 Task: Family Christmas newsletter red modern-color-block.
Action: Mouse pressed left at (341, 173)
Screenshot: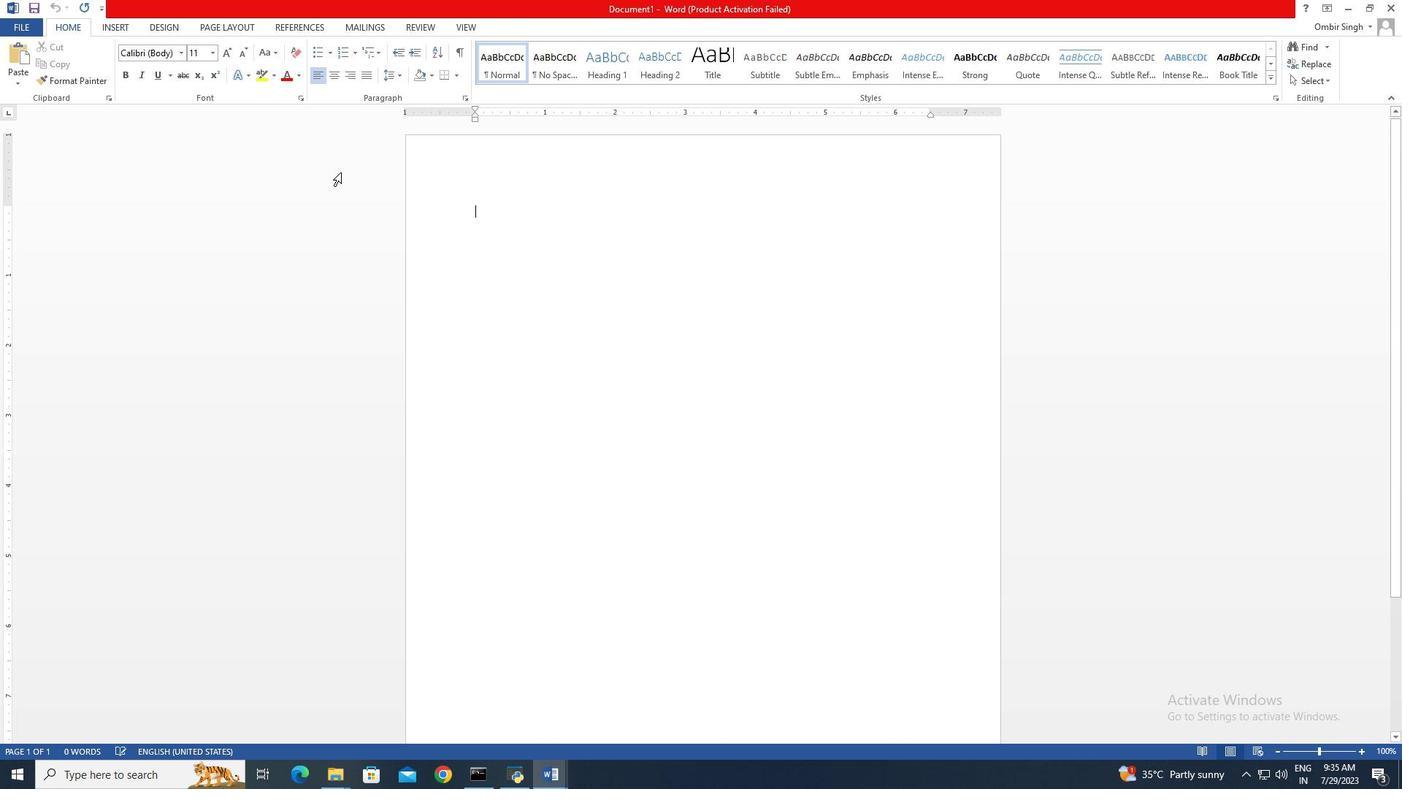 
Action: Mouse moved to (108, 26)
Screenshot: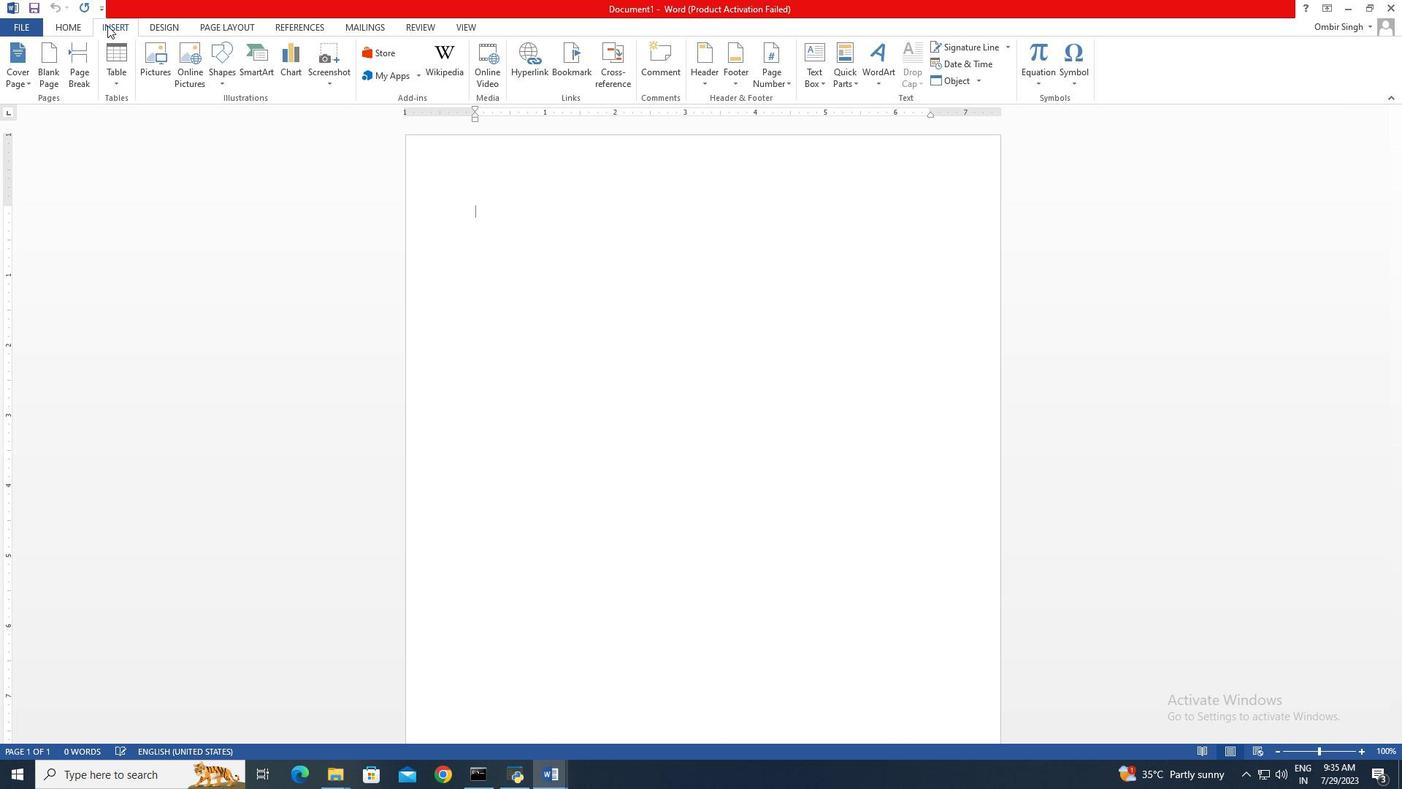 
Action: Mouse pressed left at (108, 26)
Screenshot: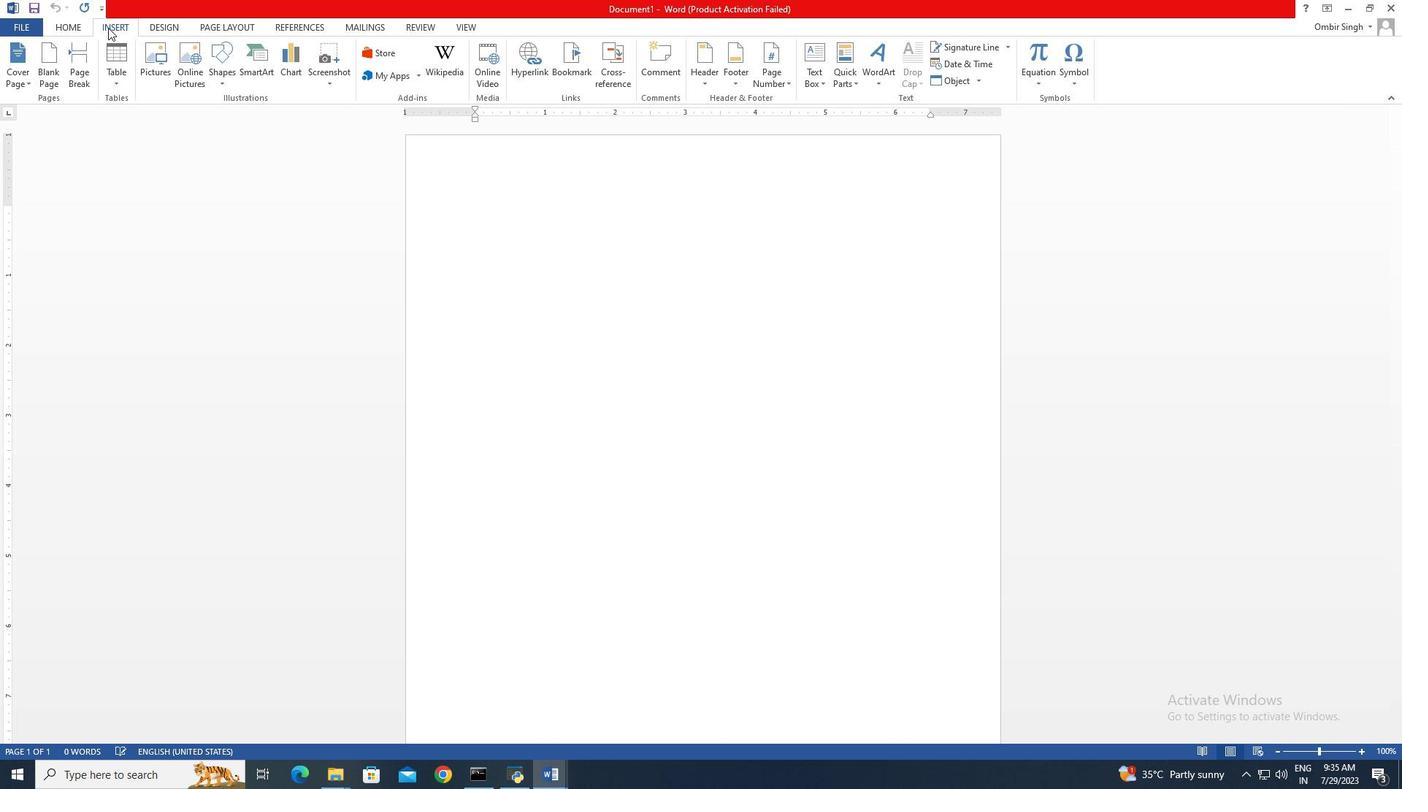 
Action: Mouse moved to (220, 75)
Screenshot: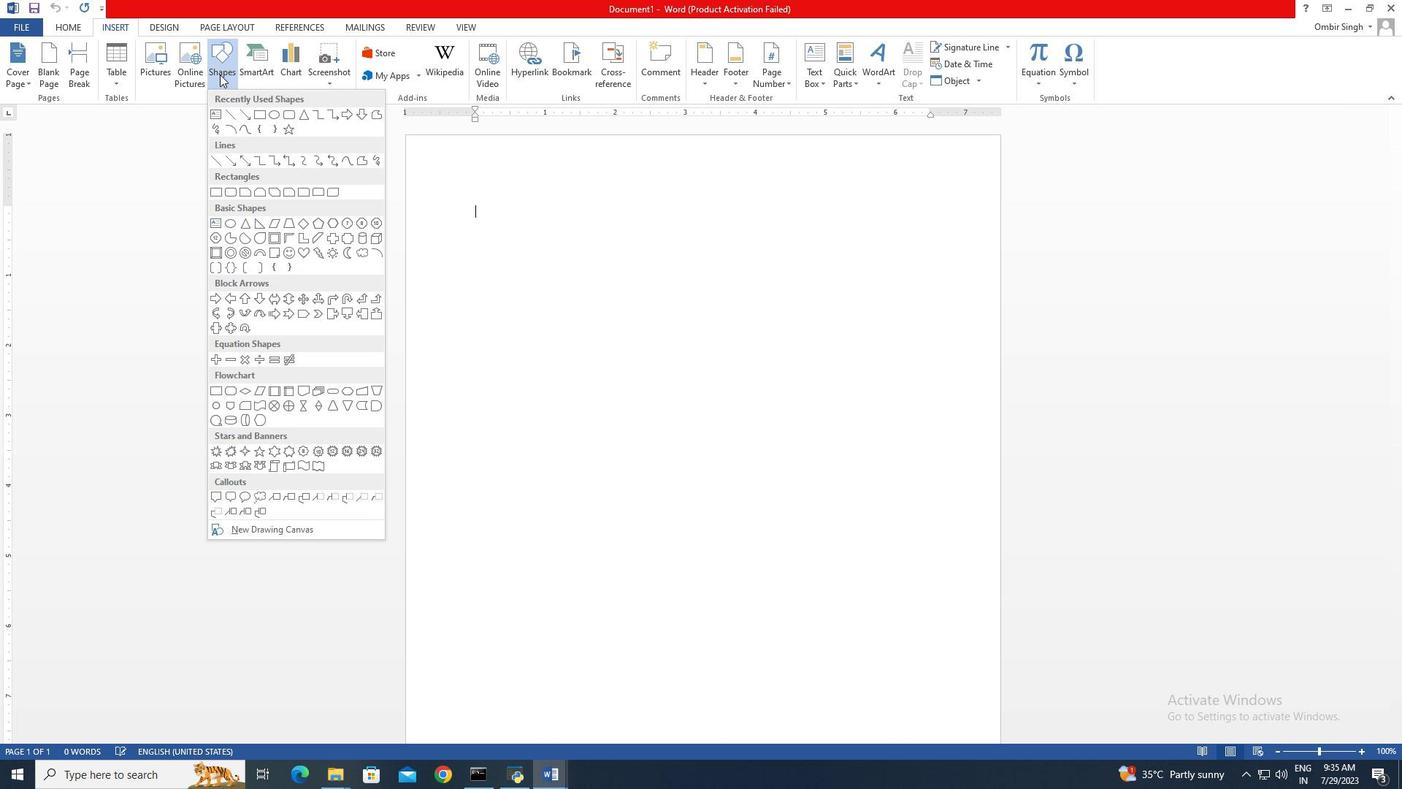
Action: Mouse pressed left at (220, 75)
Screenshot: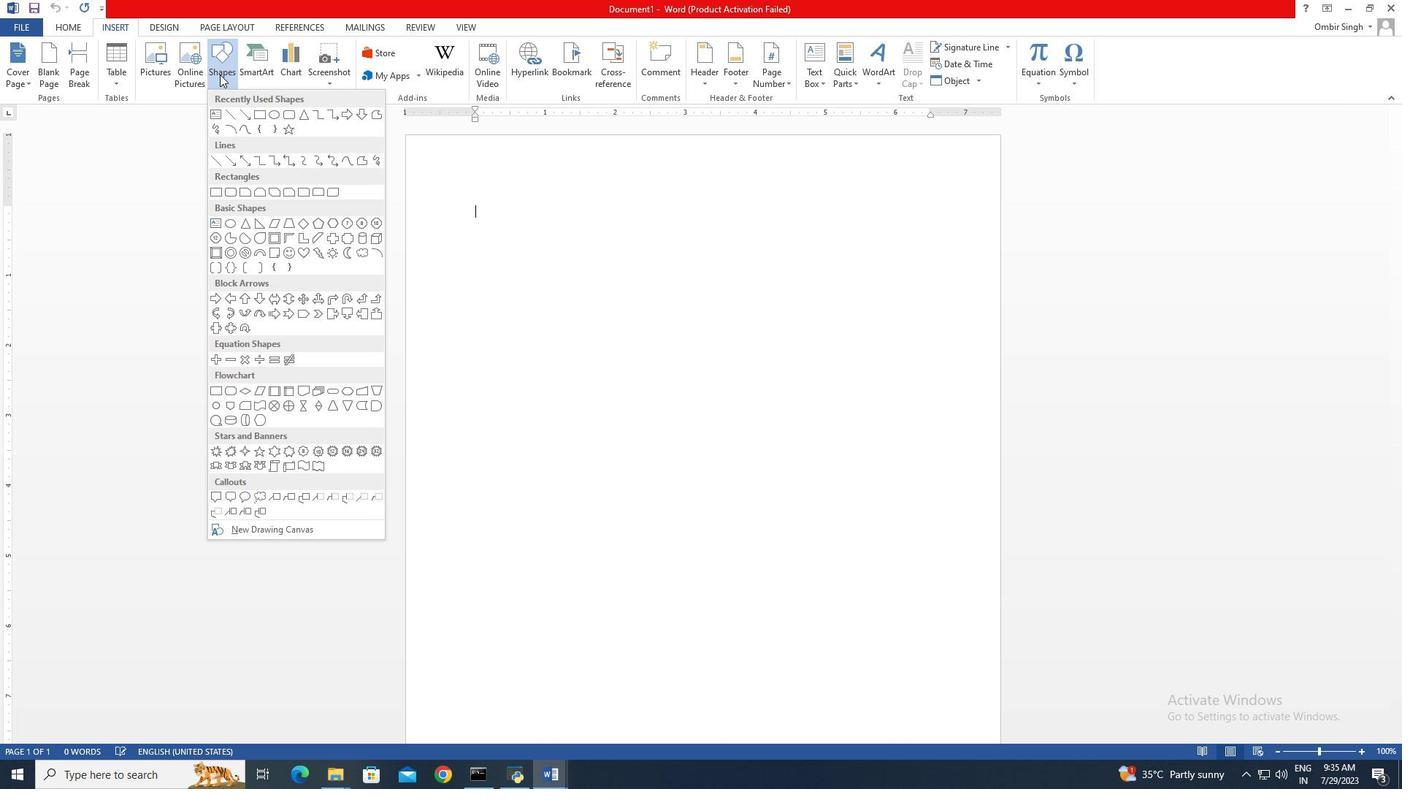 
Action: Mouse moved to (258, 116)
Screenshot: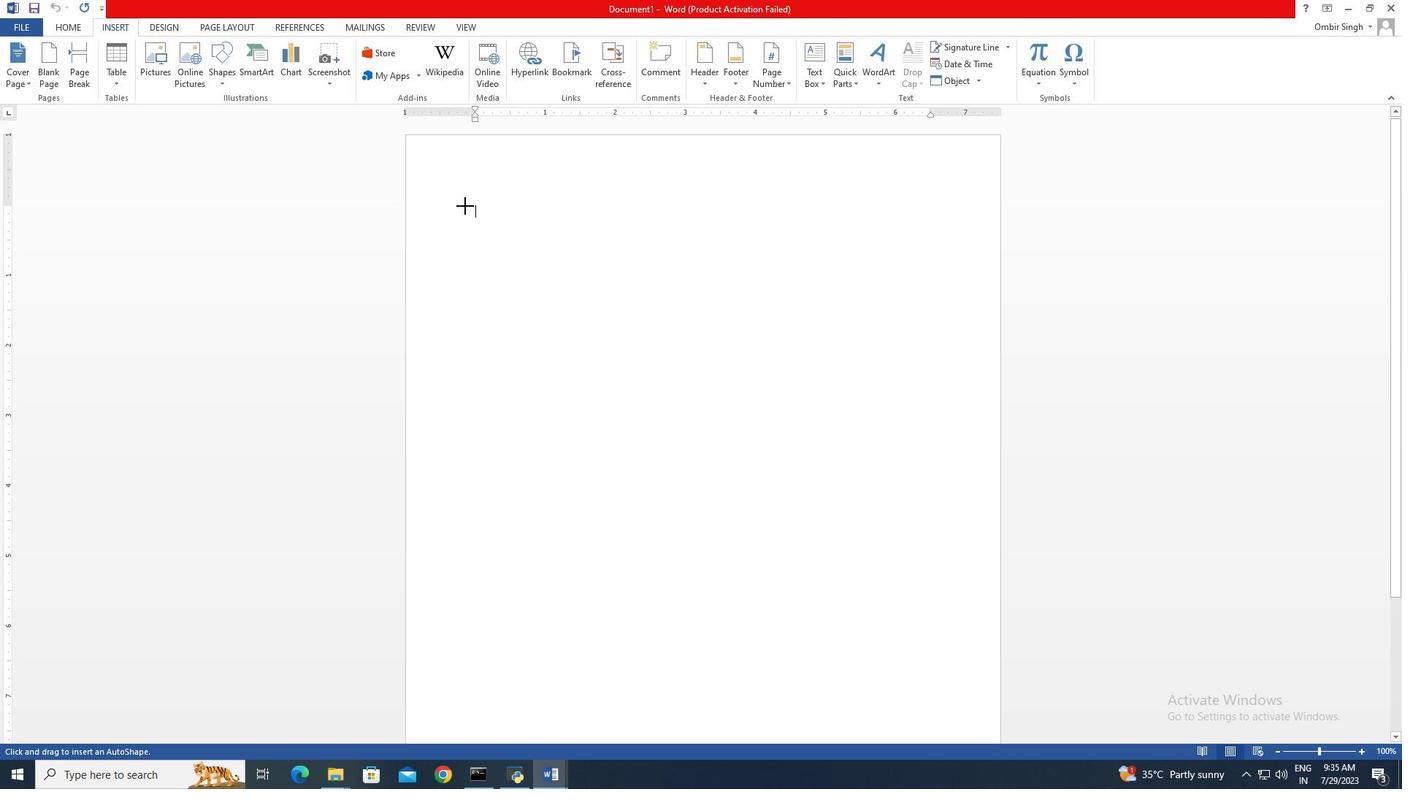 
Action: Mouse pressed left at (258, 116)
Screenshot: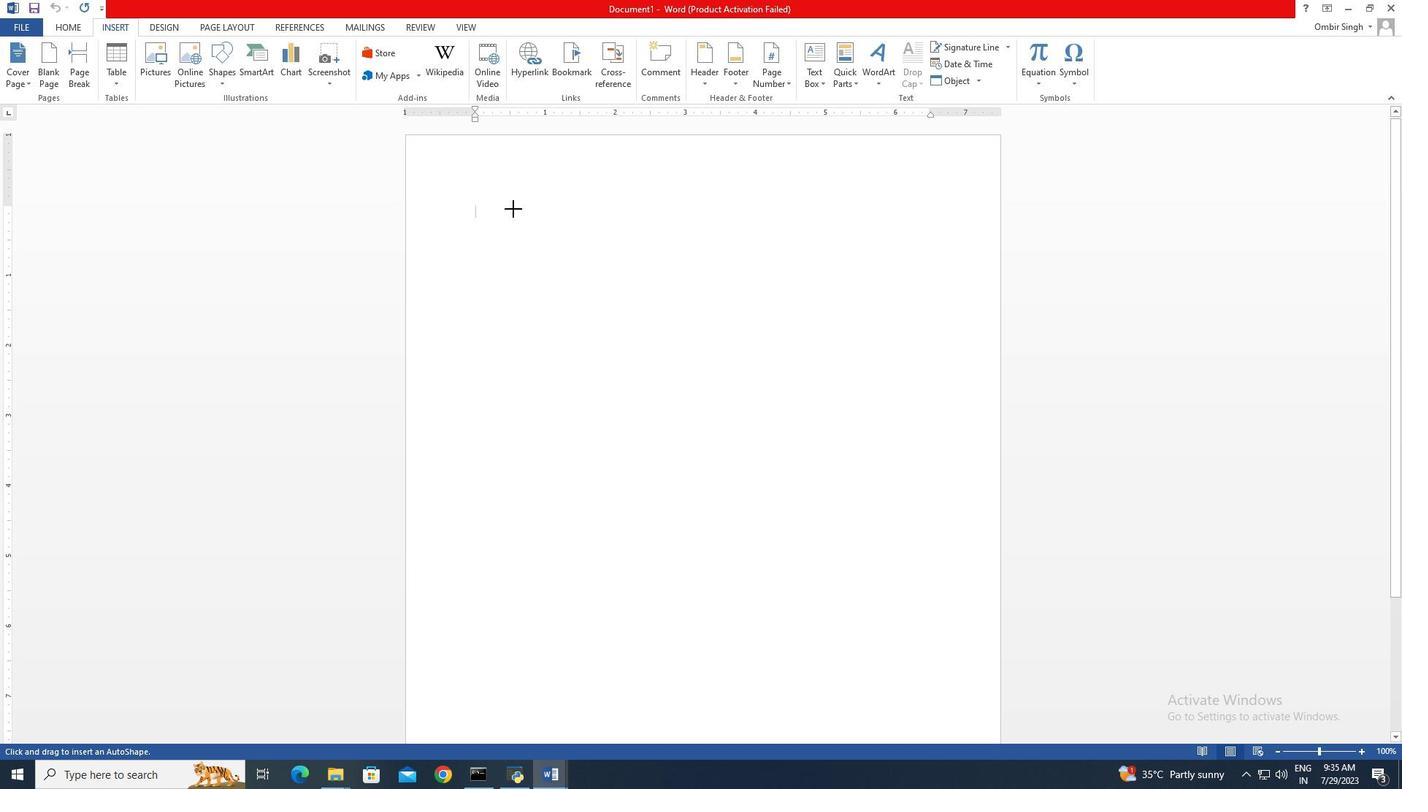 
Action: Mouse moved to (485, 187)
Screenshot: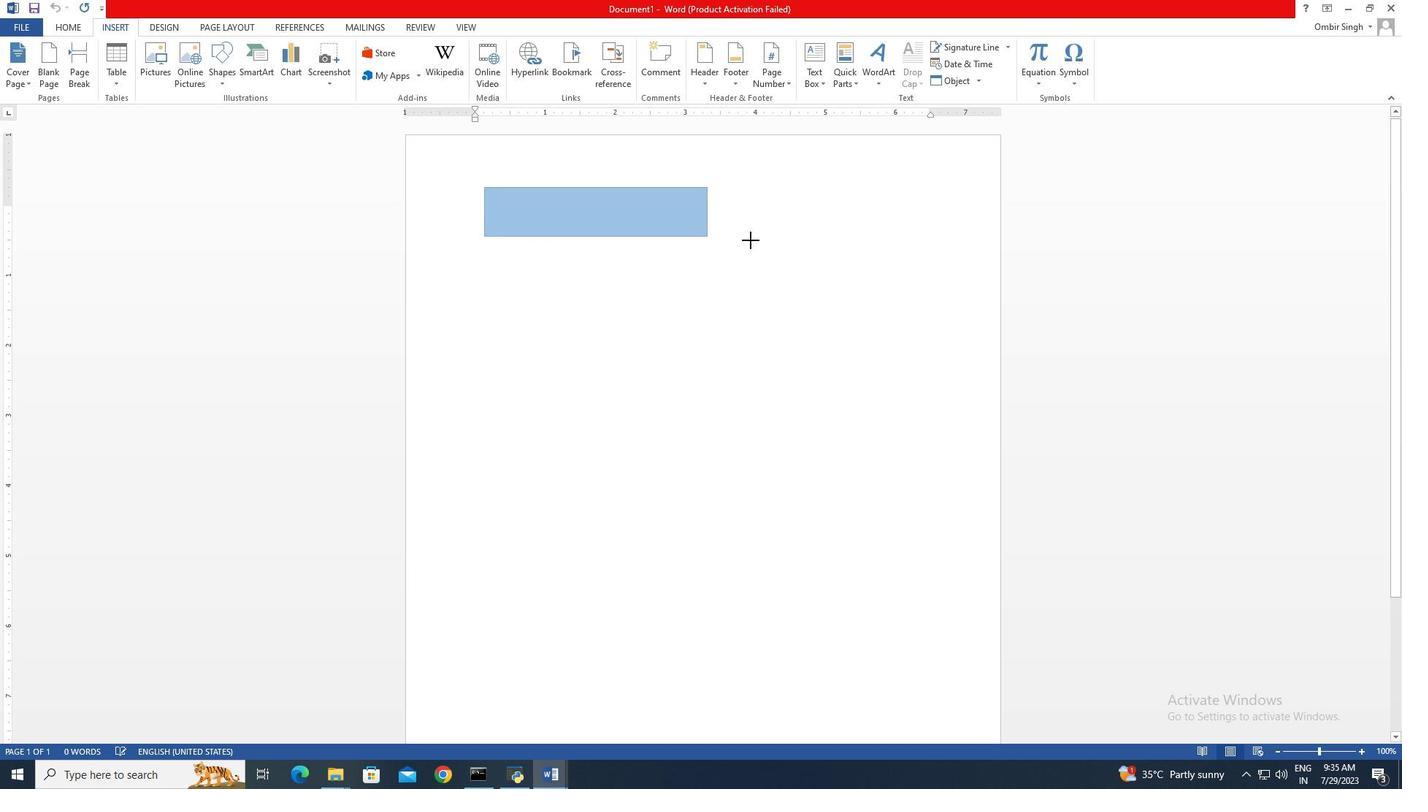 
Action: Mouse pressed left at (485, 187)
Screenshot: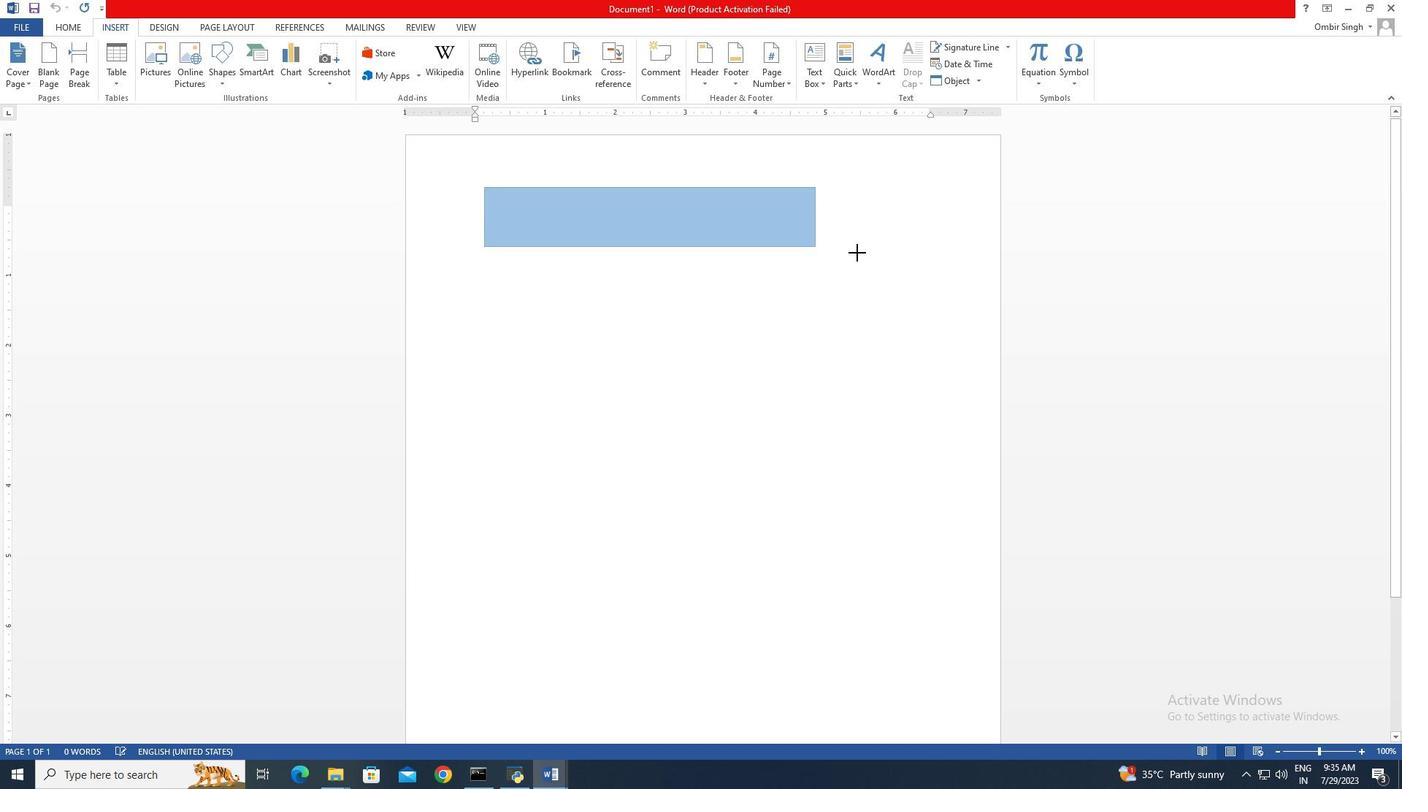 
Action: Mouse moved to (710, 227)
Screenshot: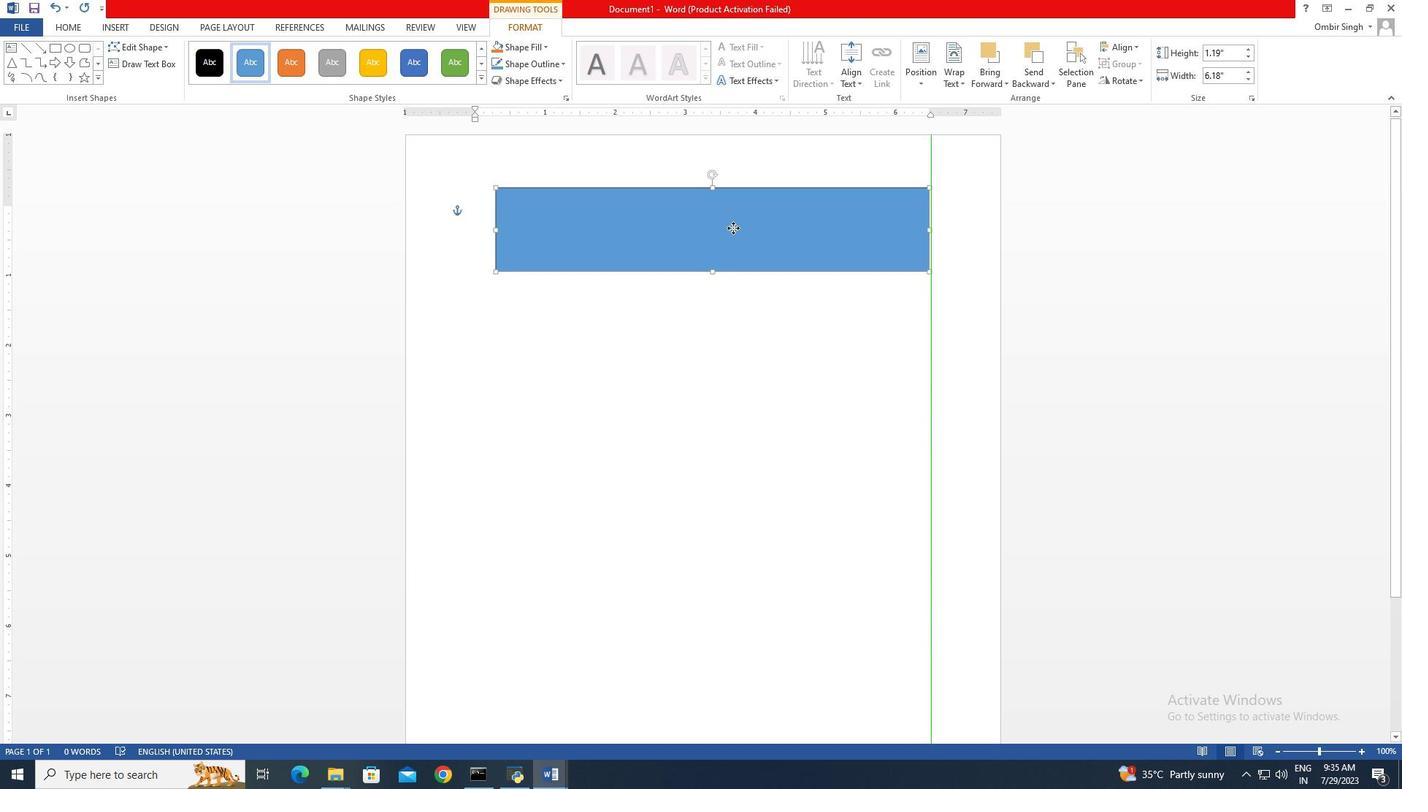 
Action: Mouse pressed left at (710, 227)
Screenshot: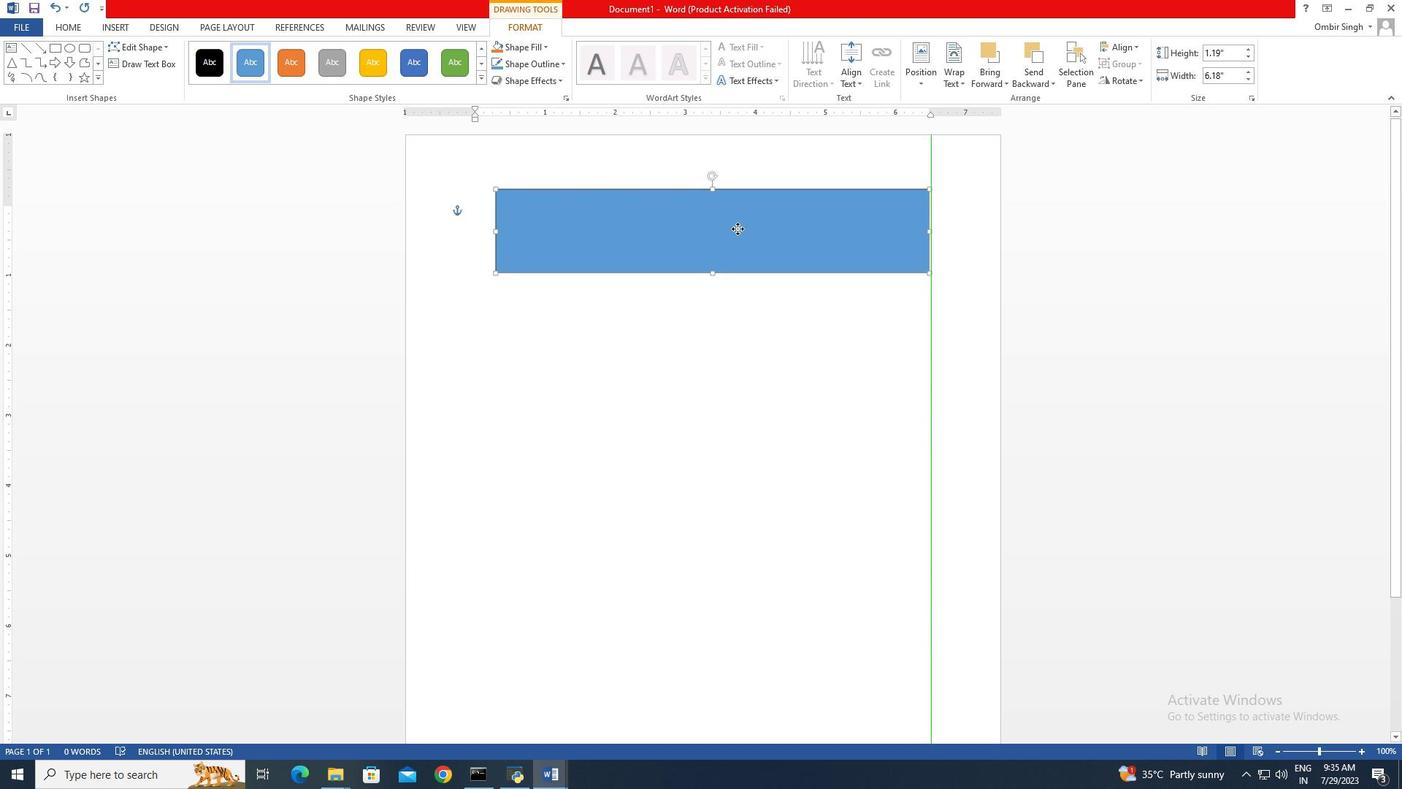 
Action: Mouse moved to (930, 111)
Screenshot: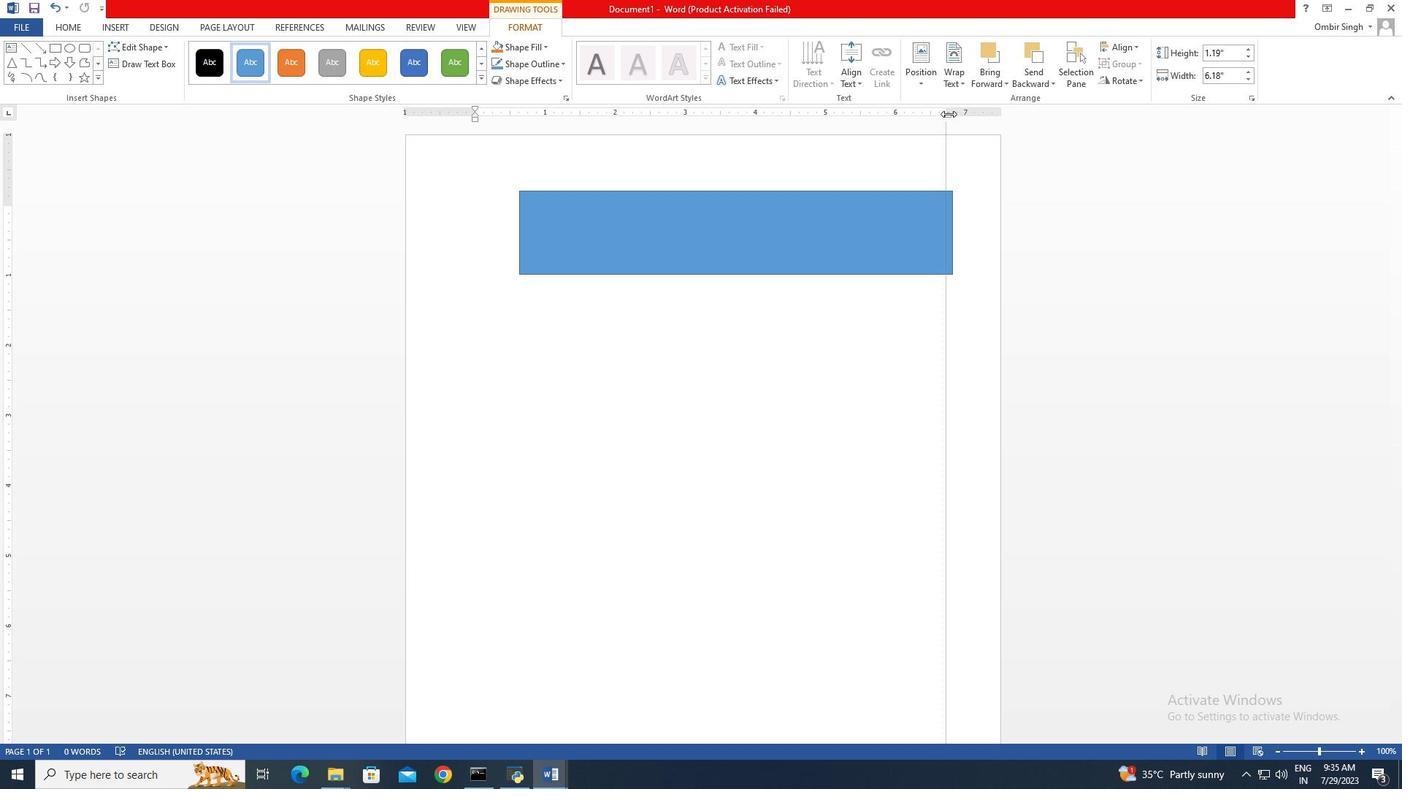 
Action: Mouse pressed left at (930, 111)
Screenshot: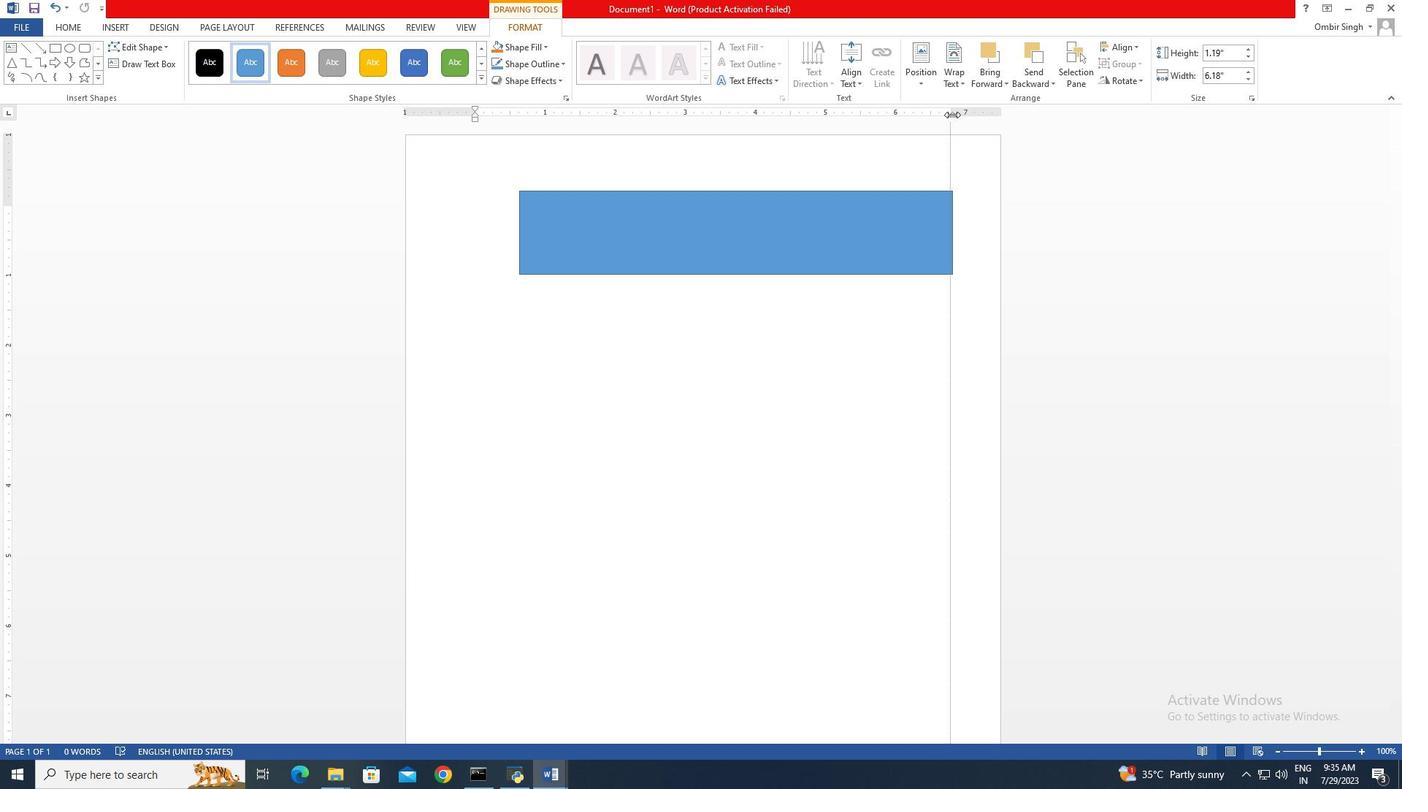 
Action: Mouse moved to (778, 241)
Screenshot: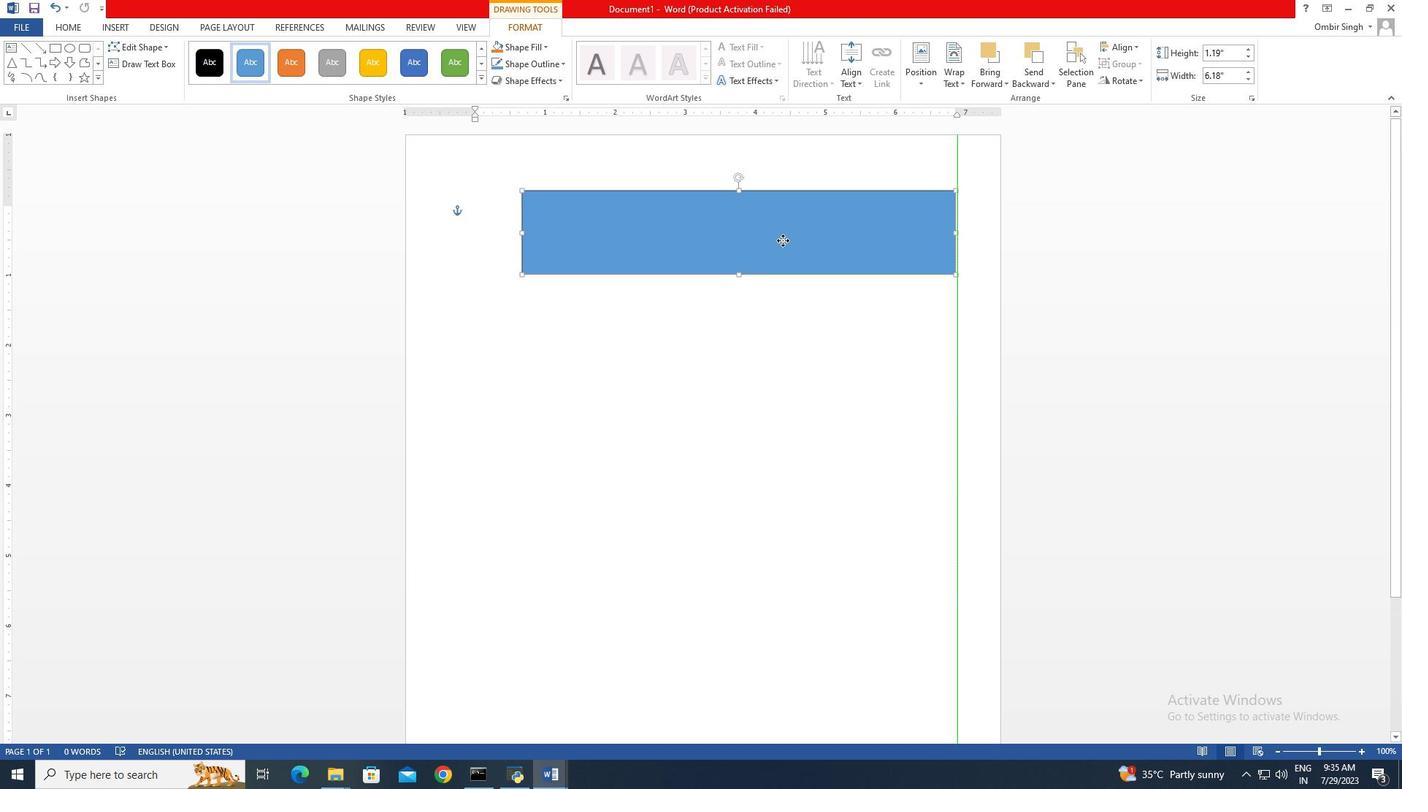 
Action: Mouse pressed left at (778, 241)
Screenshot: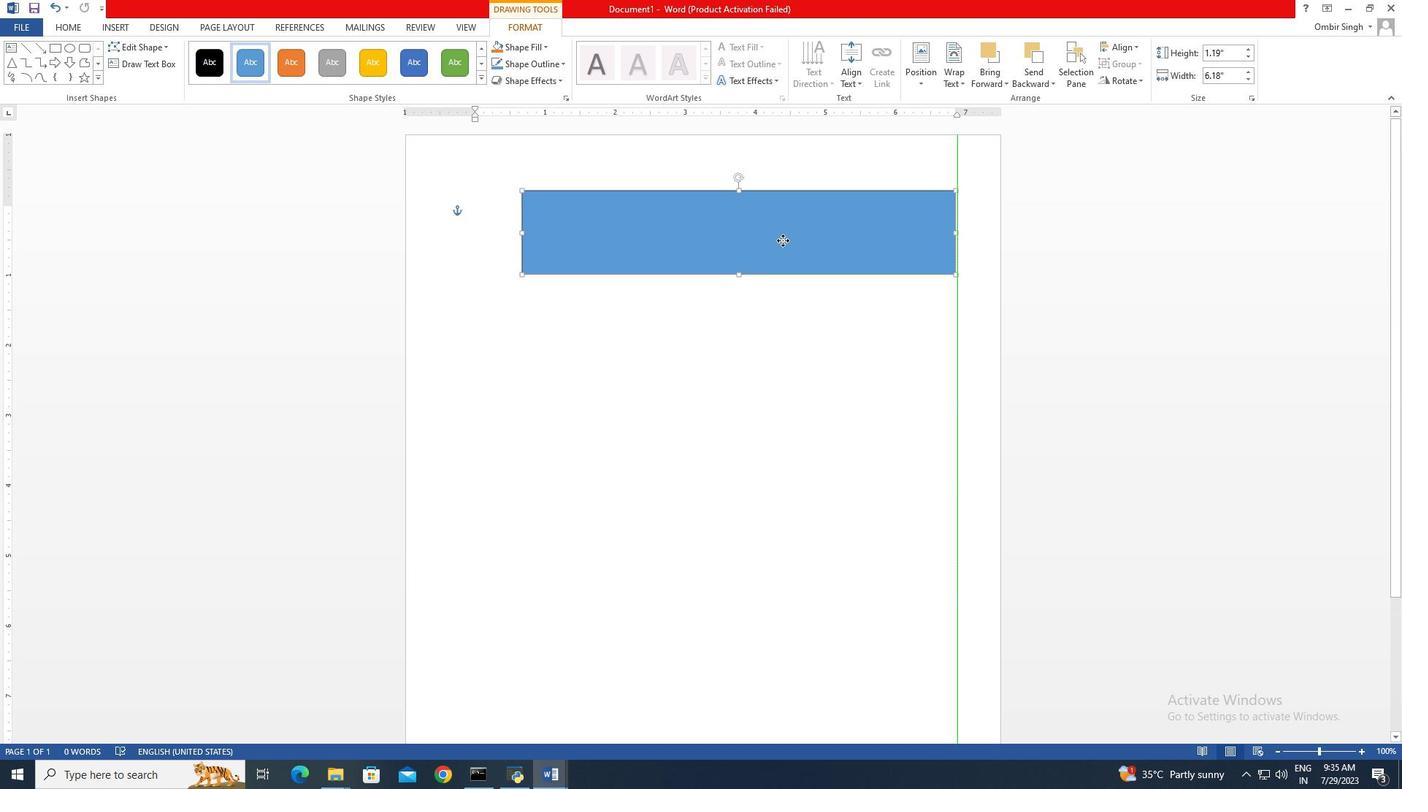 
Action: Mouse moved to (482, 78)
Screenshot: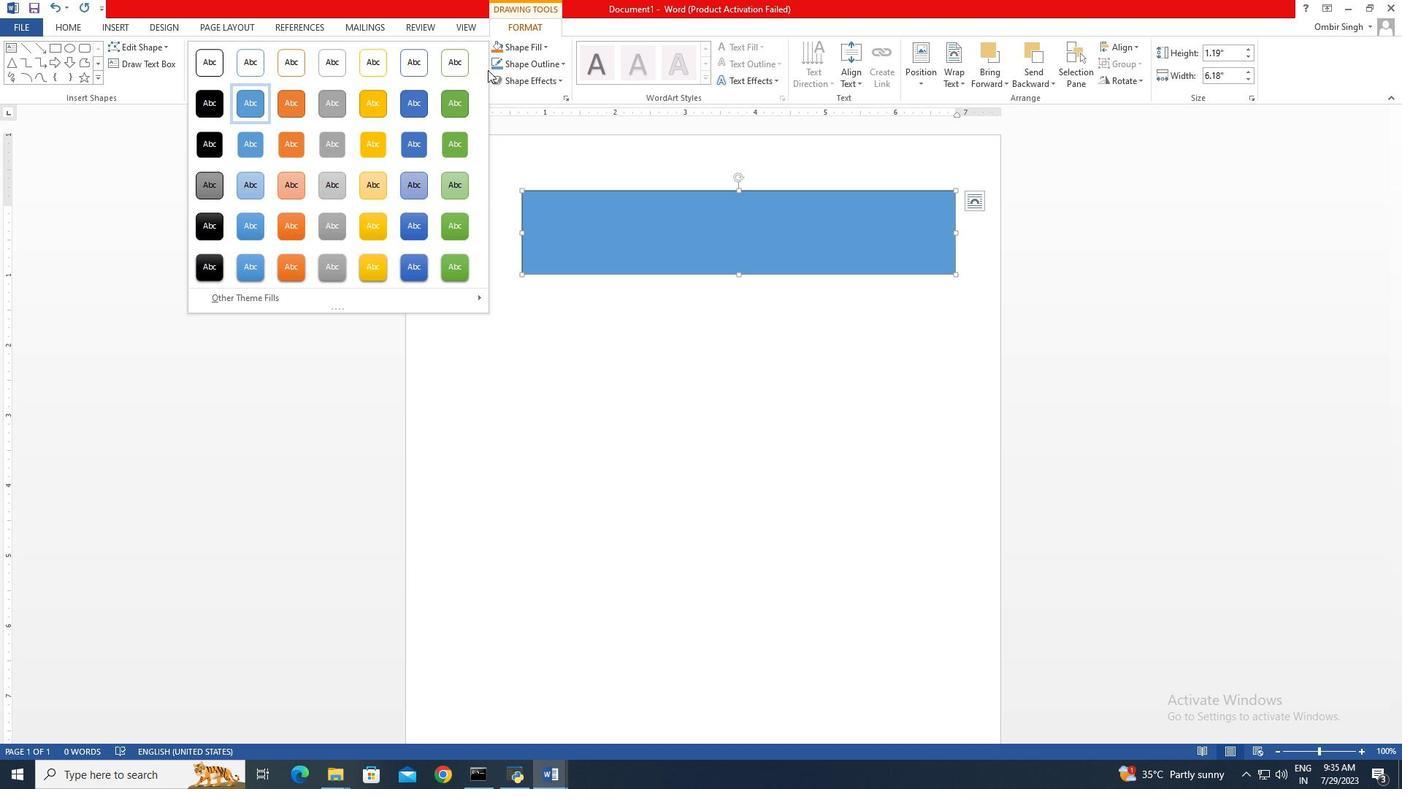 
Action: Mouse pressed left at (482, 78)
Screenshot: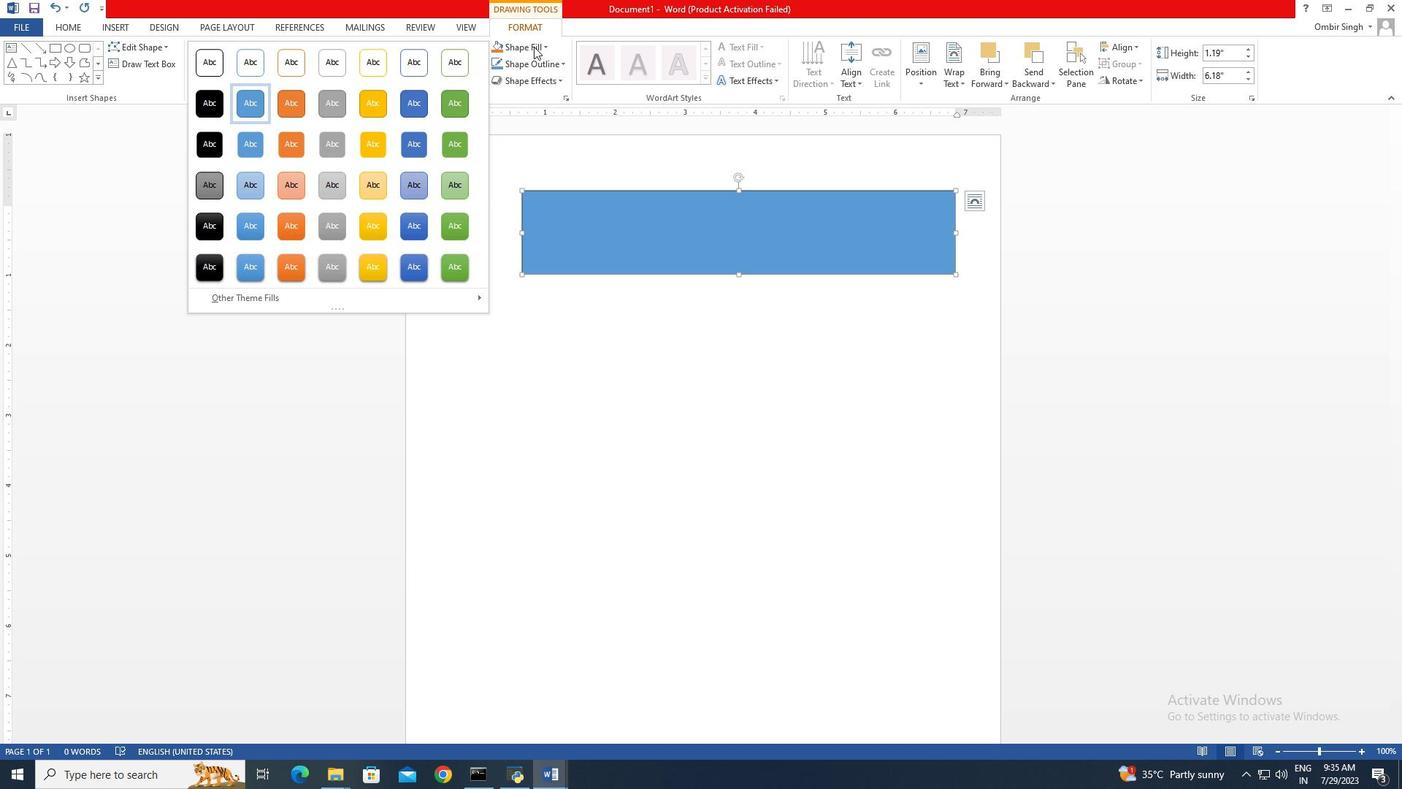 
Action: Mouse moved to (540, 46)
Screenshot: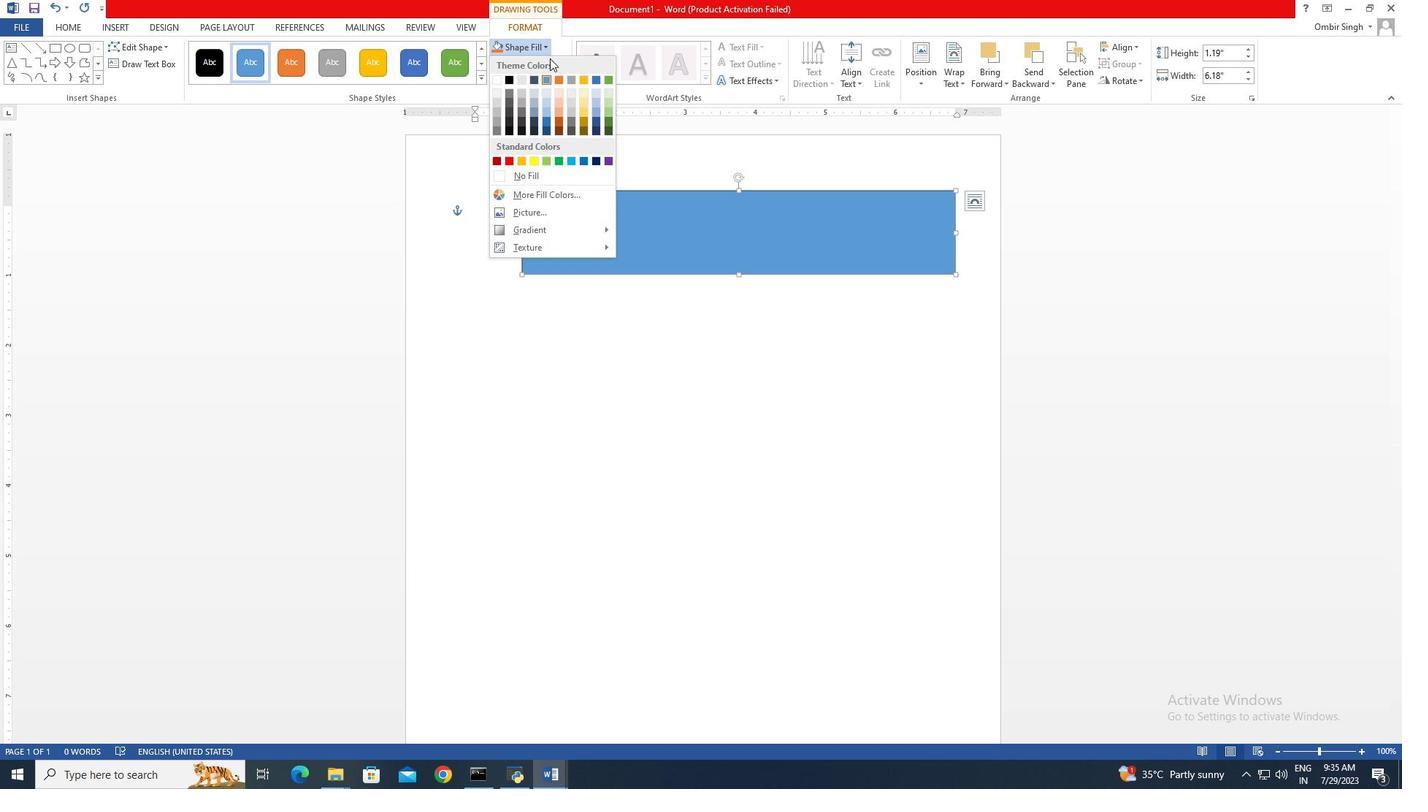 
Action: Mouse pressed left at (540, 46)
Screenshot: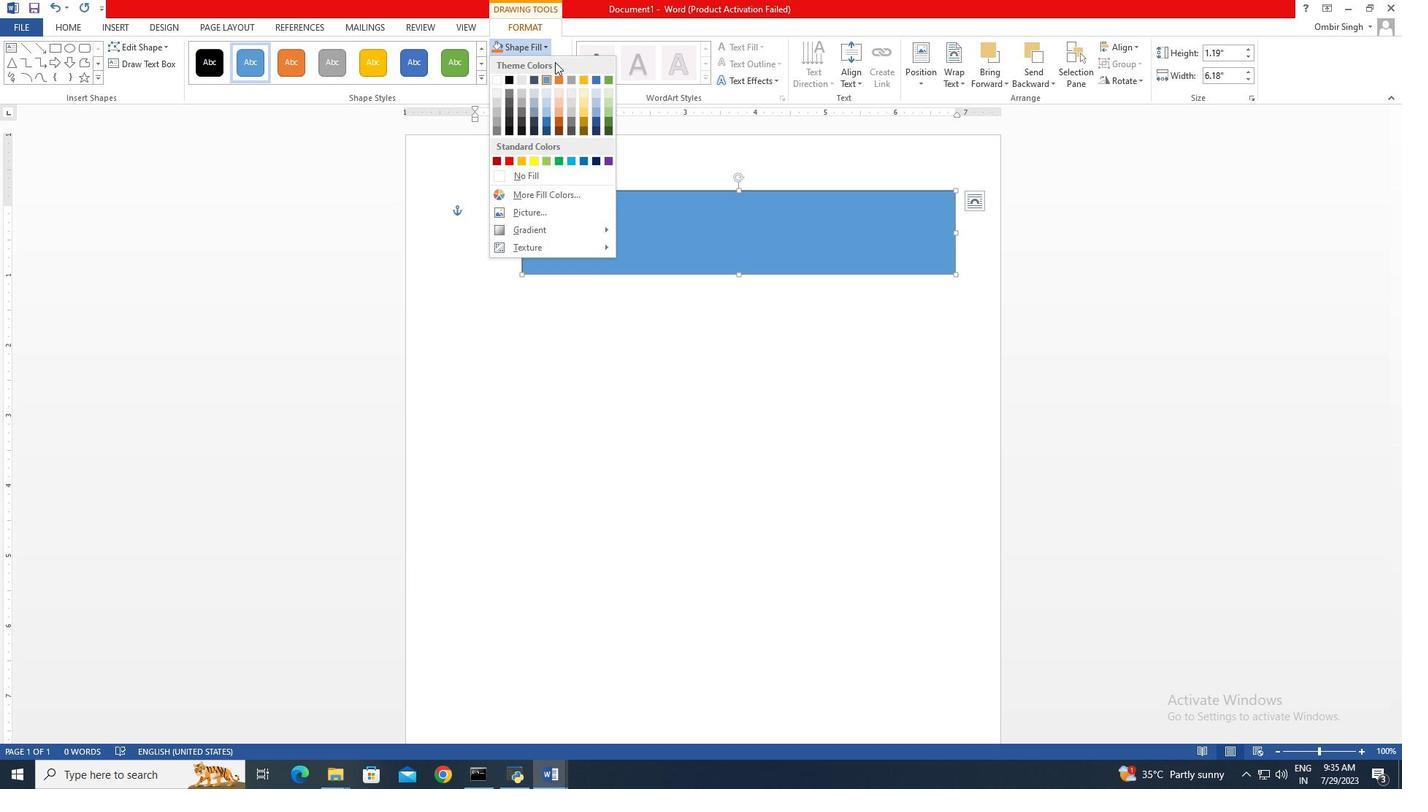 
Action: Mouse moved to (512, 162)
Screenshot: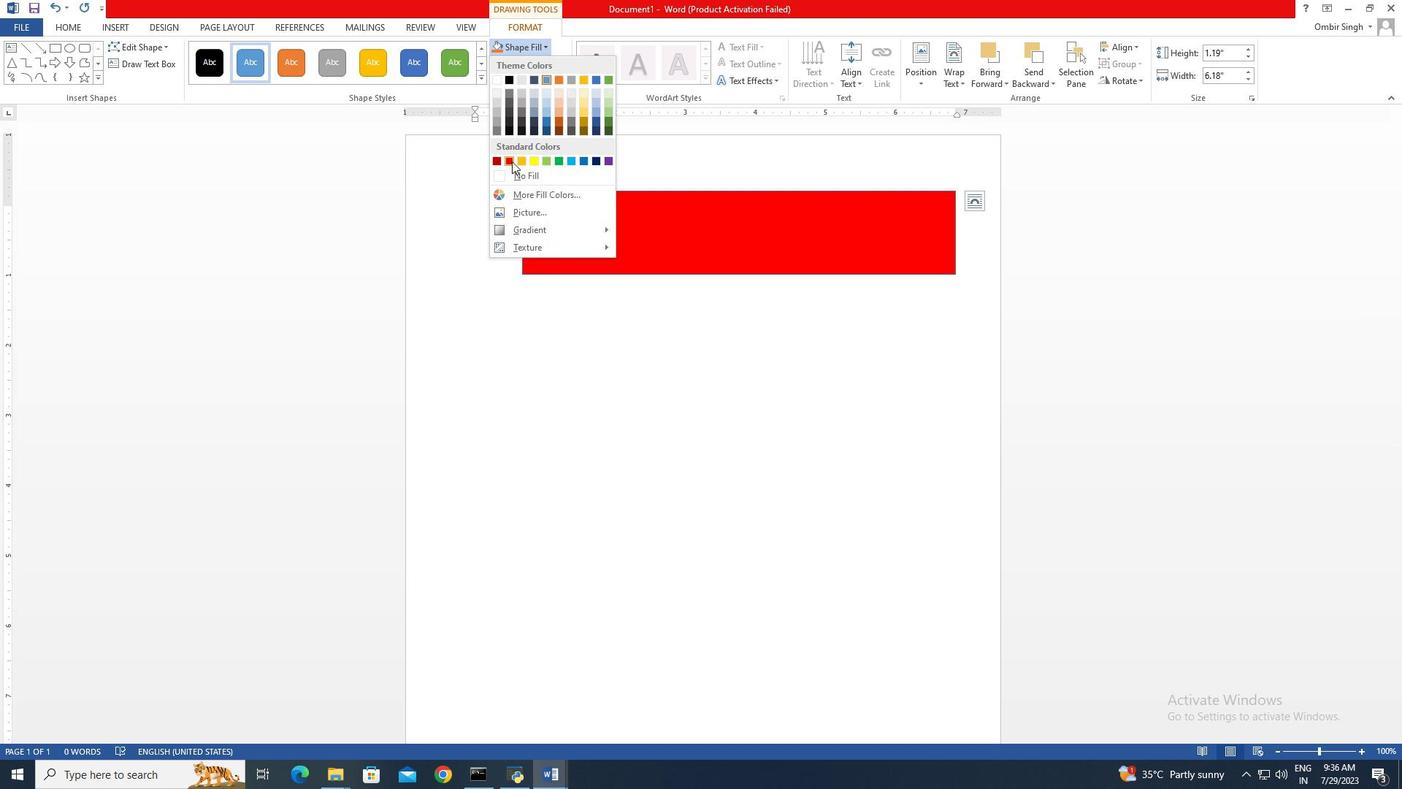 
Action: Mouse pressed left at (512, 162)
Screenshot: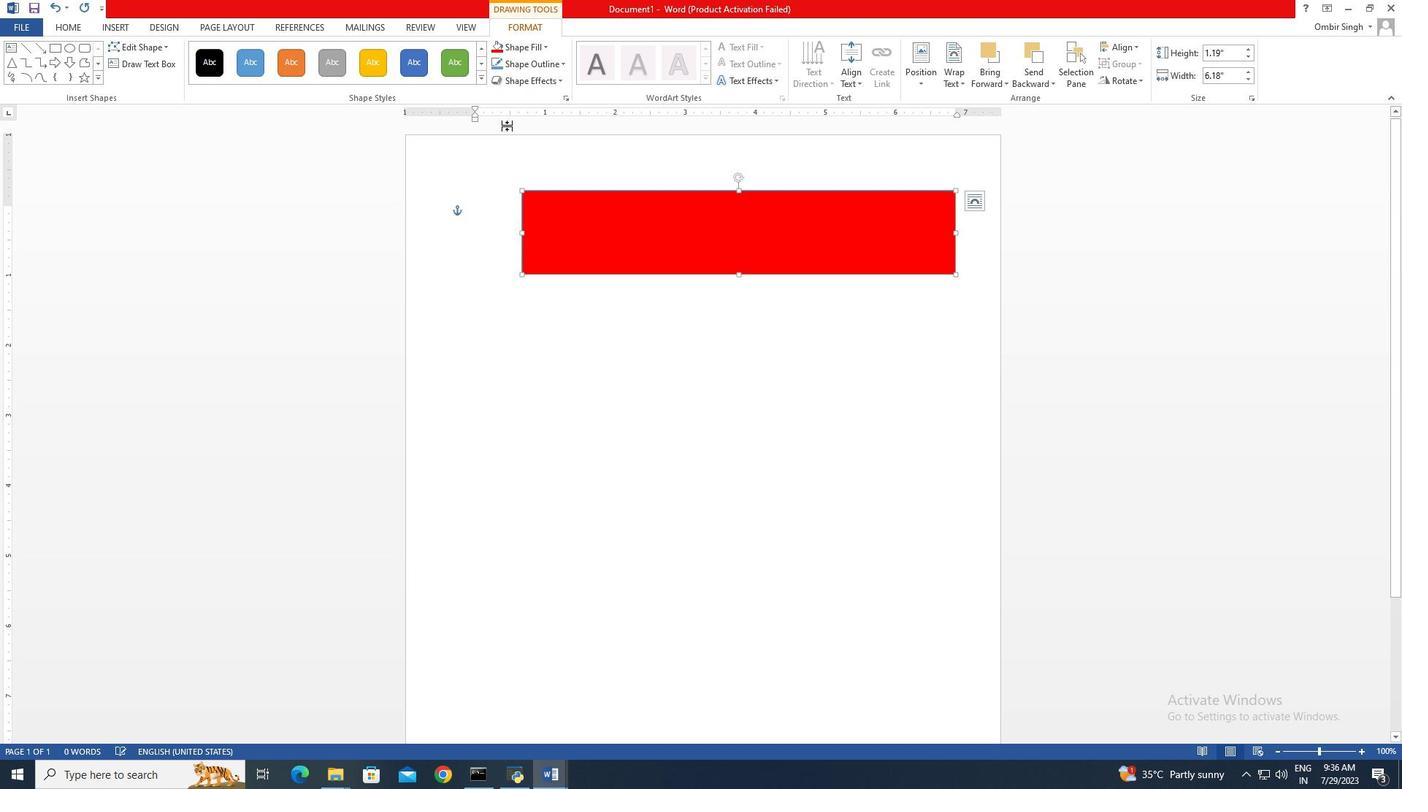 
Action: Mouse moved to (536, 48)
Screenshot: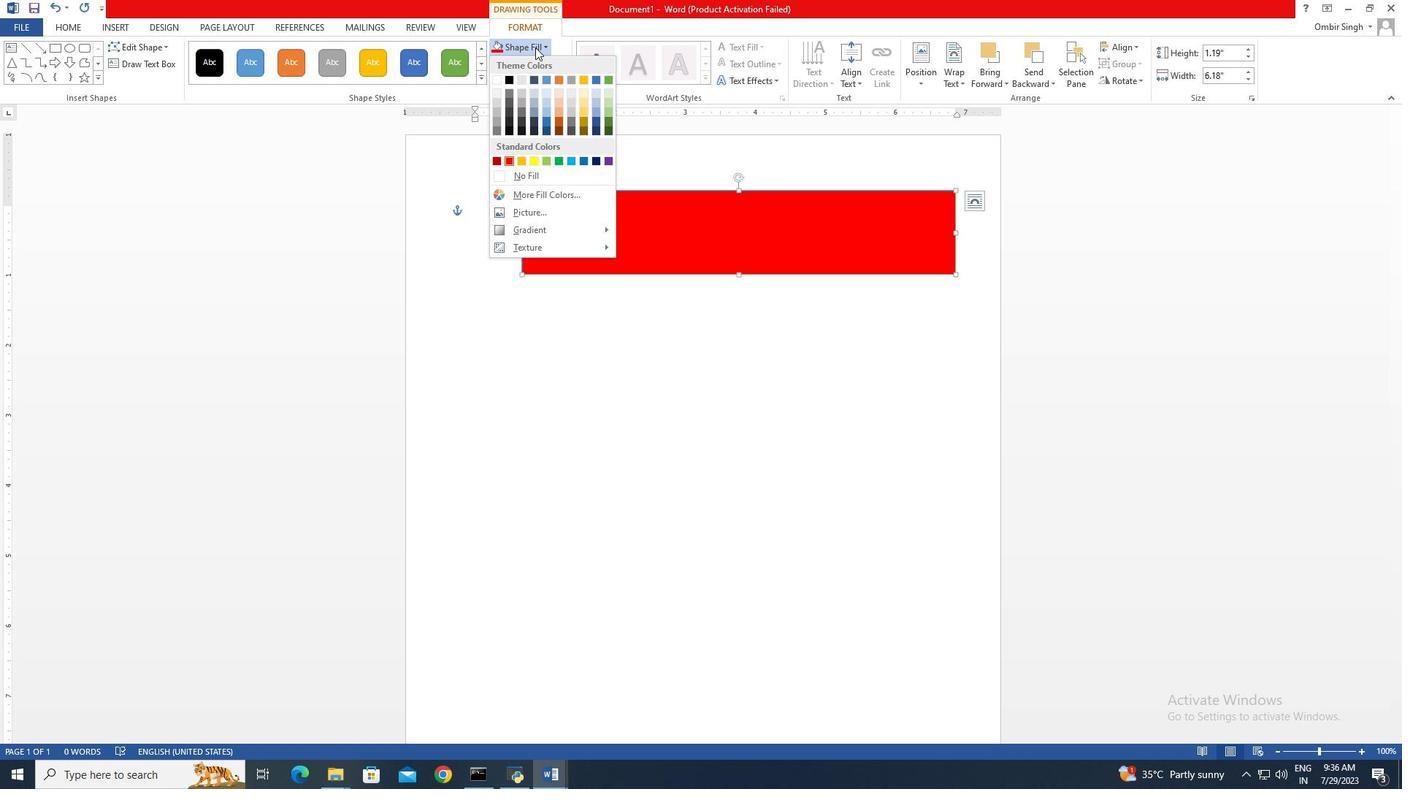 
Action: Mouse pressed left at (536, 48)
Screenshot: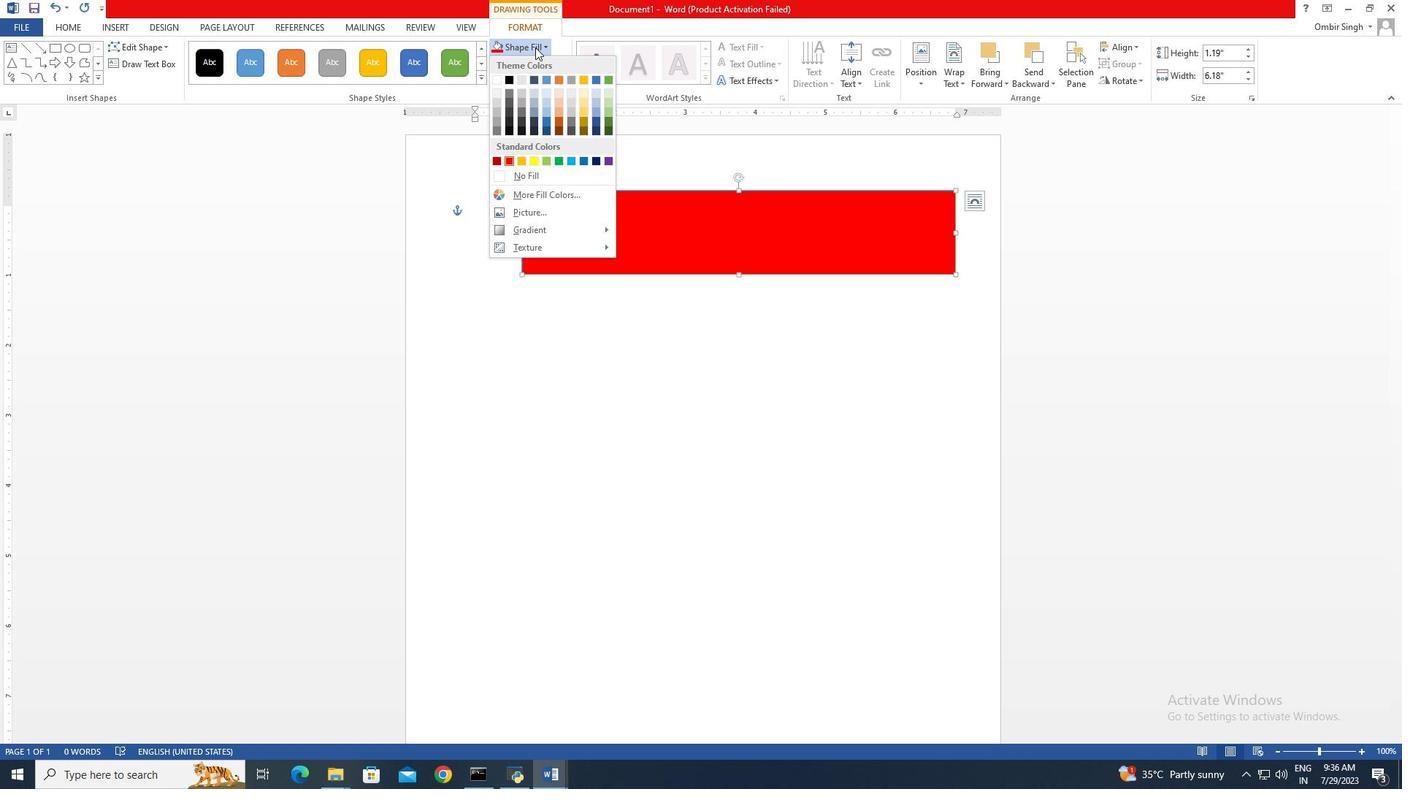 
Action: Mouse moved to (555, 194)
Screenshot: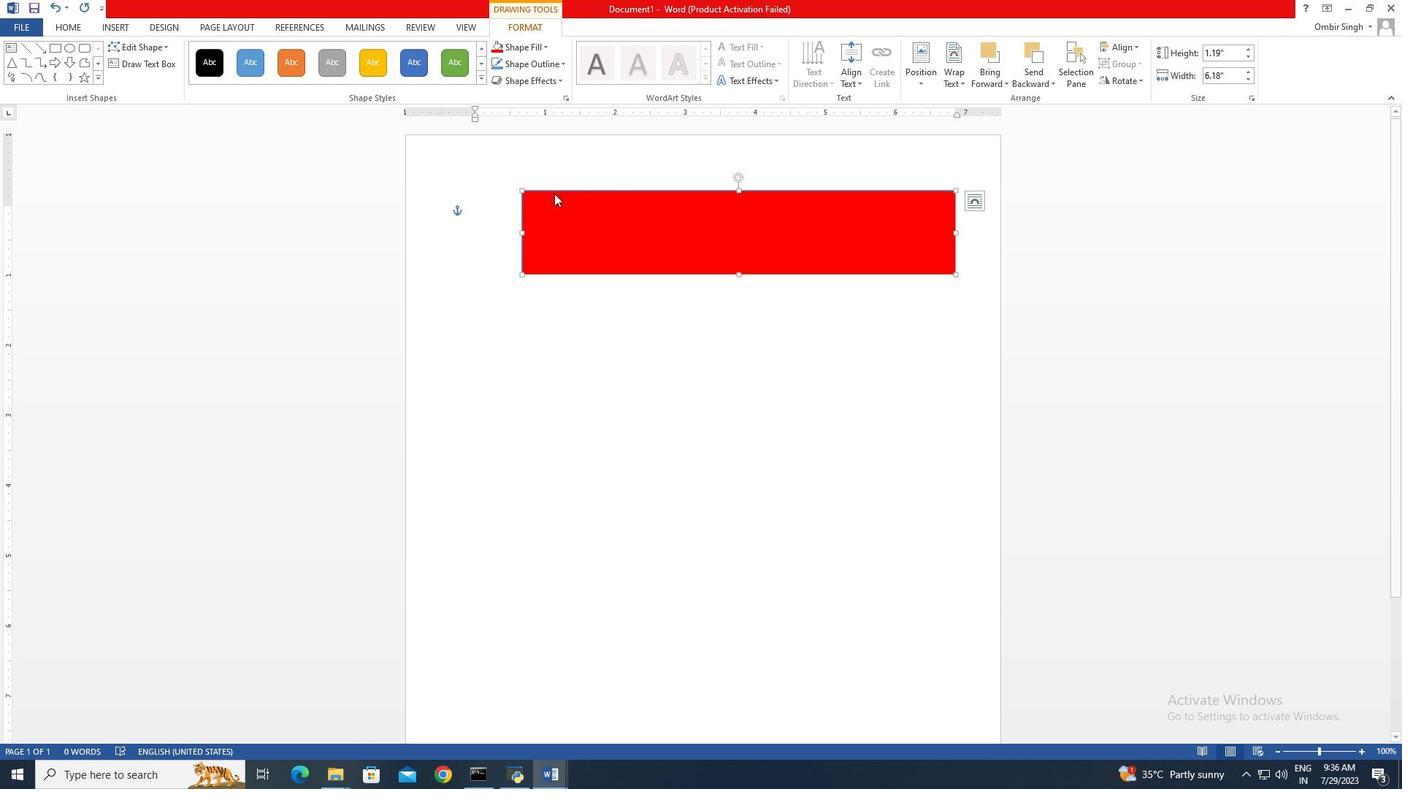 
Action: Mouse pressed left at (555, 194)
Screenshot: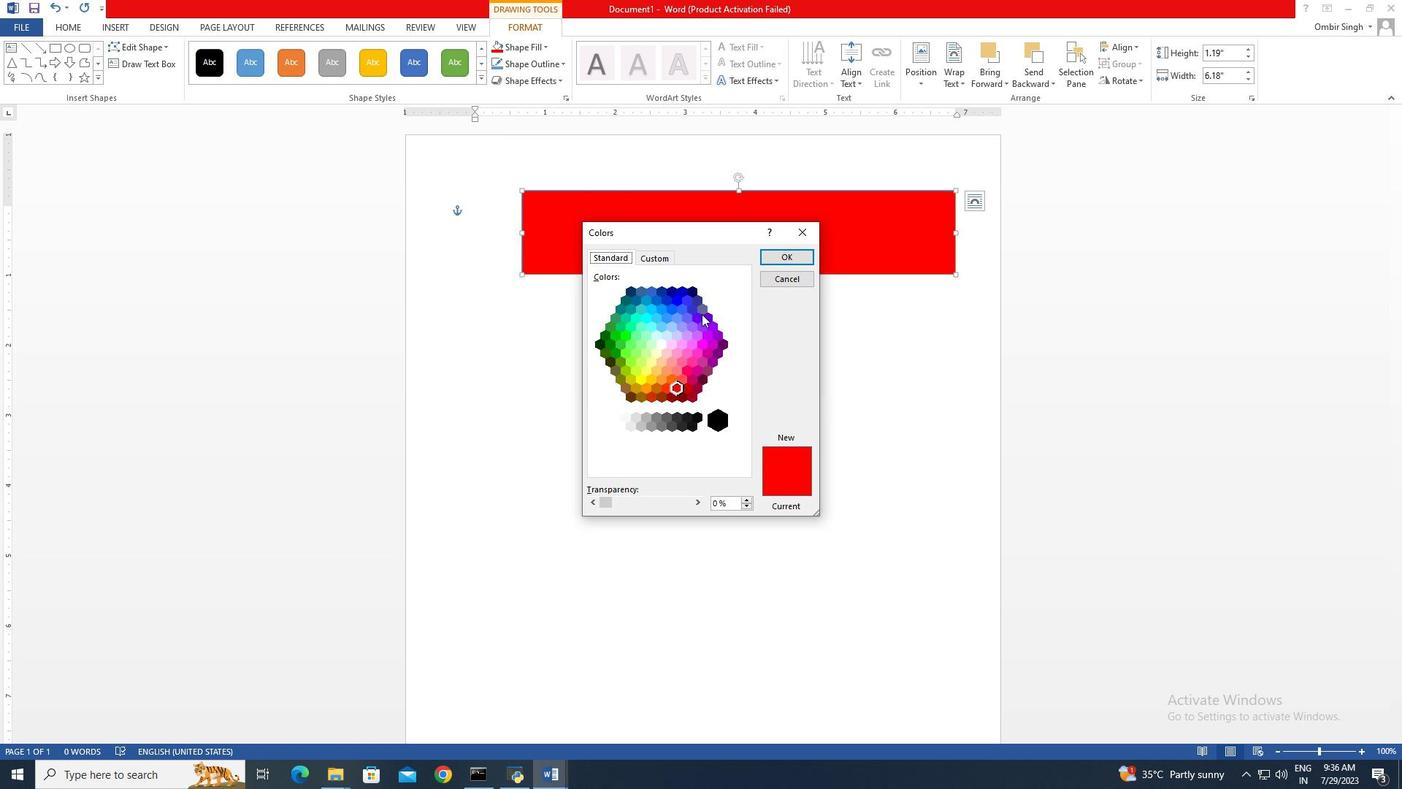 
Action: Mouse moved to (680, 388)
Screenshot: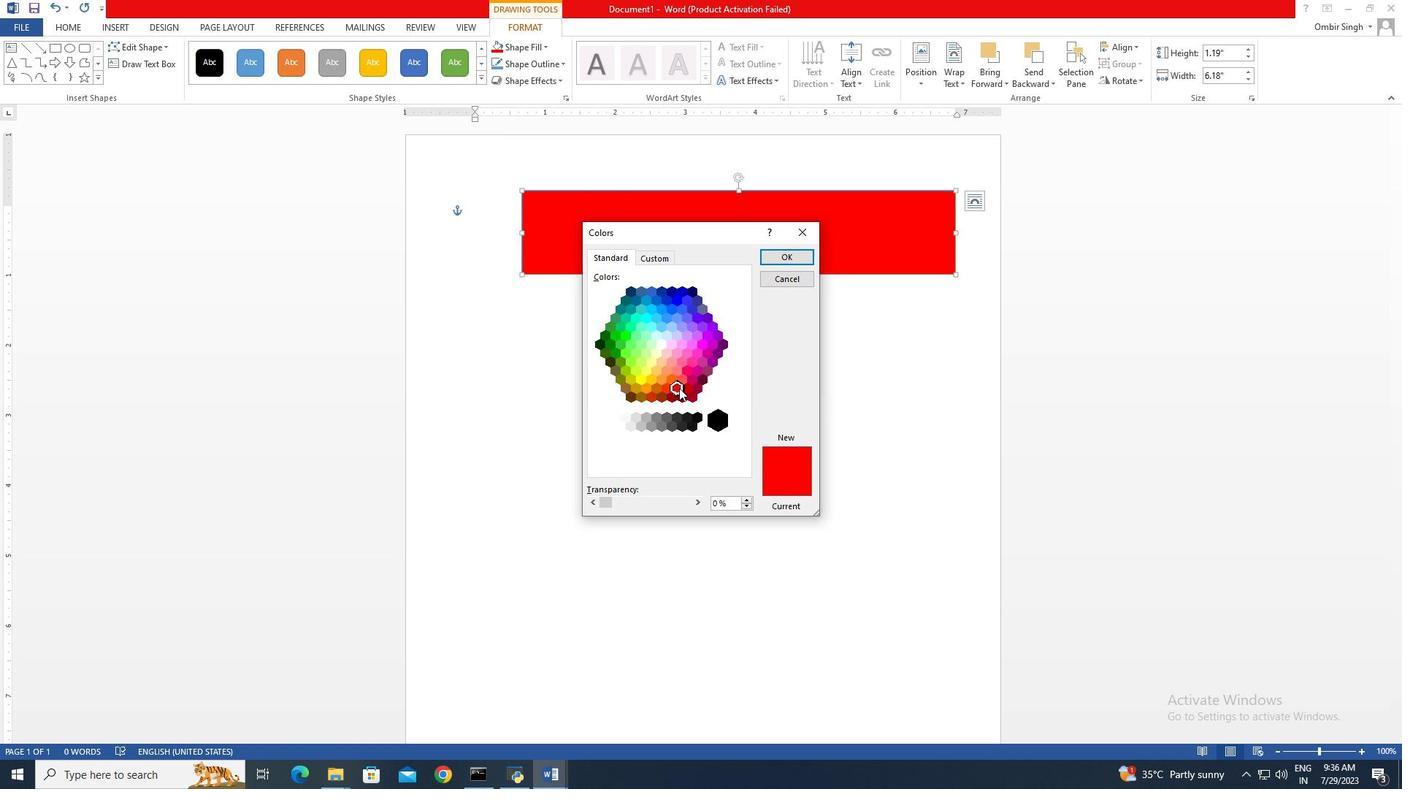 
Action: Mouse pressed left at (680, 388)
Screenshot: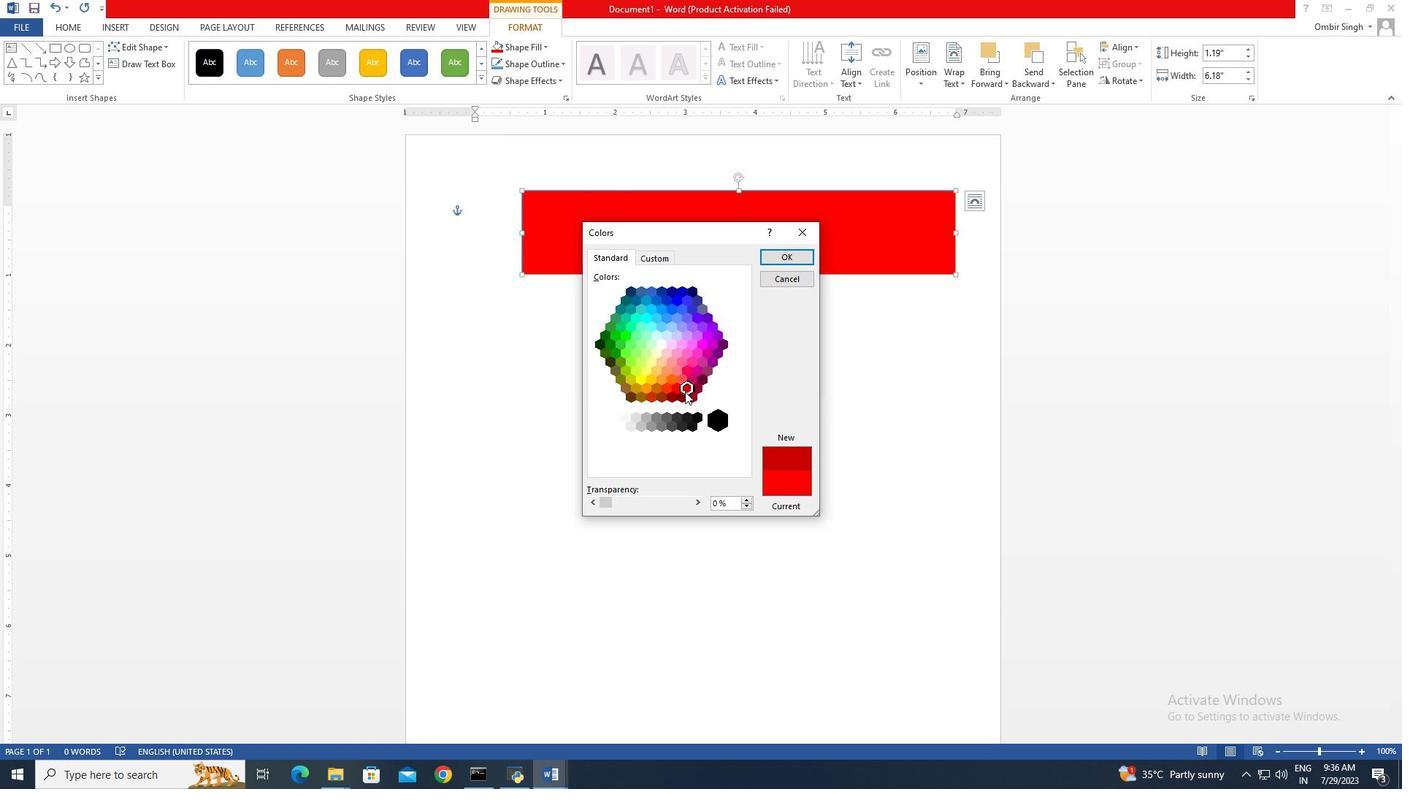 
Action: Mouse moved to (791, 260)
Screenshot: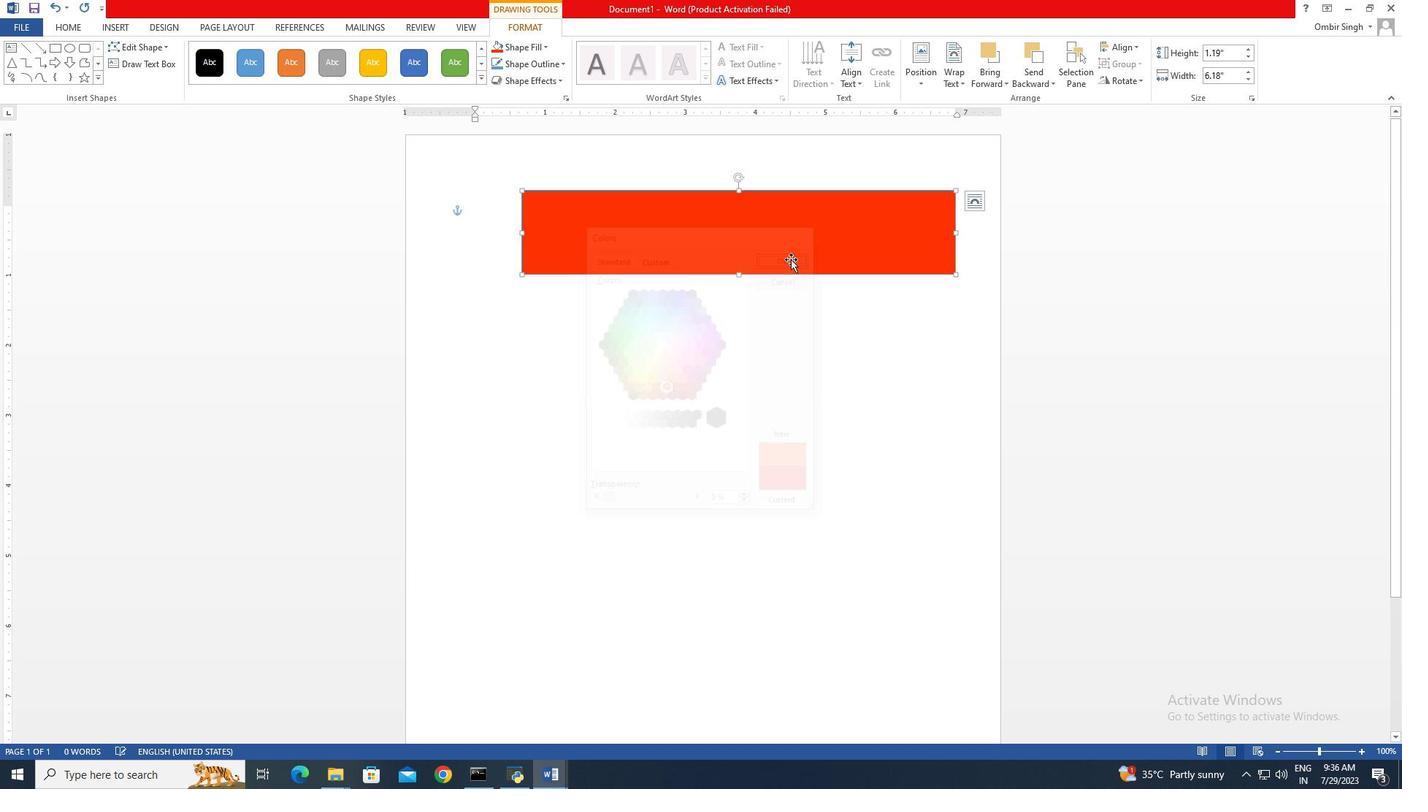 
Action: Mouse pressed left at (791, 260)
Screenshot: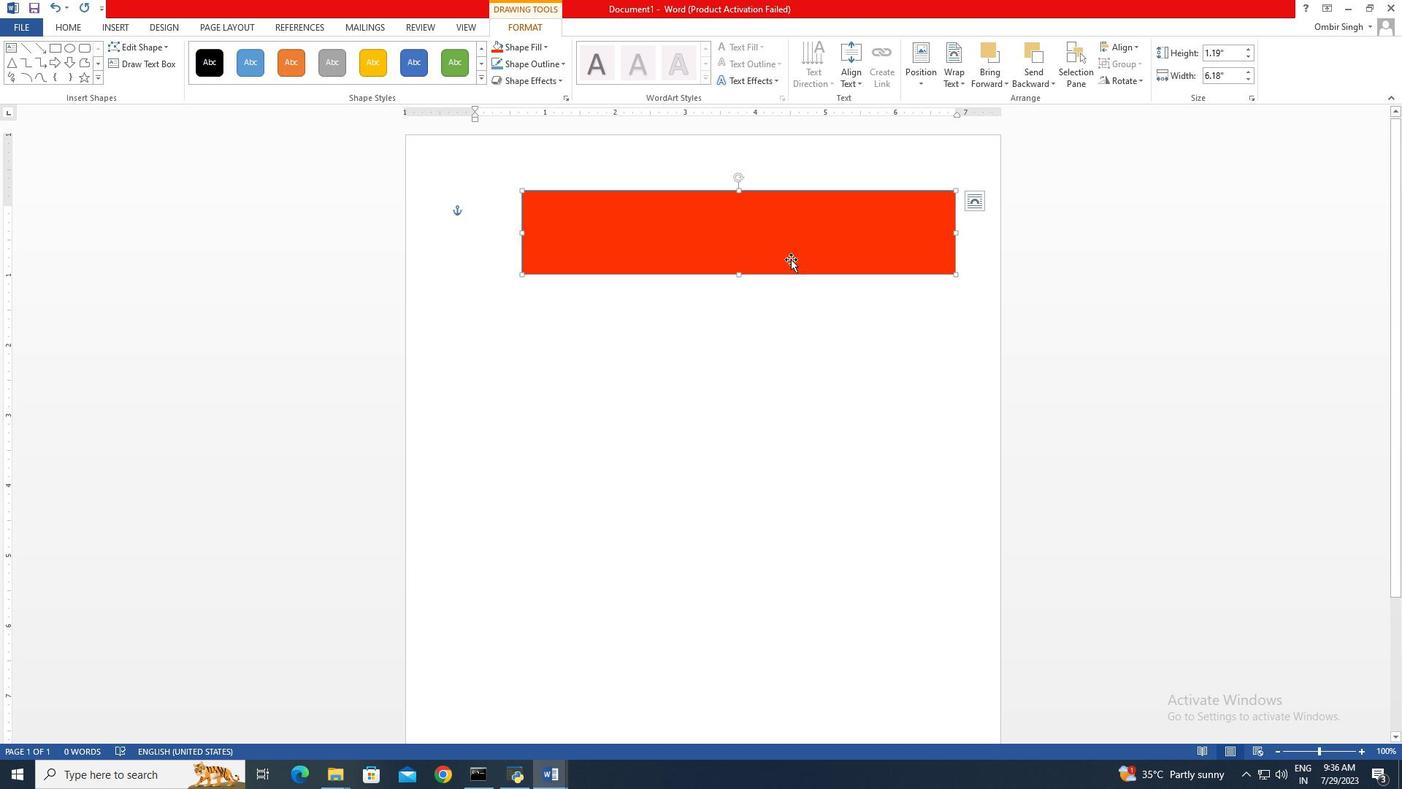 
Action: Mouse moved to (526, 47)
Screenshot: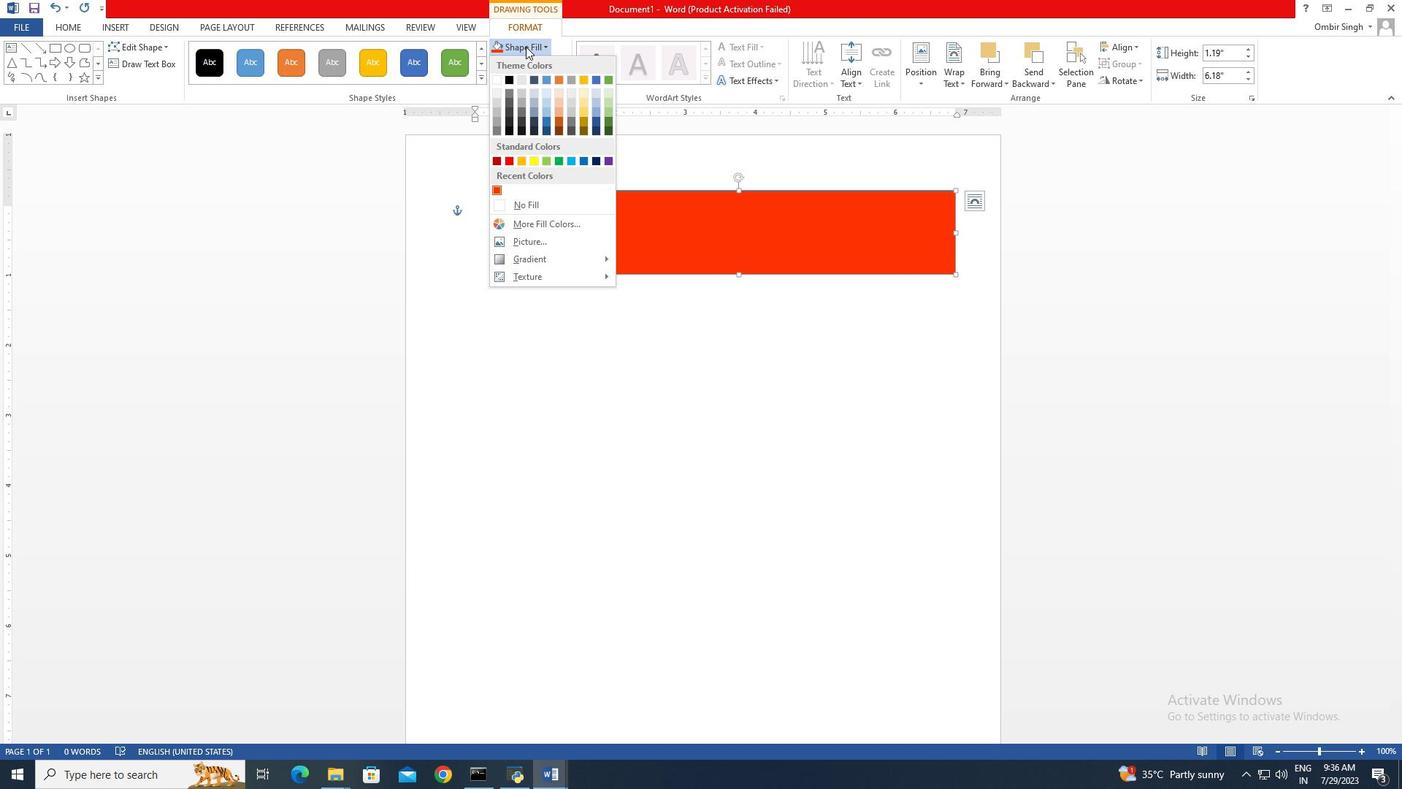 
Action: Mouse pressed left at (526, 47)
Screenshot: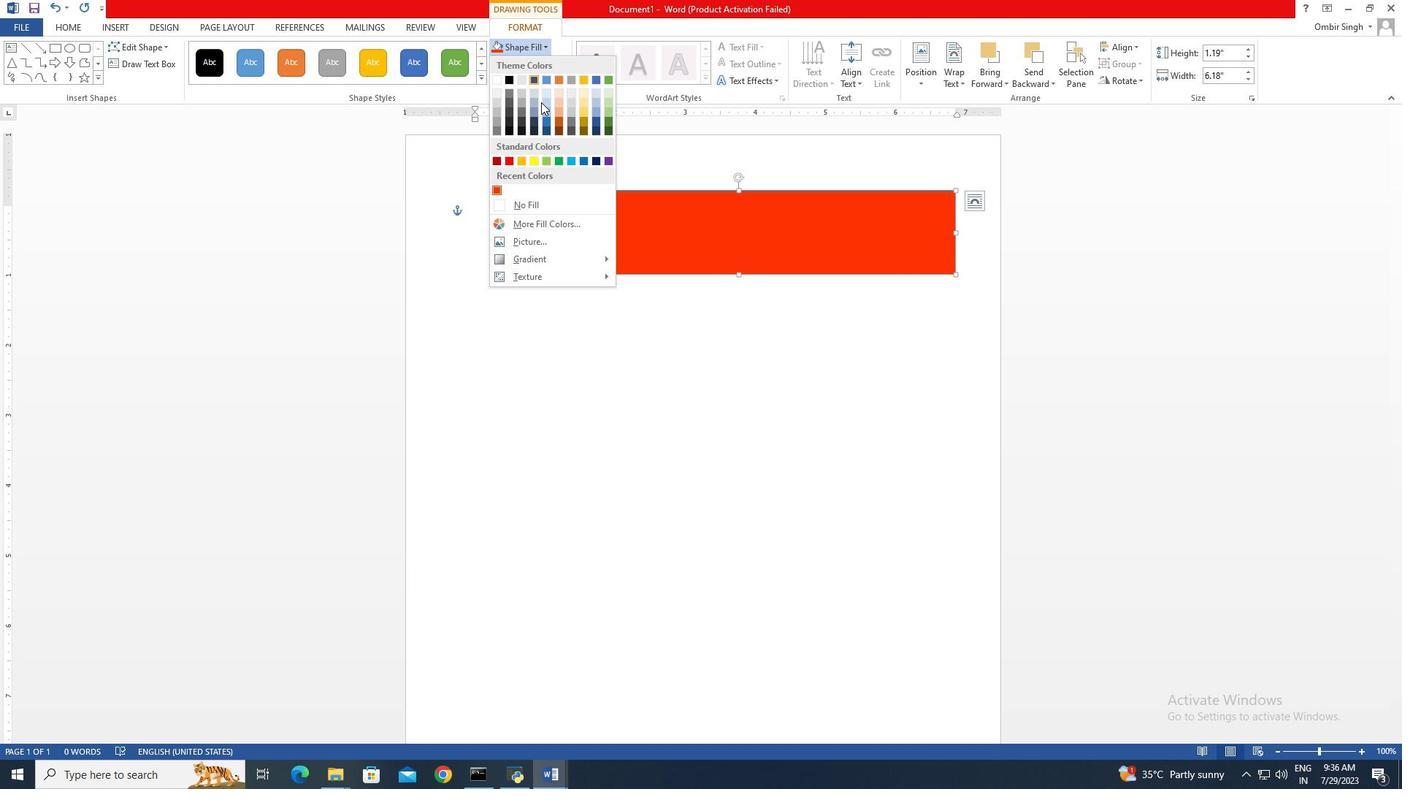 
Action: Mouse moved to (509, 160)
Screenshot: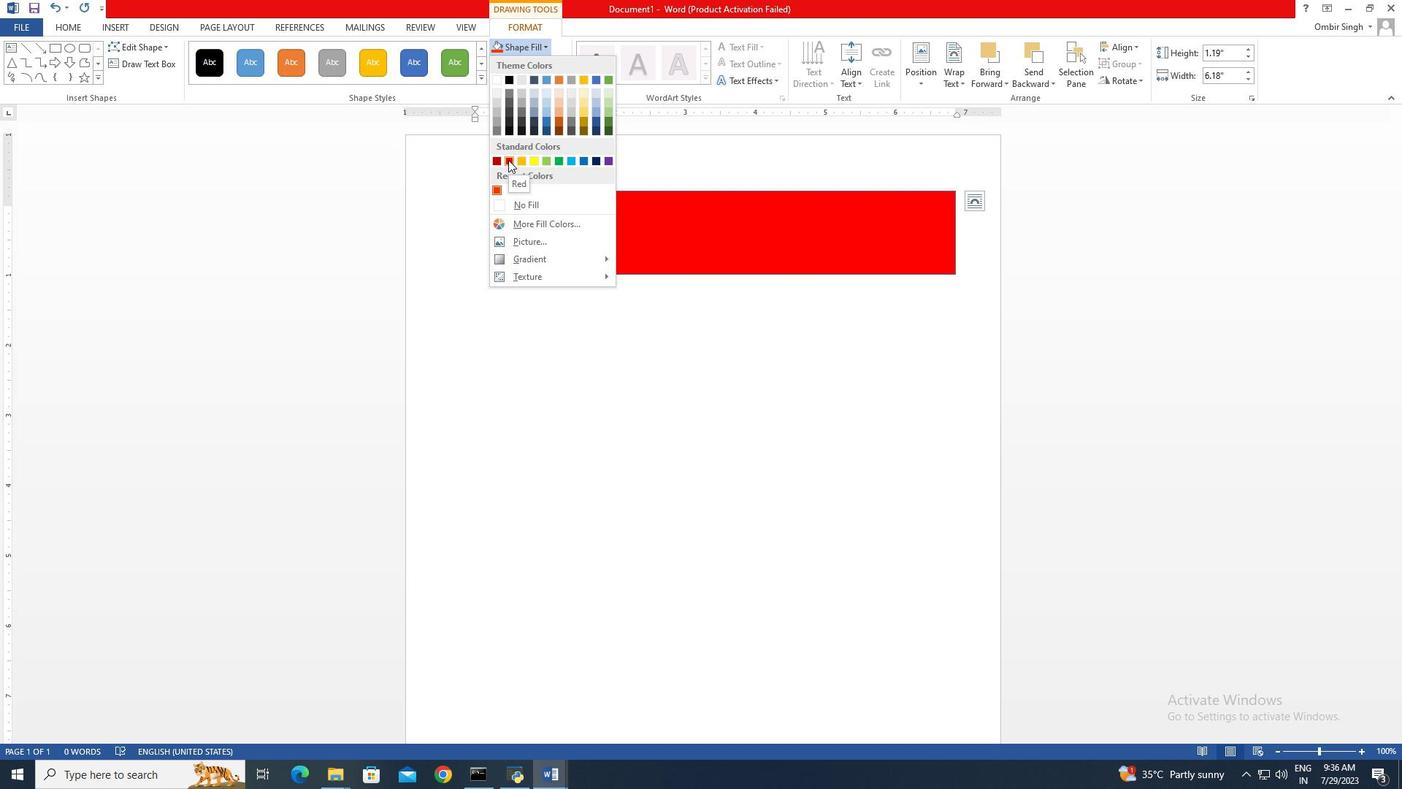 
Action: Mouse pressed left at (509, 160)
Screenshot: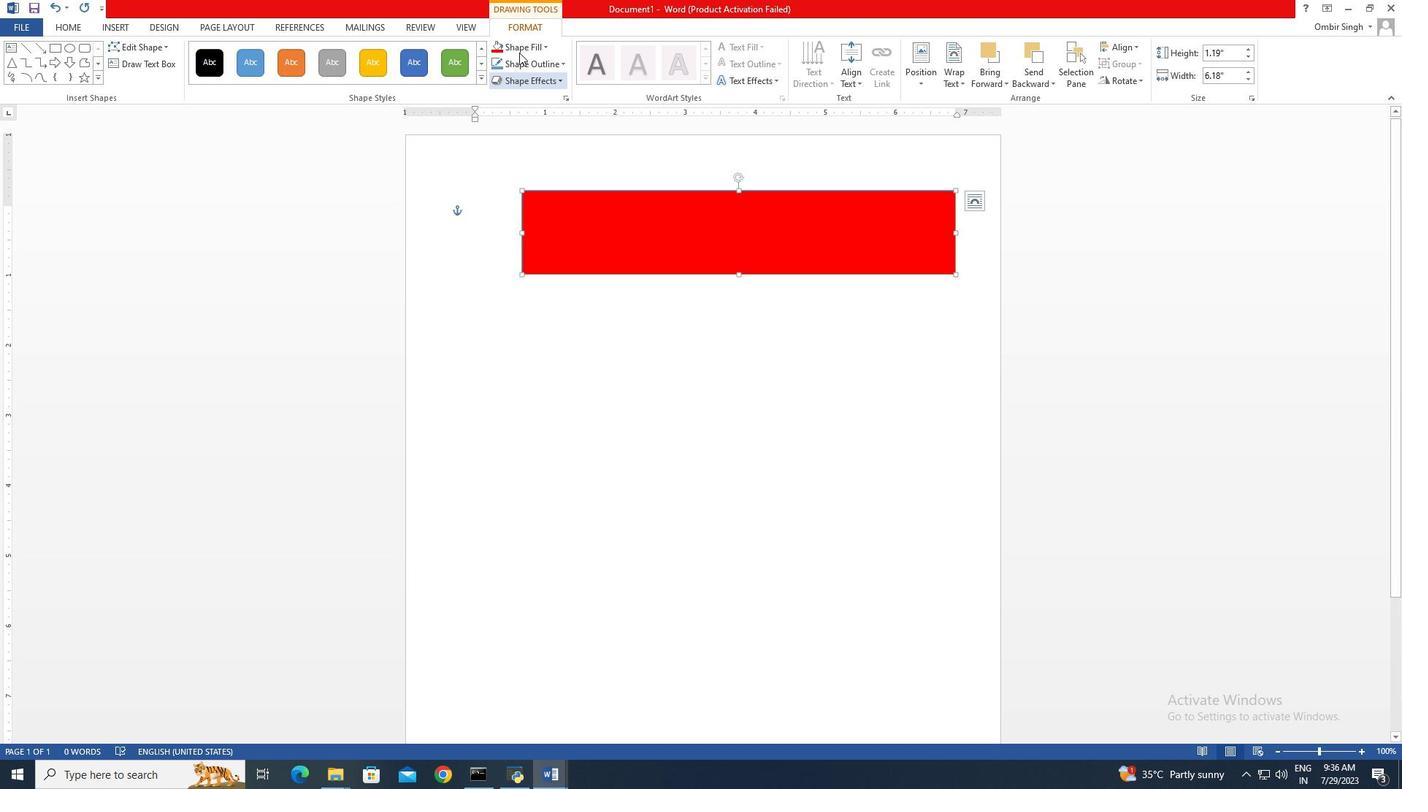 
Action: Mouse moved to (561, 65)
Screenshot: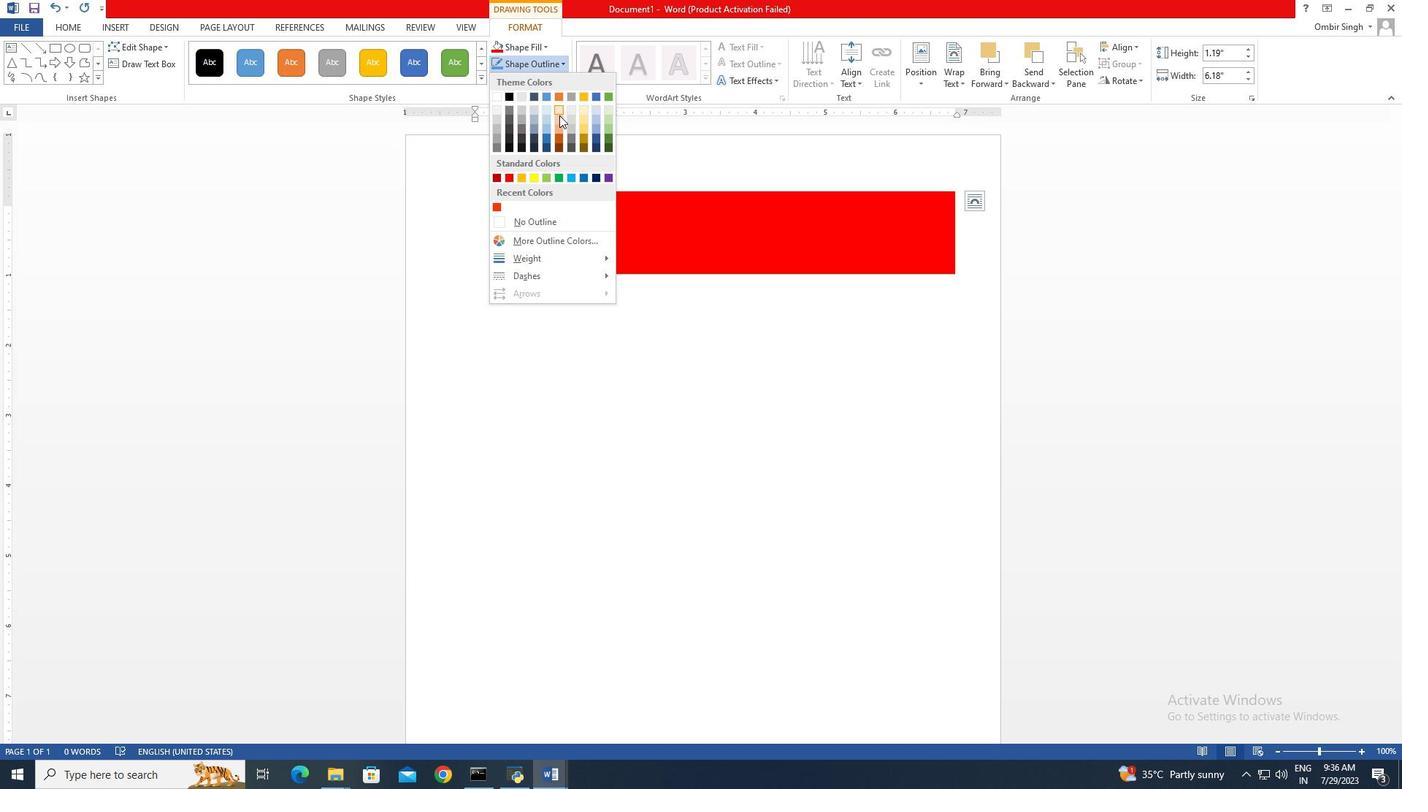 
Action: Mouse pressed left at (561, 65)
Screenshot: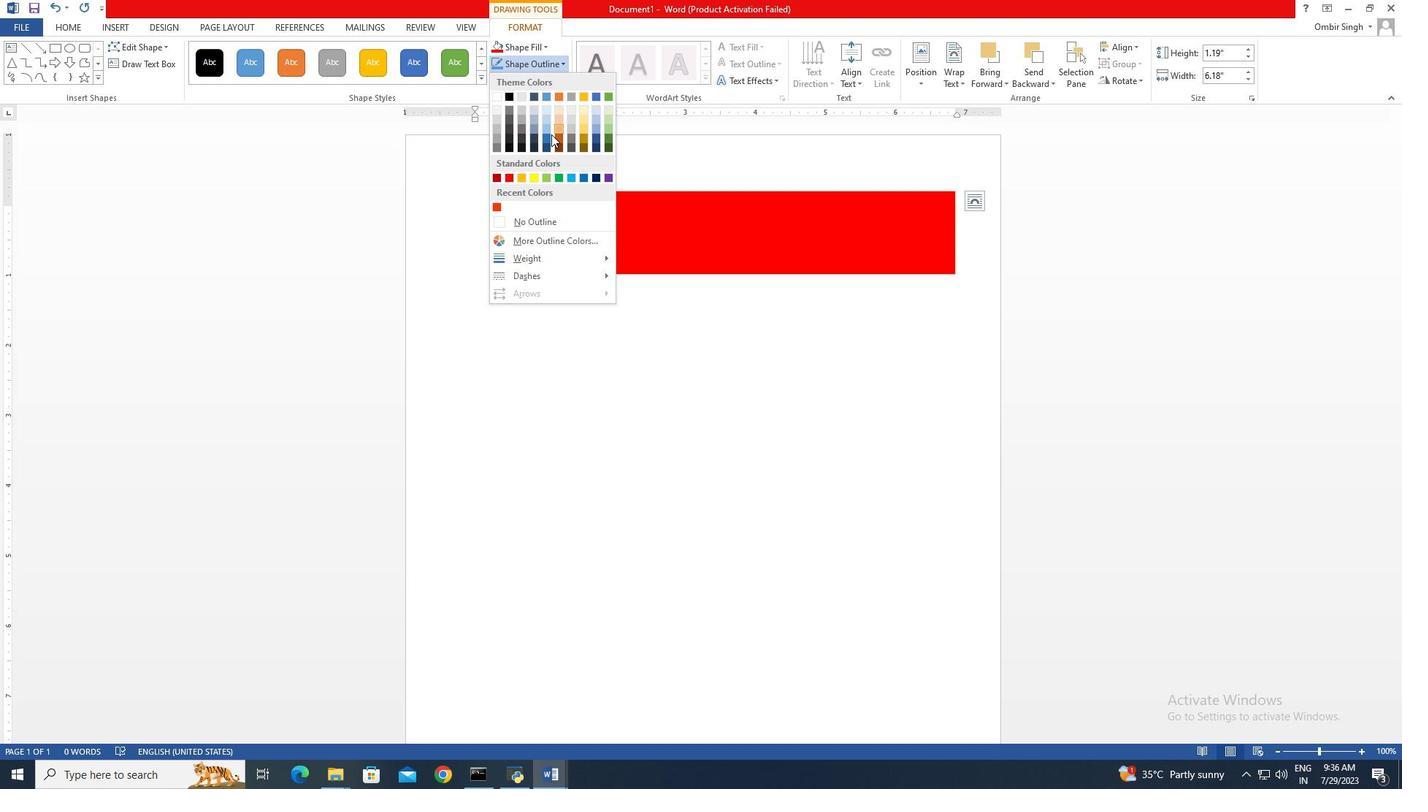 
Action: Mouse moved to (529, 223)
Screenshot: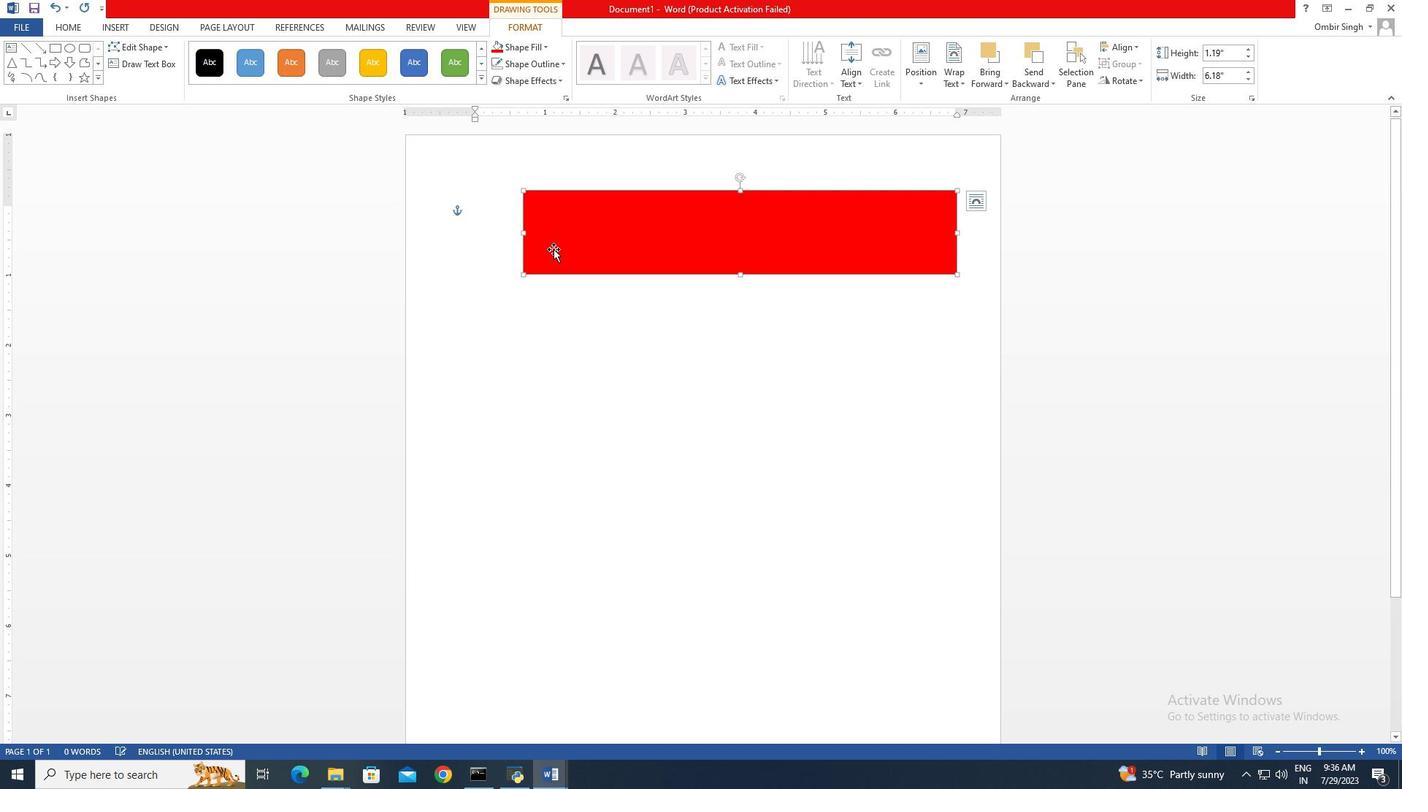 
Action: Mouse pressed left at (529, 223)
Screenshot: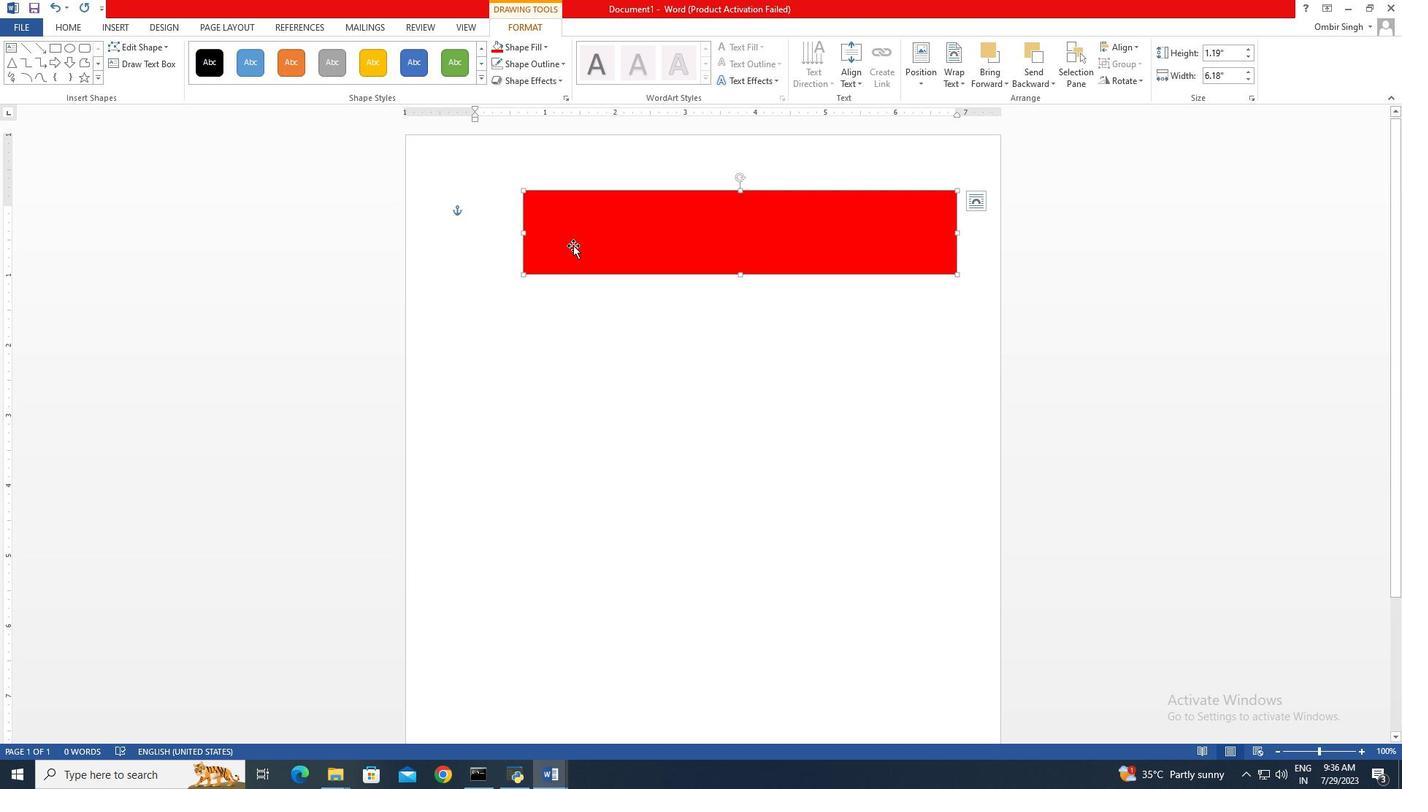 
Action: Mouse moved to (477, 249)
Screenshot: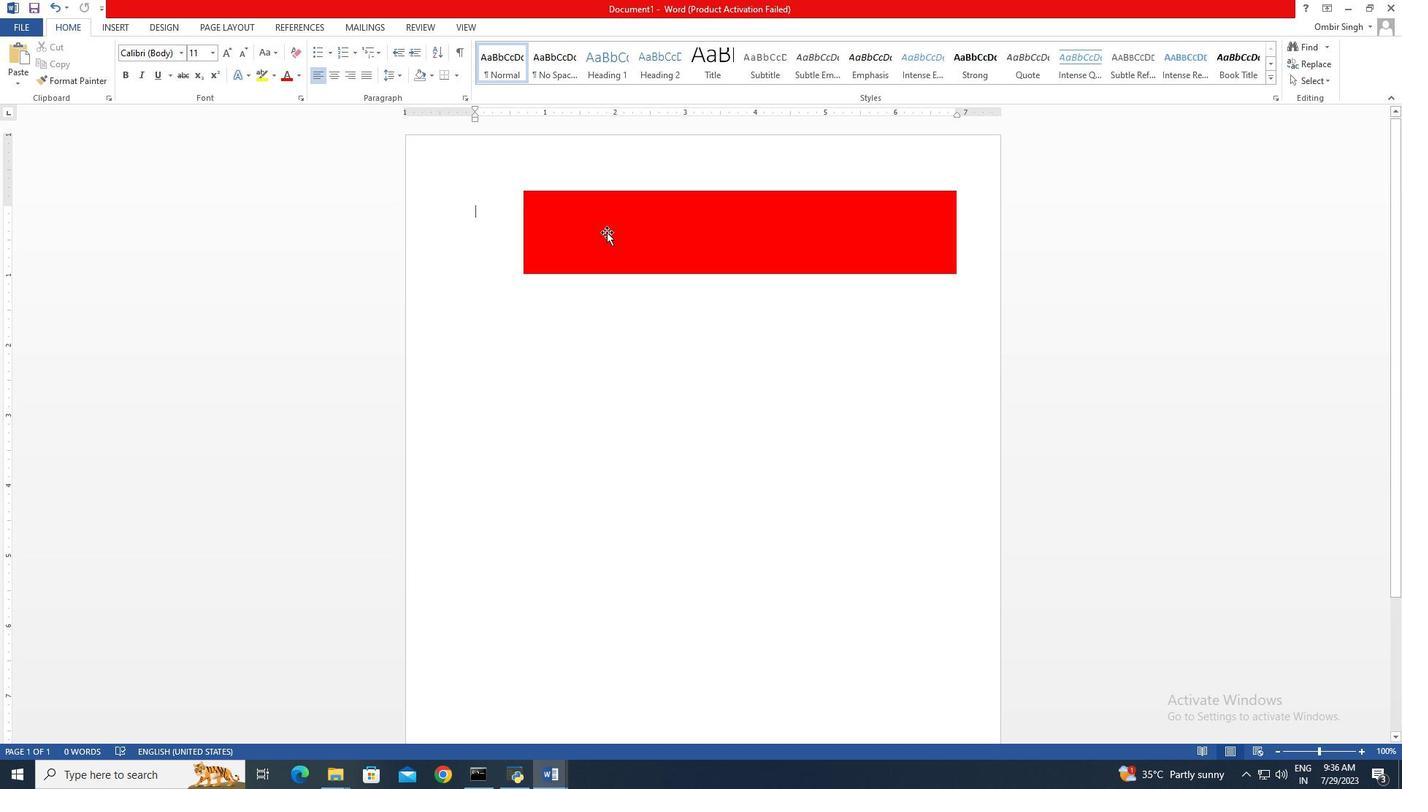 
Action: Mouse pressed left at (477, 249)
Screenshot: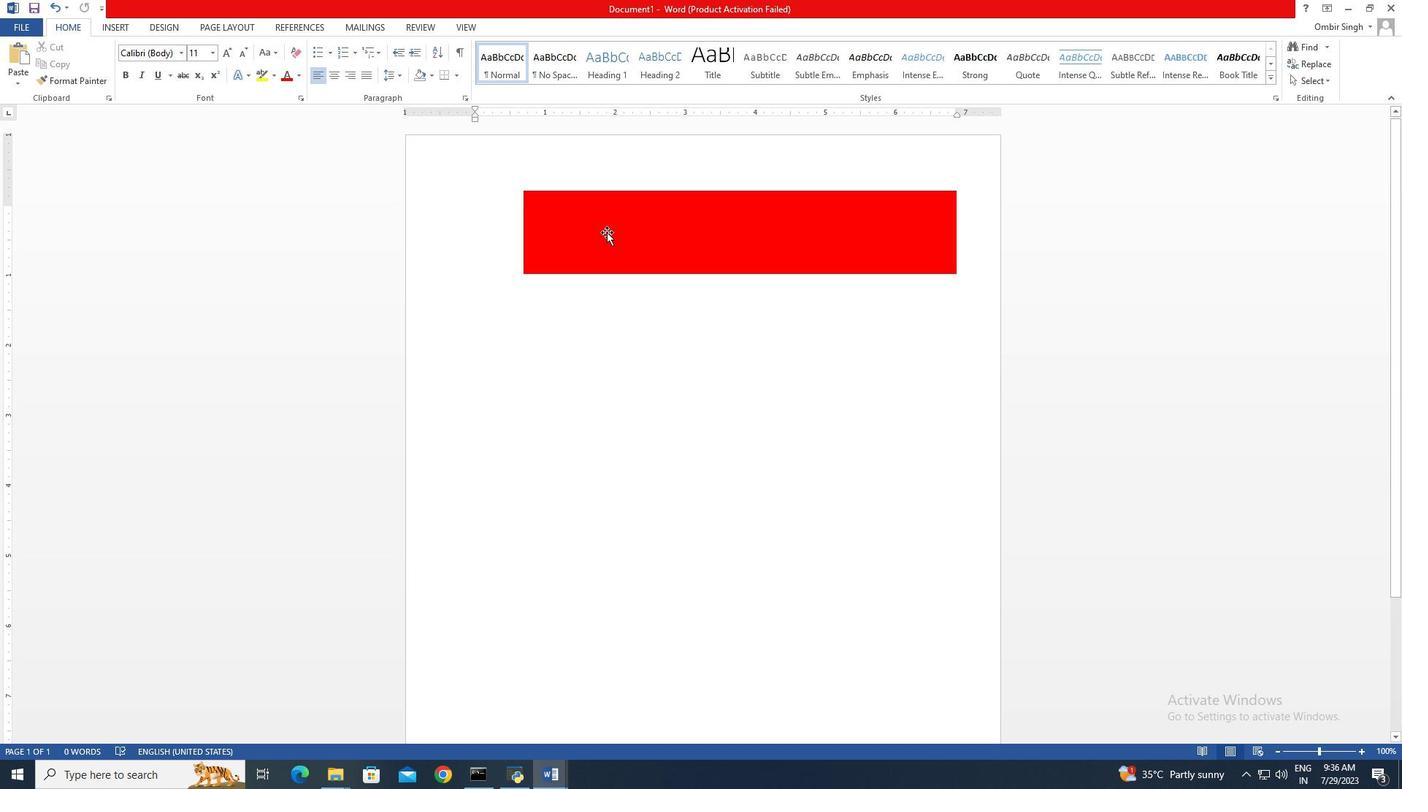 
Action: Mouse moved to (607, 233)
Screenshot: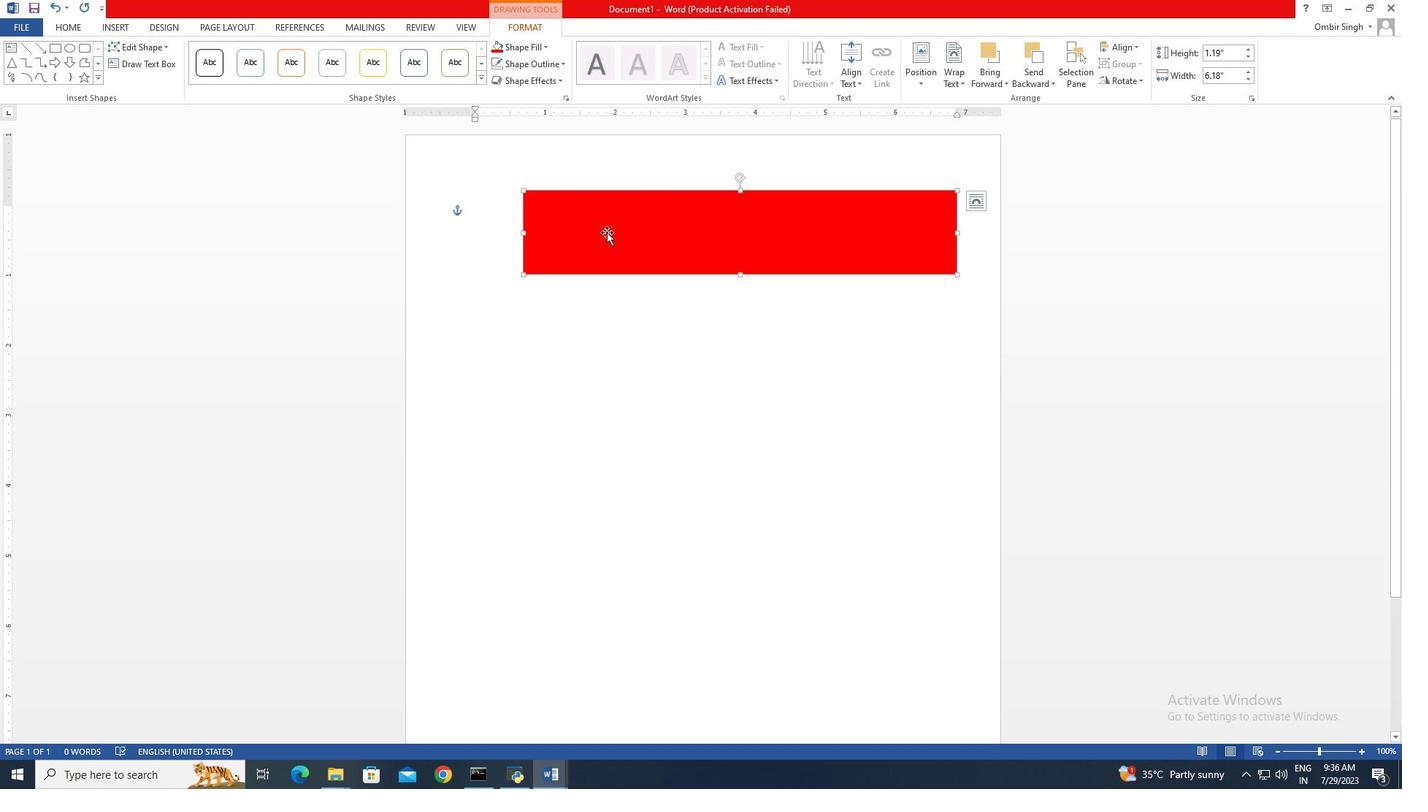 
Action: Mouse pressed left at (607, 233)
Screenshot: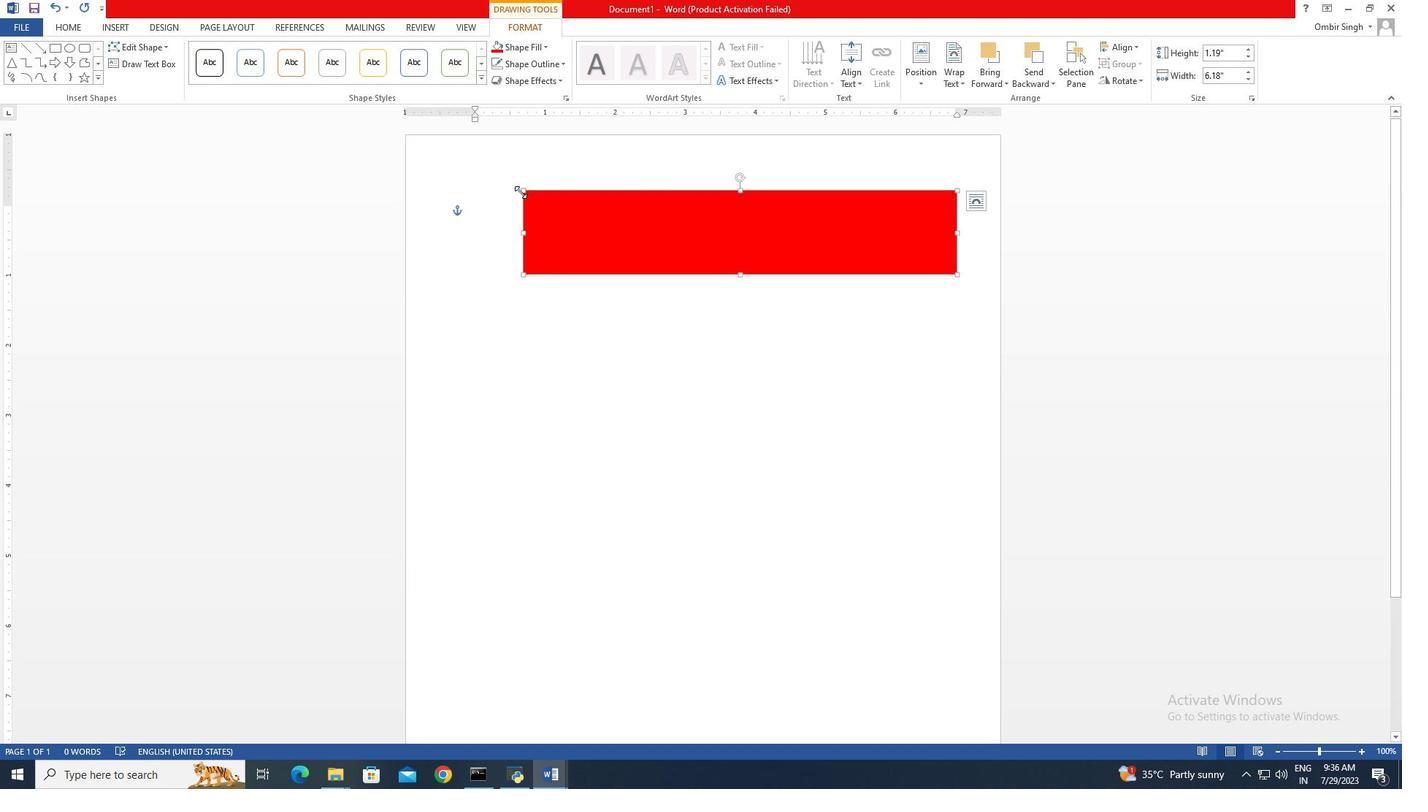 
Action: Mouse moved to (490, 234)
Screenshot: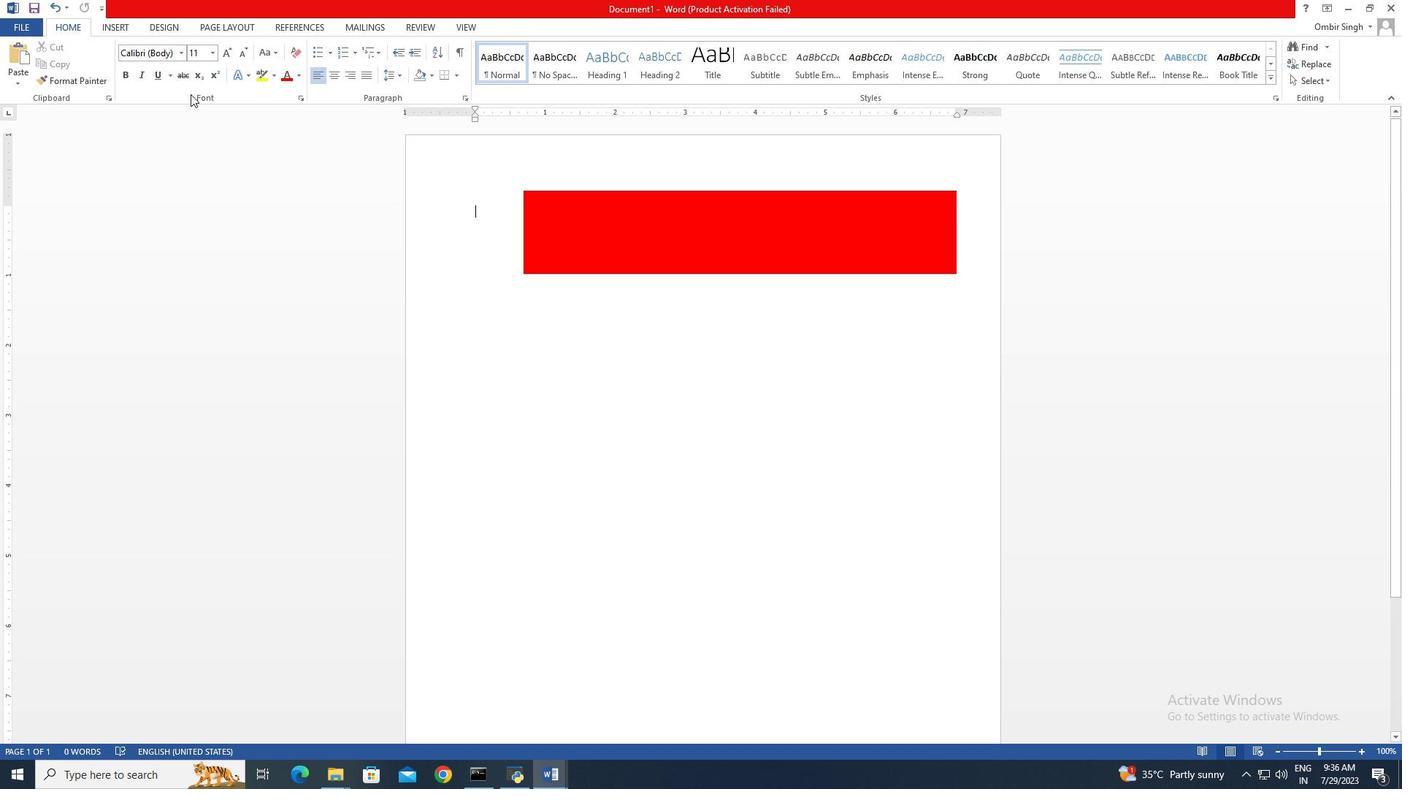 
Action: Mouse pressed left at (490, 234)
Screenshot: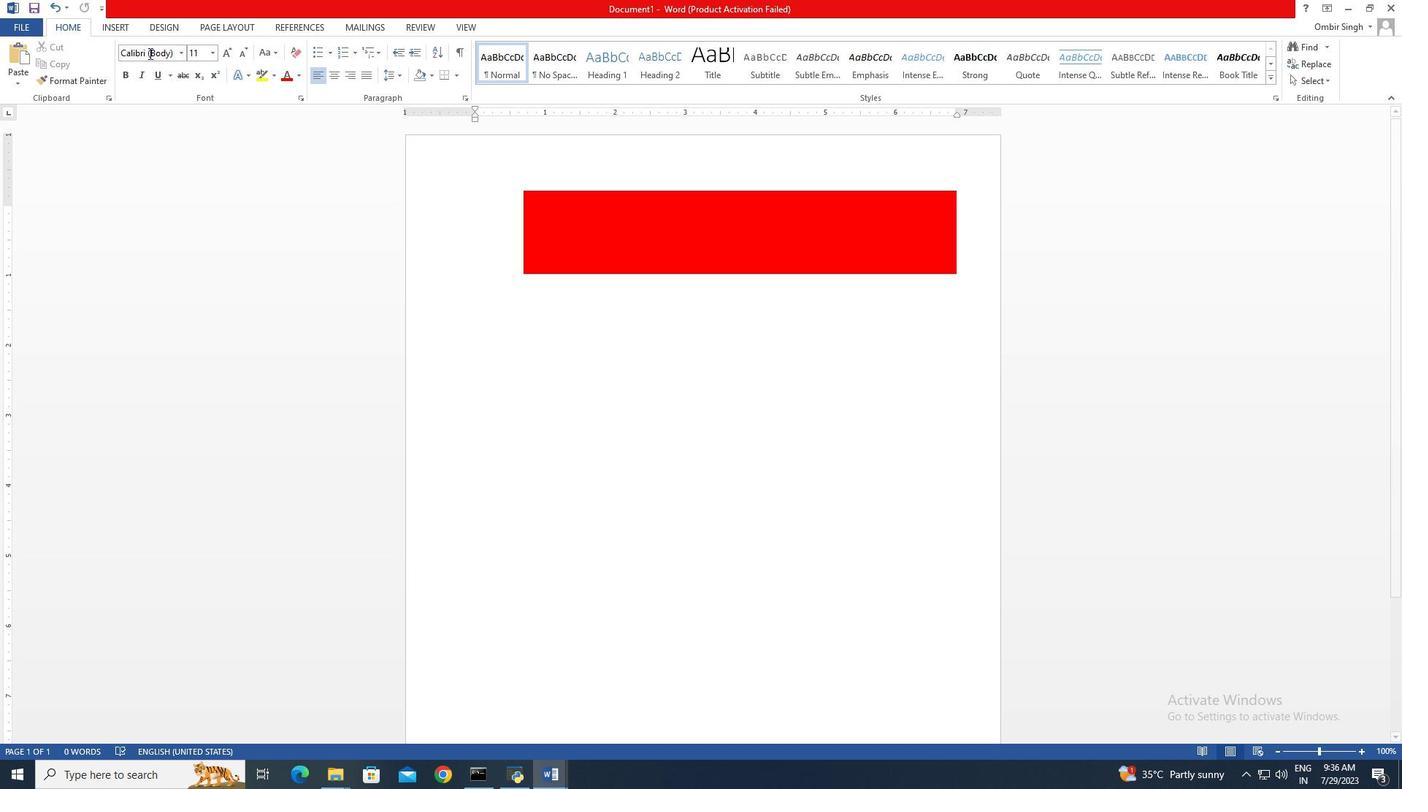 
Action: Mouse moved to (119, 29)
Screenshot: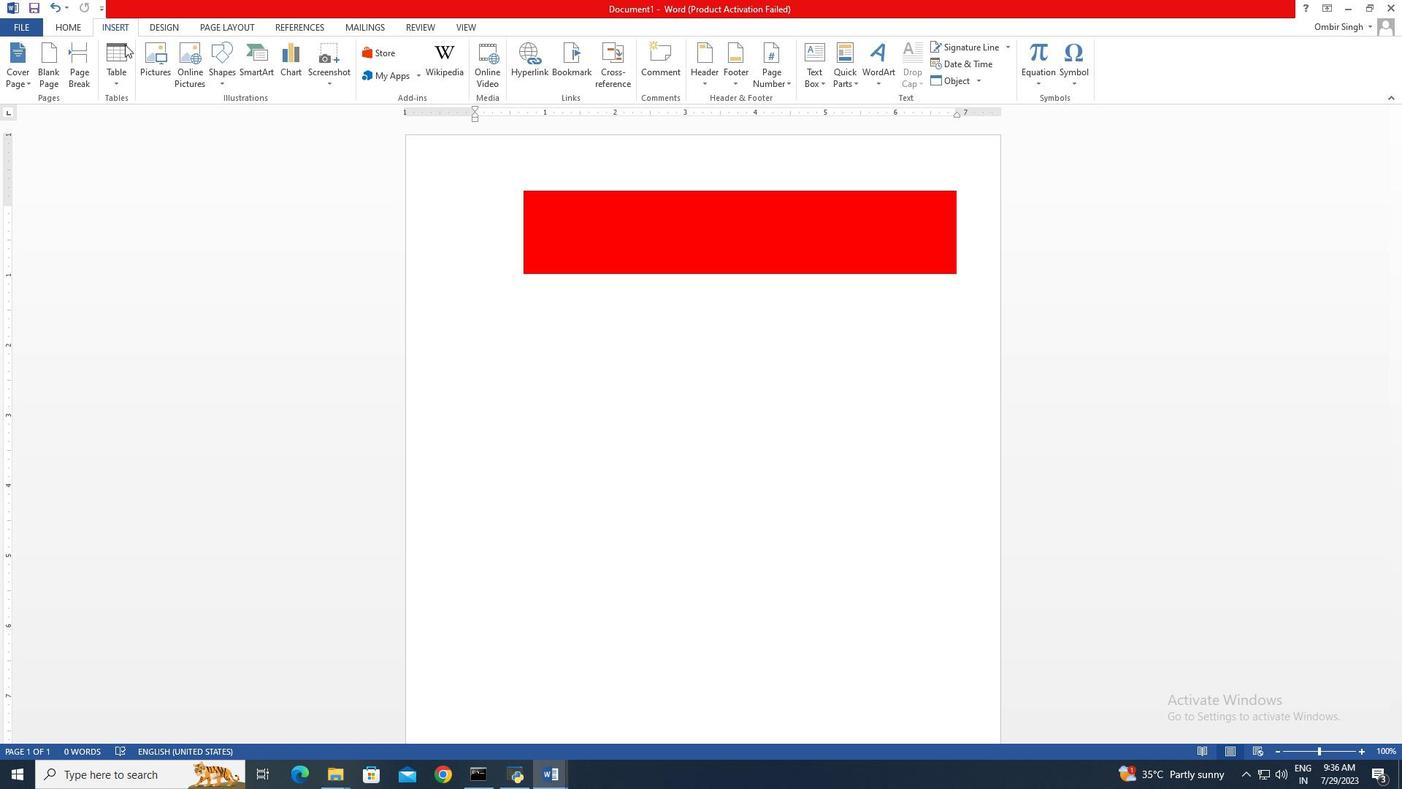 
Action: Mouse pressed left at (119, 29)
Screenshot: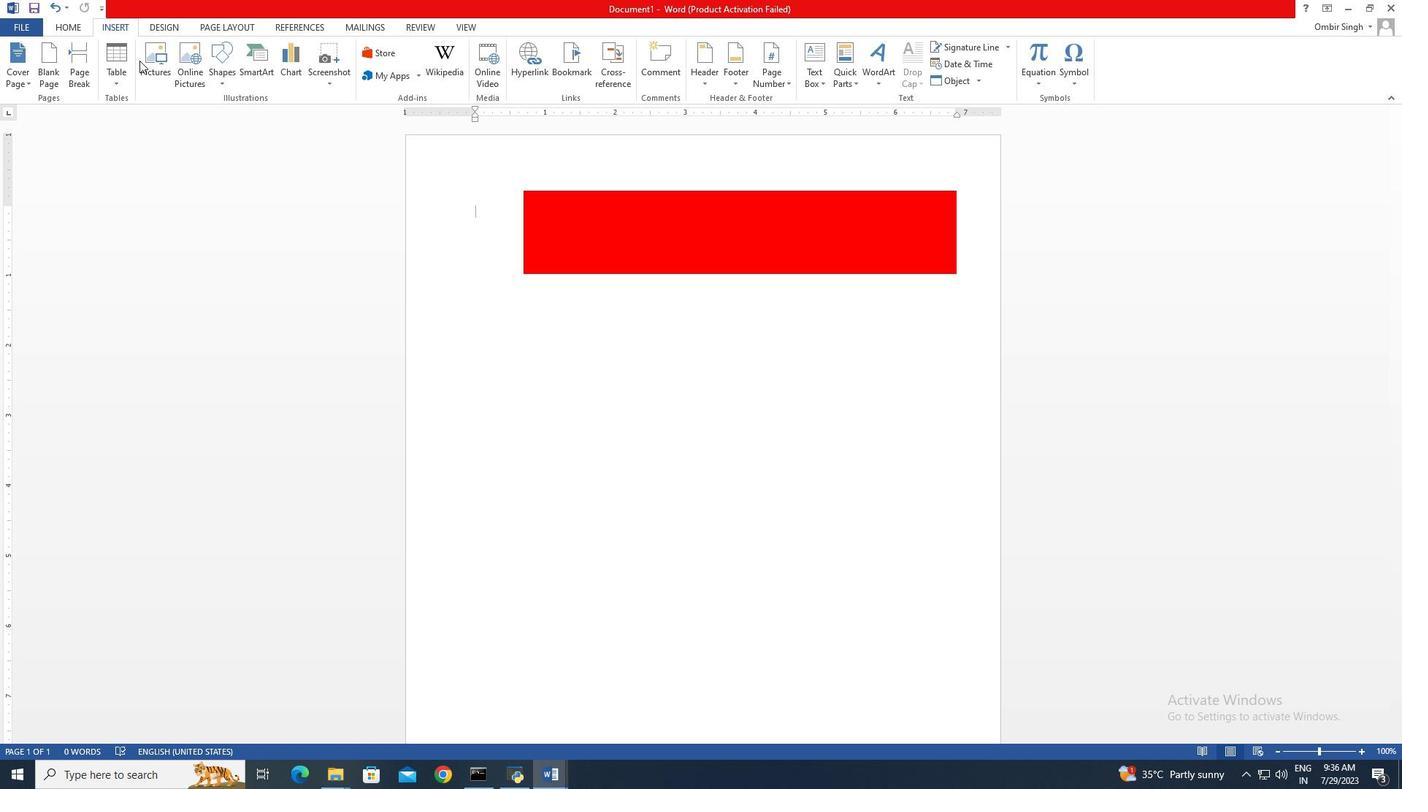 
Action: Mouse moved to (227, 78)
Screenshot: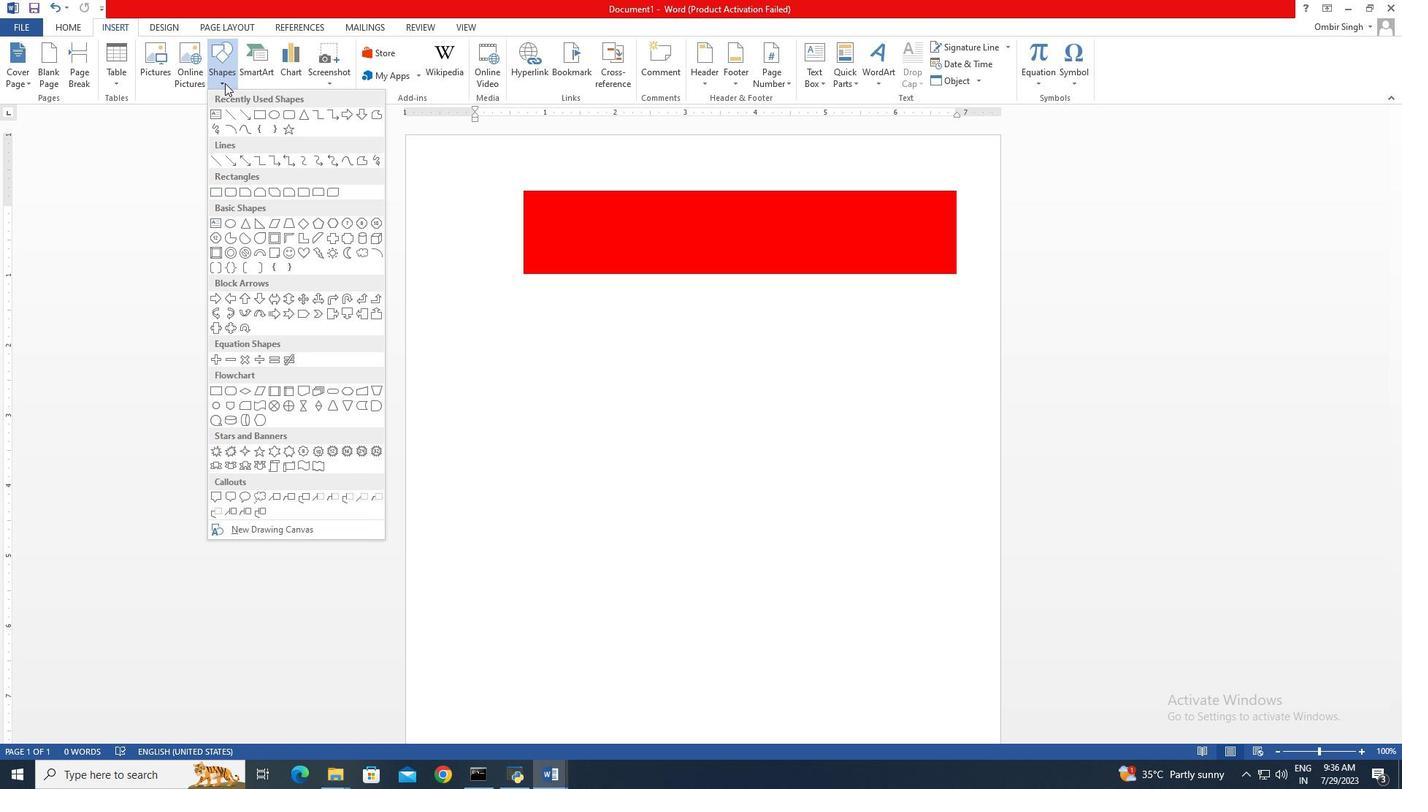 
Action: Mouse pressed left at (227, 78)
Screenshot: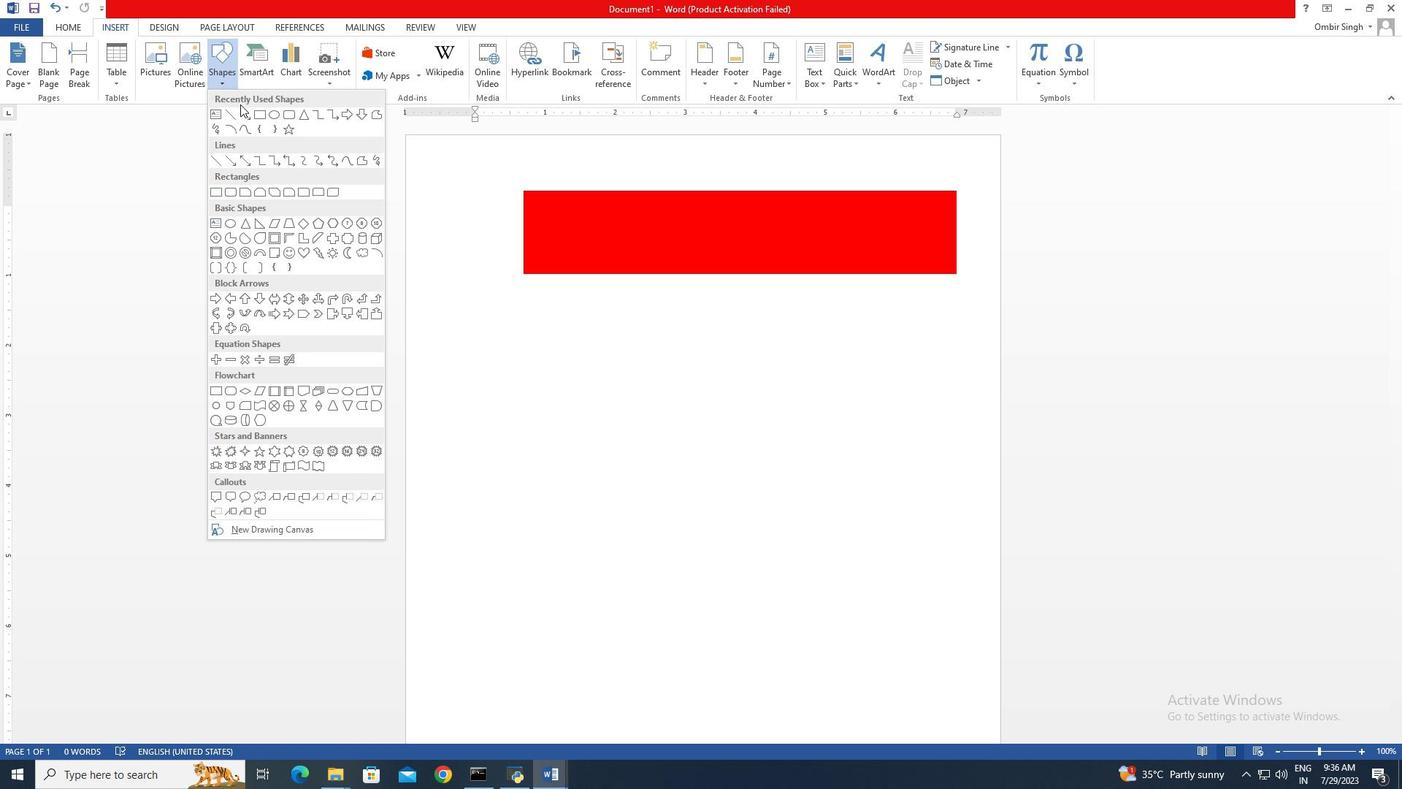 
Action: Mouse moved to (218, 404)
Screenshot: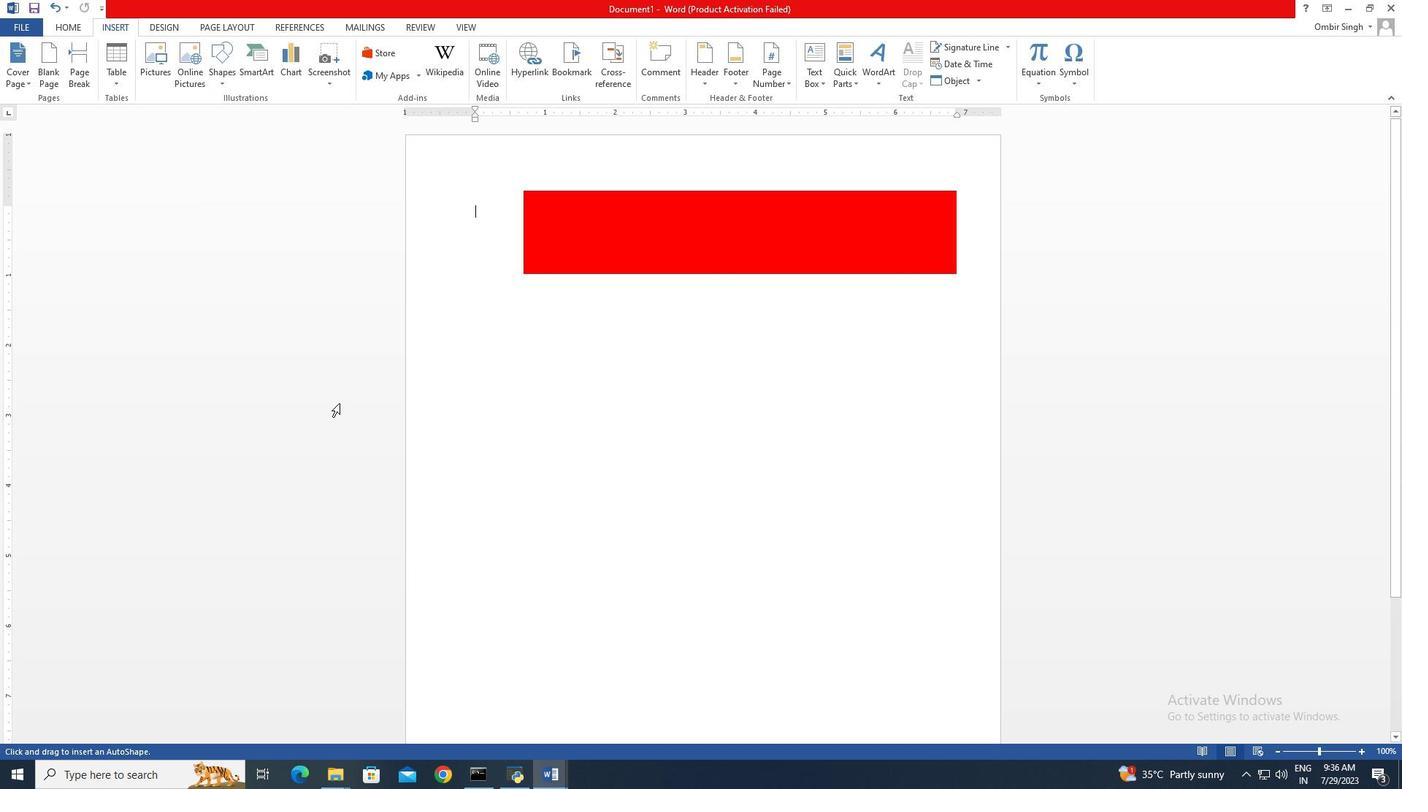 
Action: Mouse pressed left at (218, 404)
Screenshot: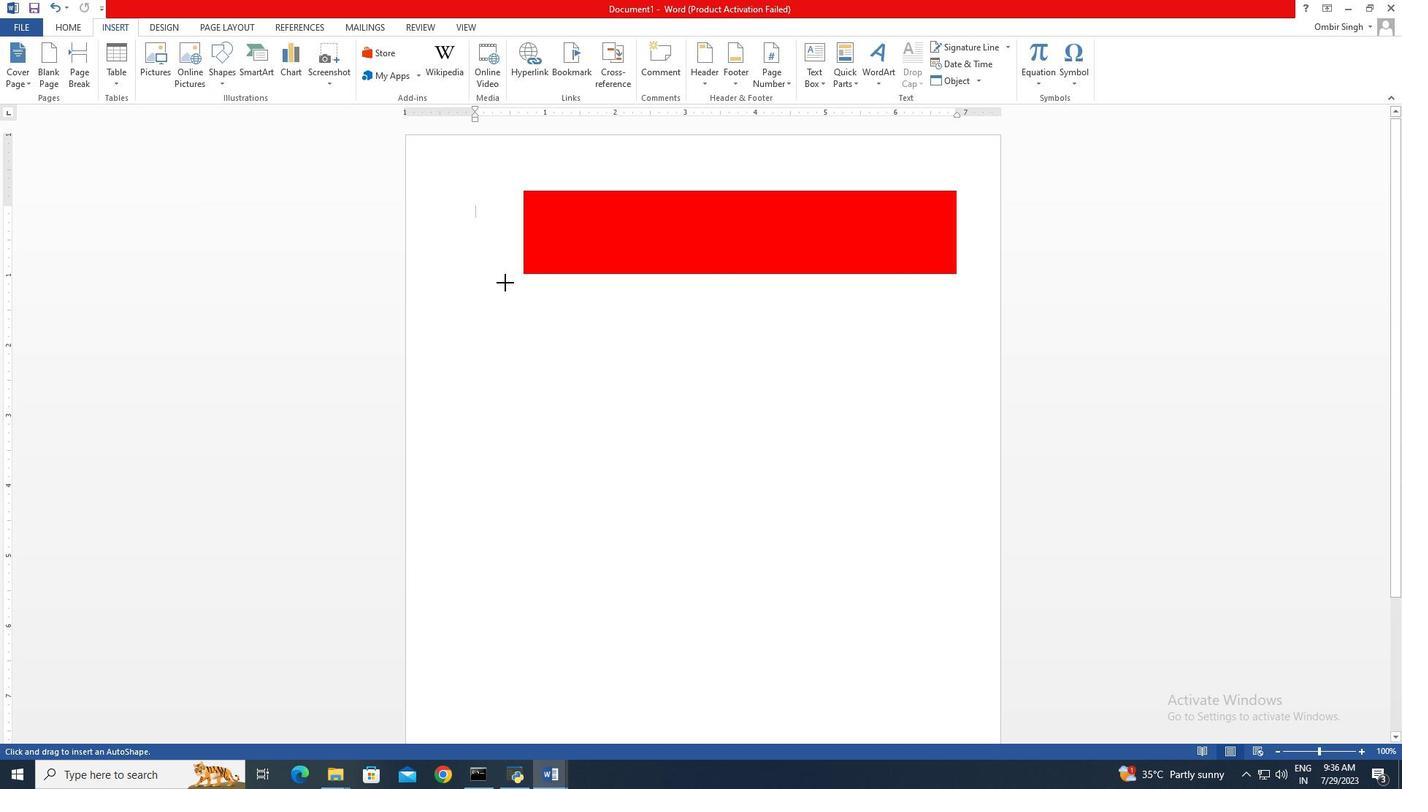 
Action: Mouse moved to (478, 184)
Screenshot: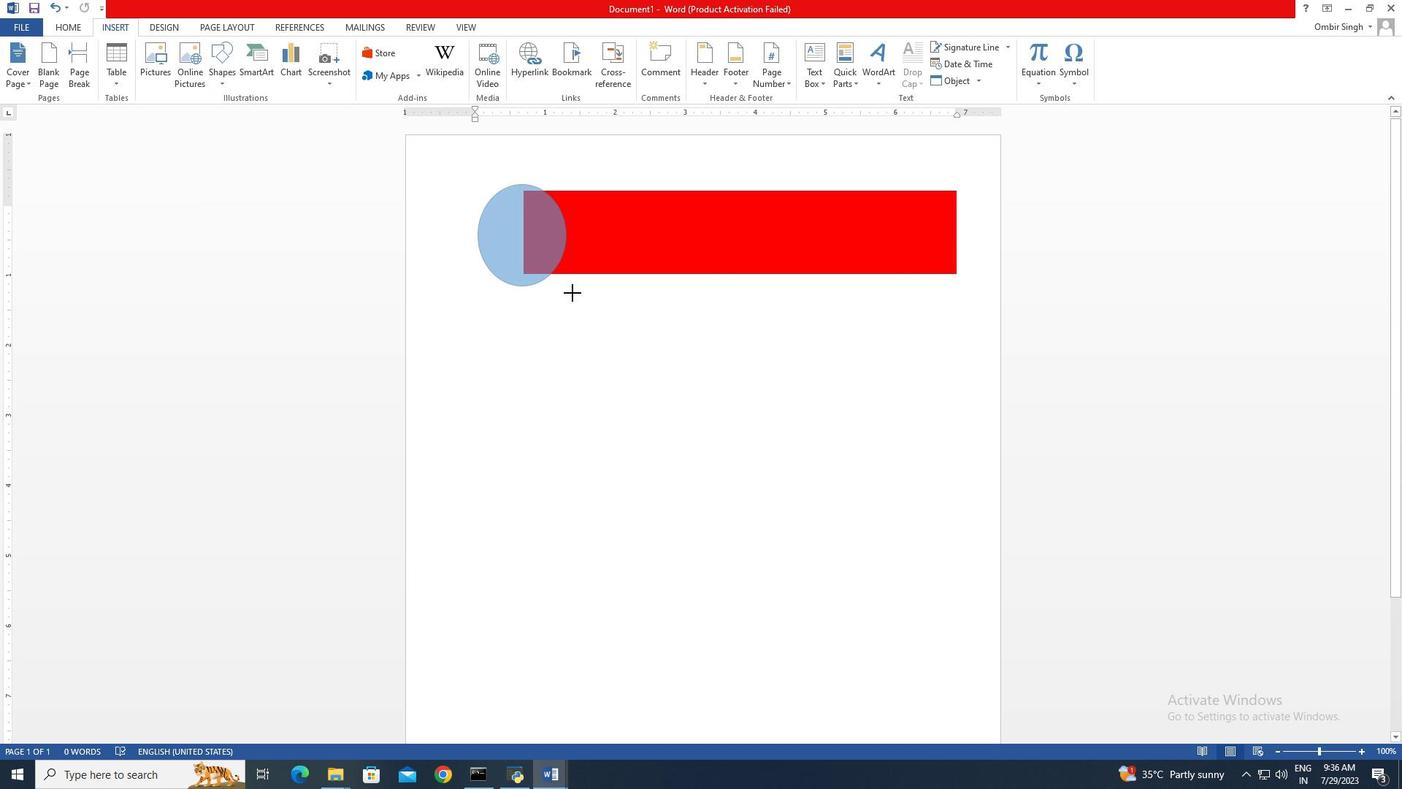 
Action: Mouse pressed left at (478, 184)
Screenshot: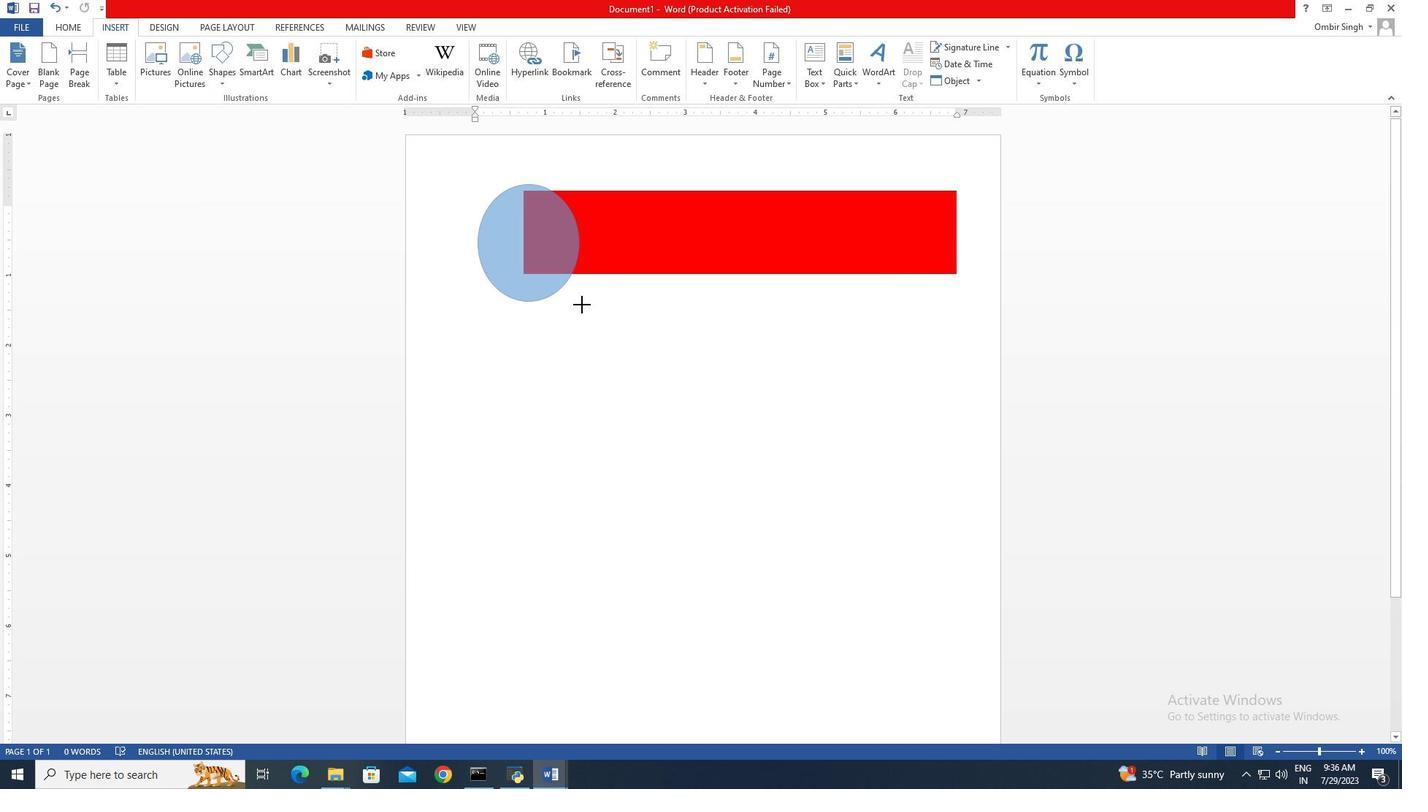 
Action: Mouse moved to (628, 330)
Screenshot: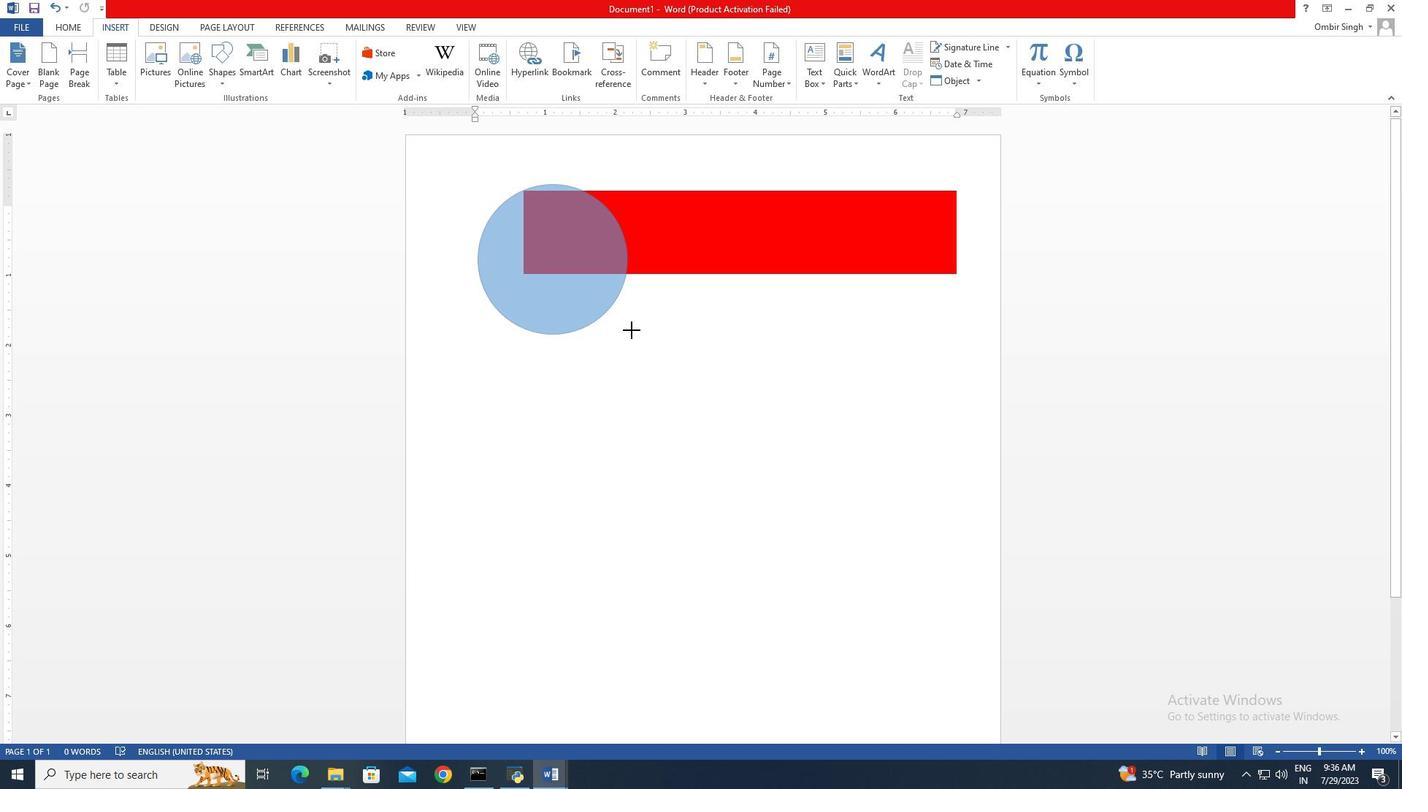 
Action: Key pressed <Key.shift>
Screenshot: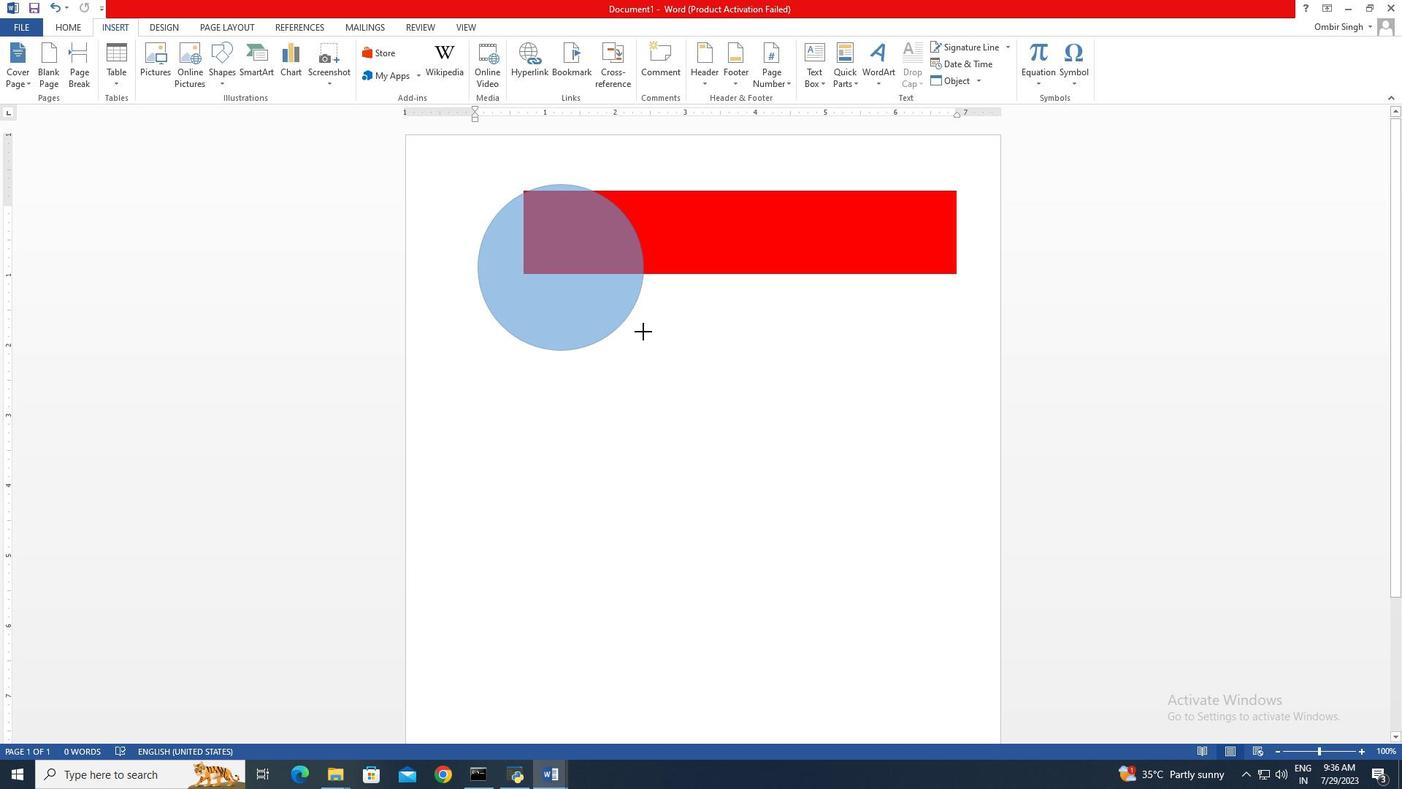 
Action: Mouse moved to (642, 331)
Screenshot: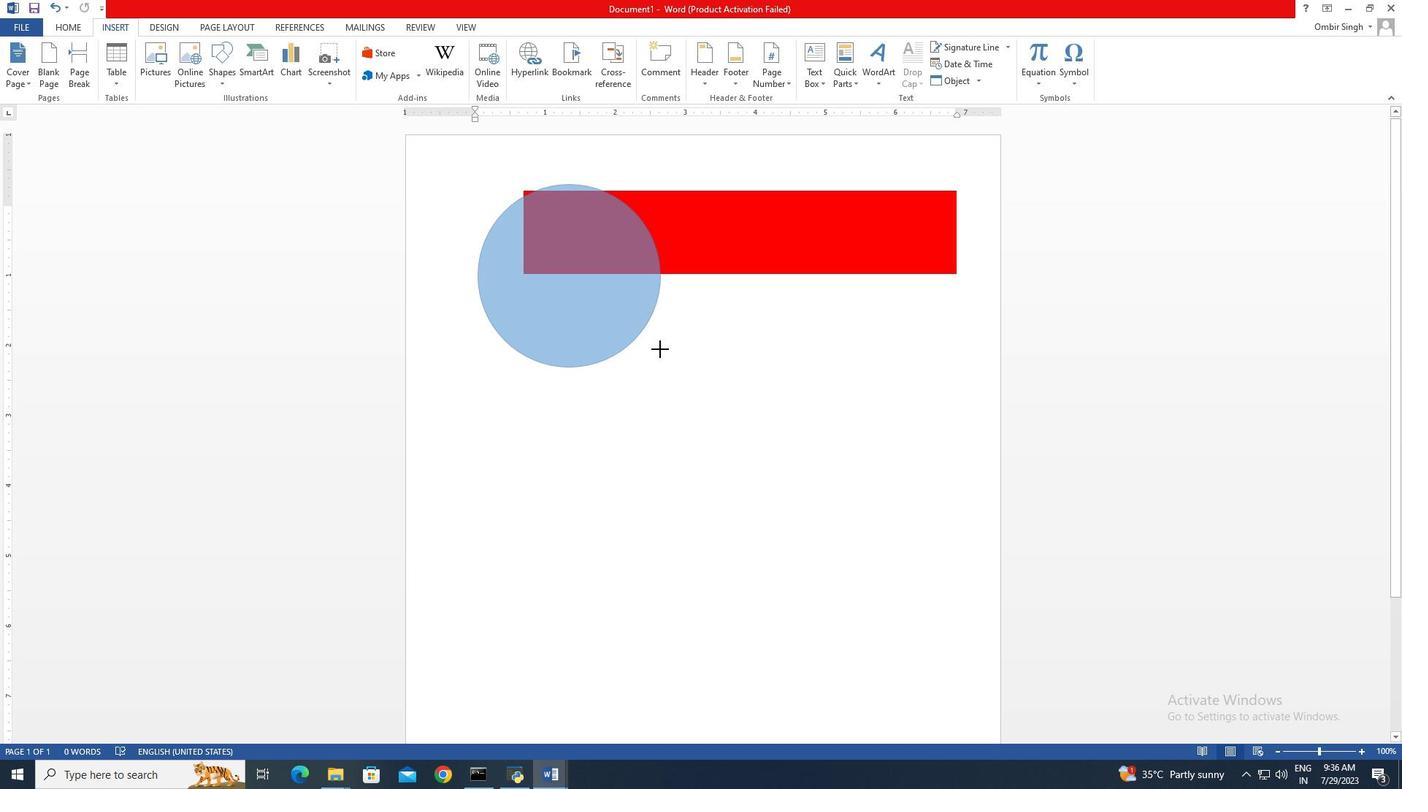 
Action: Key pressed <Key.shift><Key.shift><Key.shift>
Screenshot: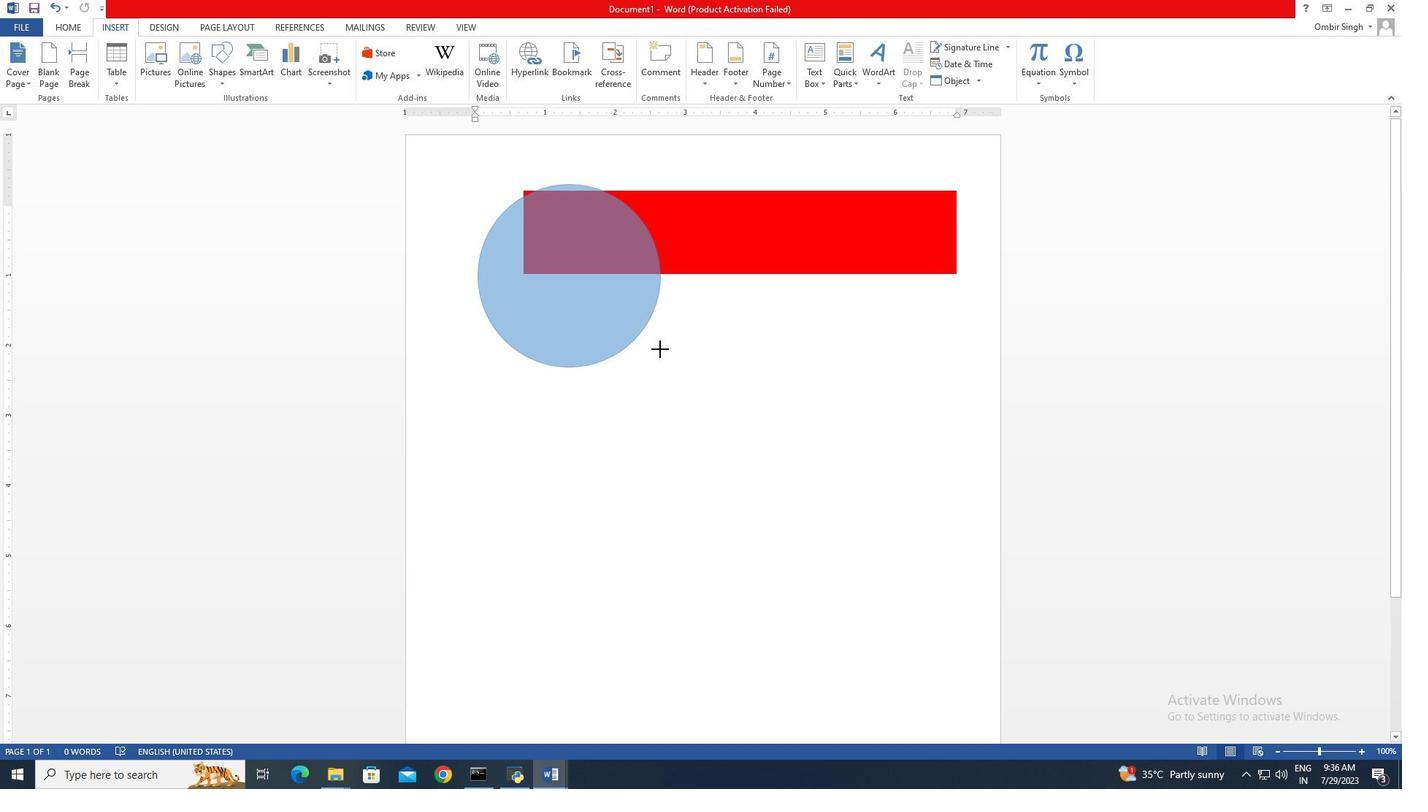 
Action: Mouse moved to (643, 332)
Screenshot: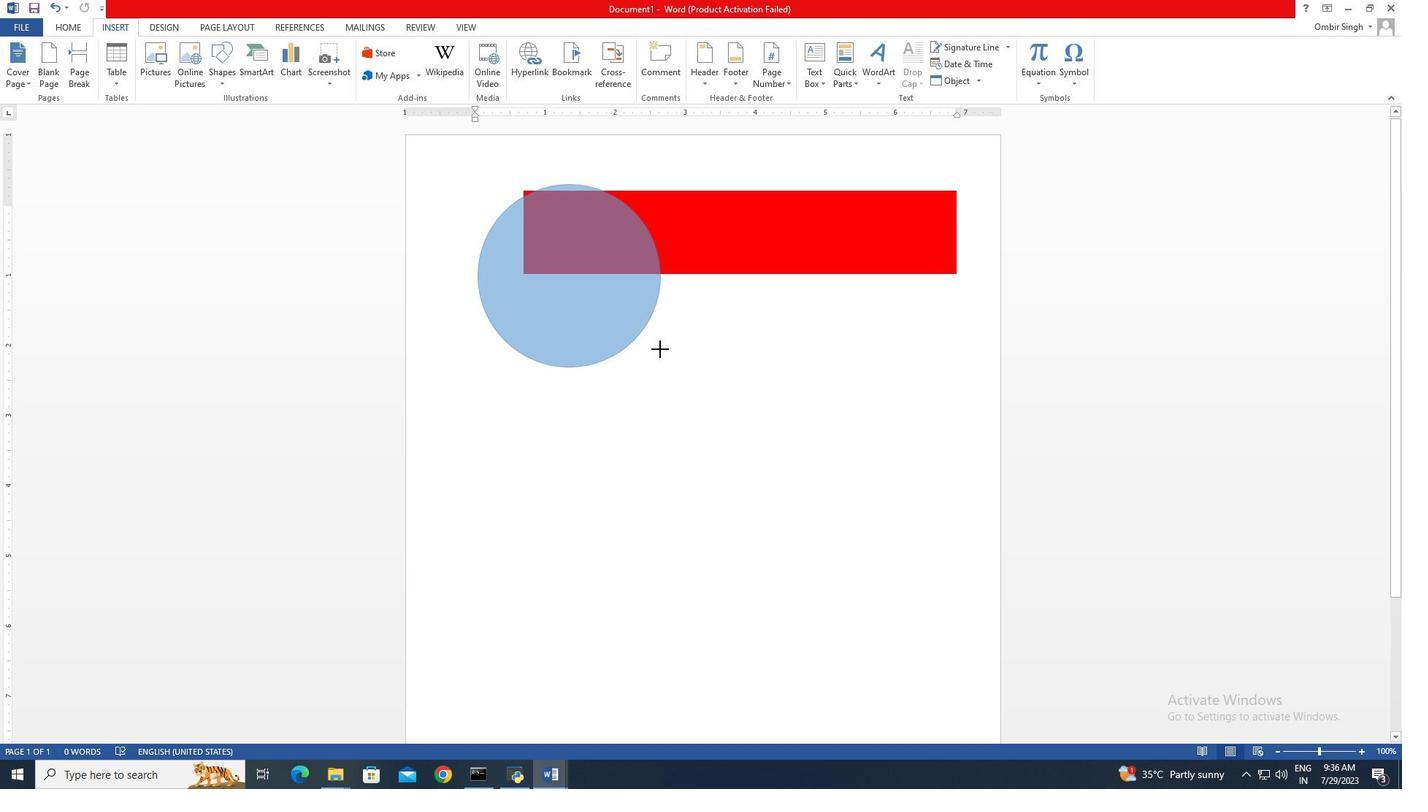 
Action: Key pressed <Key.shift>
Screenshot: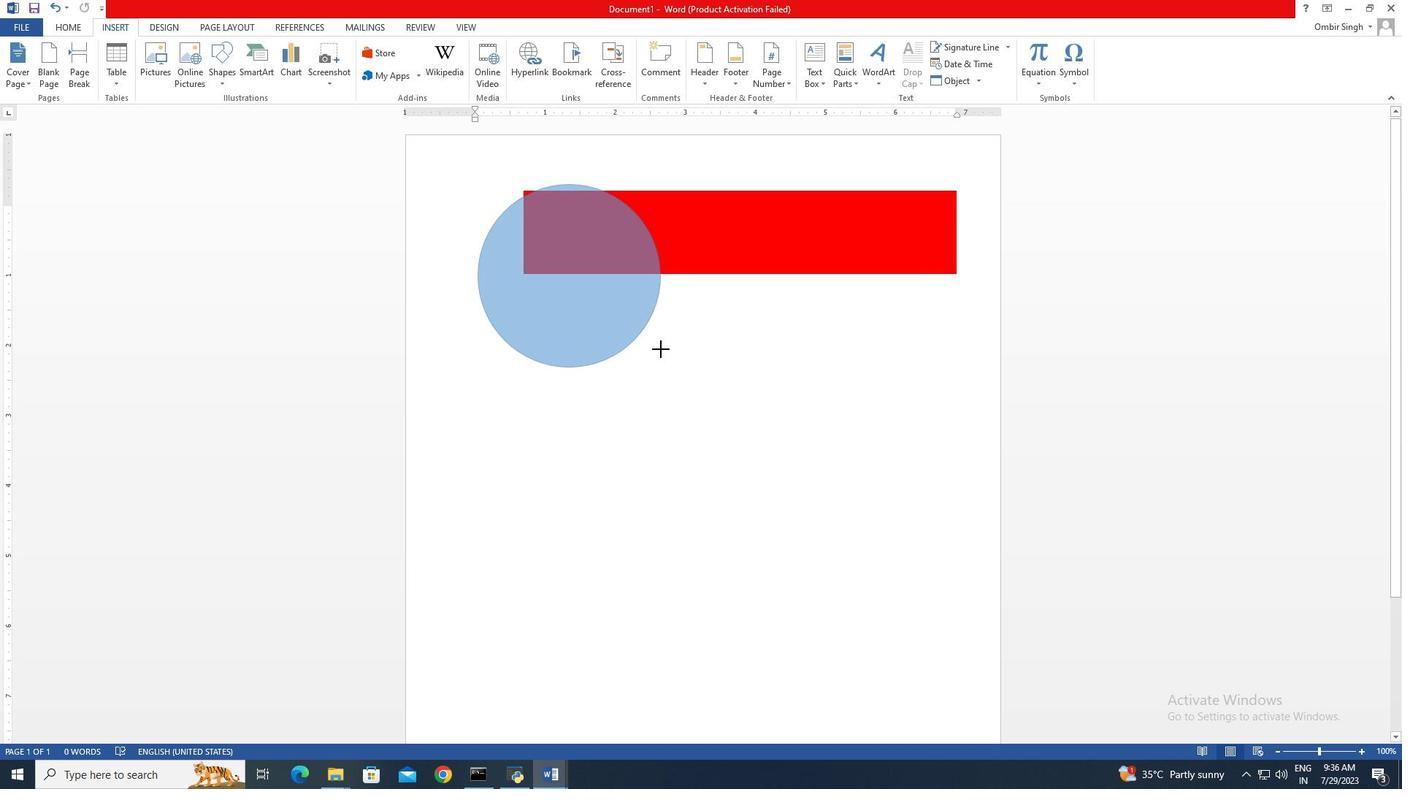 
Action: Mouse moved to (644, 332)
Screenshot: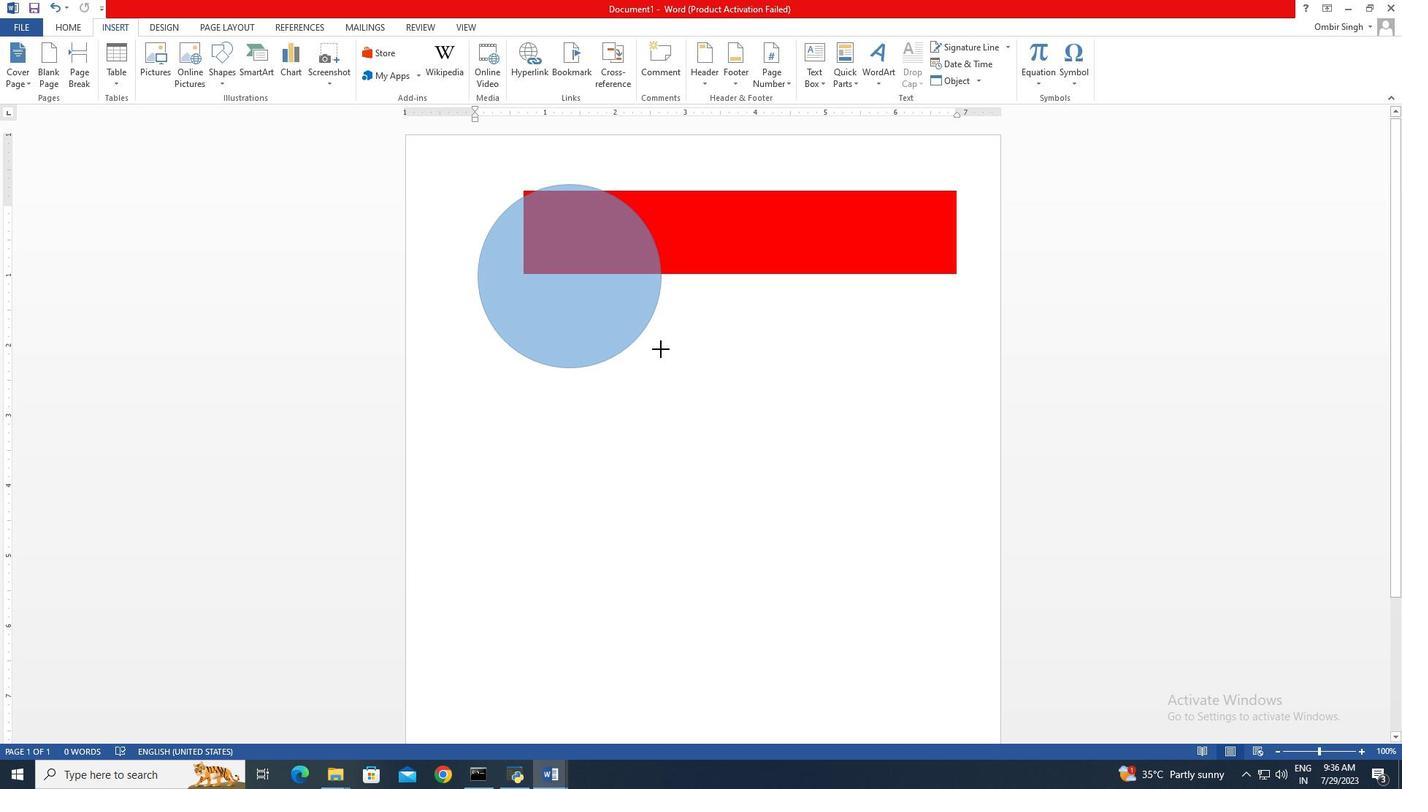 
Action: Key pressed <Key.shift>
Screenshot: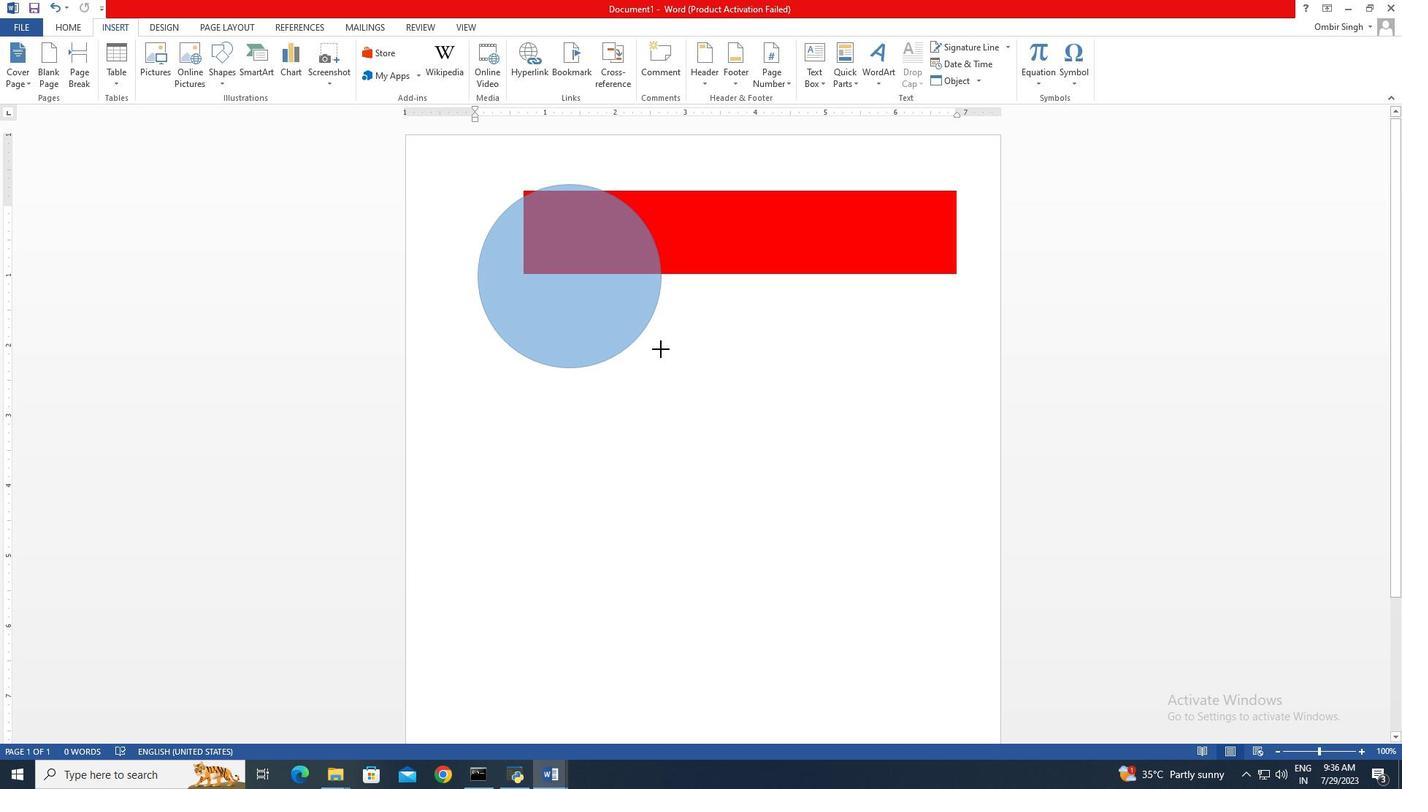 
Action: Mouse moved to (645, 332)
Screenshot: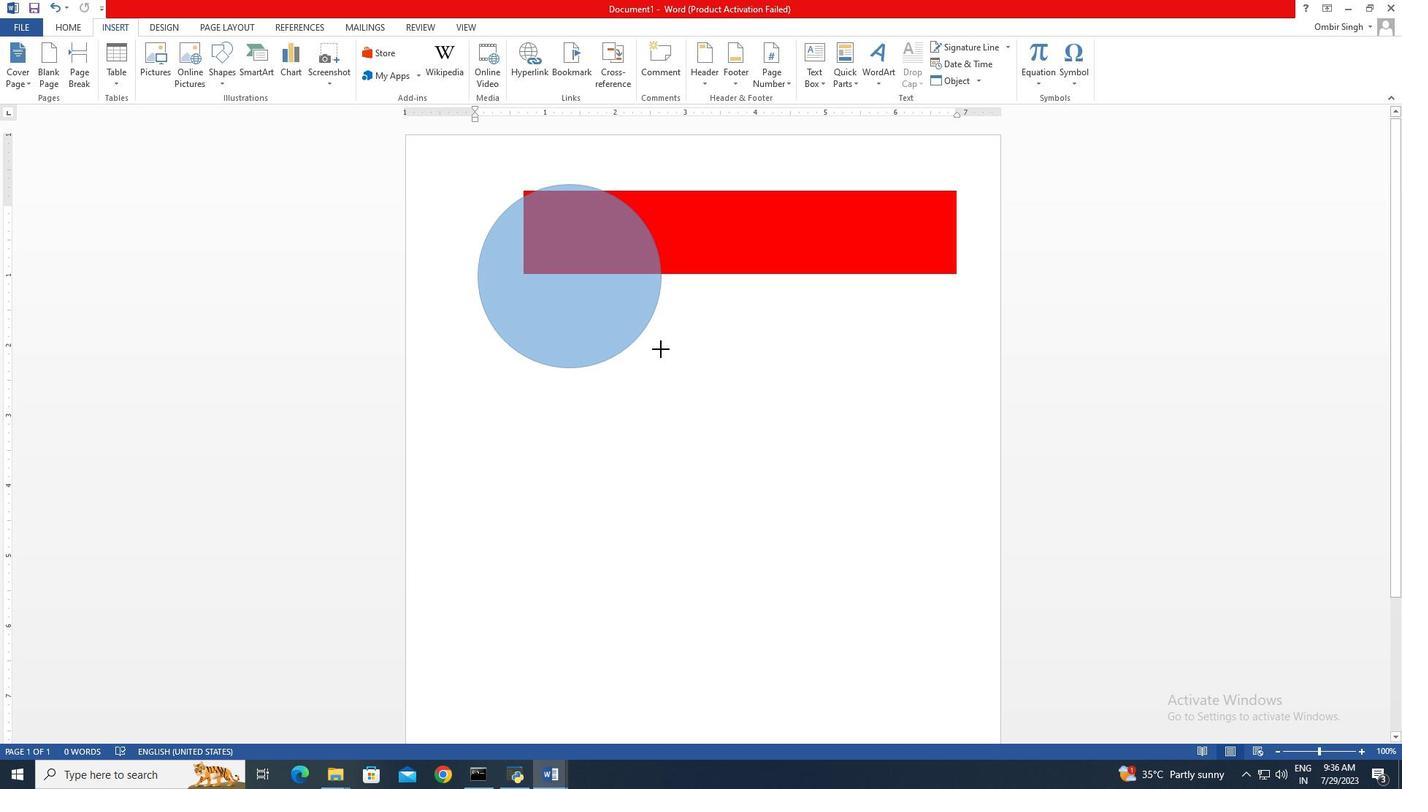 
Action: Key pressed <Key.shift>
Screenshot: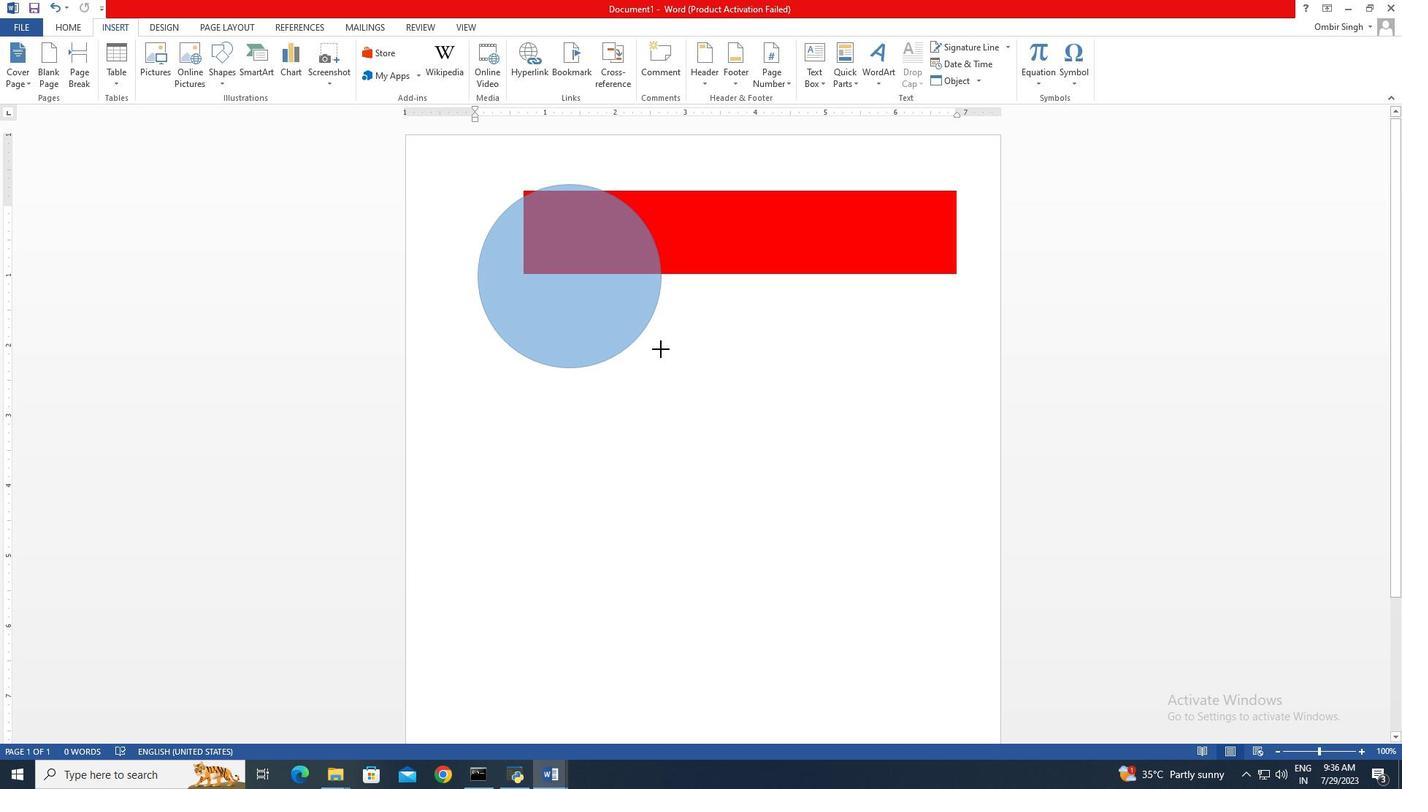 
Action: Mouse moved to (648, 337)
Screenshot: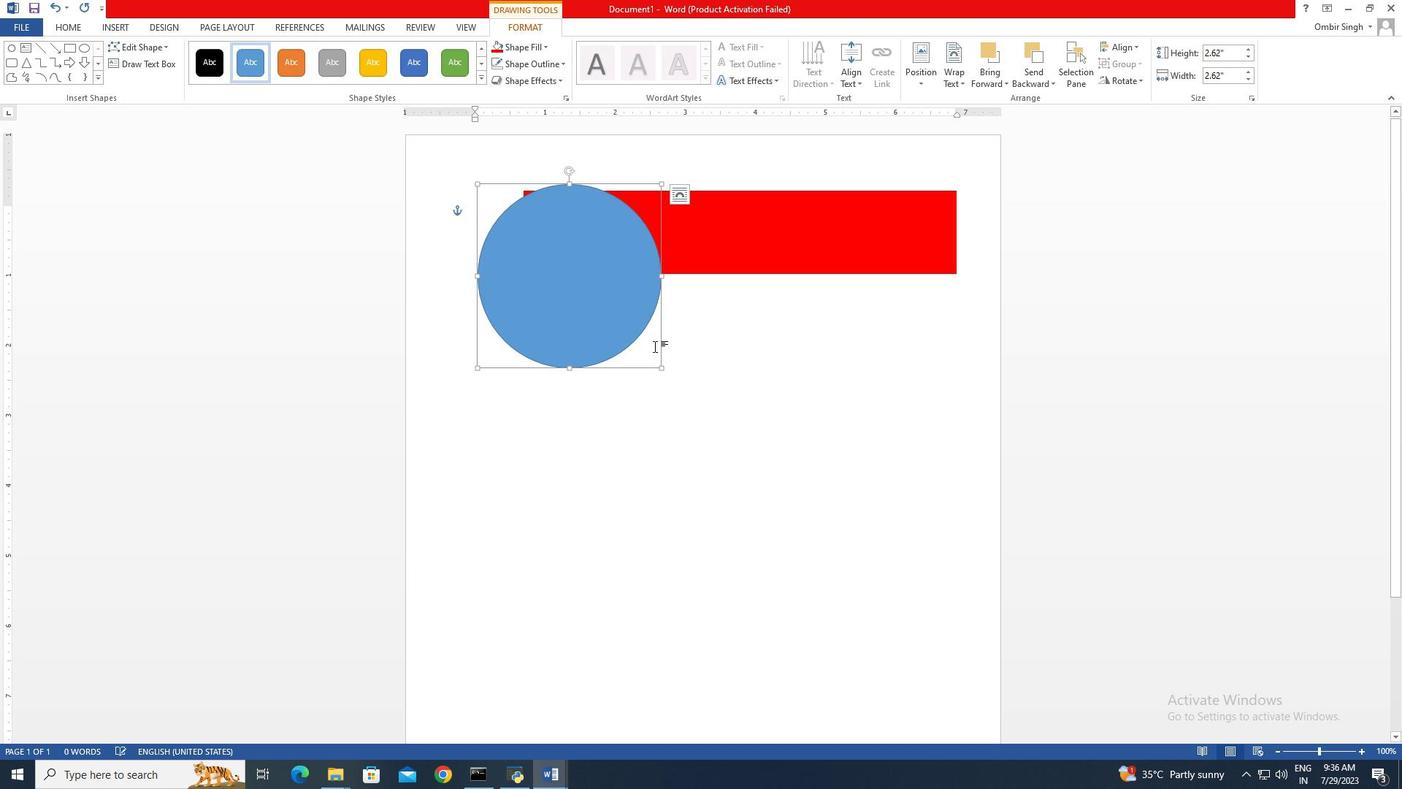 
Action: Key pressed <Key.shift><Key.shift>
Screenshot: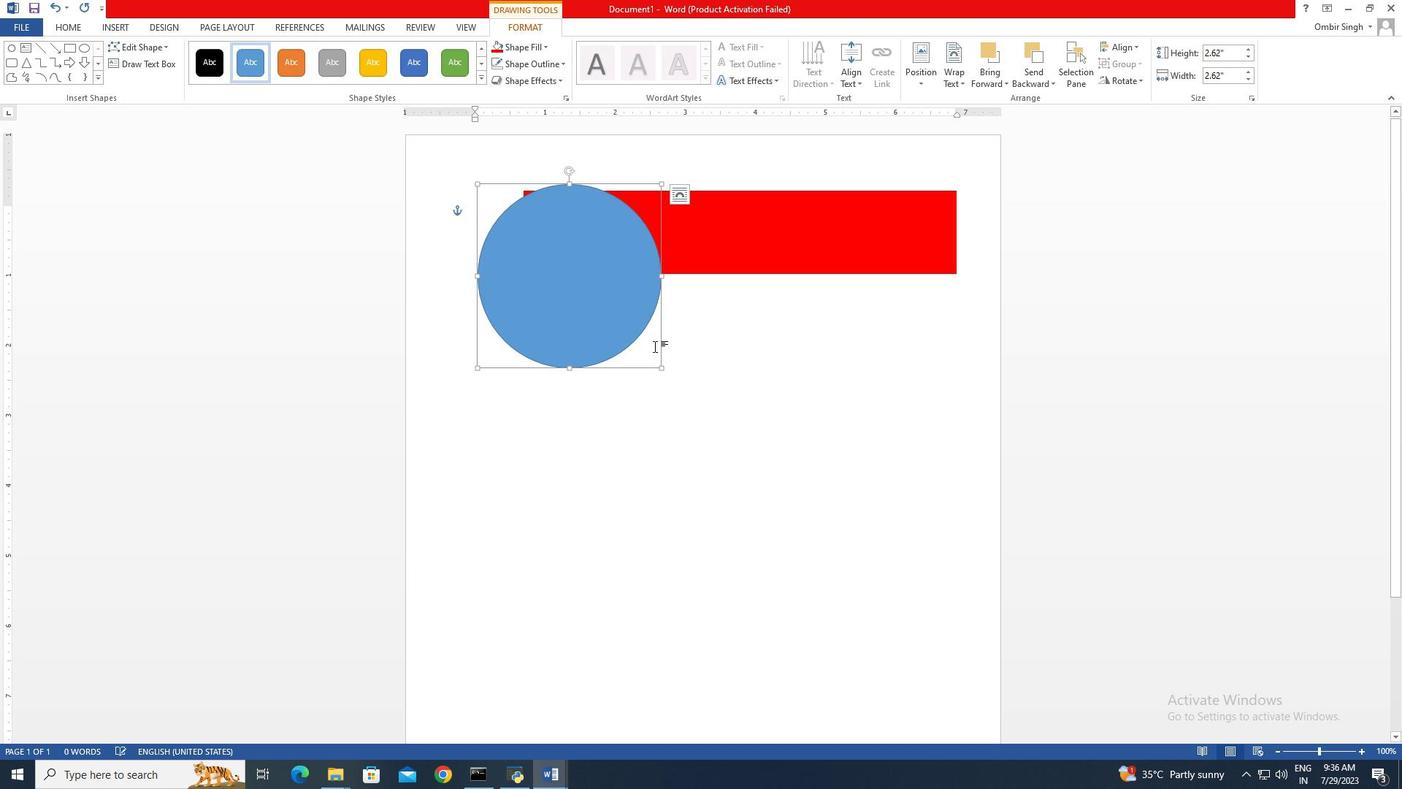 
Action: Mouse moved to (655, 344)
Screenshot: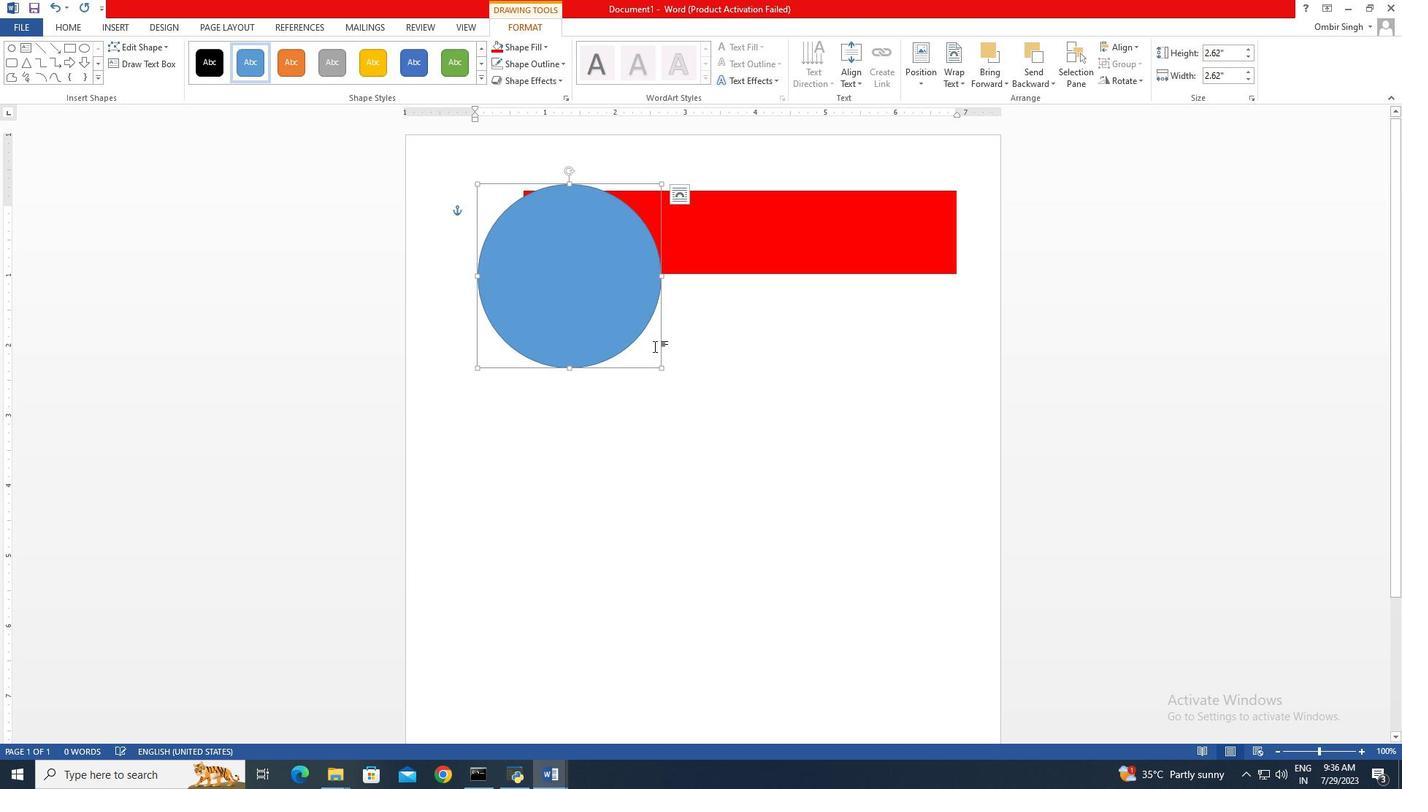 
Action: Key pressed <Key.shift>
Screenshot: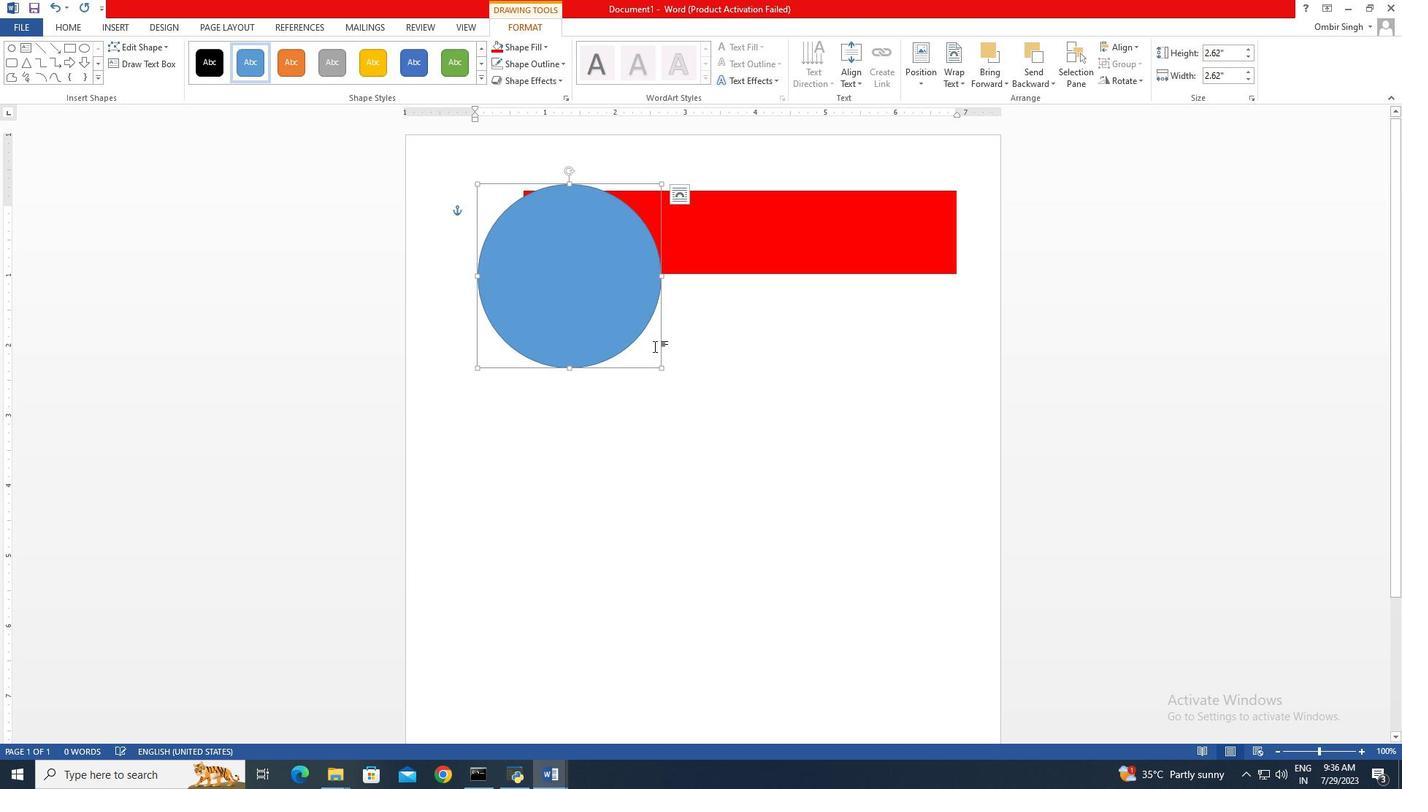 
Action: Mouse moved to (655, 344)
Screenshot: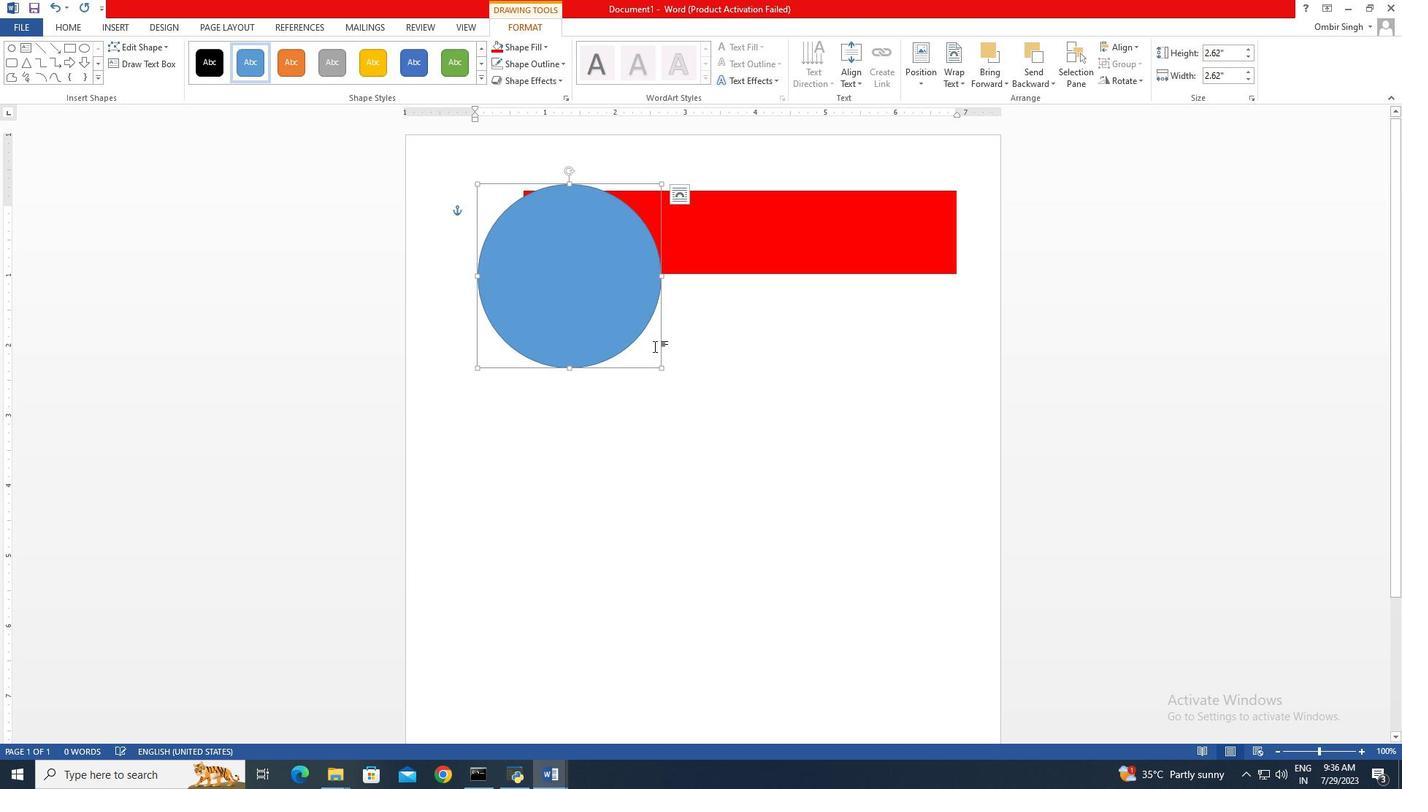 
Action: Key pressed <Key.shift><Key.shift><Key.shift><Key.shift>
Screenshot: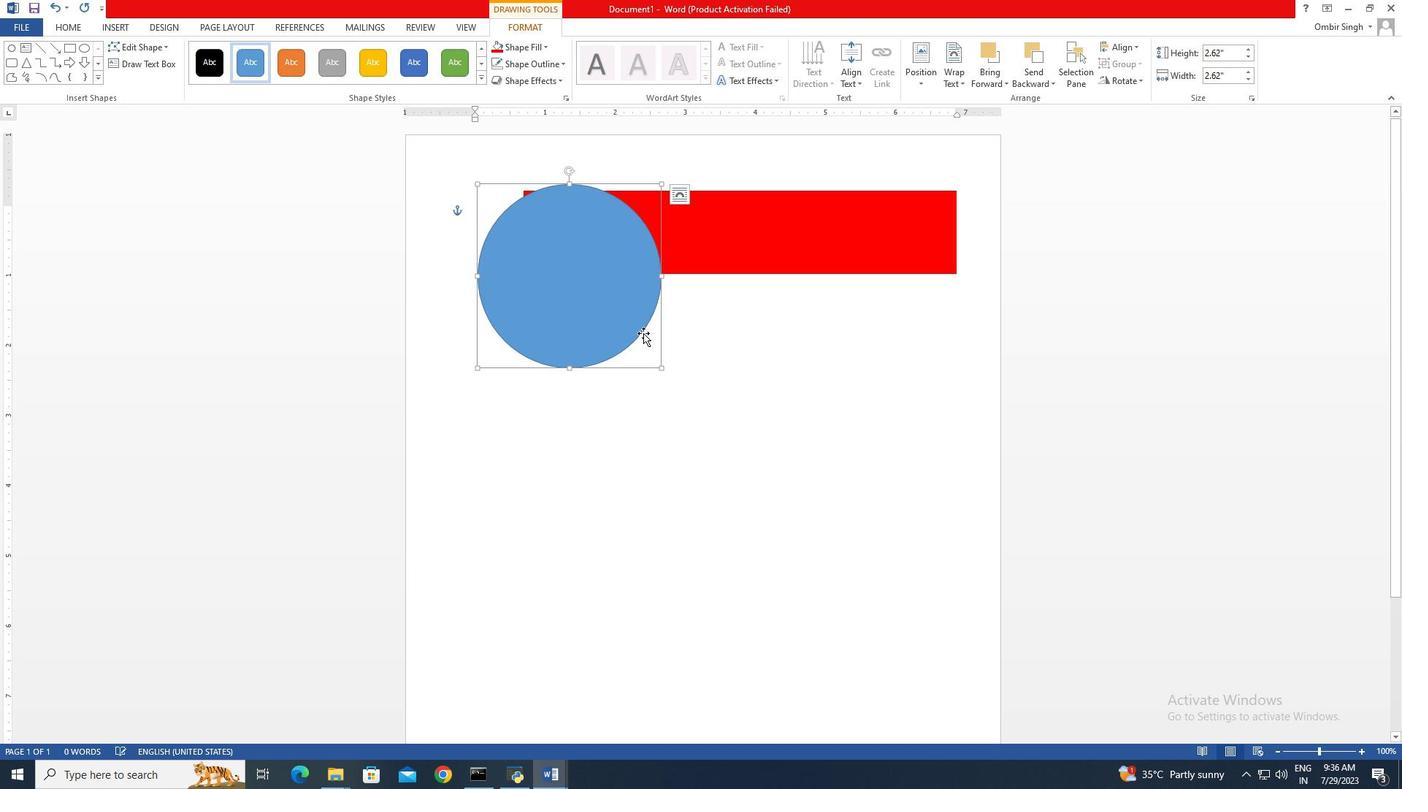 
Action: Mouse moved to (656, 344)
Screenshot: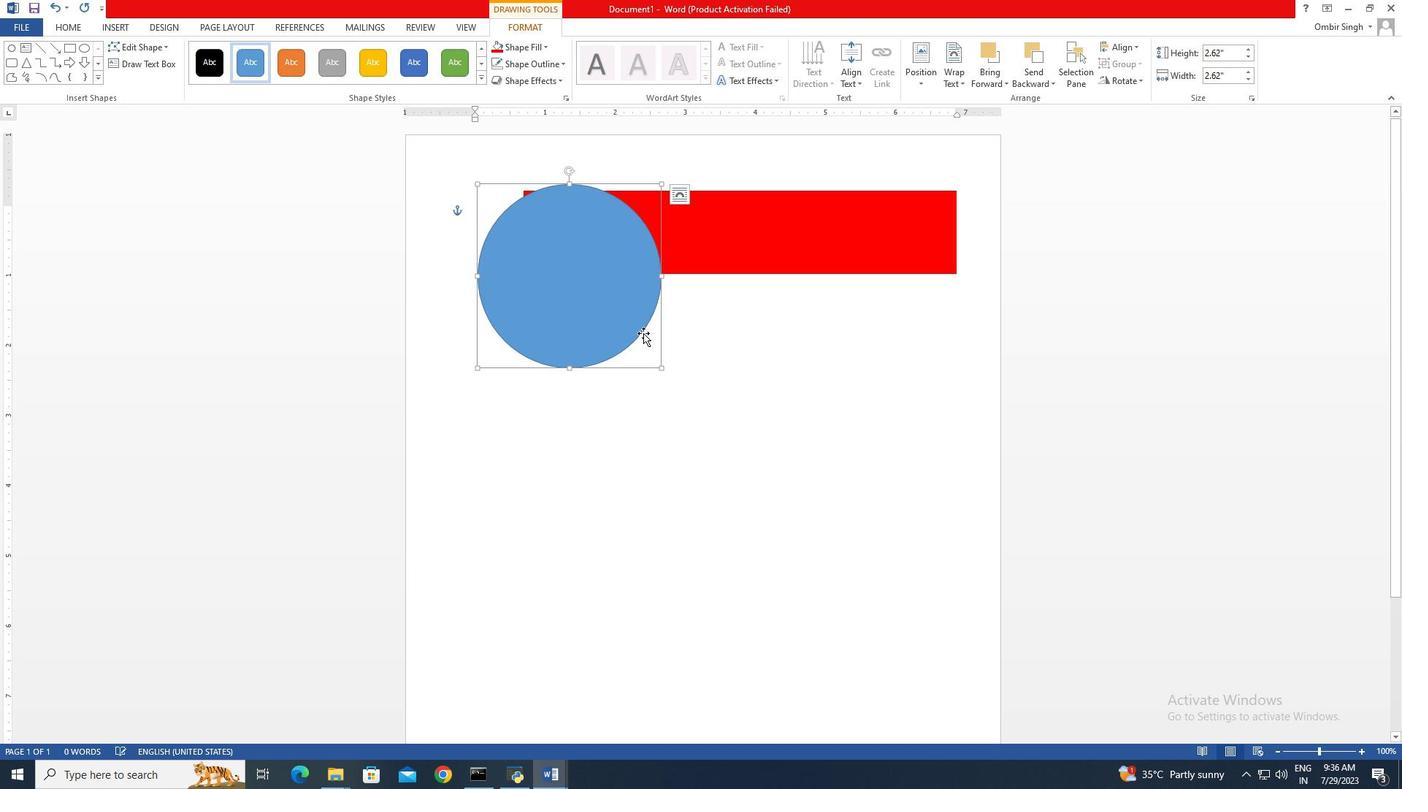 
Action: Key pressed <Key.shift><Key.shift>
Screenshot: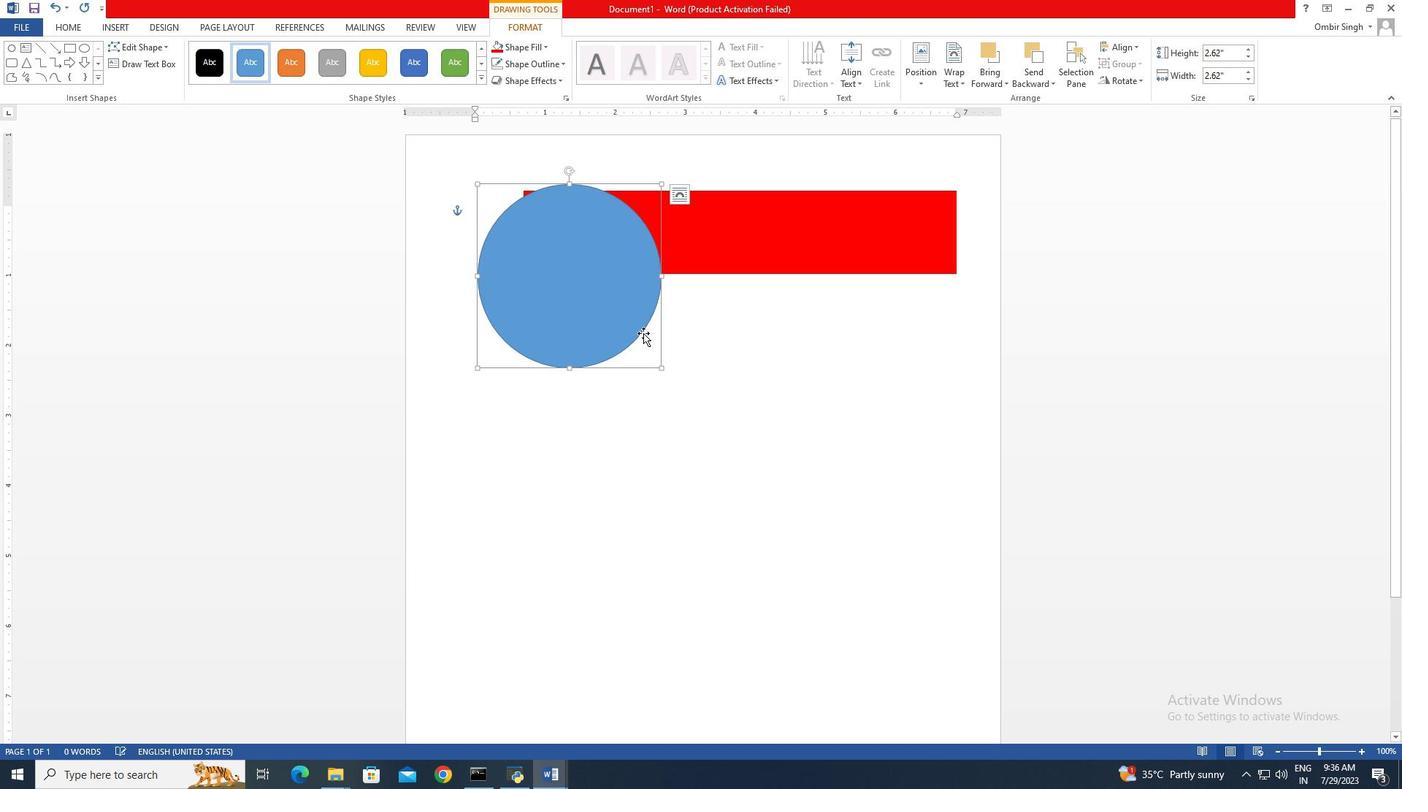 
Action: Mouse moved to (656, 344)
Screenshot: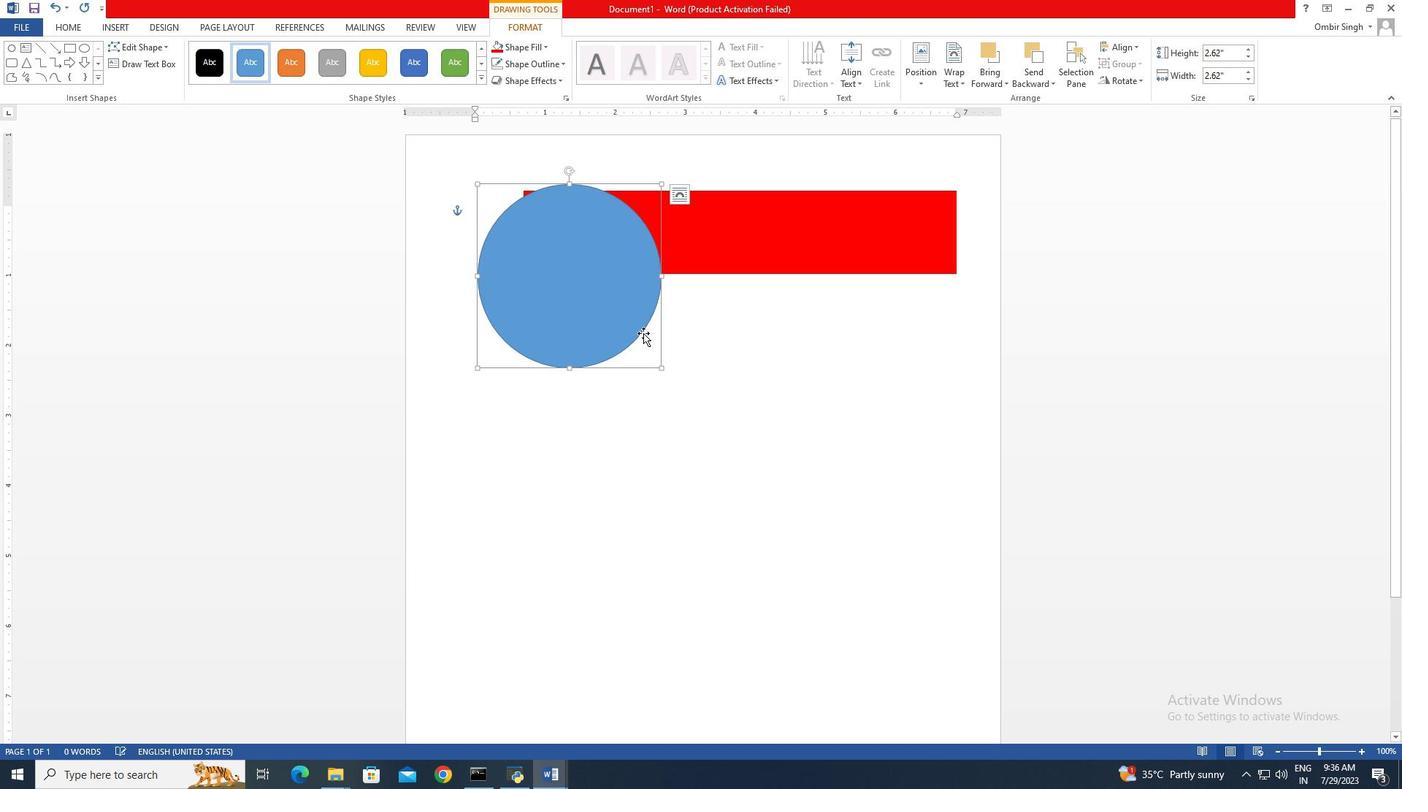
Action: Key pressed <Key.shift><Key.shift>
Screenshot: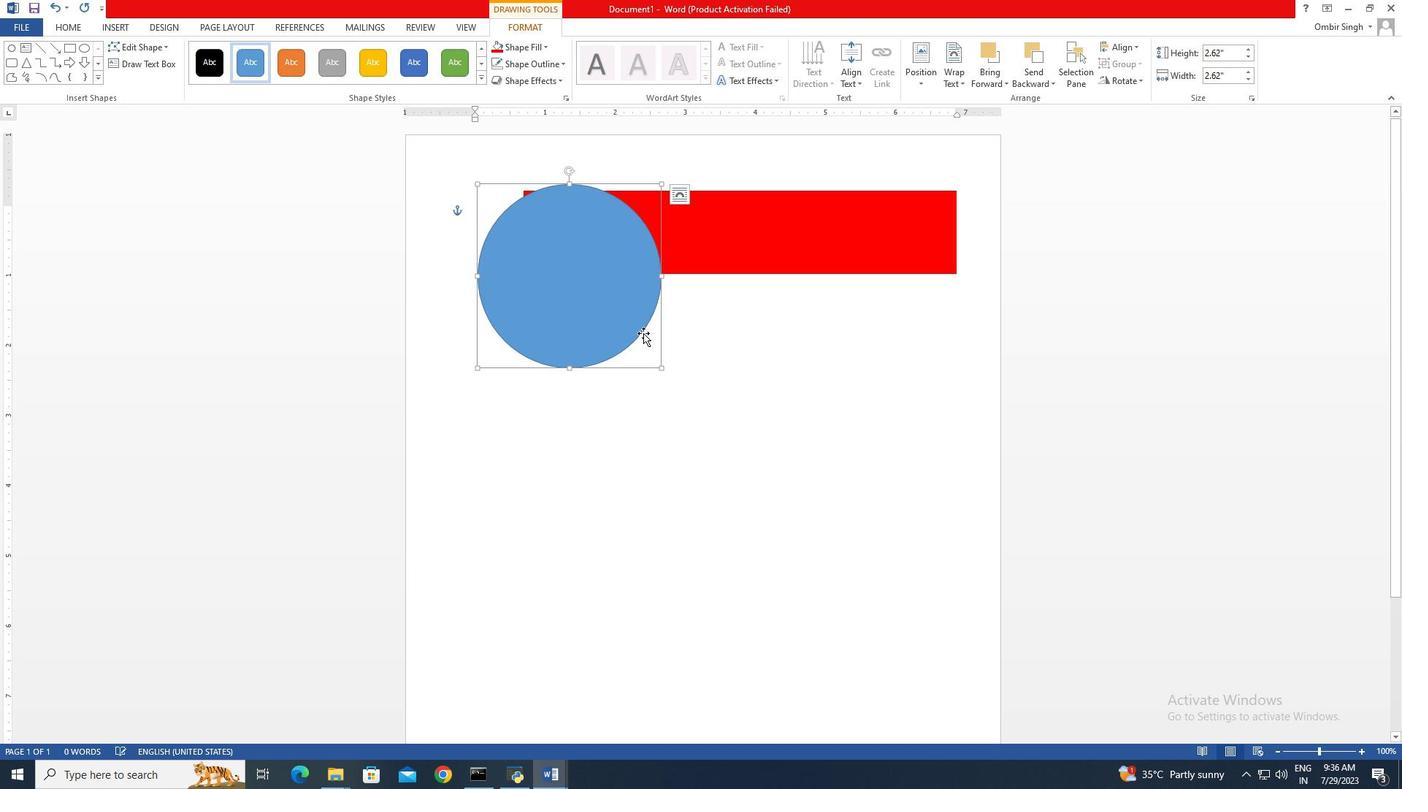 
Action: Mouse moved to (656, 345)
Screenshot: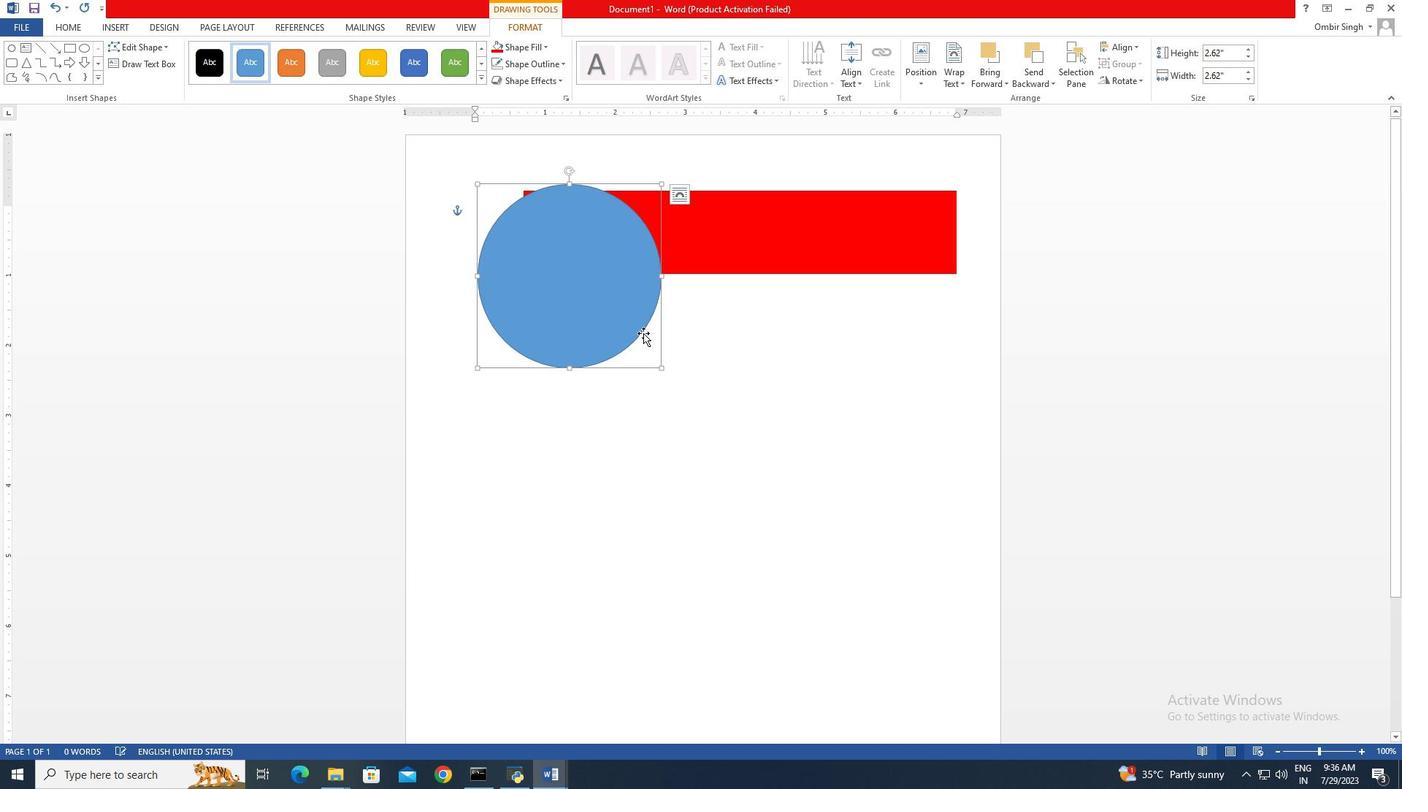 
Action: Key pressed <Key.shift>
Screenshot: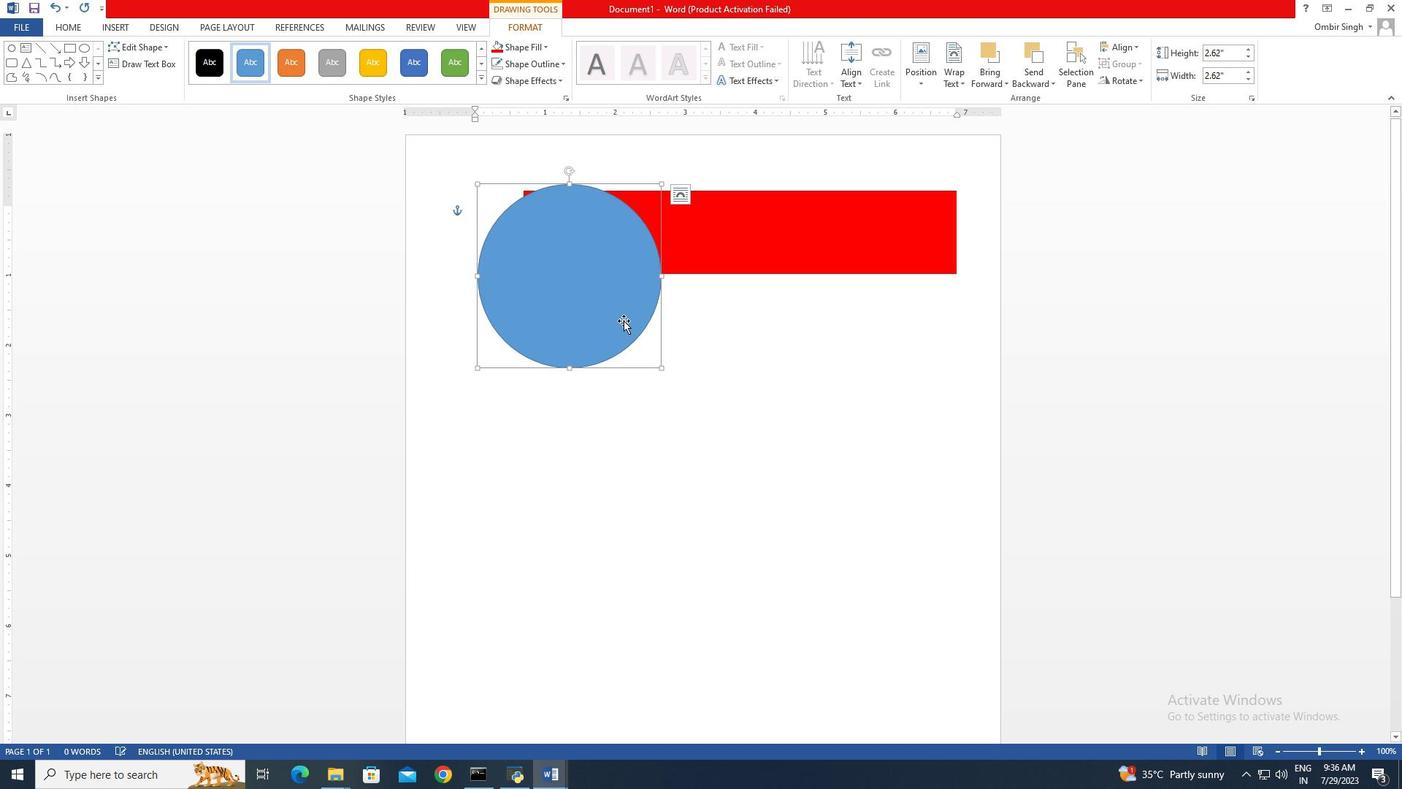 
Action: Mouse moved to (658, 347)
Screenshot: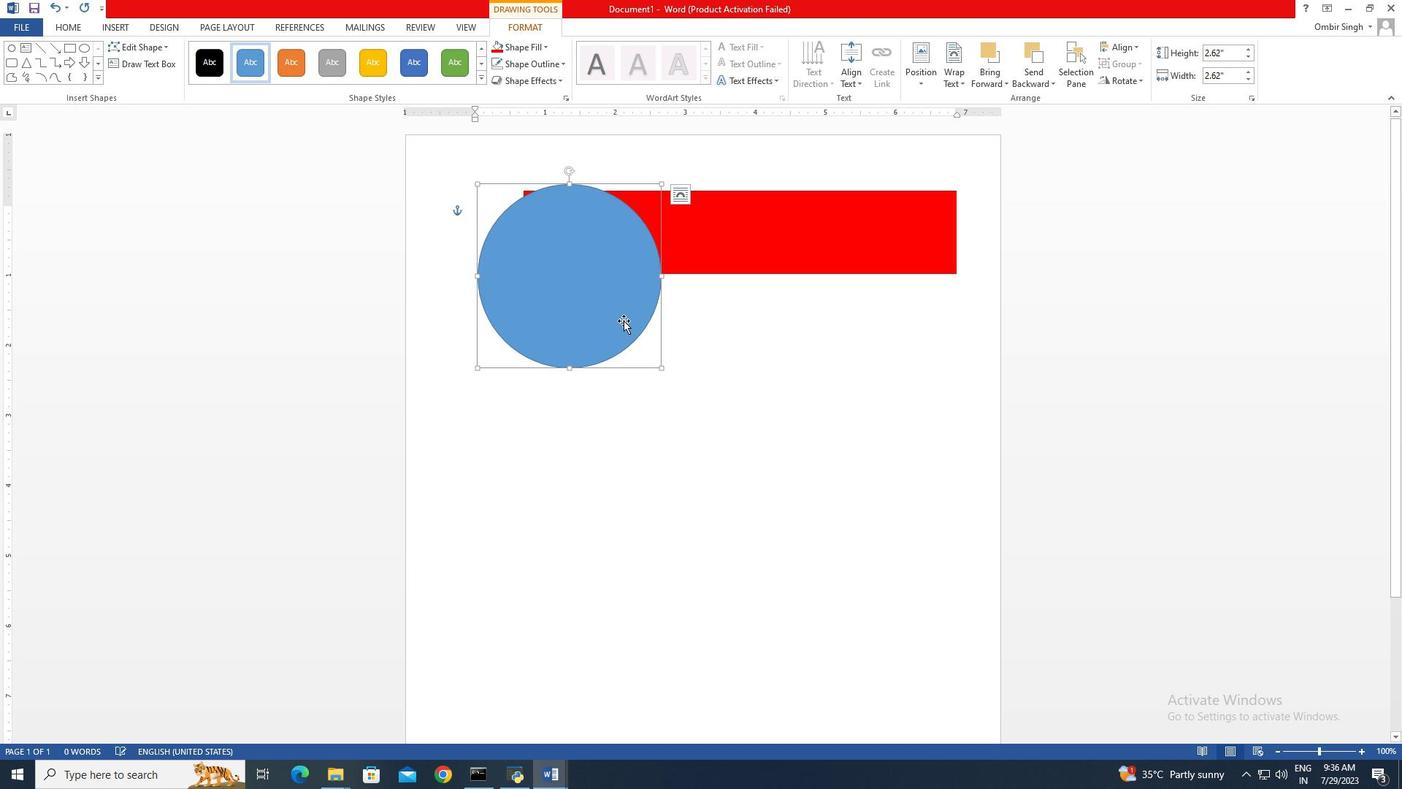 
Action: Key pressed <Key.shift>
Screenshot: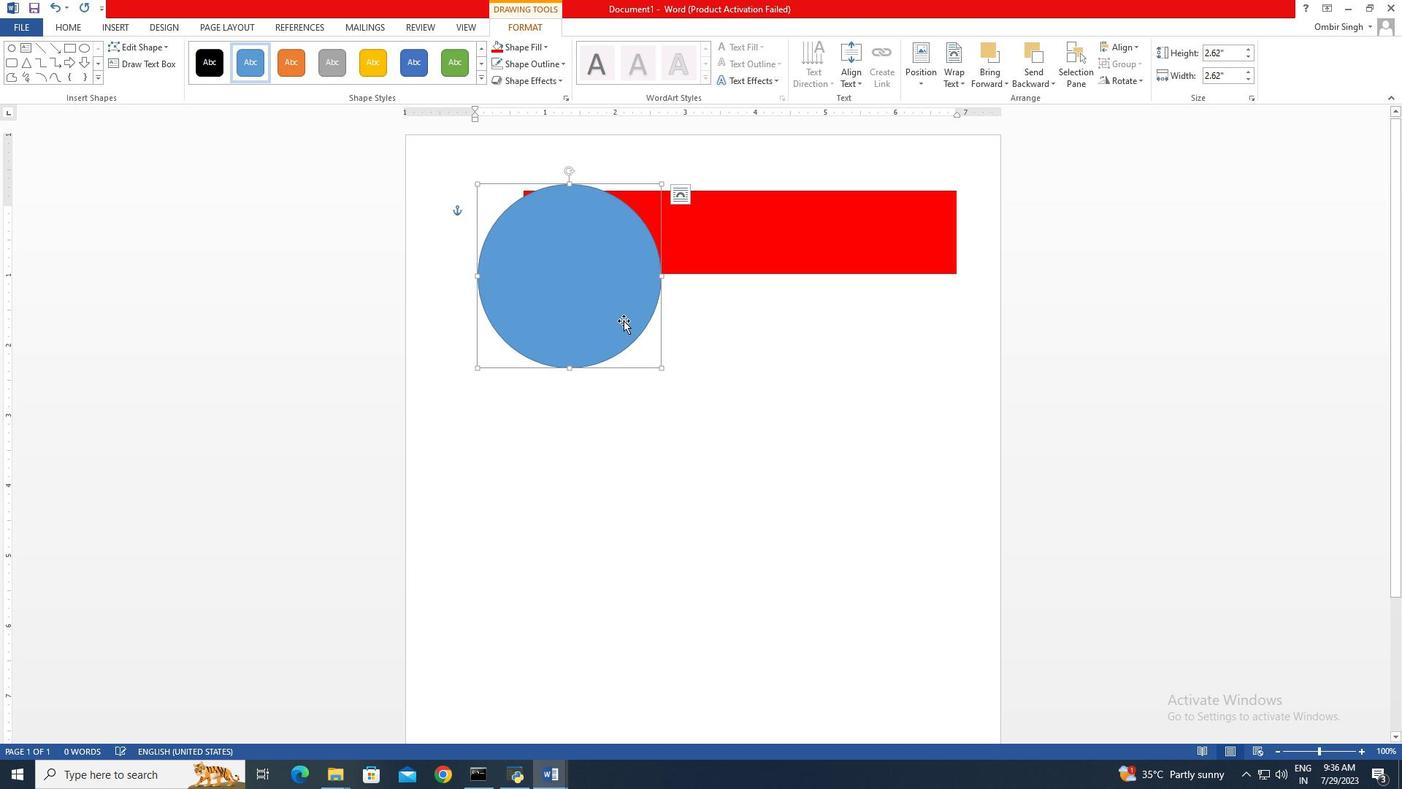 
Action: Mouse moved to (659, 347)
Screenshot: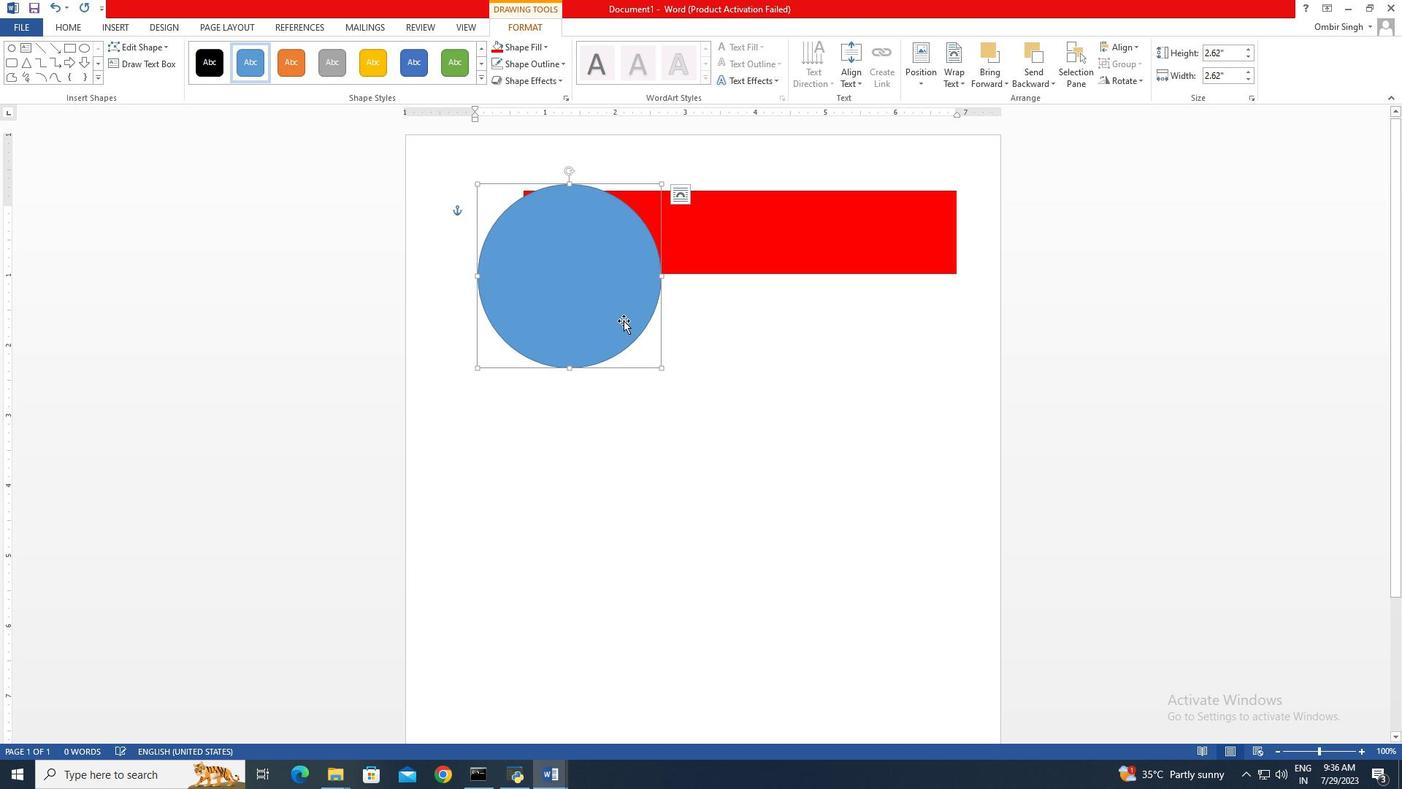 
Action: Key pressed <Key.shift>
Screenshot: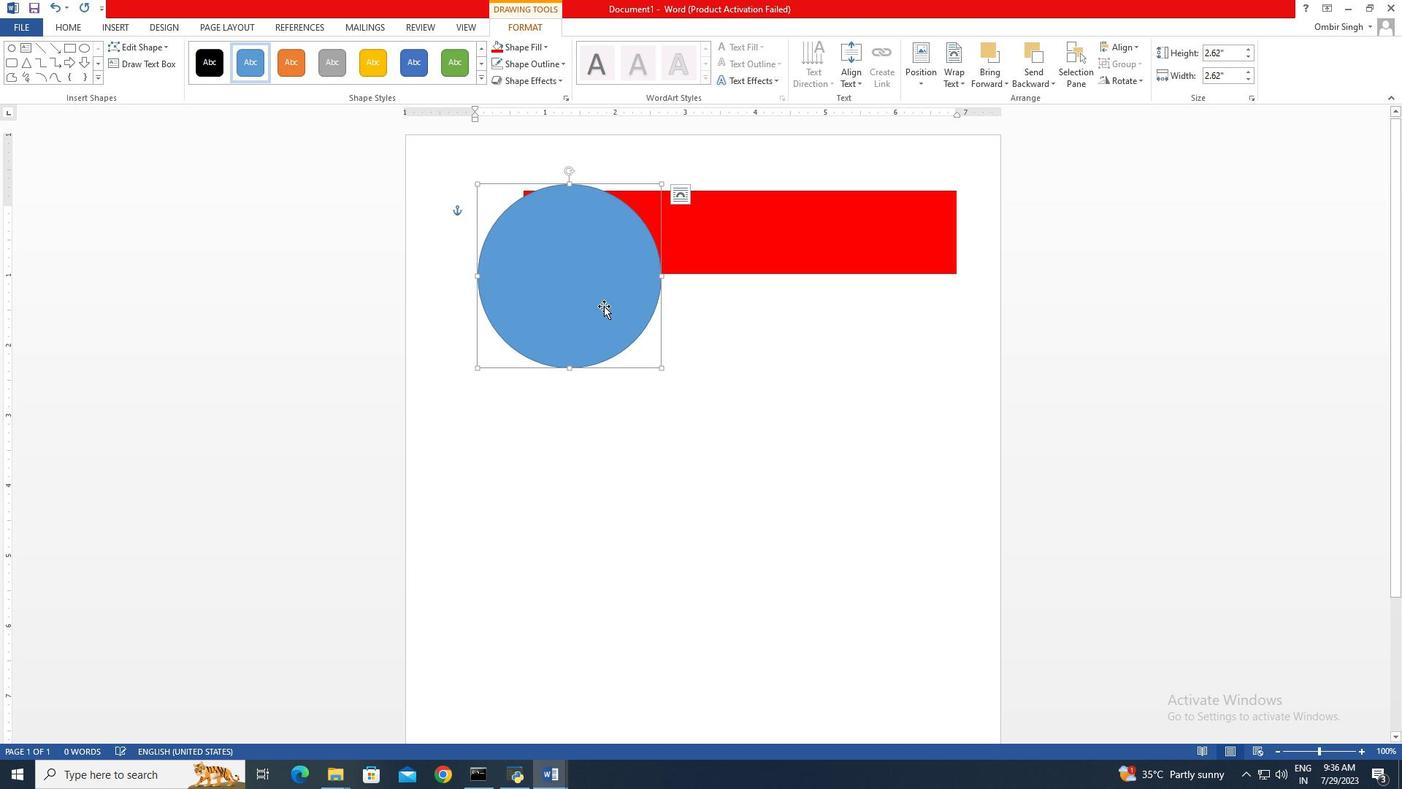 
Action: Mouse moved to (659, 347)
Screenshot: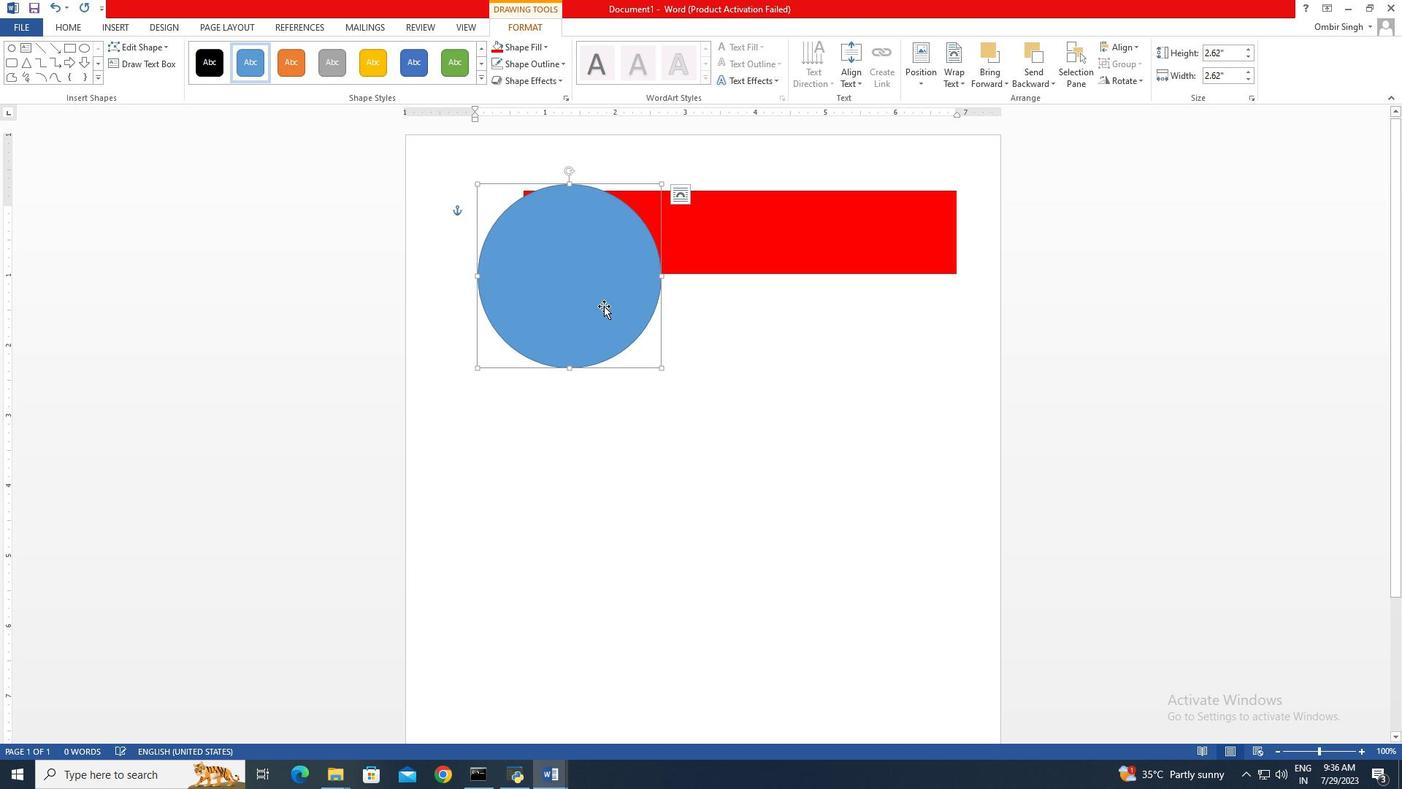 
Action: Key pressed <Key.shift>
Screenshot: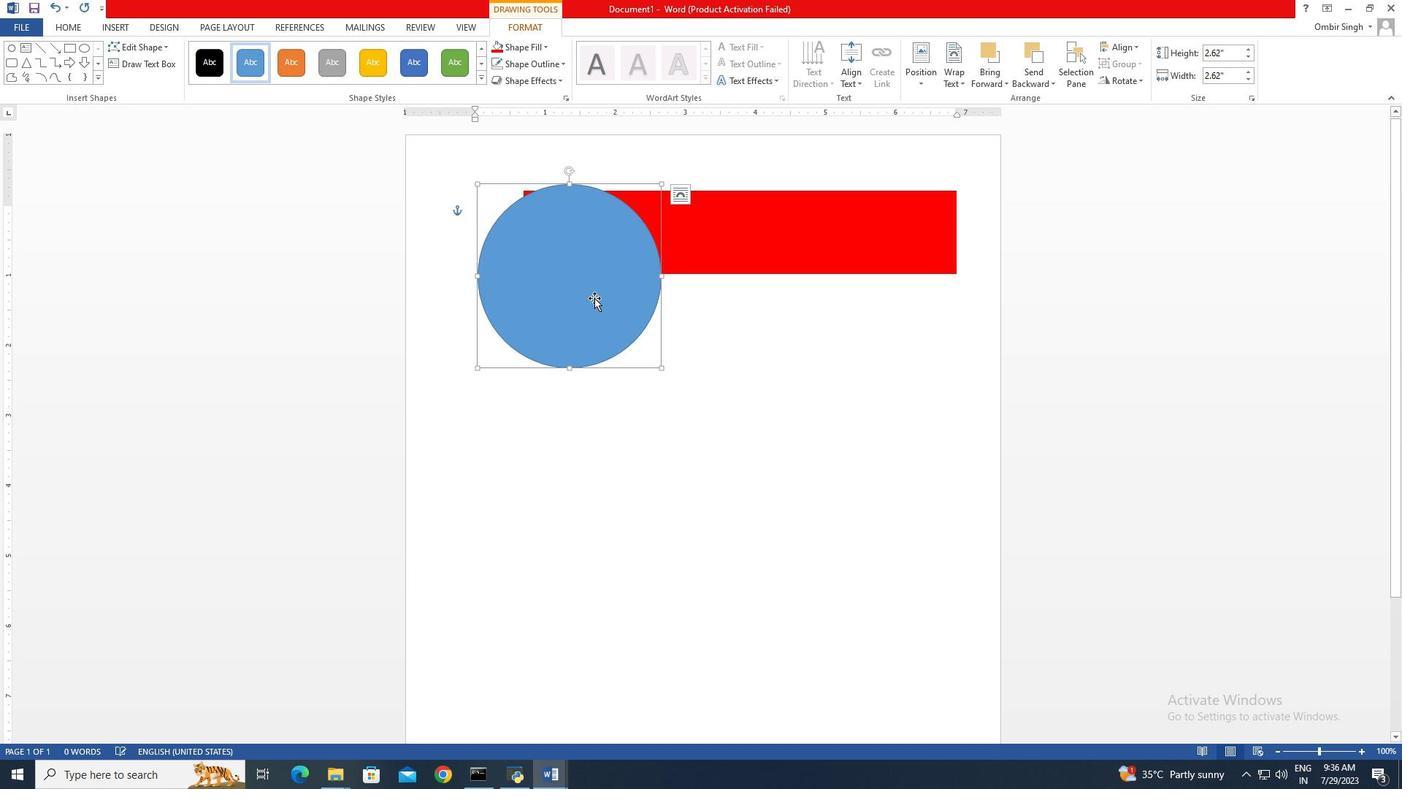 
Action: Mouse moved to (660, 349)
Screenshot: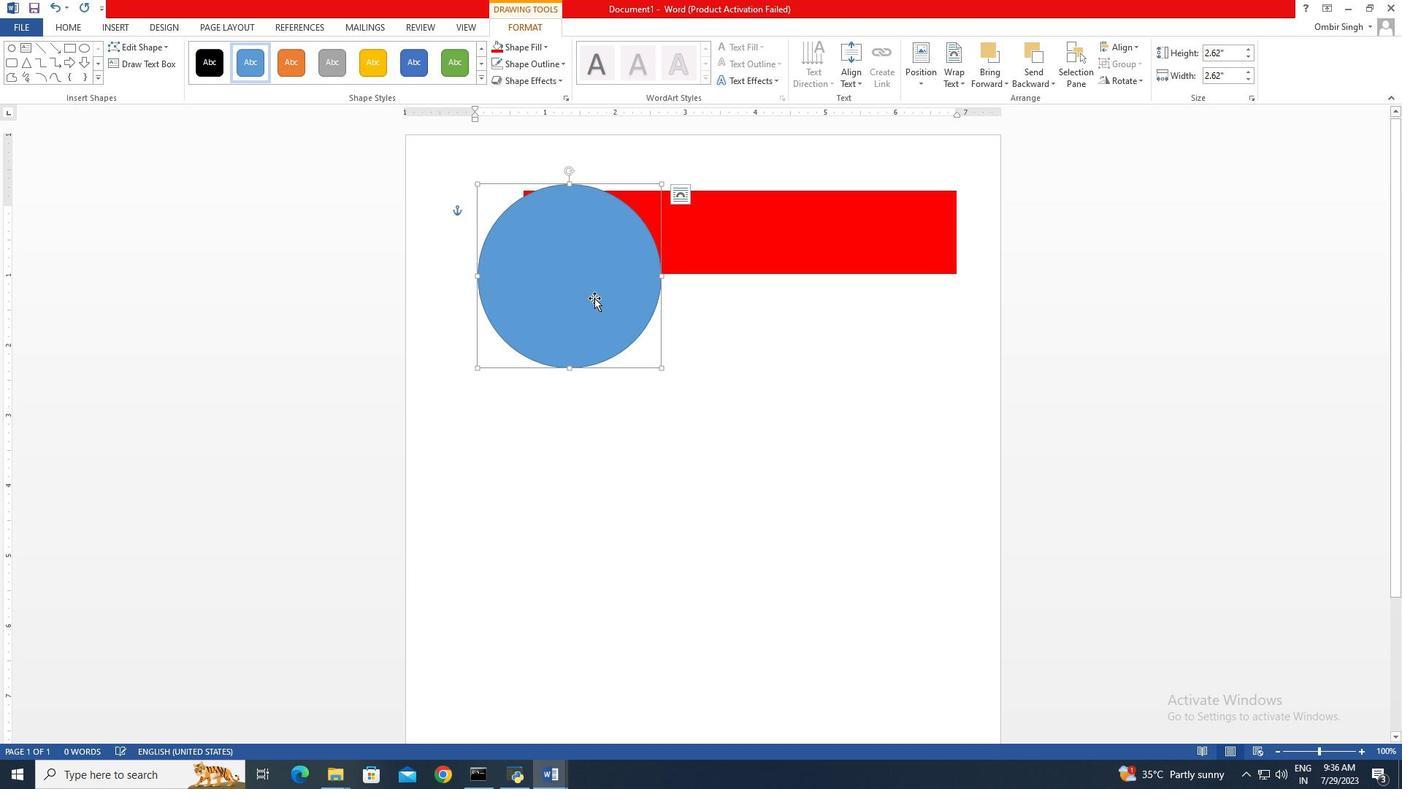 
Action: Key pressed <Key.shift>
Screenshot: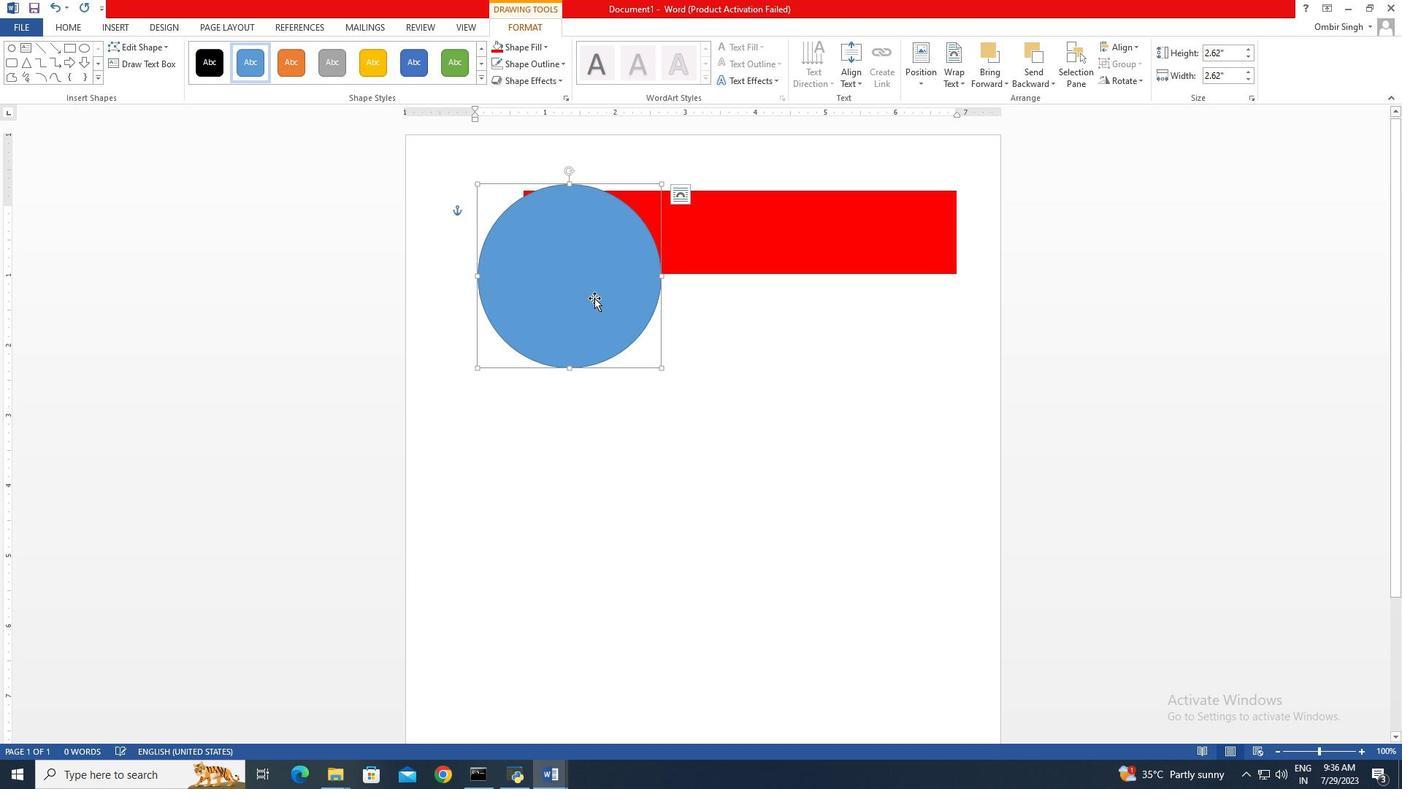 
Action: Mouse moved to (661, 349)
Screenshot: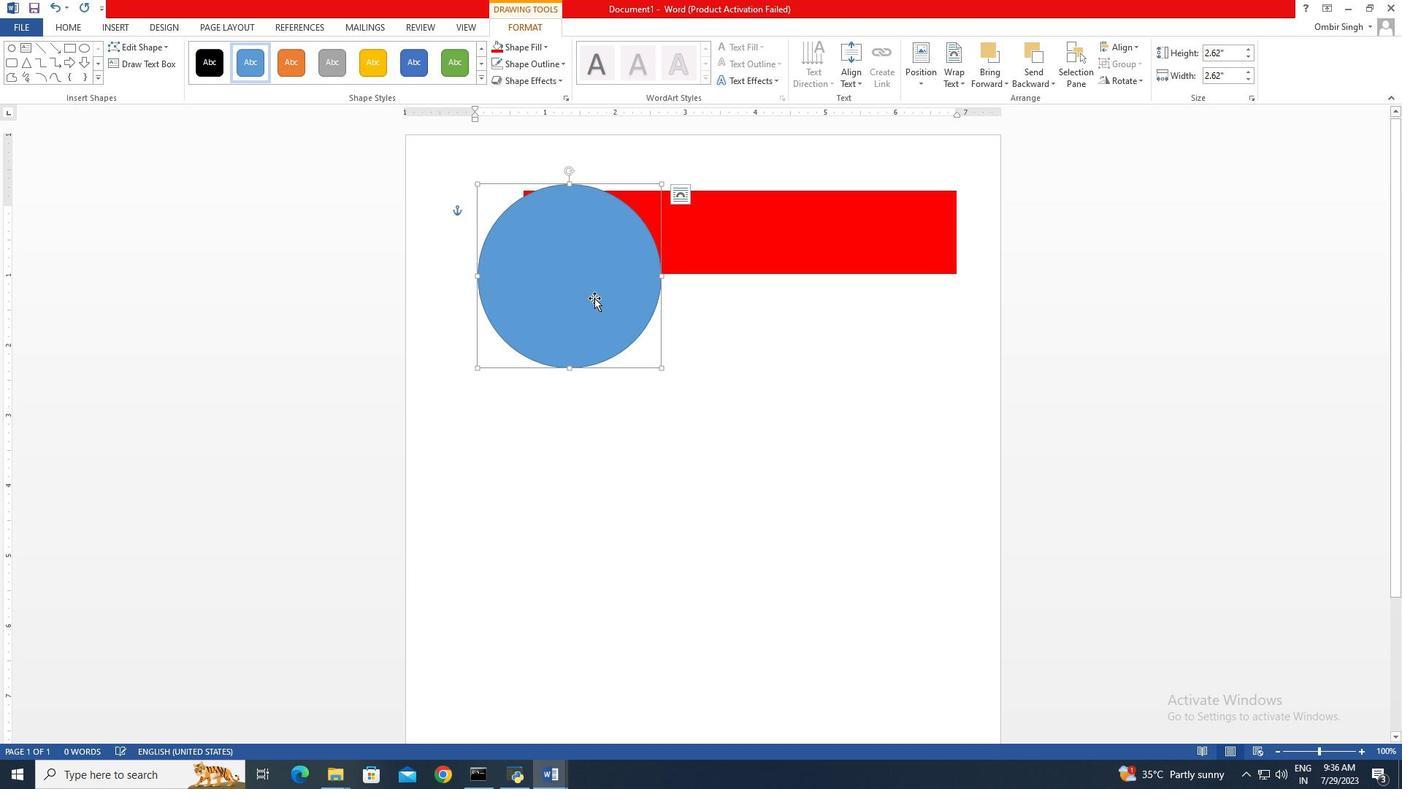 
Action: Key pressed <Key.shift><Key.shift><Key.shift><Key.shift>
Screenshot: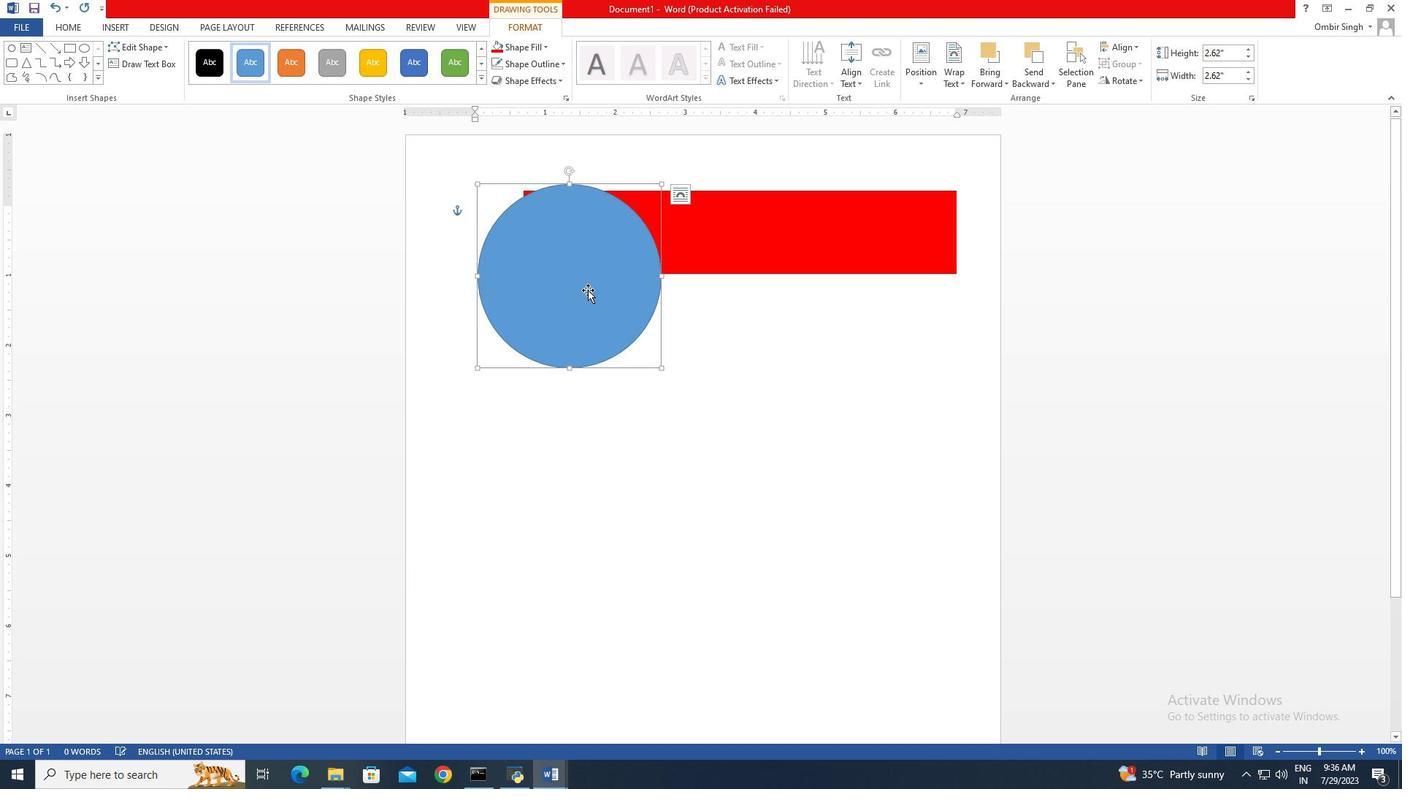 
Action: Mouse moved to (661, 349)
Screenshot: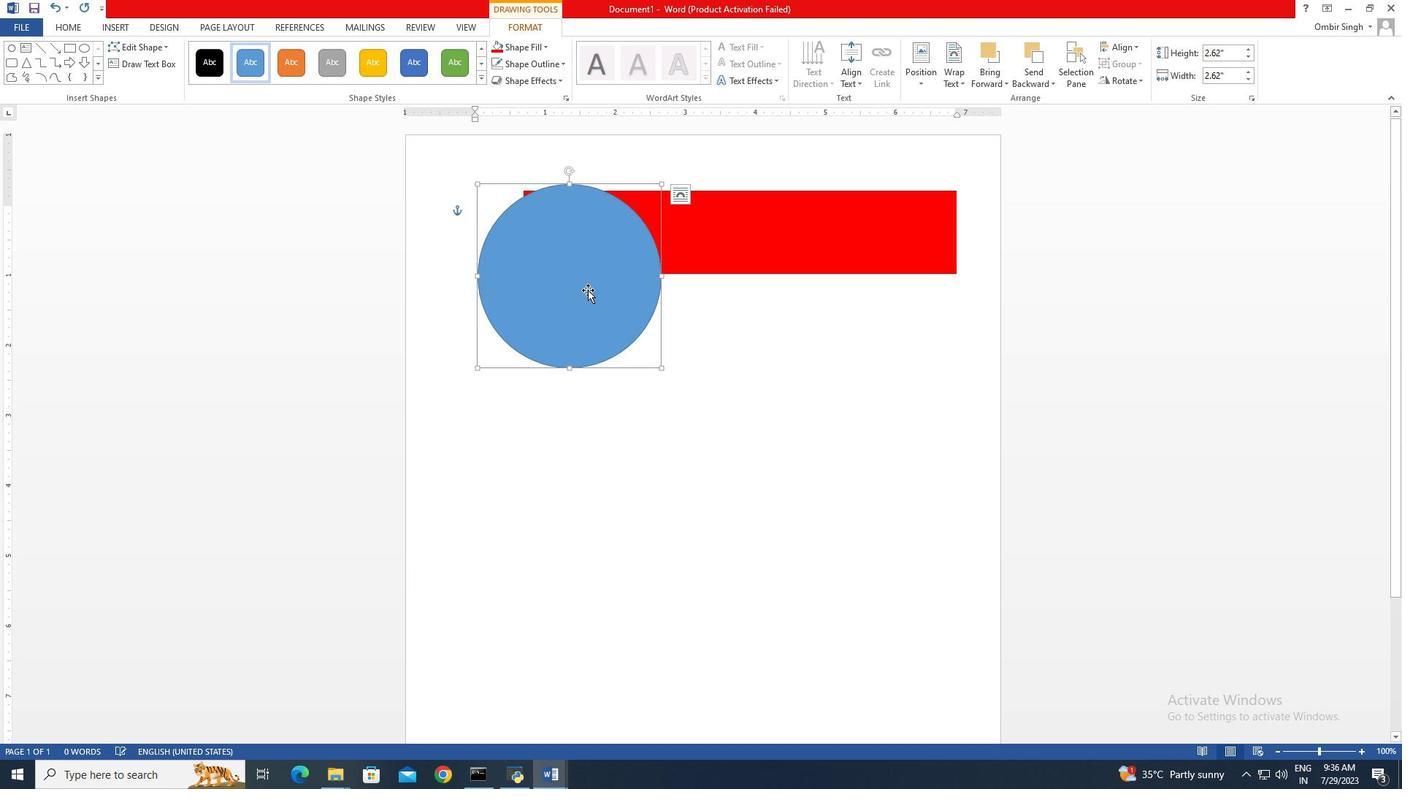 
Action: Key pressed <Key.shift>
Screenshot: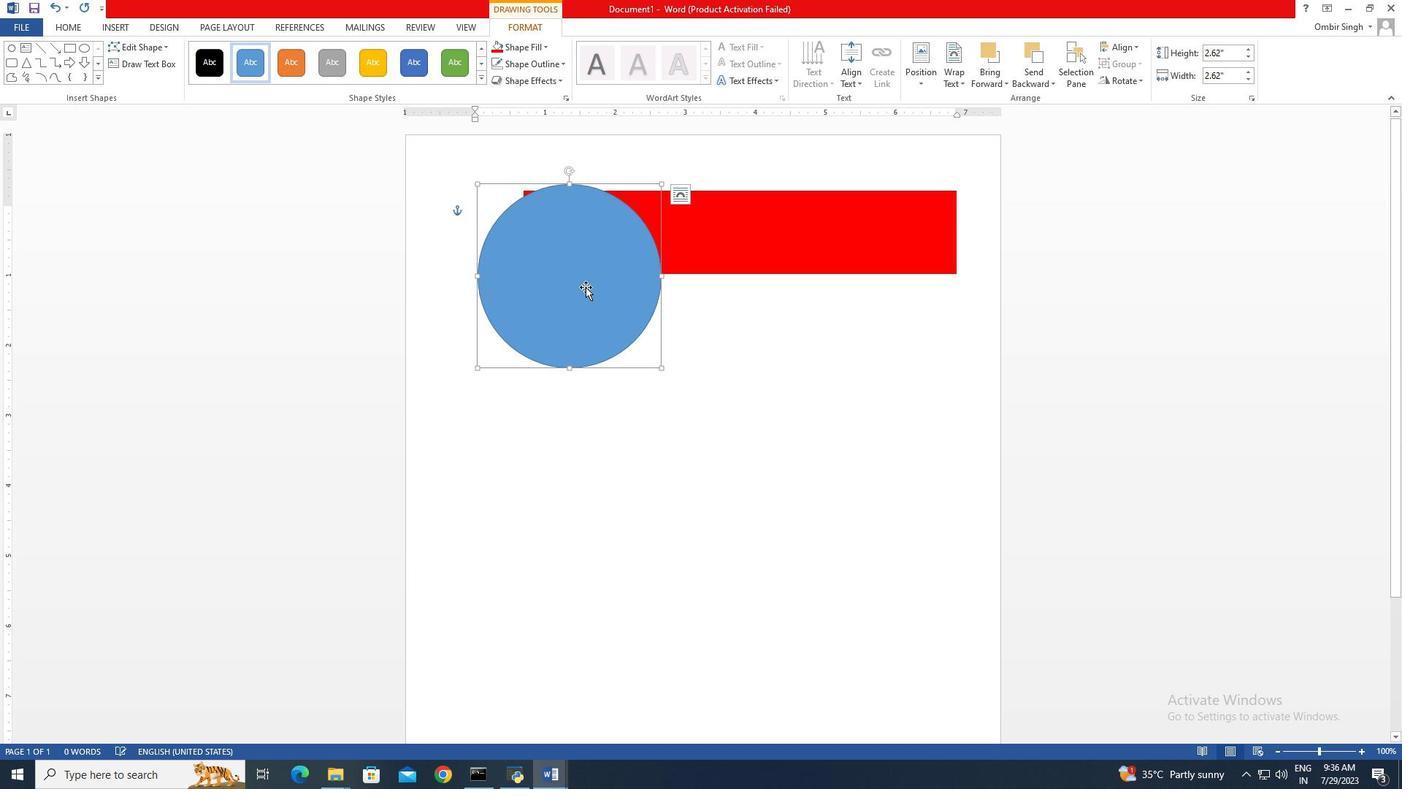 
Action: Mouse moved to (661, 349)
Screenshot: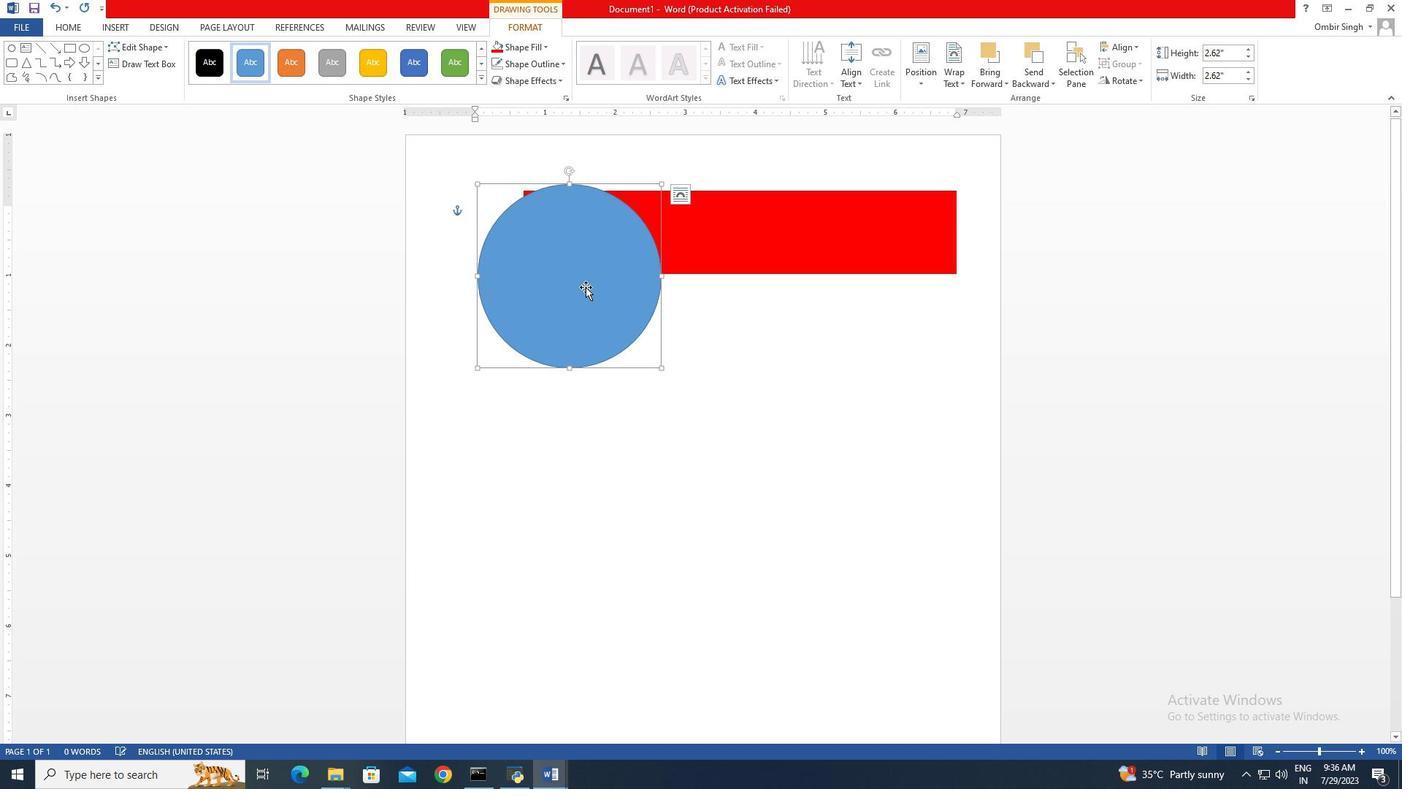 
Action: Key pressed <Key.shift><Key.shift><Key.shift><Key.shift><Key.shift><Key.shift><Key.shift><Key.shift><Key.shift><Key.shift><Key.shift><Key.shift><Key.shift>
Screenshot: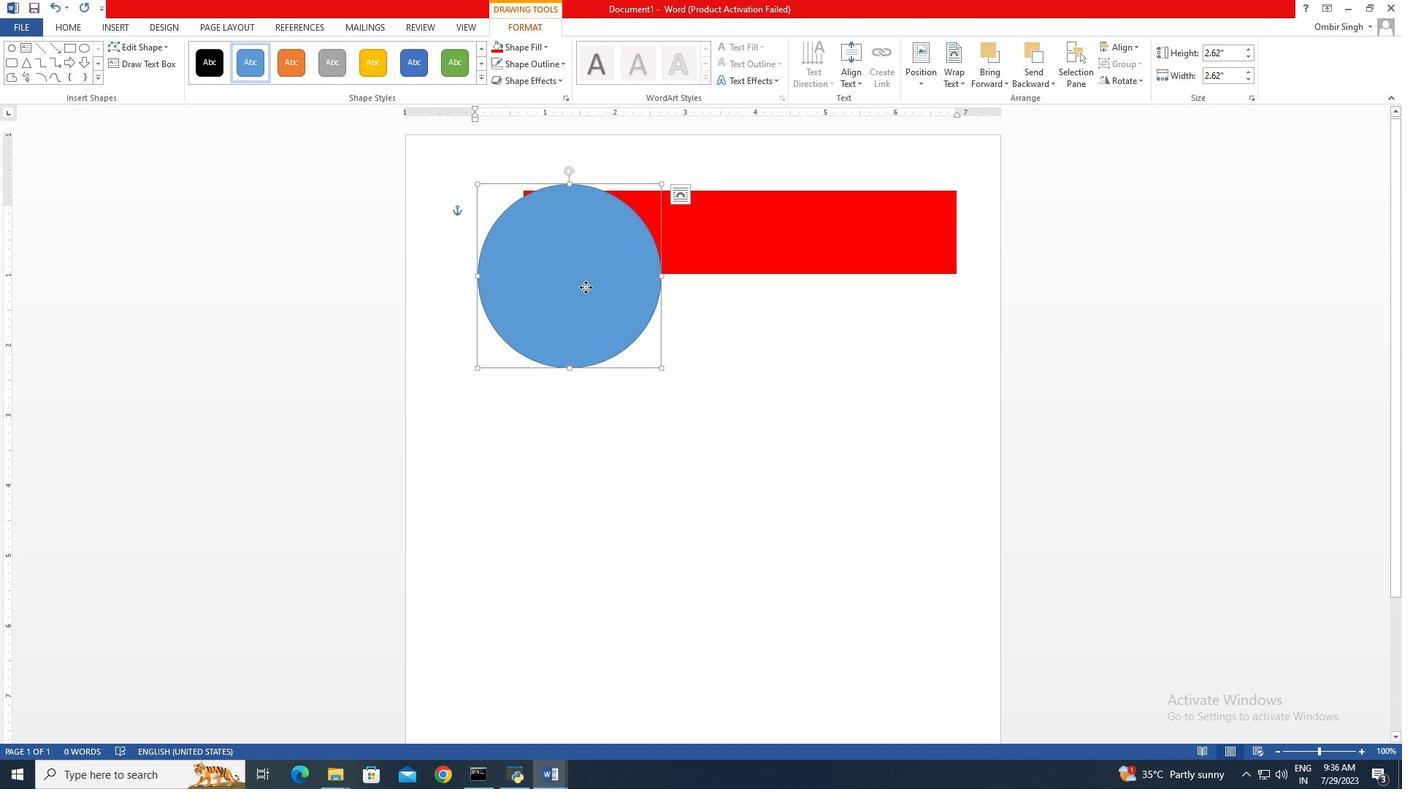 
Action: Mouse moved to (659, 348)
Screenshot: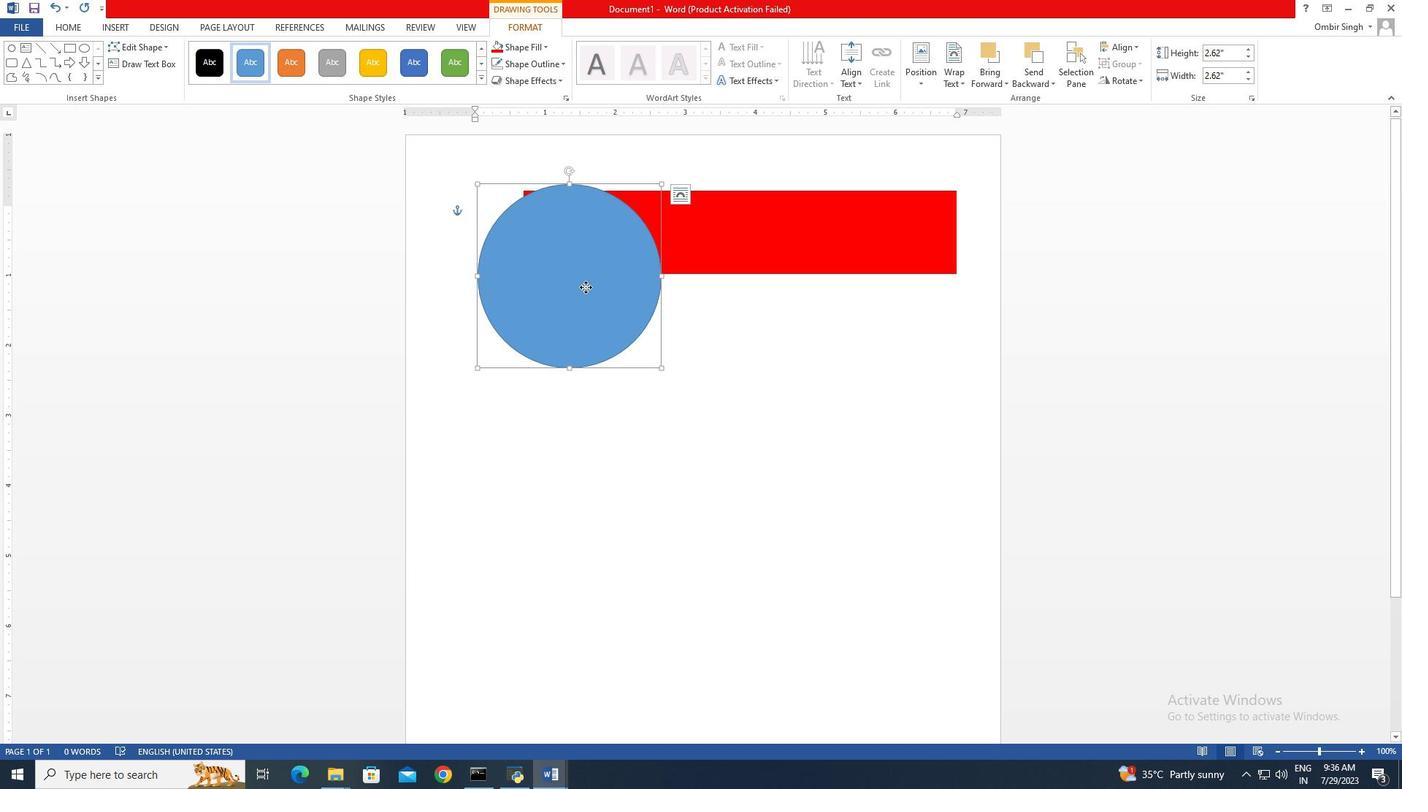 
Action: Key pressed <Key.shift>
Screenshot: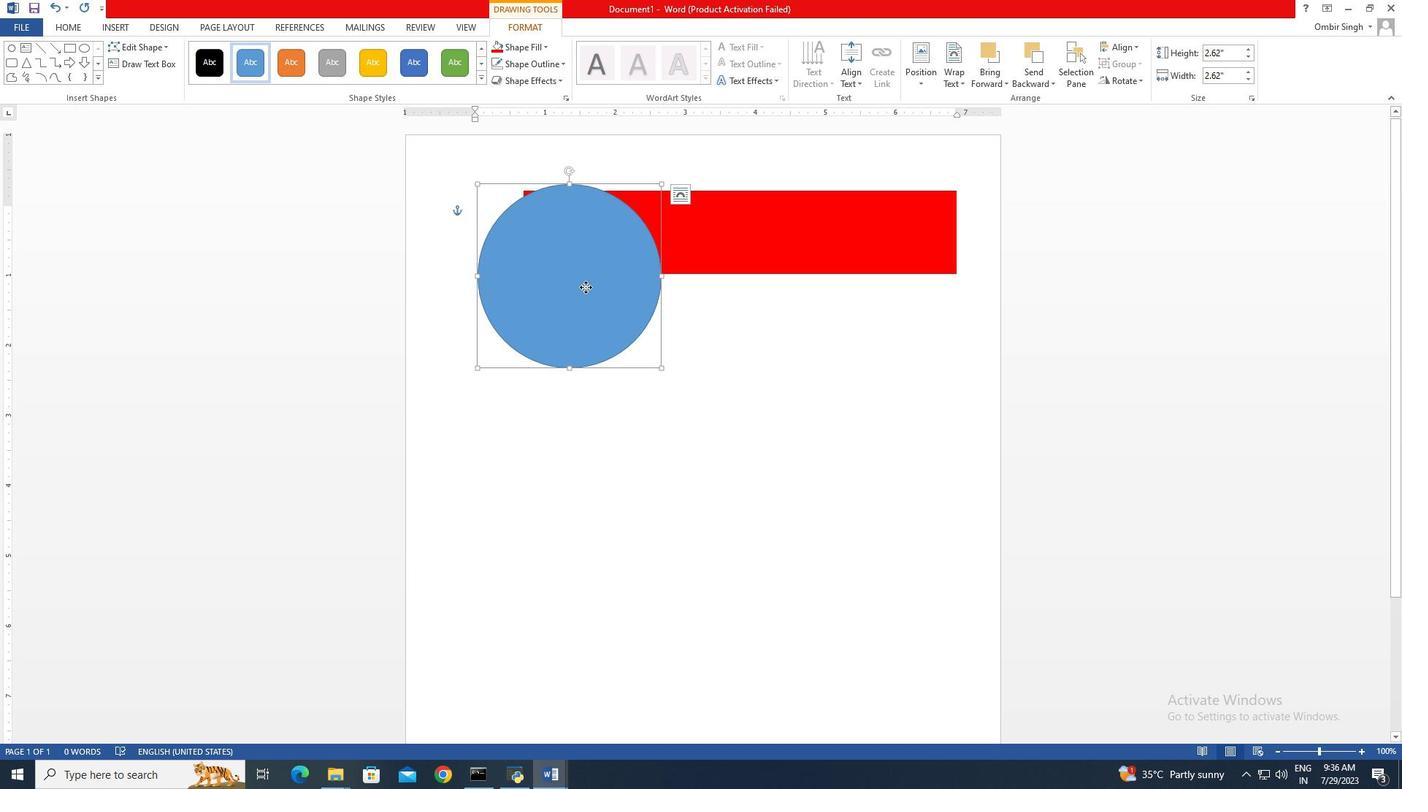 
Action: Mouse moved to (653, 344)
Screenshot: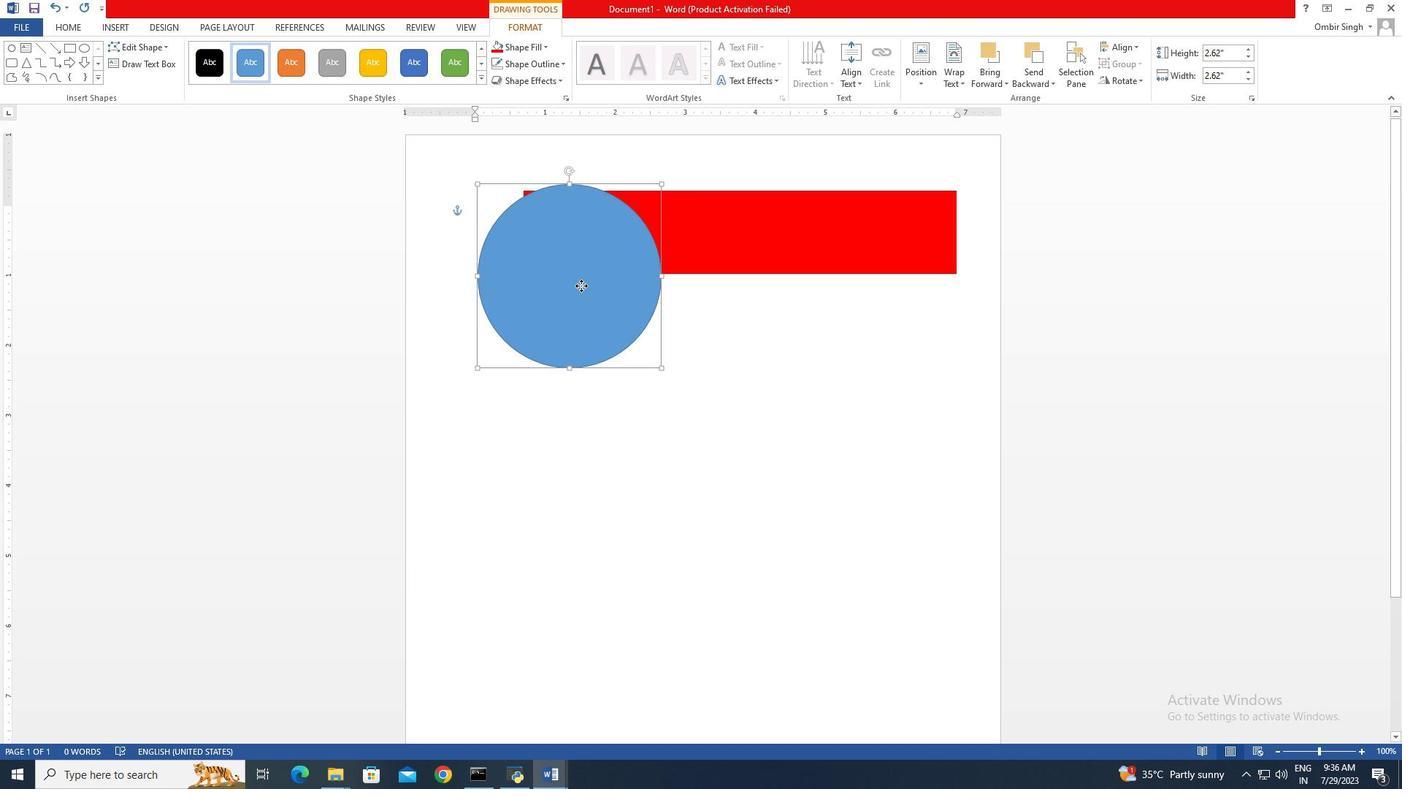 
Action: Key pressed <Key.shift>
Screenshot: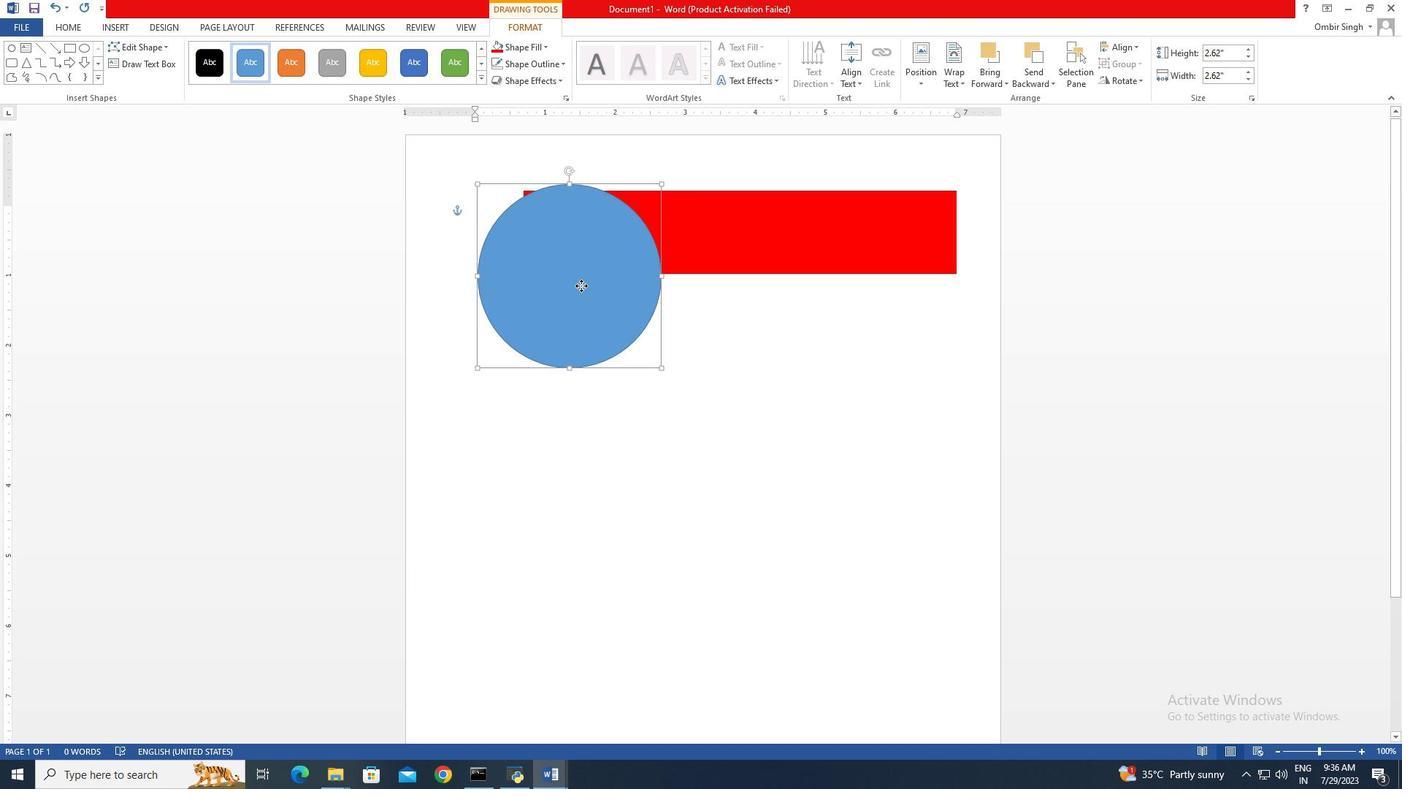 
Action: Mouse moved to (646, 336)
Screenshot: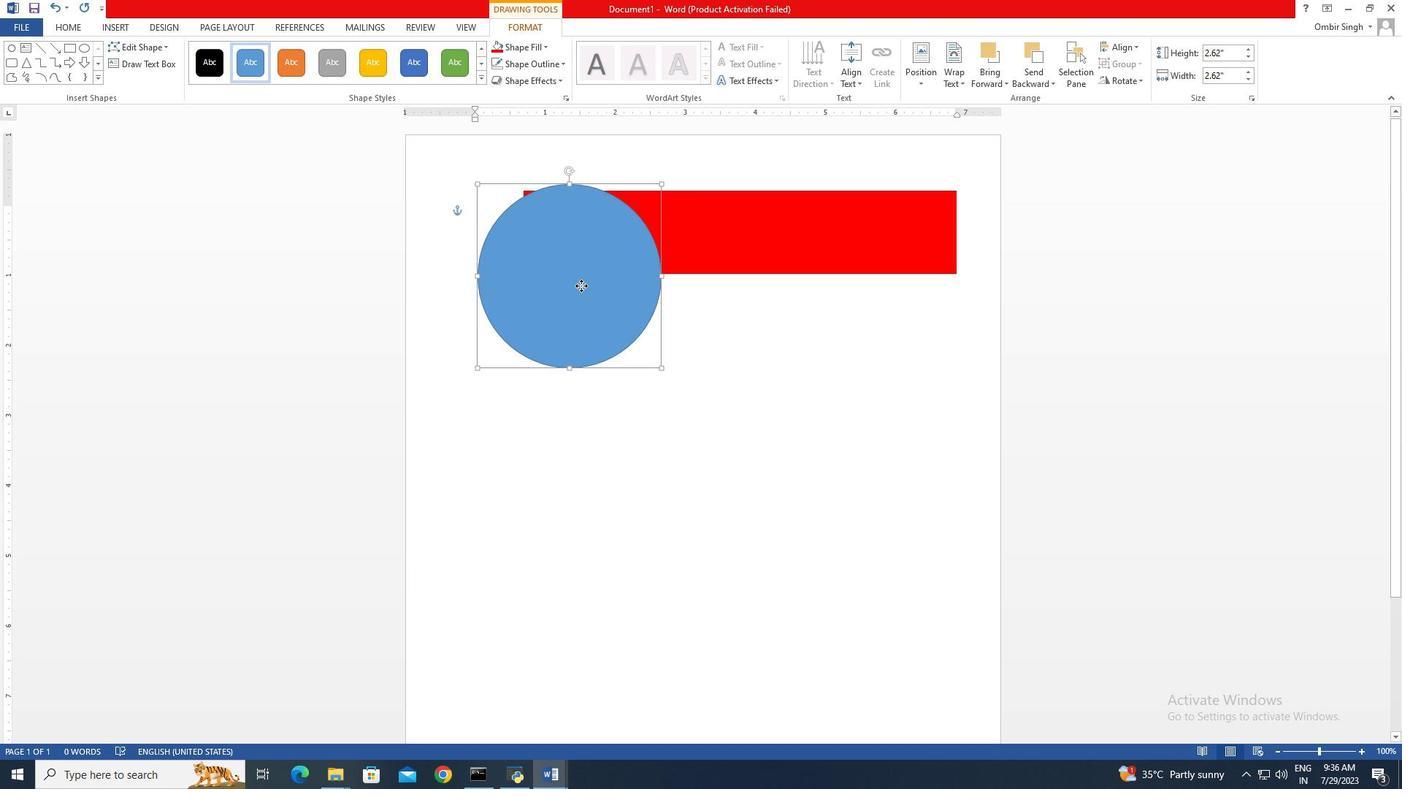 
Action: Key pressed <Key.shift>
Screenshot: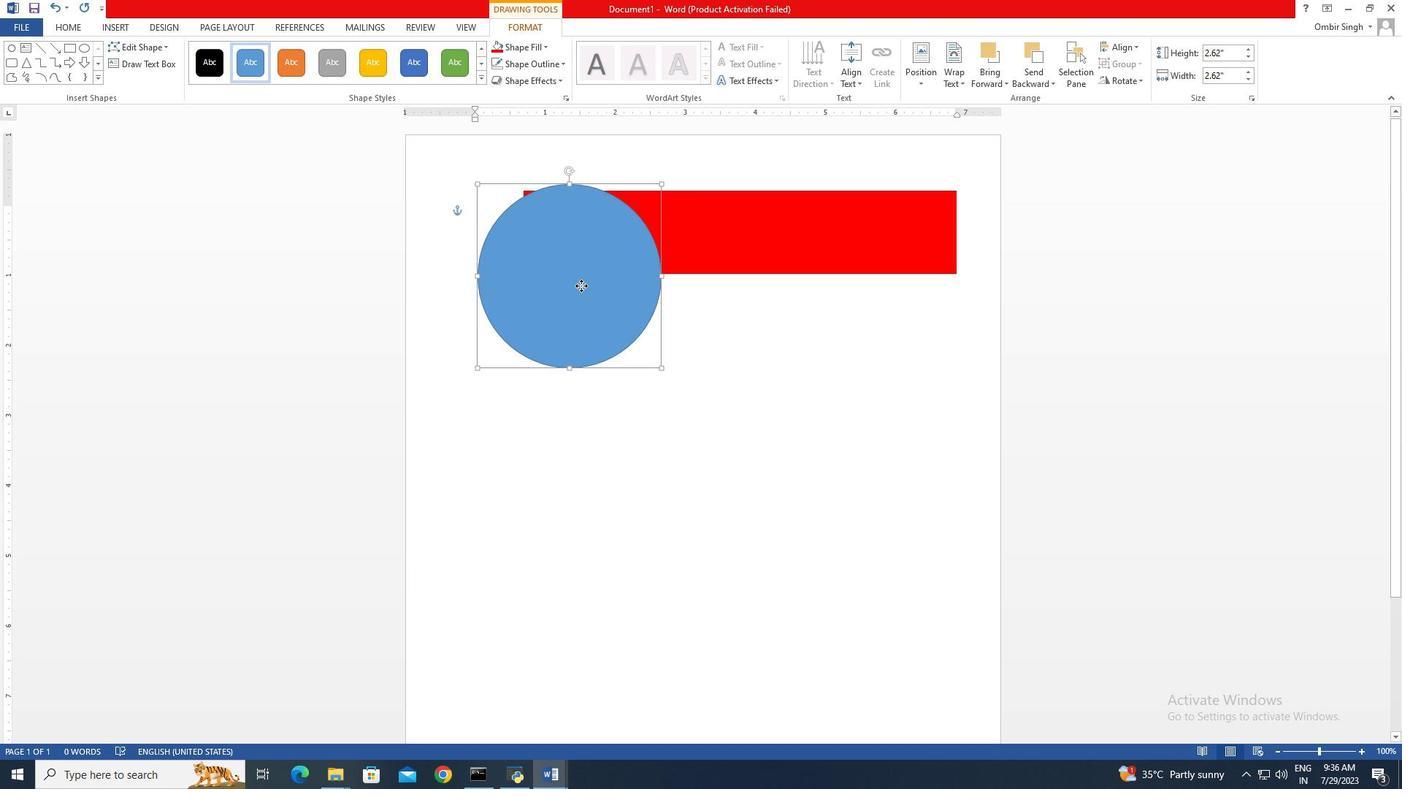 
Action: Mouse moved to (633, 326)
Screenshot: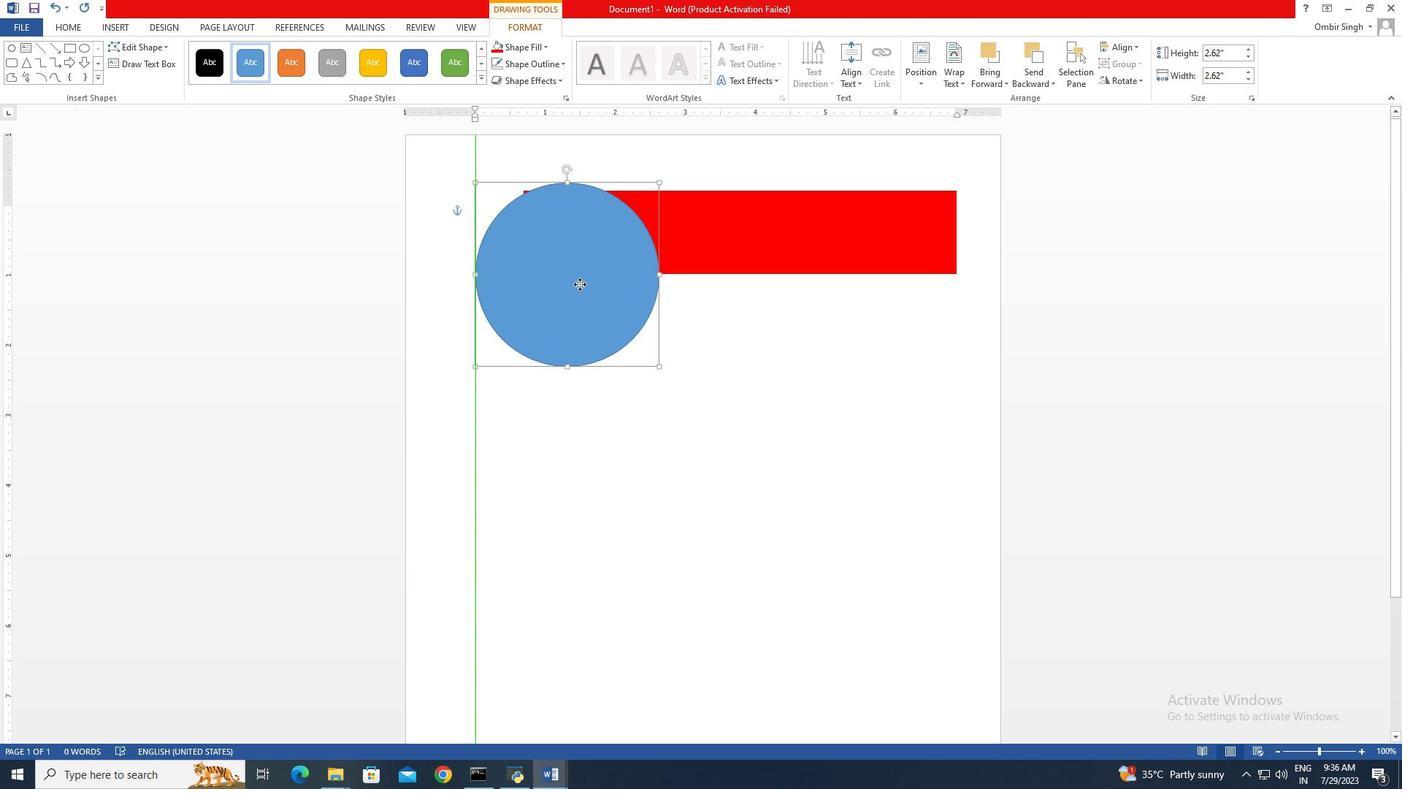
Action: Key pressed <Key.shift>
Screenshot: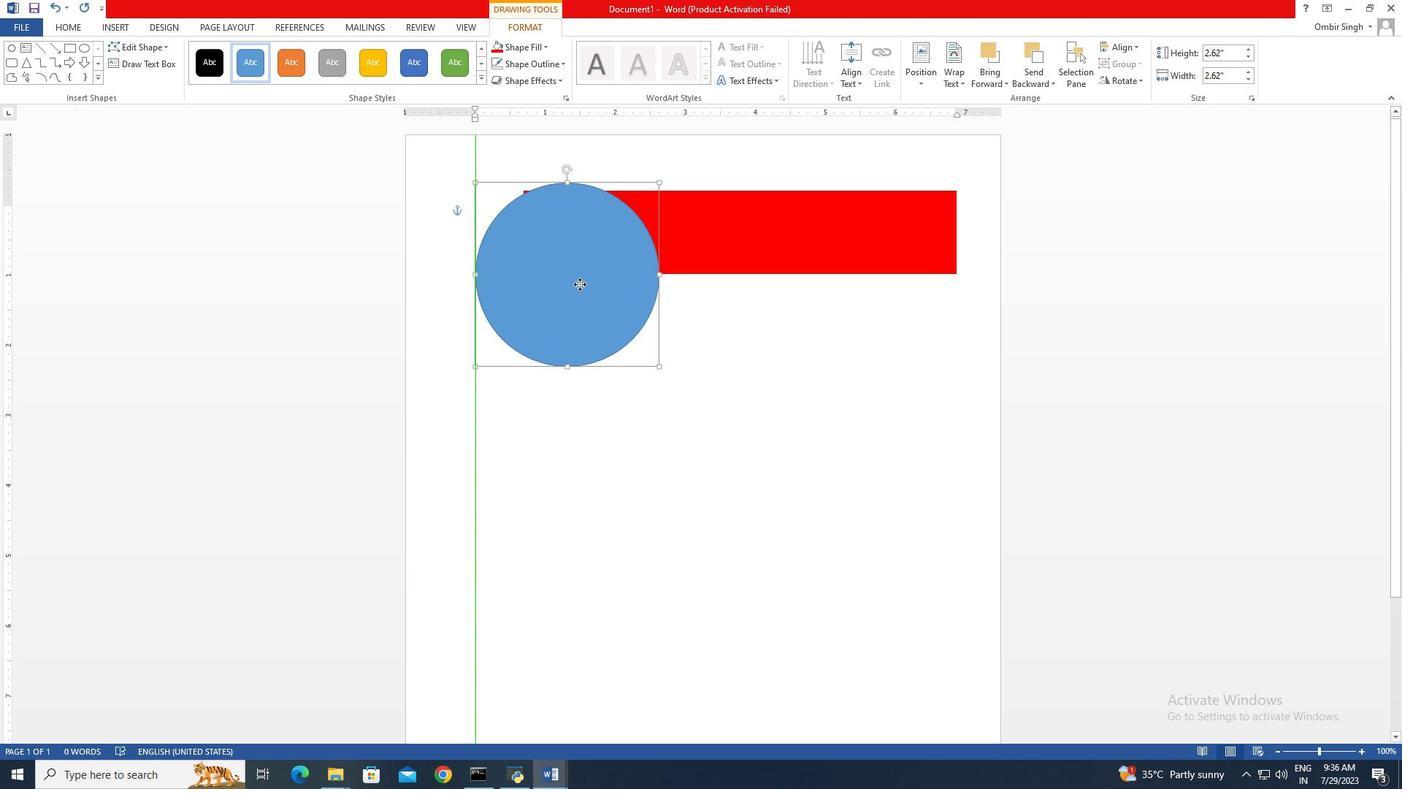 
Action: Mouse moved to (615, 314)
Screenshot: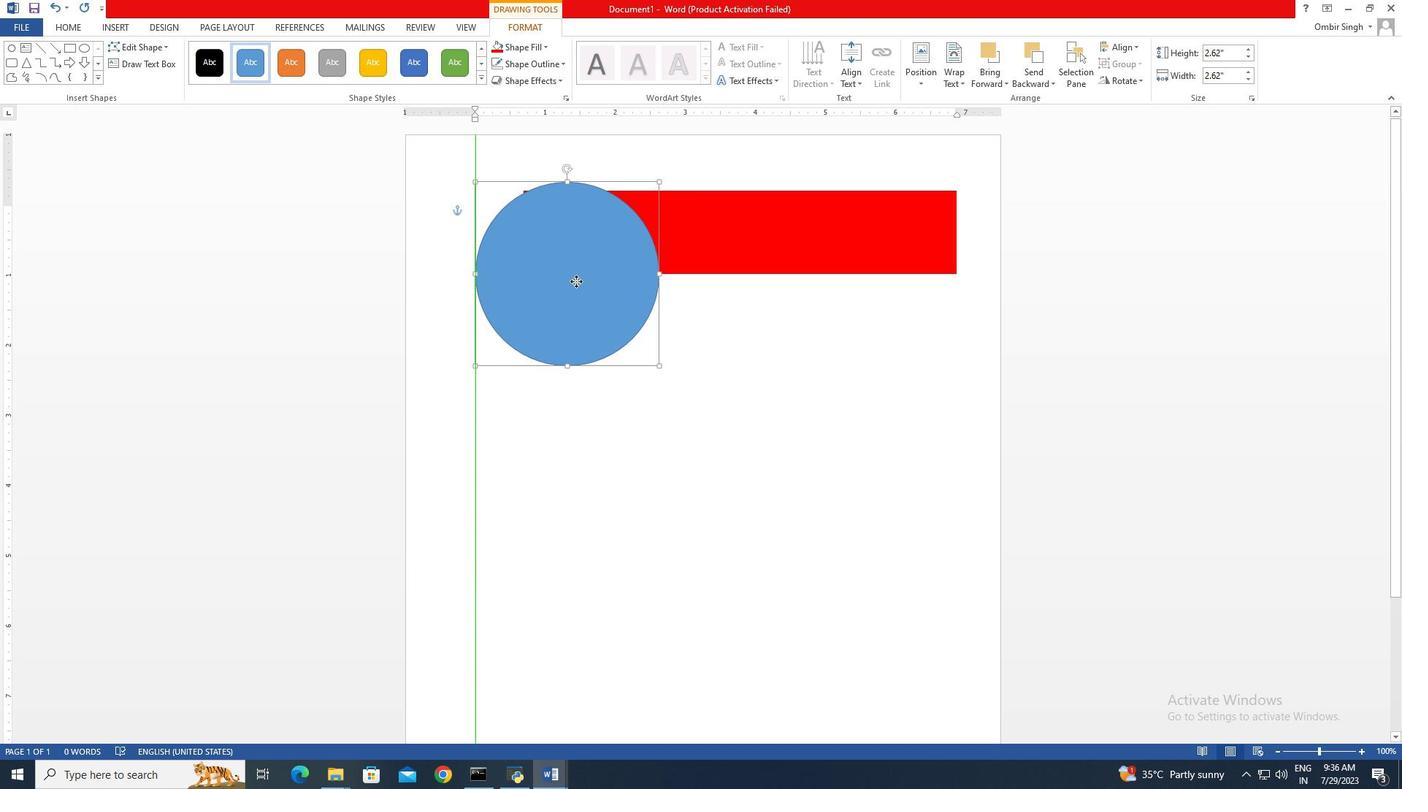 
Action: Key pressed <Key.shift>
Screenshot: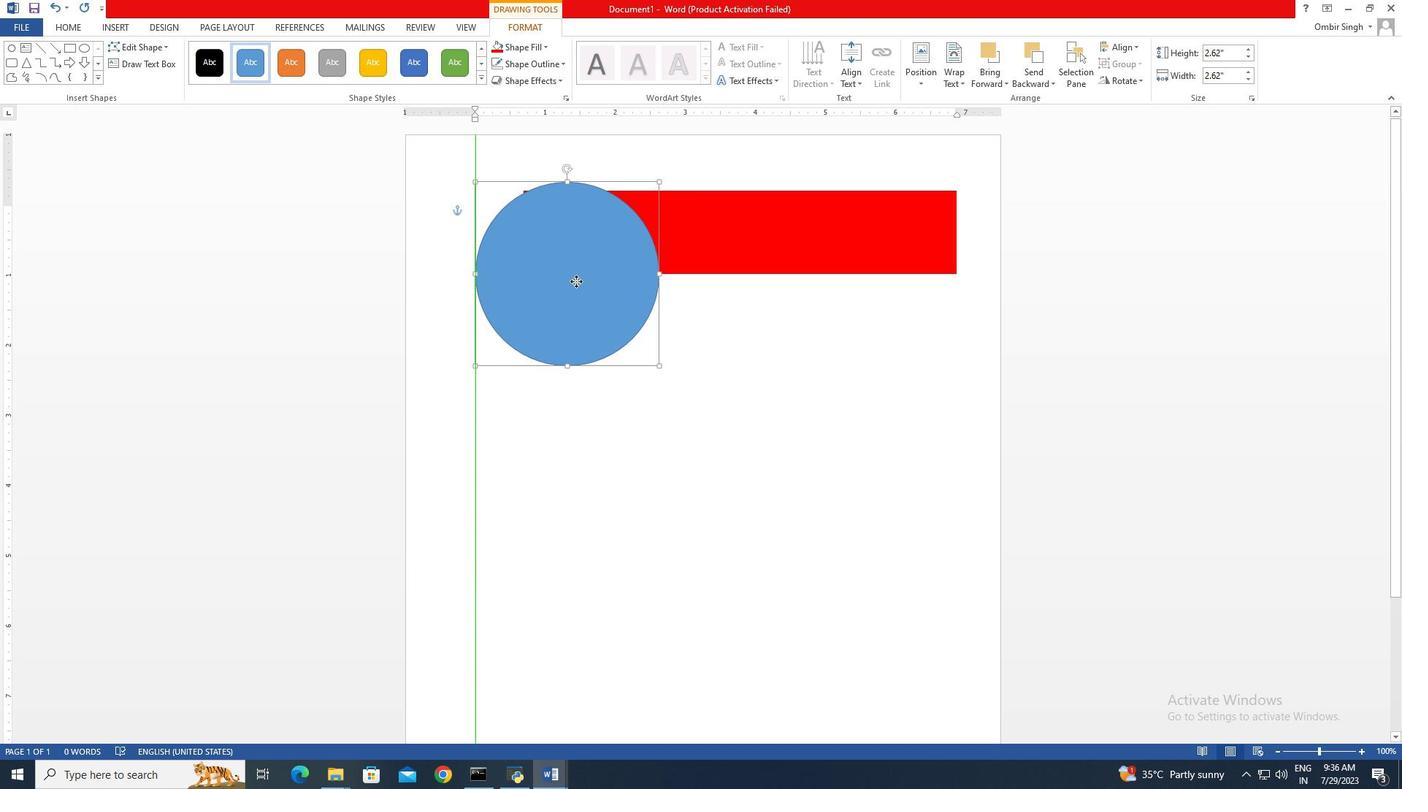 
Action: Mouse moved to (602, 305)
Screenshot: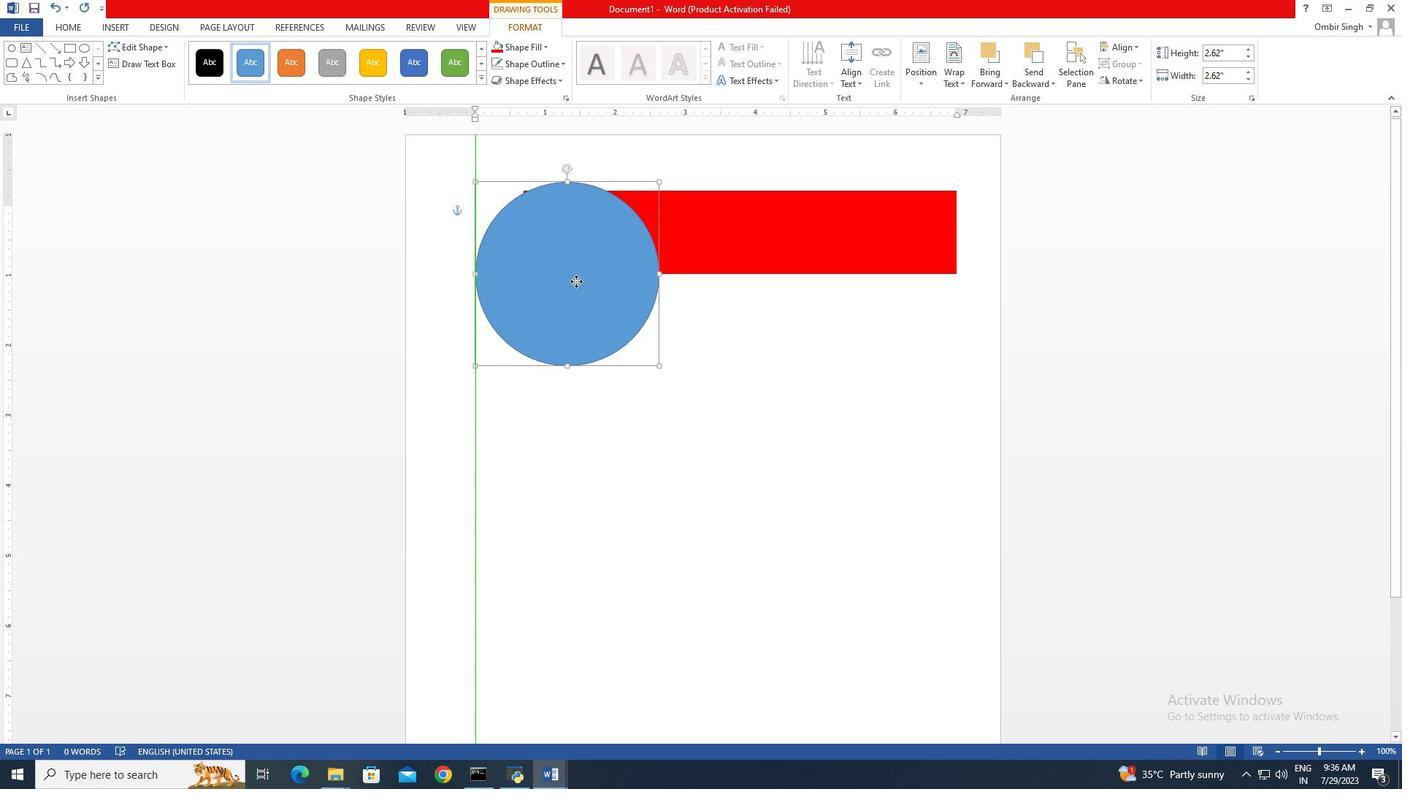 
Action: Key pressed <Key.shift>
Screenshot: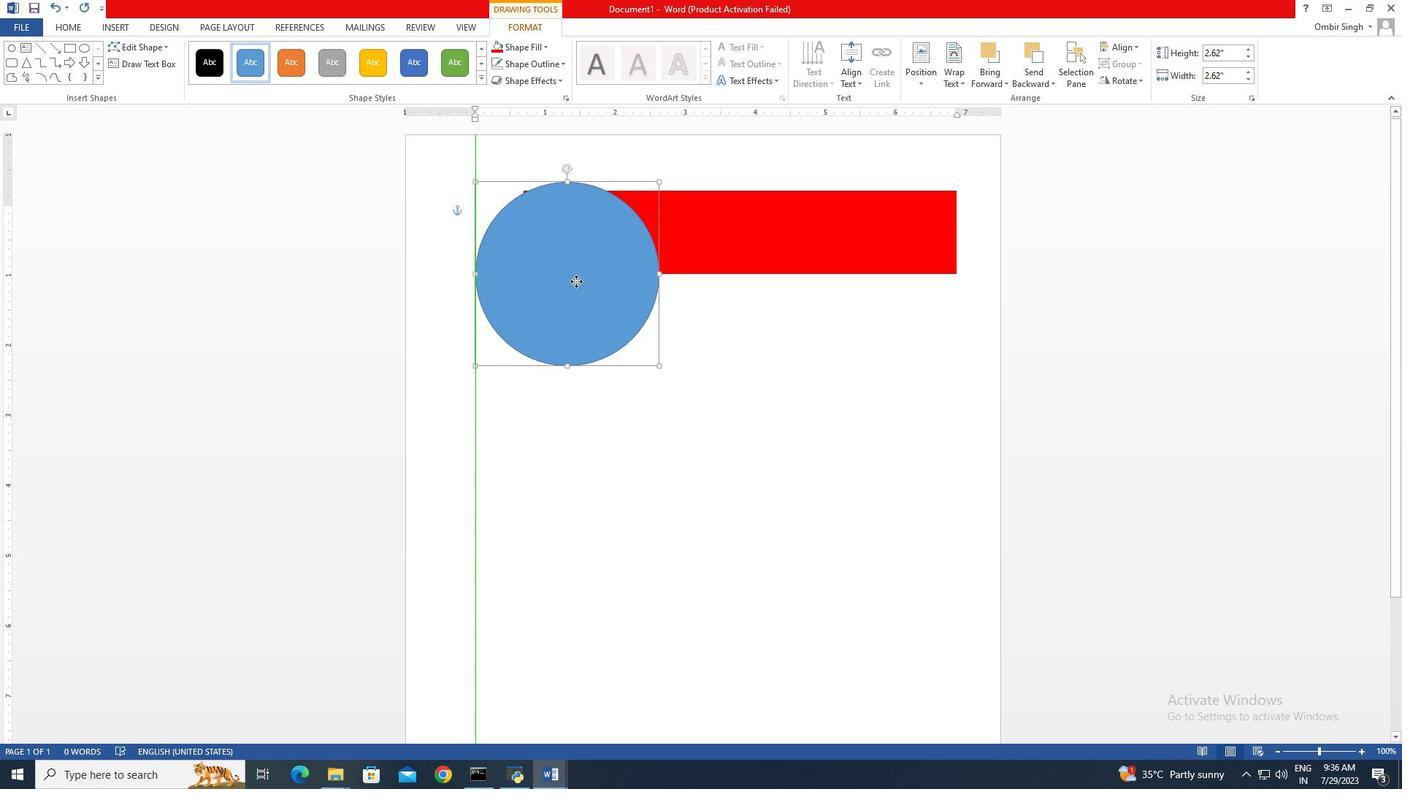 
Action: Mouse moved to (596, 300)
Screenshot: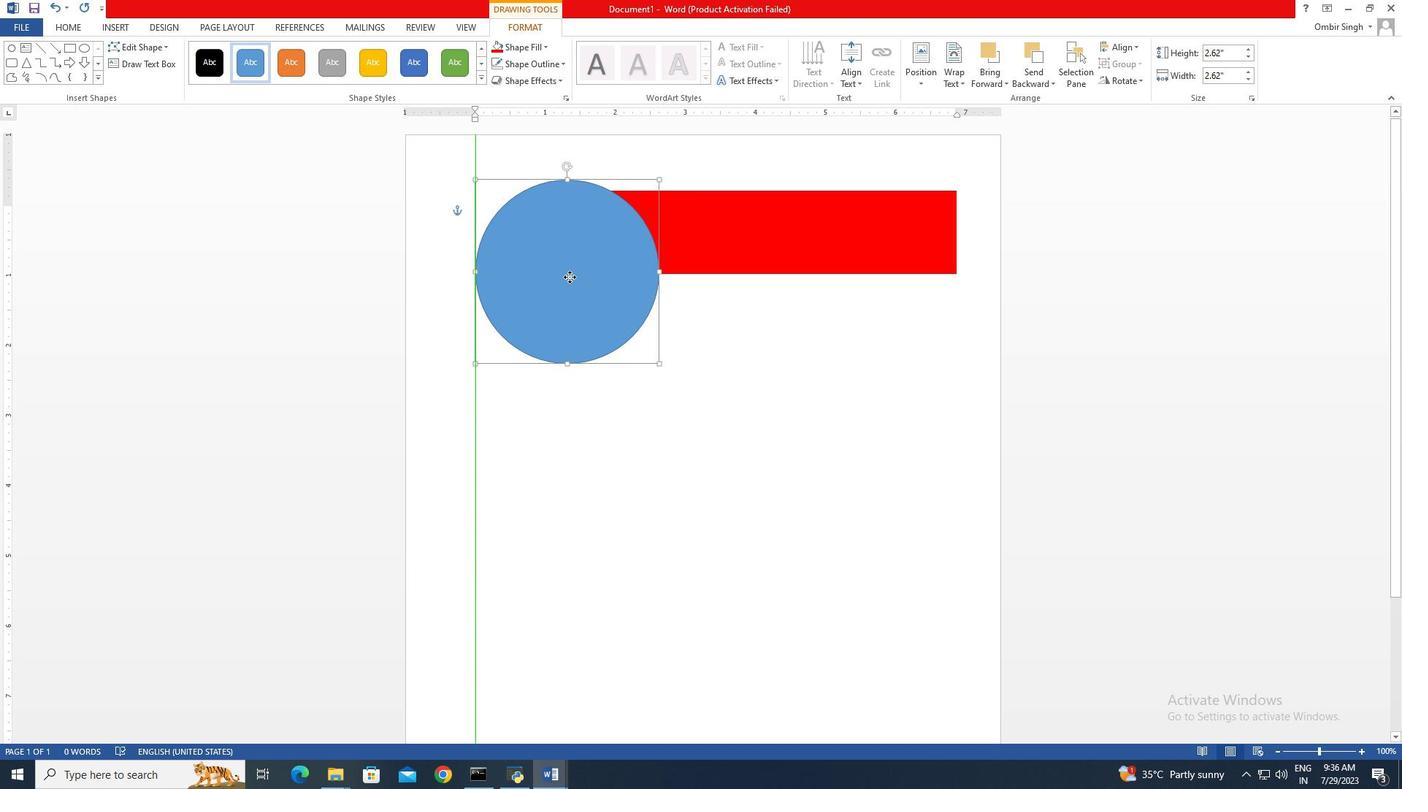 
Action: Key pressed <Key.shift>
Screenshot: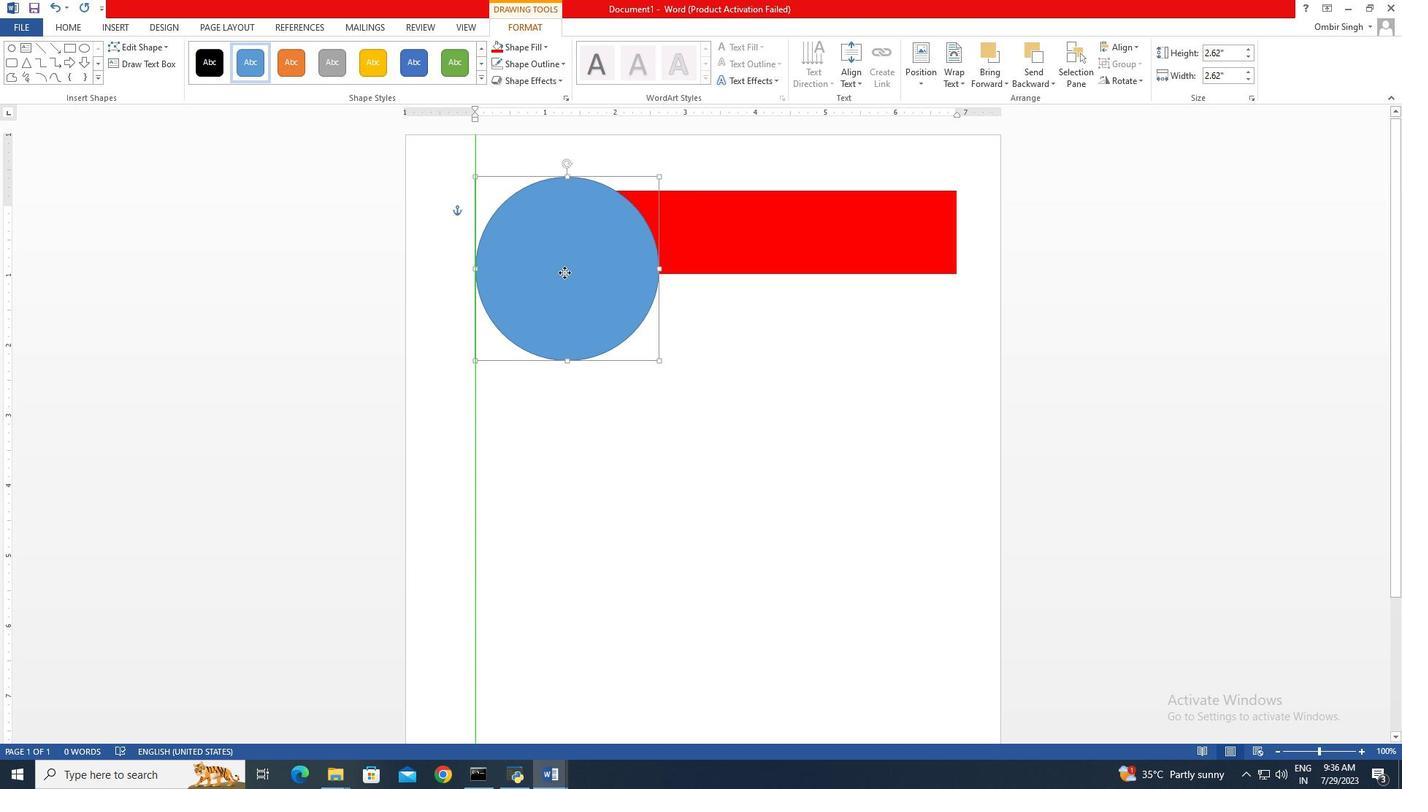 
Action: Mouse moved to (593, 296)
Screenshot: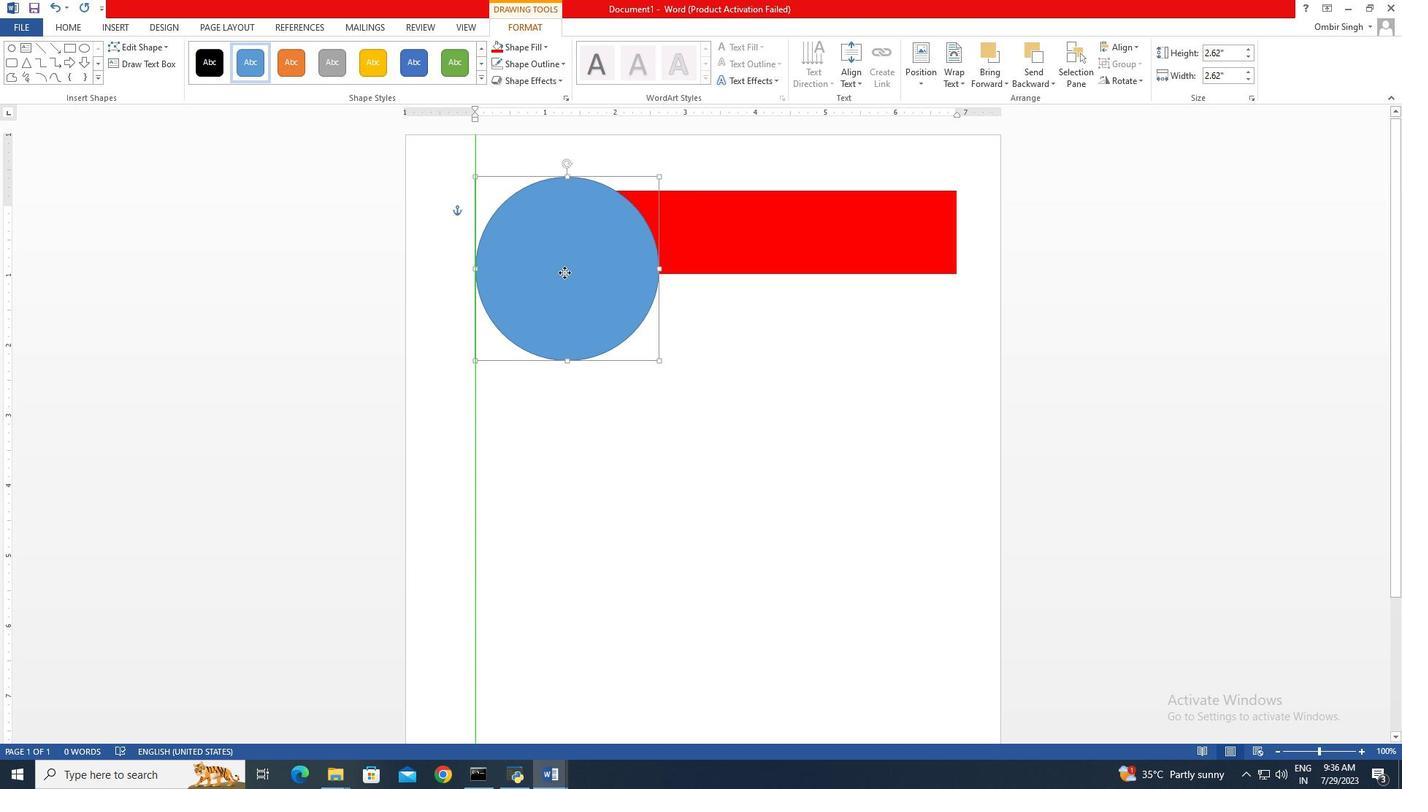 
Action: Key pressed <Key.shift>
Screenshot: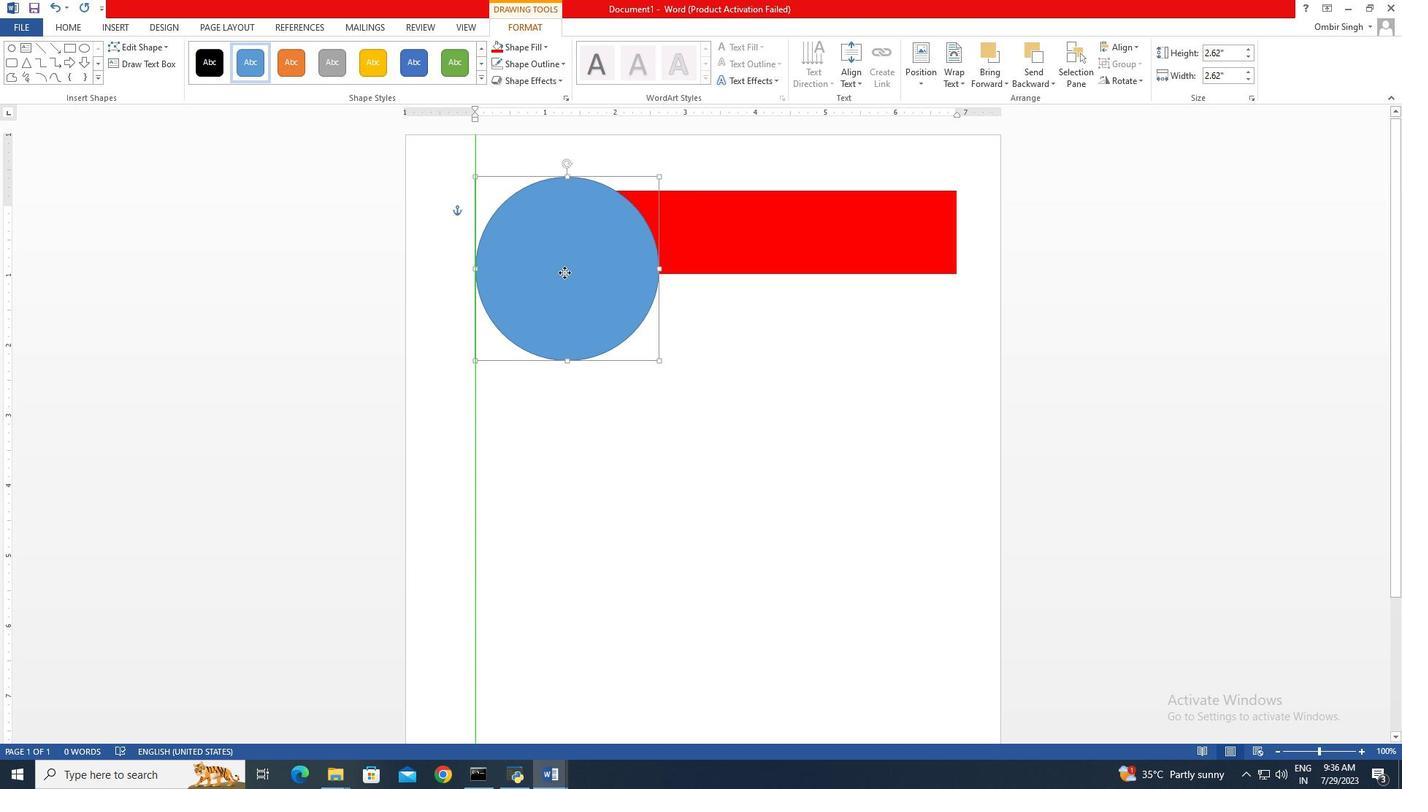 
Action: Mouse moved to (591, 294)
Screenshot: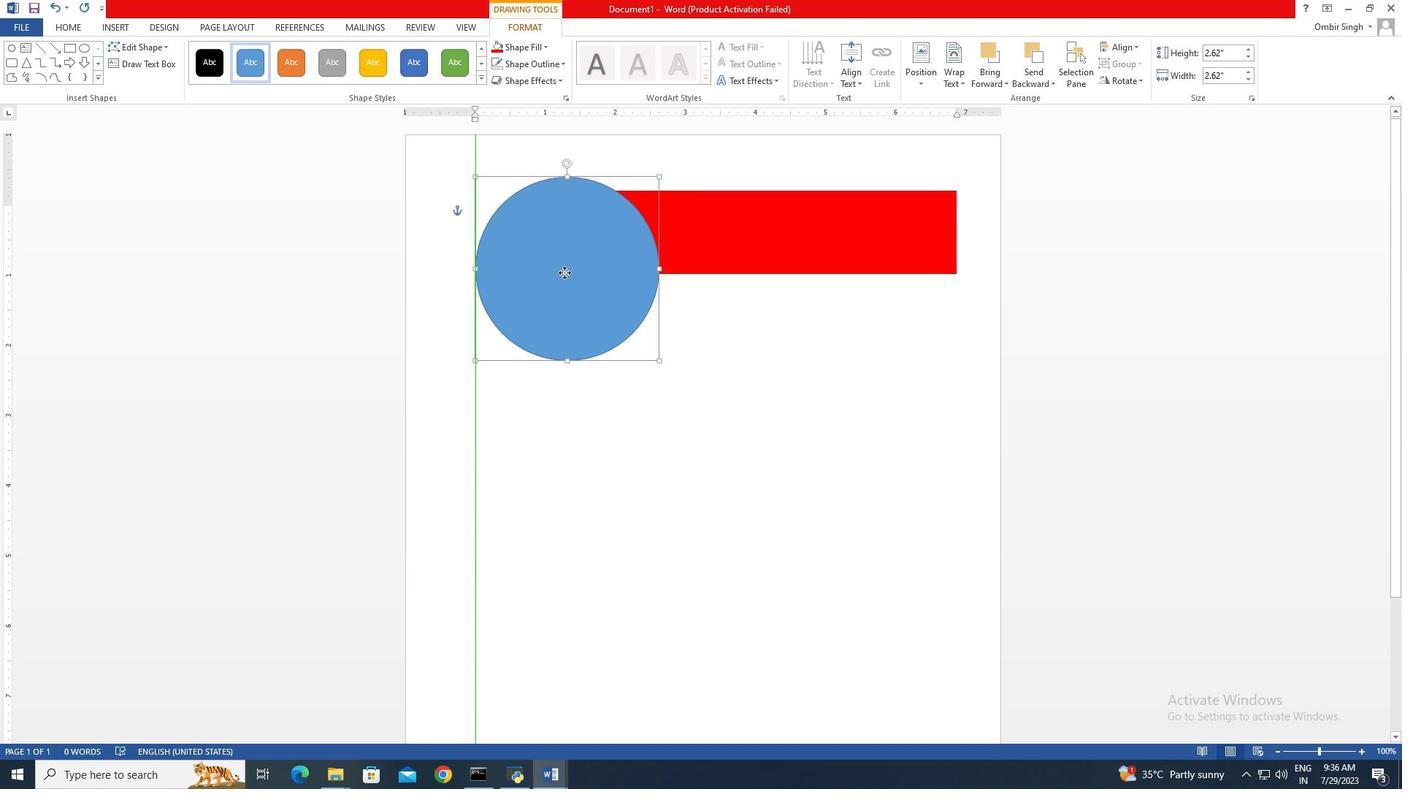 
Action: Key pressed <Key.shift>
Screenshot: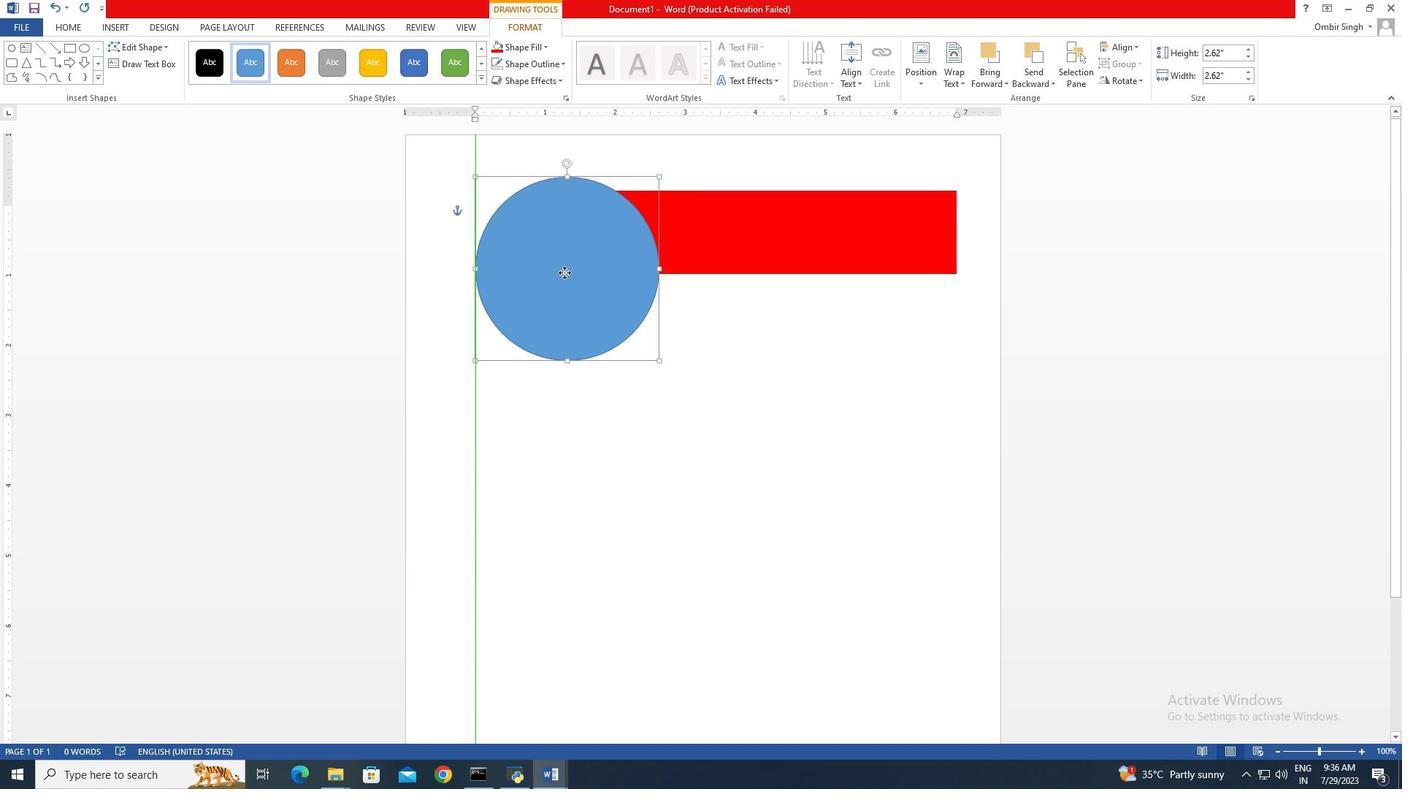 
Action: Mouse moved to (589, 291)
Screenshot: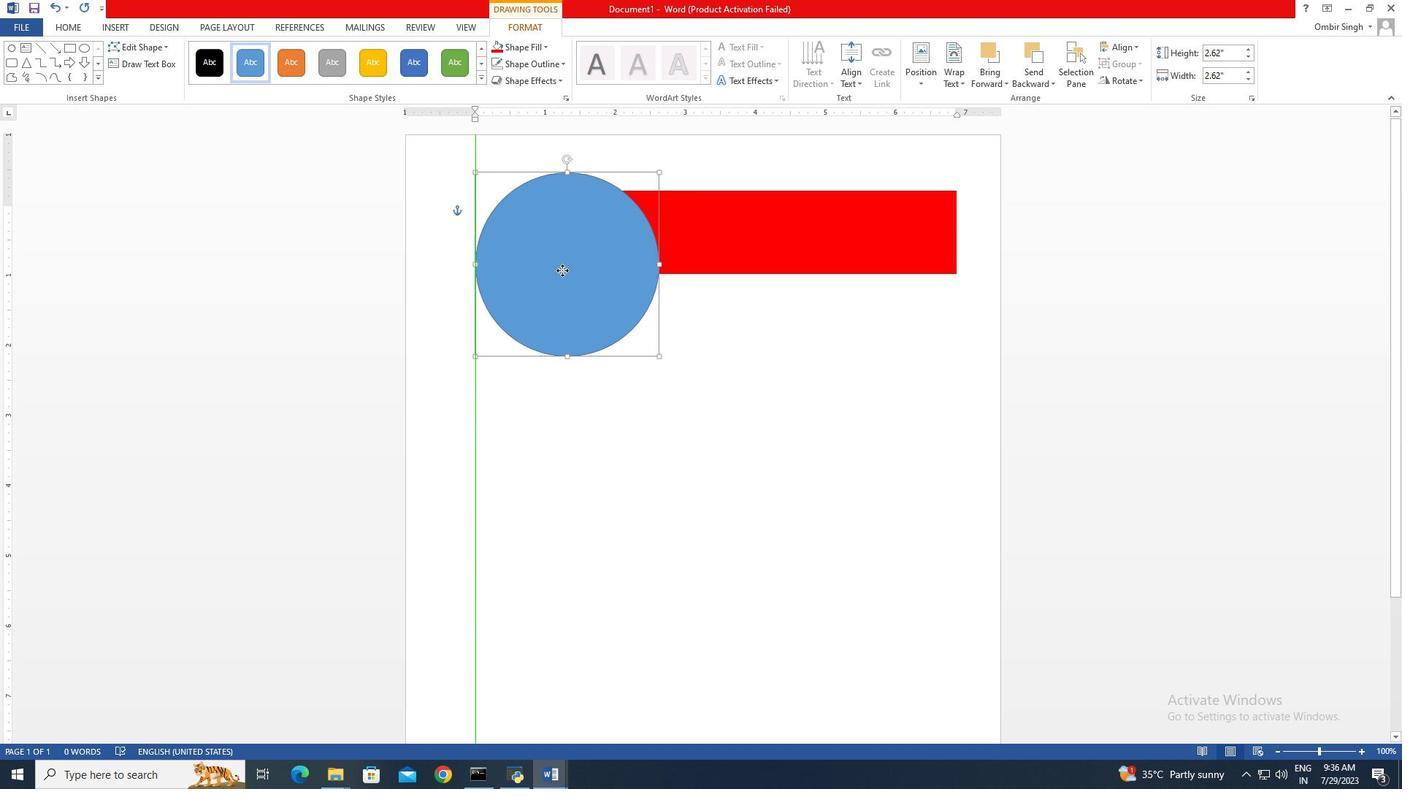 
Action: Key pressed <Key.shift>
Screenshot: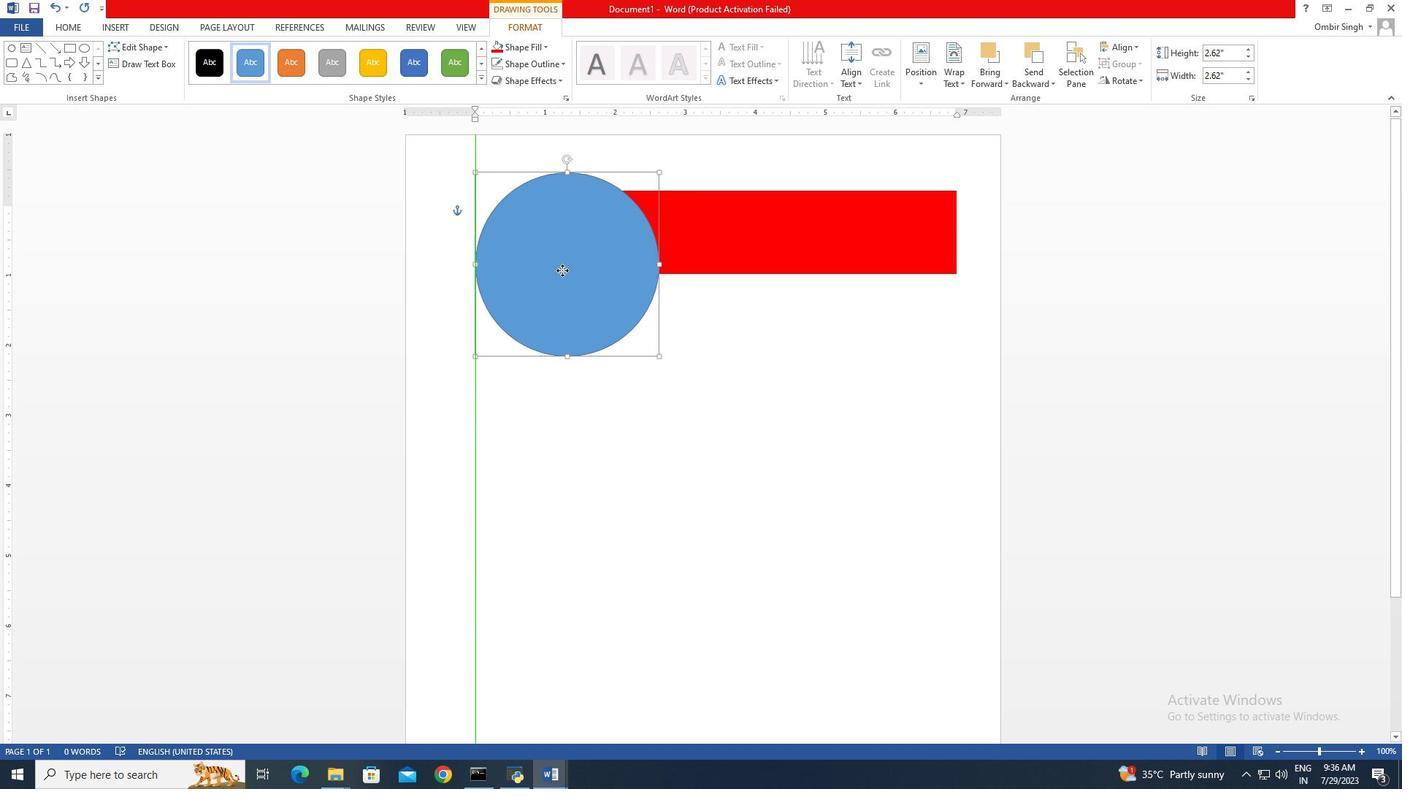 
Action: Mouse moved to (588, 290)
Screenshot: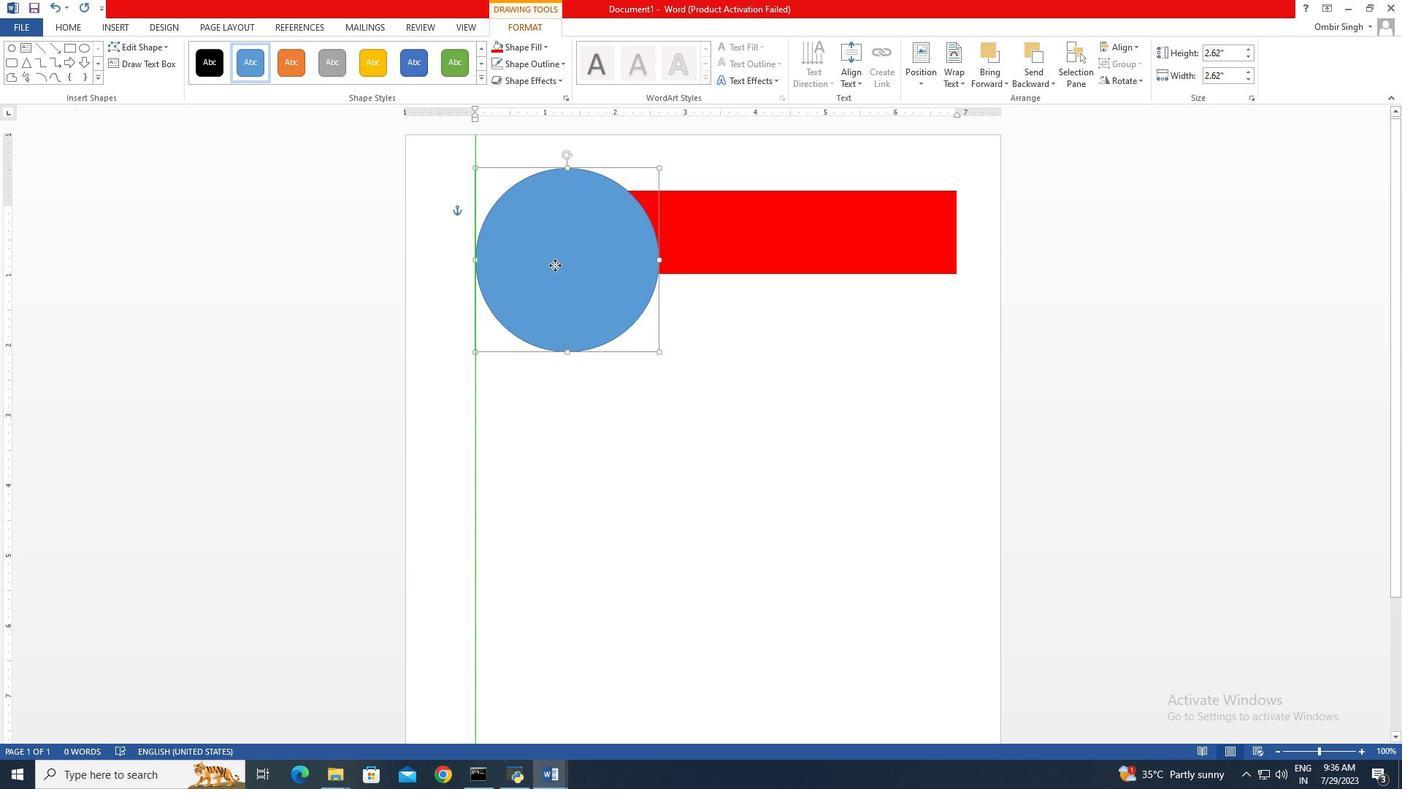 
Action: Key pressed <Key.shift>
Screenshot: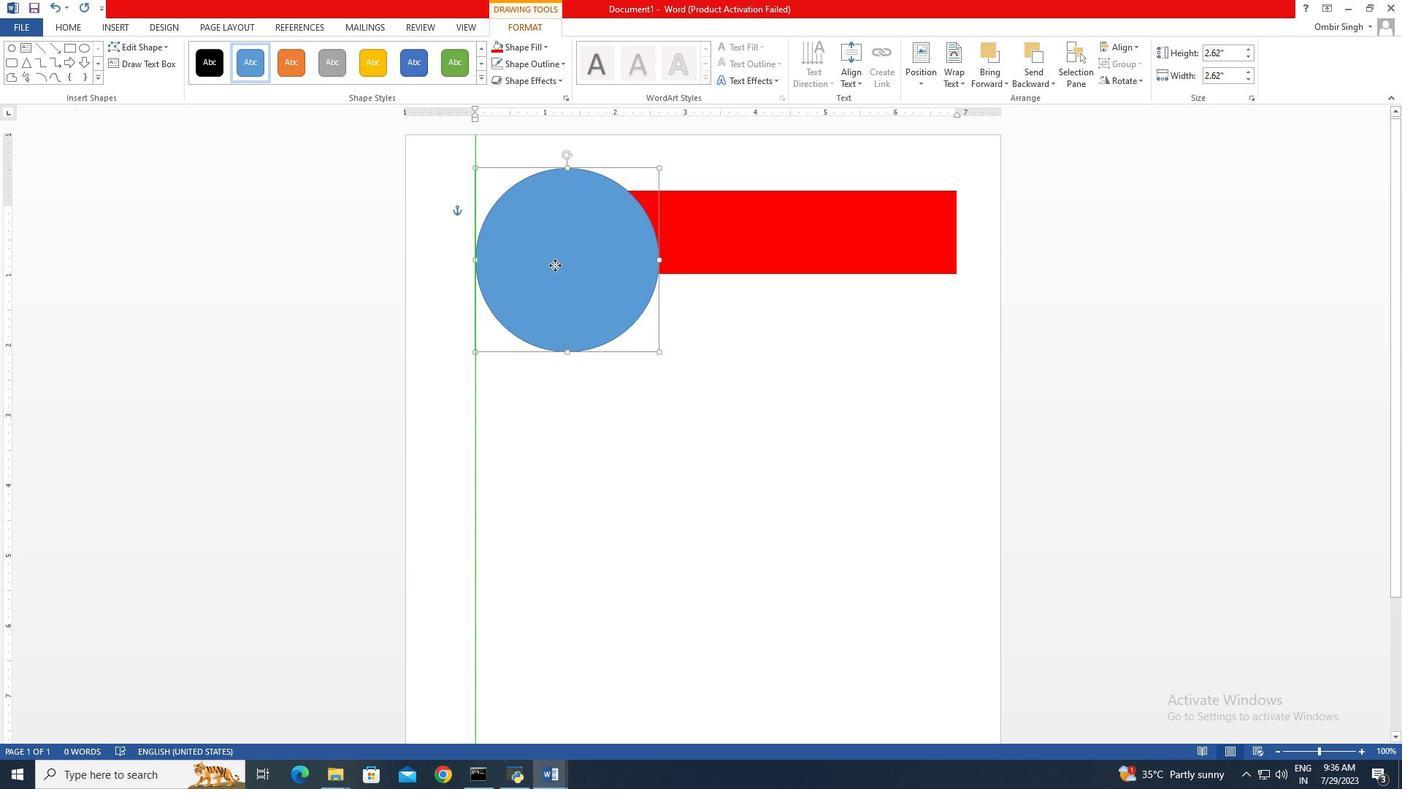 
Action: Mouse moved to (586, 288)
Screenshot: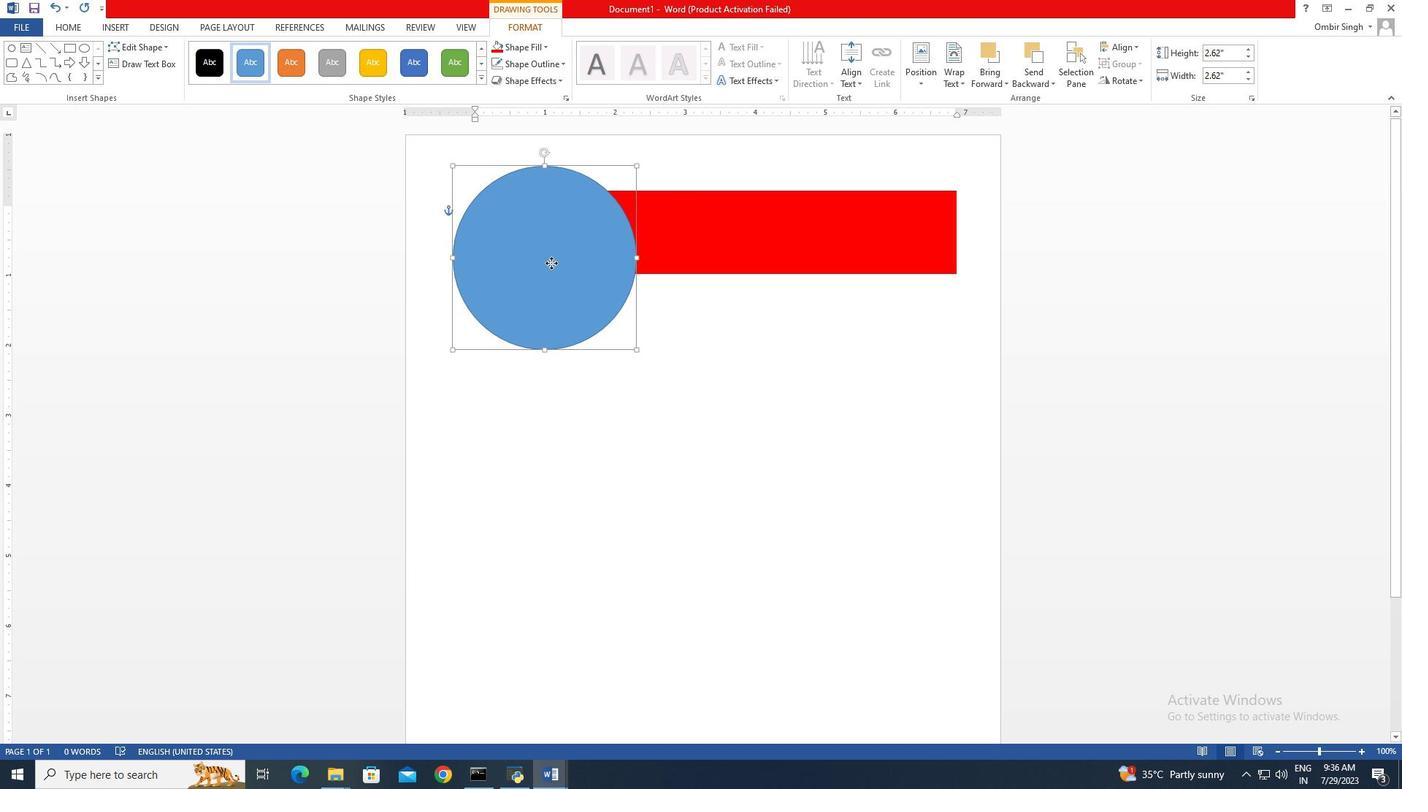 
Action: Key pressed <Key.shift>
Screenshot: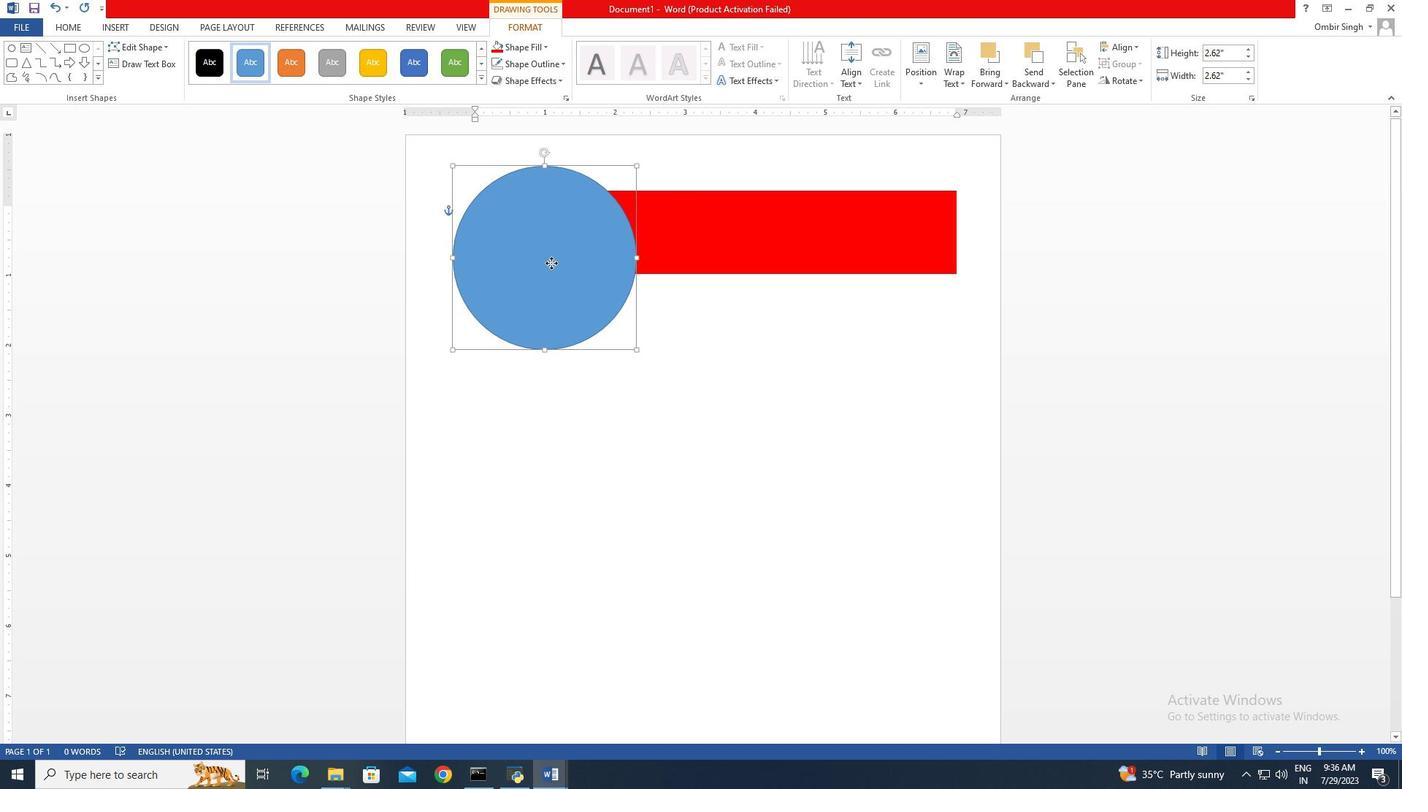 
Action: Mouse moved to (586, 287)
Screenshot: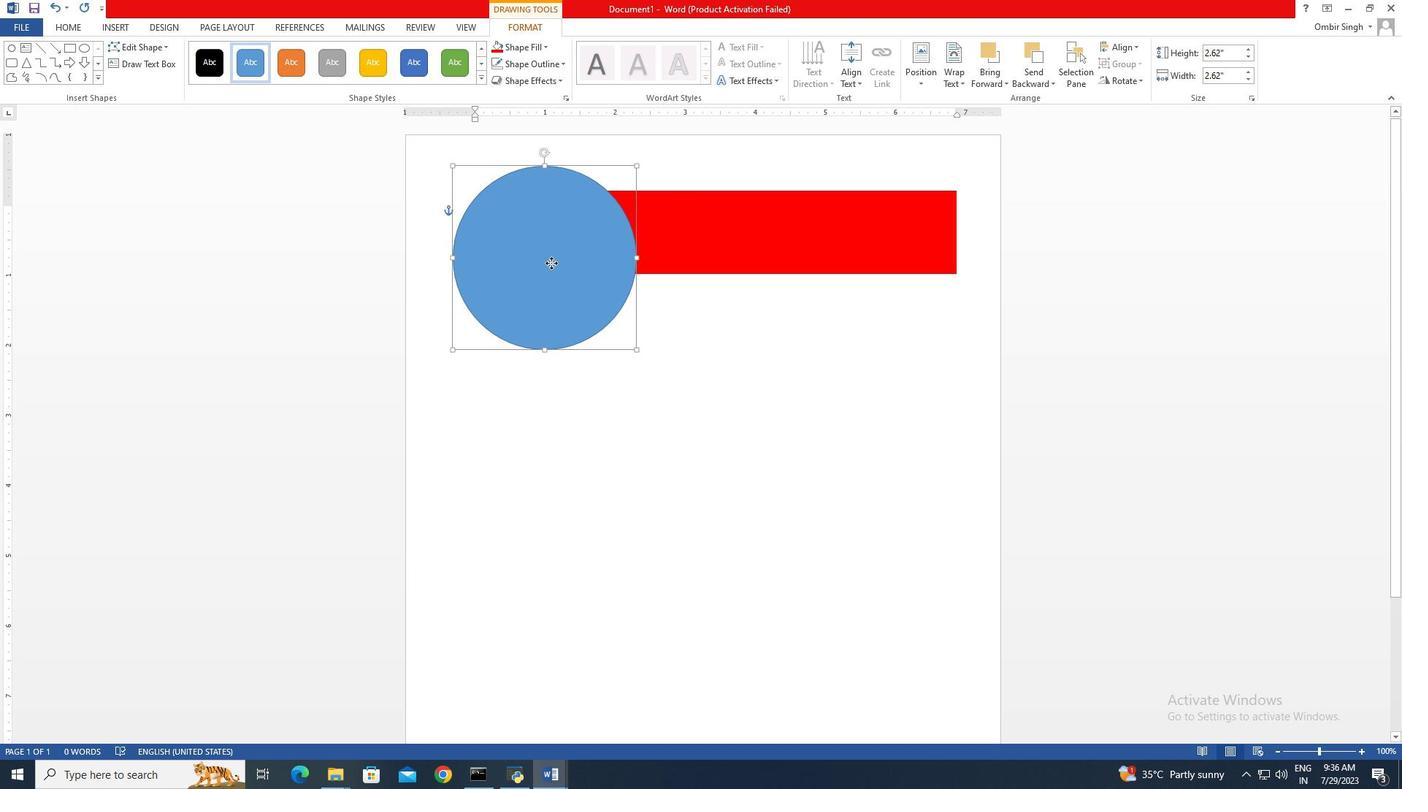 
Action: Key pressed <Key.shift><Key.shift>
Screenshot: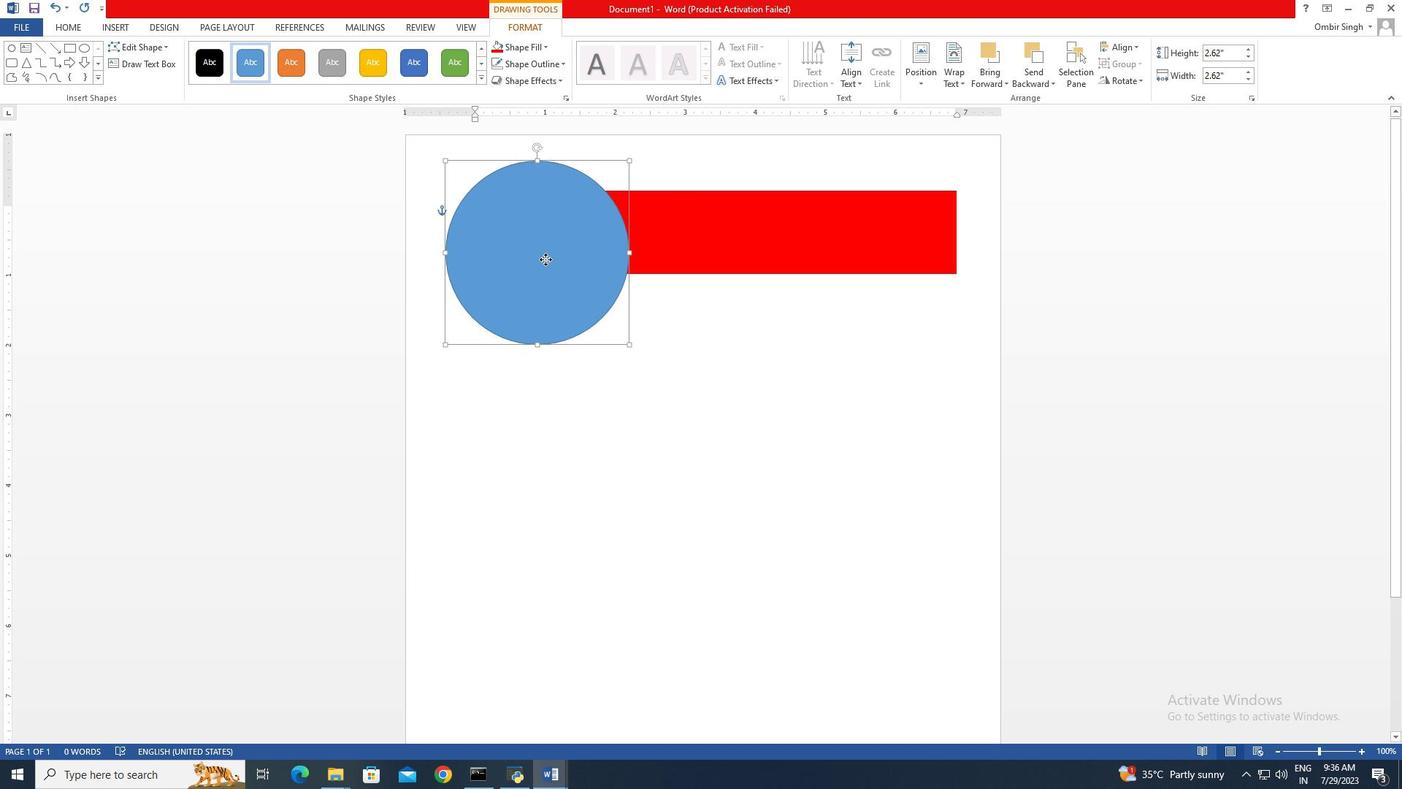 
Action: Mouse pressed left at (586, 287)
Screenshot: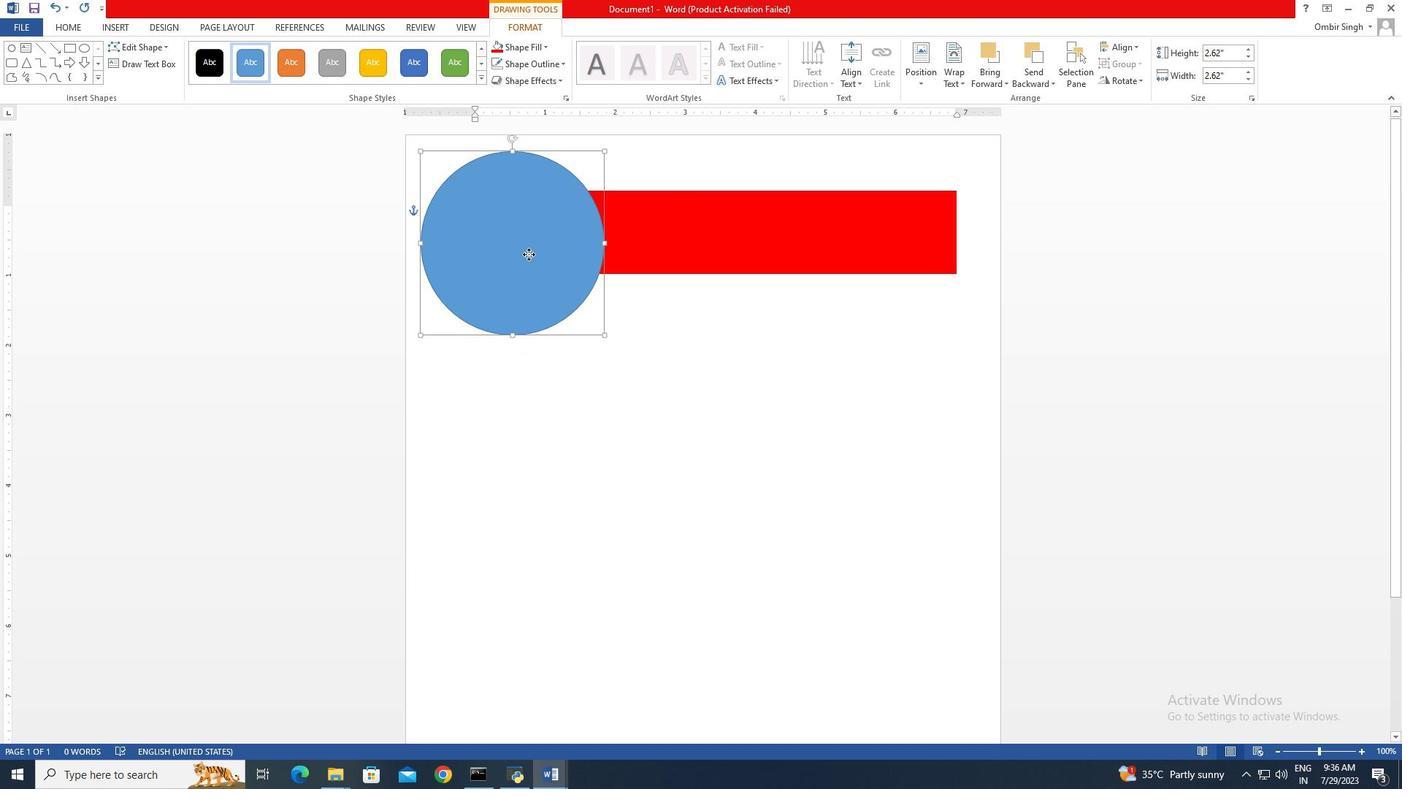 
Action: Mouse moved to (603, 329)
Screenshot: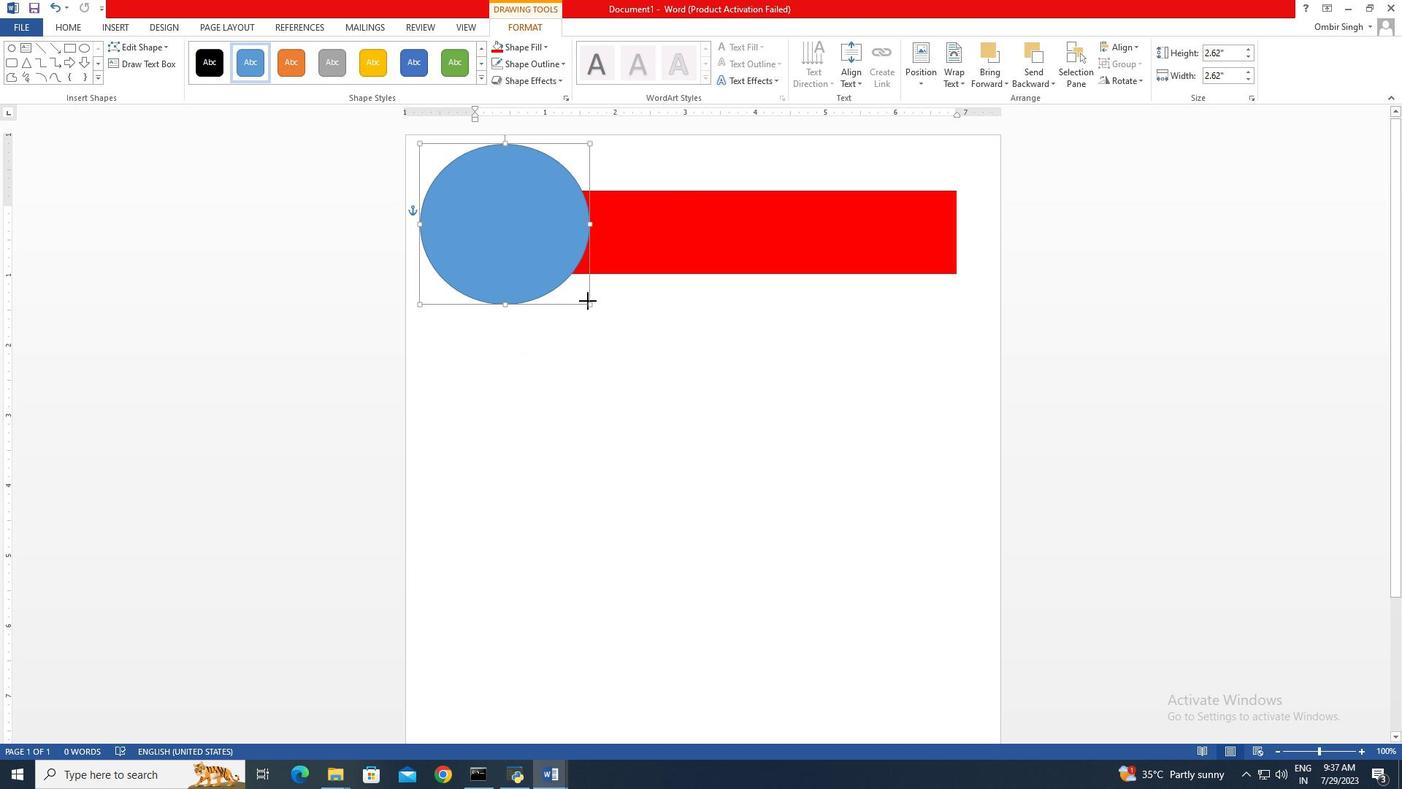 
Action: Mouse pressed left at (603, 329)
Screenshot: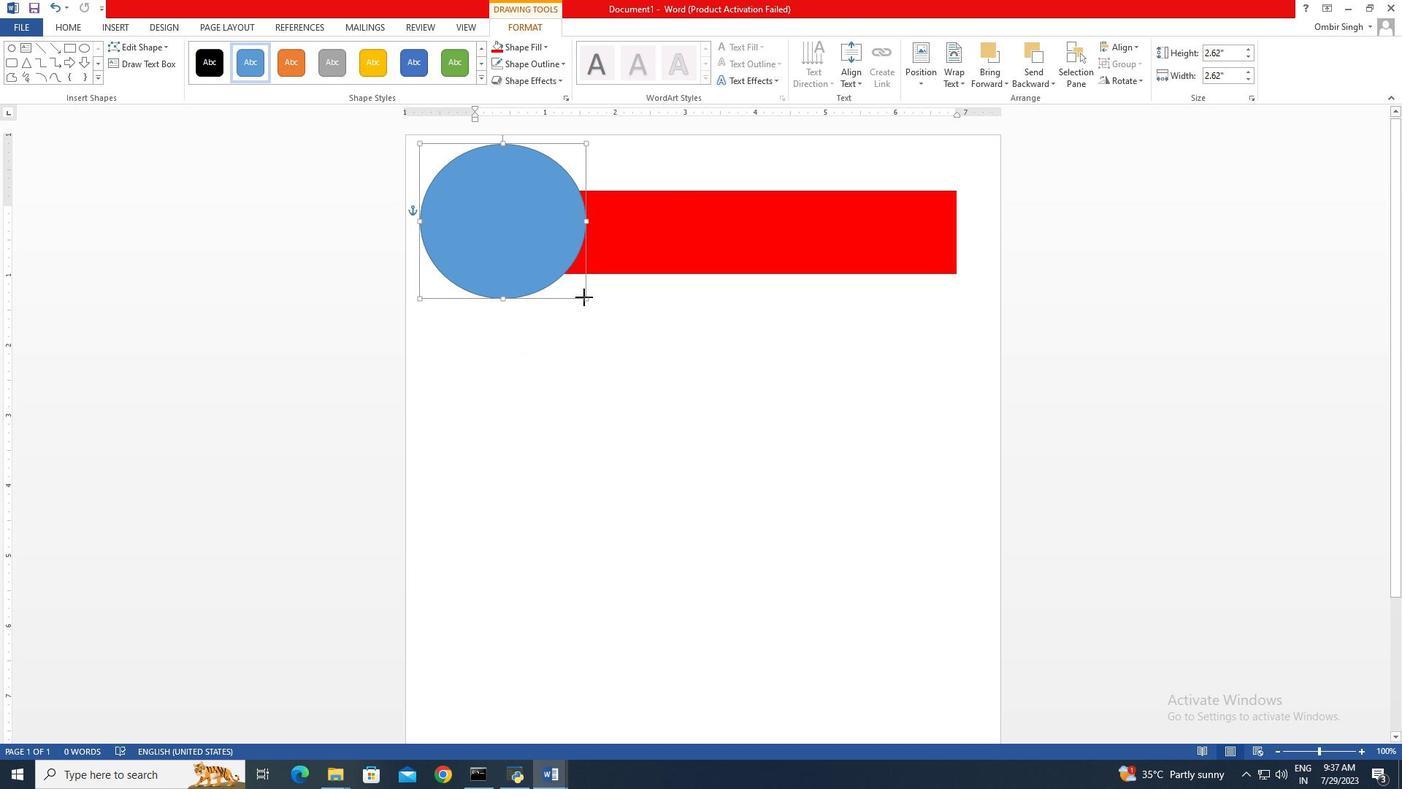 
Action: Mouse moved to (511, 211)
Screenshot: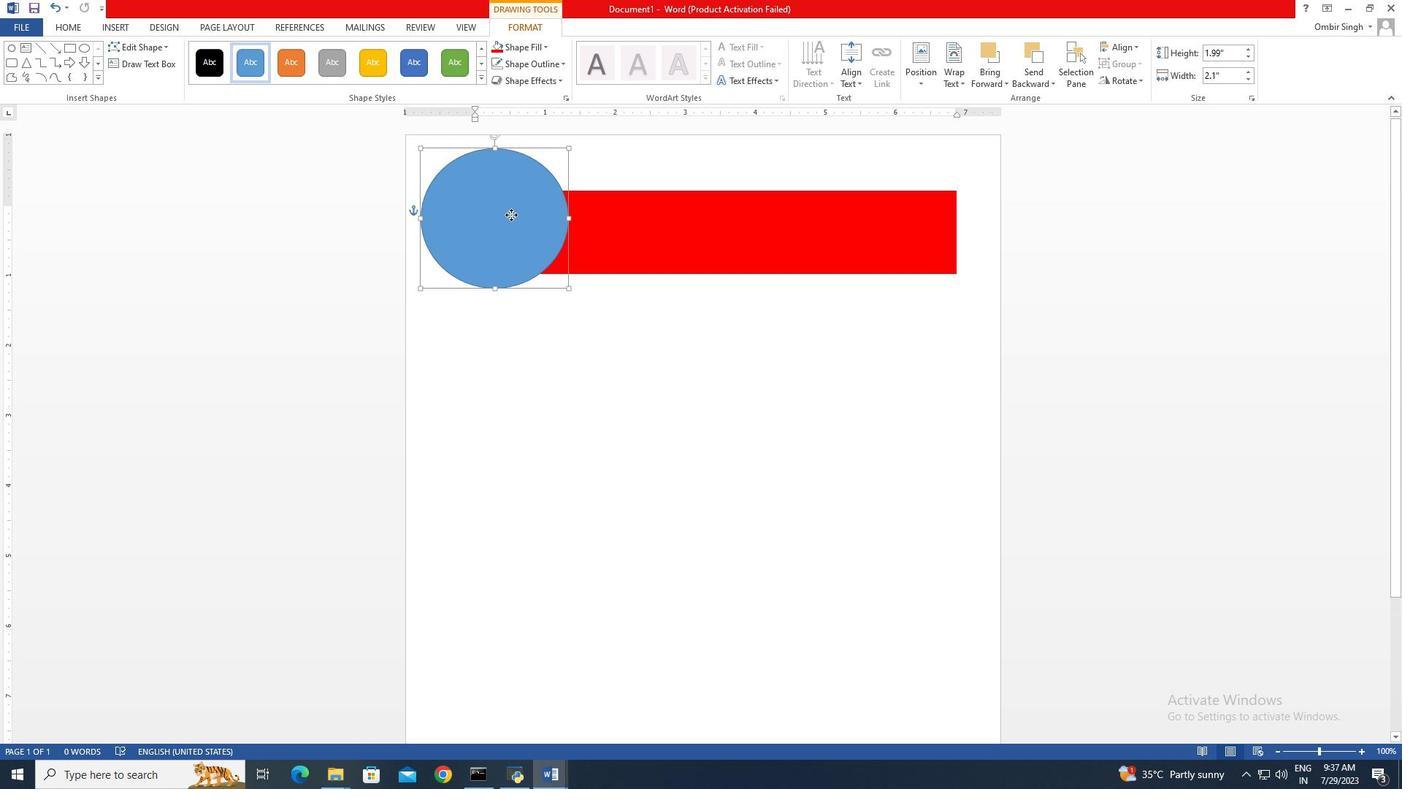 
Action: Mouse pressed left at (511, 211)
Screenshot: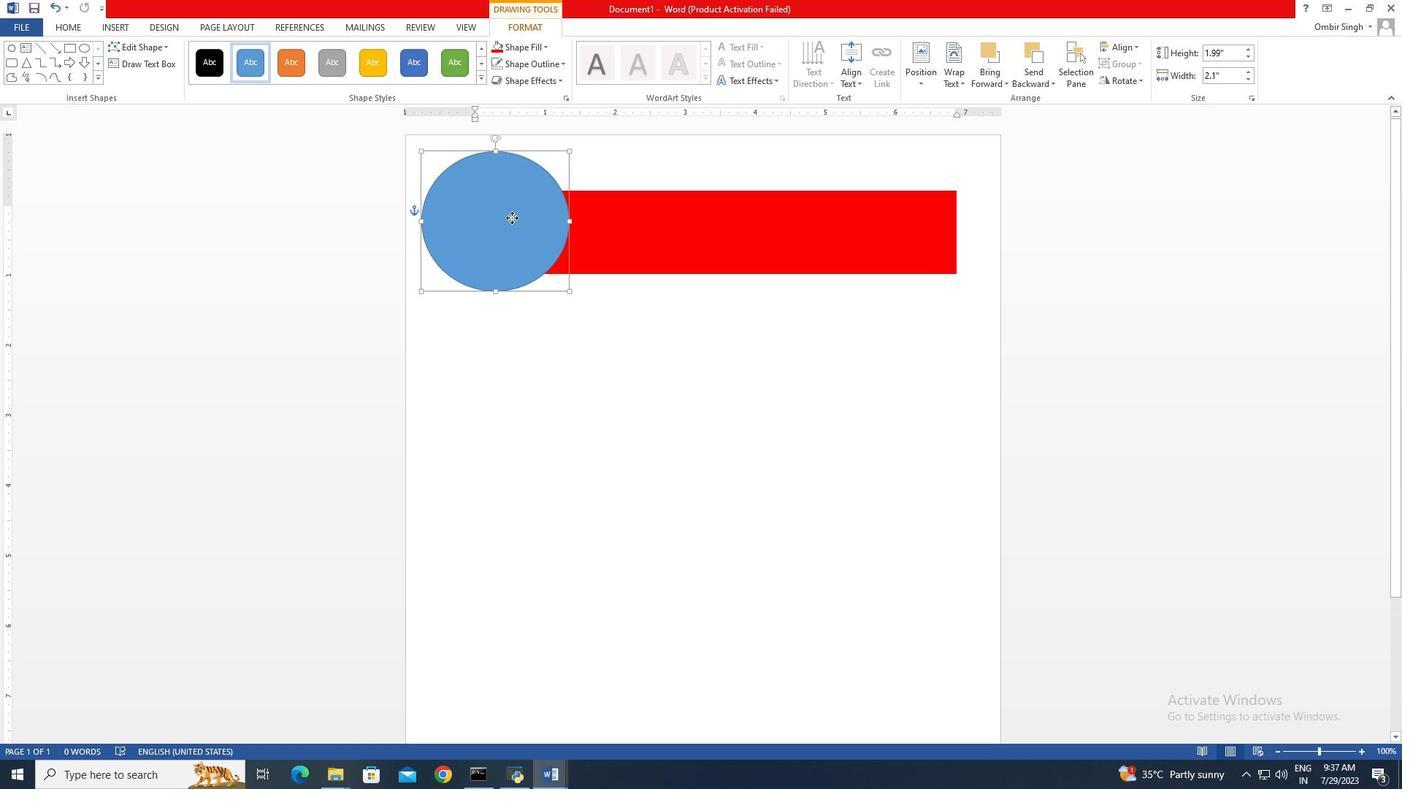 
Action: Mouse moved to (571, 292)
Screenshot: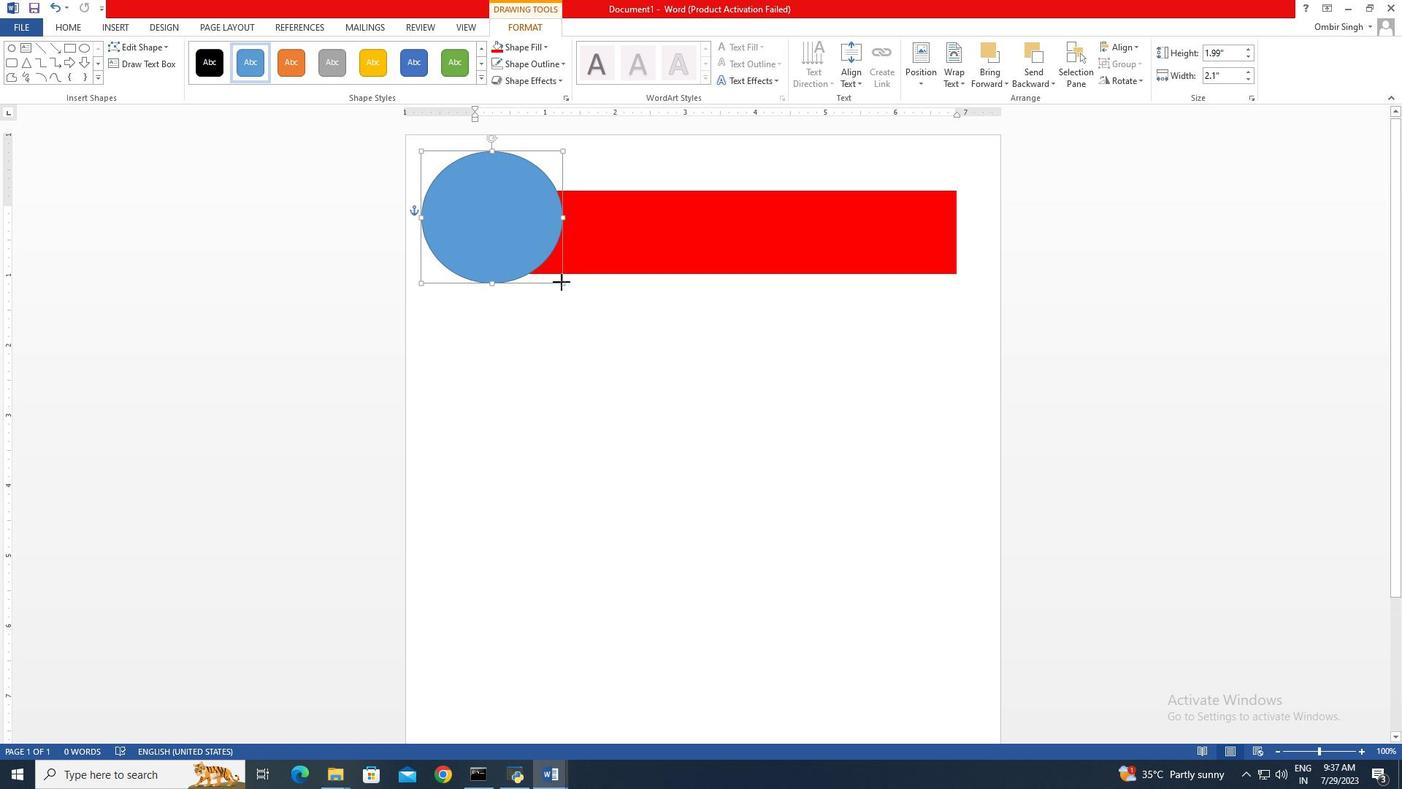 
Action: Mouse pressed left at (571, 292)
Screenshot: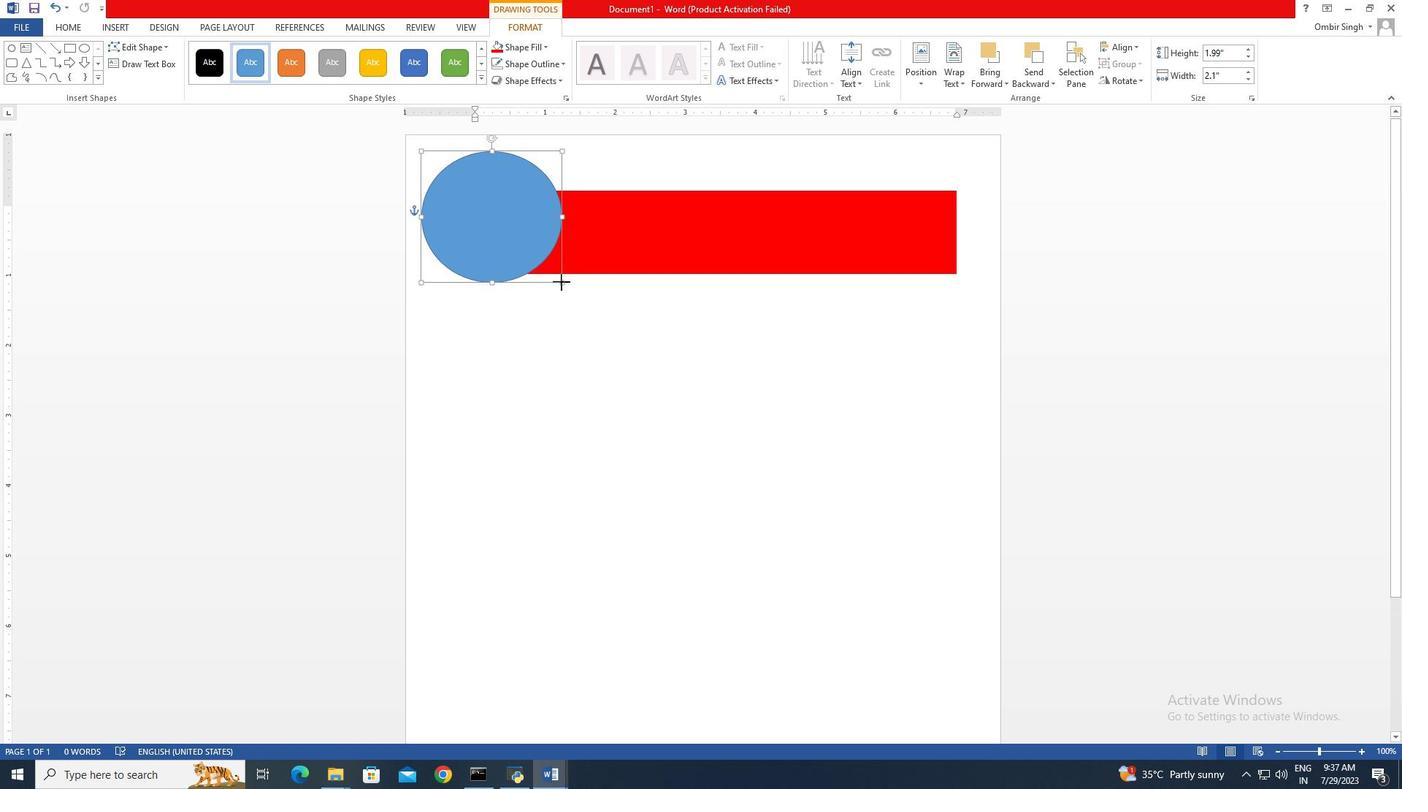 
Action: Mouse moved to (520, 222)
Screenshot: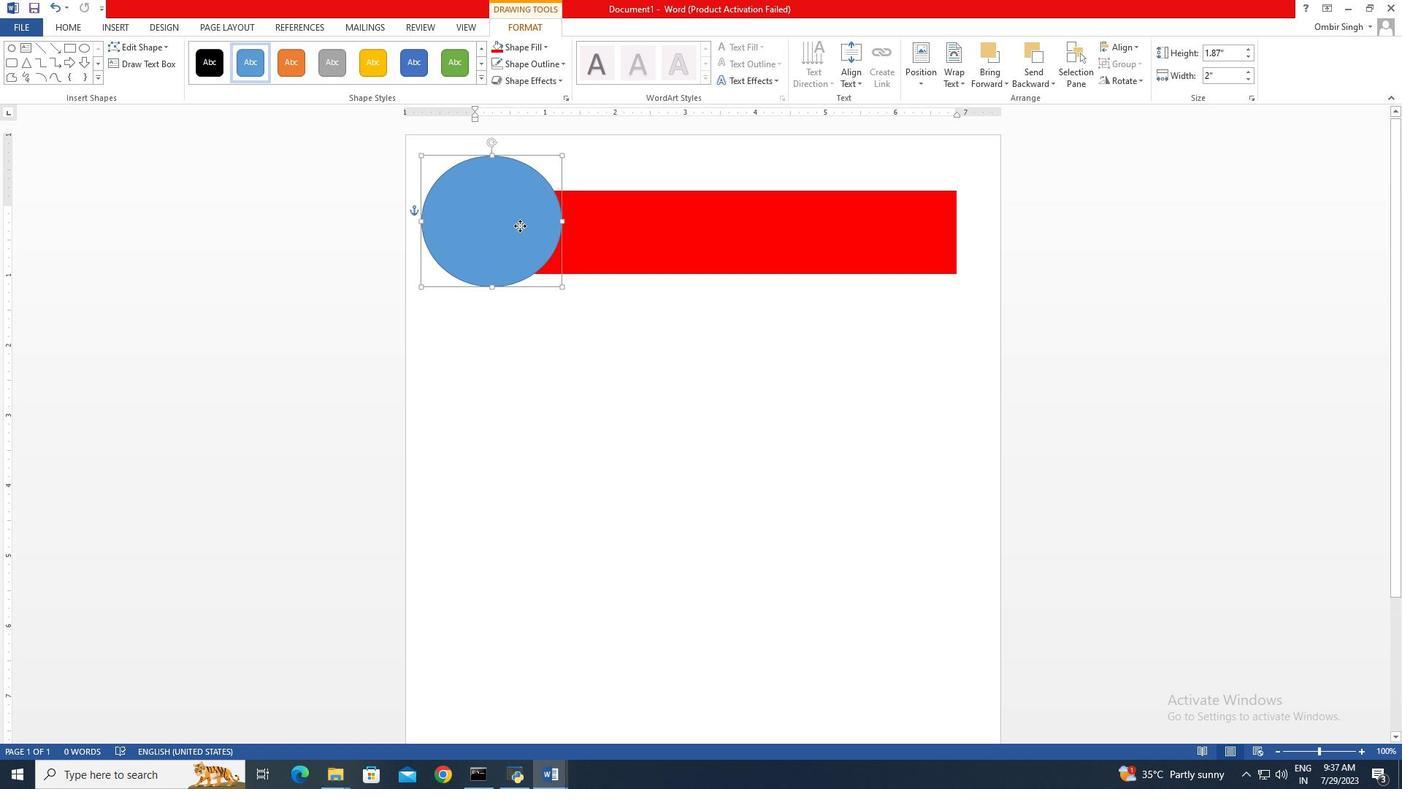 
Action: Mouse pressed left at (520, 222)
Screenshot: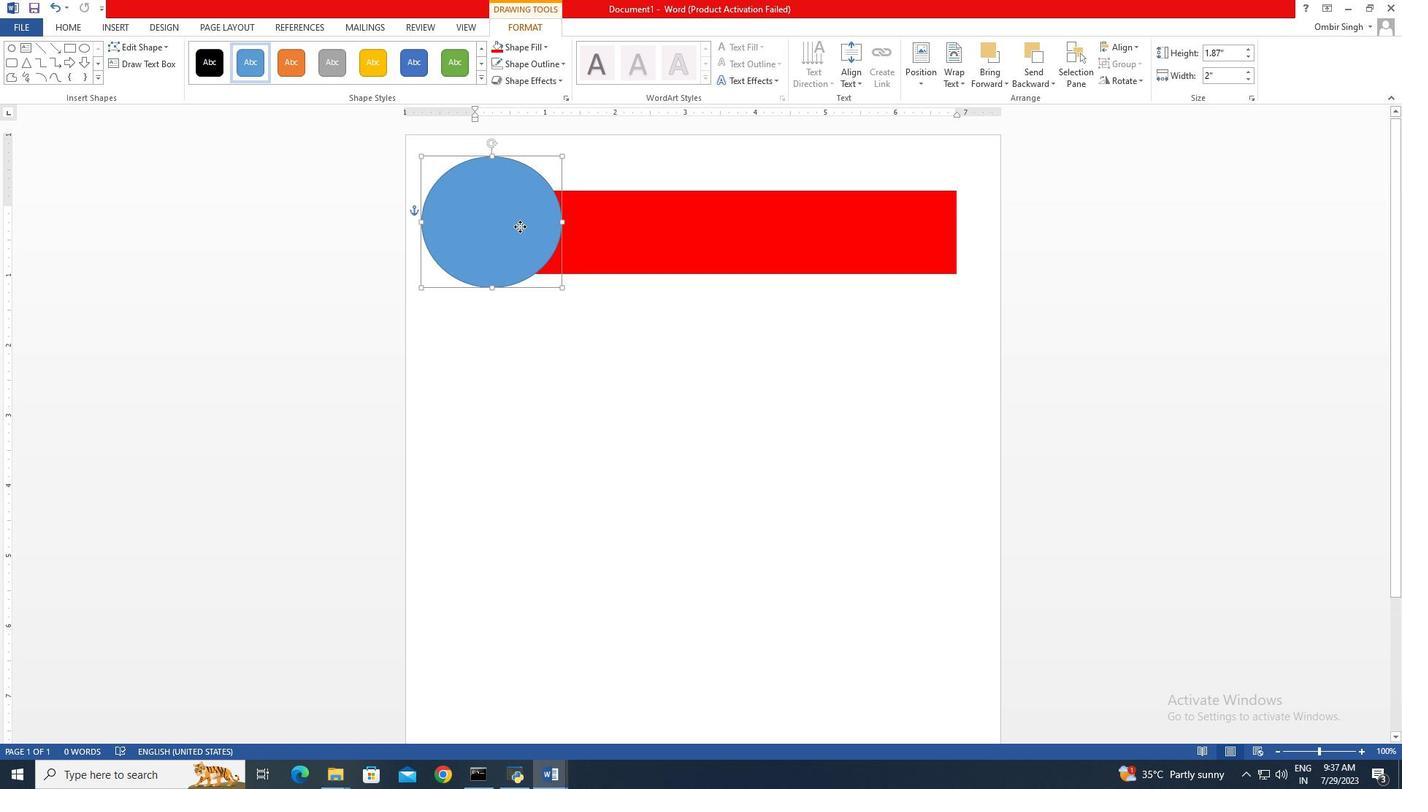 
Action: Mouse moved to (520, 233)
Screenshot: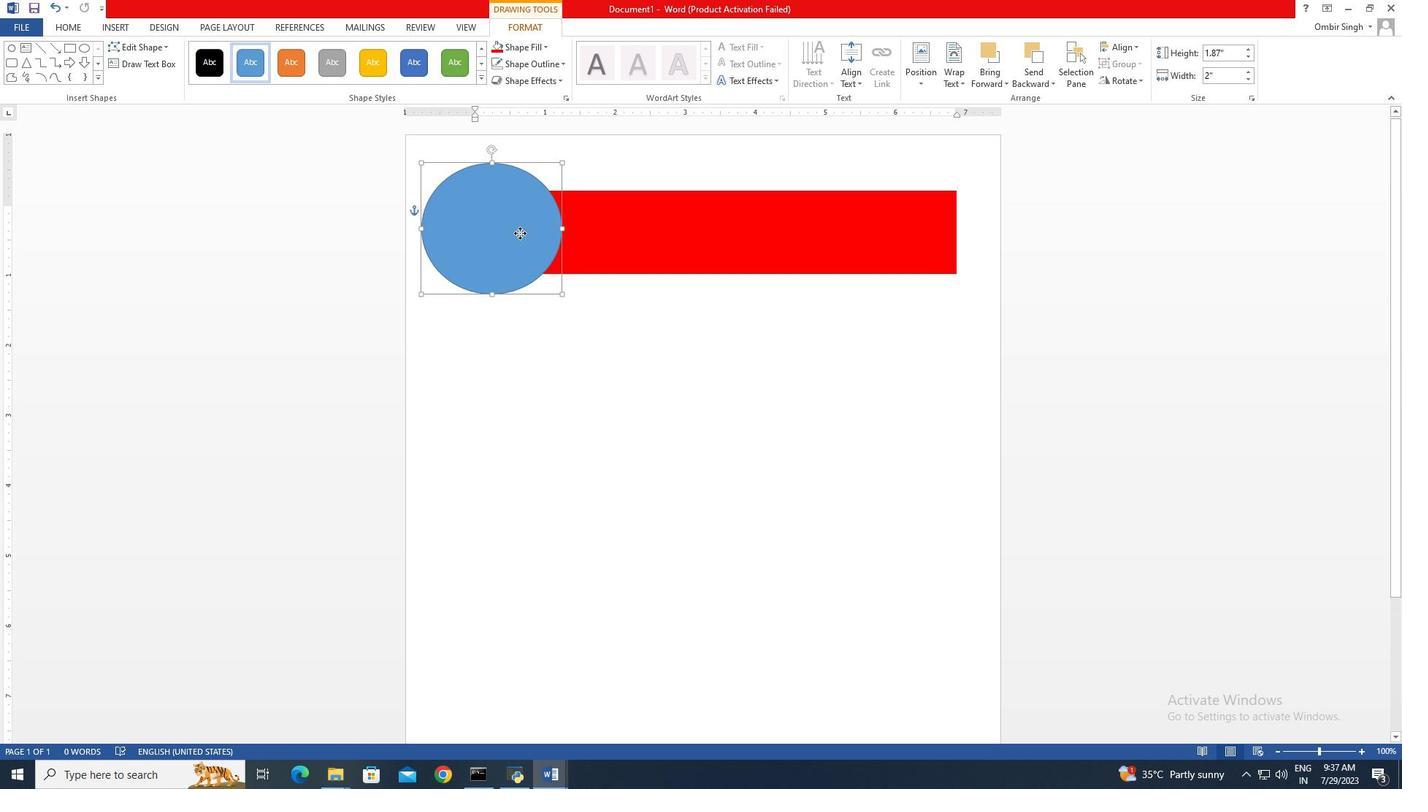 
Action: Key pressed <Key.shift><Key.shift><Key.shift><Key.shift><Key.shift><Key.shift><Key.shift><Key.shift><Key.shift><Key.shift><Key.shift>C<Key.shift><Key.shift><Key.shift><Key.shift><Key.shift><Key.shift><Key.shift><Key.shift>A
Screenshot: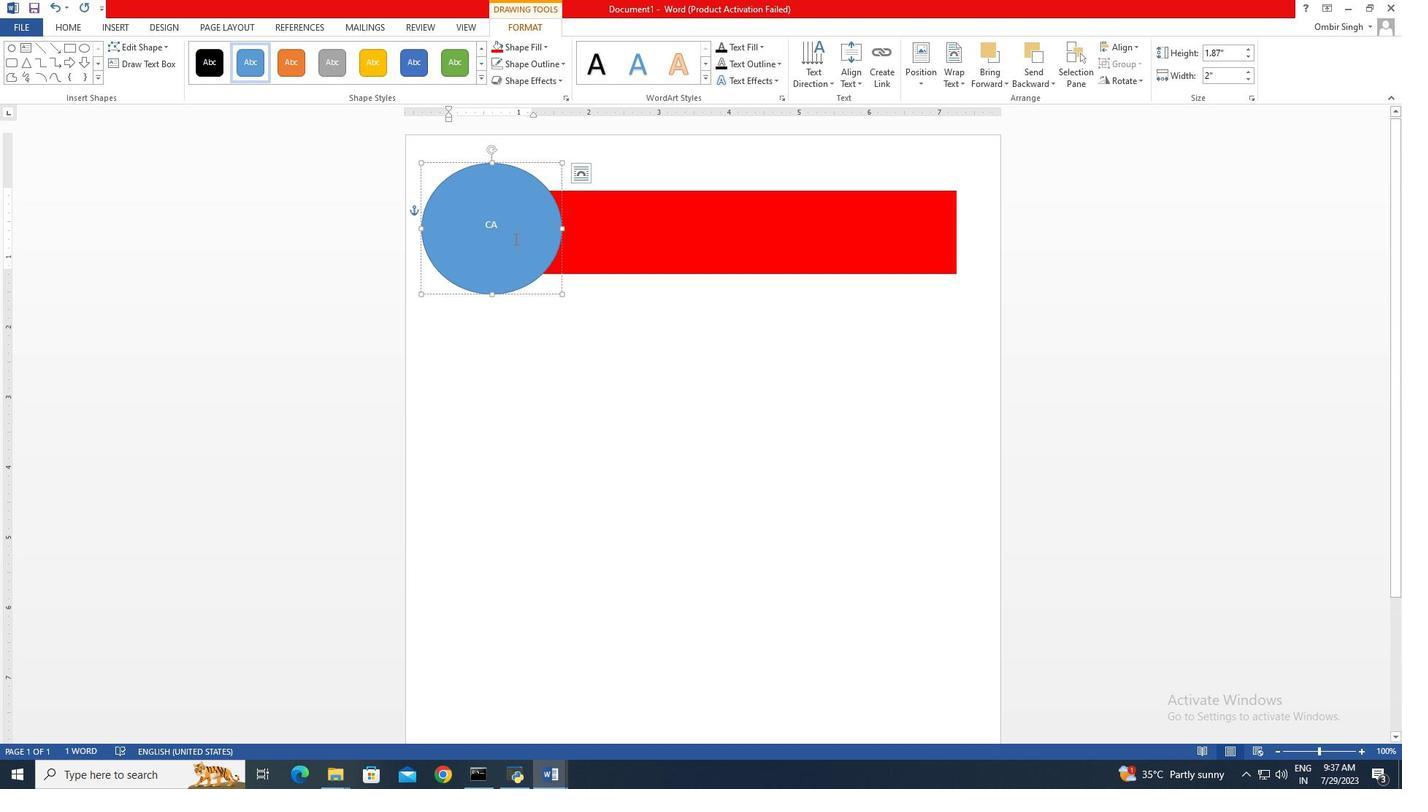 
Action: Mouse moved to (495, 222)
Screenshot: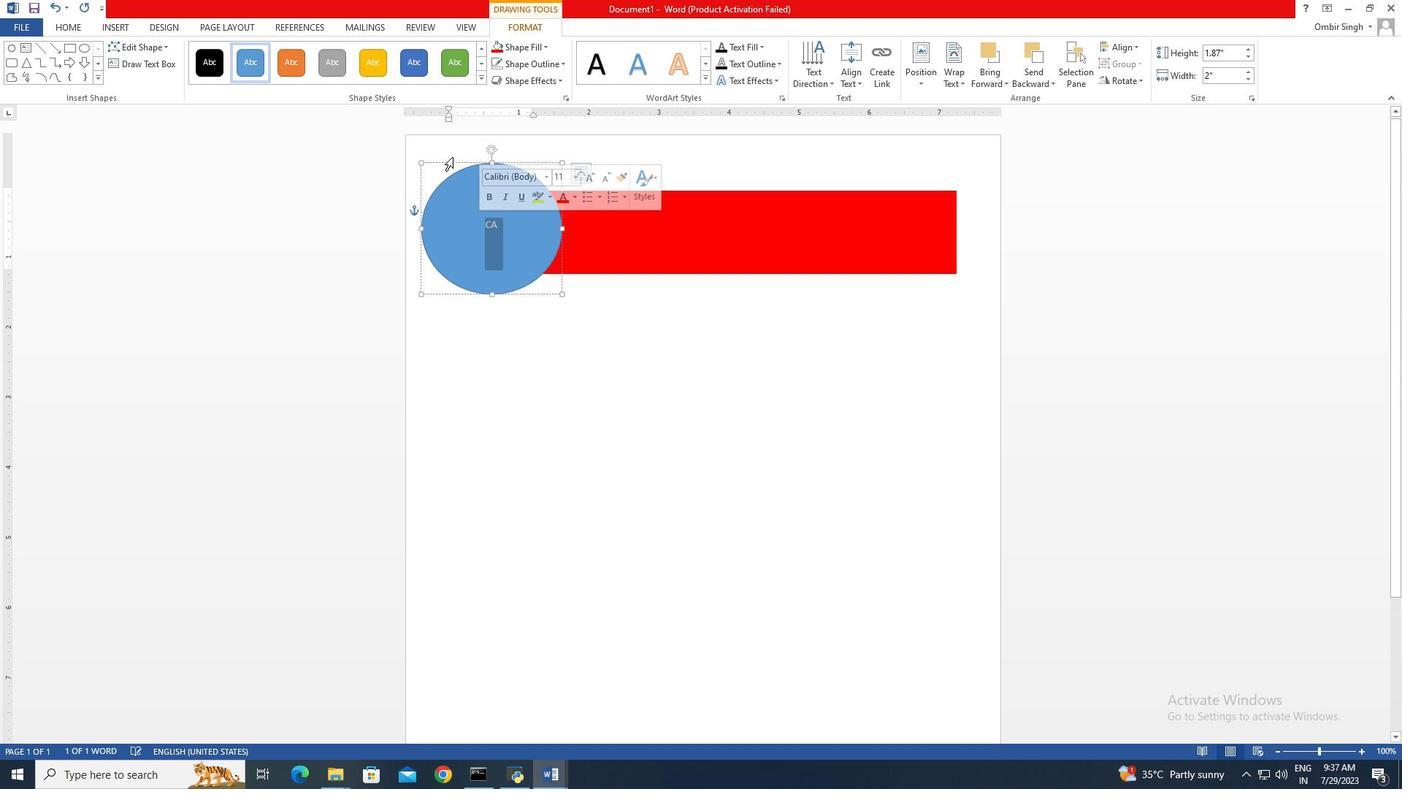 
Action: Mouse pressed left at (495, 222)
Screenshot: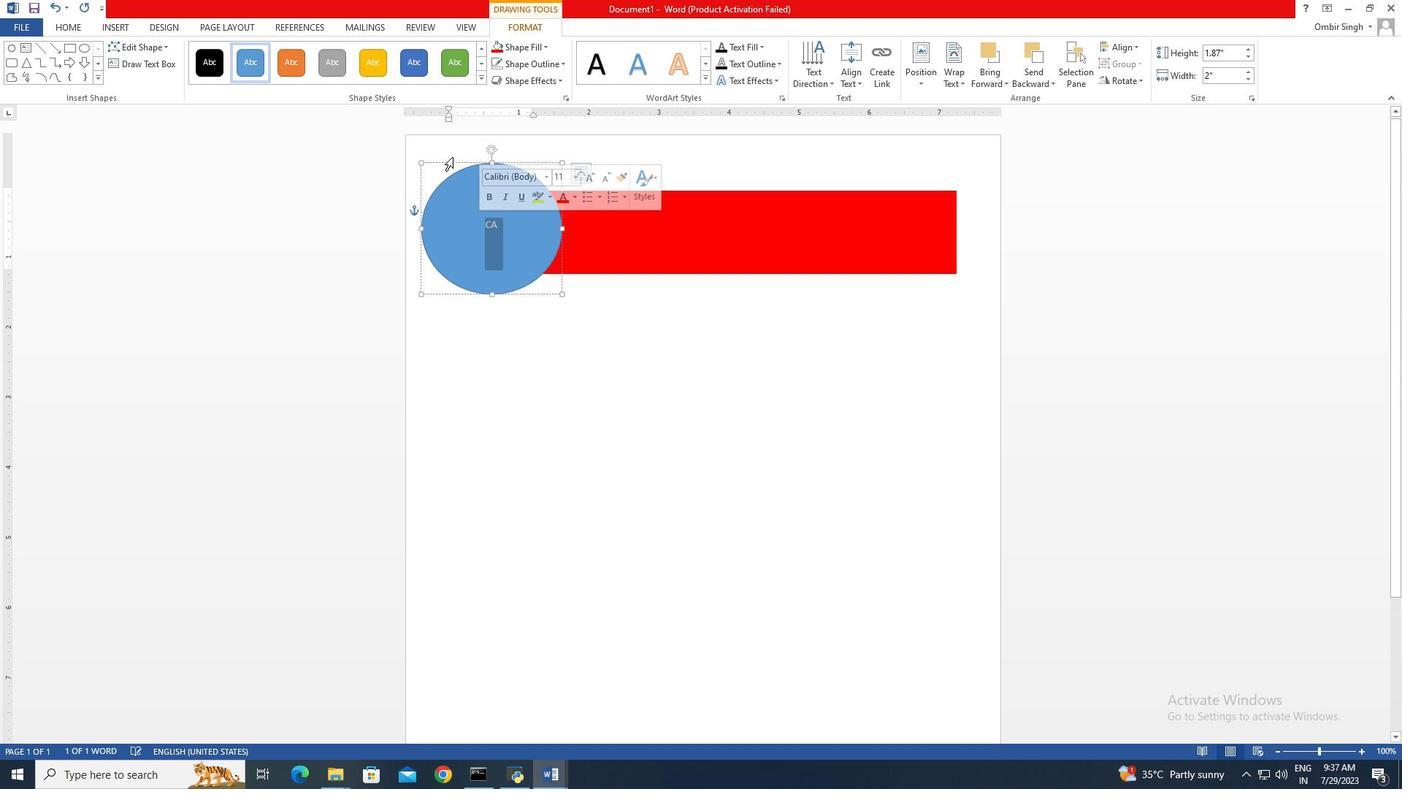 
Action: Mouse moved to (564, 196)
Screenshot: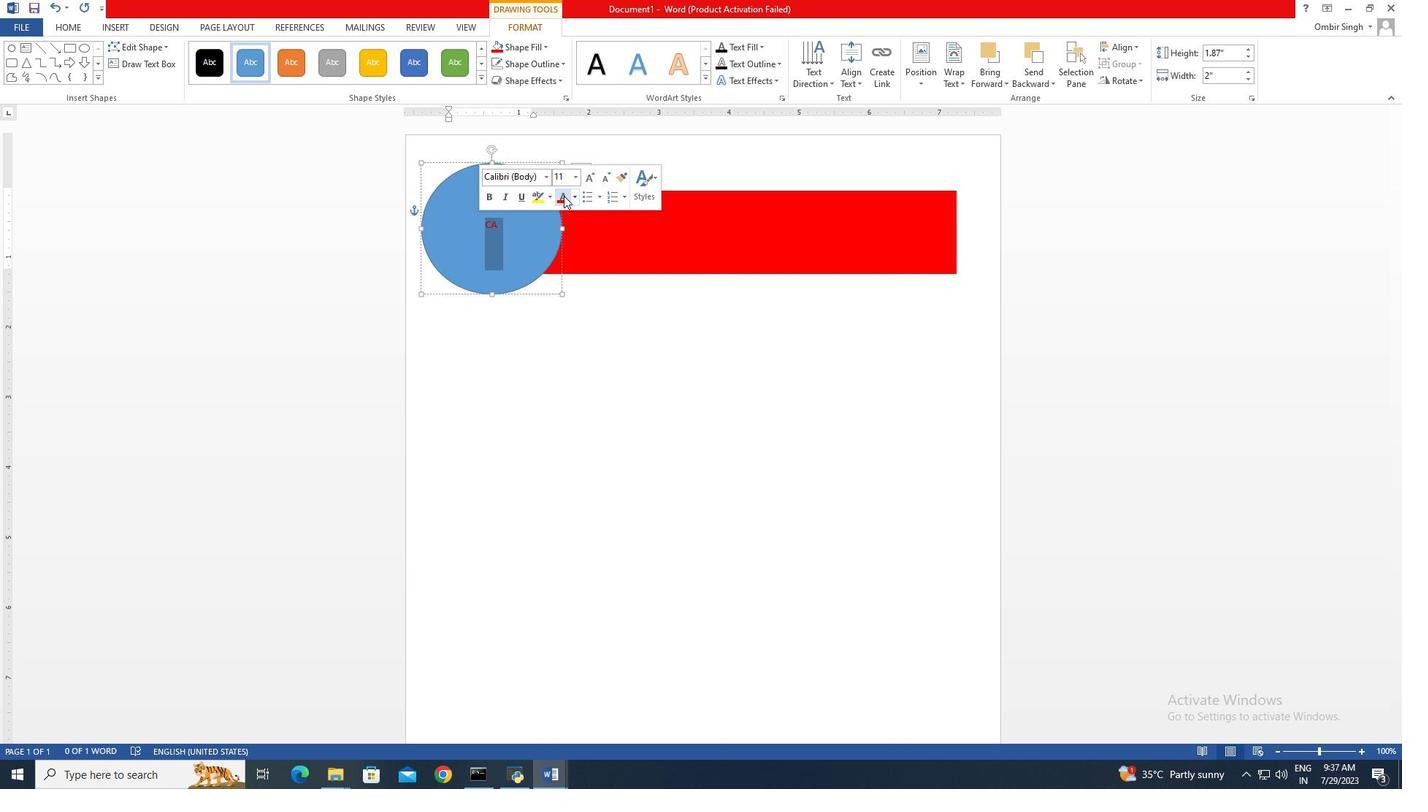 
Action: Mouse pressed left at (564, 196)
Screenshot: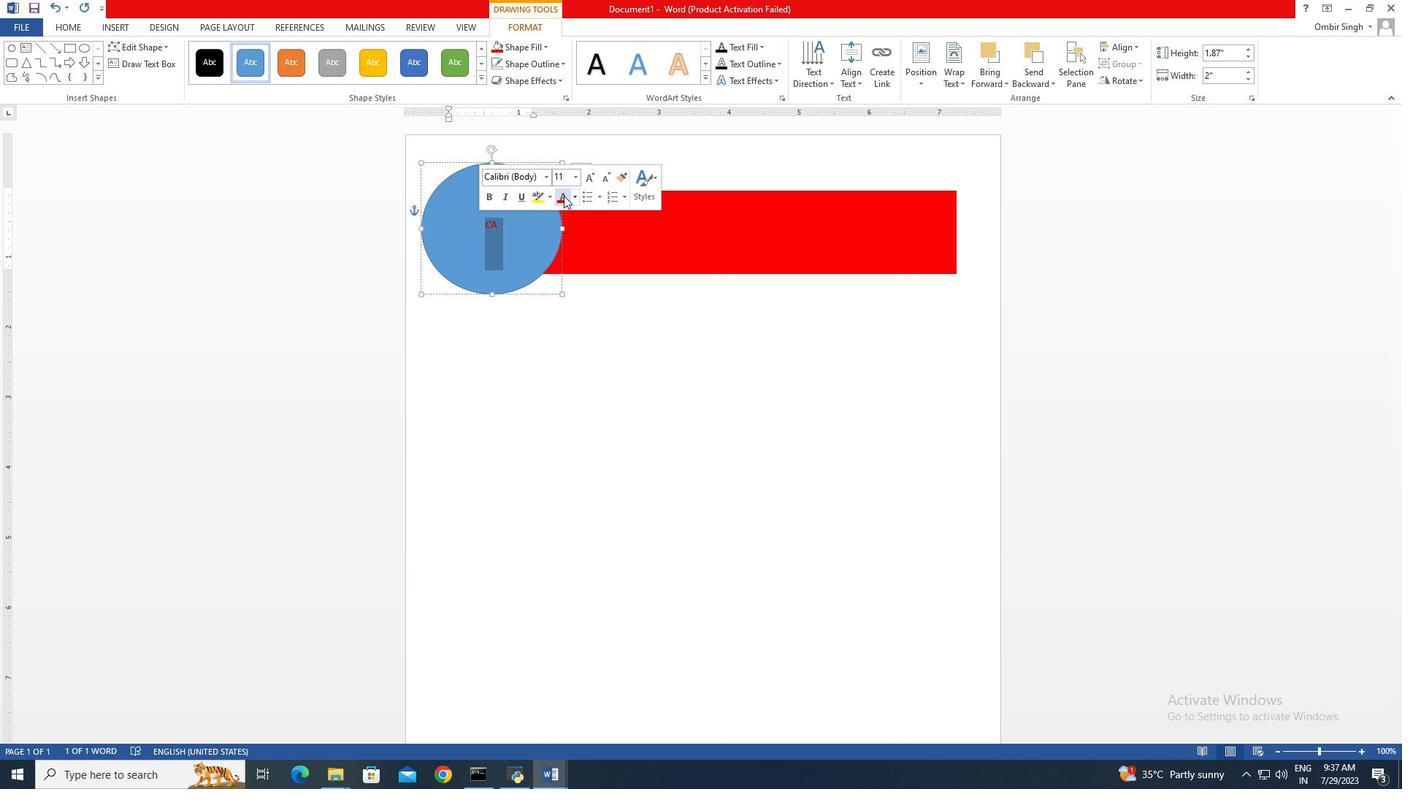 
Action: Mouse moved to (592, 177)
Screenshot: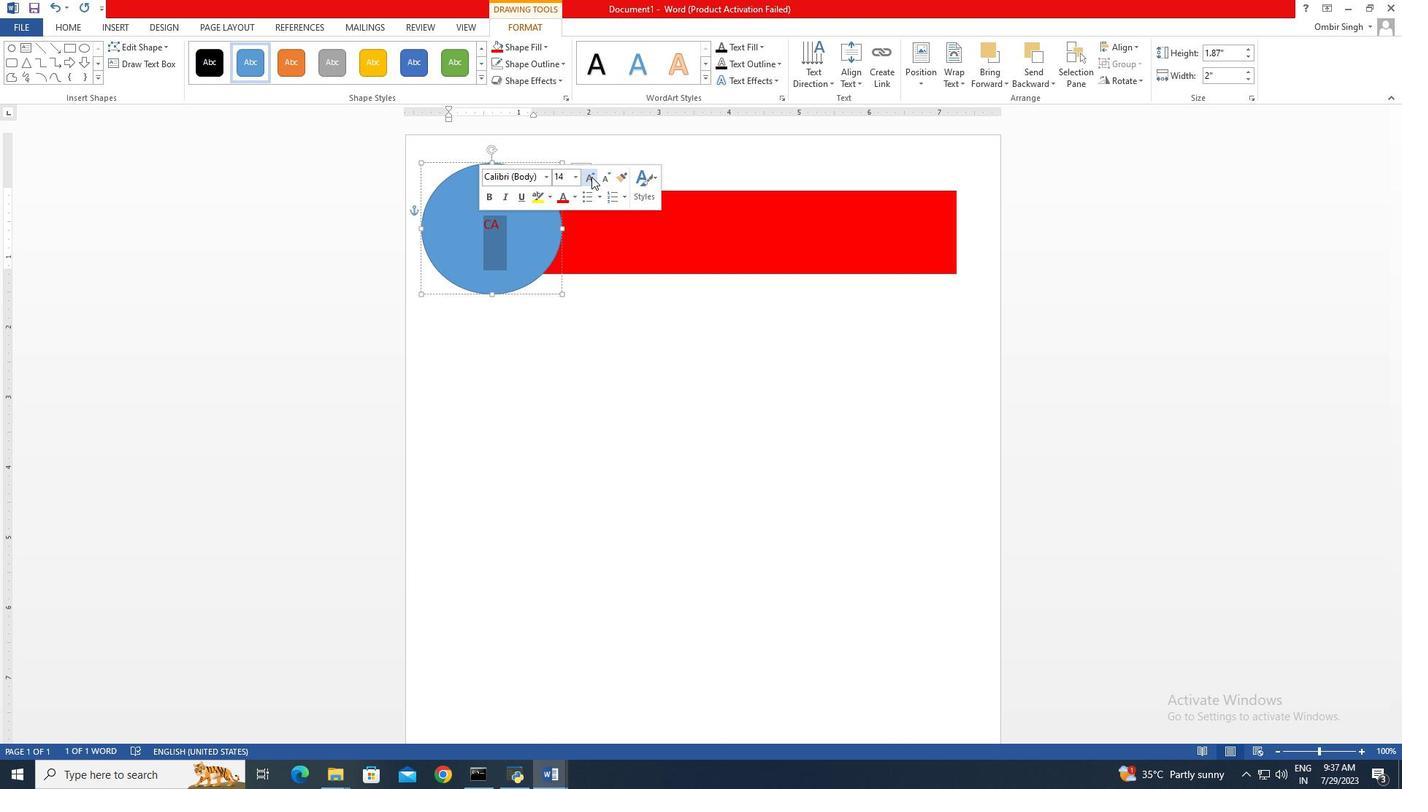 
Action: Mouse pressed left at (592, 177)
Screenshot: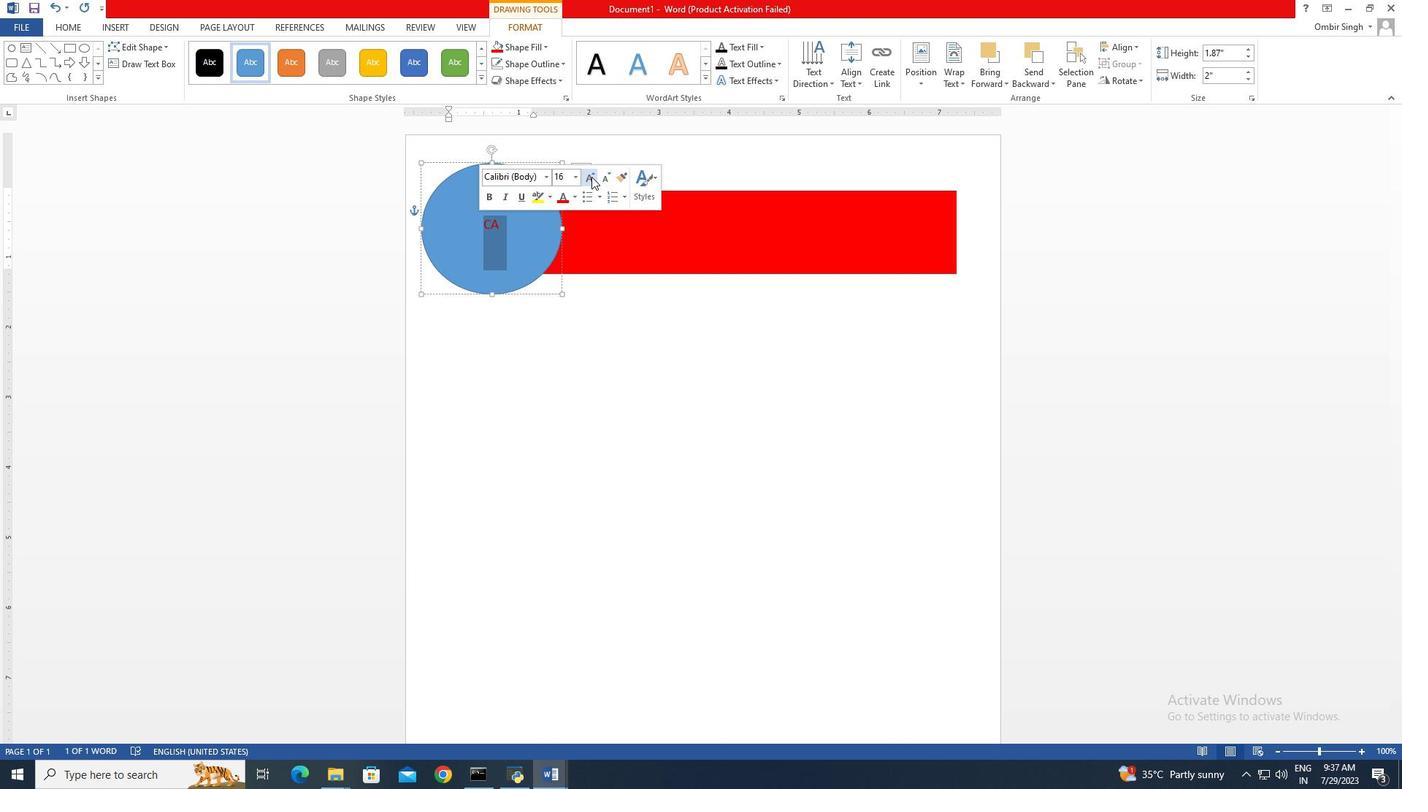 
Action: Mouse pressed left at (592, 177)
Screenshot: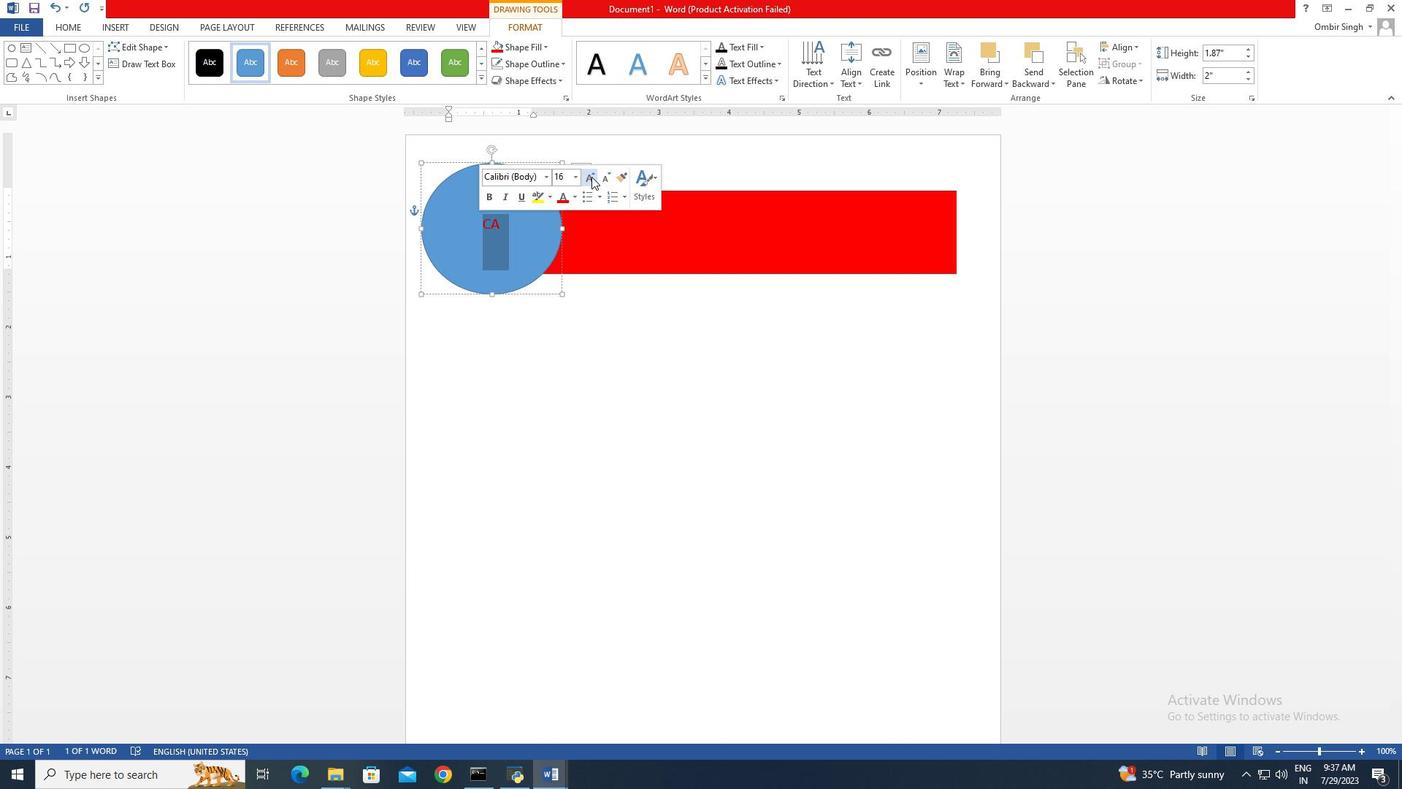 
Action: Mouse pressed left at (592, 177)
Screenshot: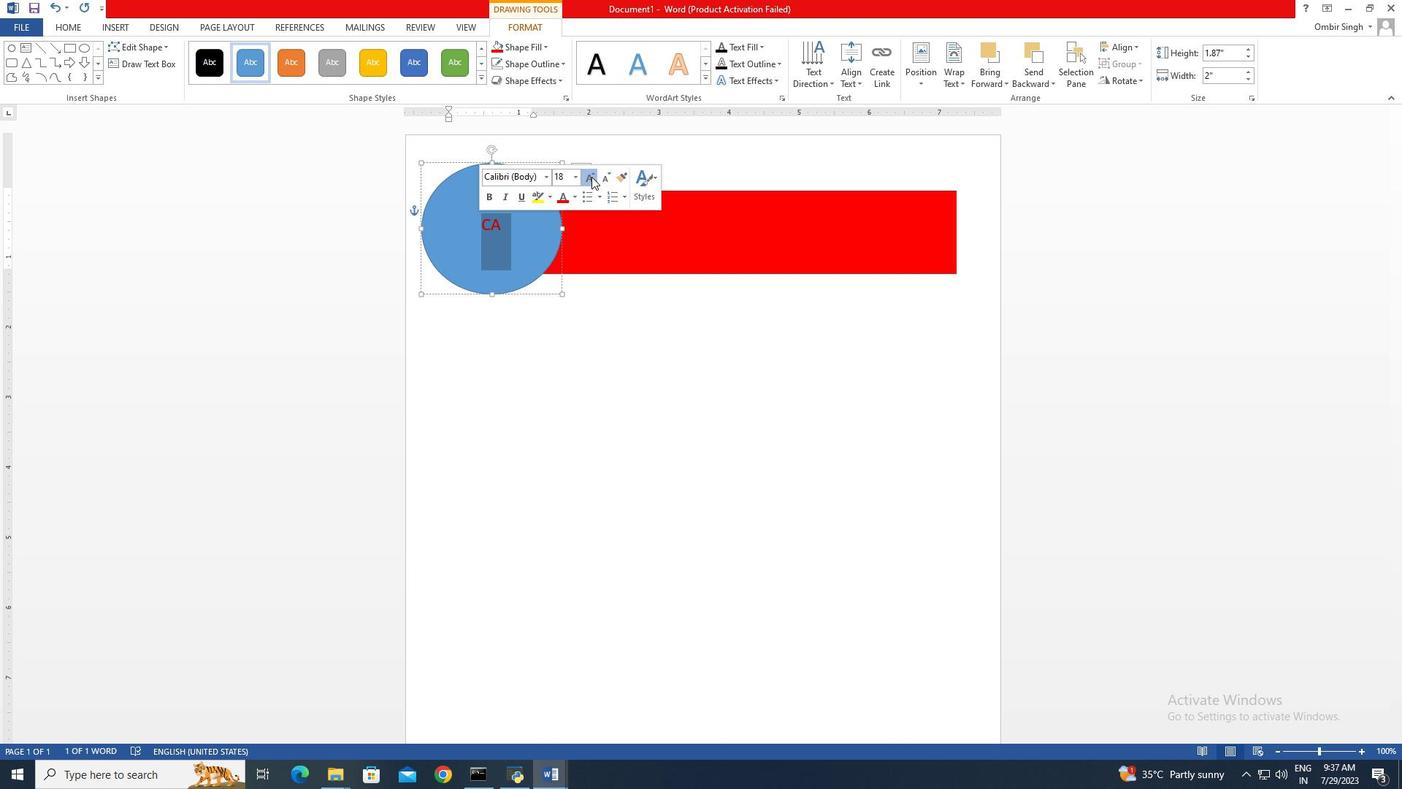 
Action: Mouse pressed left at (592, 177)
Screenshot: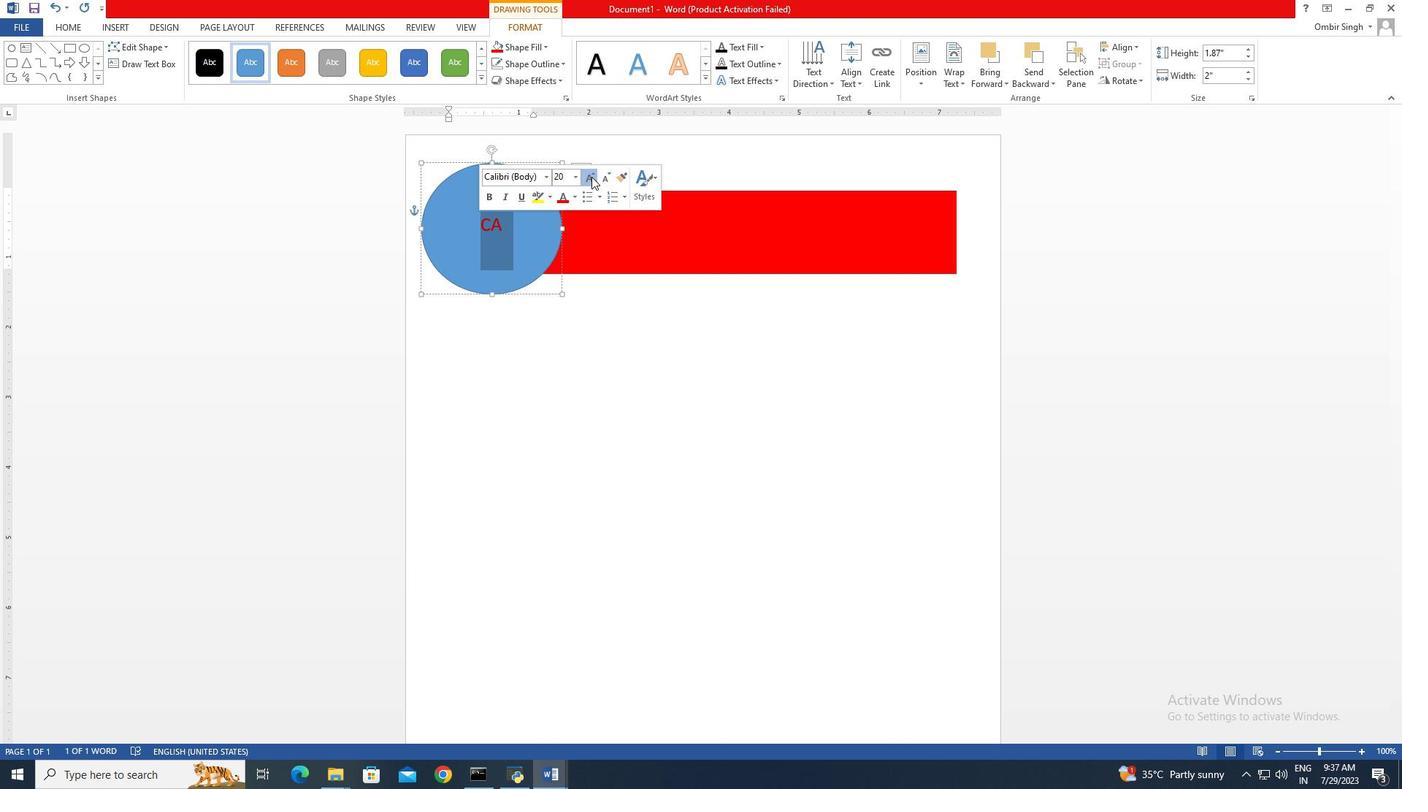 
Action: Mouse pressed left at (592, 177)
Screenshot: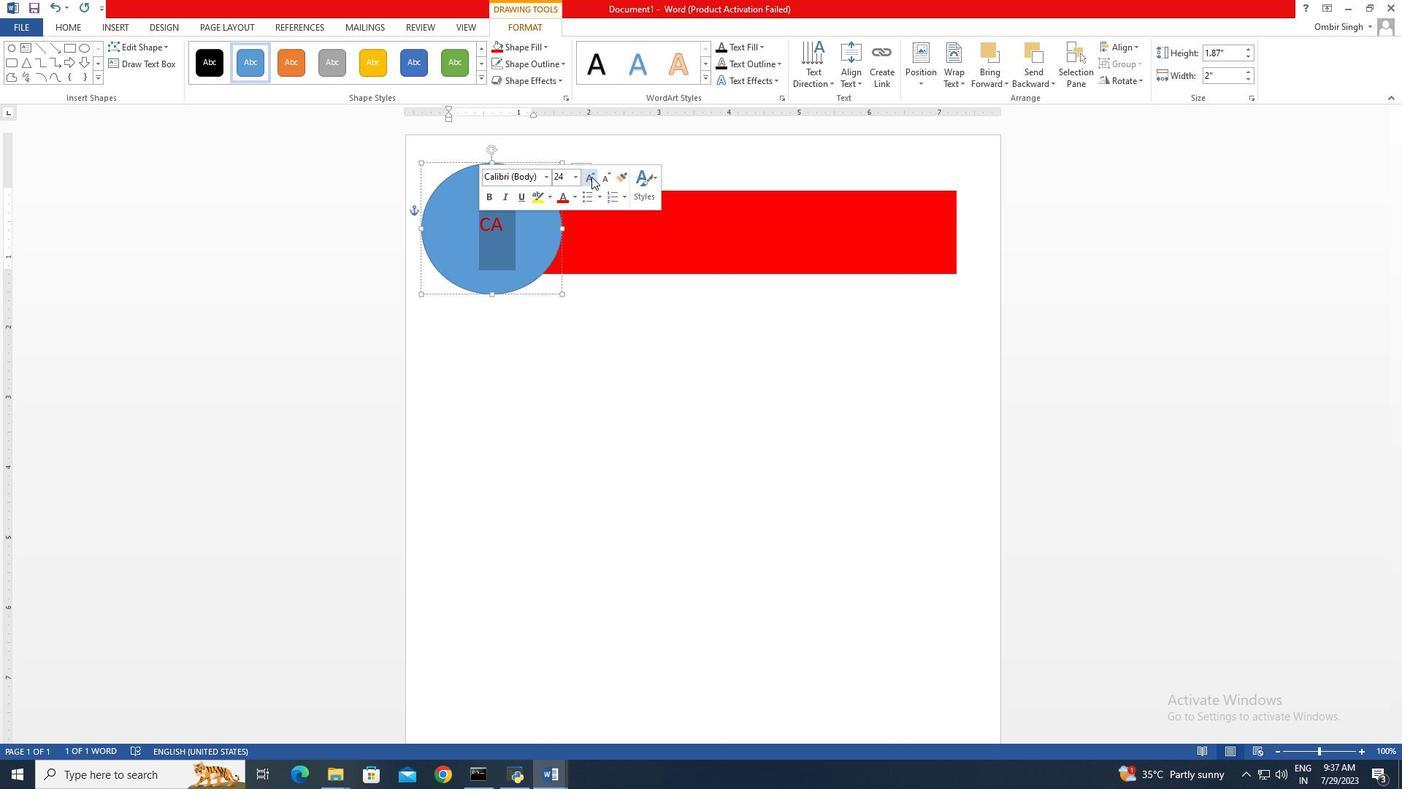 
Action: Mouse pressed left at (592, 177)
Screenshot: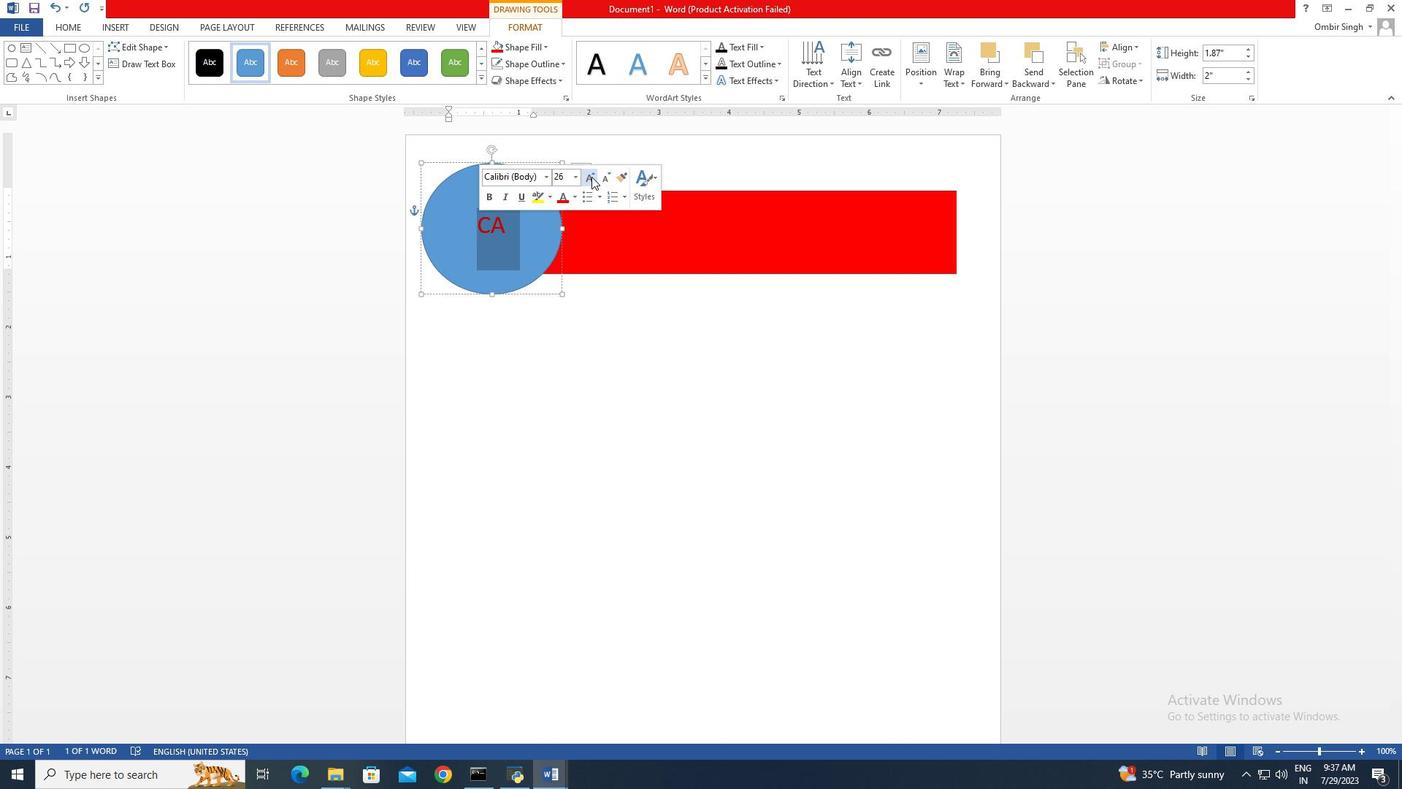 
Action: Mouse pressed left at (592, 177)
Screenshot: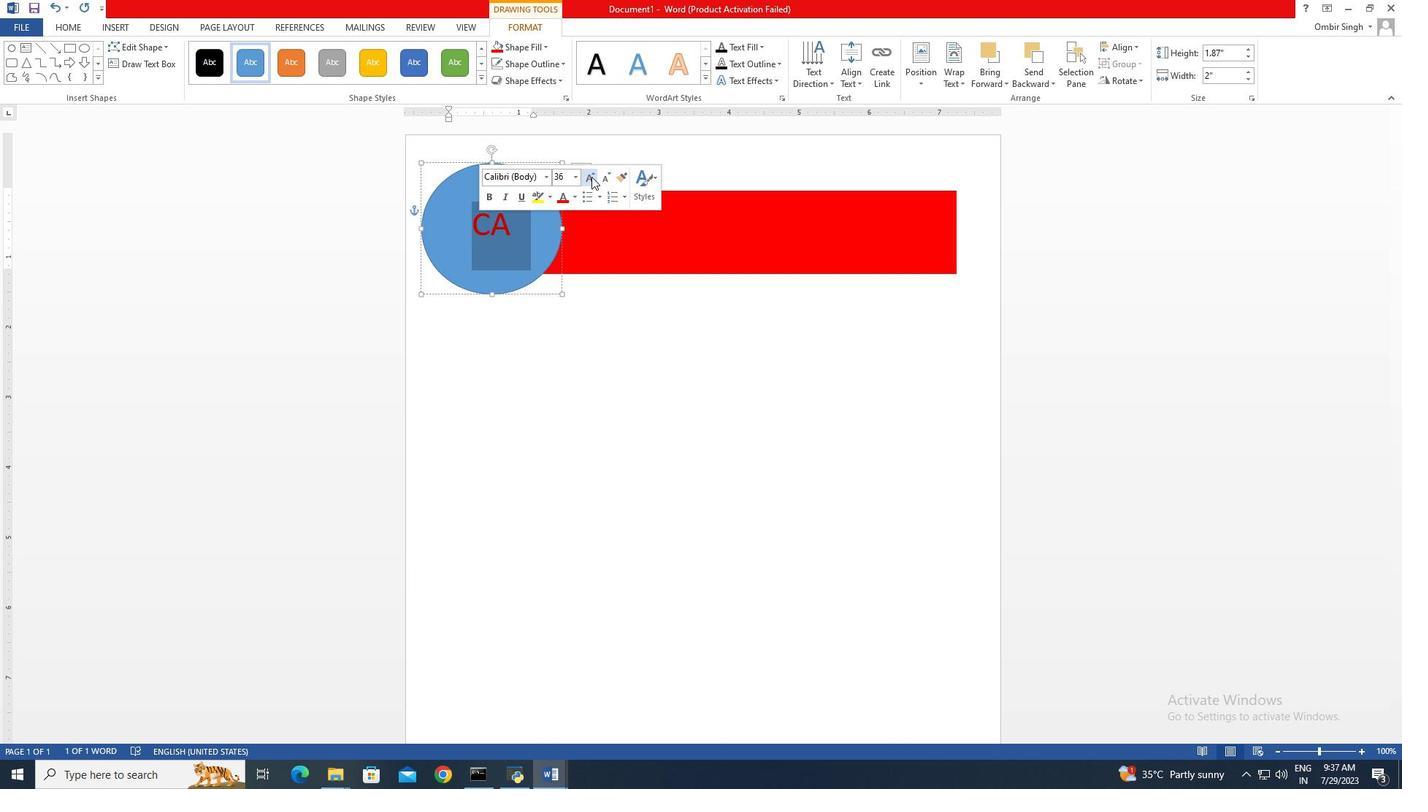 
Action: Mouse pressed left at (592, 177)
Screenshot: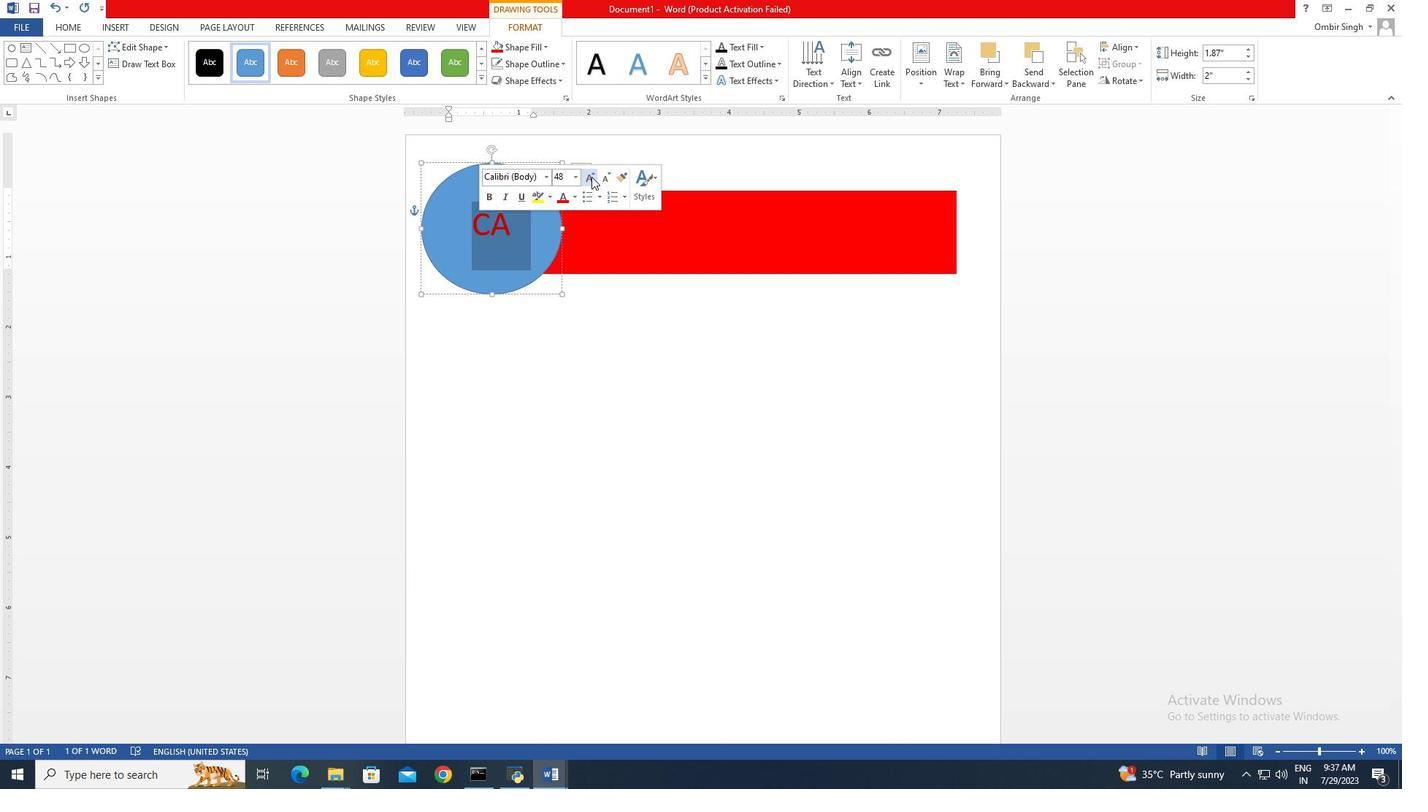 
Action: Mouse pressed left at (592, 177)
Screenshot: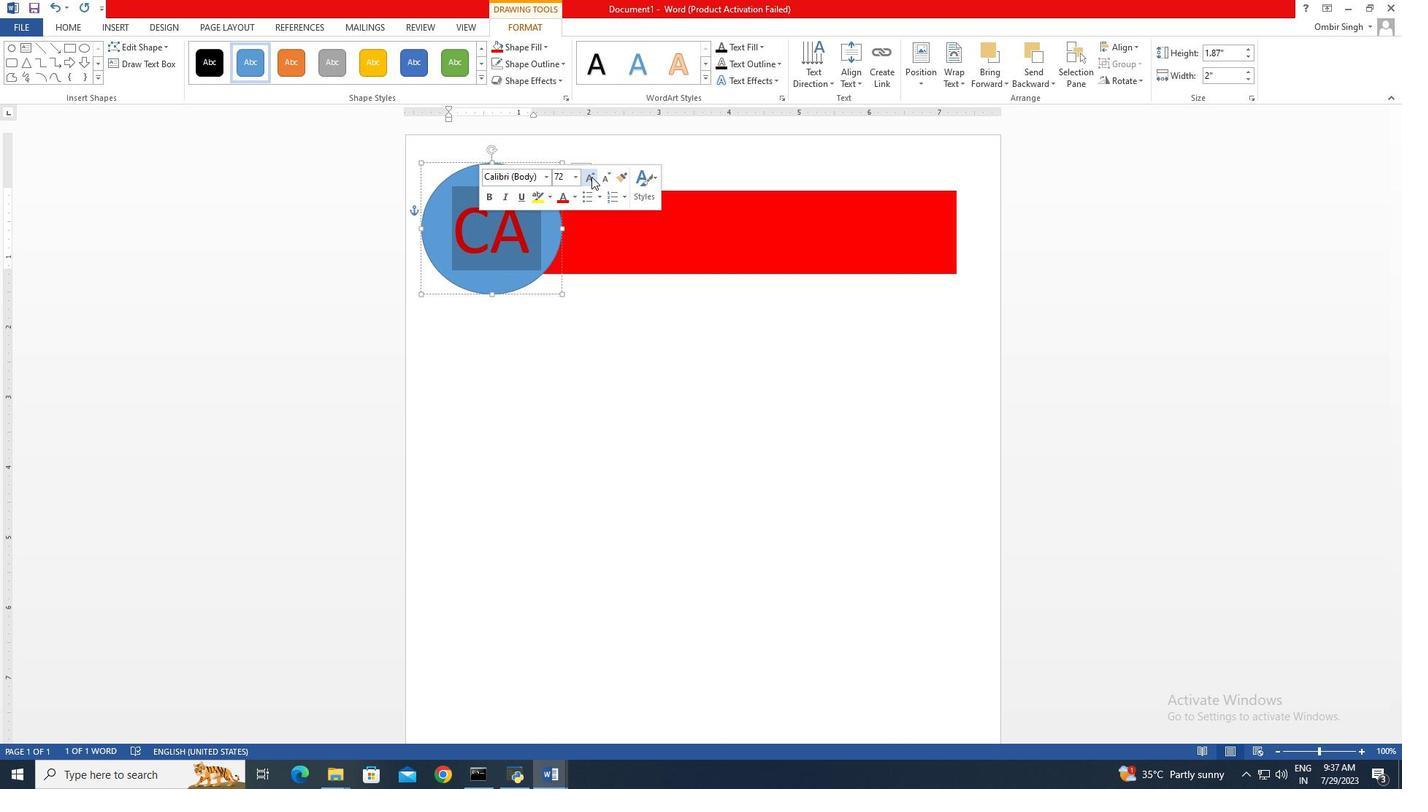 
Action: Mouse pressed left at (592, 177)
Screenshot: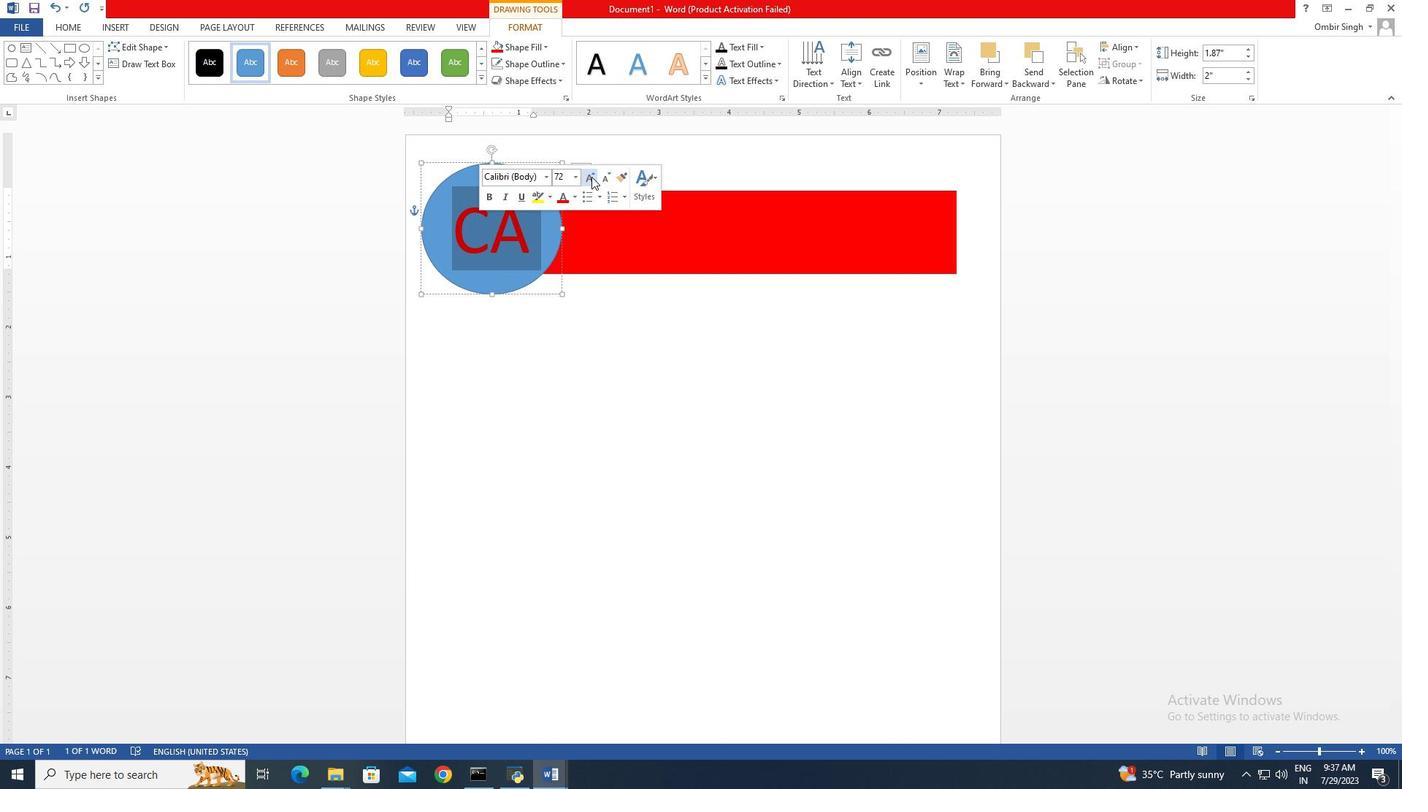 
Action: Mouse pressed left at (592, 177)
Screenshot: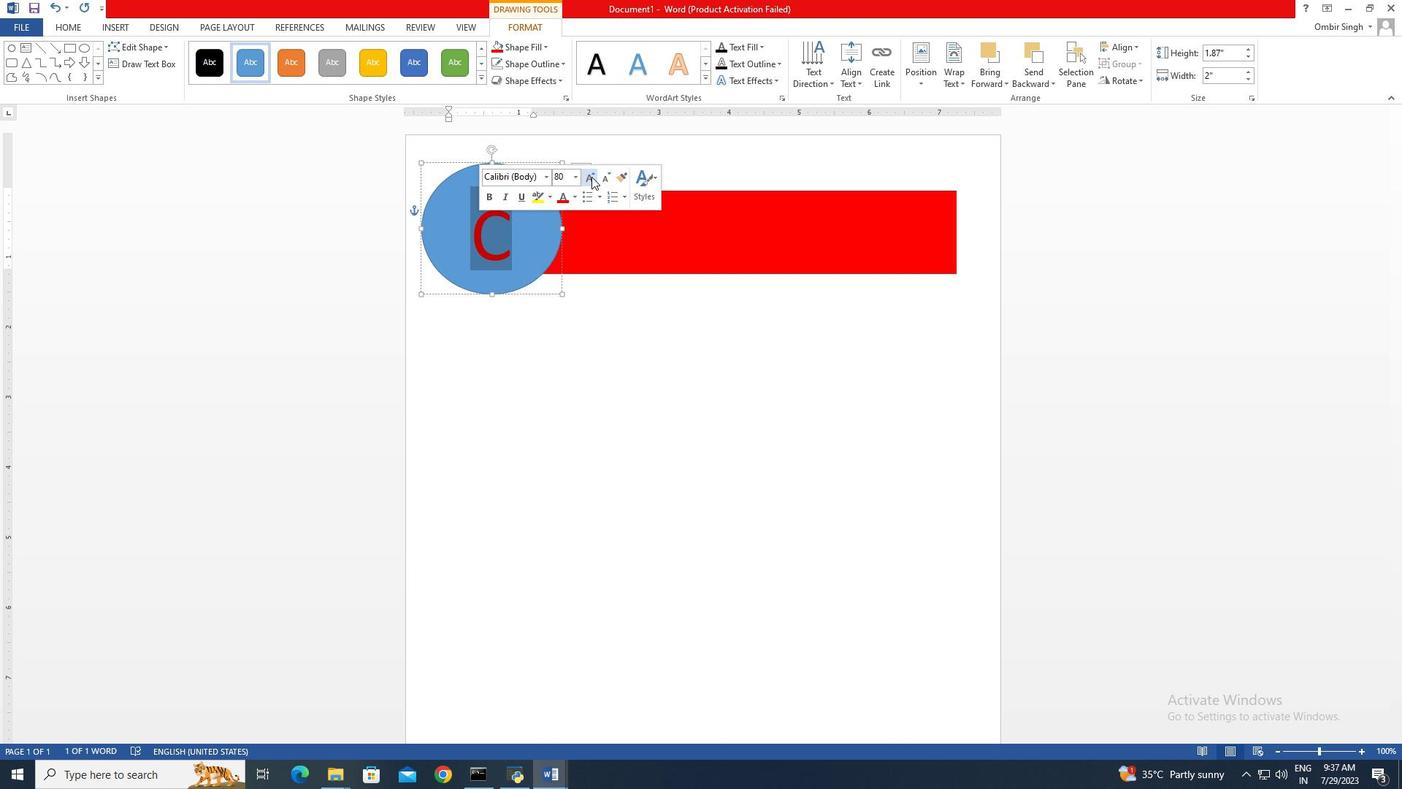 
Action: Mouse pressed left at (592, 177)
Screenshot: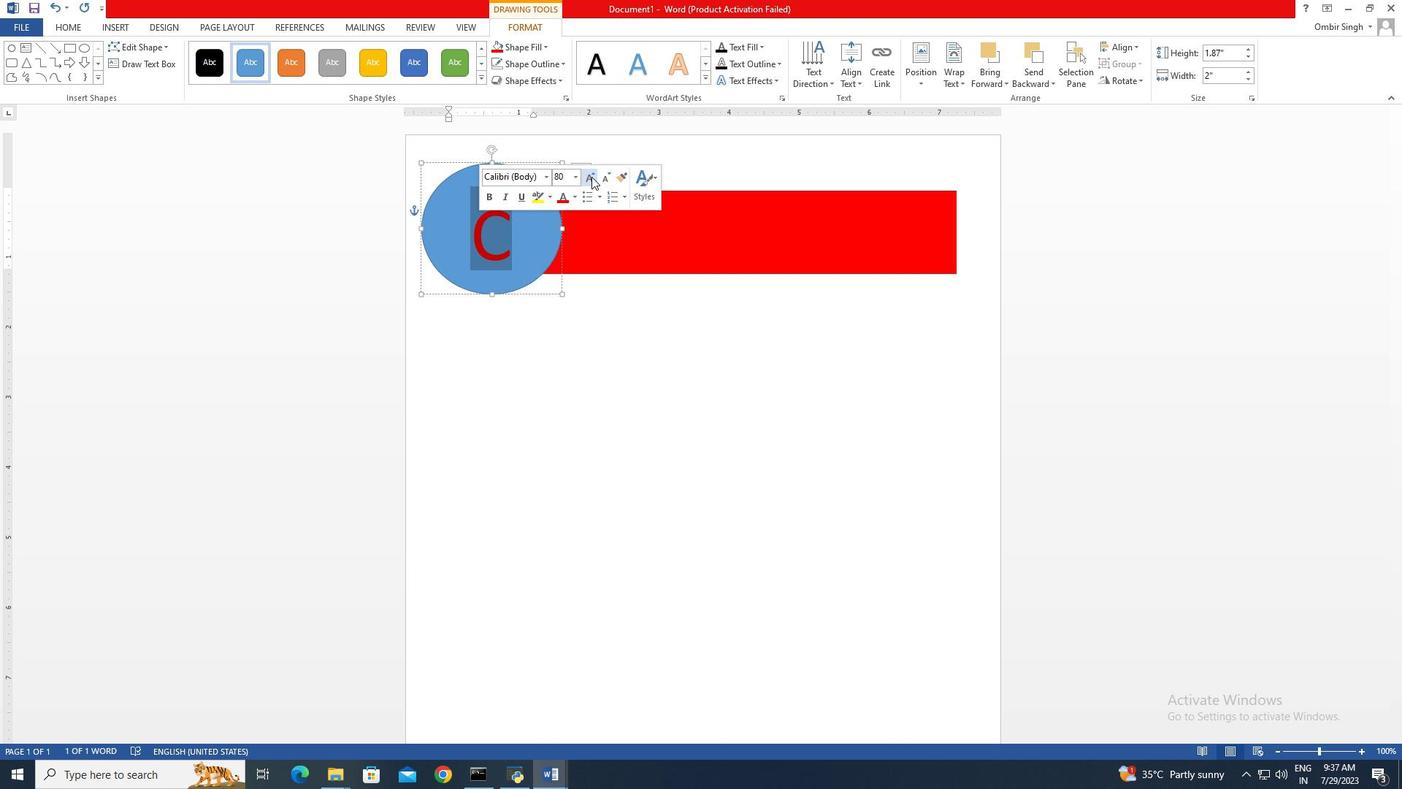 
Action: Mouse pressed left at (592, 177)
Screenshot: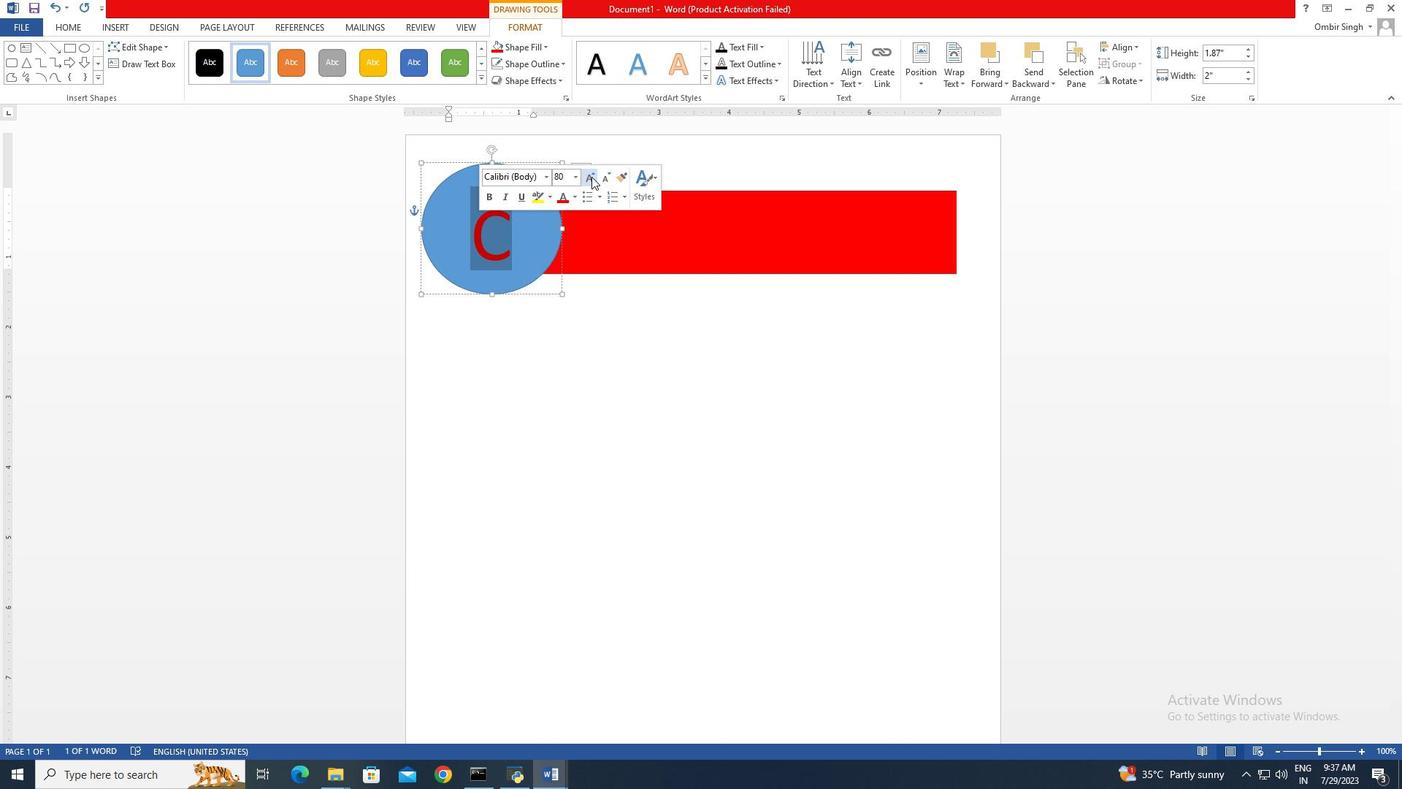 
Action: Mouse moved to (607, 178)
Screenshot: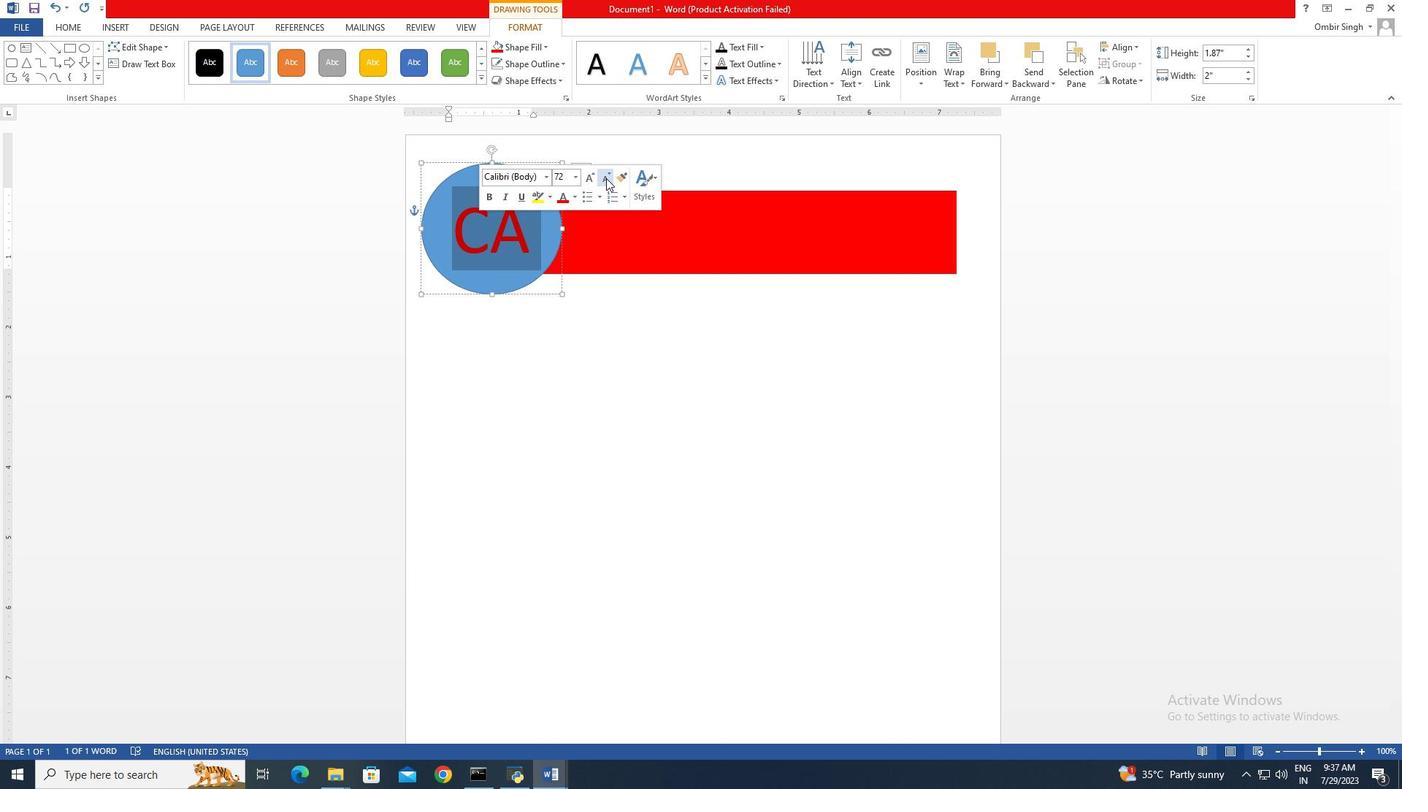 
Action: Mouse pressed left at (607, 178)
Screenshot: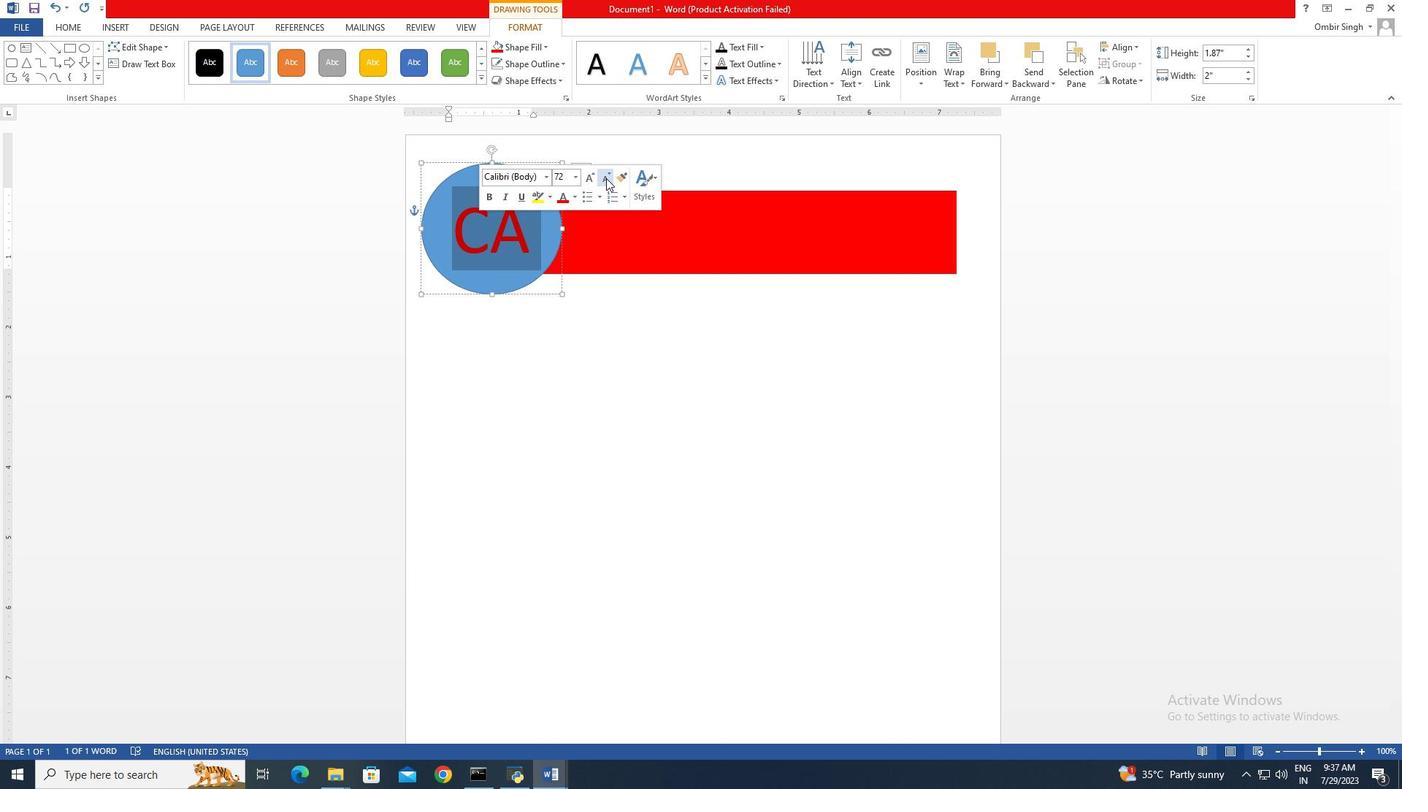 
Action: Mouse pressed left at (607, 178)
Screenshot: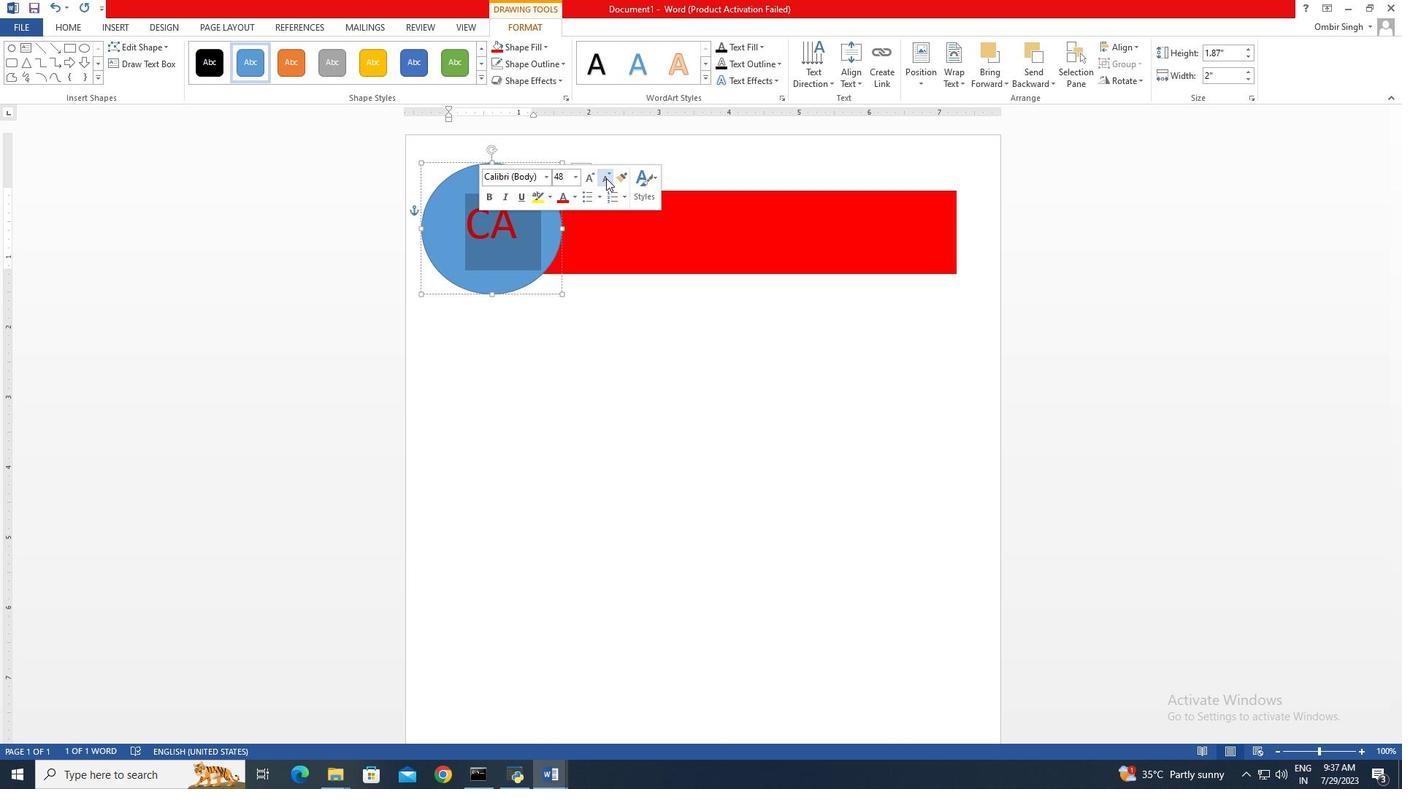 
Action: Mouse moved to (551, 233)
Screenshot: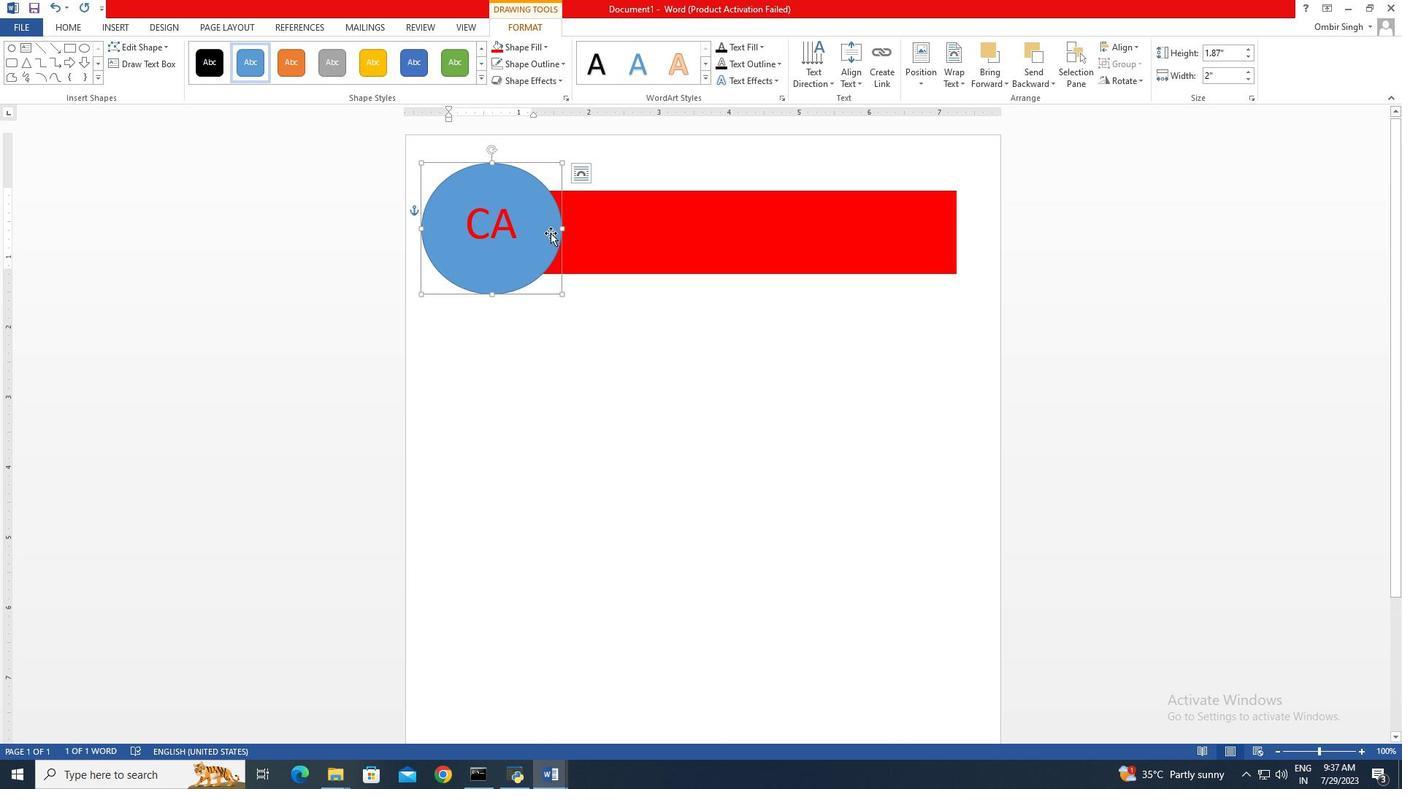 
Action: Mouse pressed left at (551, 233)
Screenshot: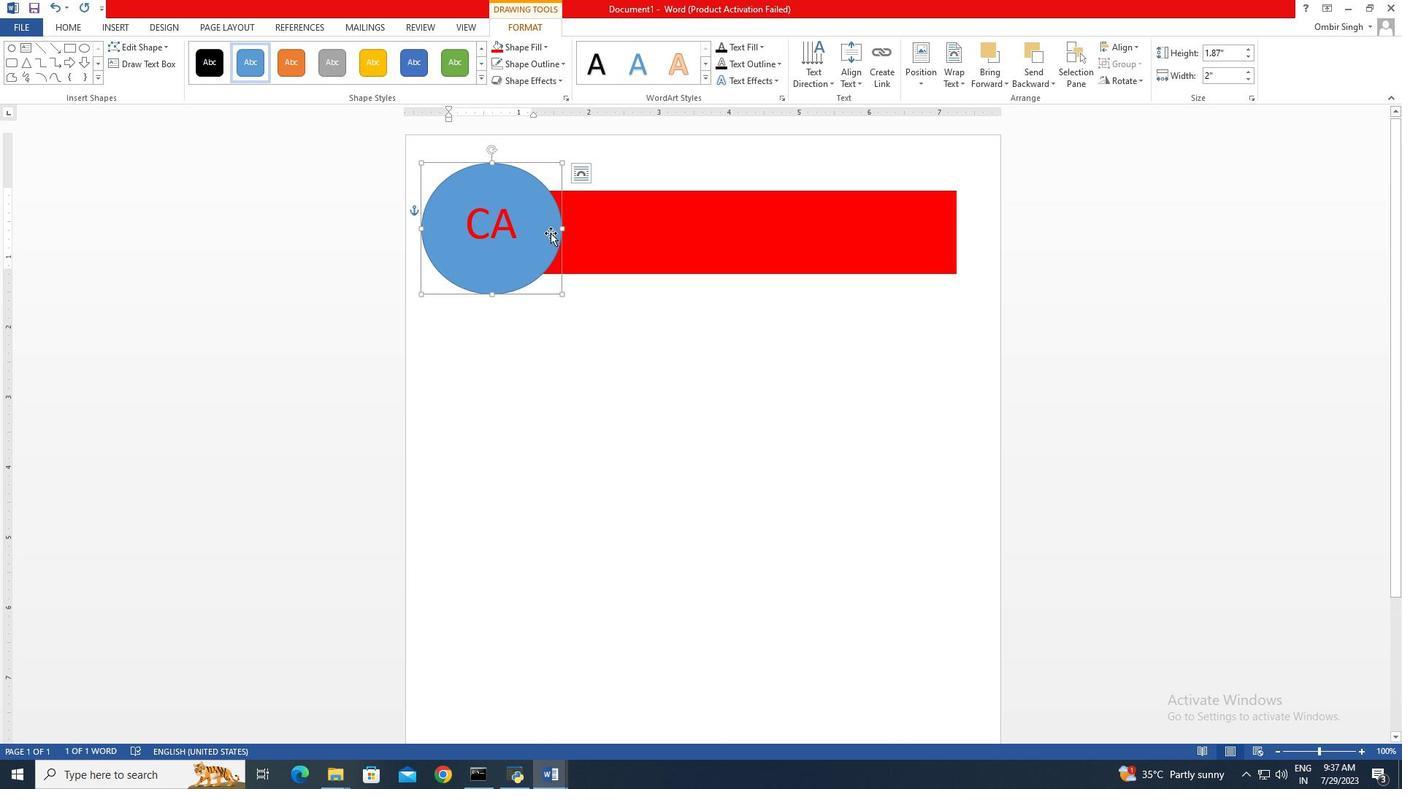 
Action: Mouse pressed left at (551, 233)
Screenshot: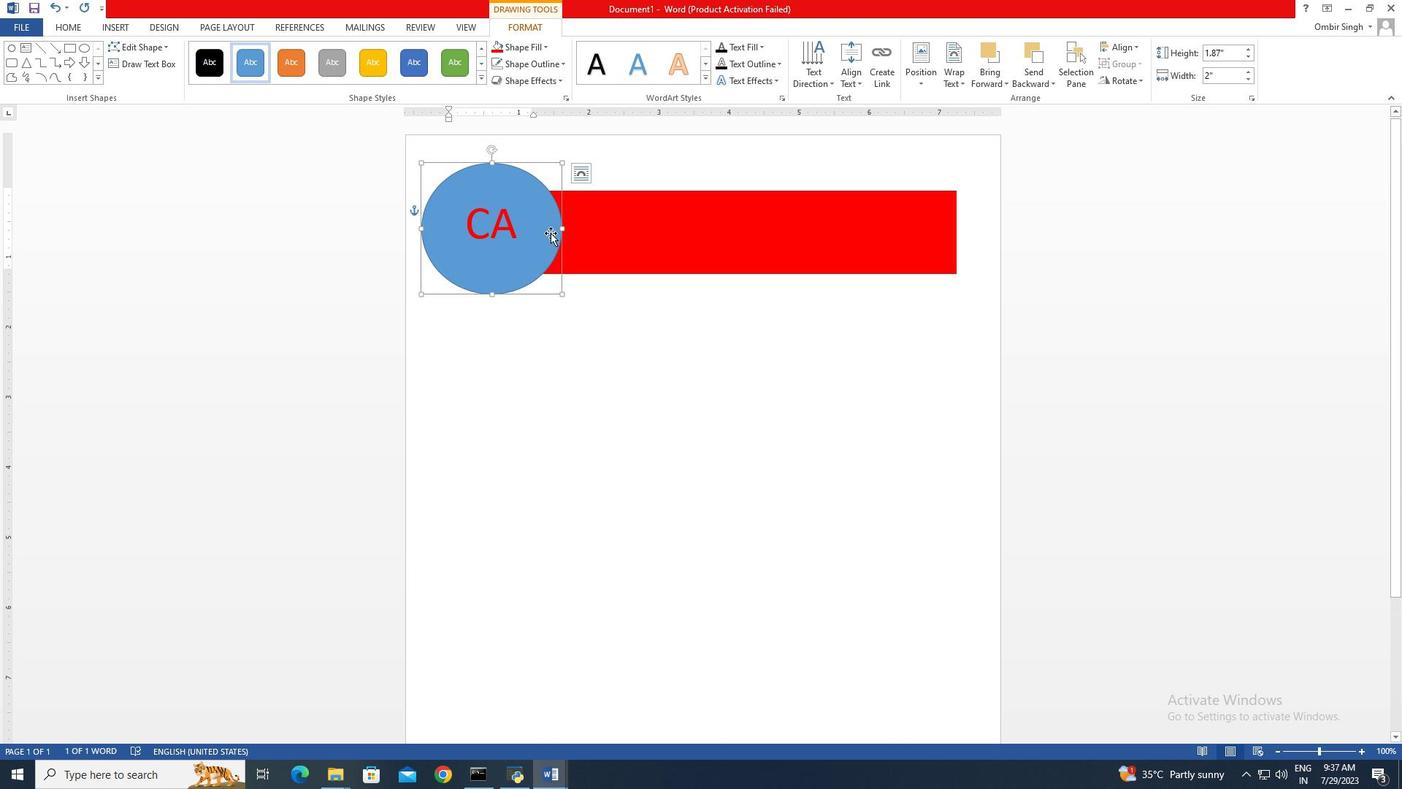 
Action: Mouse moved to (539, 48)
Screenshot: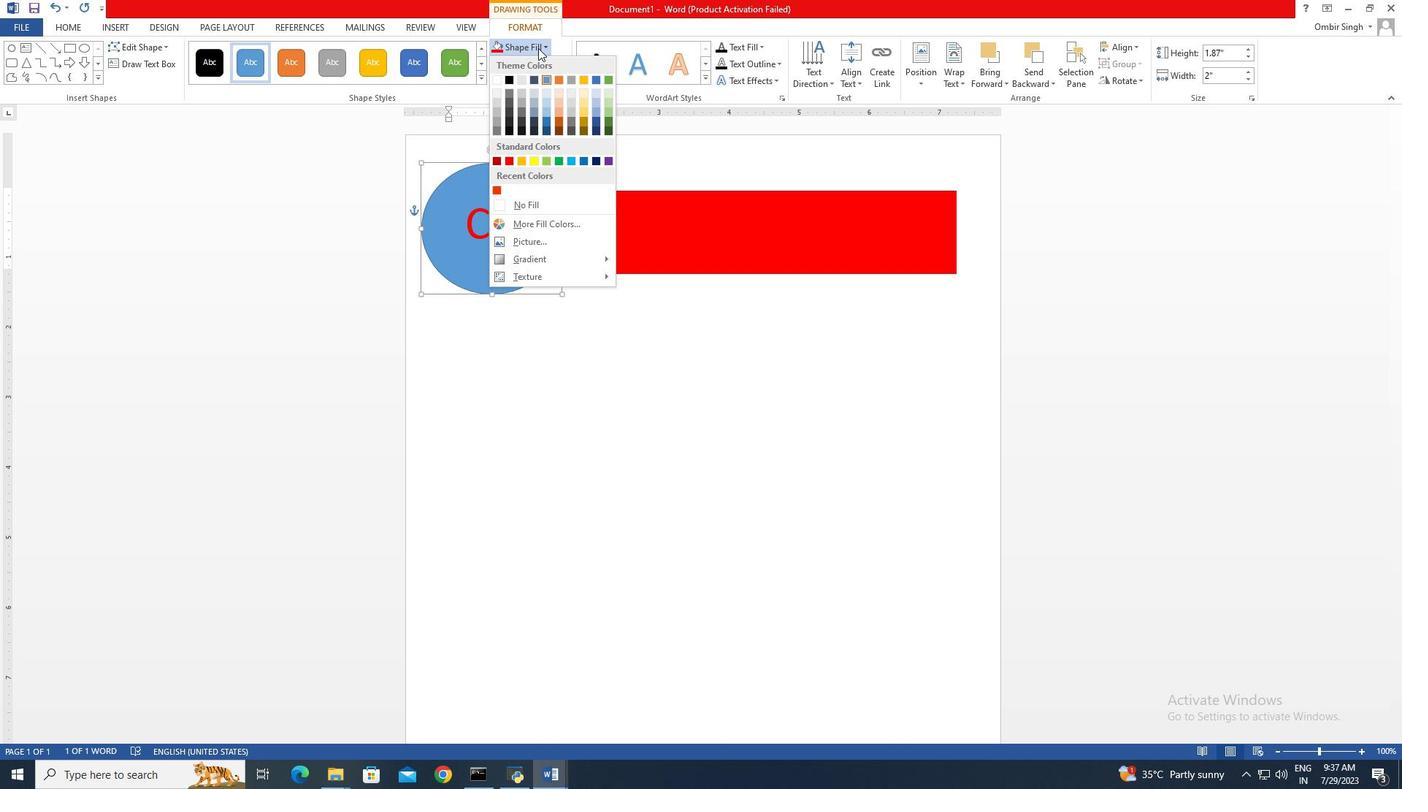 
Action: Mouse pressed left at (539, 48)
Screenshot: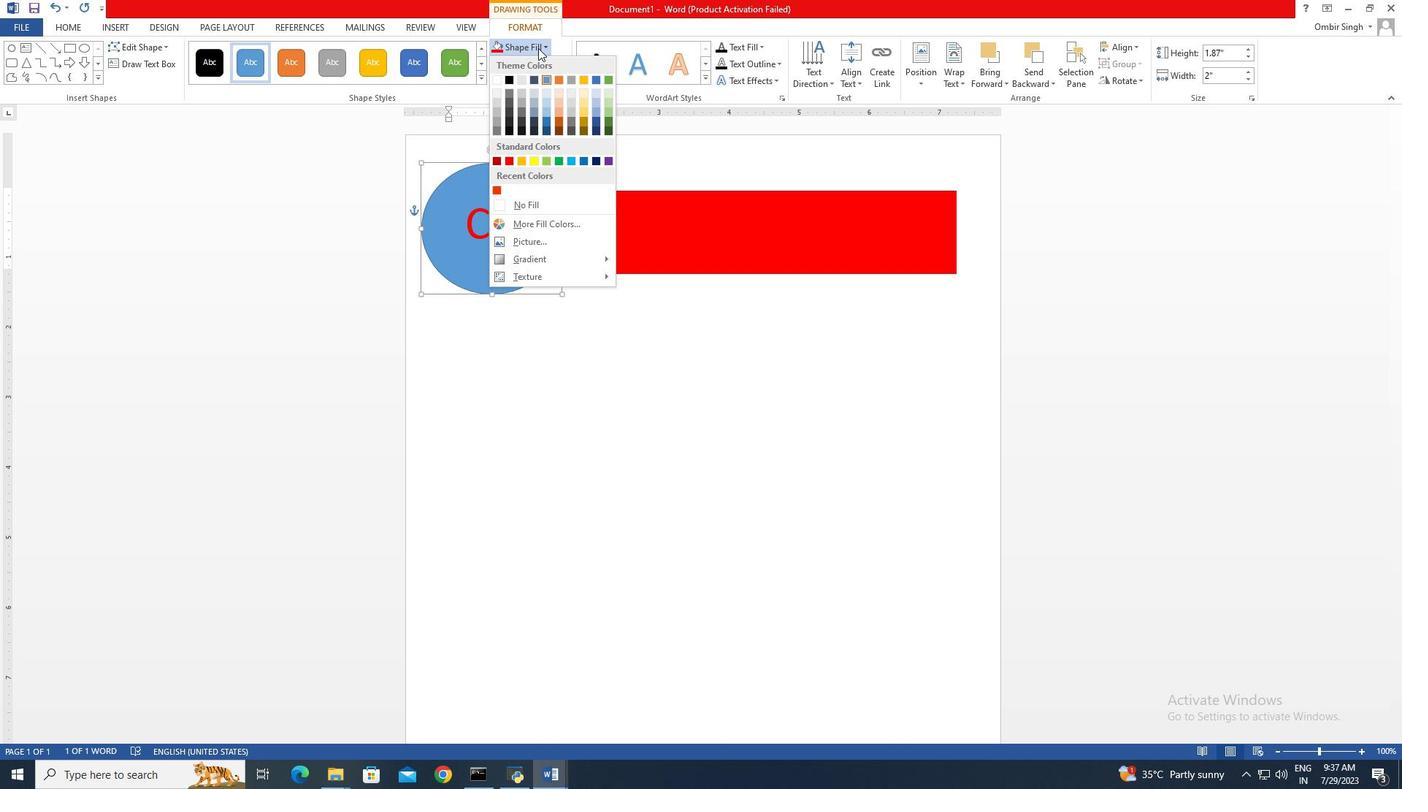 
Action: Mouse moved to (497, 78)
Screenshot: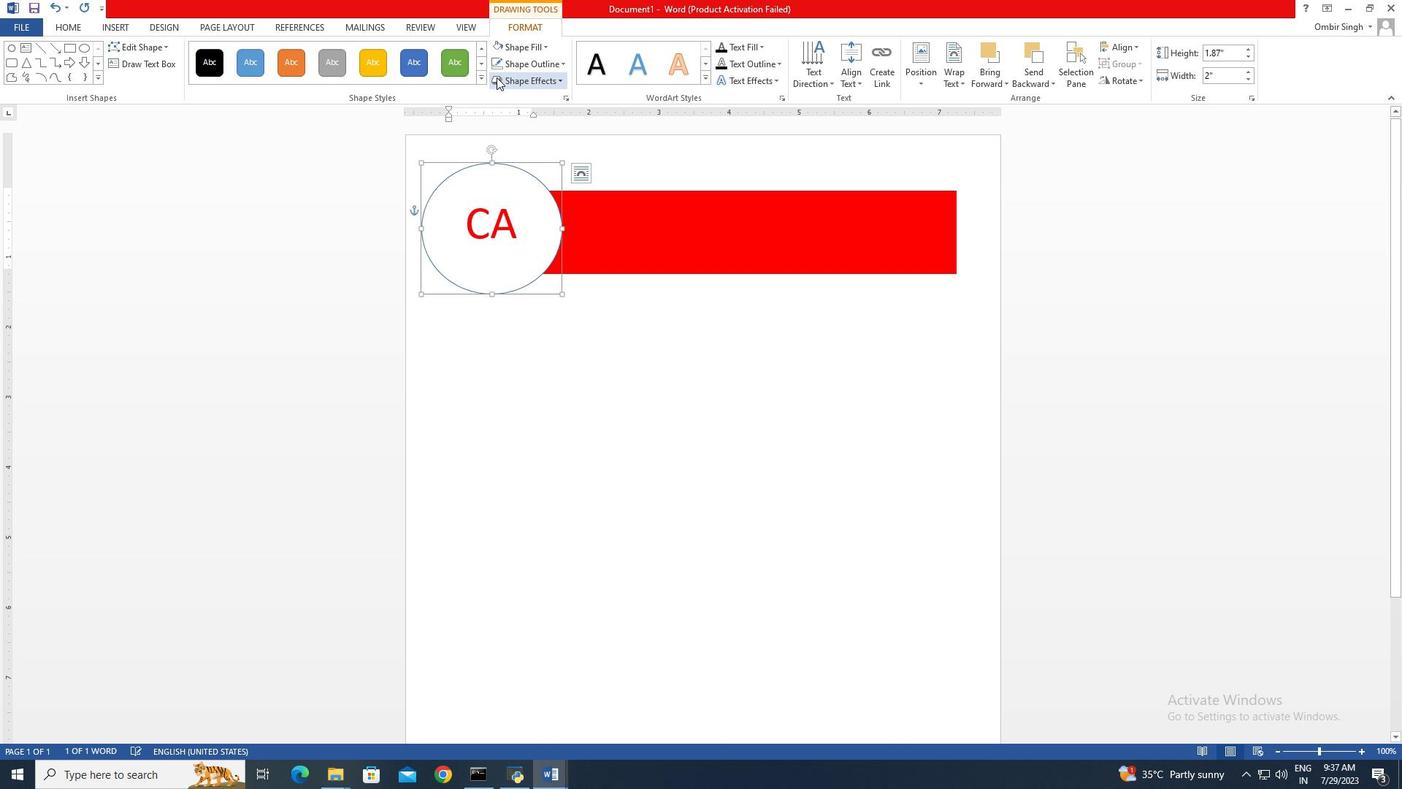 
Action: Mouse pressed left at (497, 78)
Screenshot: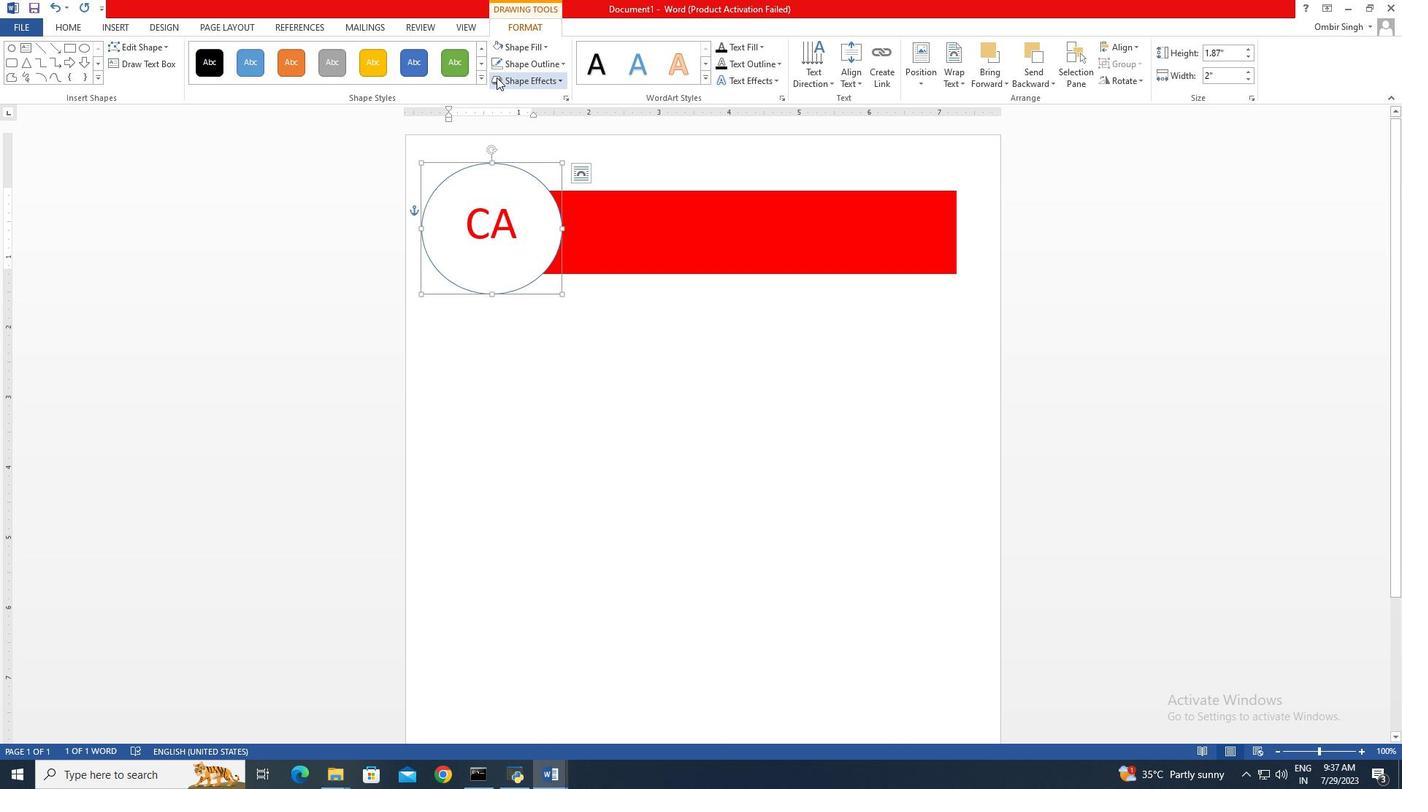 
Action: Mouse moved to (500, 224)
Screenshot: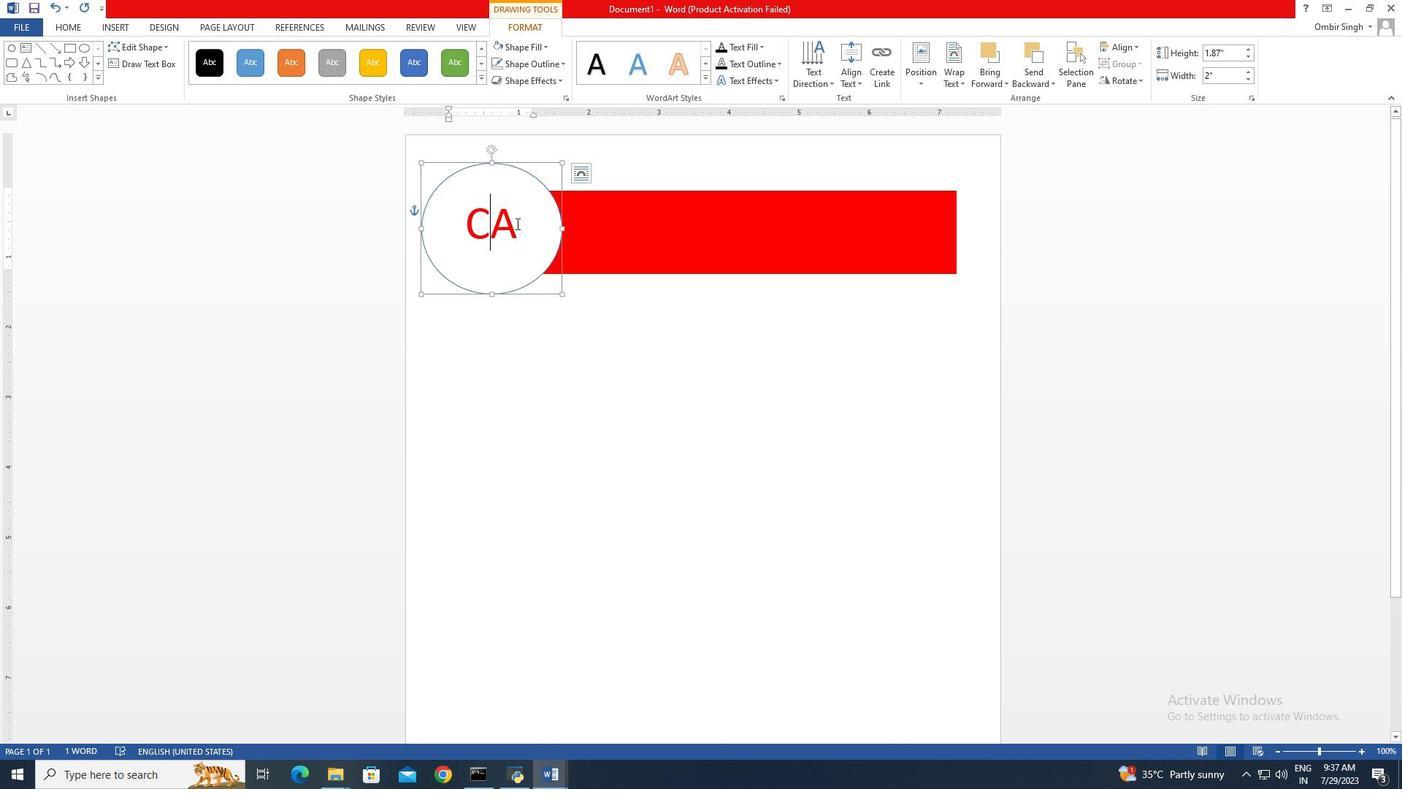 
Action: Mouse pressed left at (500, 224)
Screenshot: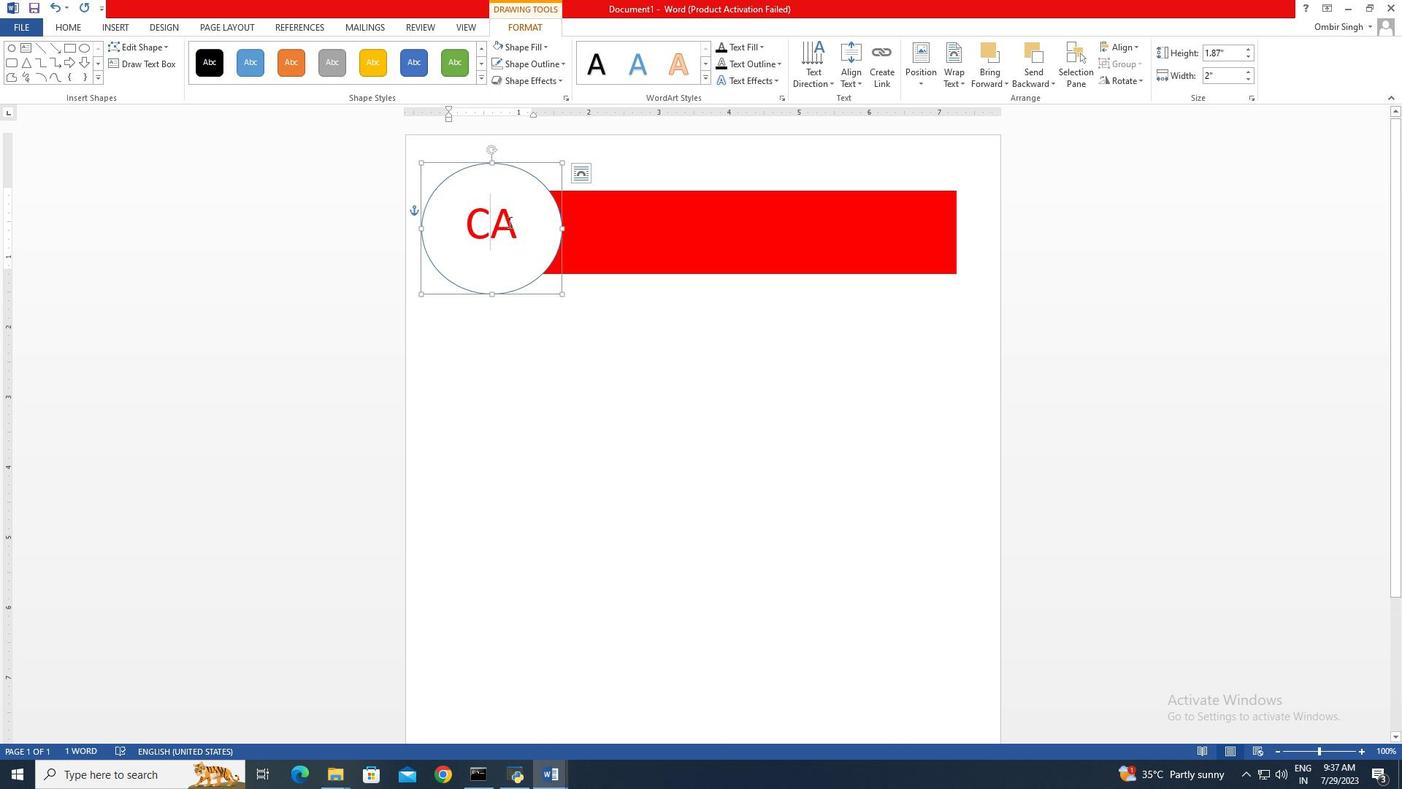 
Action: Mouse moved to (517, 223)
Screenshot: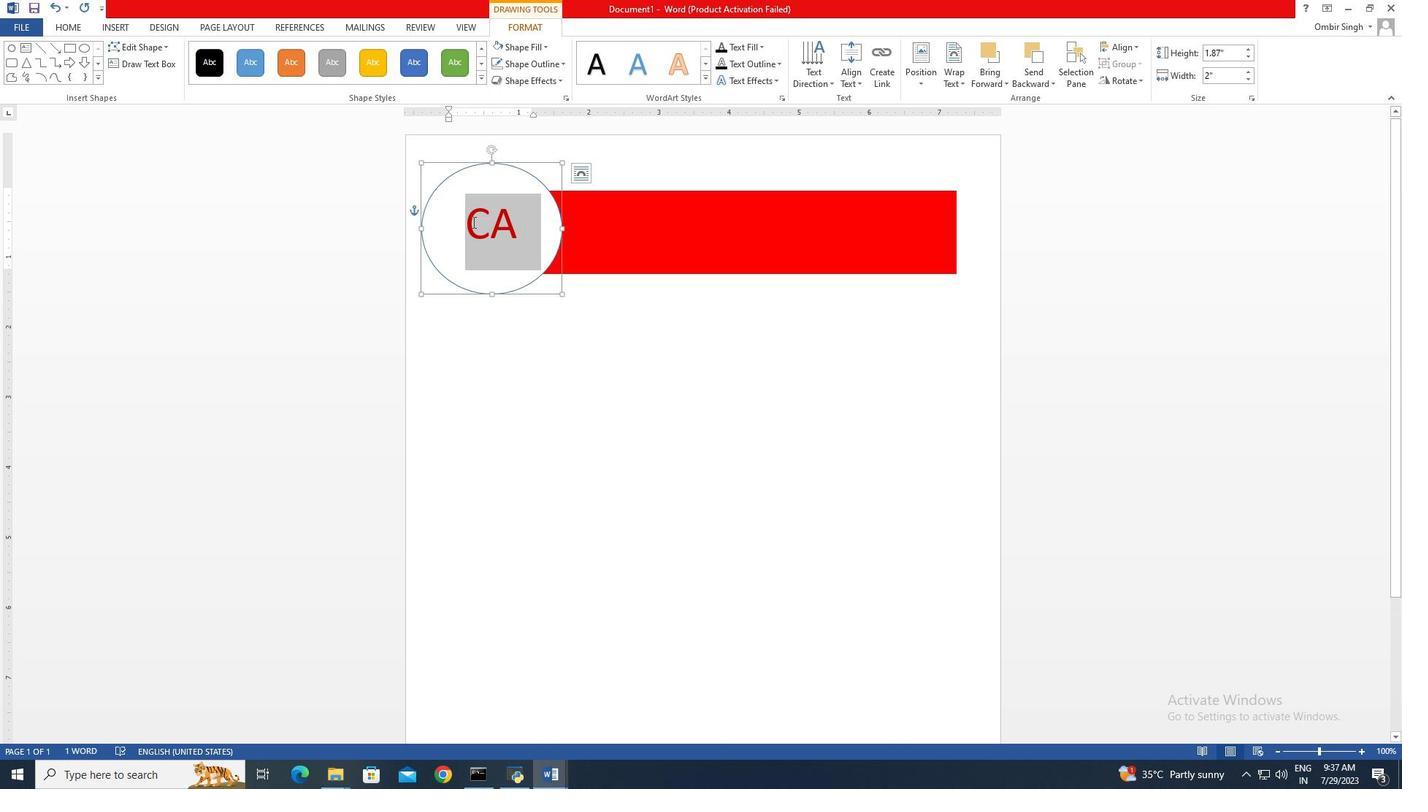 
Action: Mouse pressed left at (517, 223)
Screenshot: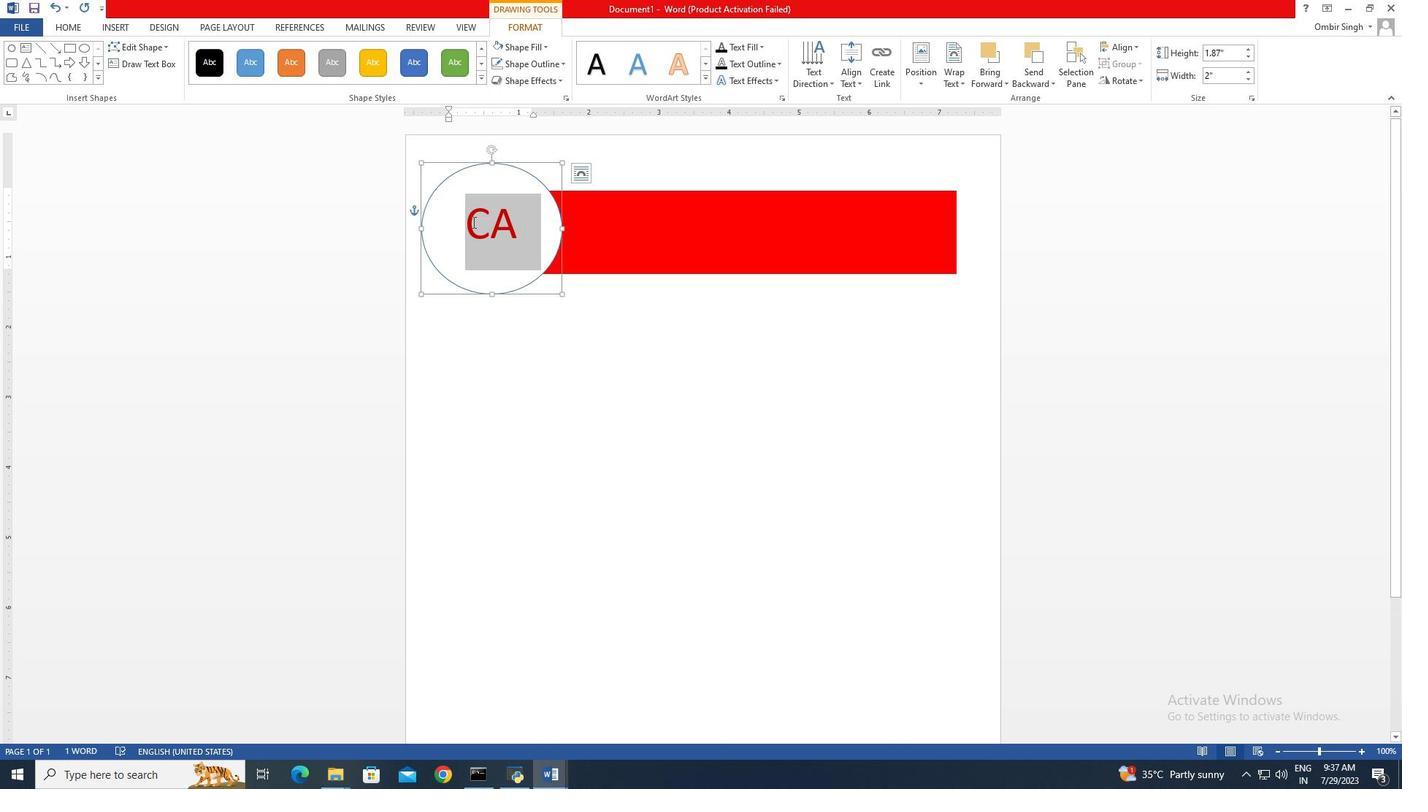 
Action: Mouse moved to (473, 222)
Screenshot: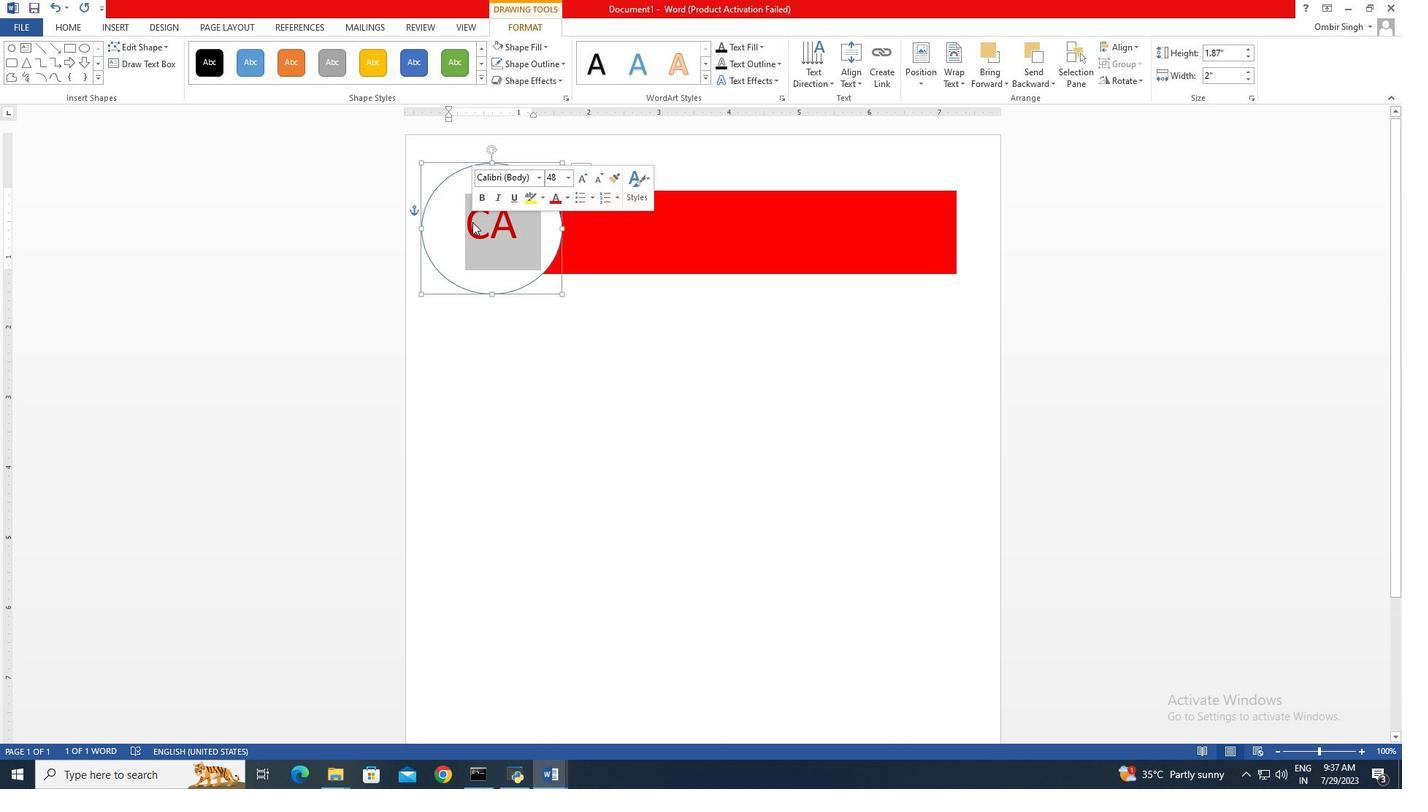 
Action: Key pressed ctrl+B
Screenshot: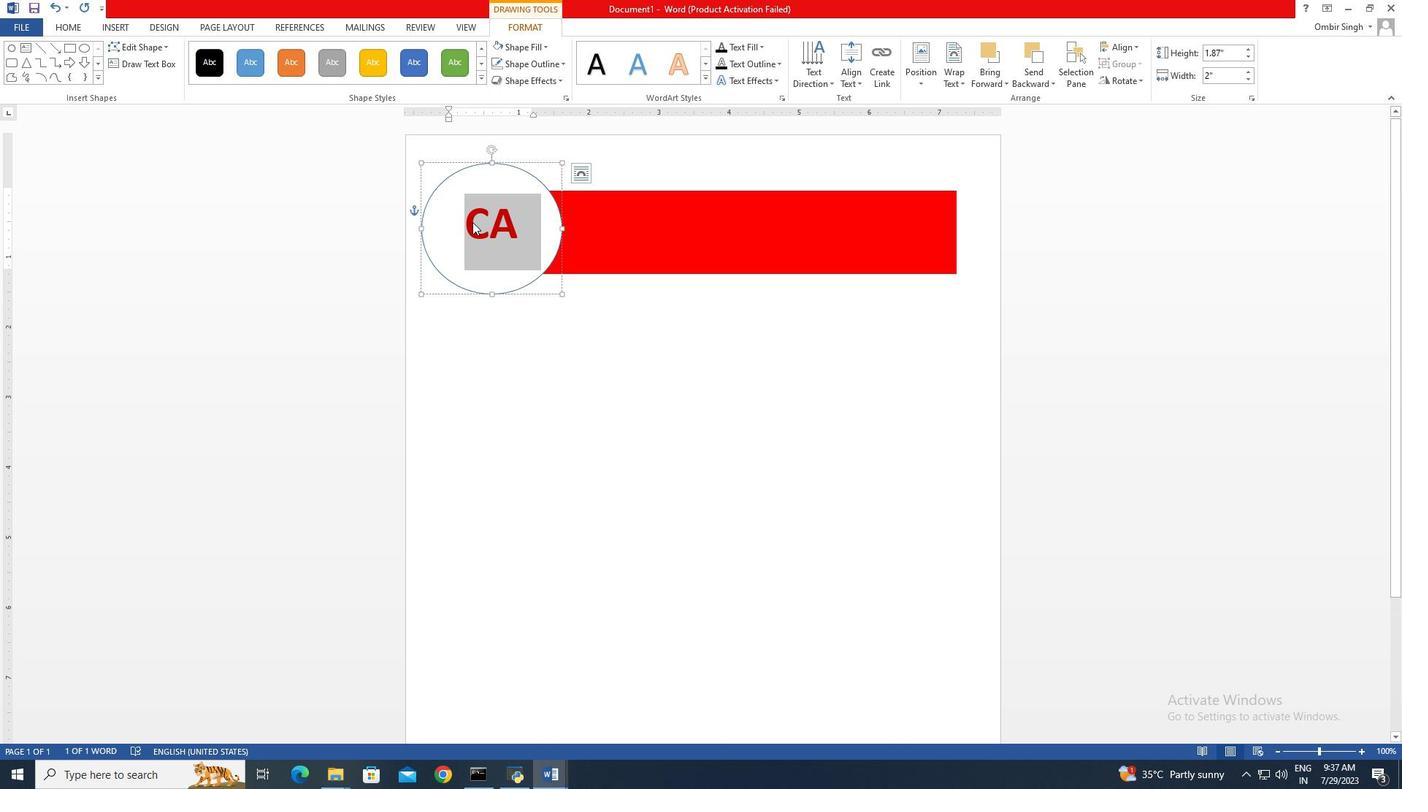 
Action: Mouse moved to (485, 178)
Screenshot: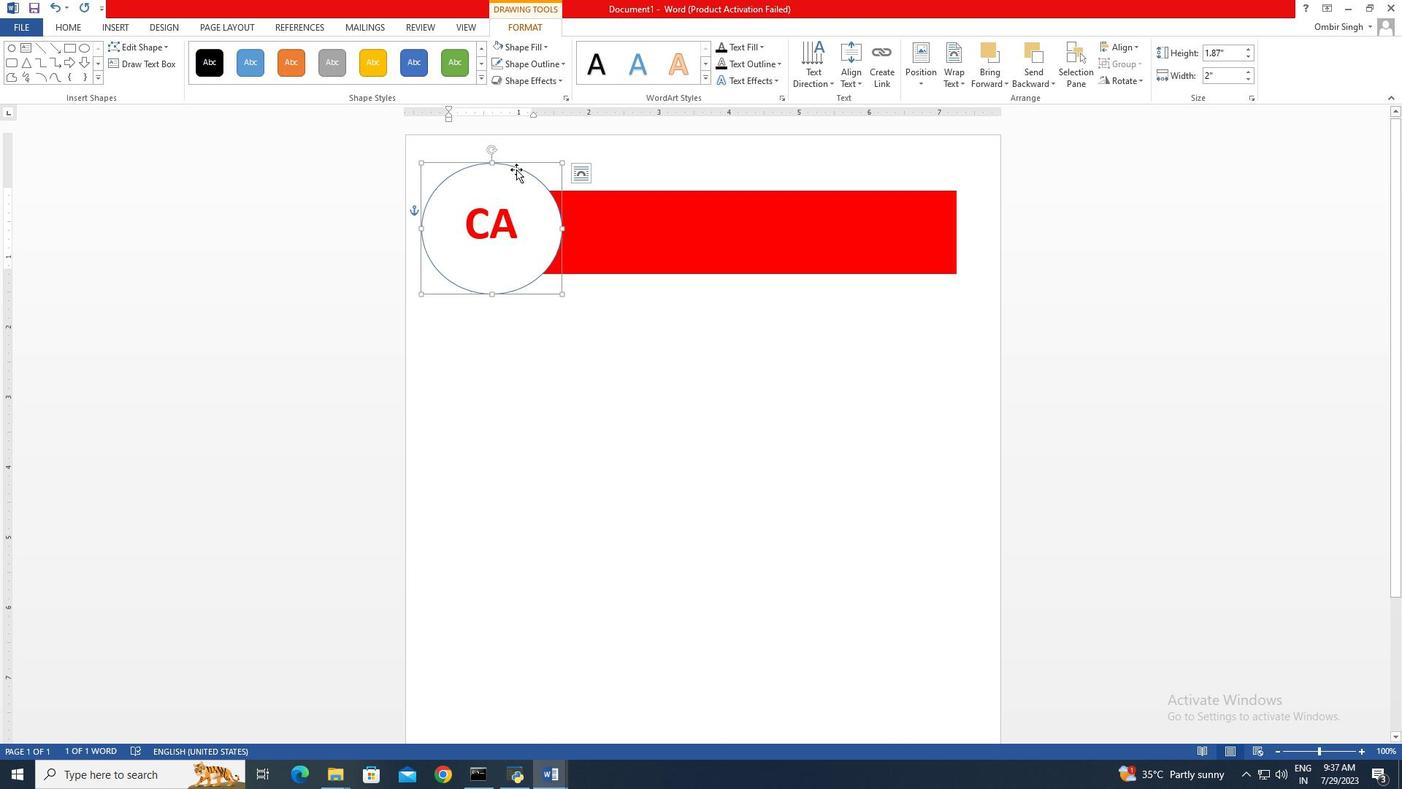 
Action: Mouse pressed left at (485, 178)
Screenshot: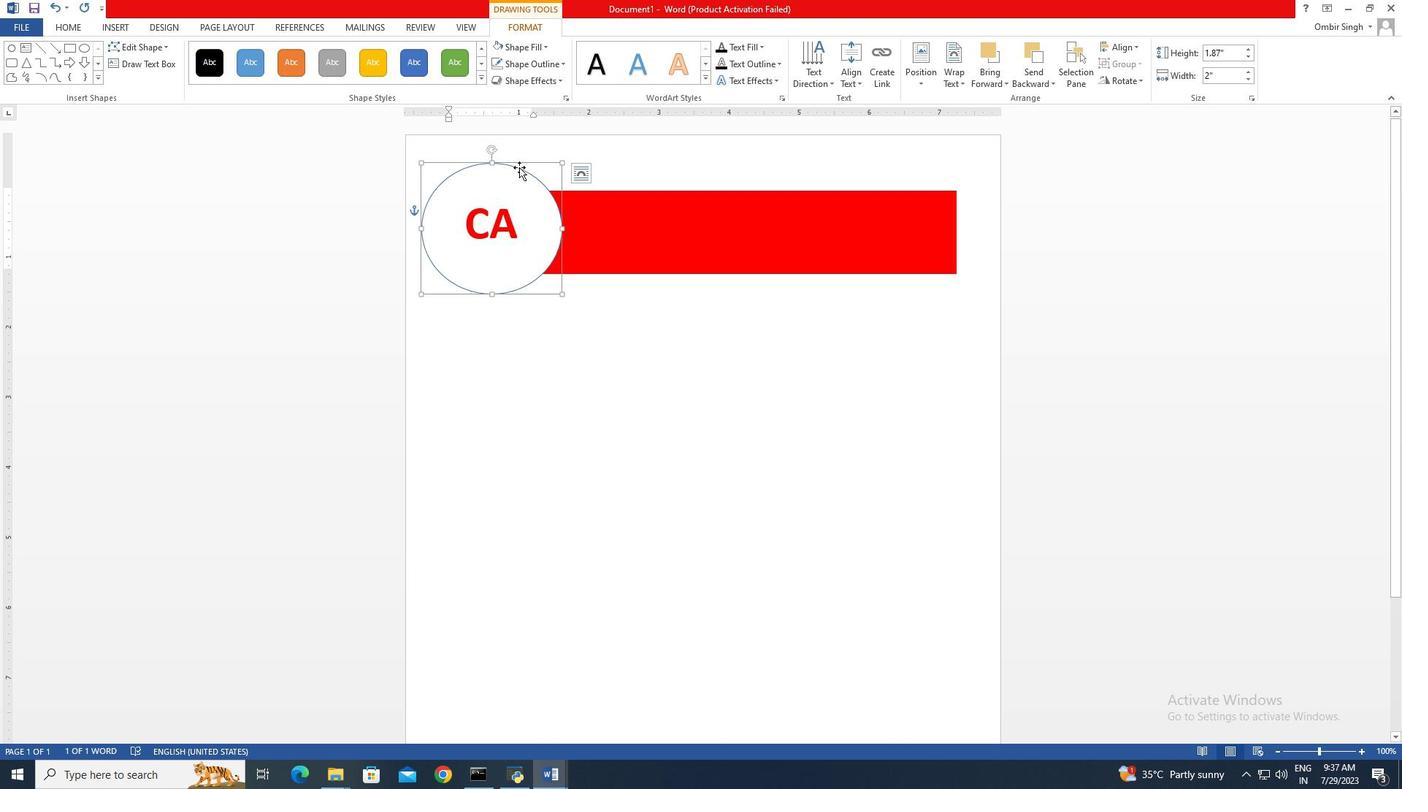 
Action: Mouse moved to (520, 168)
Screenshot: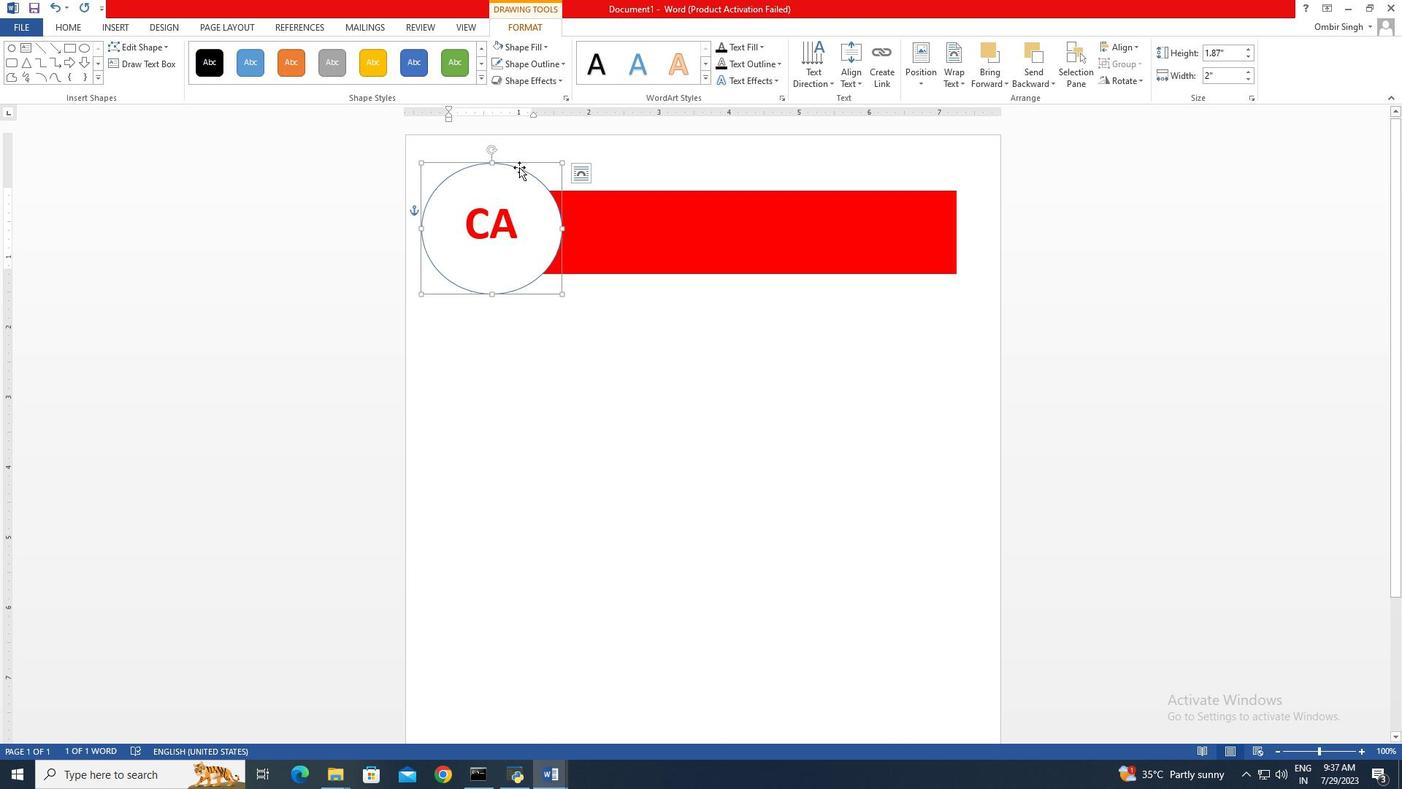 
Action: Mouse pressed left at (520, 168)
Screenshot: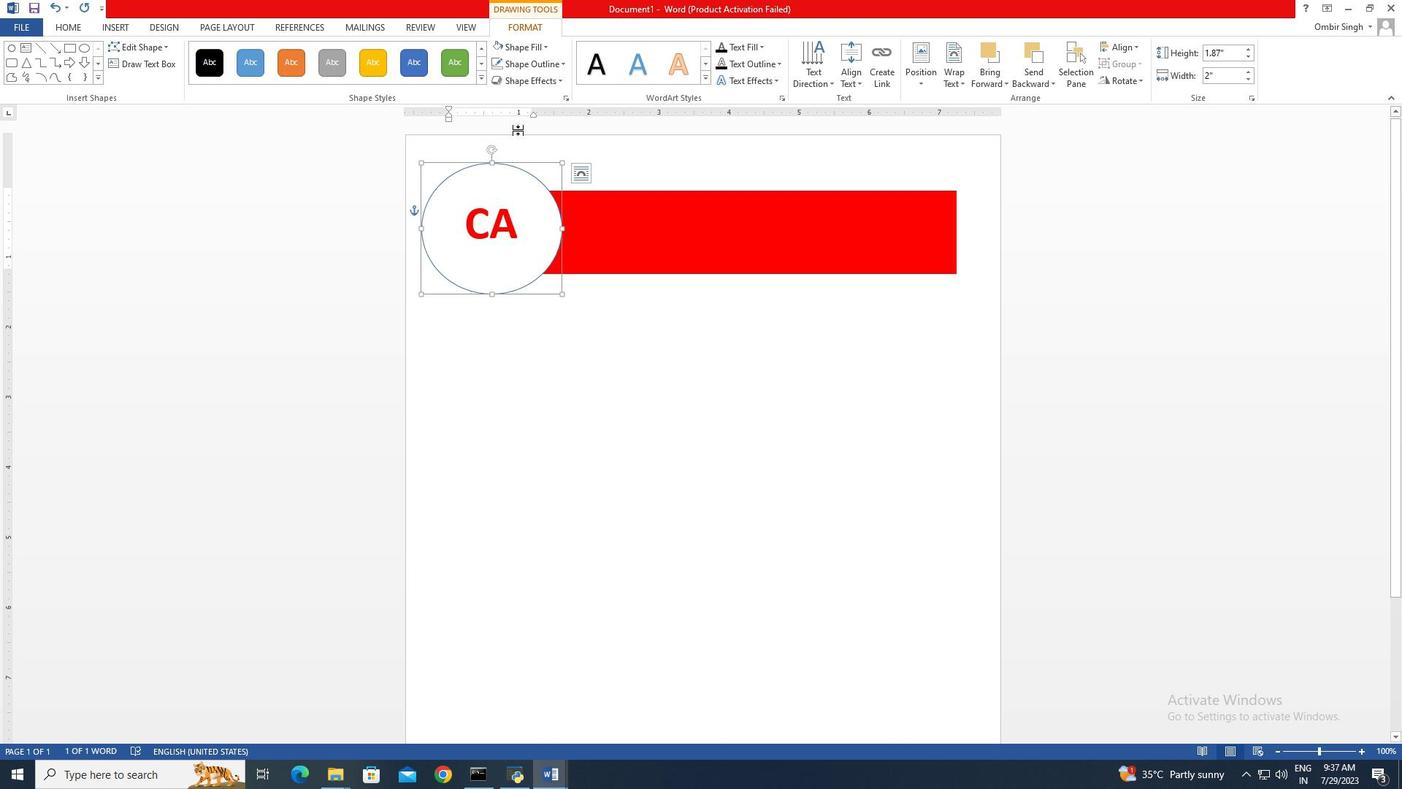 
Action: Mouse moved to (536, 62)
Screenshot: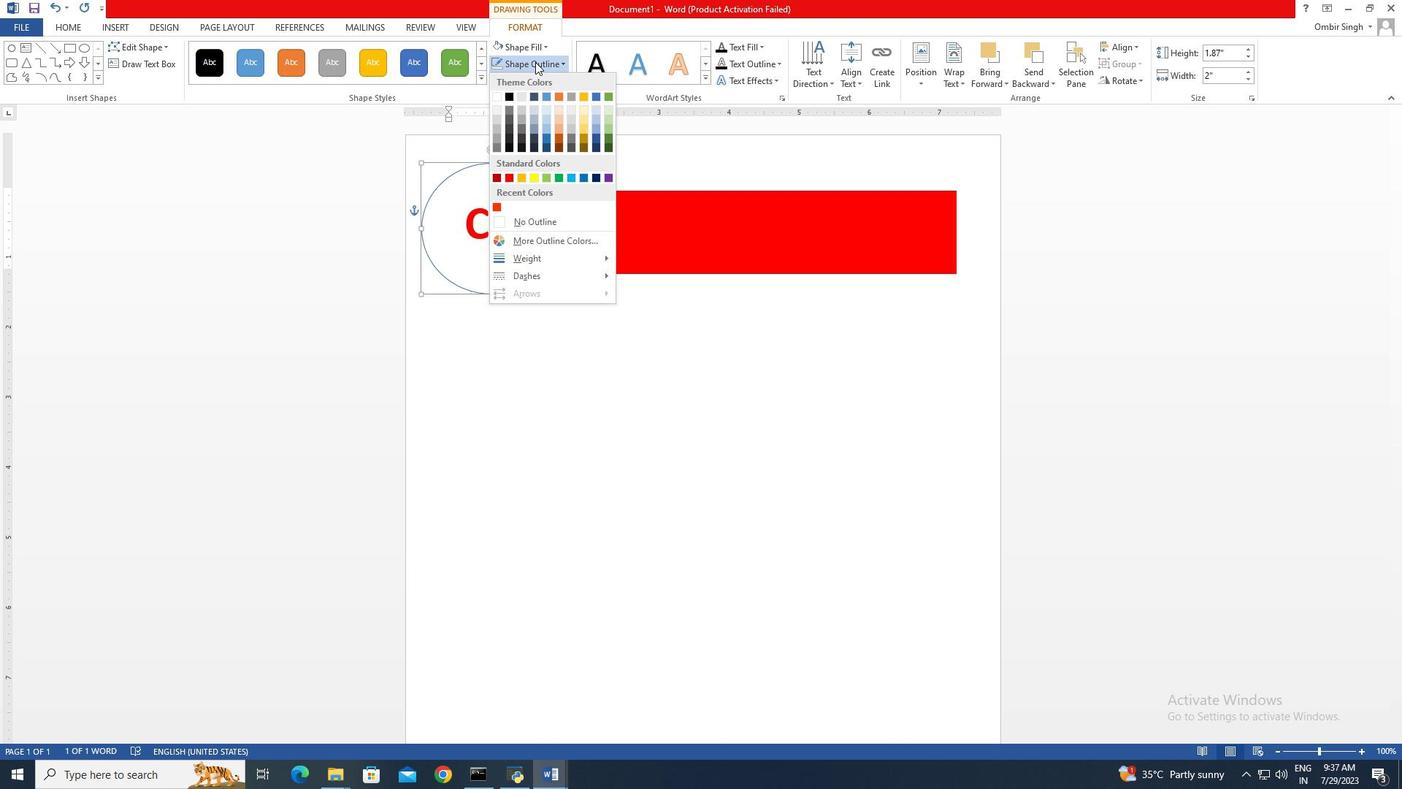 
Action: Mouse pressed left at (536, 62)
Screenshot: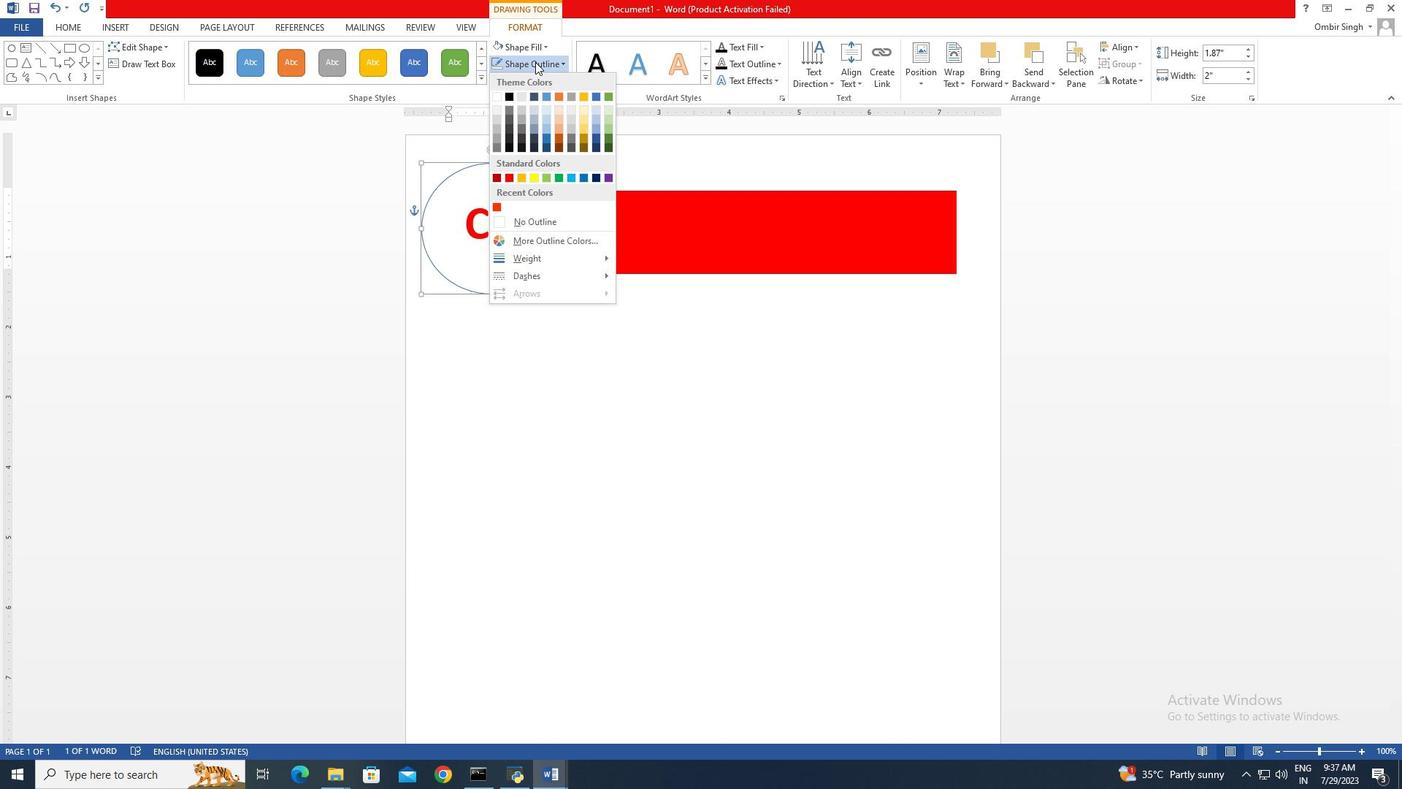 
Action: Mouse moved to (509, 178)
Screenshot: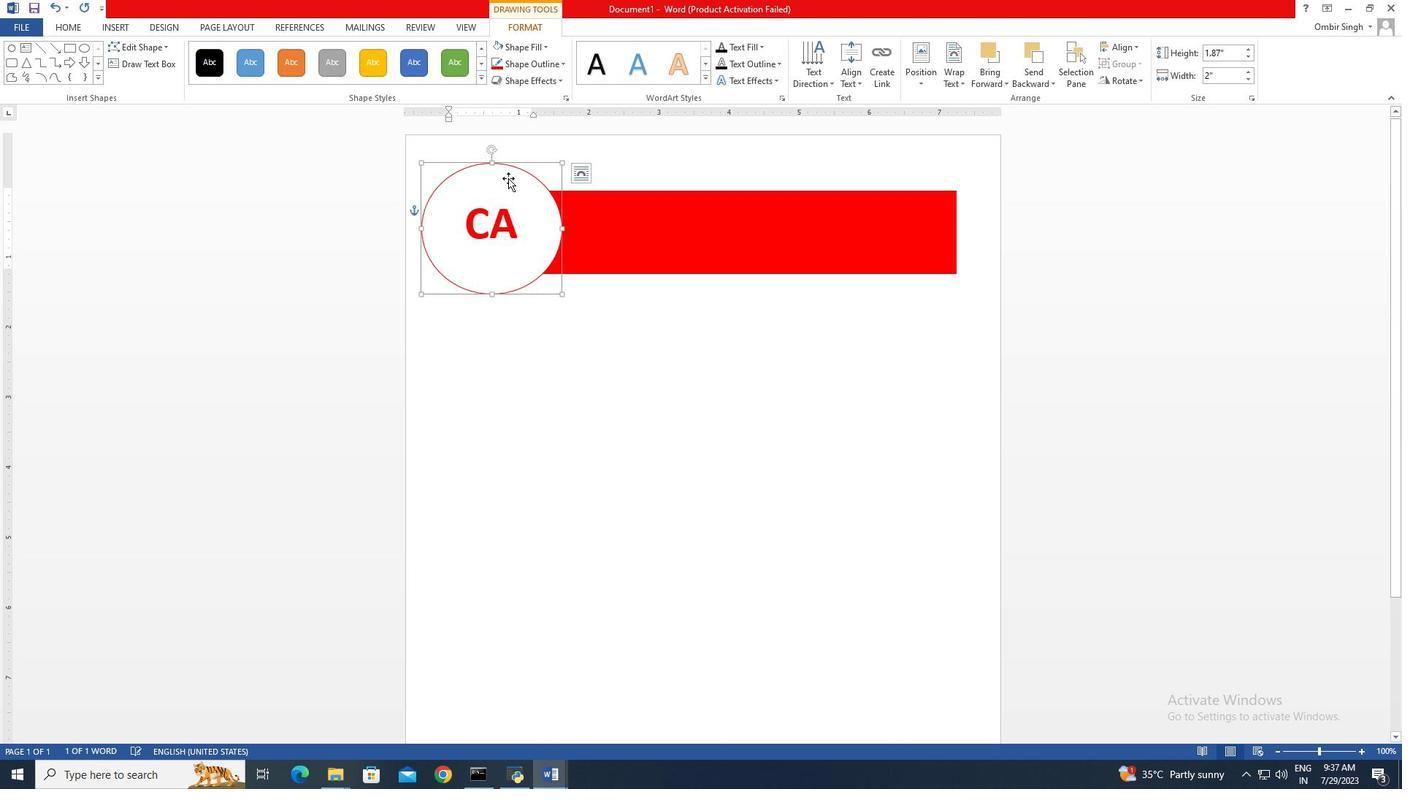 
Action: Mouse pressed left at (509, 178)
Screenshot: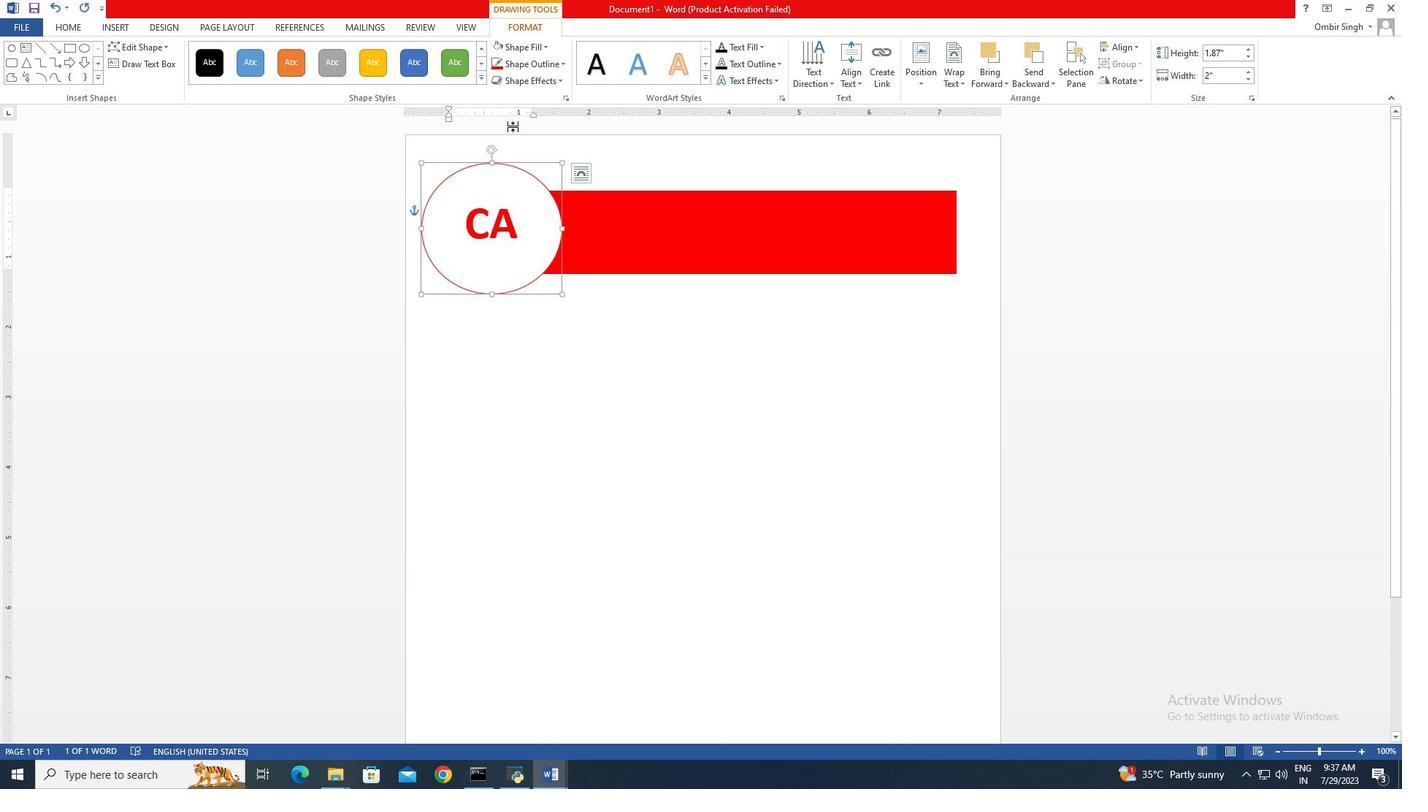 
Action: Mouse moved to (549, 65)
Screenshot: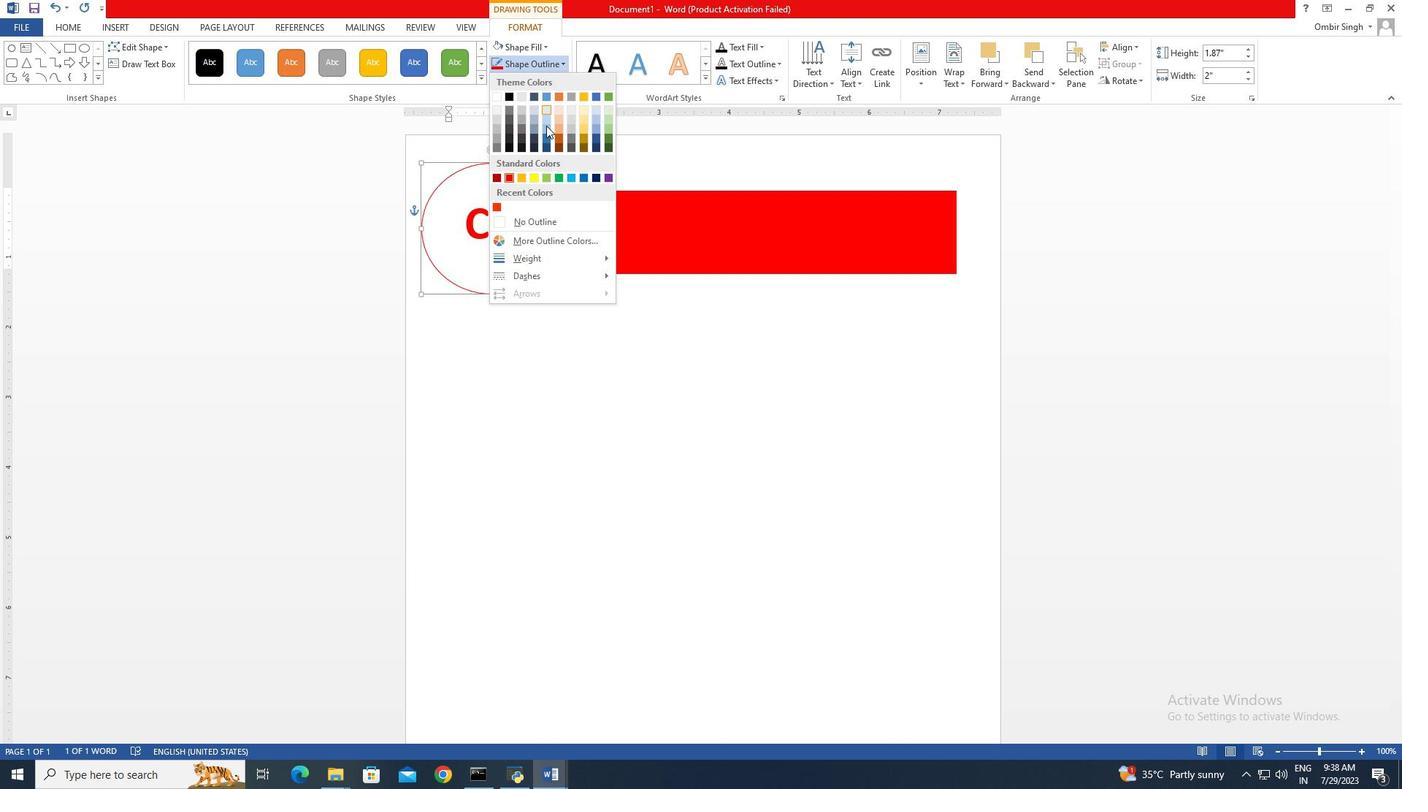 
Action: Mouse pressed left at (549, 65)
Screenshot: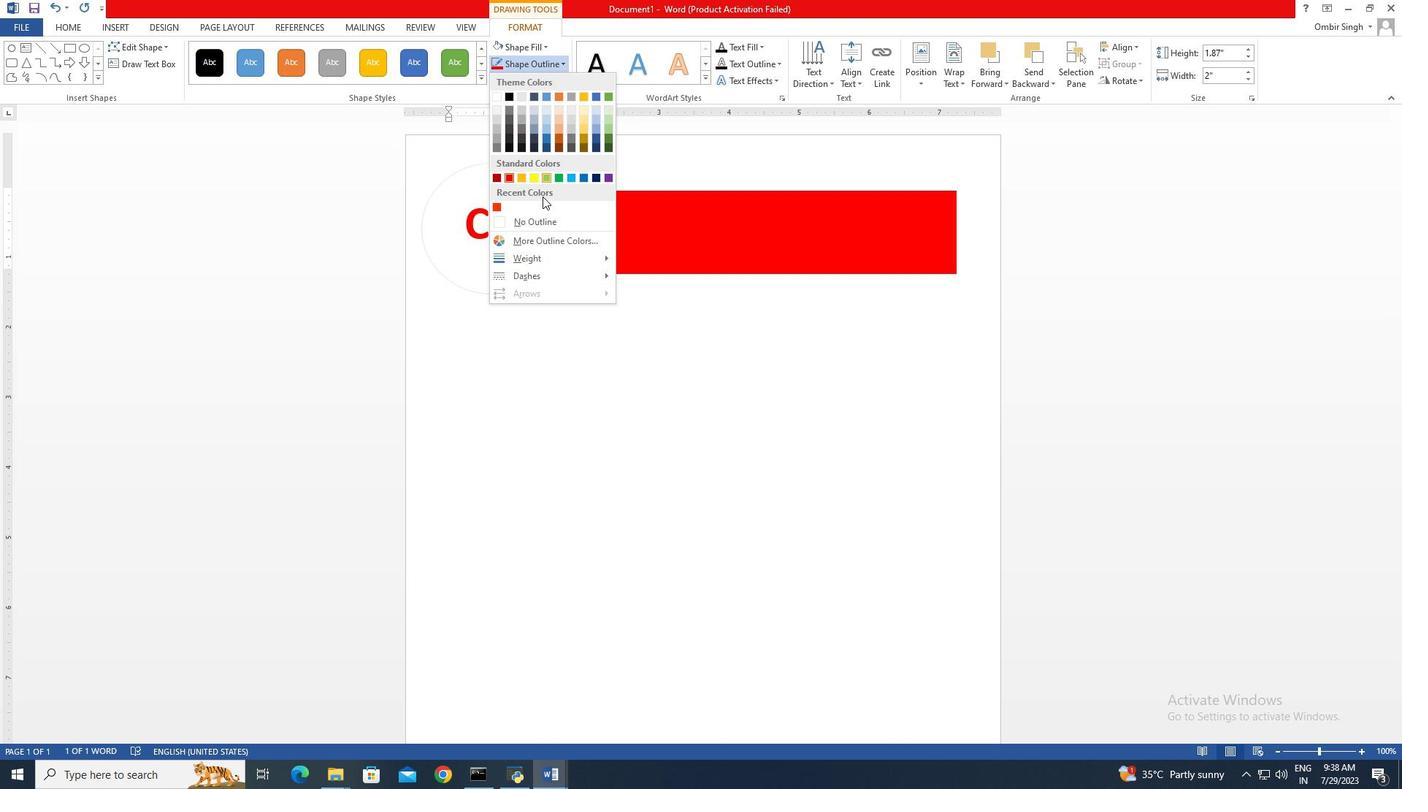 
Action: Mouse moved to (569, 258)
Screenshot: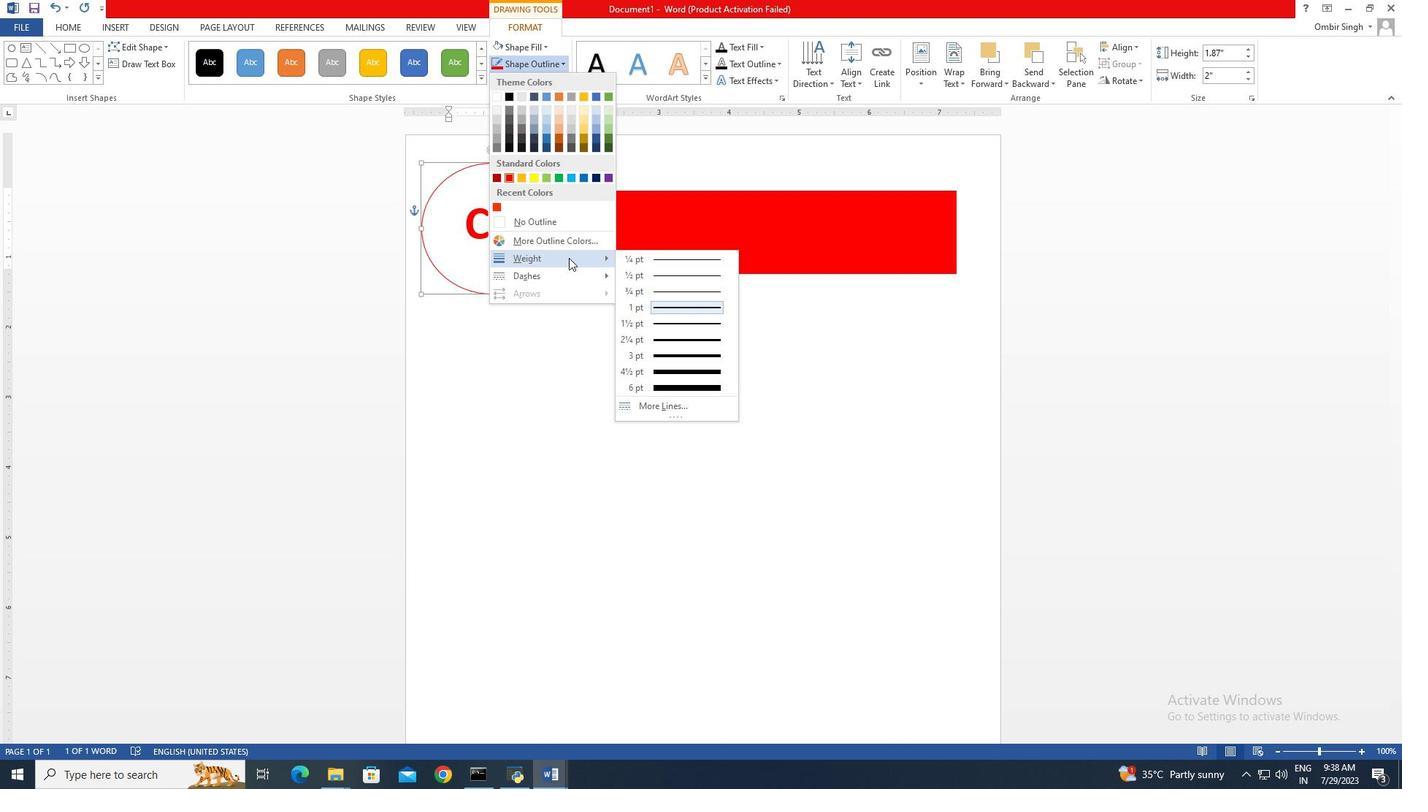 
Action: Mouse pressed left at (569, 258)
Screenshot: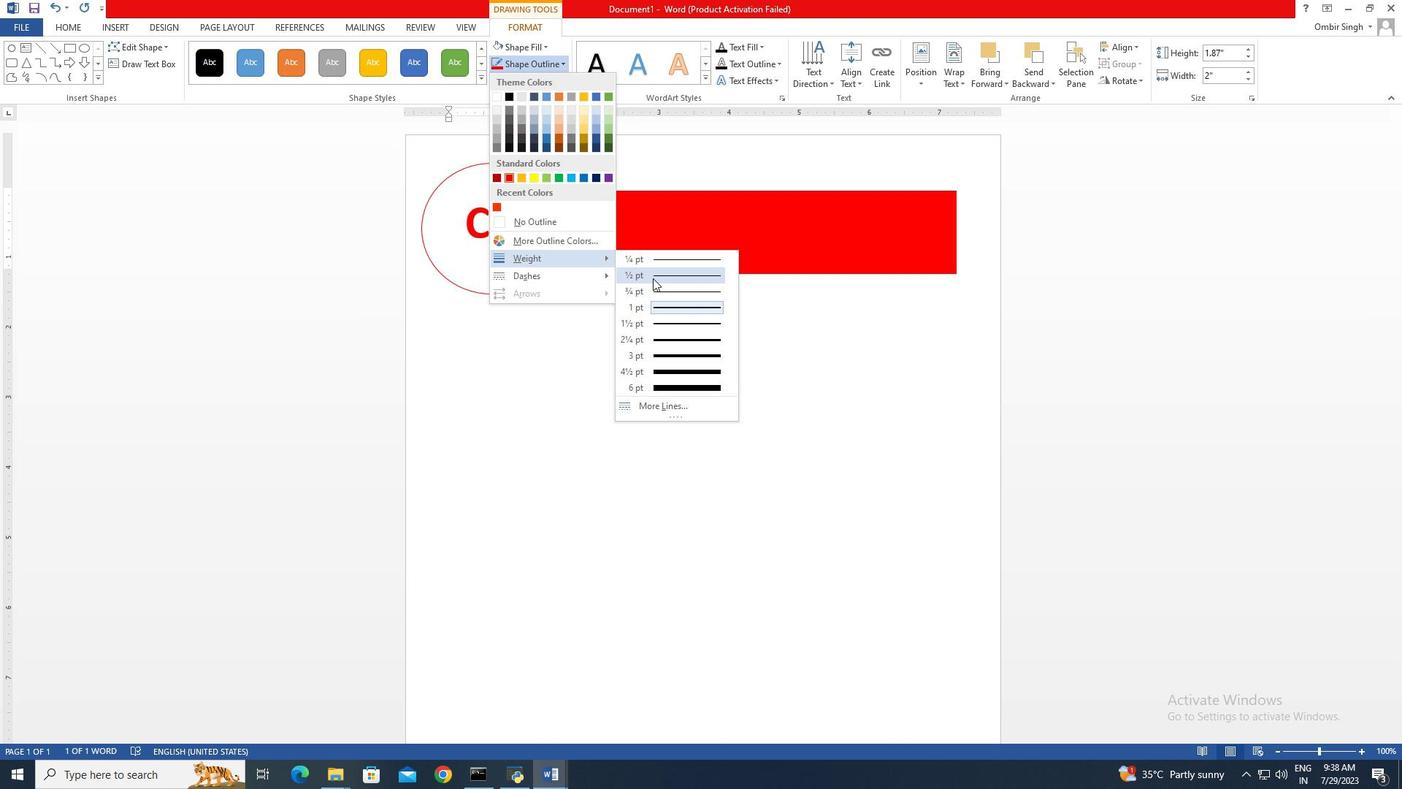 
Action: Mouse moved to (678, 354)
Screenshot: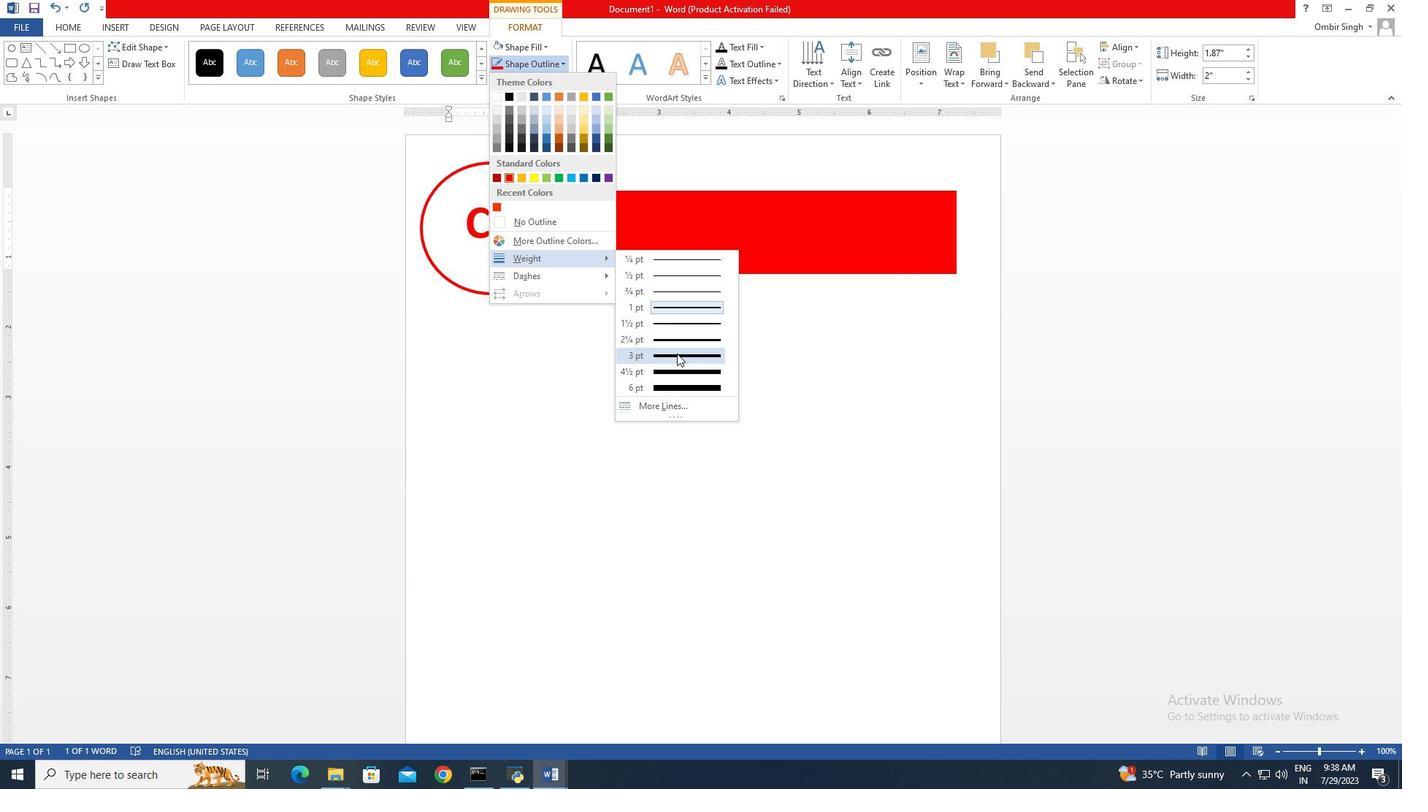 
Action: Mouse pressed left at (678, 354)
Screenshot: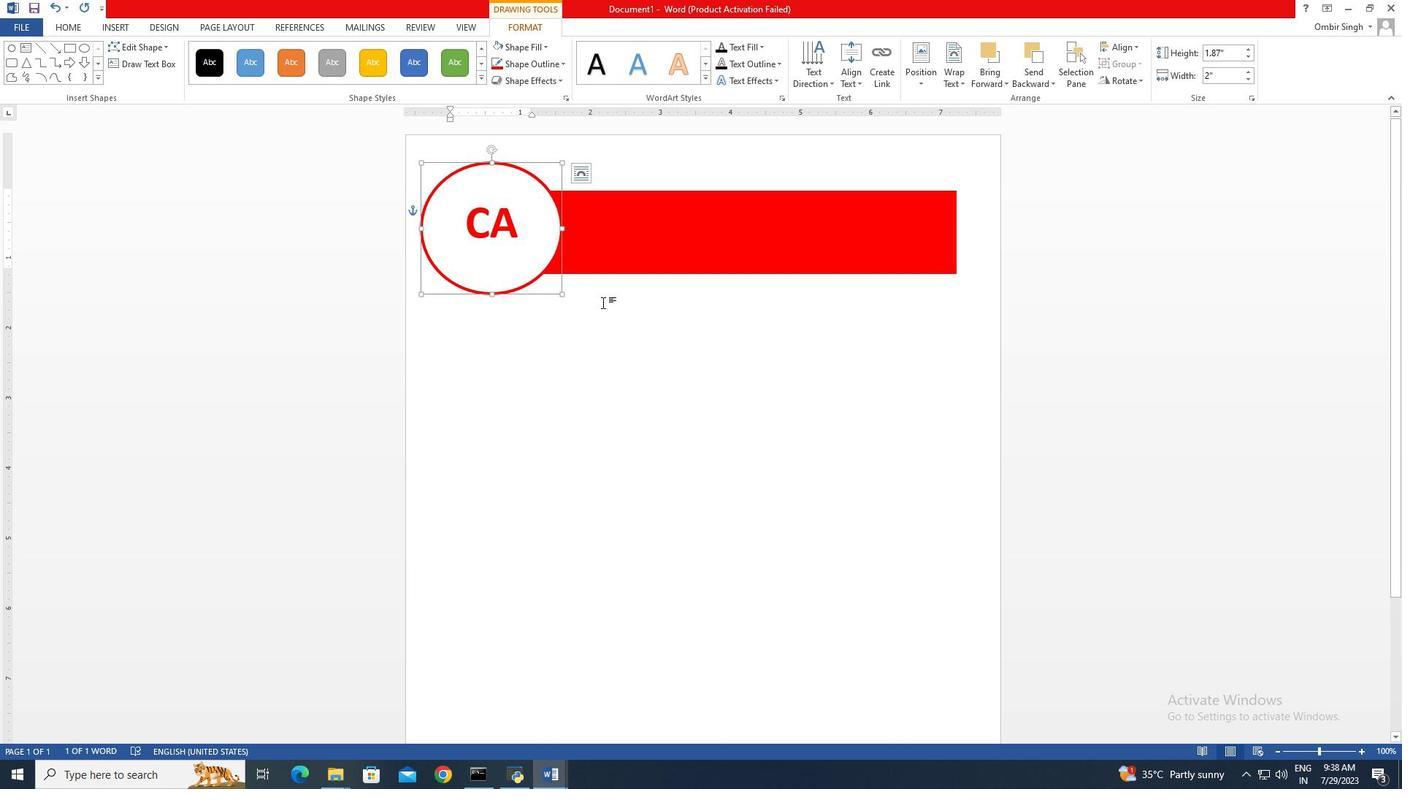
Action: Mouse moved to (509, 227)
Screenshot: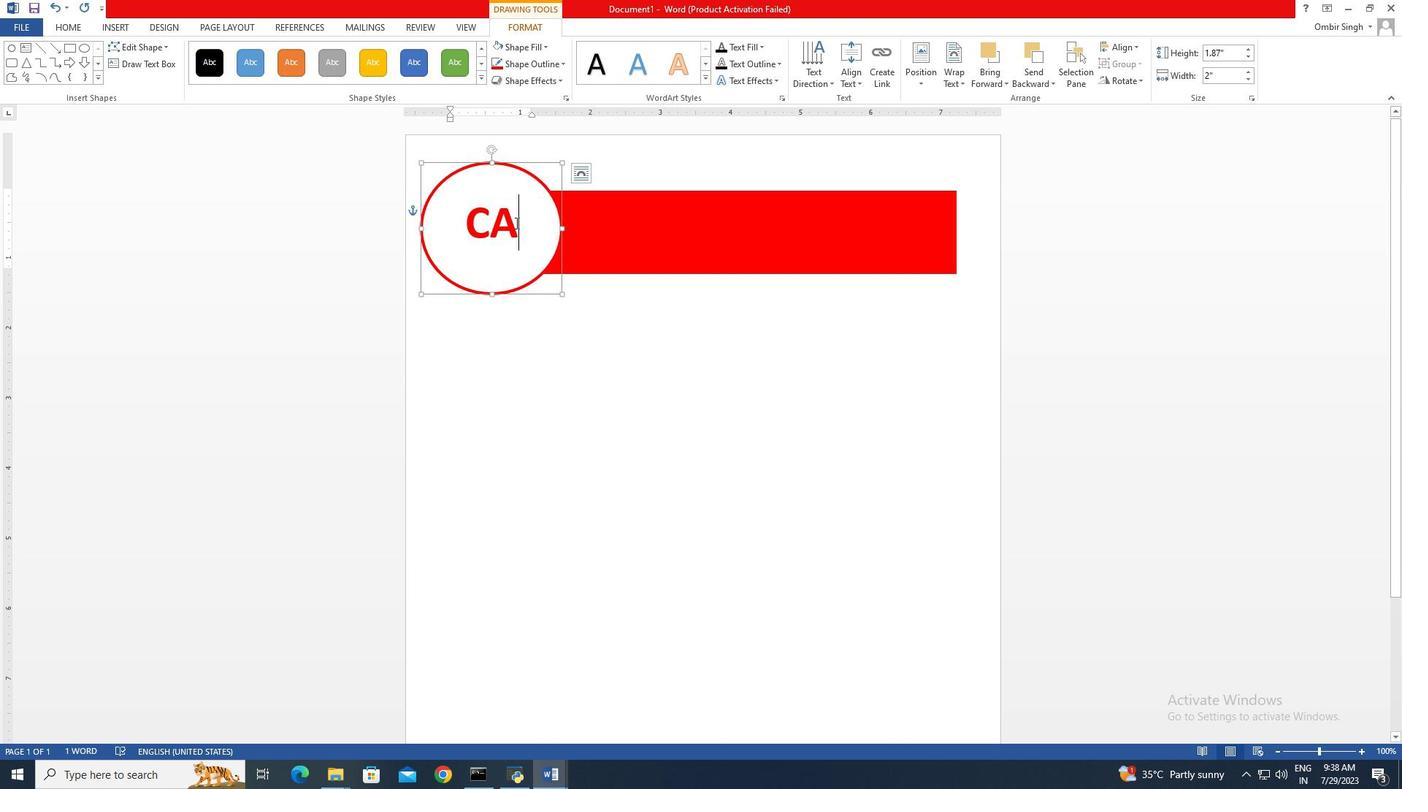 
Action: Mouse pressed left at (509, 227)
Screenshot: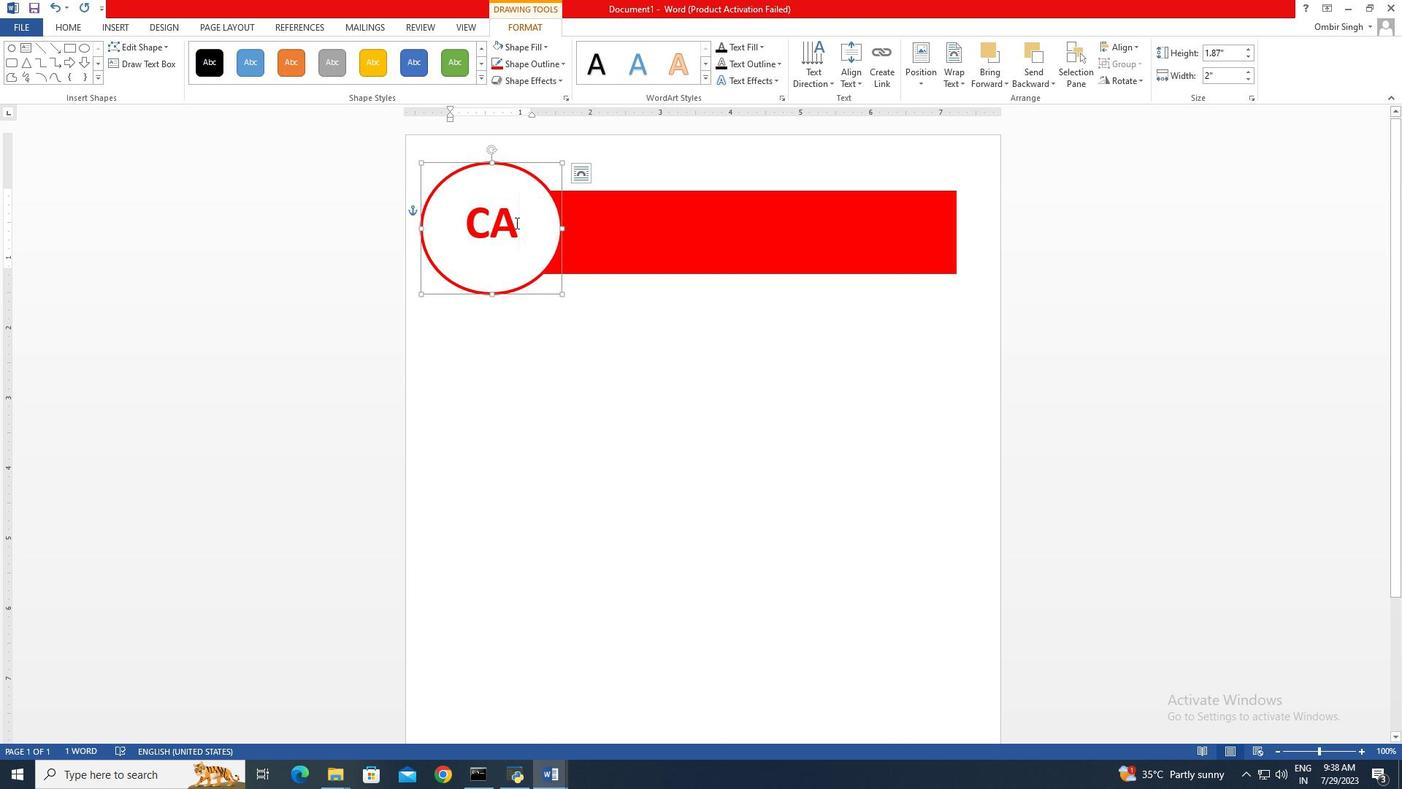 
Action: Mouse moved to (516, 223)
Screenshot: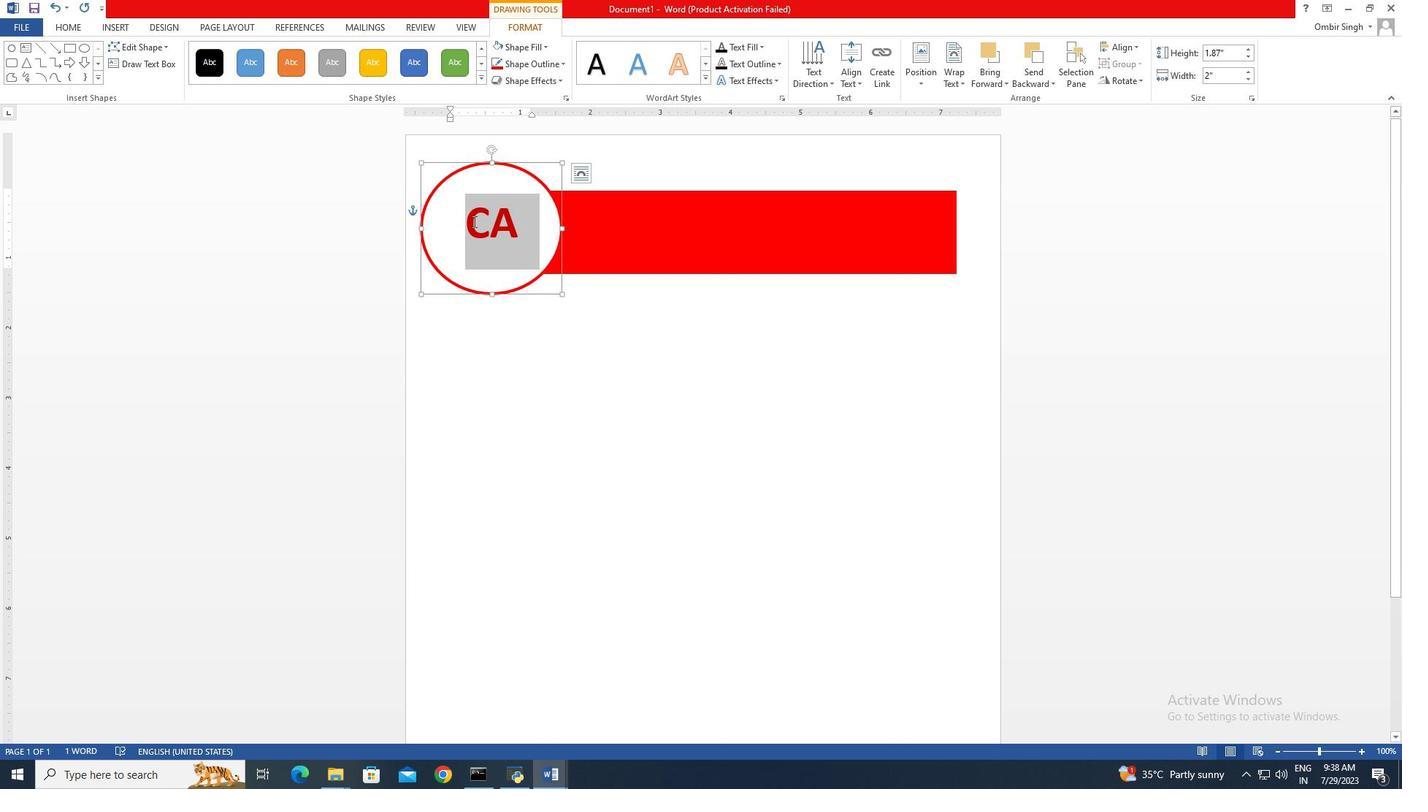 
Action: Mouse pressed left at (516, 223)
Screenshot: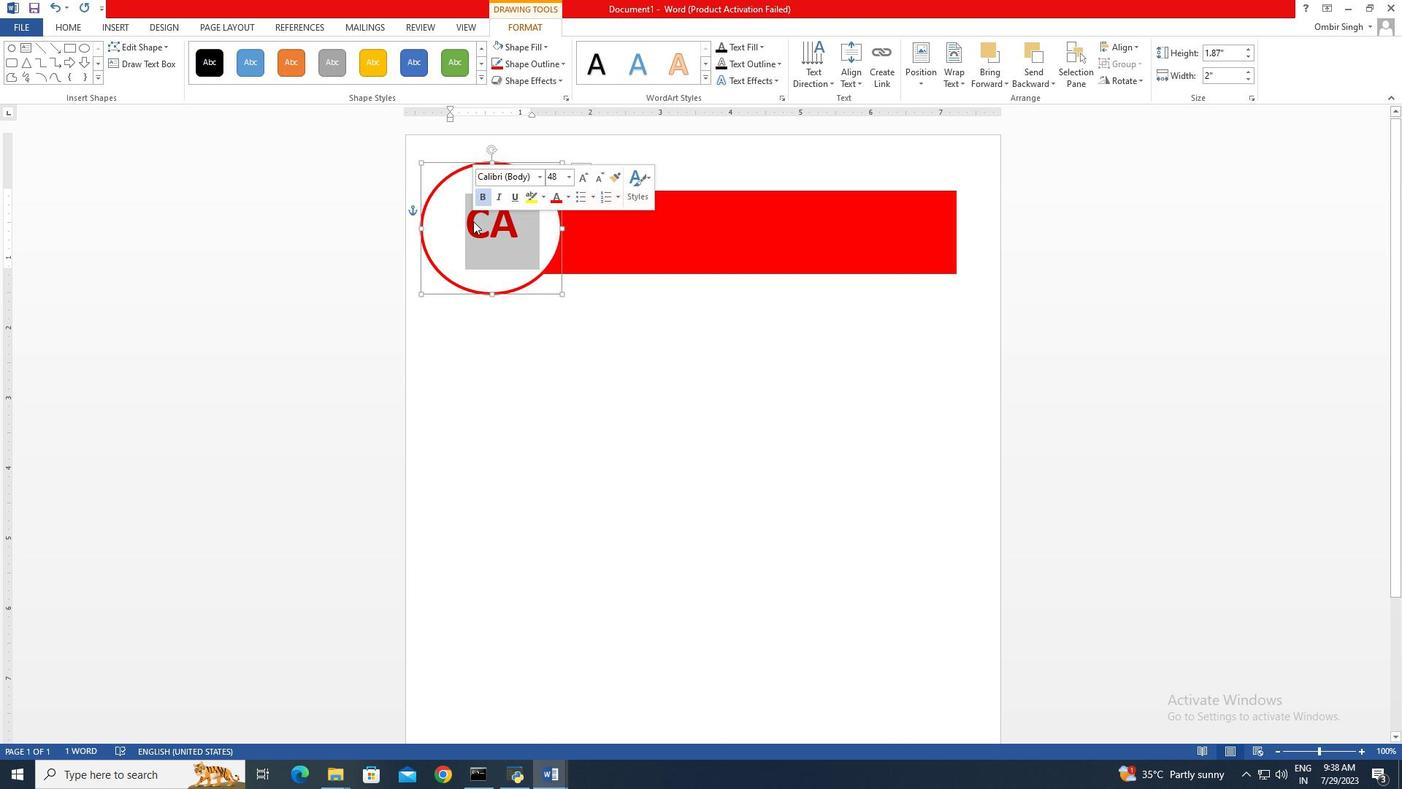 
Action: Mouse moved to (578, 179)
Screenshot: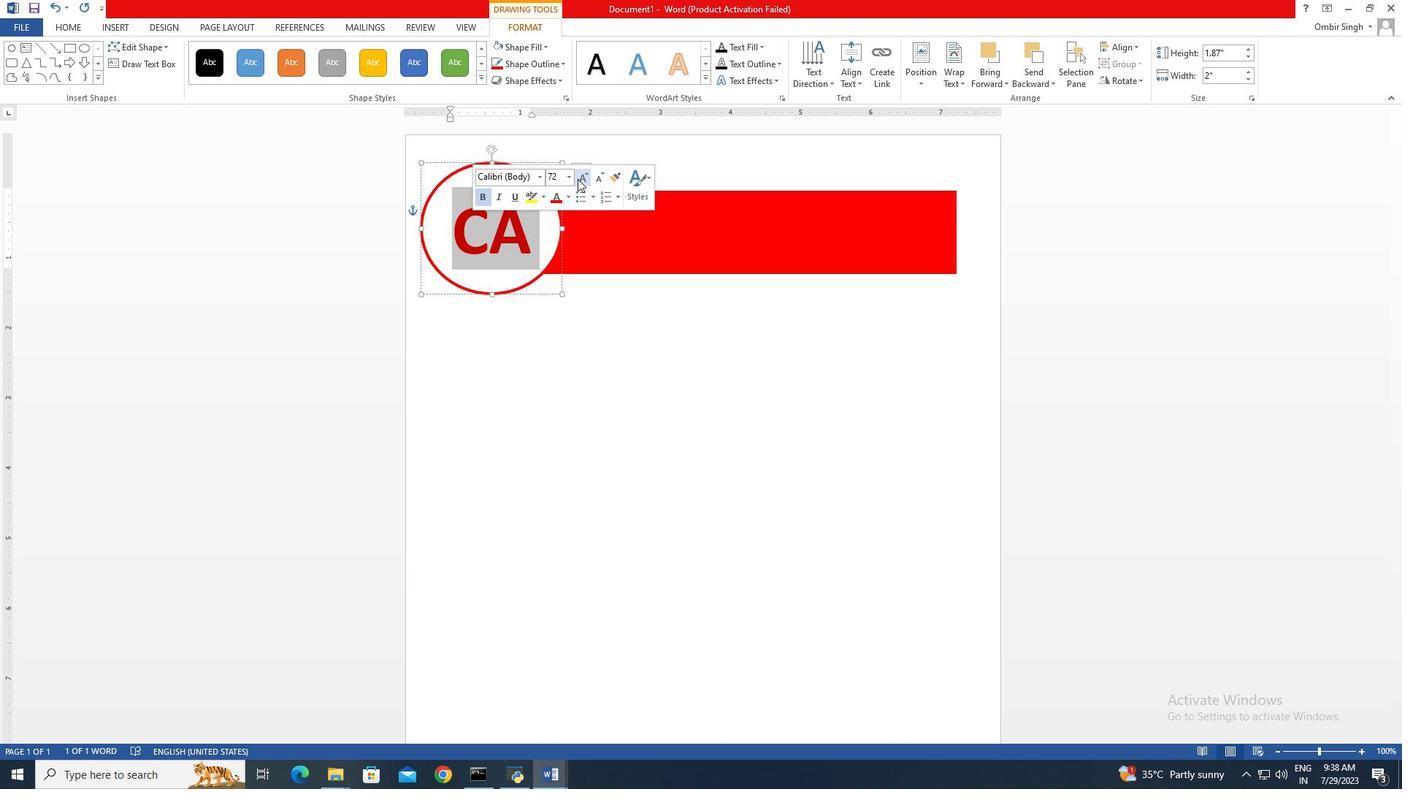 
Action: Mouse pressed left at (578, 179)
Screenshot: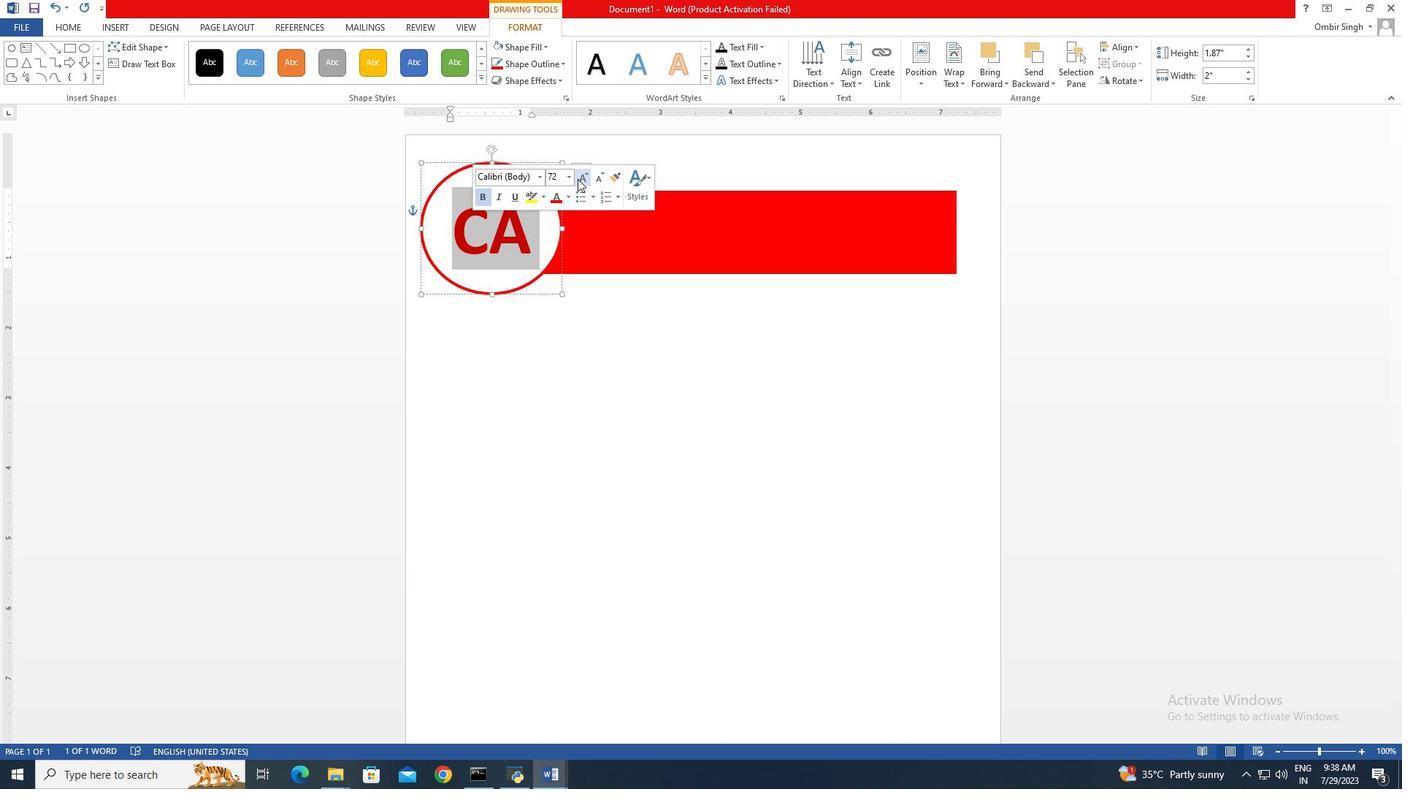 
Action: Mouse moved to (562, 292)
Screenshot: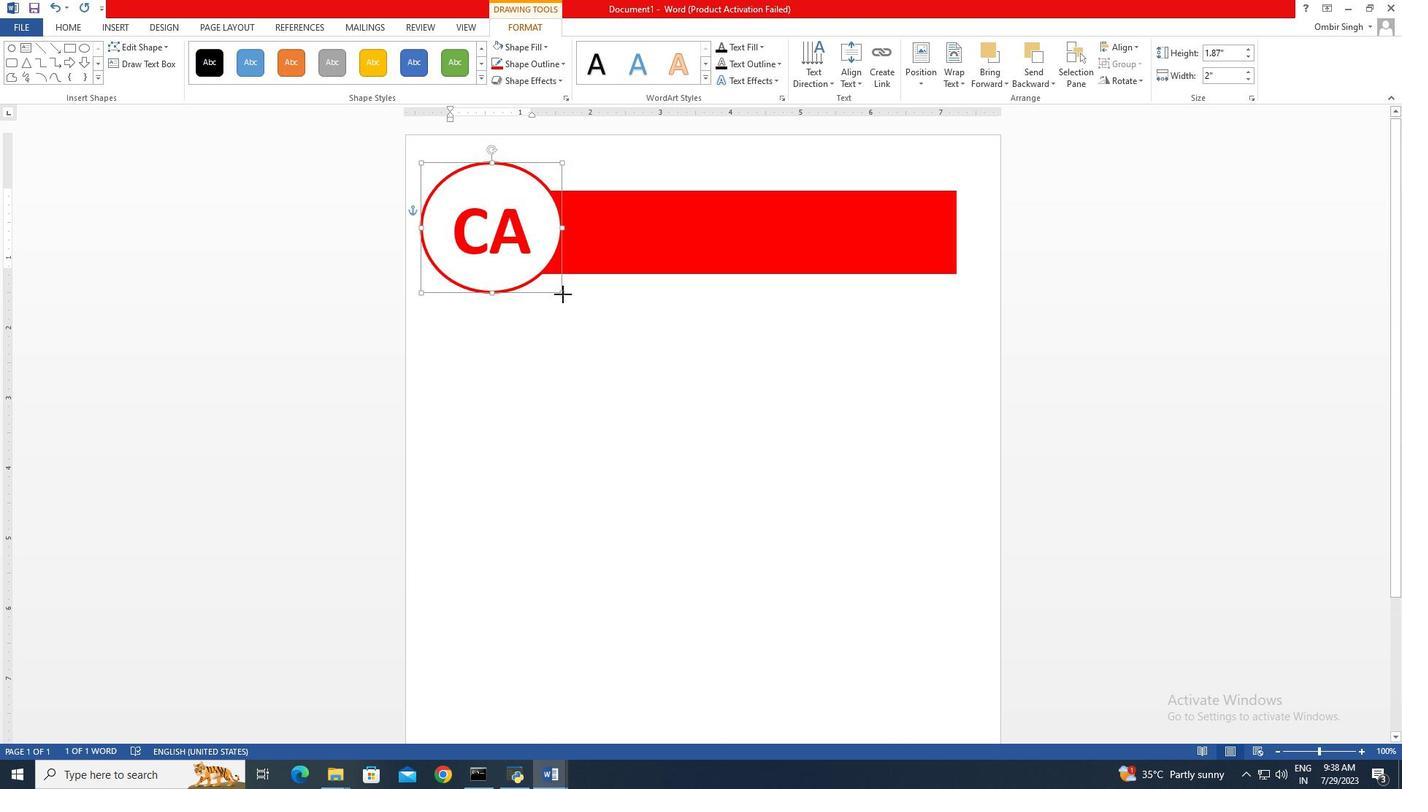 
Action: Mouse pressed left at (562, 292)
Screenshot: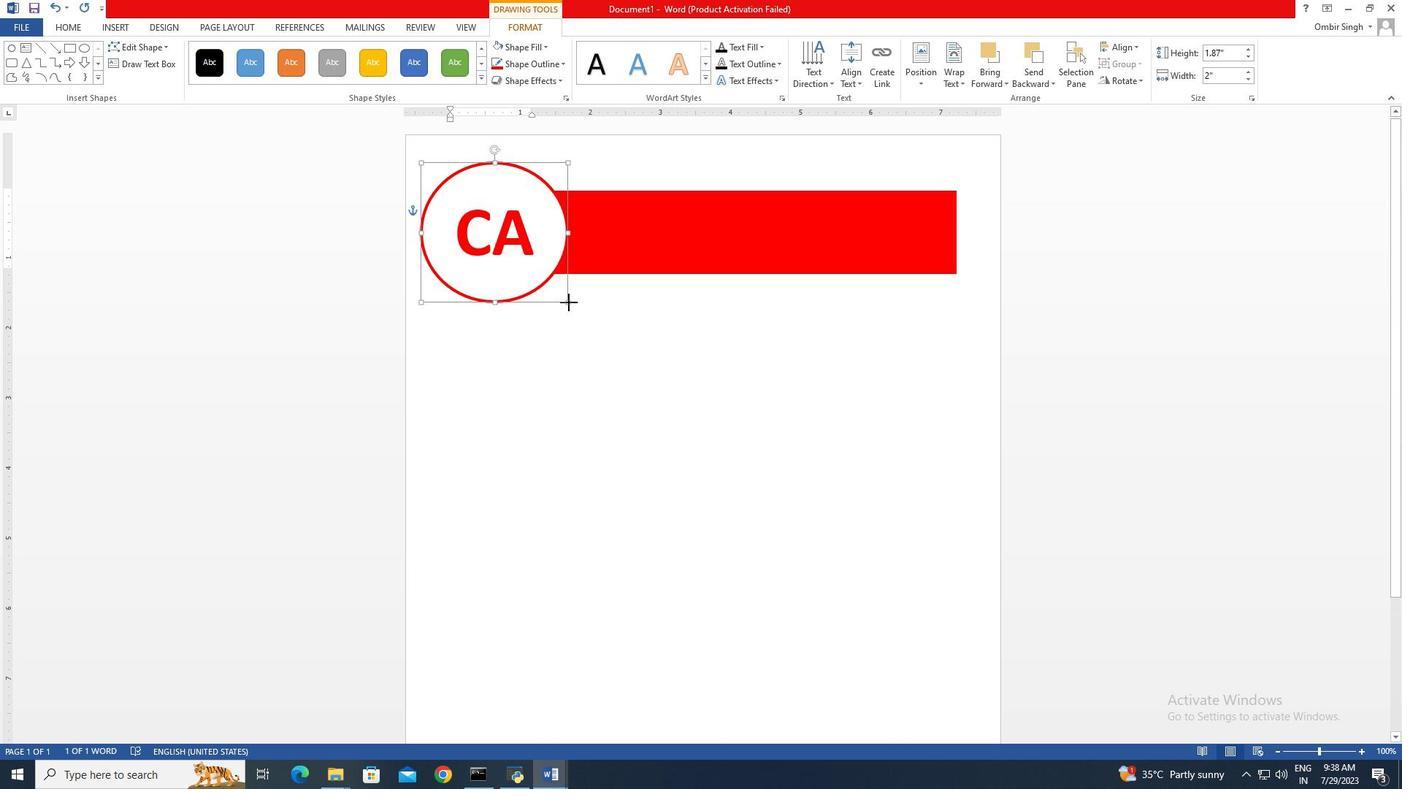 
Action: Mouse moved to (517, 244)
Screenshot: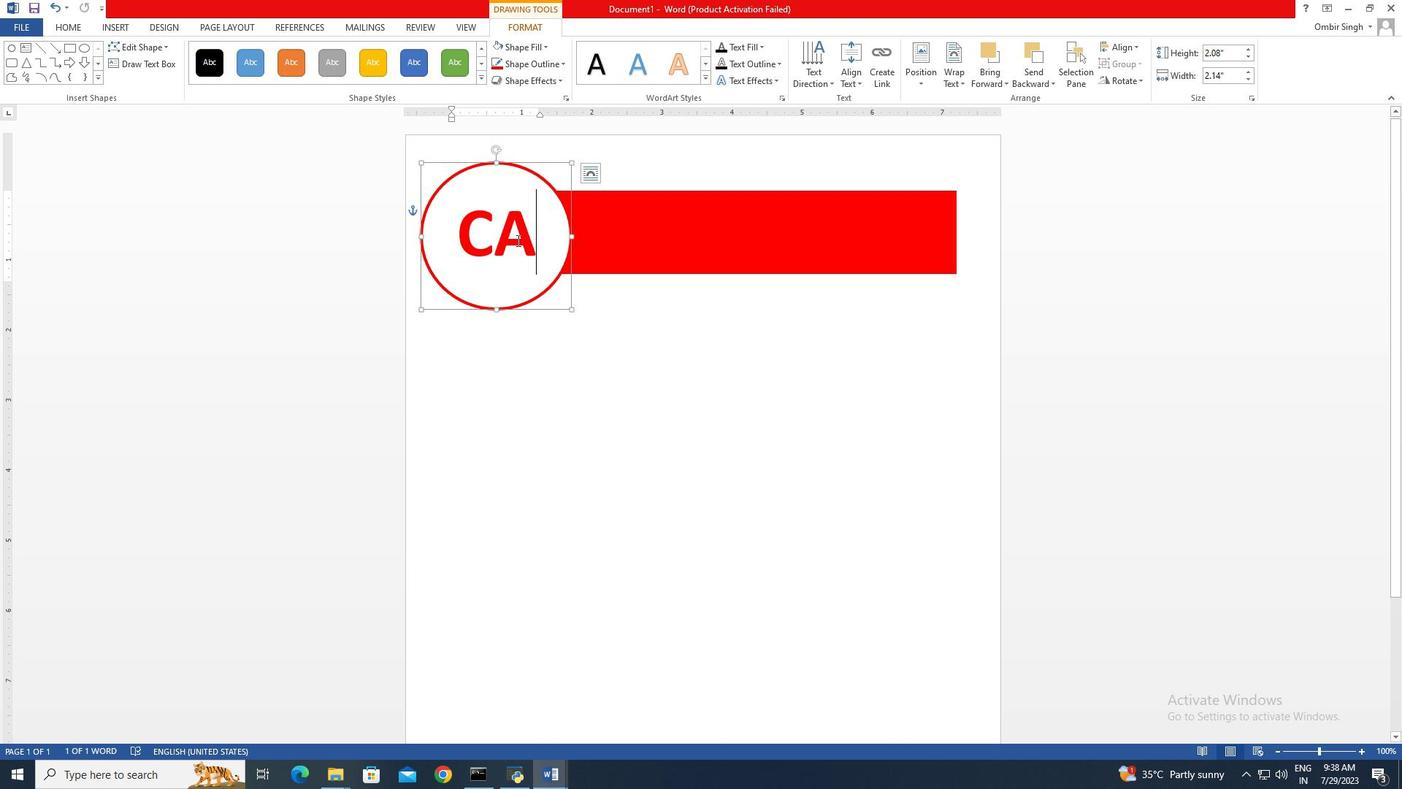 
Action: Mouse pressed left at (517, 244)
Screenshot: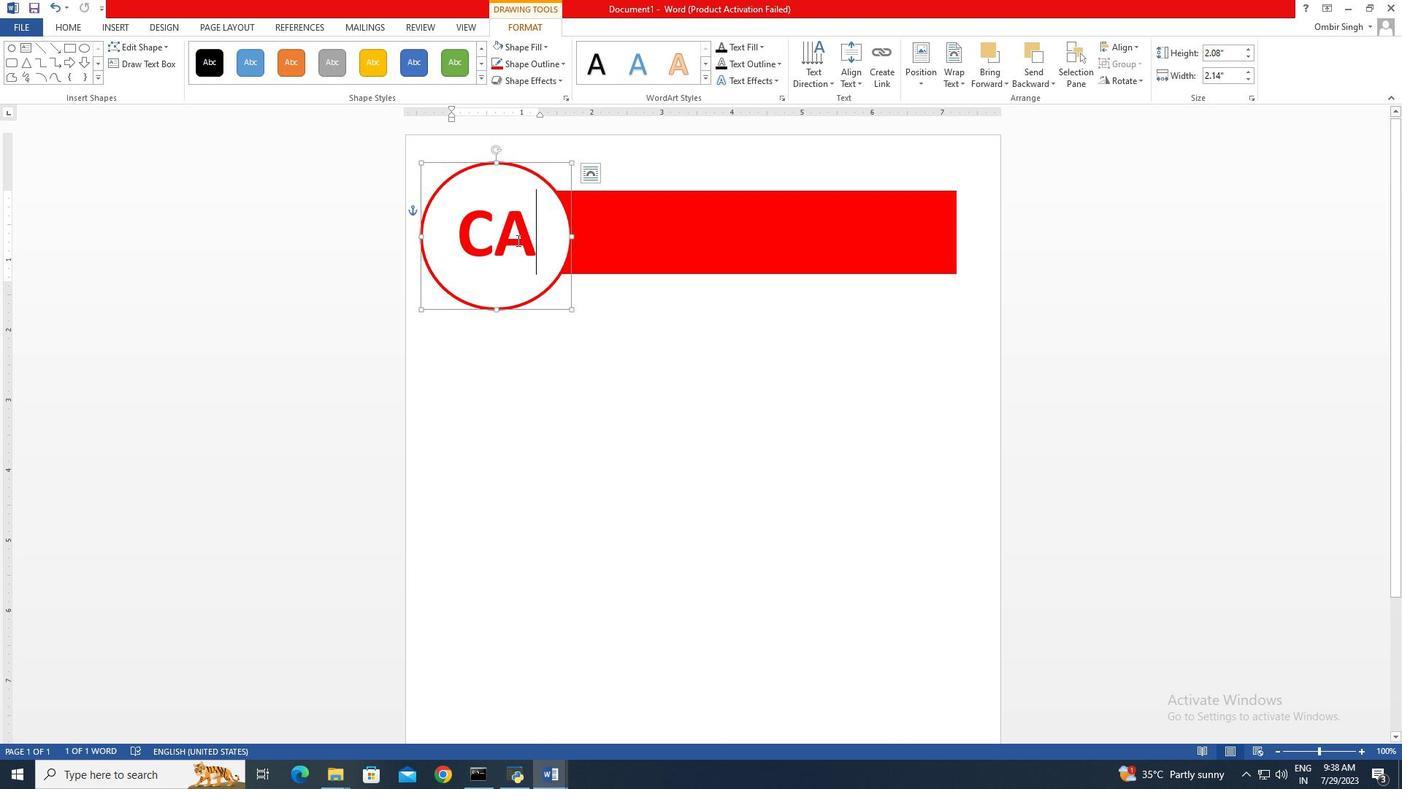 
Action: Mouse moved to (536, 362)
Screenshot: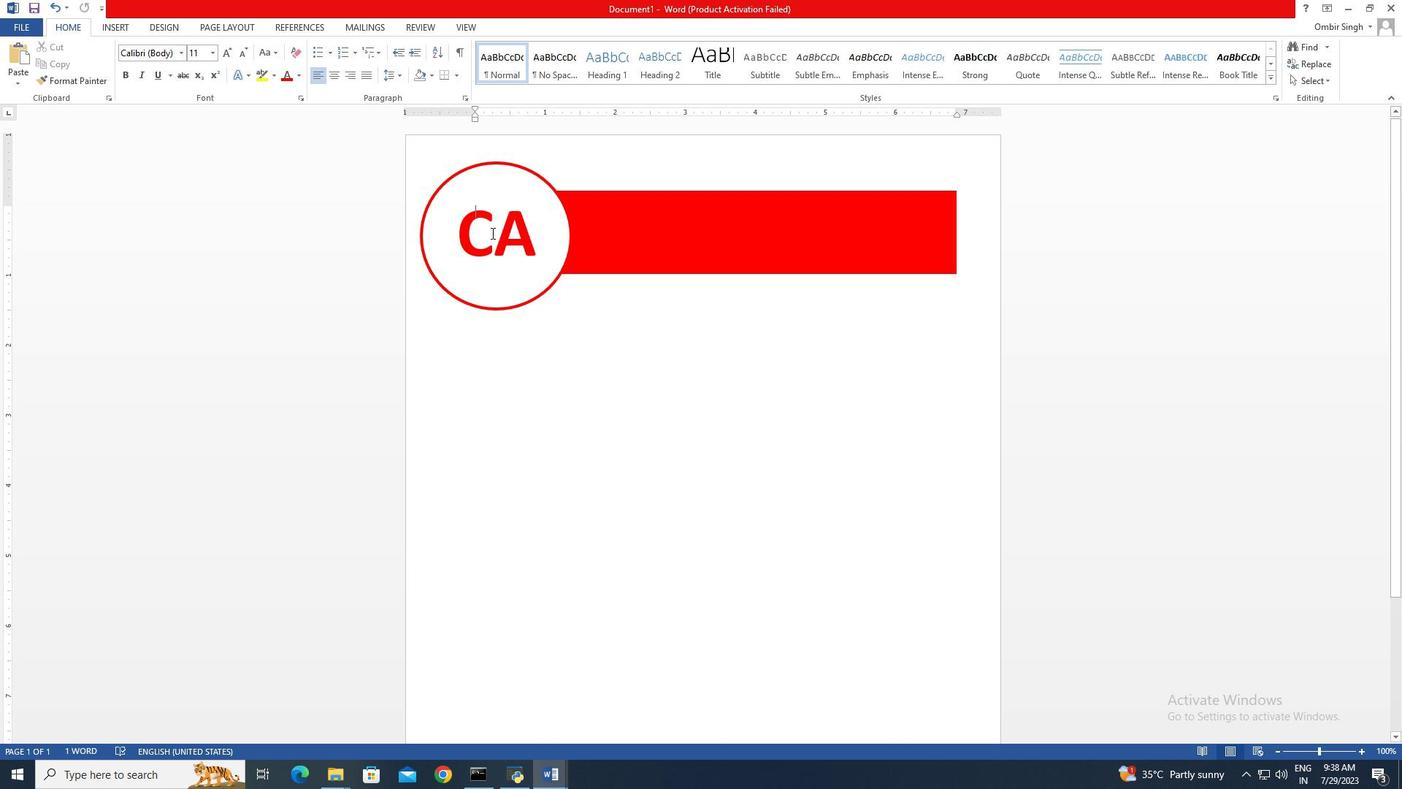 
Action: Mouse pressed left at (536, 362)
Screenshot: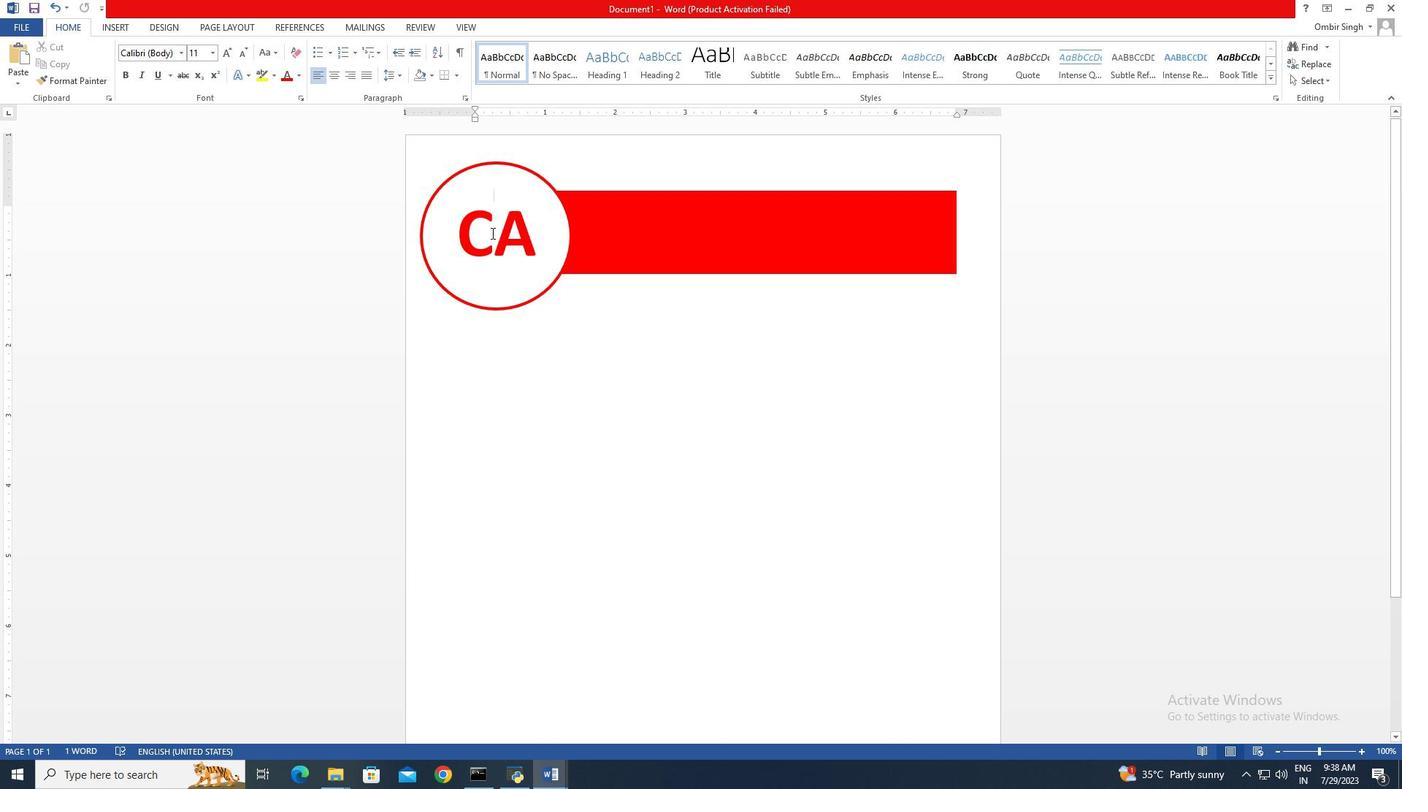 
Action: Mouse moved to (492, 233)
Screenshot: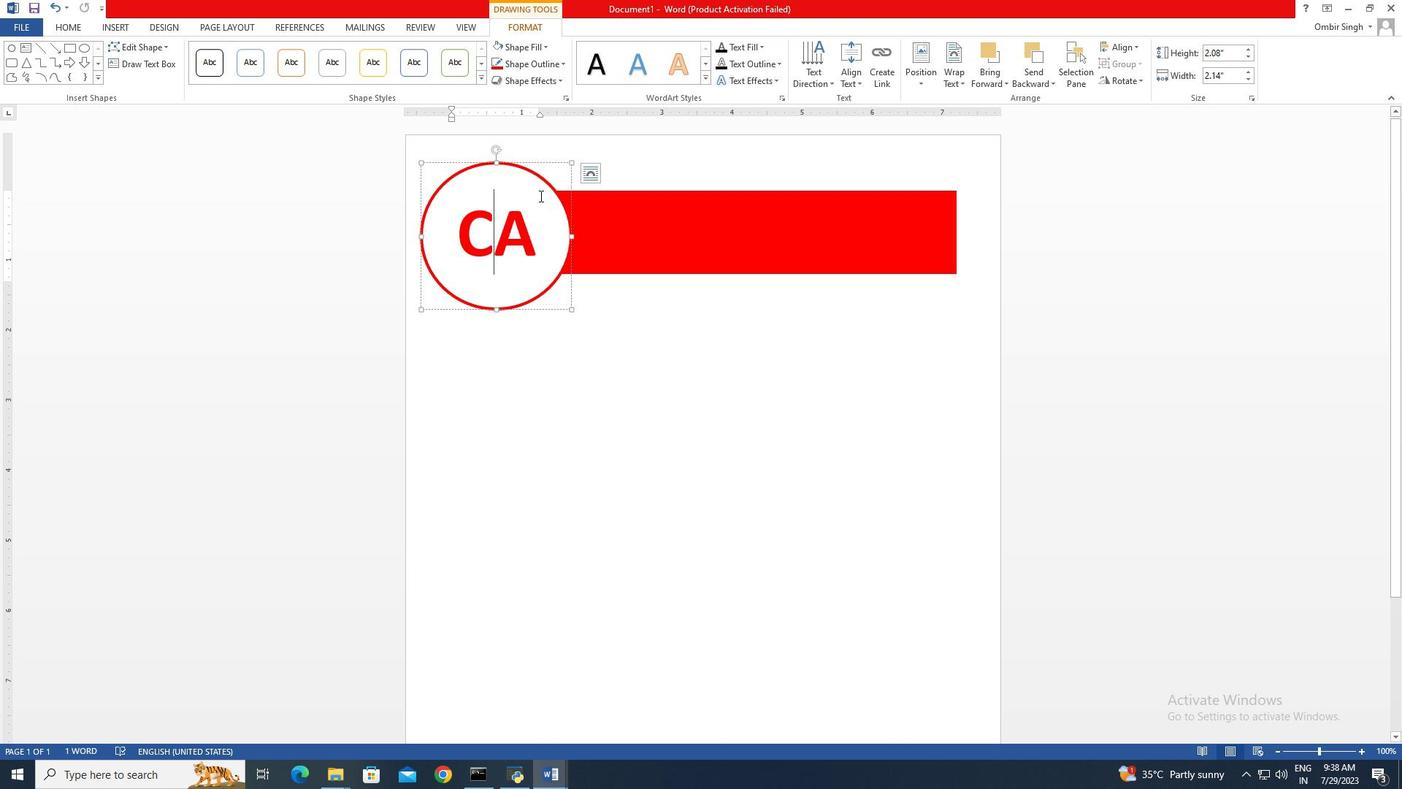 
Action: Mouse pressed left at (492, 233)
Screenshot: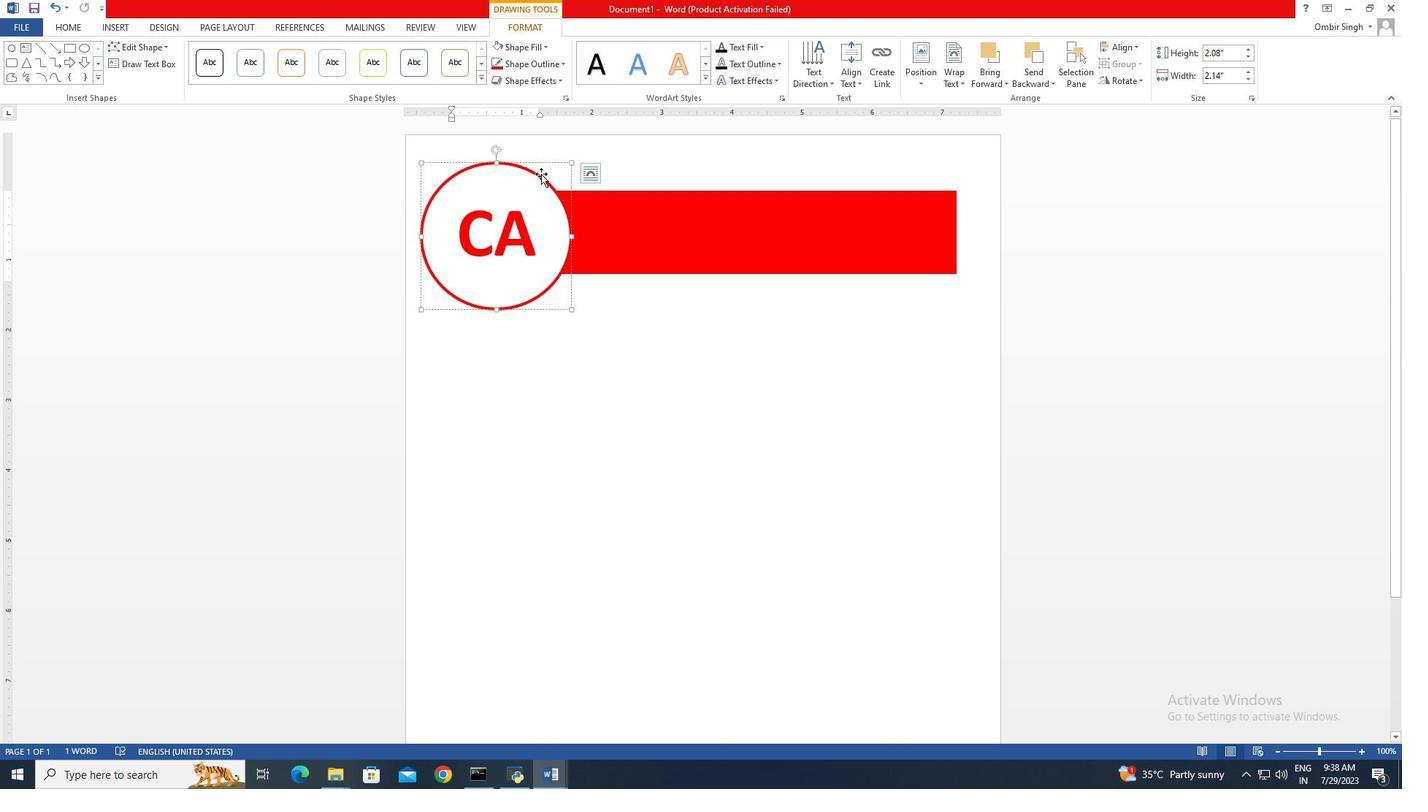 
Action: Mouse moved to (523, 162)
Screenshot: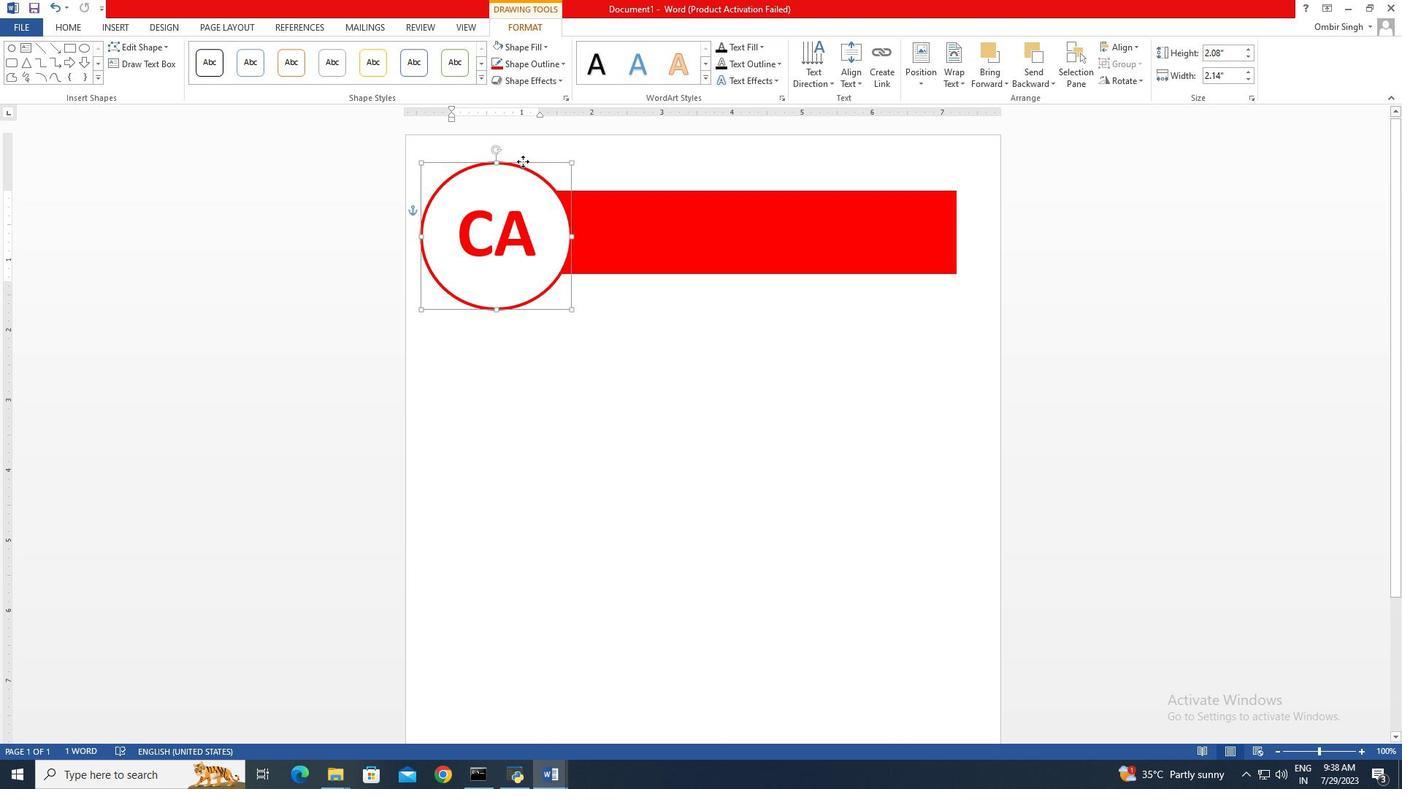 
Action: Mouse pressed left at (523, 162)
Screenshot: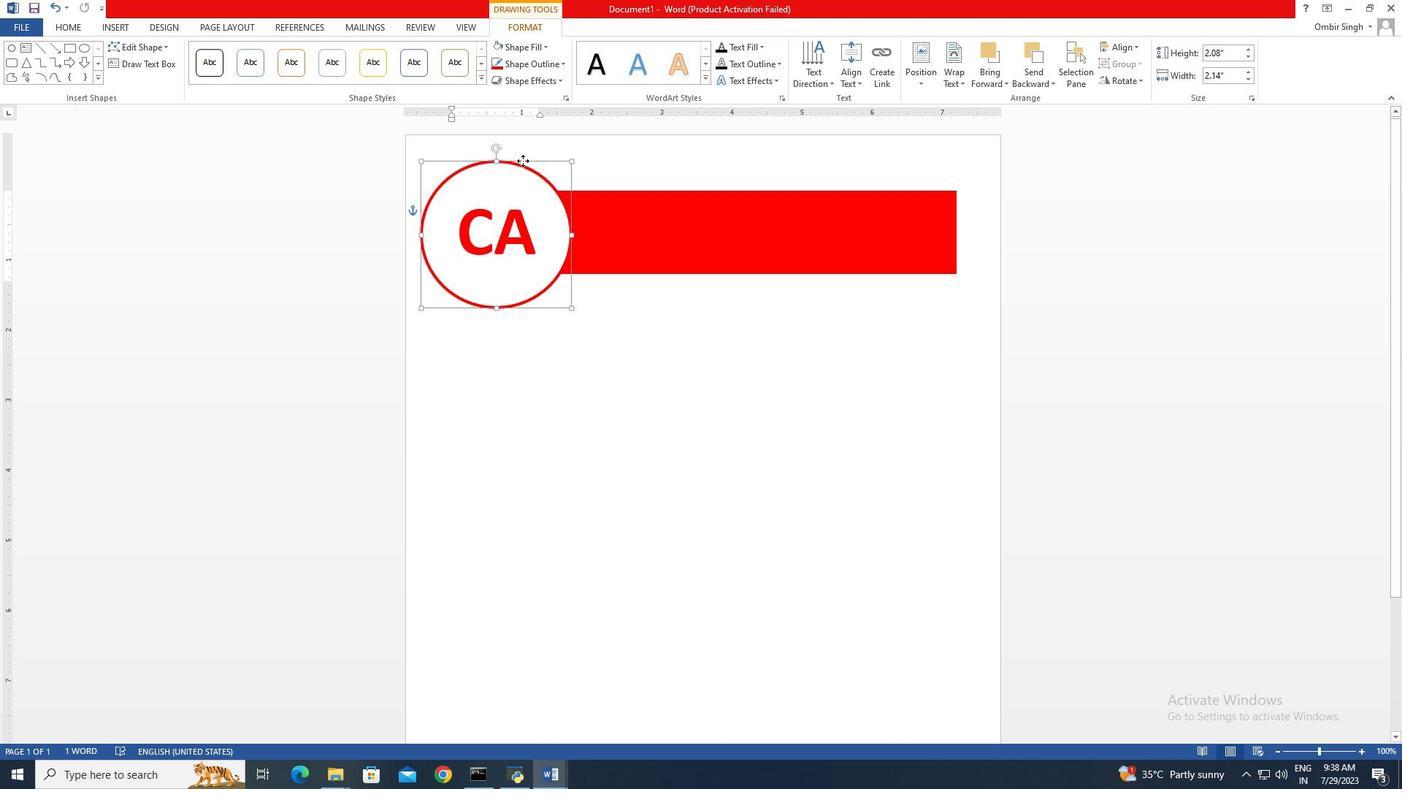 
Action: Mouse moved to (597, 363)
Screenshot: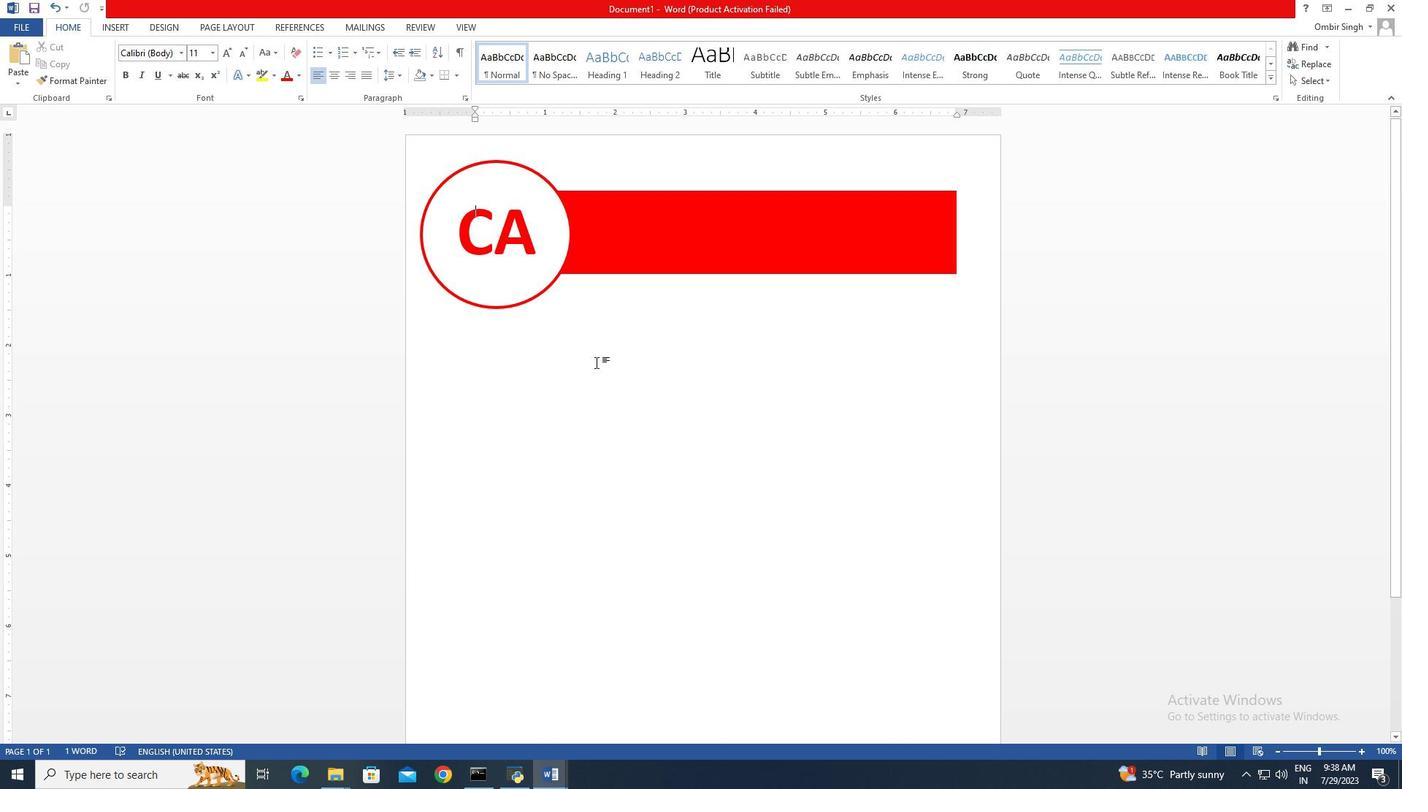 
Action: Mouse pressed left at (597, 363)
Screenshot: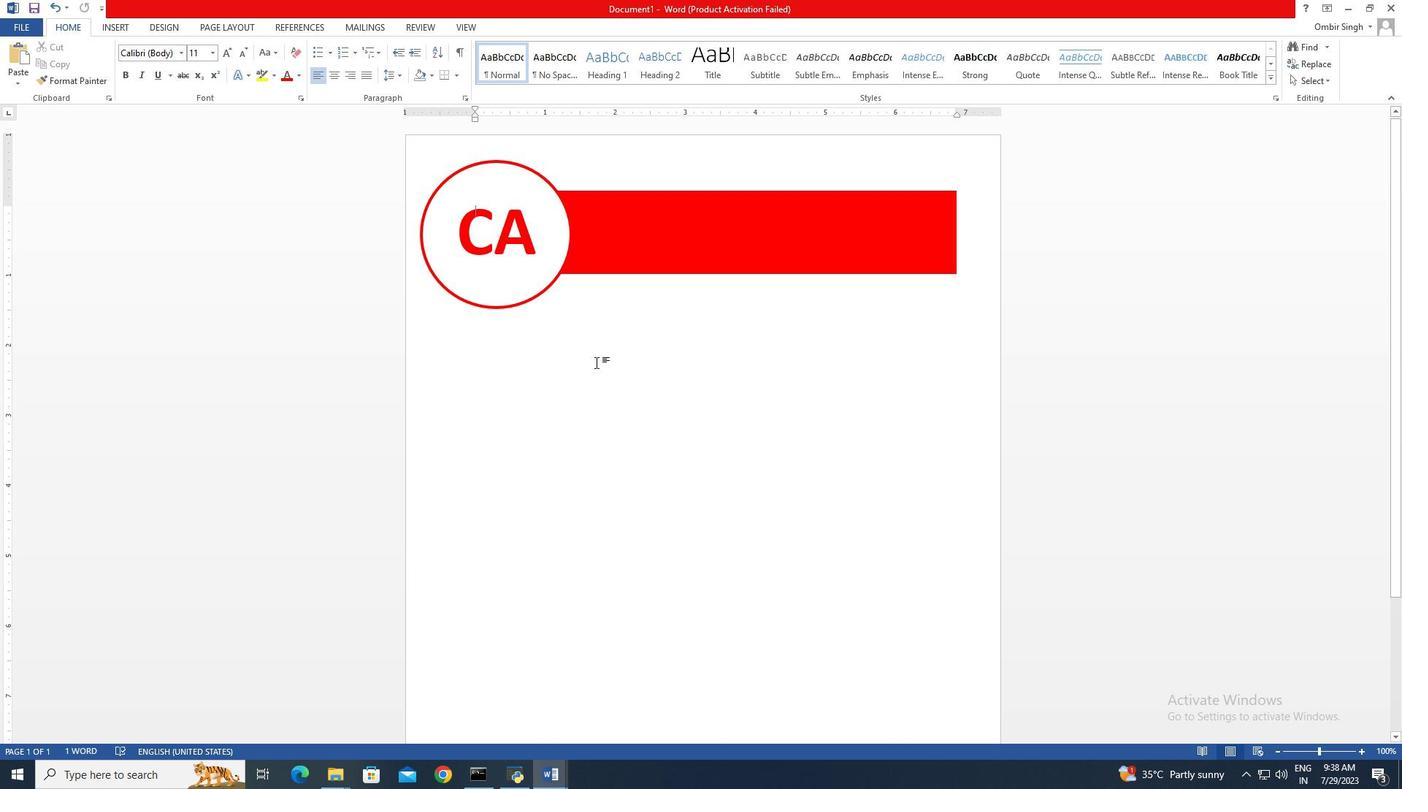 
Action: Mouse moved to (123, 24)
Screenshot: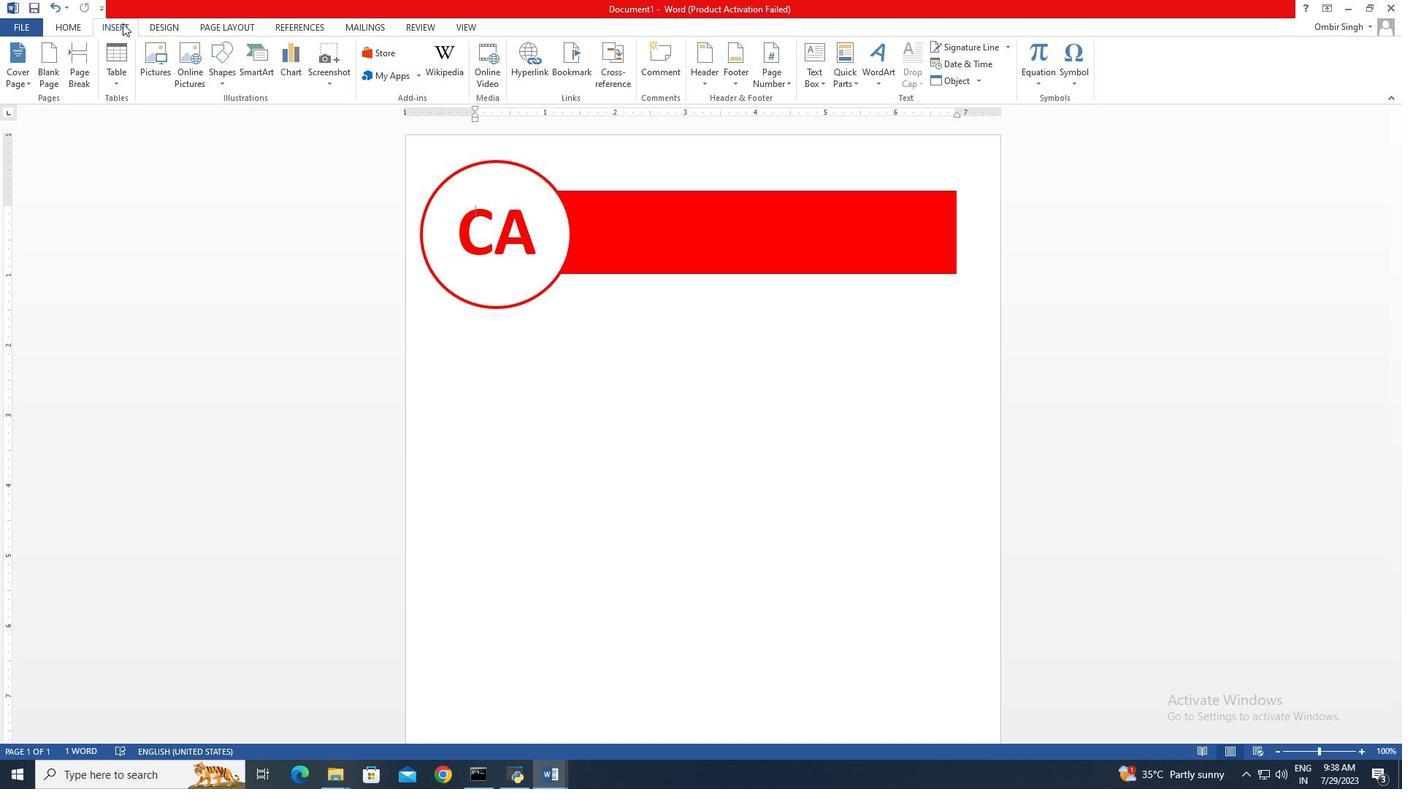 
Action: Mouse pressed left at (123, 24)
Screenshot: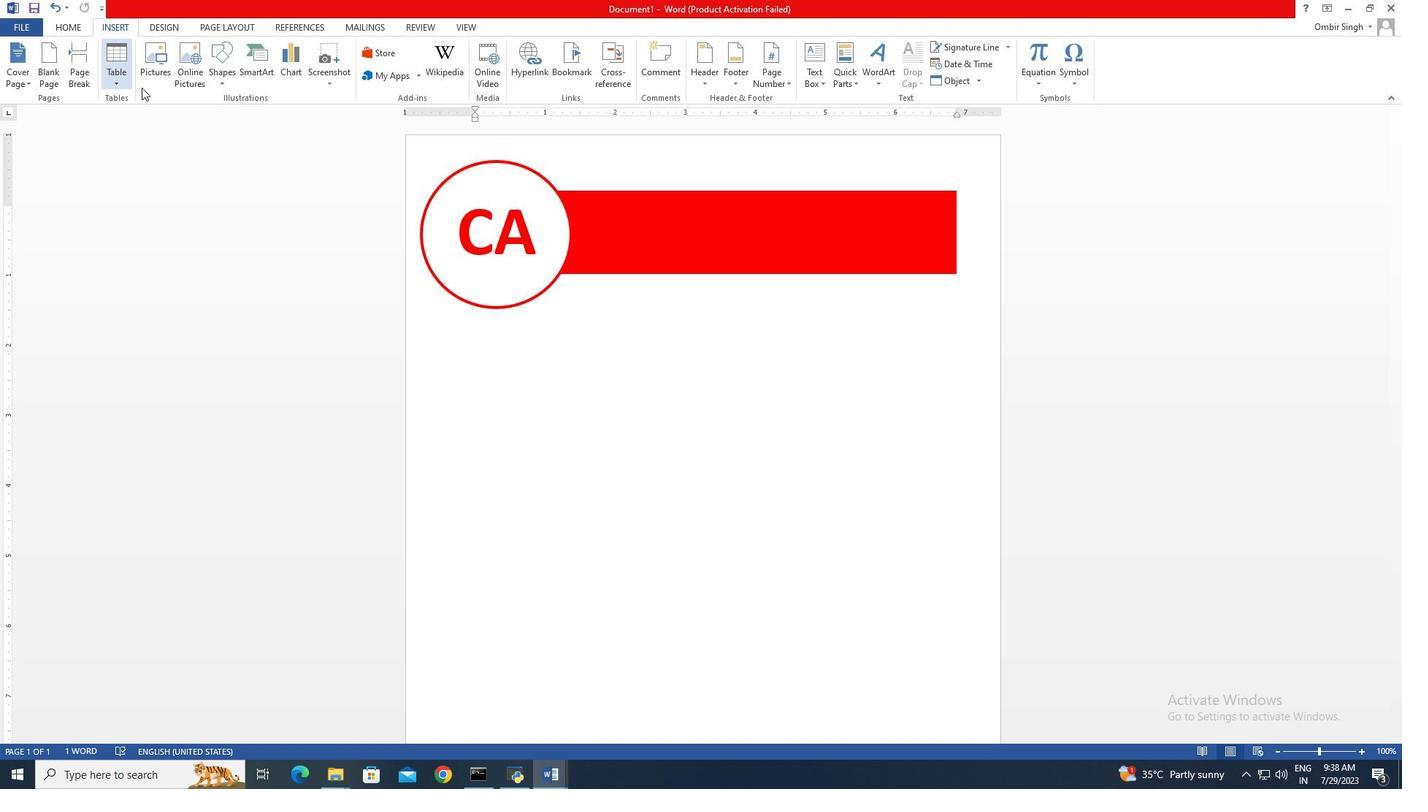 
Action: Mouse moved to (817, 54)
Screenshot: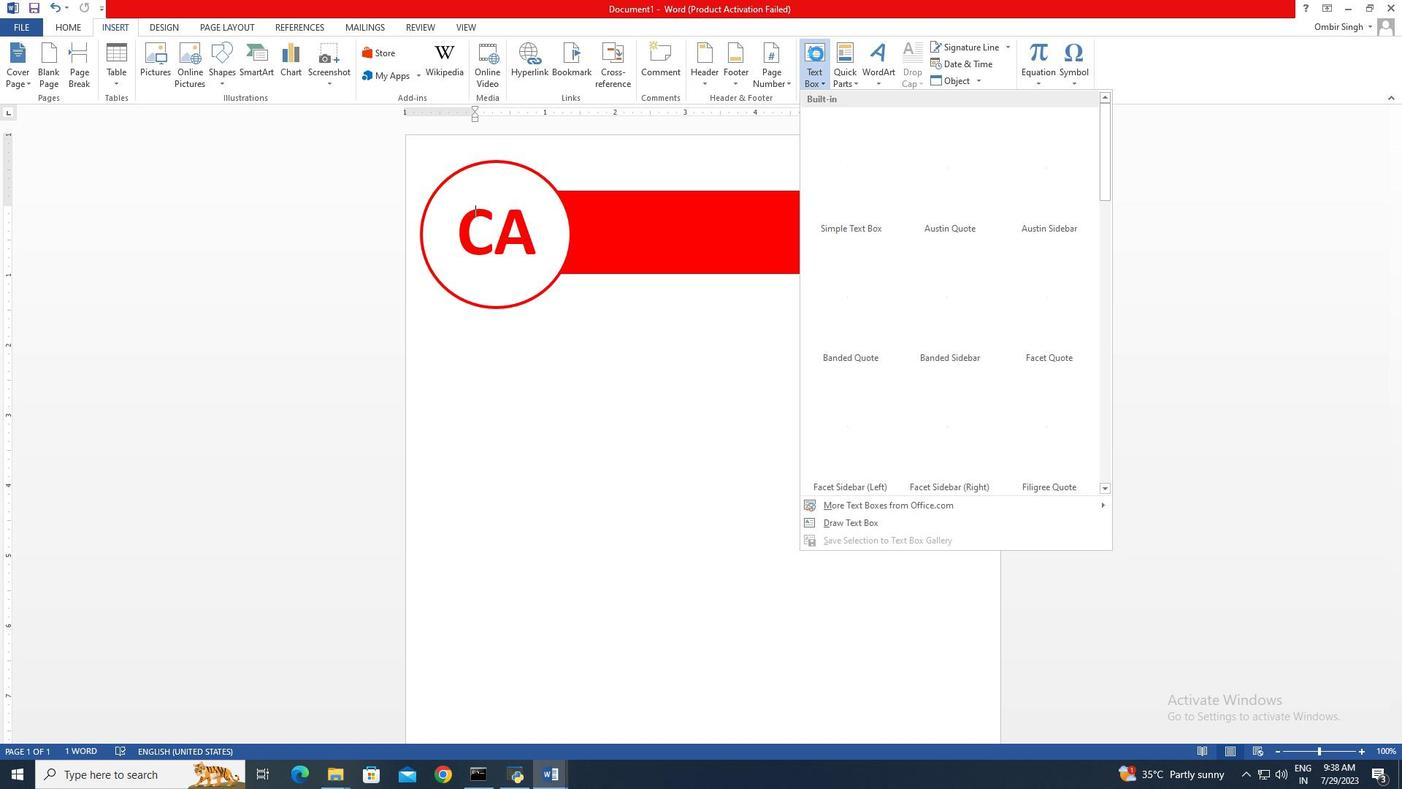 
Action: Mouse pressed left at (817, 54)
Screenshot: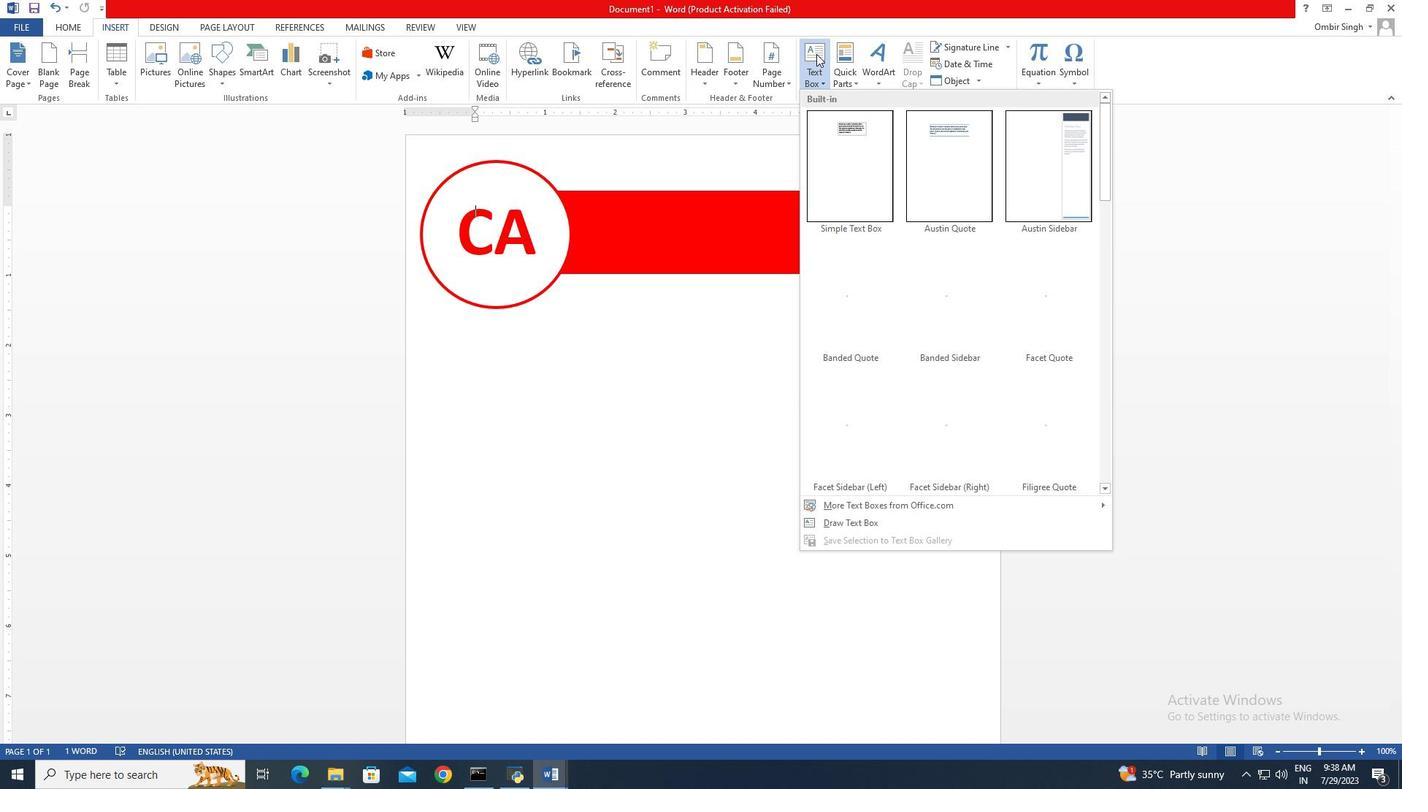 
Action: Mouse moved to (838, 163)
Screenshot: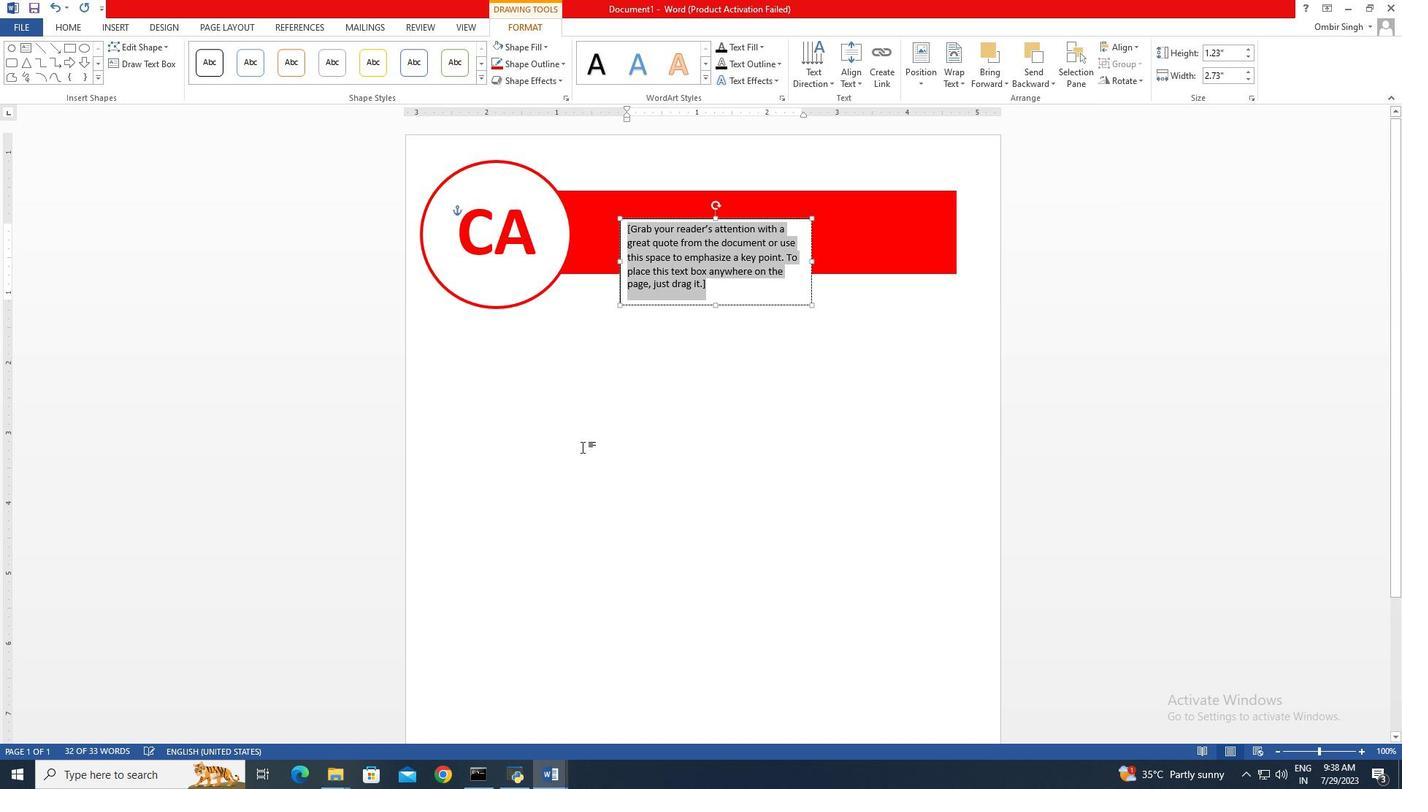 
Action: Mouse pressed left at (838, 163)
Screenshot: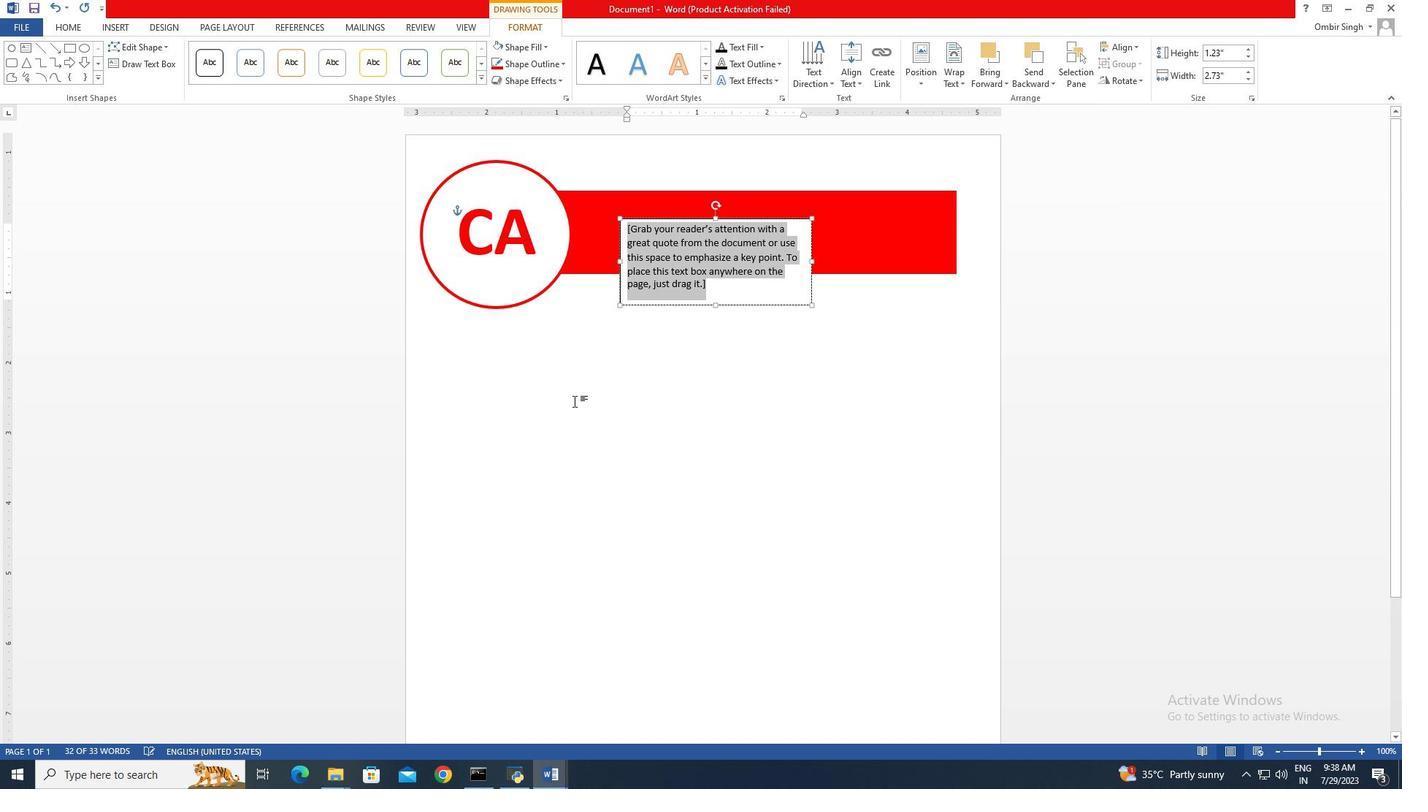 
Action: Mouse moved to (722, 217)
Screenshot: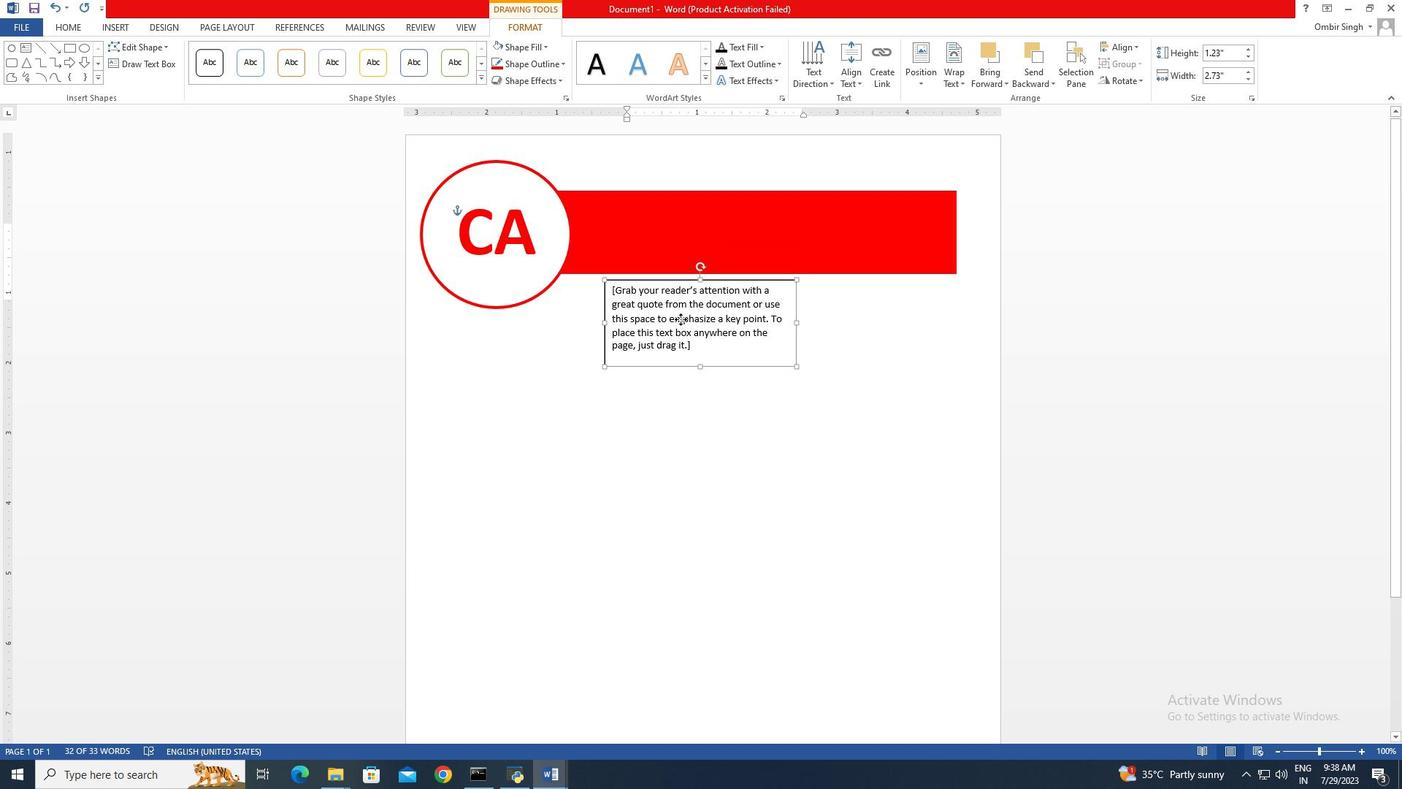 
Action: Mouse pressed left at (722, 217)
Screenshot: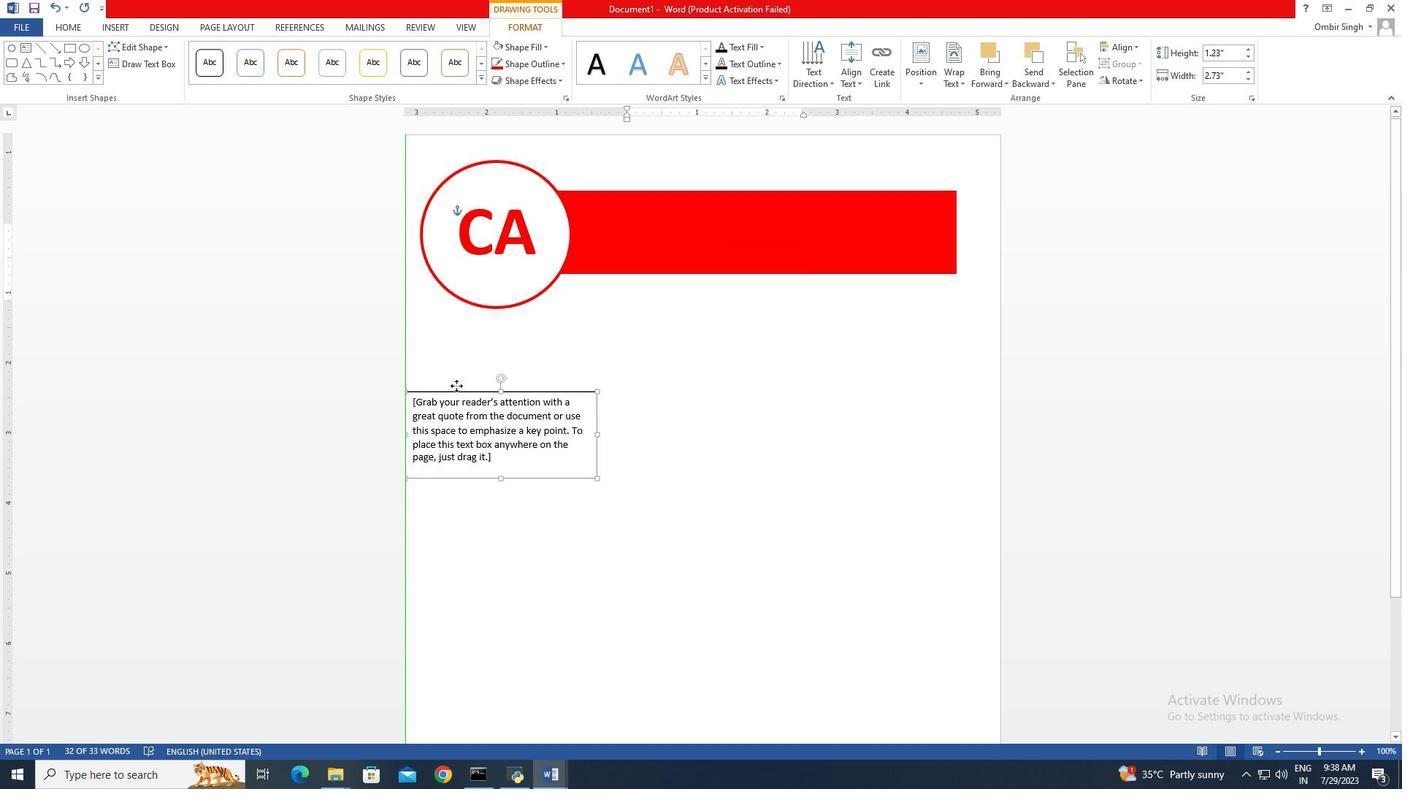 
Action: Mouse moved to (412, 111)
Screenshot: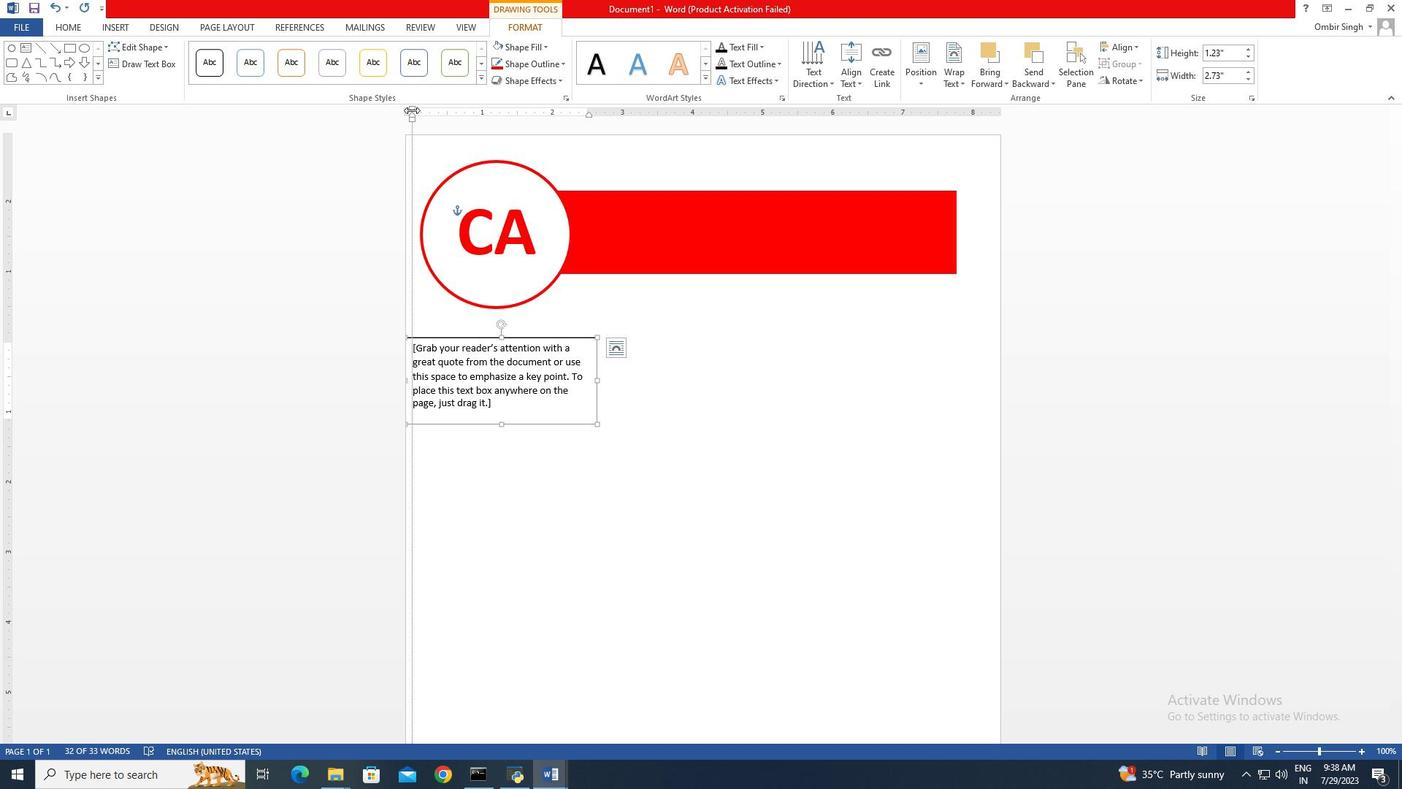 
Action: Mouse pressed left at (412, 111)
Screenshot: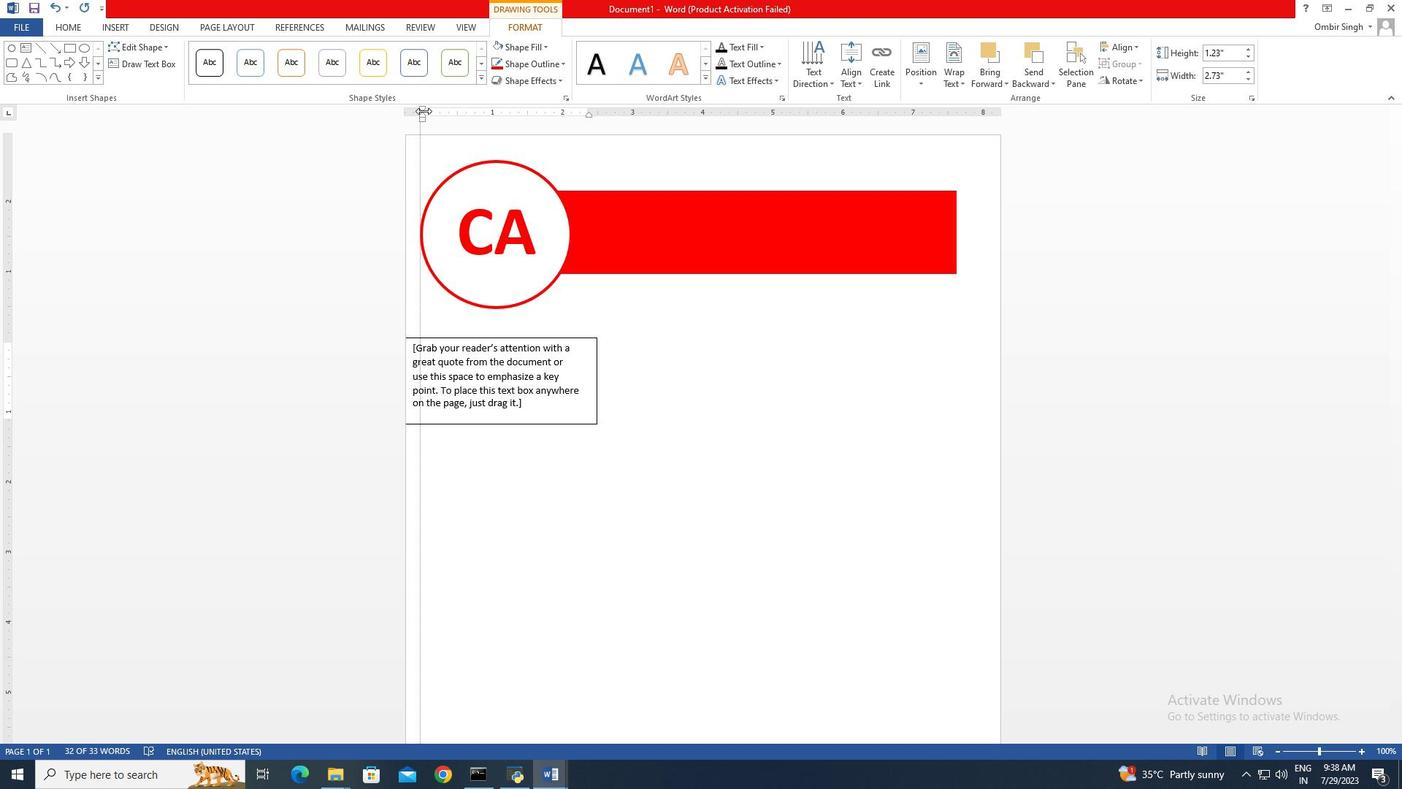 
Action: Mouse moved to (412, 122)
Screenshot: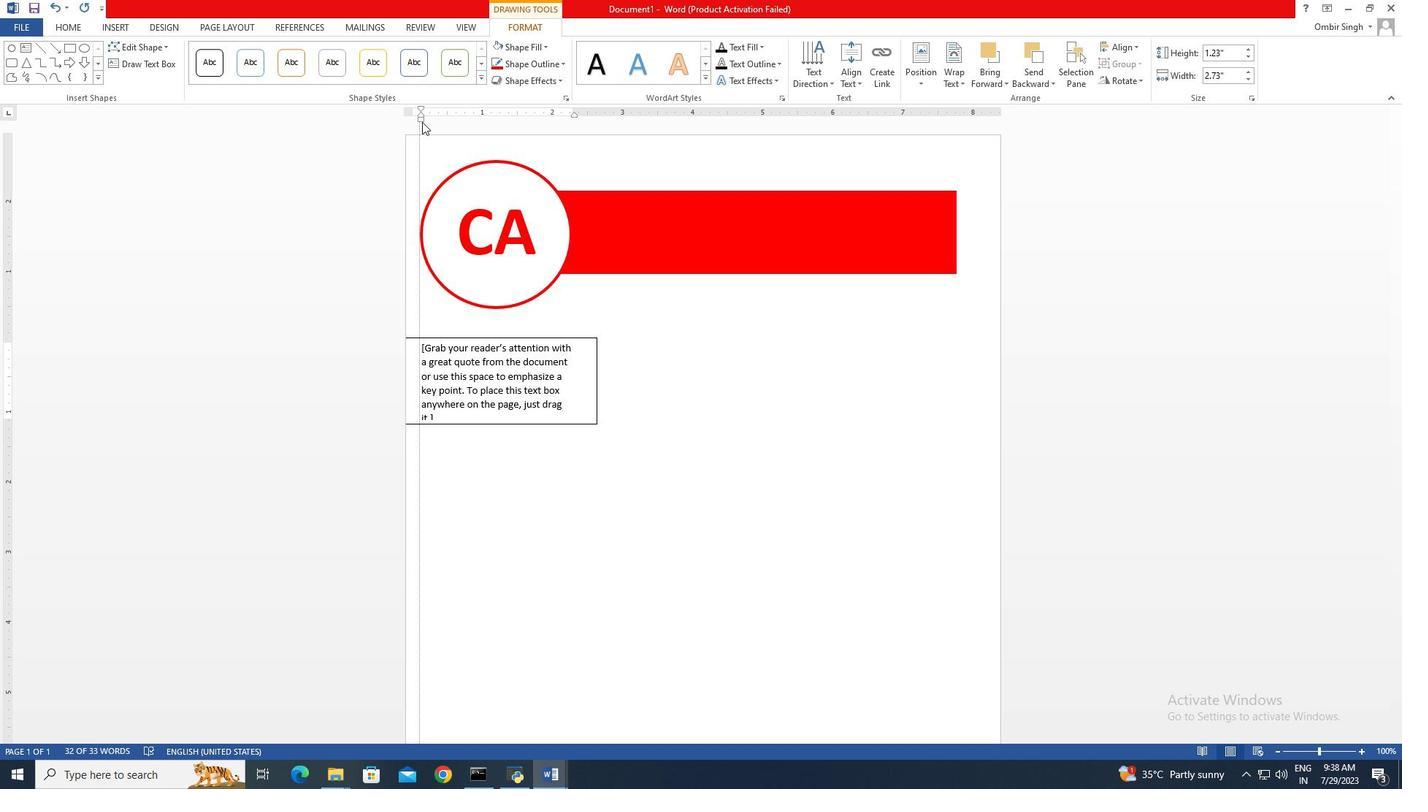 
Action: Mouse pressed left at (412, 122)
Screenshot: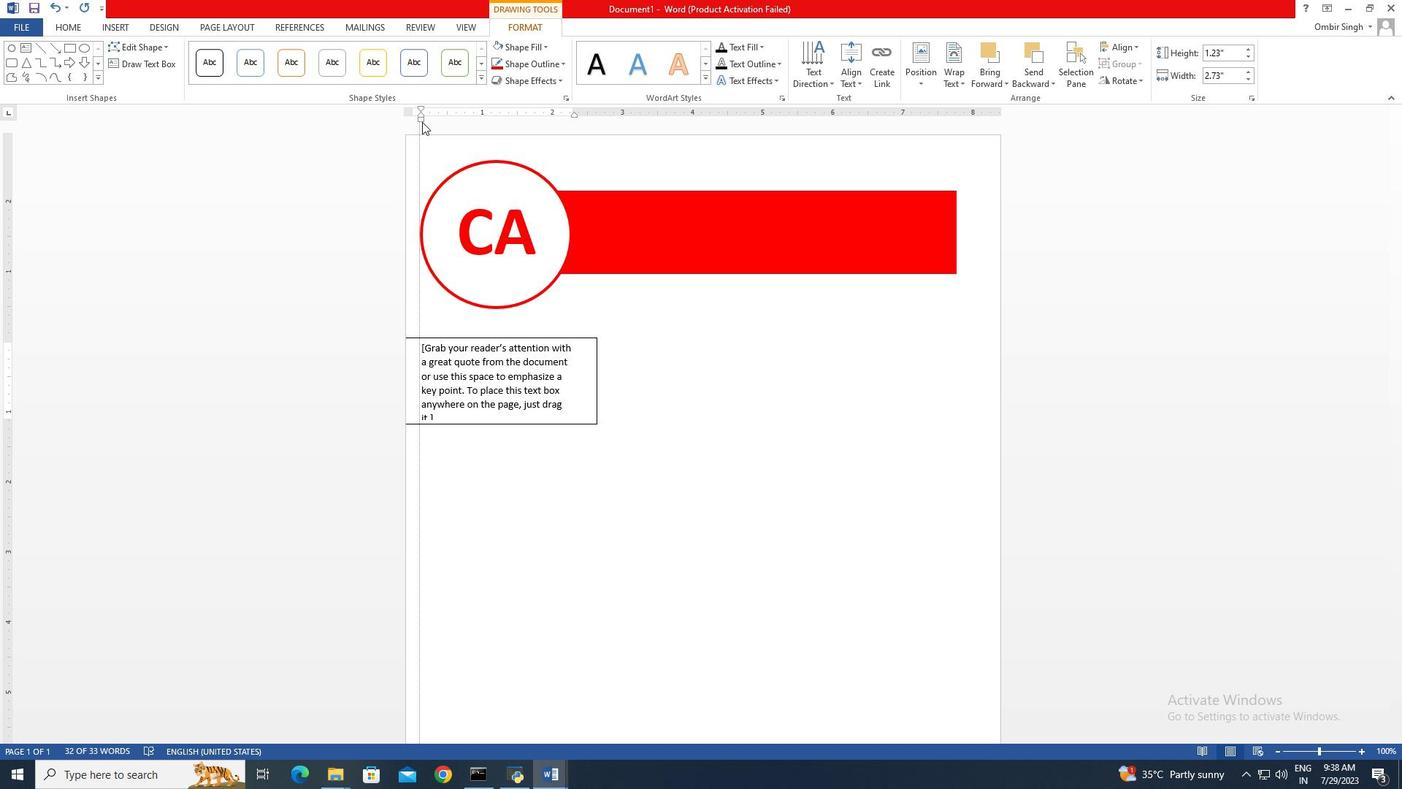 
Action: Mouse moved to (574, 113)
Screenshot: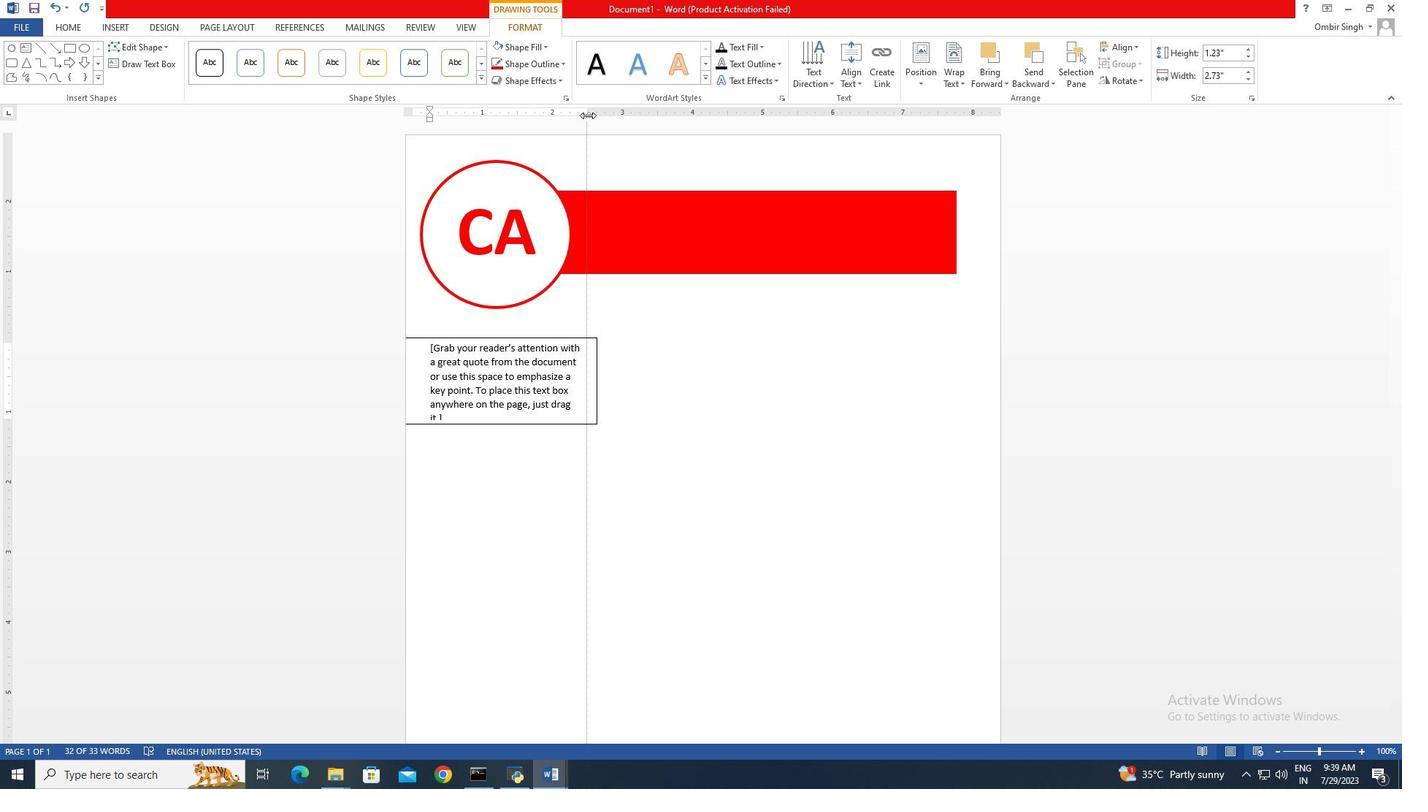 
Action: Mouse pressed left at (574, 113)
Screenshot: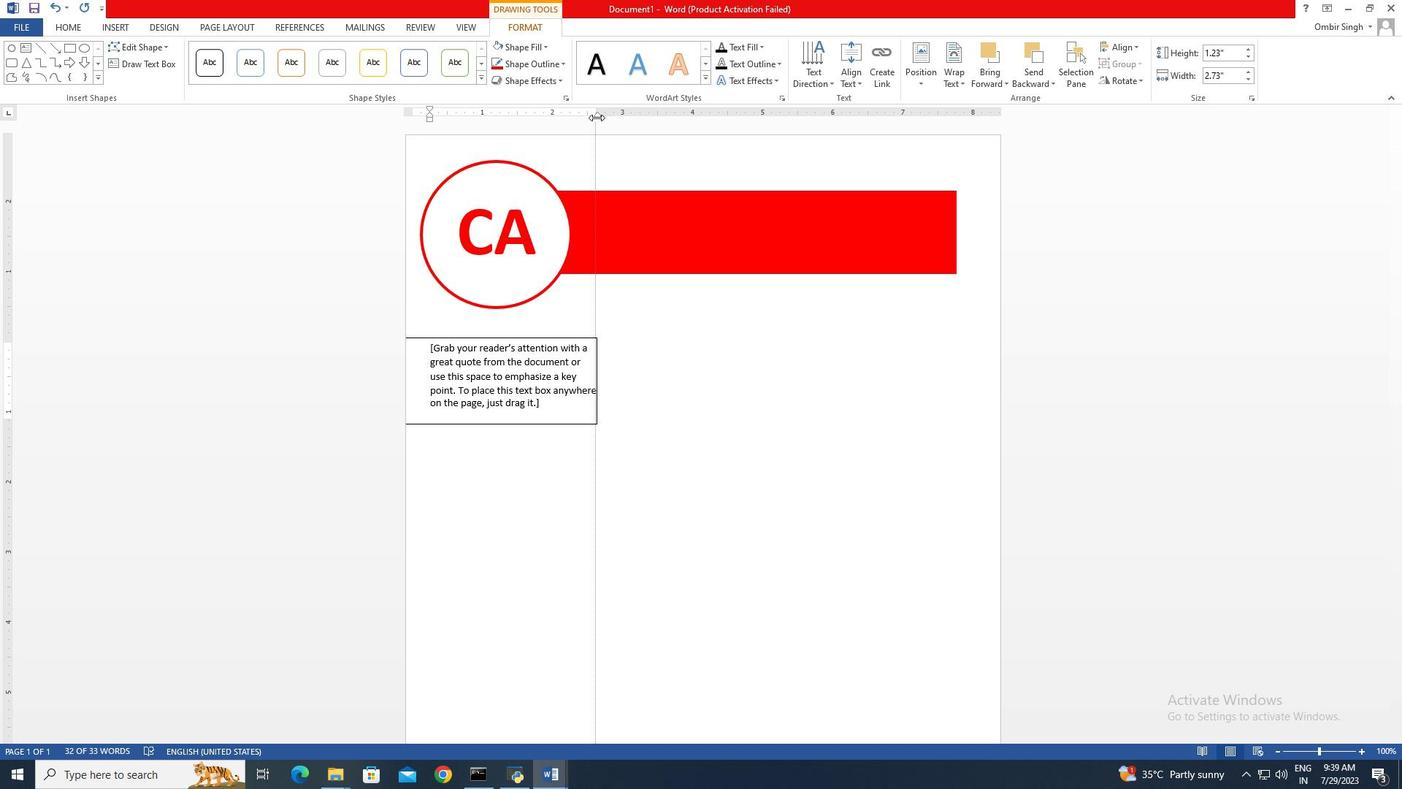 
Action: Mouse moved to (602, 112)
Screenshot: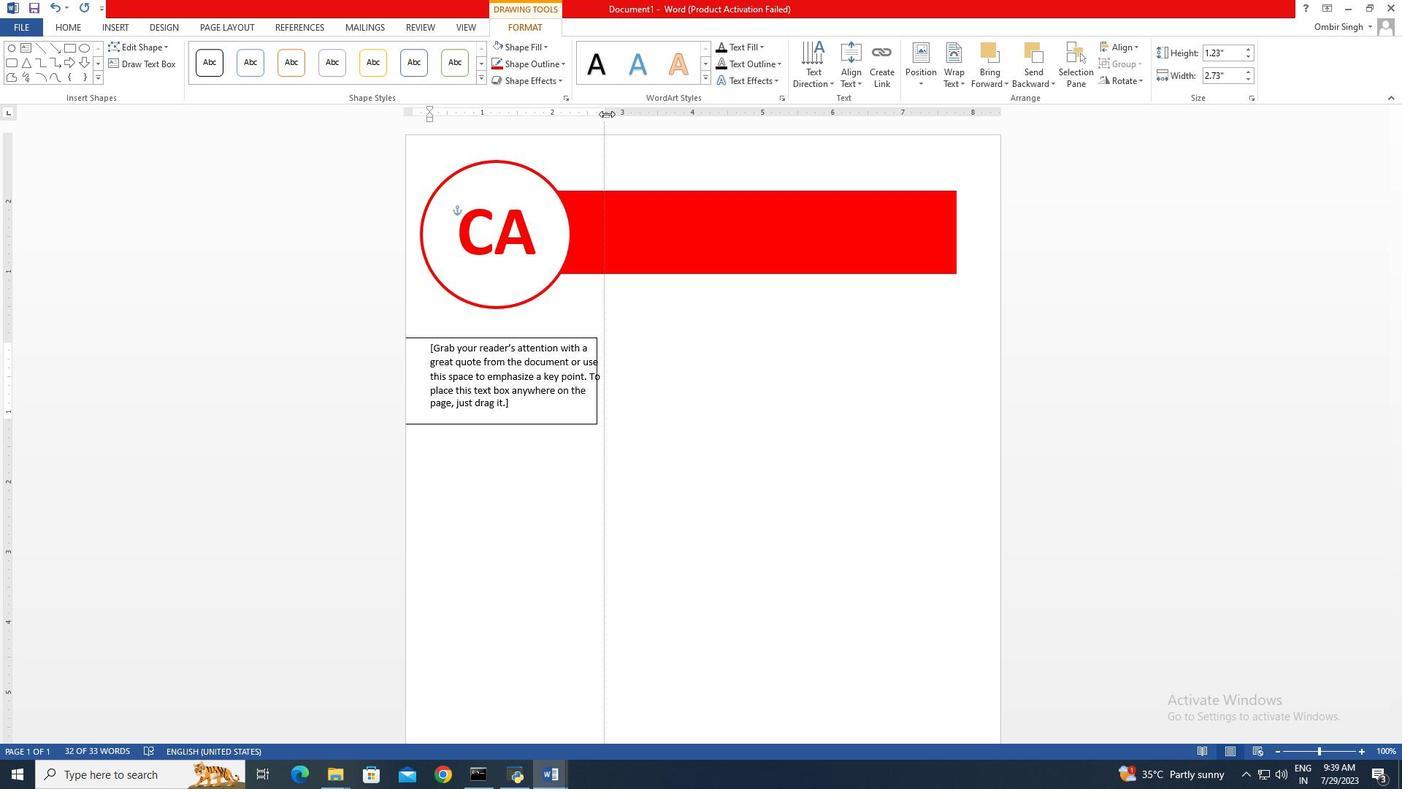 
Action: Mouse pressed left at (602, 112)
Screenshot: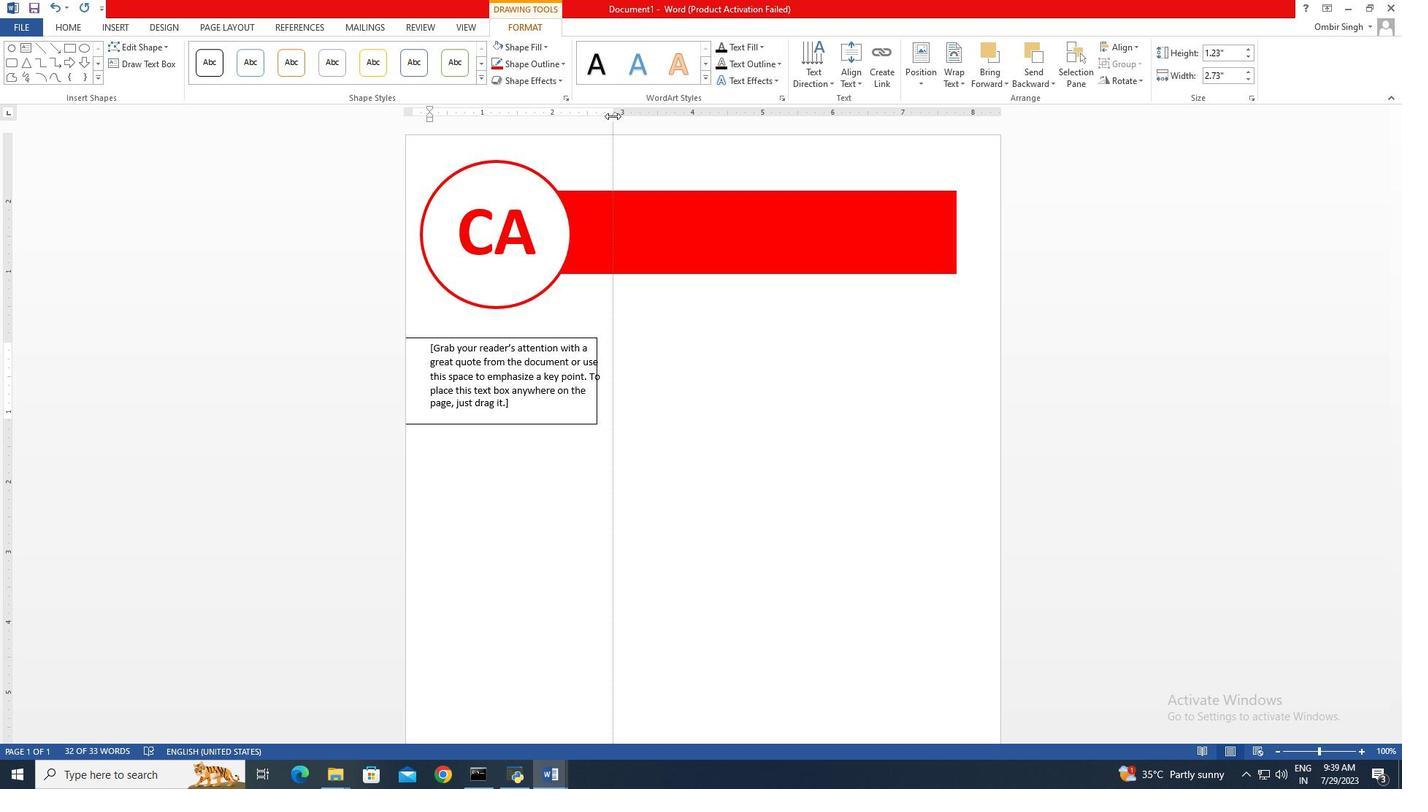 
Action: Mouse moved to (507, 335)
Screenshot: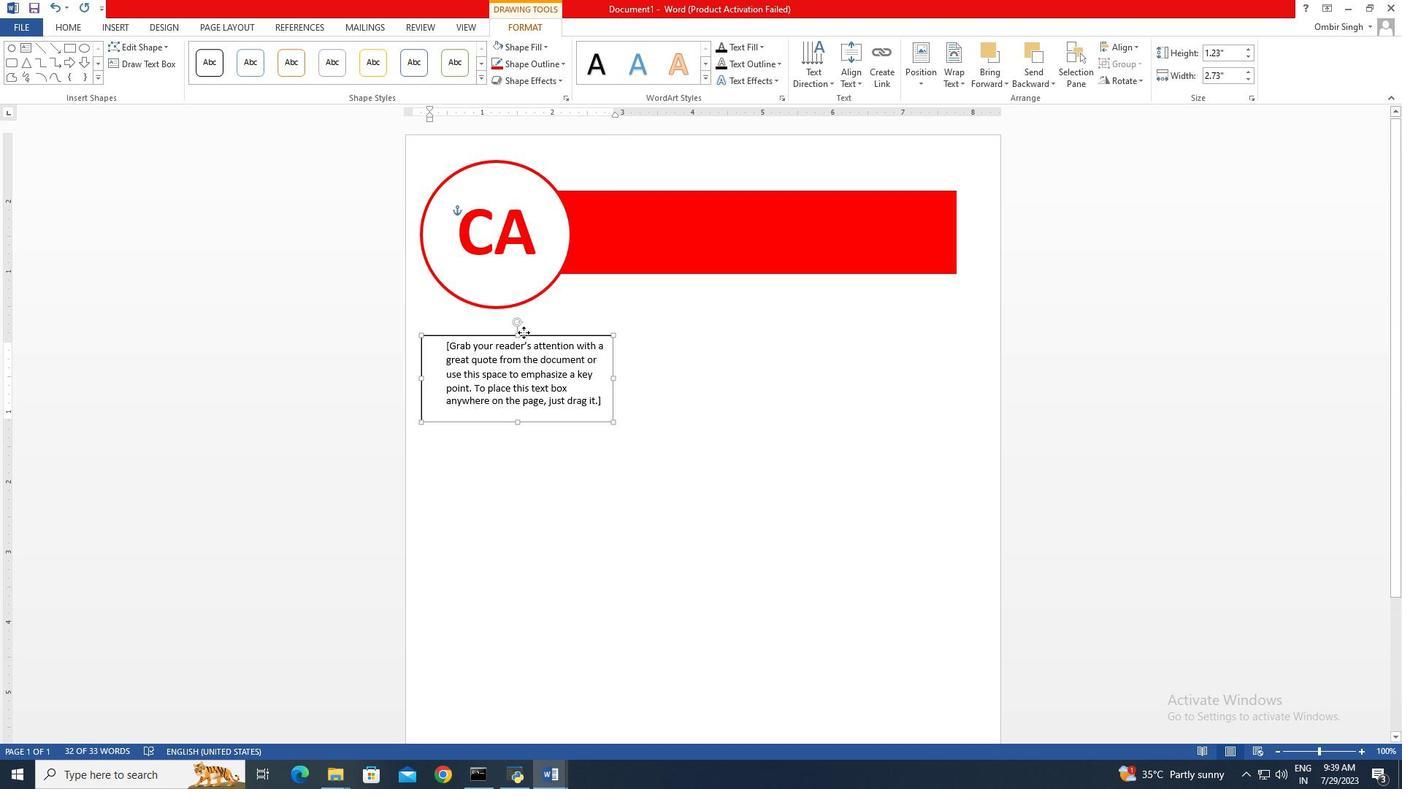 
Action: Mouse pressed left at (507, 335)
Screenshot: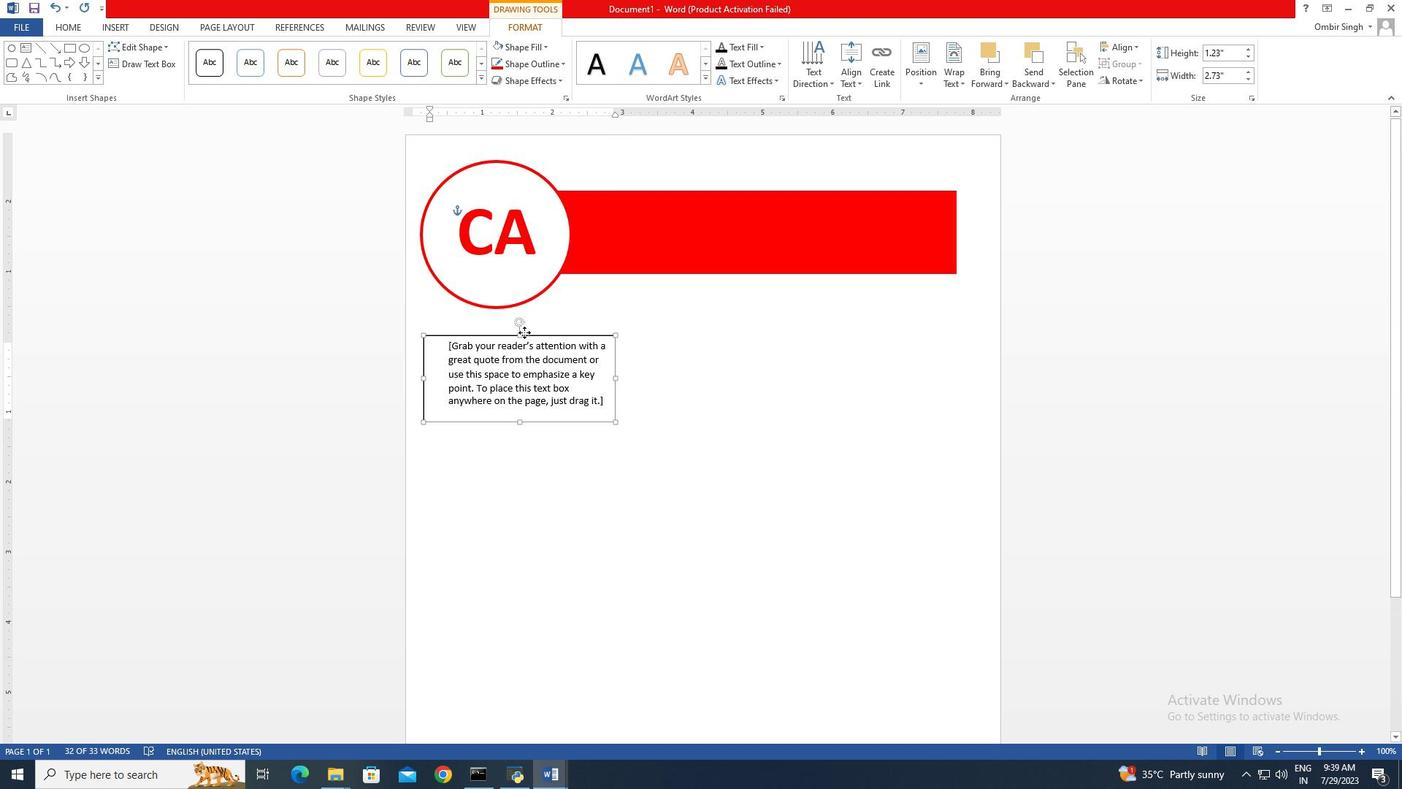 
Action: Mouse moved to (524, 367)
Screenshot: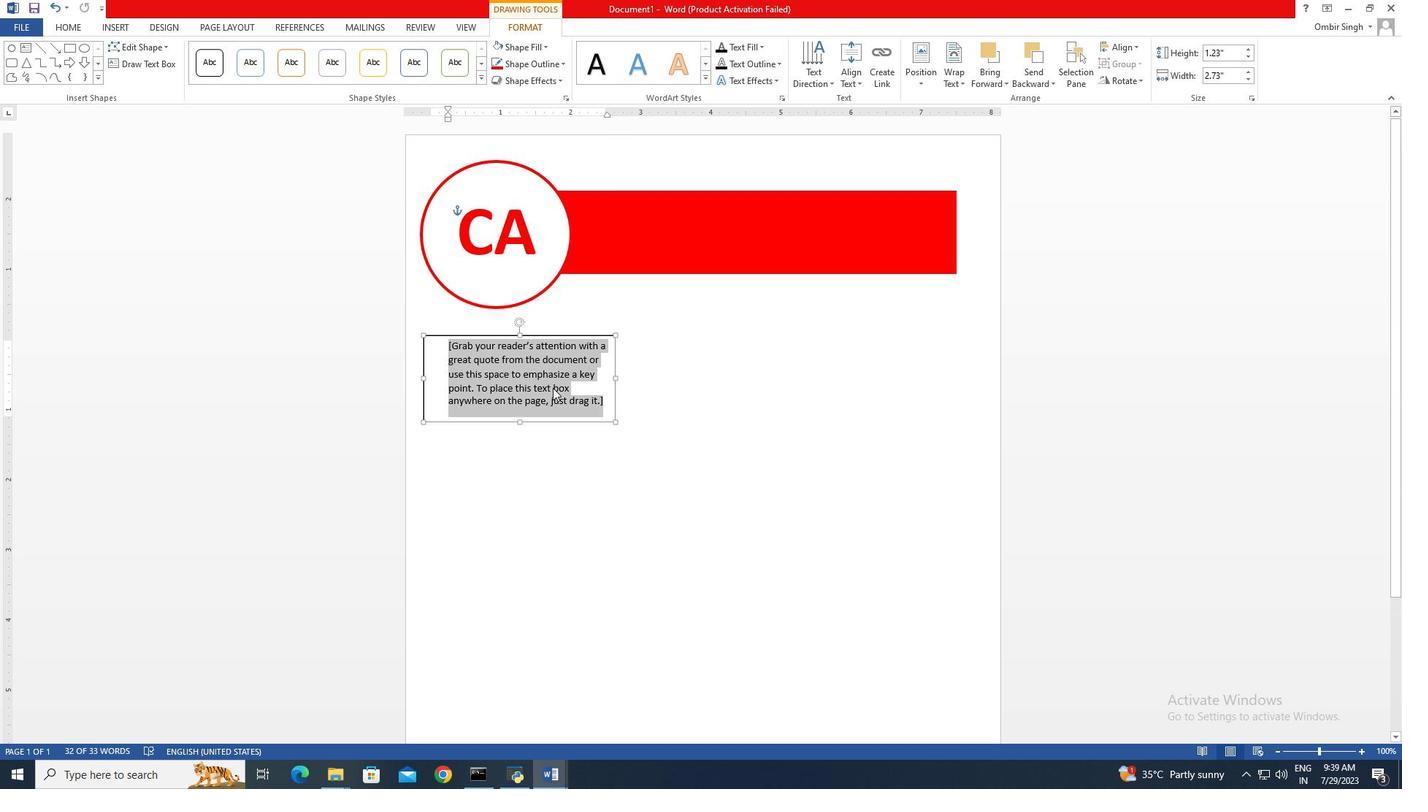 
Action: Mouse pressed left at (524, 367)
Screenshot: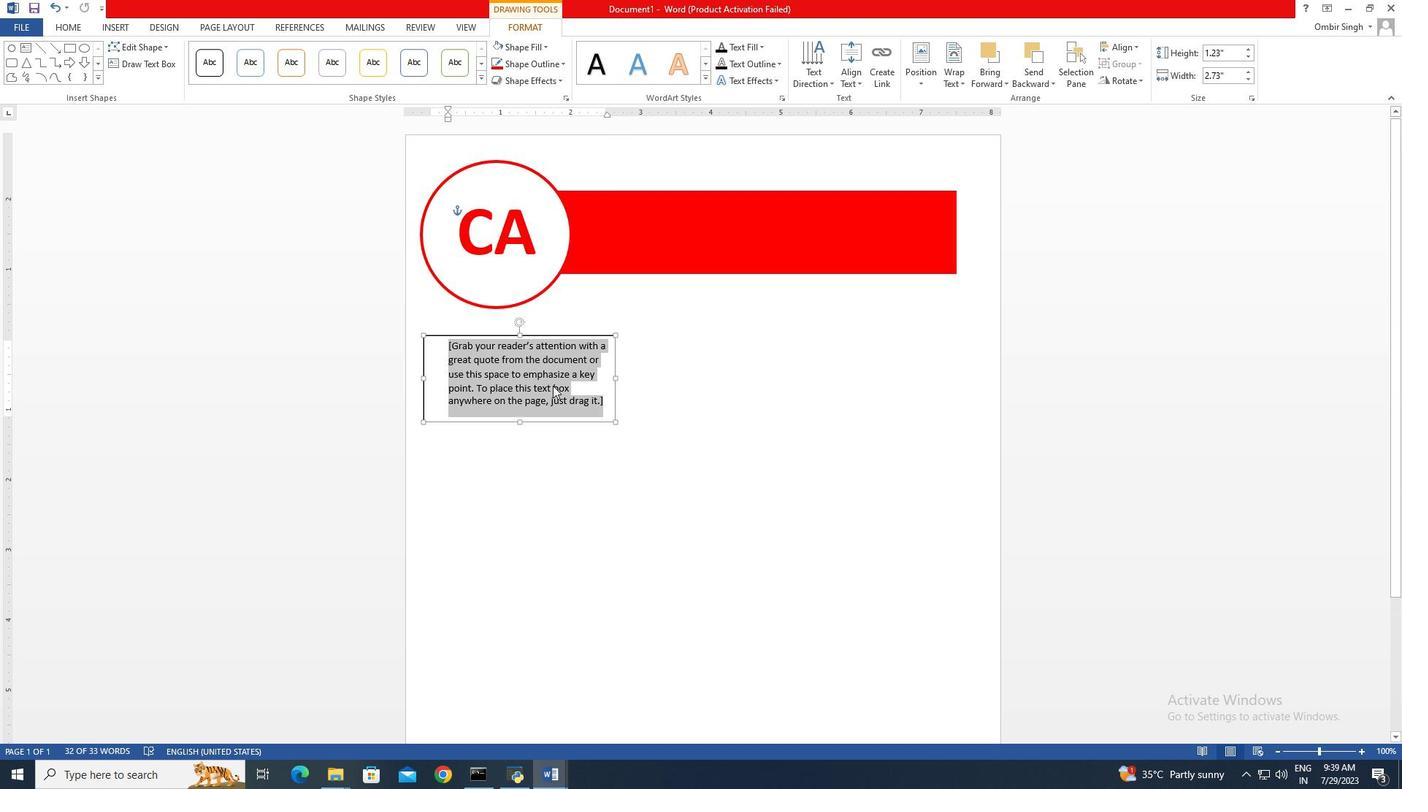 
Action: Mouse moved to (551, 384)
Screenshot: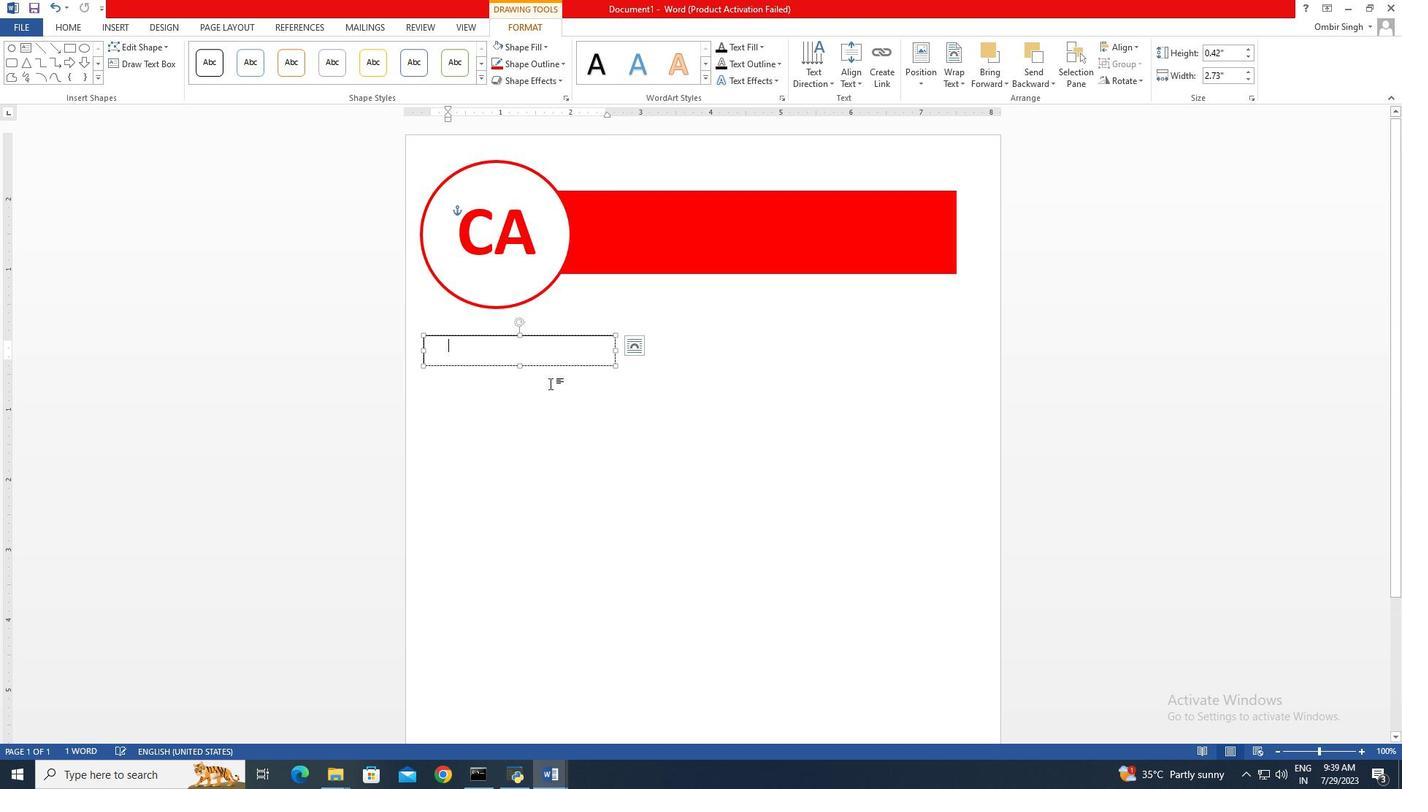 
Action: Key pressed <Key.backspace><Key.shift><Key.shift><Key.shift><Key.shift><Key.shift><Key.shift><Key.shift>Contact<Key.shift_r><Key.left><Key.left><Key.left><Key.left><Key.left><Key.left><Key.left><Key.left><Key.left><Key.left><Key.left>
Screenshot: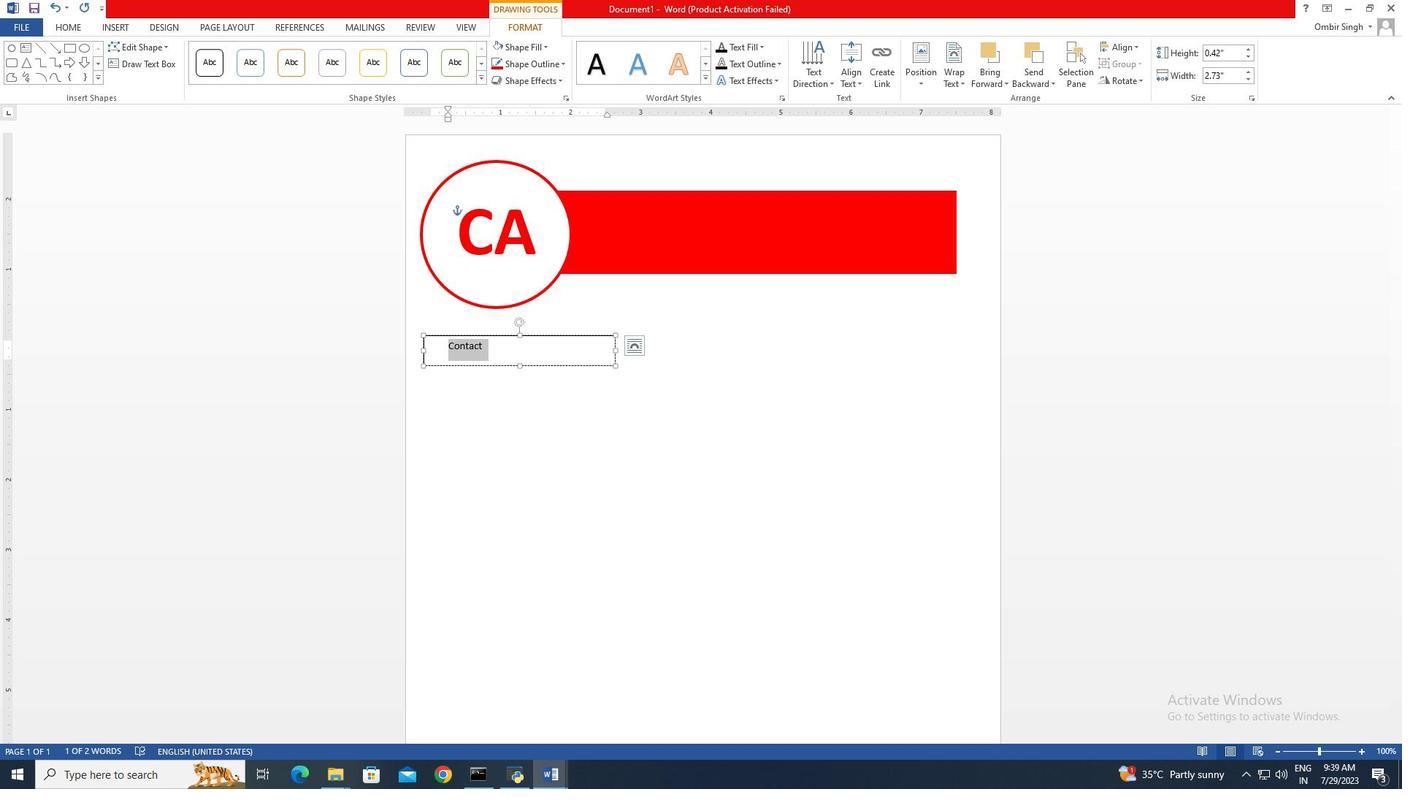 
Action: Mouse moved to (603, 64)
Screenshot: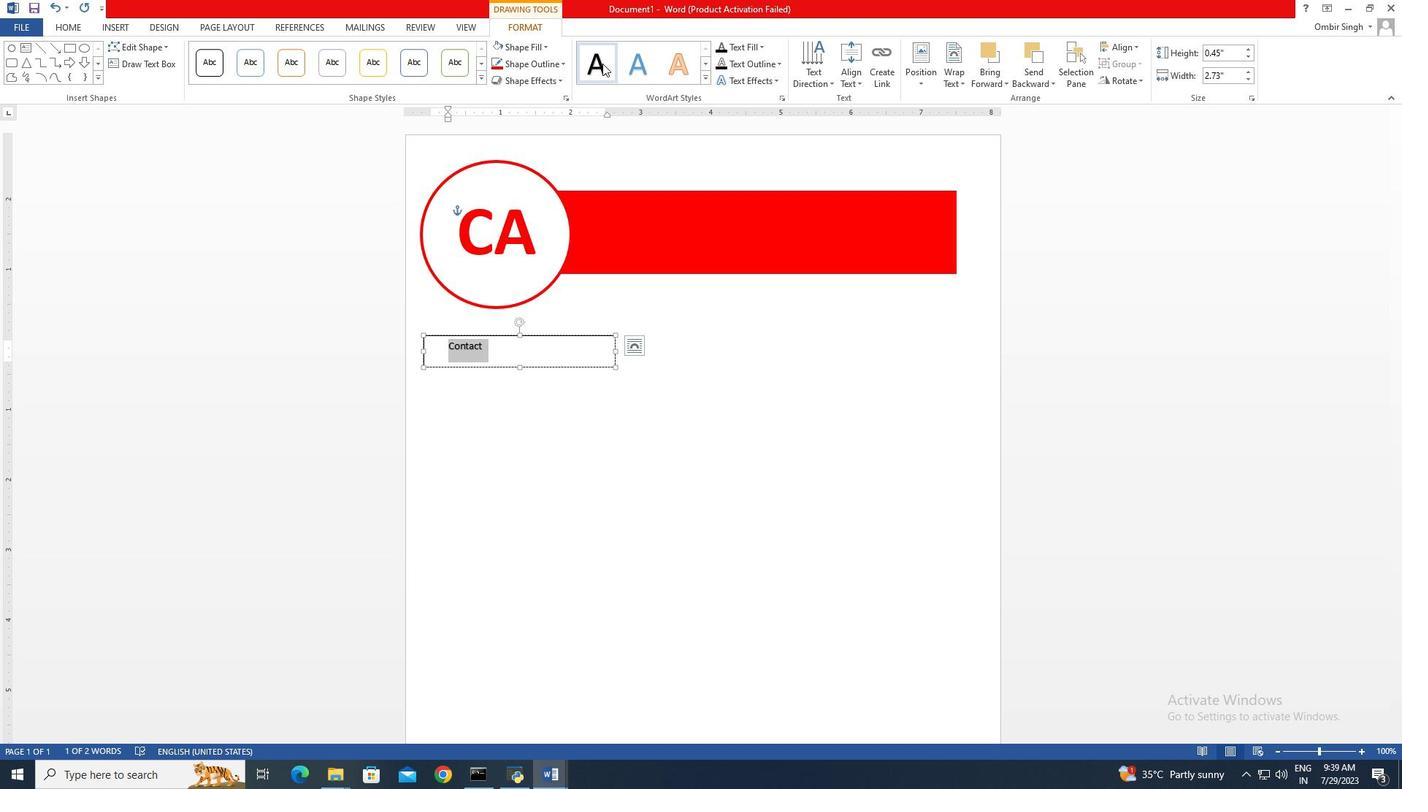 
Action: Mouse pressed left at (603, 64)
Screenshot: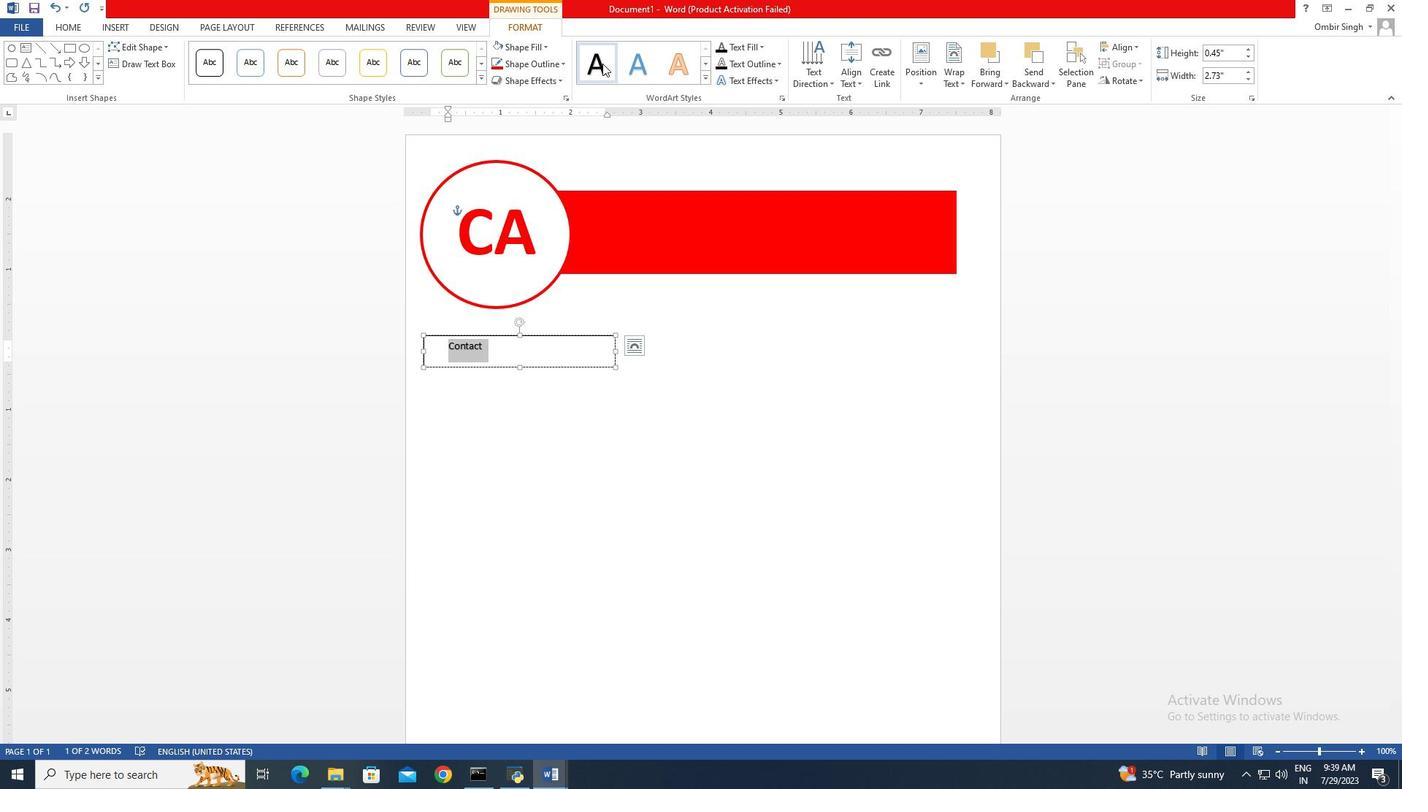 
Action: Mouse moved to (69, 23)
Screenshot: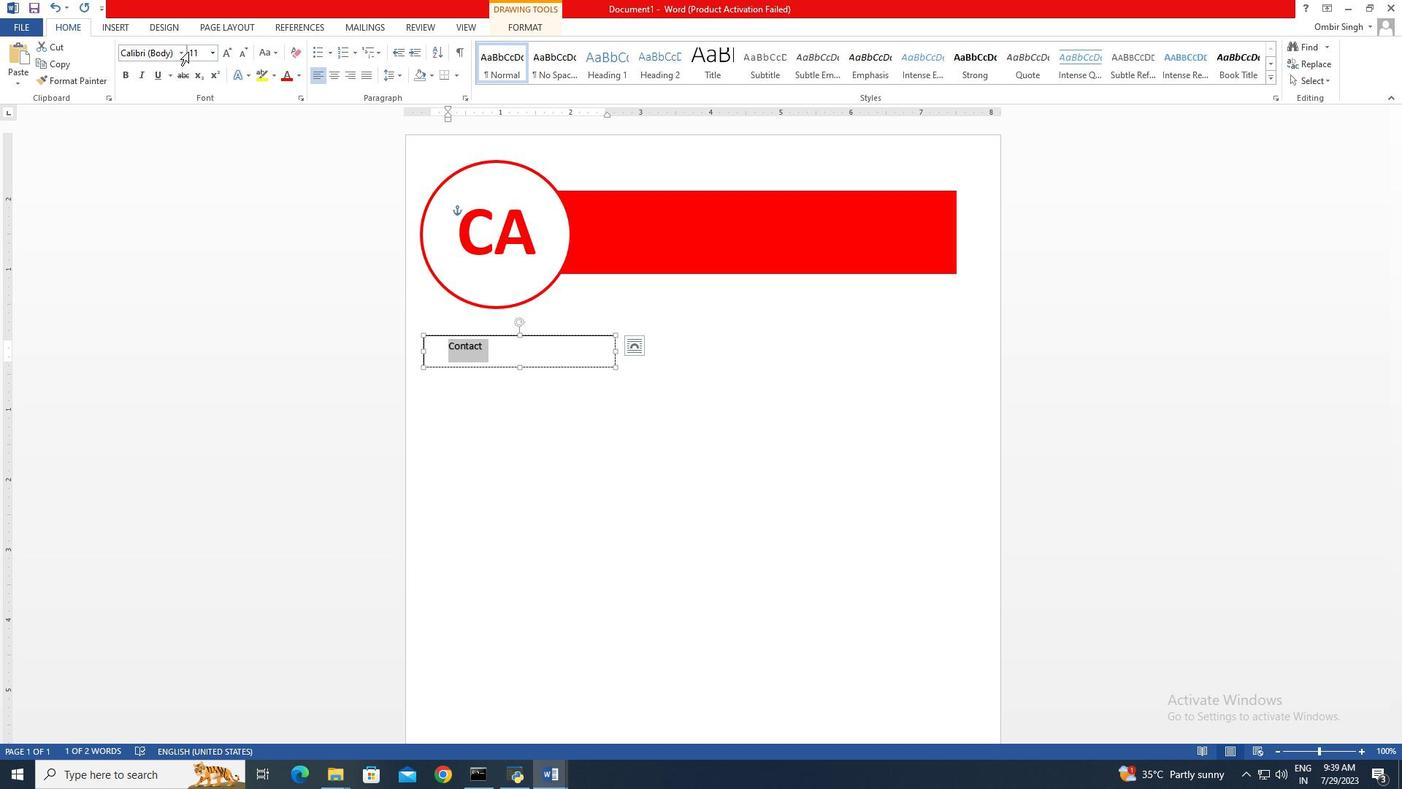 
Action: Mouse pressed left at (69, 23)
Screenshot: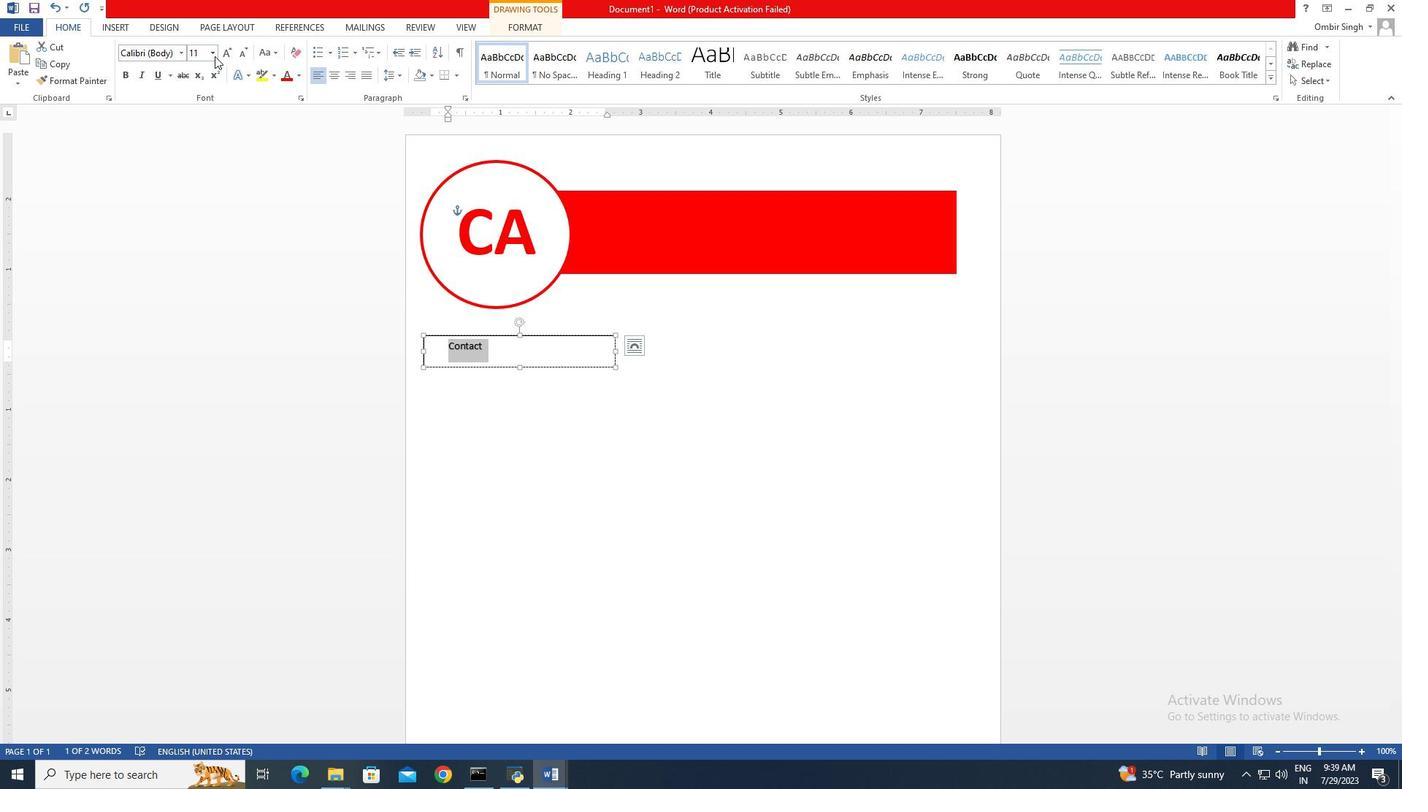 
Action: Mouse moved to (226, 56)
Screenshot: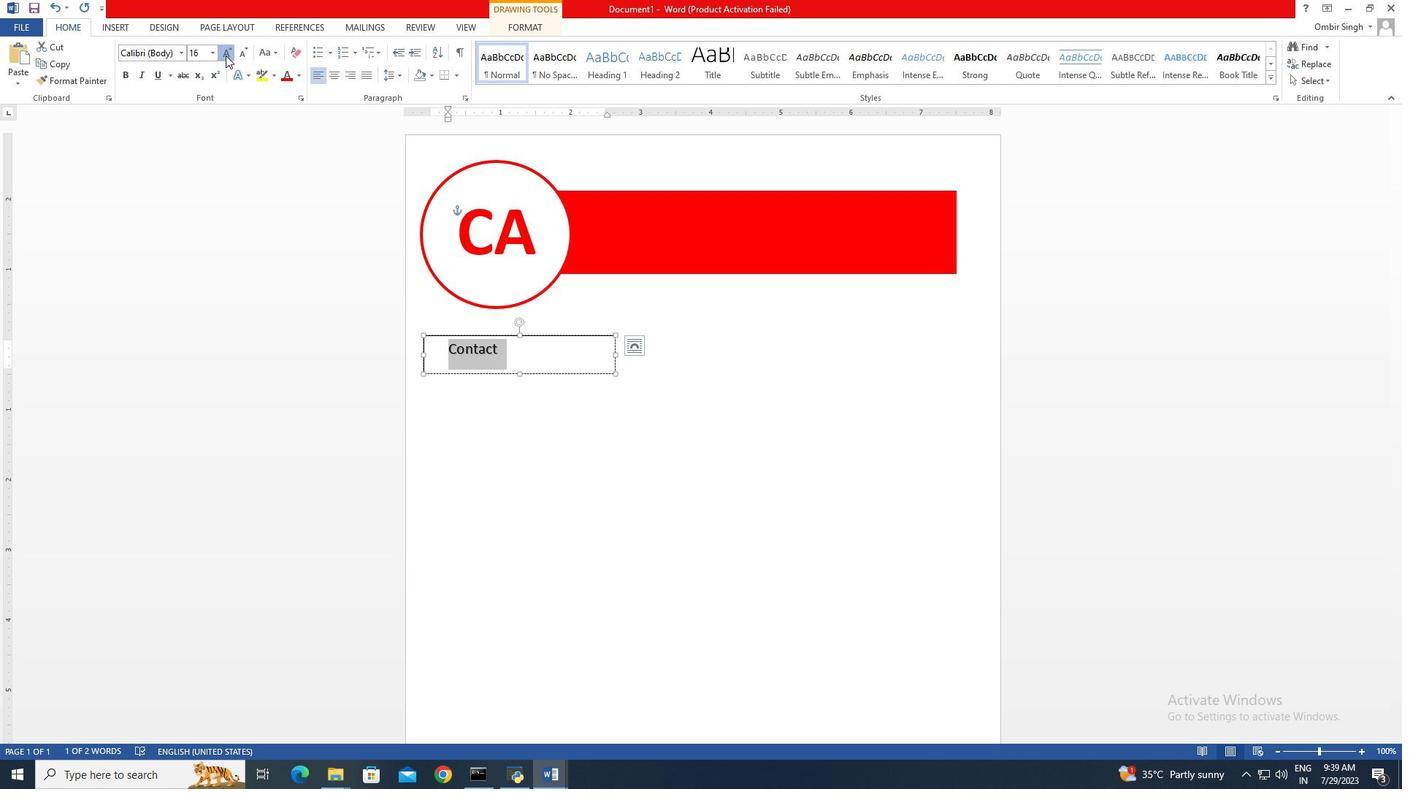 
Action: Mouse pressed left at (226, 56)
Screenshot: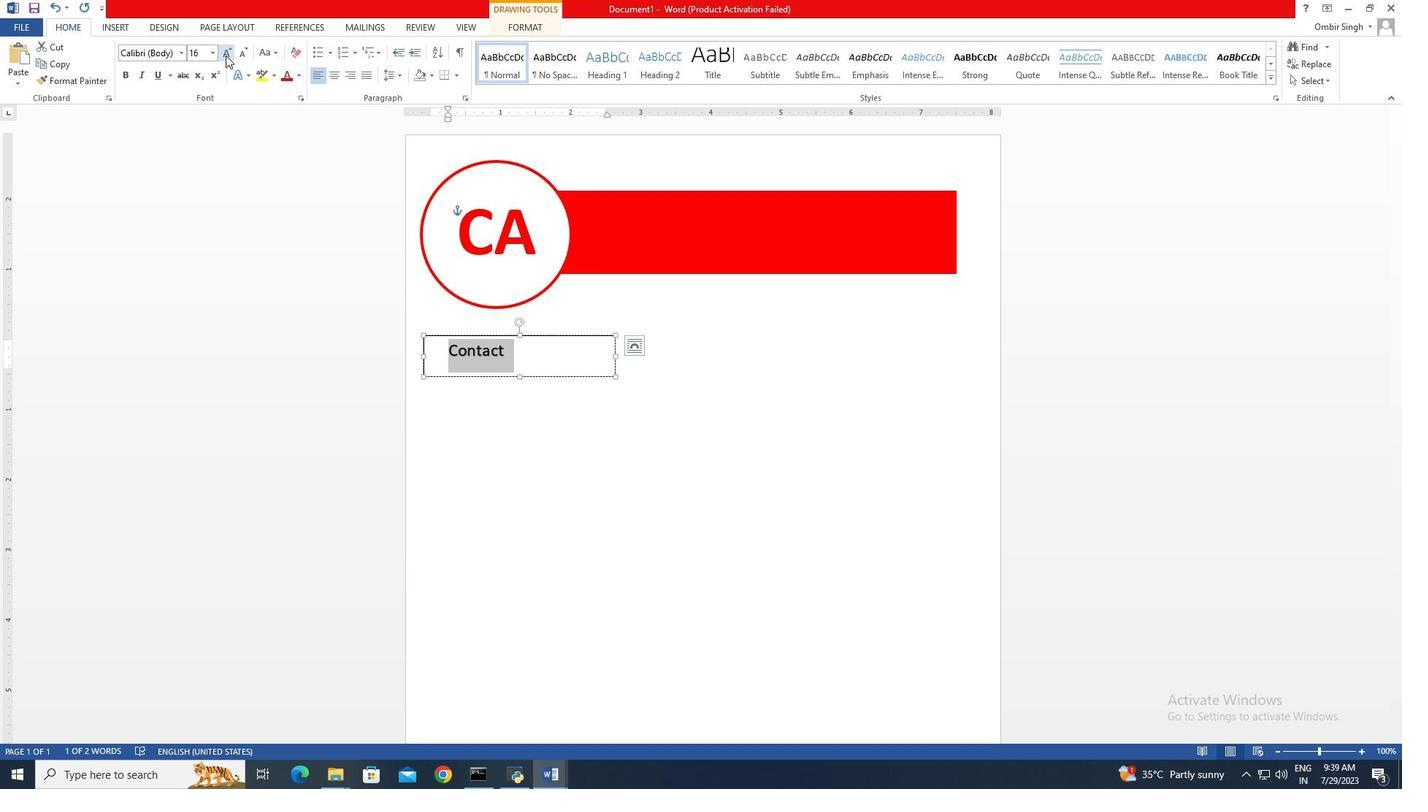 
Action: Mouse pressed left at (226, 56)
Screenshot: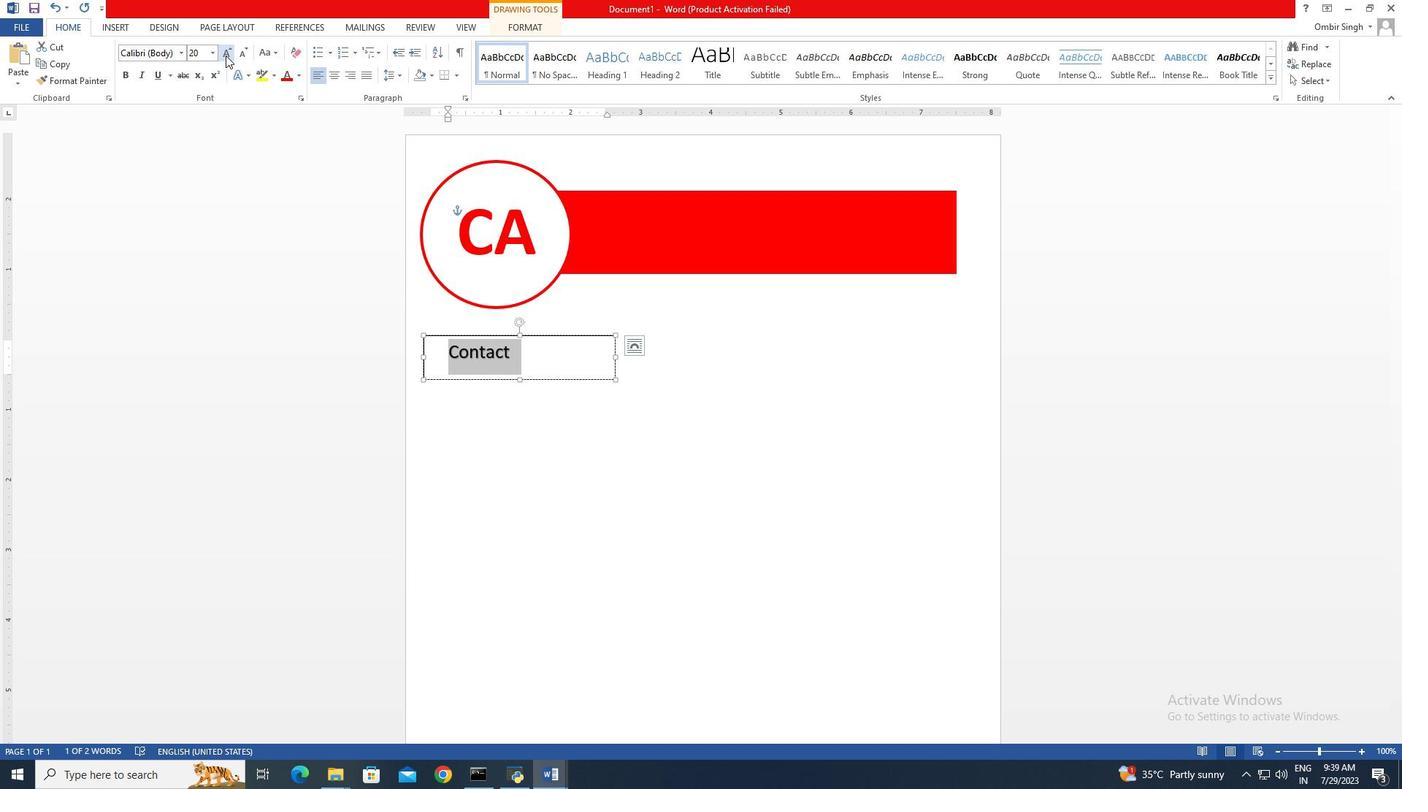 
Action: Mouse pressed left at (226, 56)
Screenshot: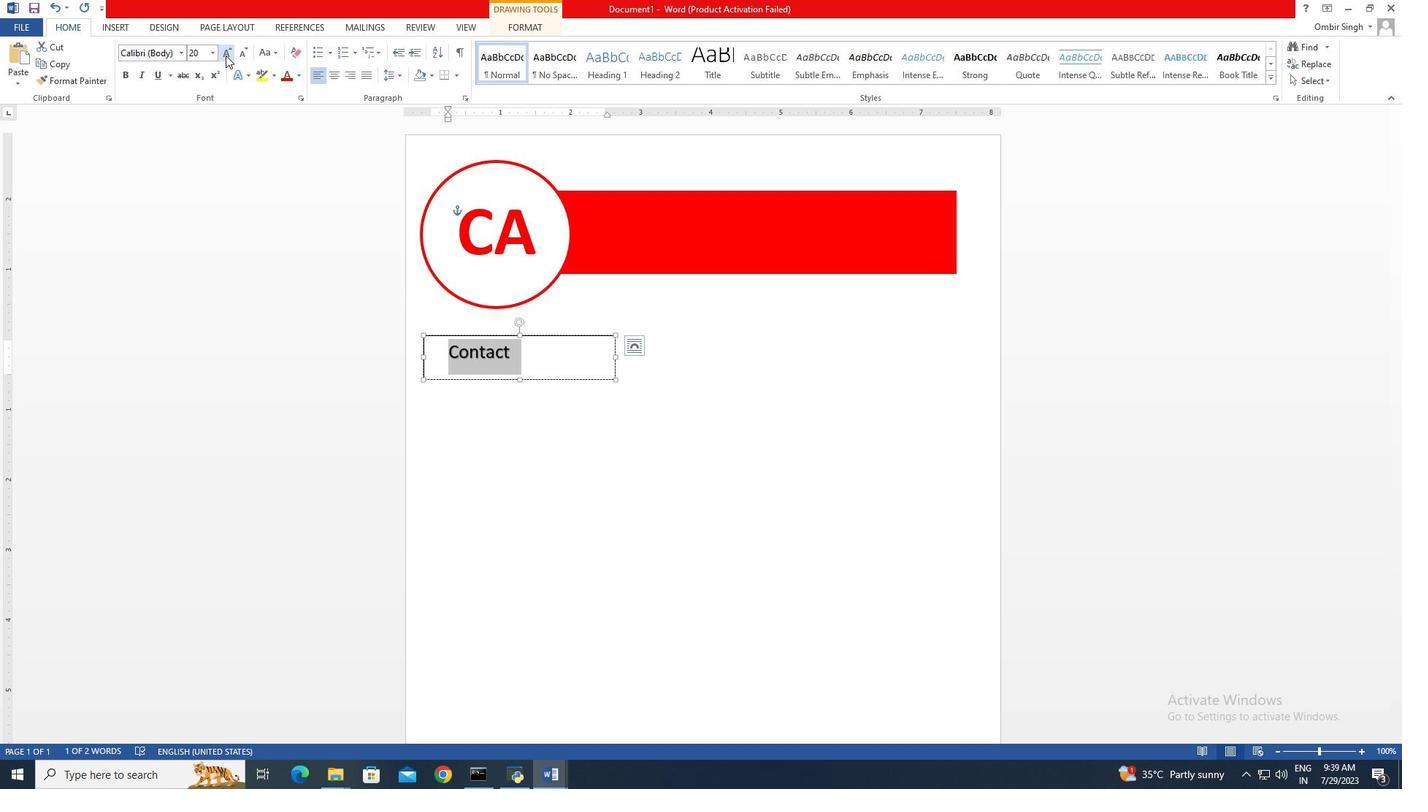 
Action: Mouse pressed left at (226, 56)
Screenshot: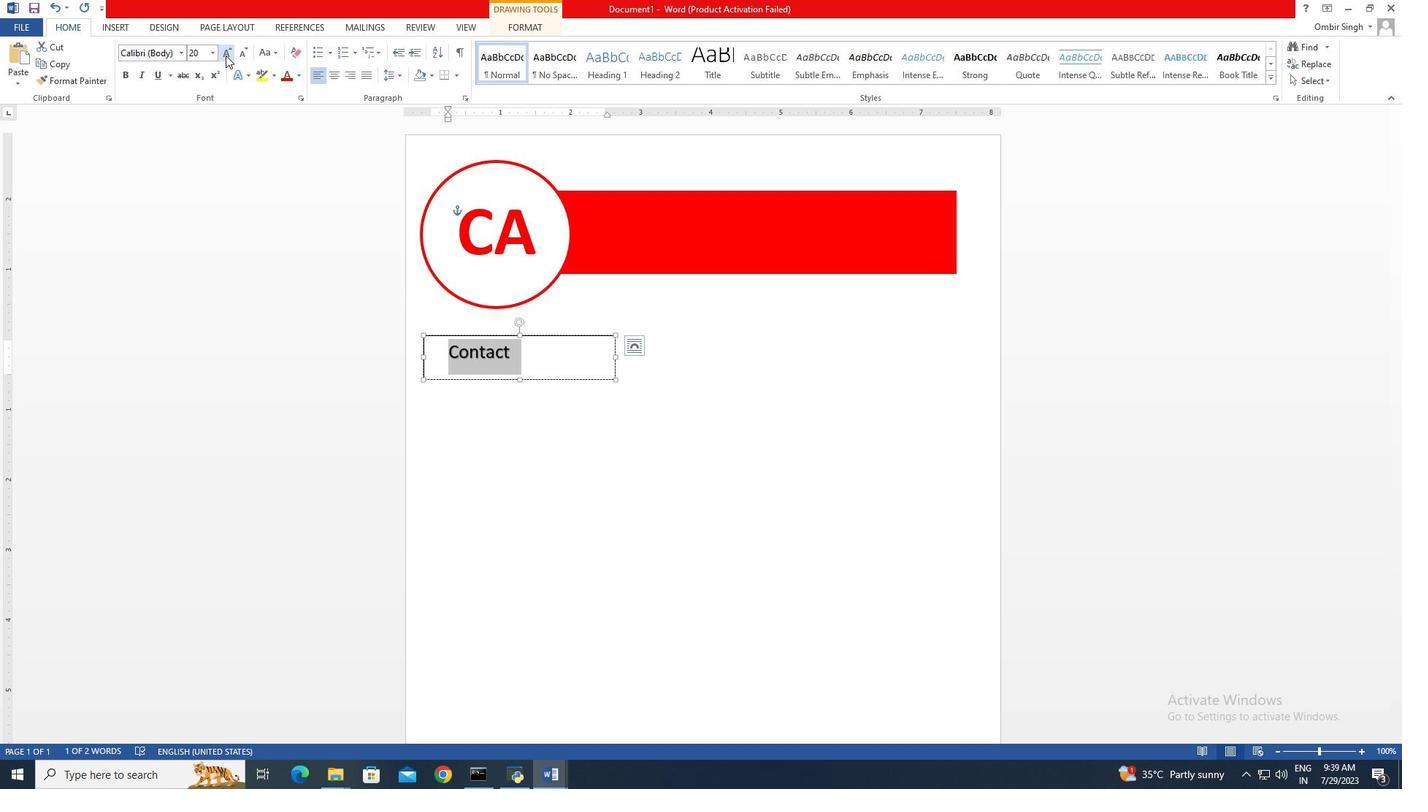 
Action: Mouse pressed left at (226, 56)
Screenshot: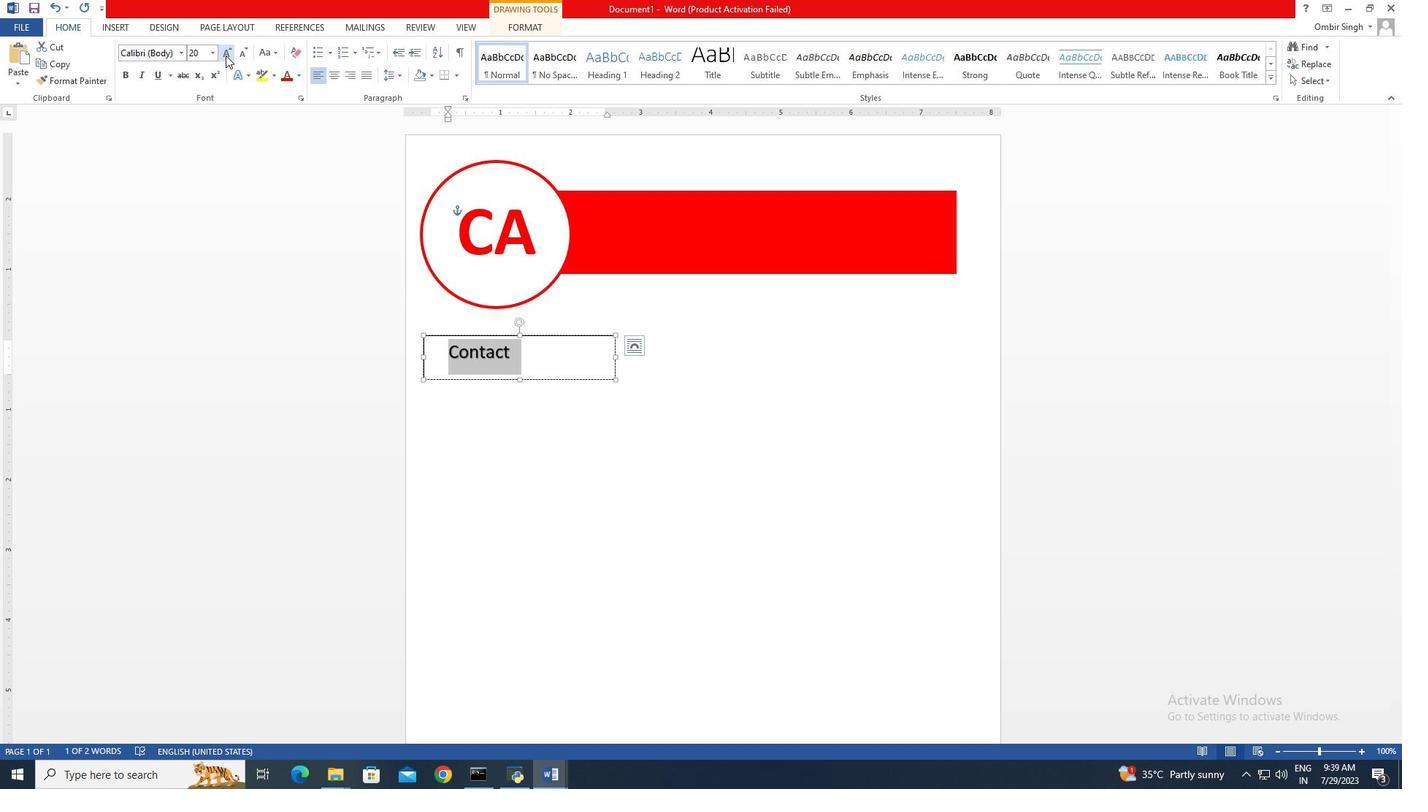 
Action: Mouse moved to (129, 75)
Screenshot: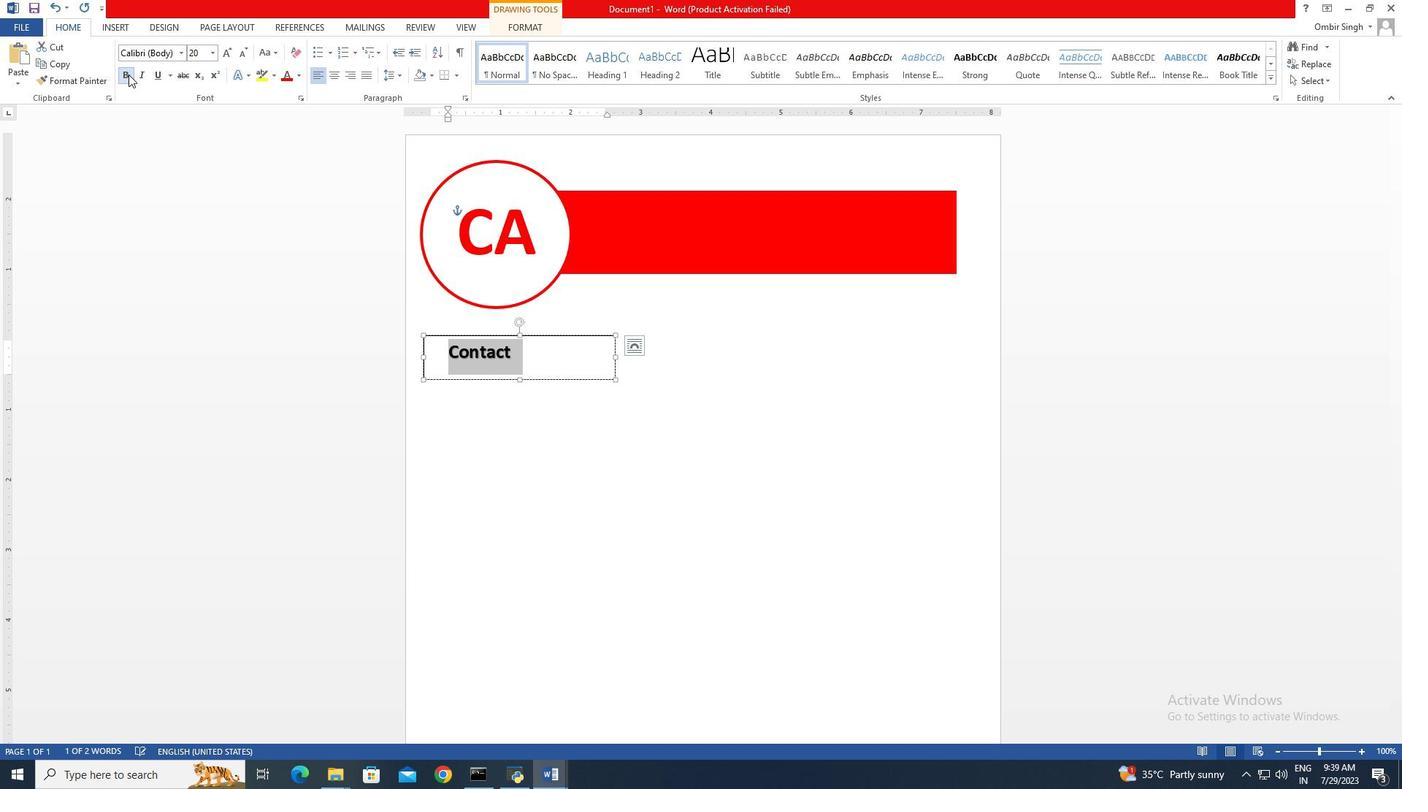 
Action: Mouse pressed left at (129, 75)
Screenshot: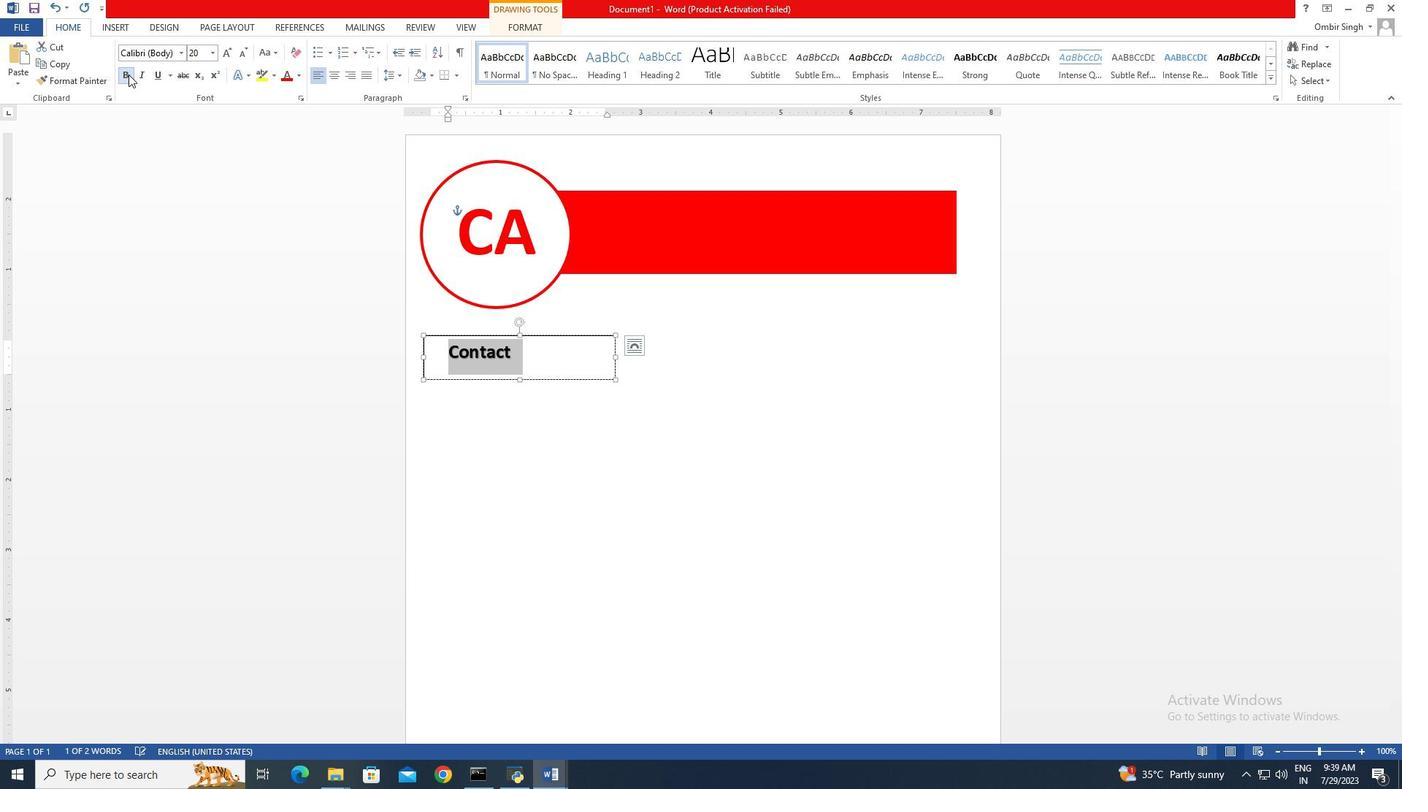 
Action: Mouse moved to (616, 357)
Screenshot: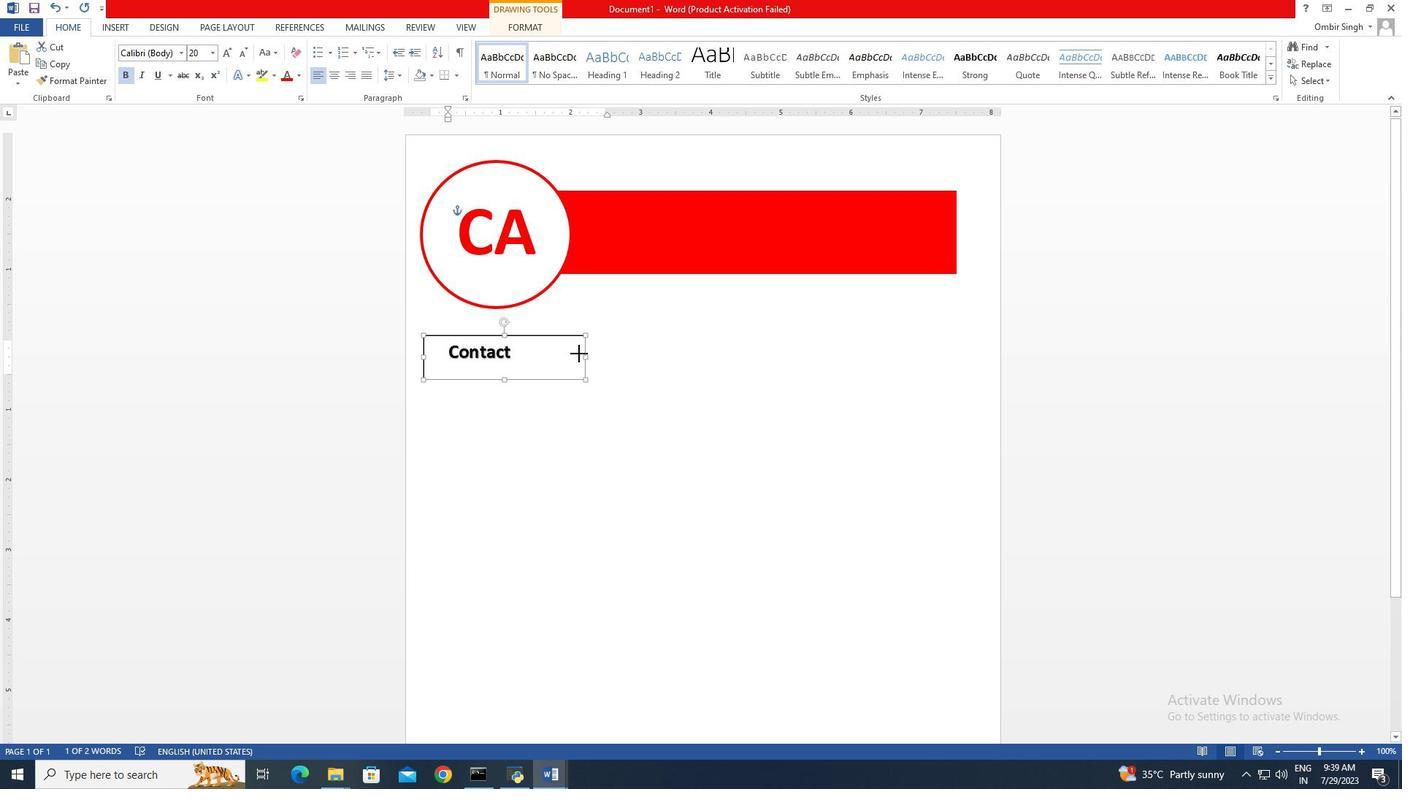 
Action: Mouse pressed left at (616, 357)
Screenshot: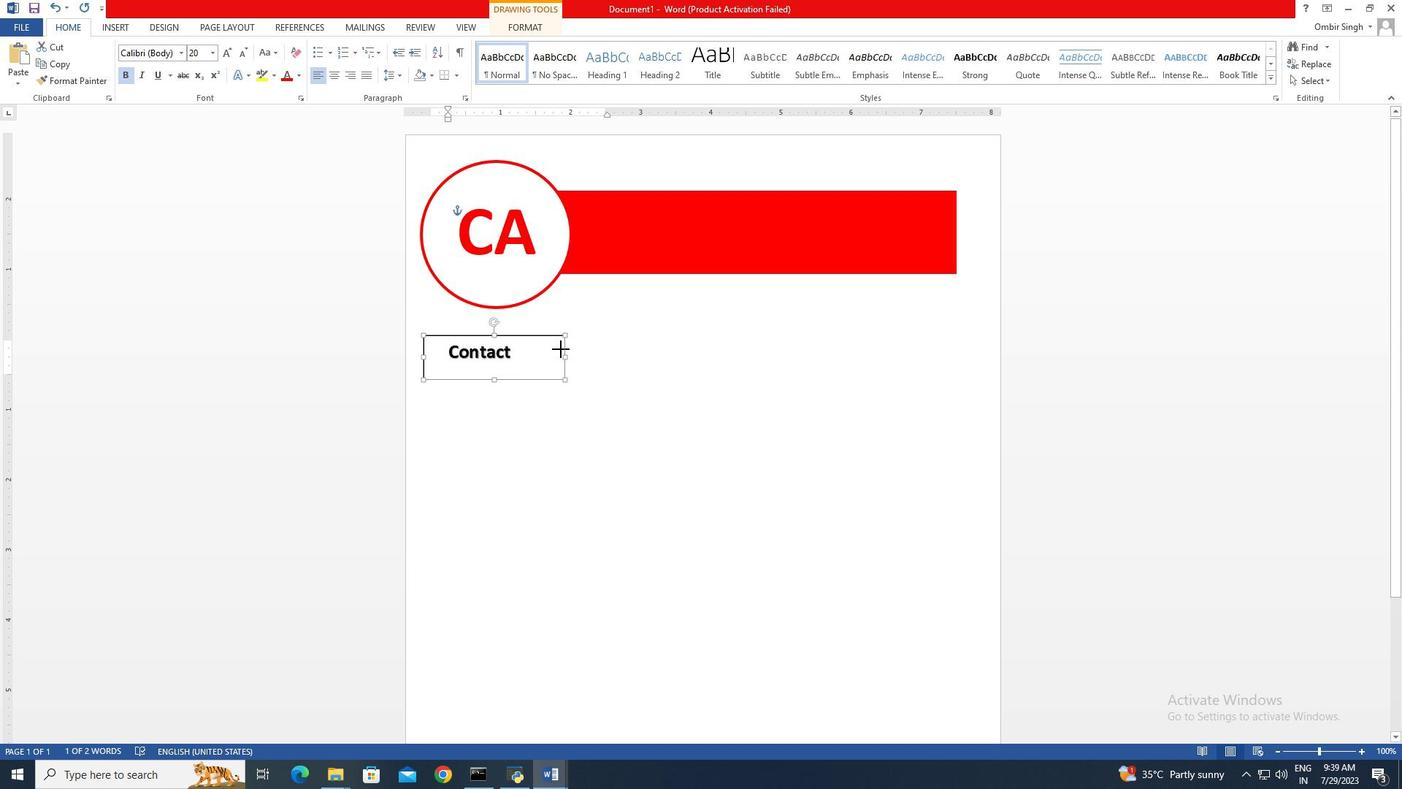 
Action: Mouse moved to (521, 352)
Screenshot: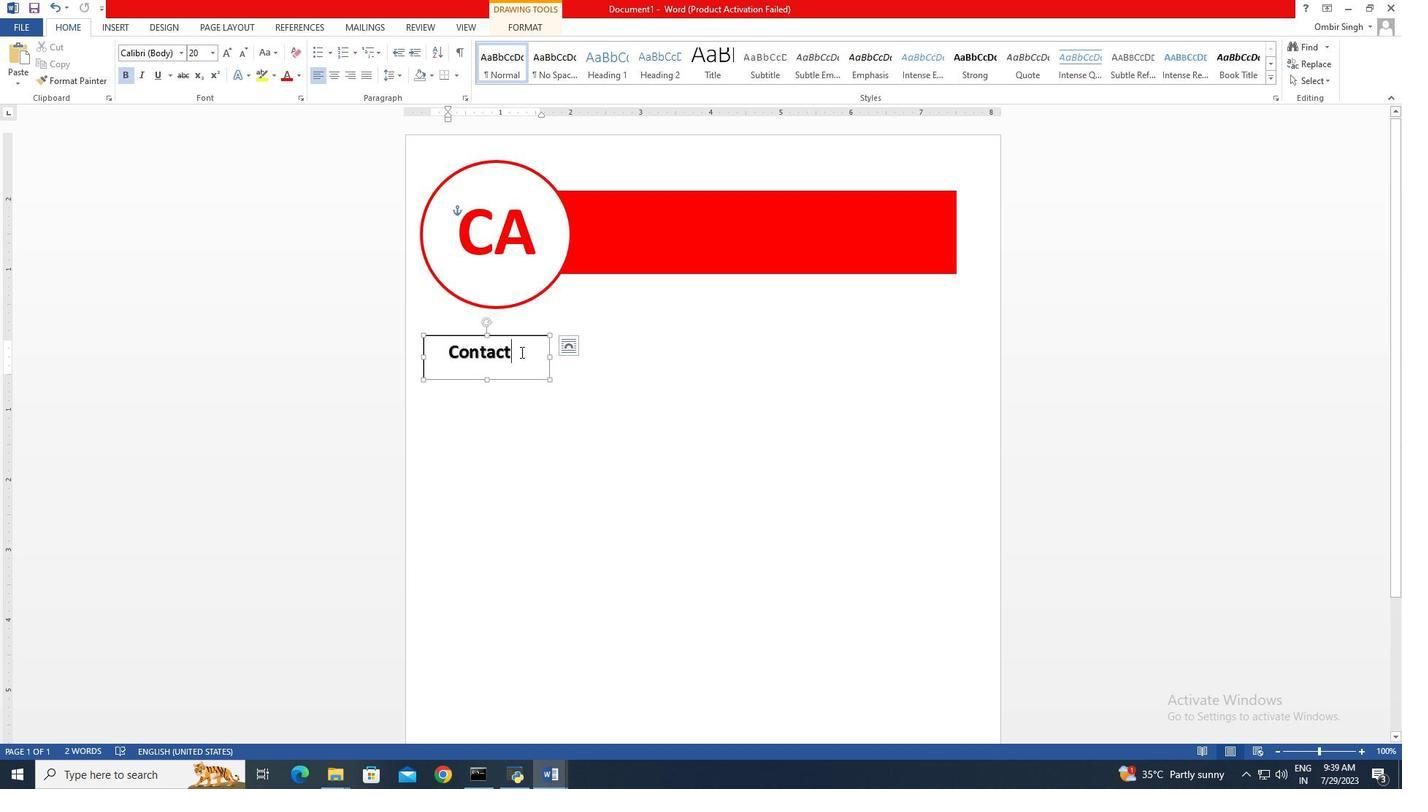 
Action: Mouse pressed left at (521, 352)
Screenshot: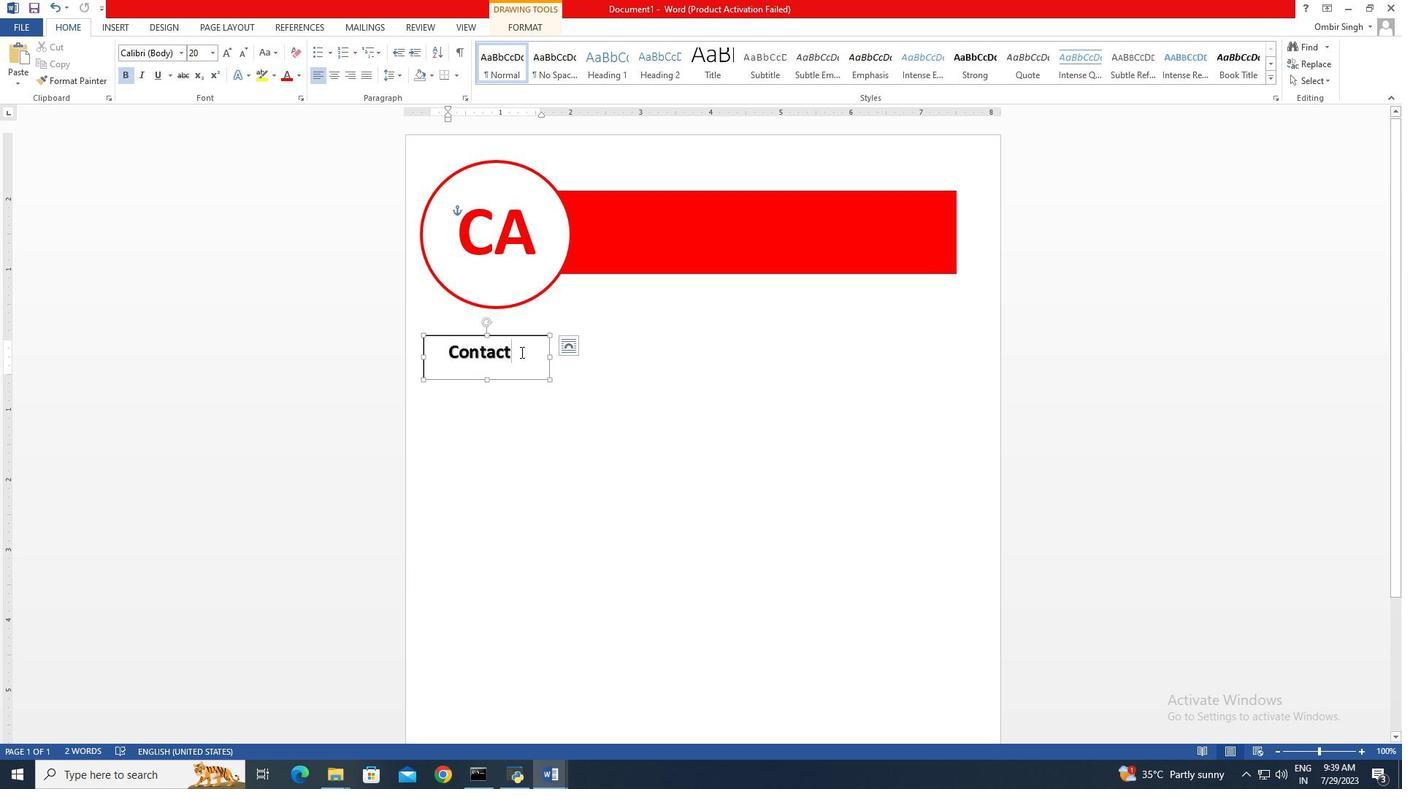 
Action: Mouse moved to (516, 352)
Screenshot: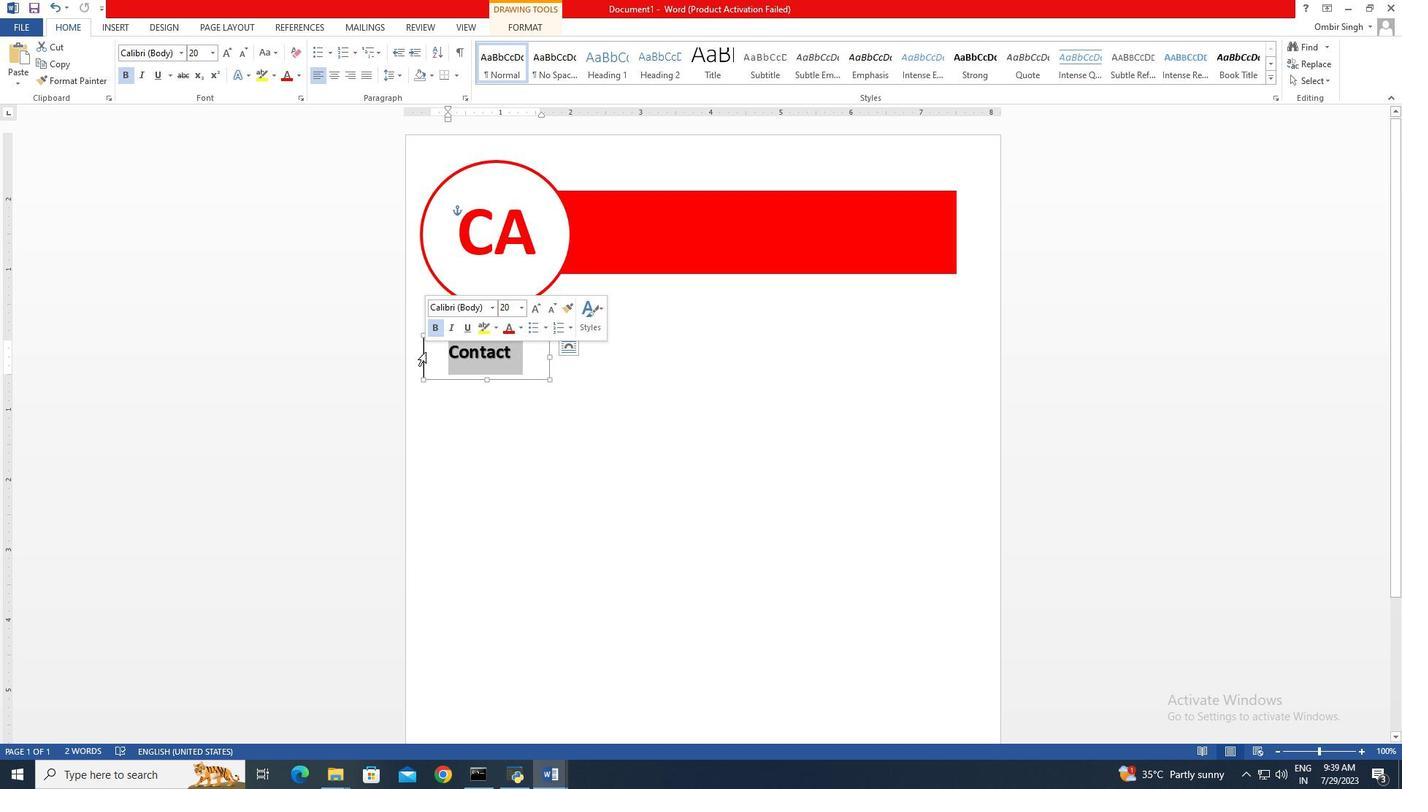 
Action: Mouse pressed left at (516, 352)
Screenshot: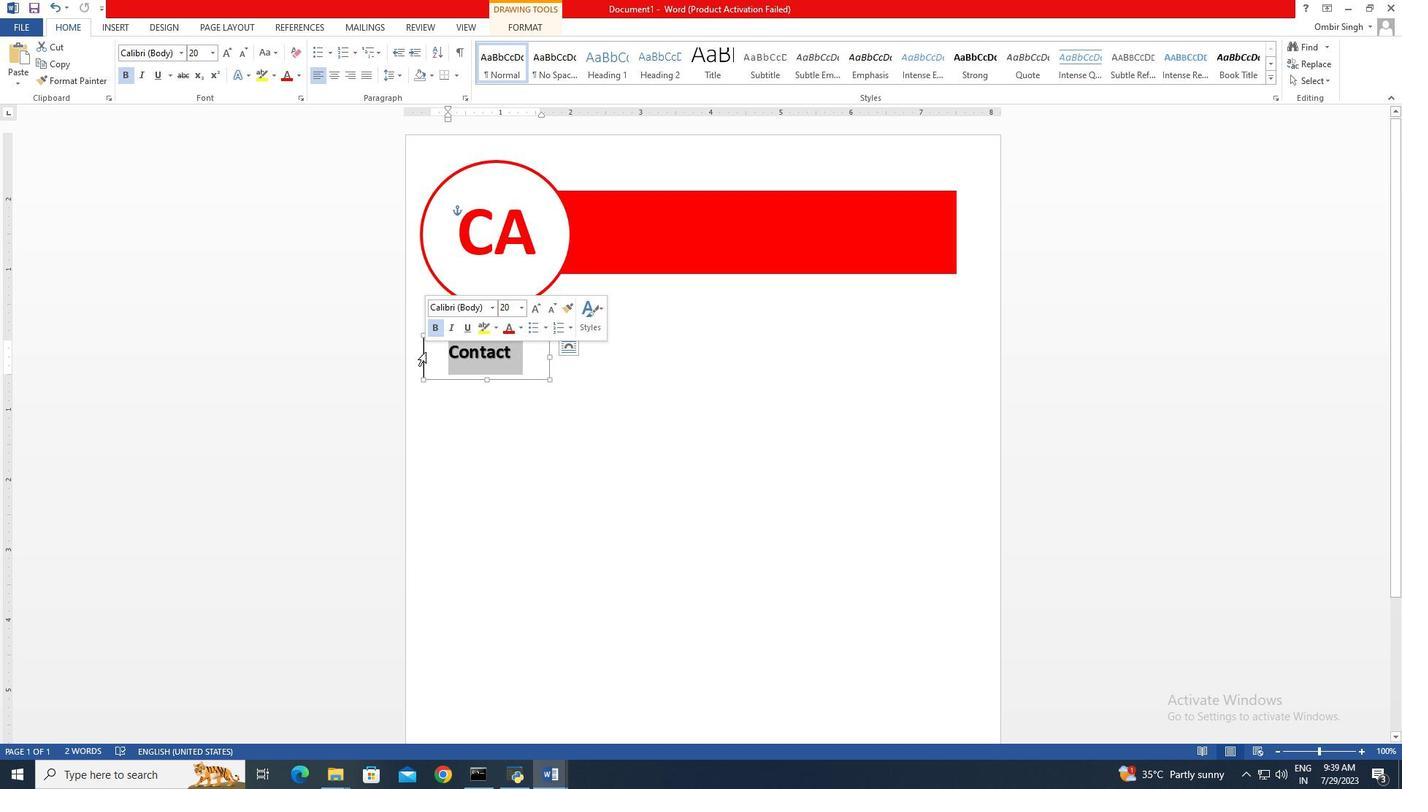 
Action: Mouse moved to (536, 312)
Screenshot: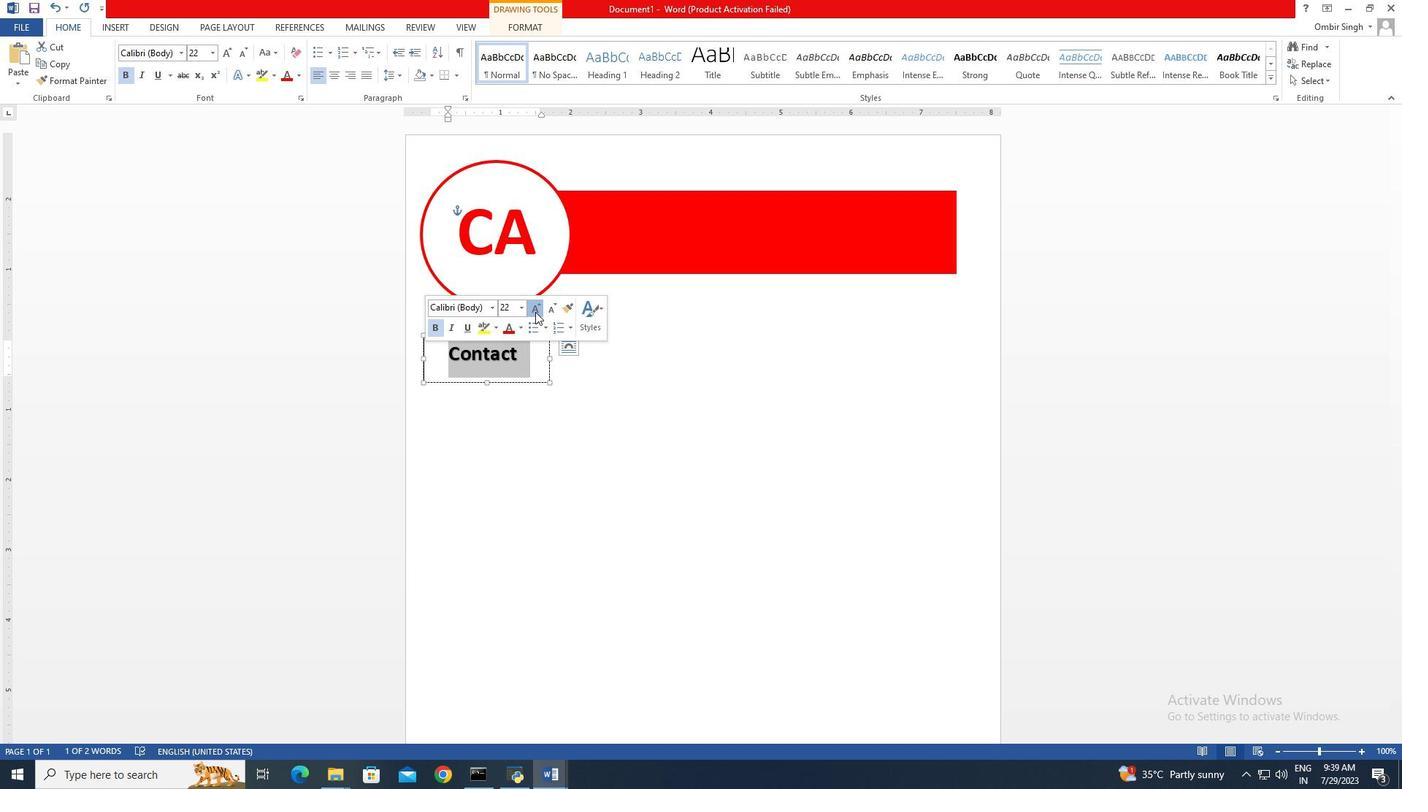 
Action: Mouse pressed left at (536, 312)
Screenshot: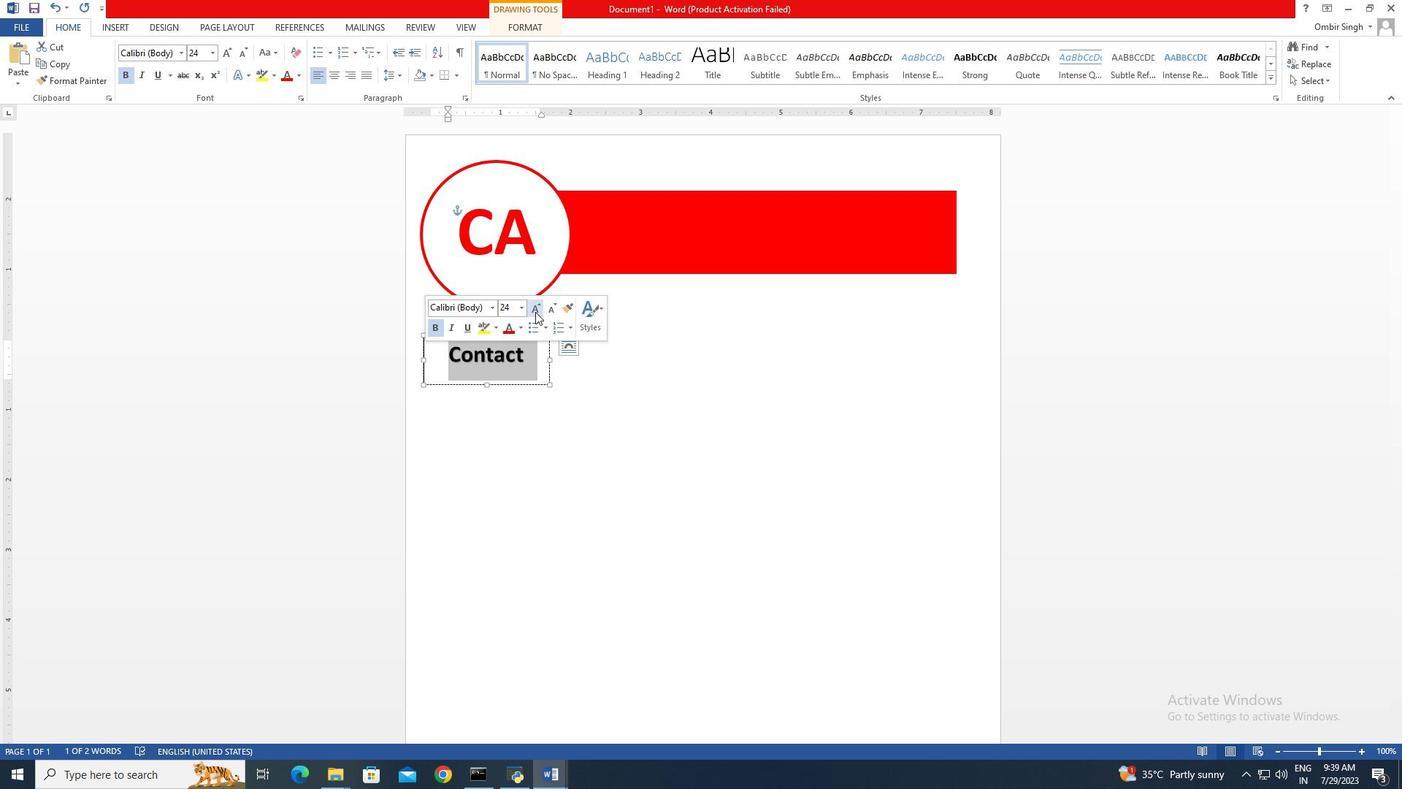 
Action: Mouse pressed left at (536, 312)
Screenshot: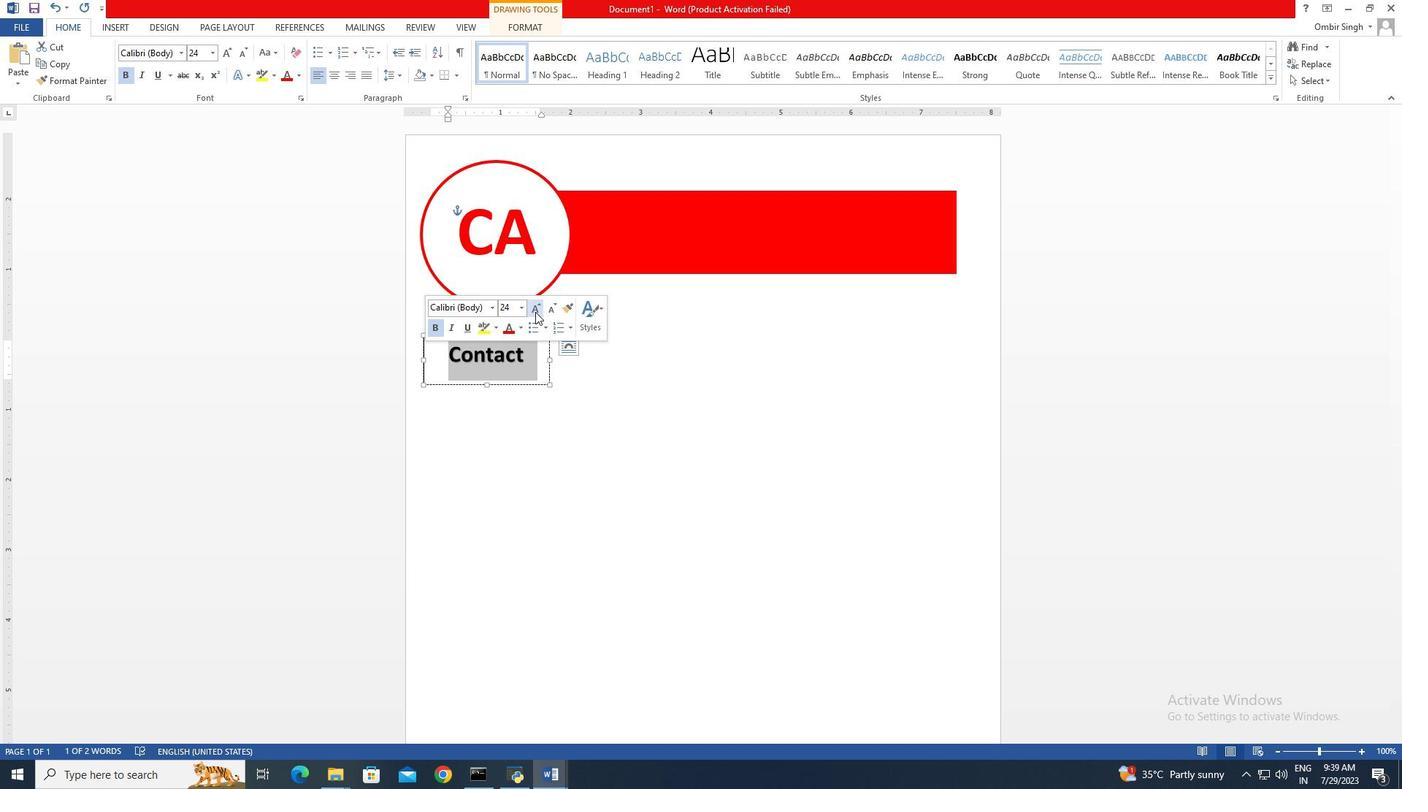 
Action: Mouse moved to (553, 404)
Screenshot: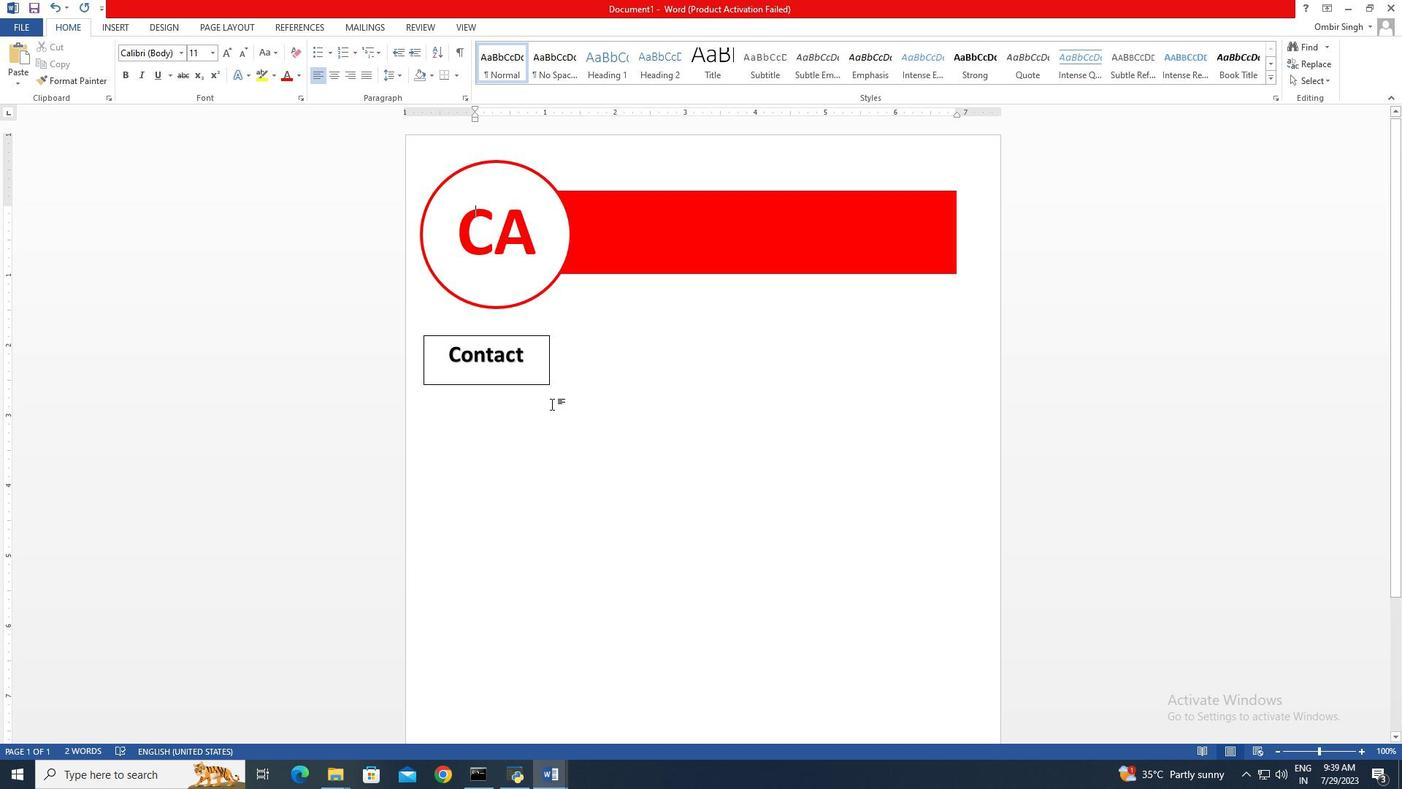 
Action: Mouse pressed left at (553, 404)
Screenshot: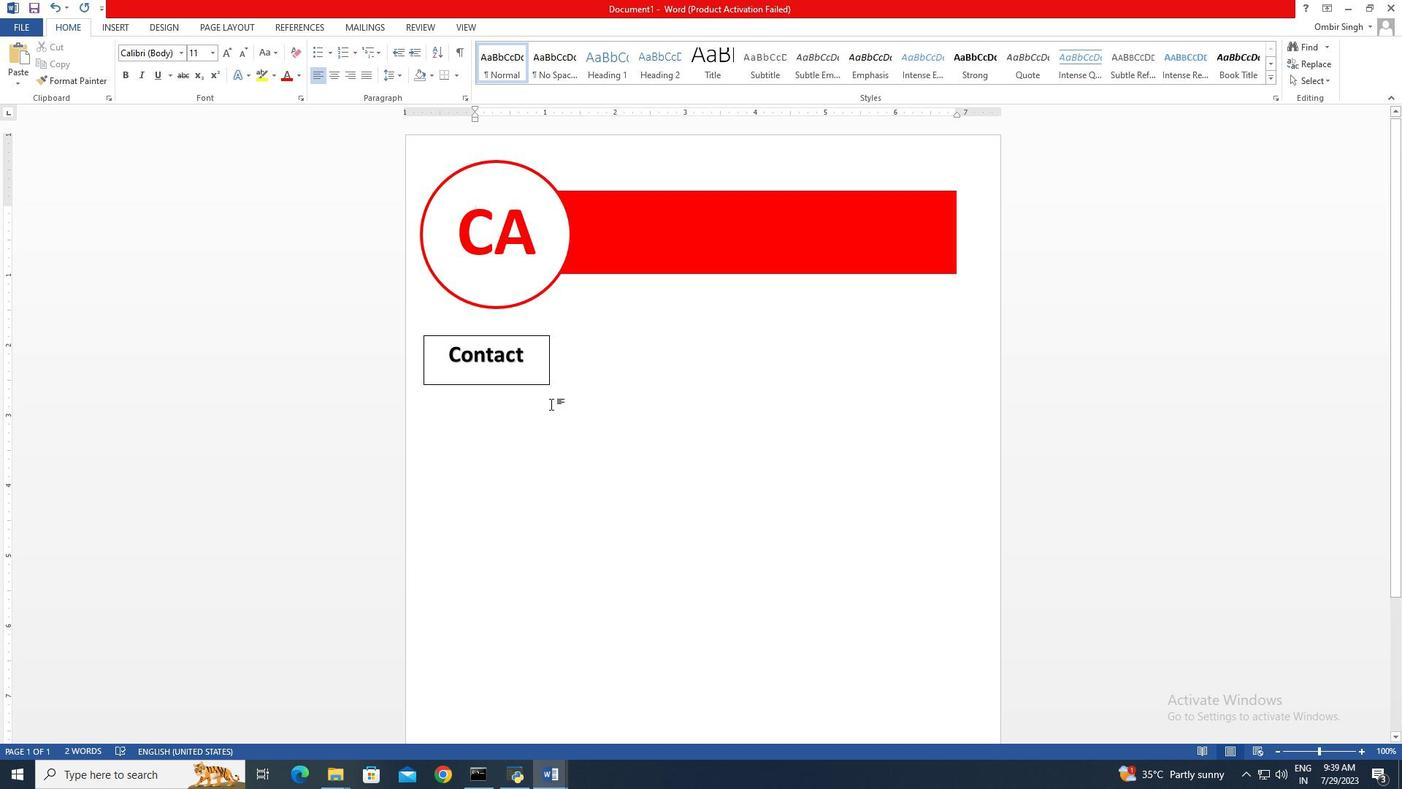 
Action: Mouse moved to (535, 347)
Screenshot: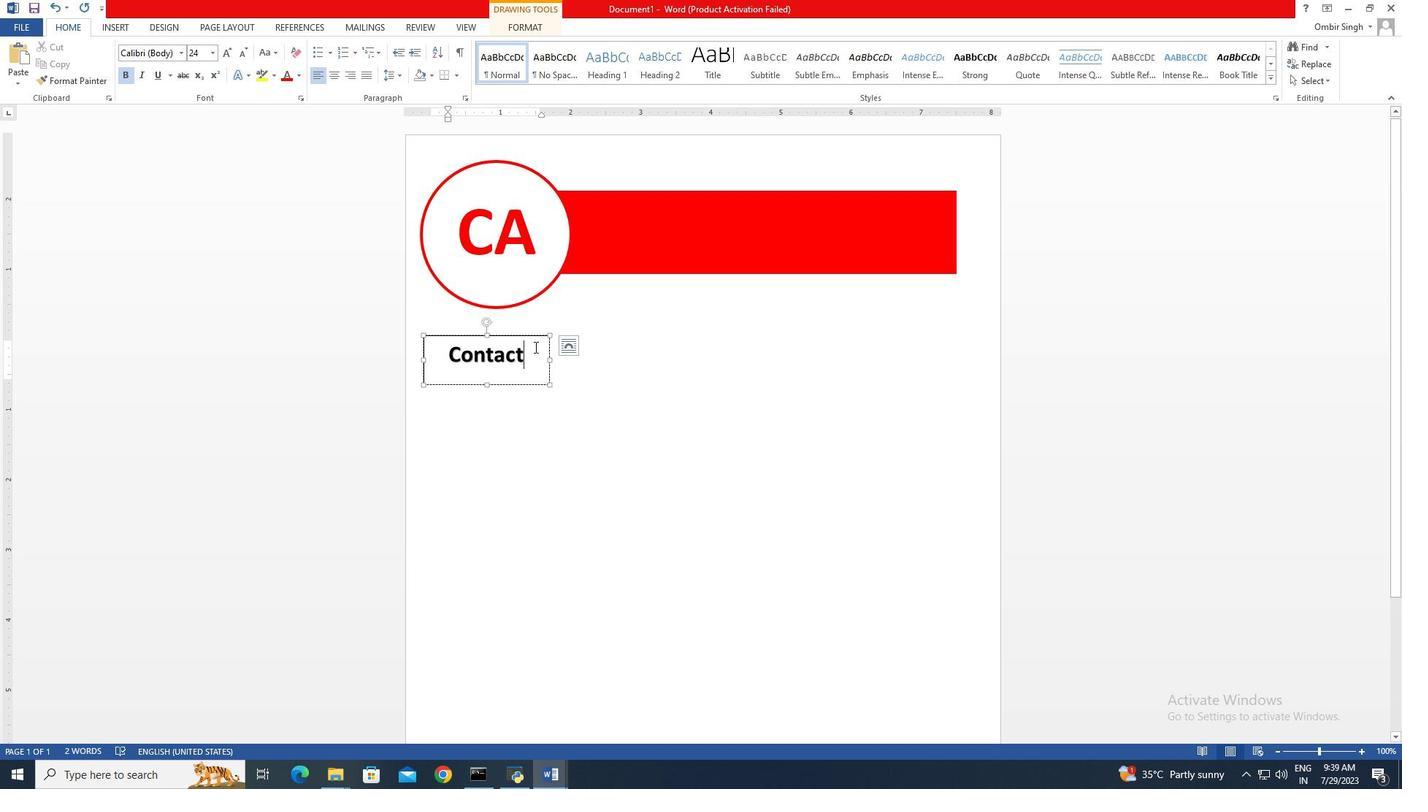 
Action: Mouse pressed left at (535, 347)
Screenshot: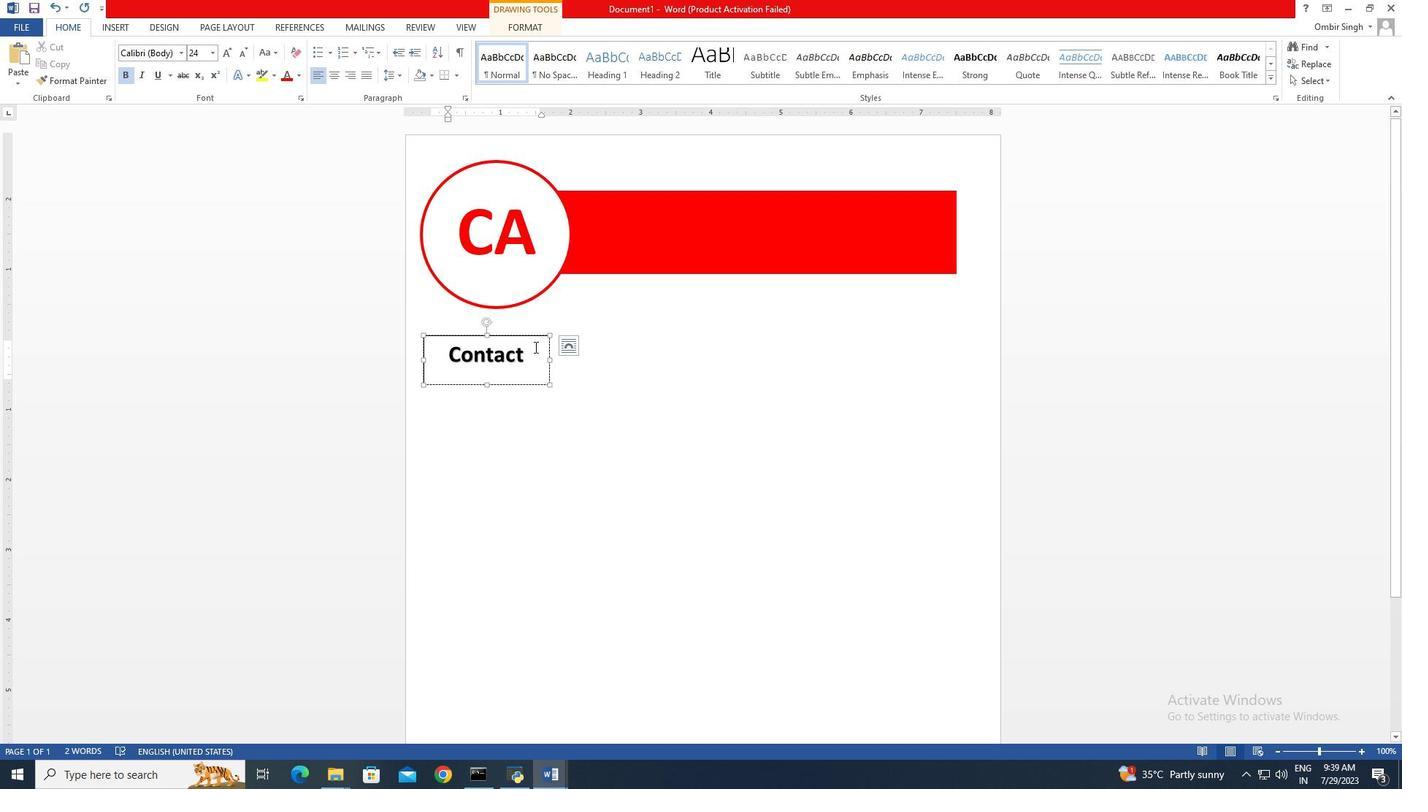 
Action: Mouse moved to (521, 30)
Screenshot: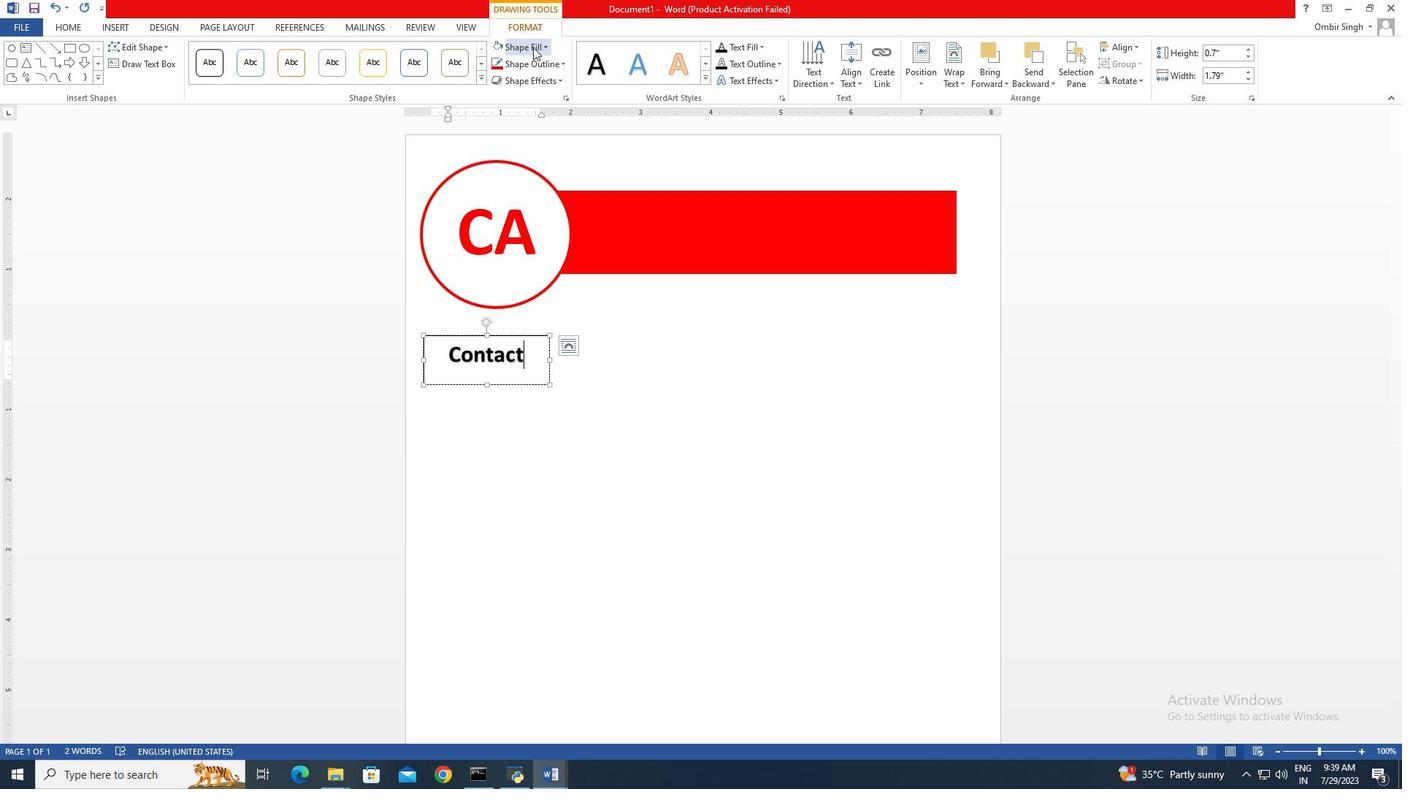 
Action: Mouse pressed left at (521, 30)
Screenshot: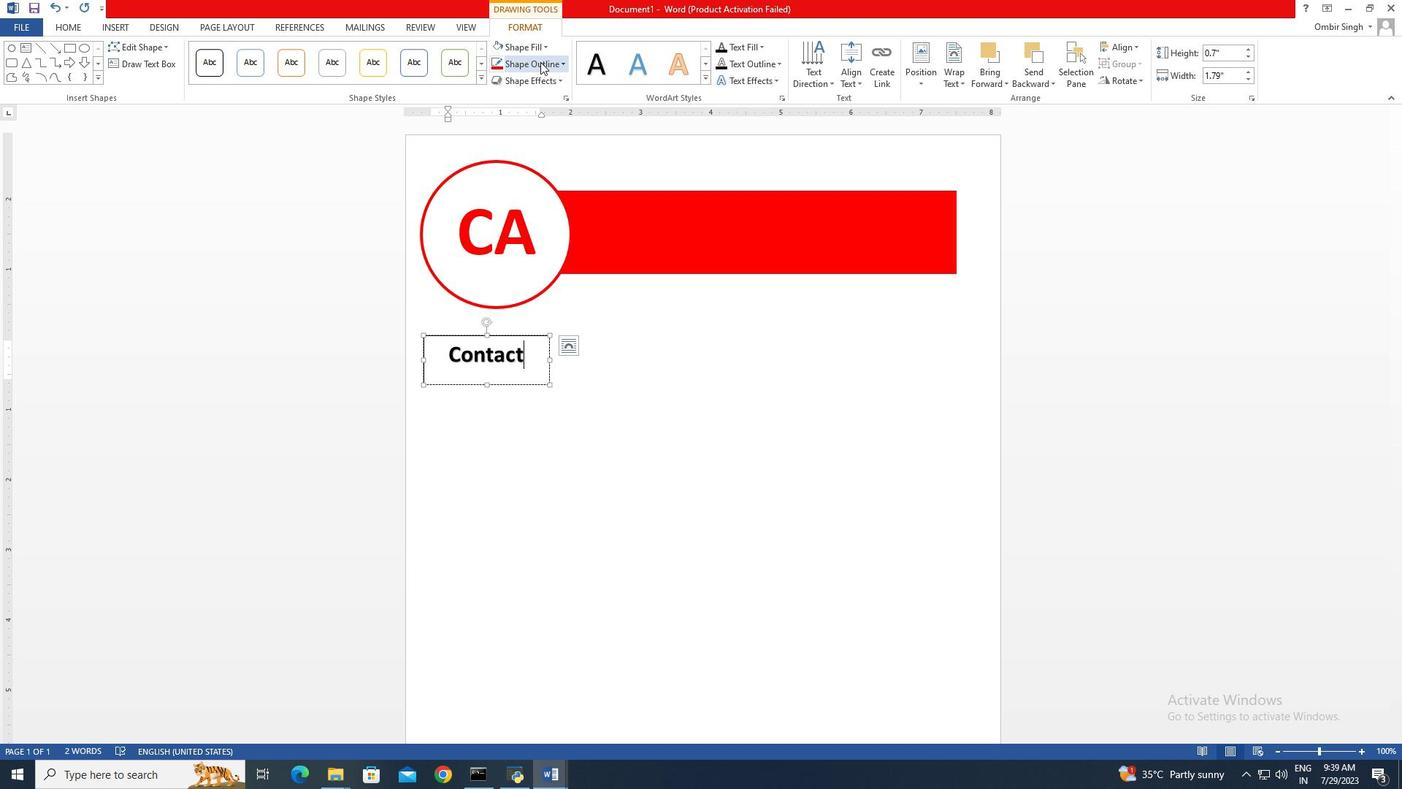 
Action: Mouse moved to (553, 63)
Screenshot: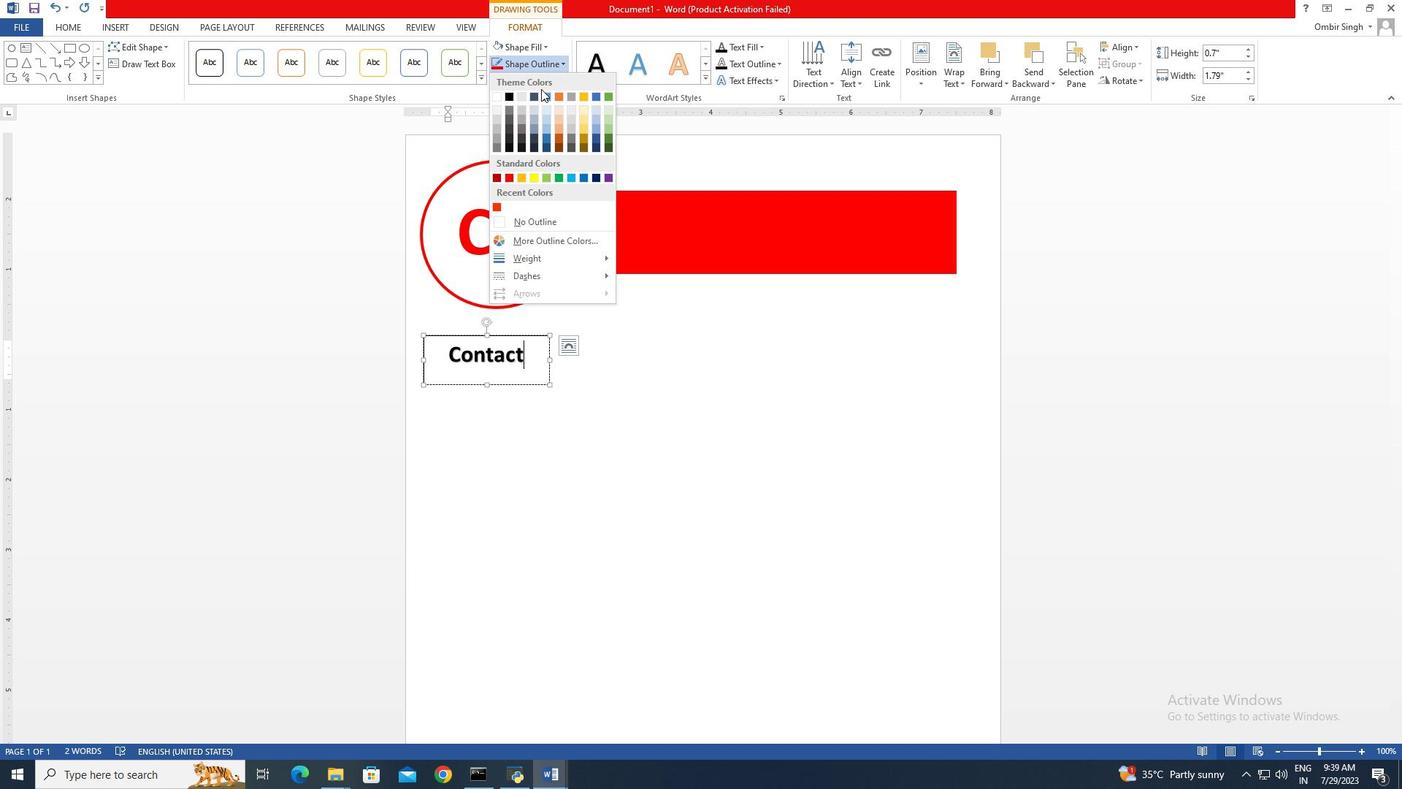 
Action: Mouse pressed left at (553, 63)
Screenshot: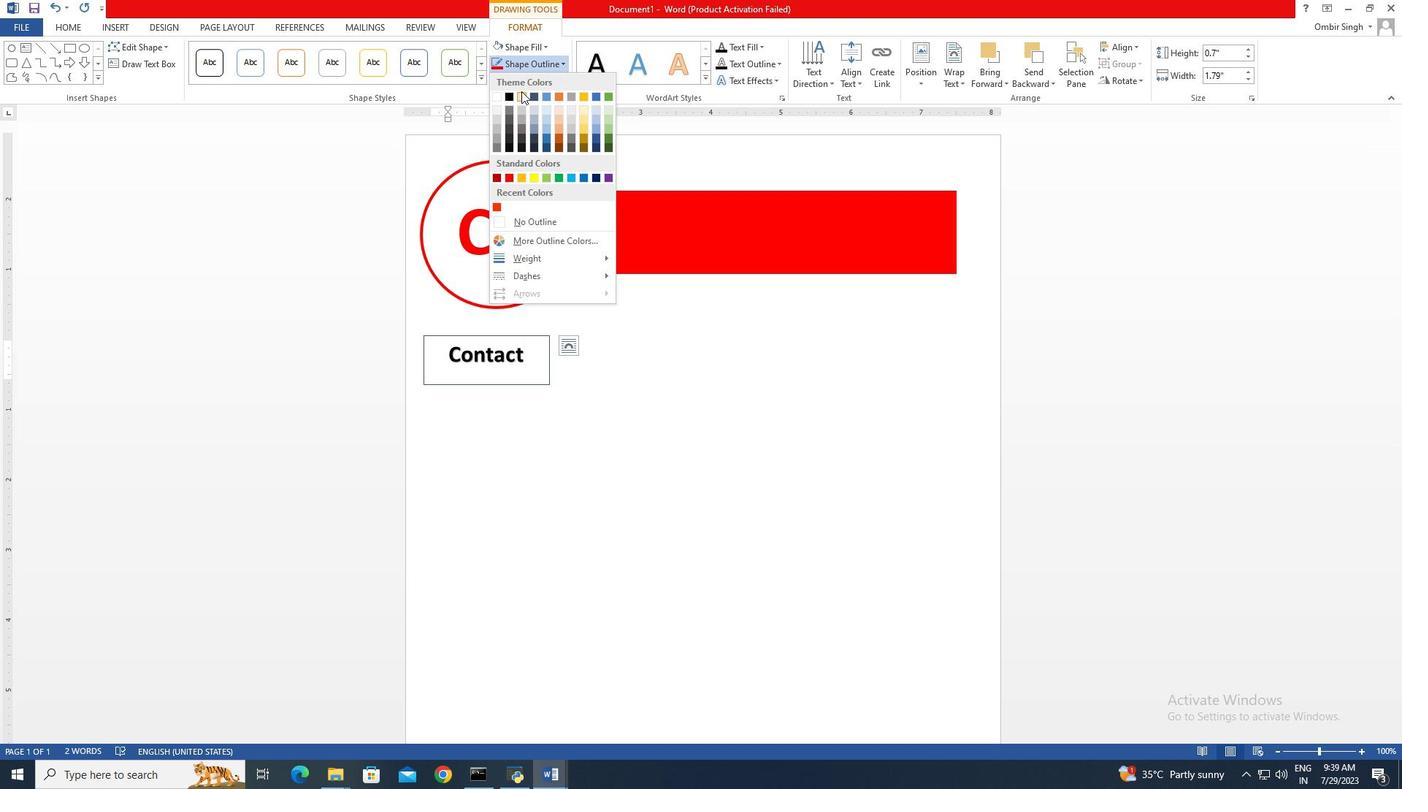 
Action: Mouse moved to (534, 225)
Screenshot: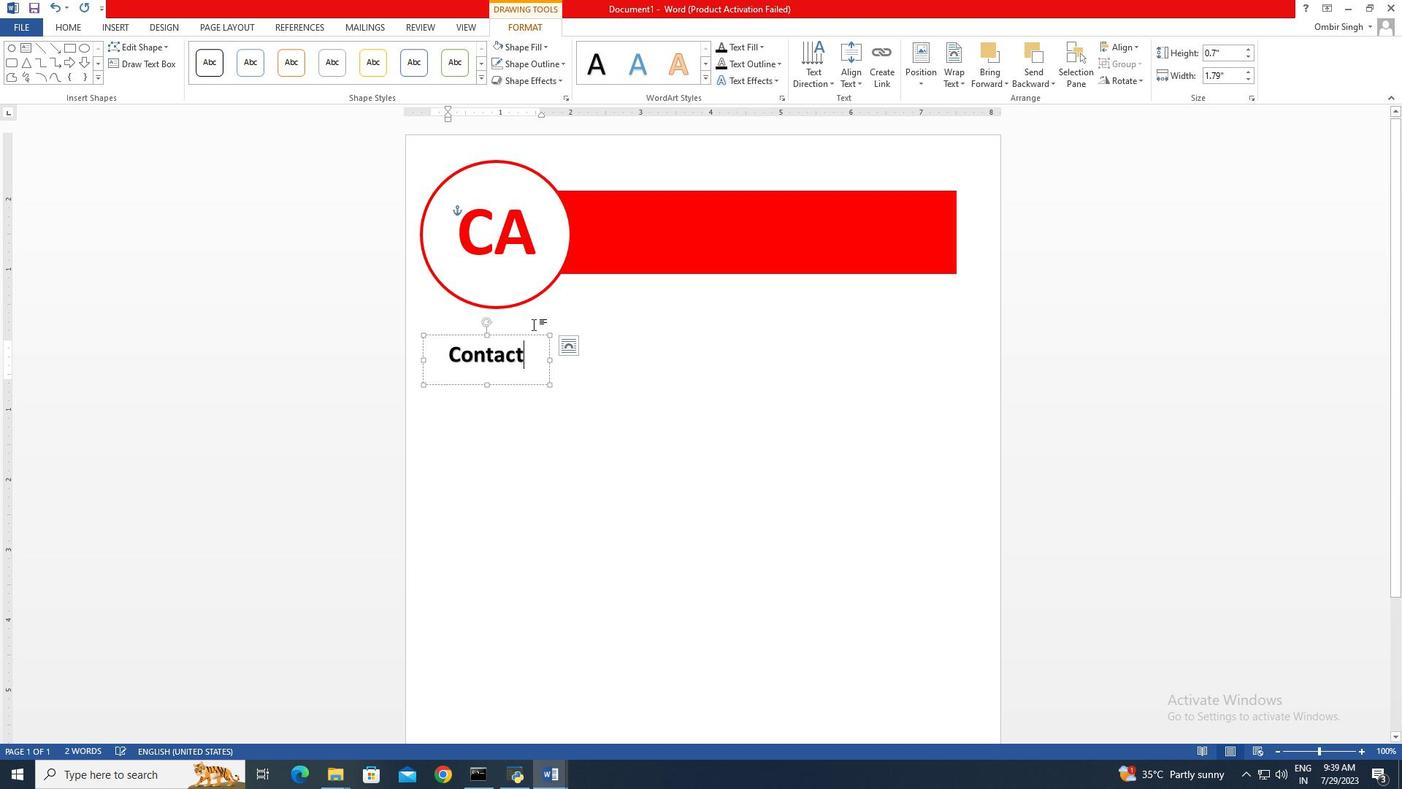 
Action: Mouse pressed left at (534, 225)
Screenshot: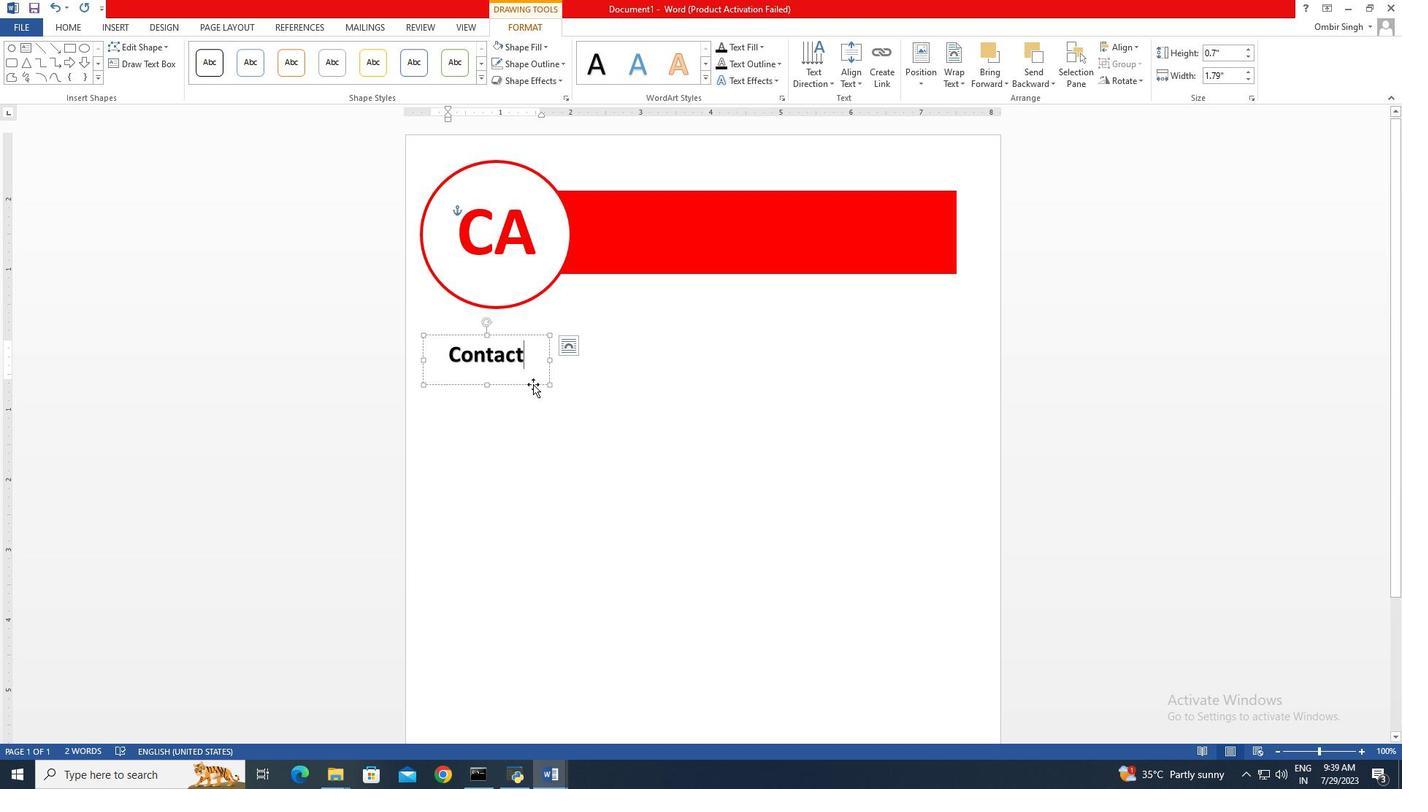 
Action: Mouse moved to (523, 400)
Screenshot: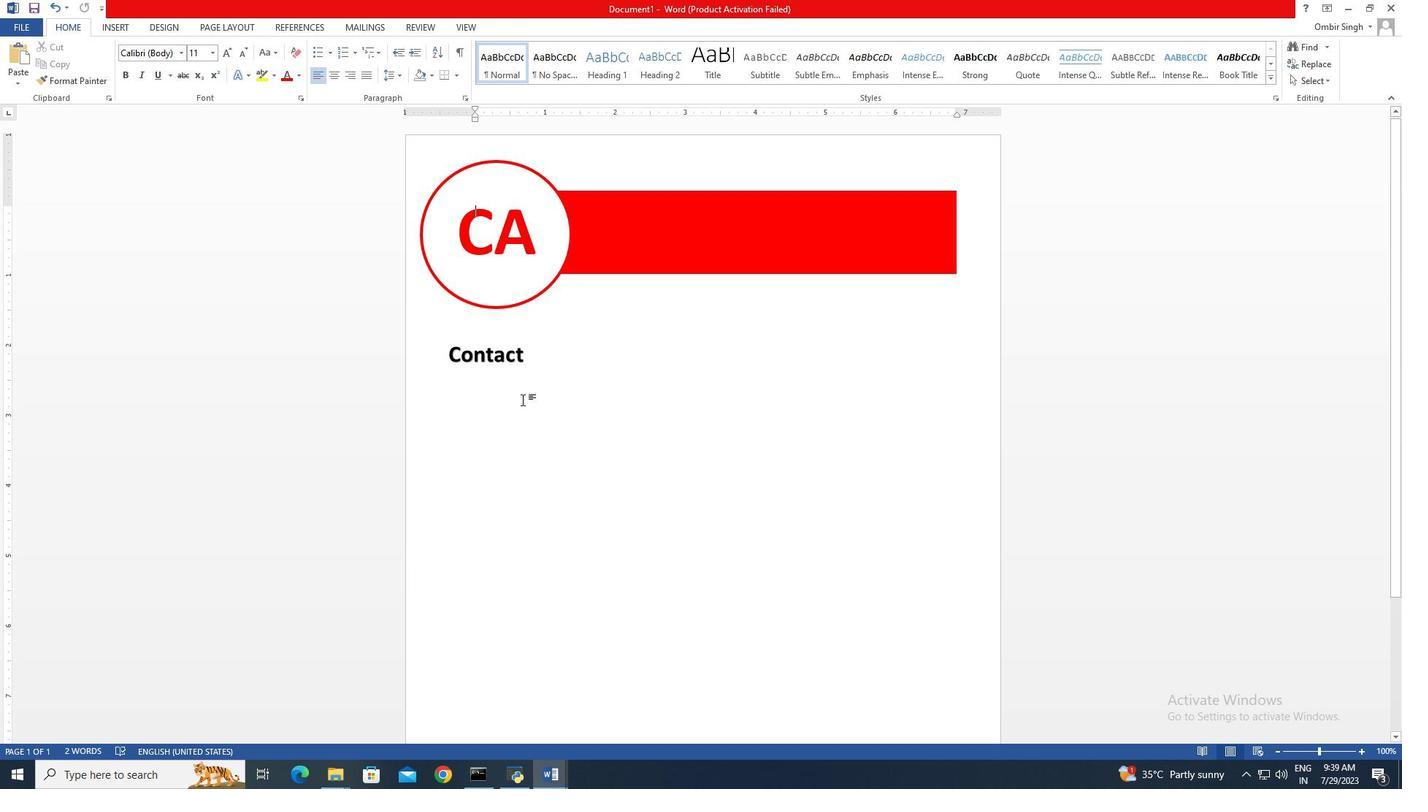 
Action: Mouse pressed left at (523, 400)
Screenshot: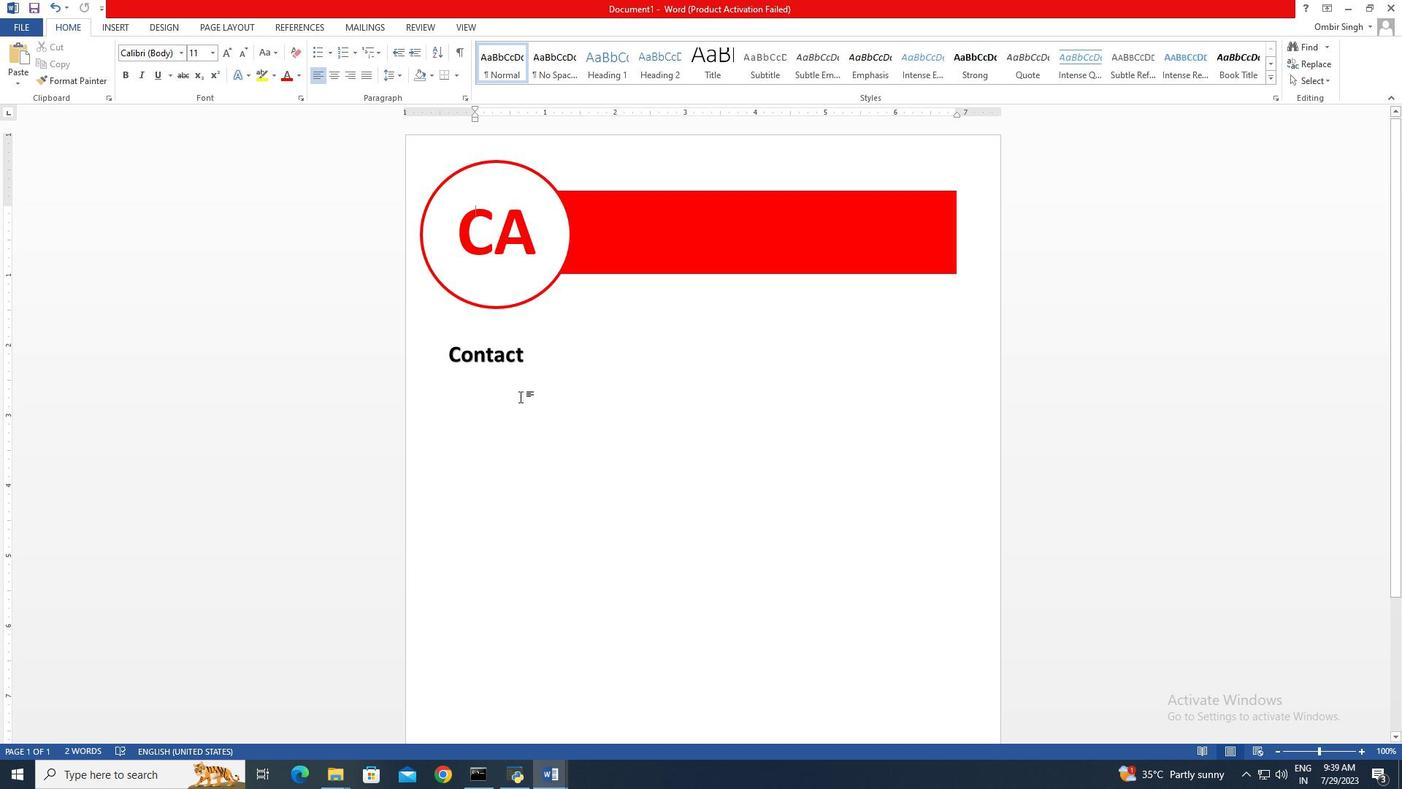 
Action: Mouse moved to (116, 26)
Screenshot: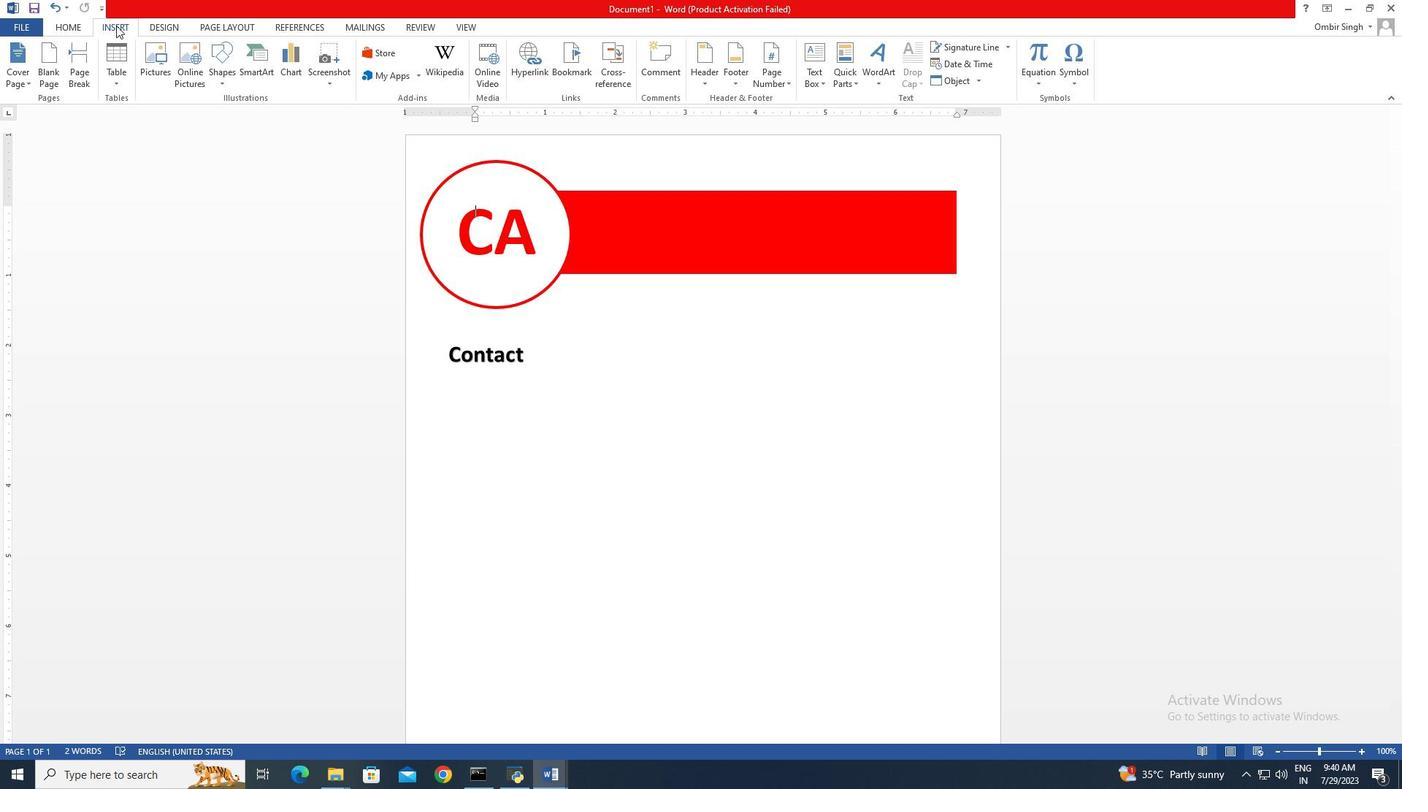 
Action: Mouse pressed left at (116, 26)
Screenshot: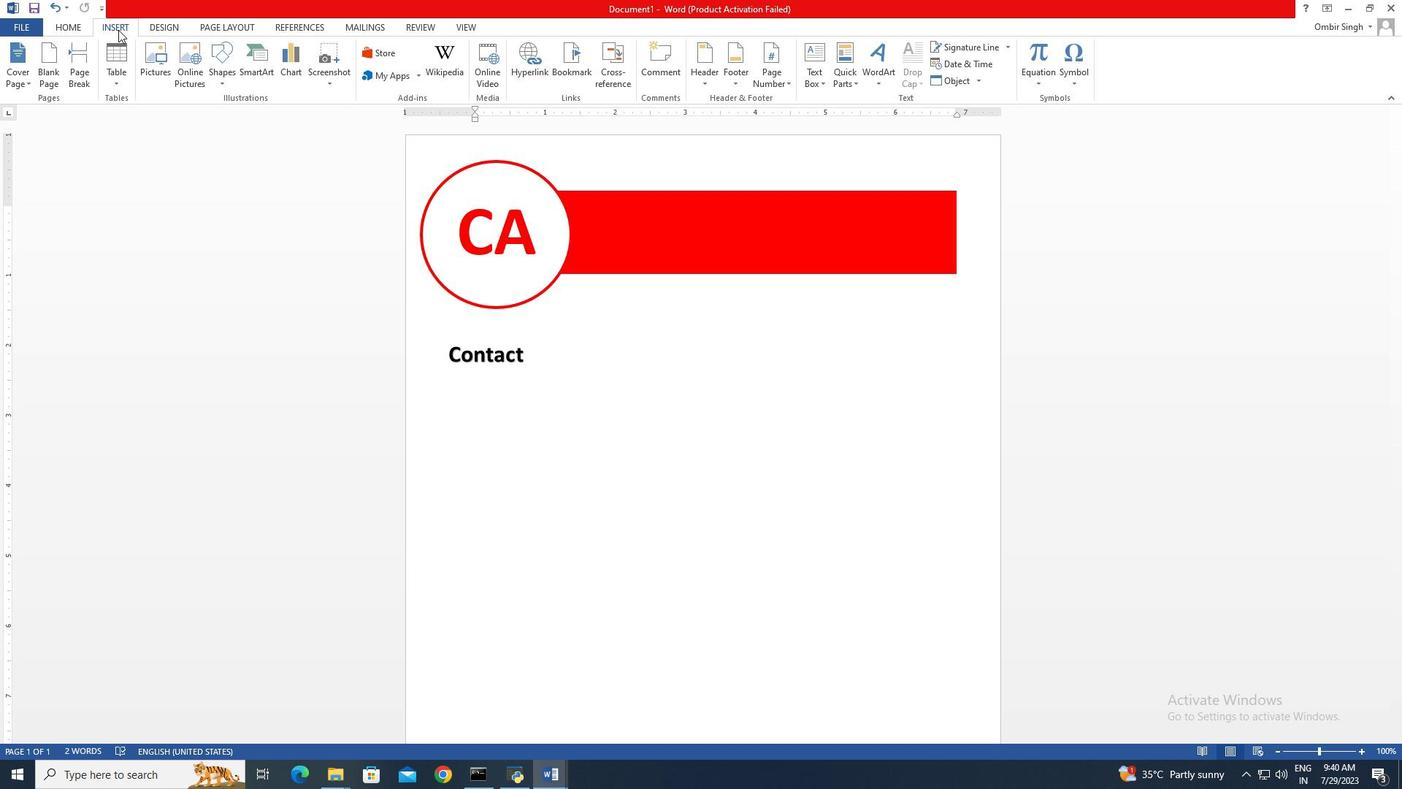 
Action: Mouse moved to (225, 75)
Screenshot: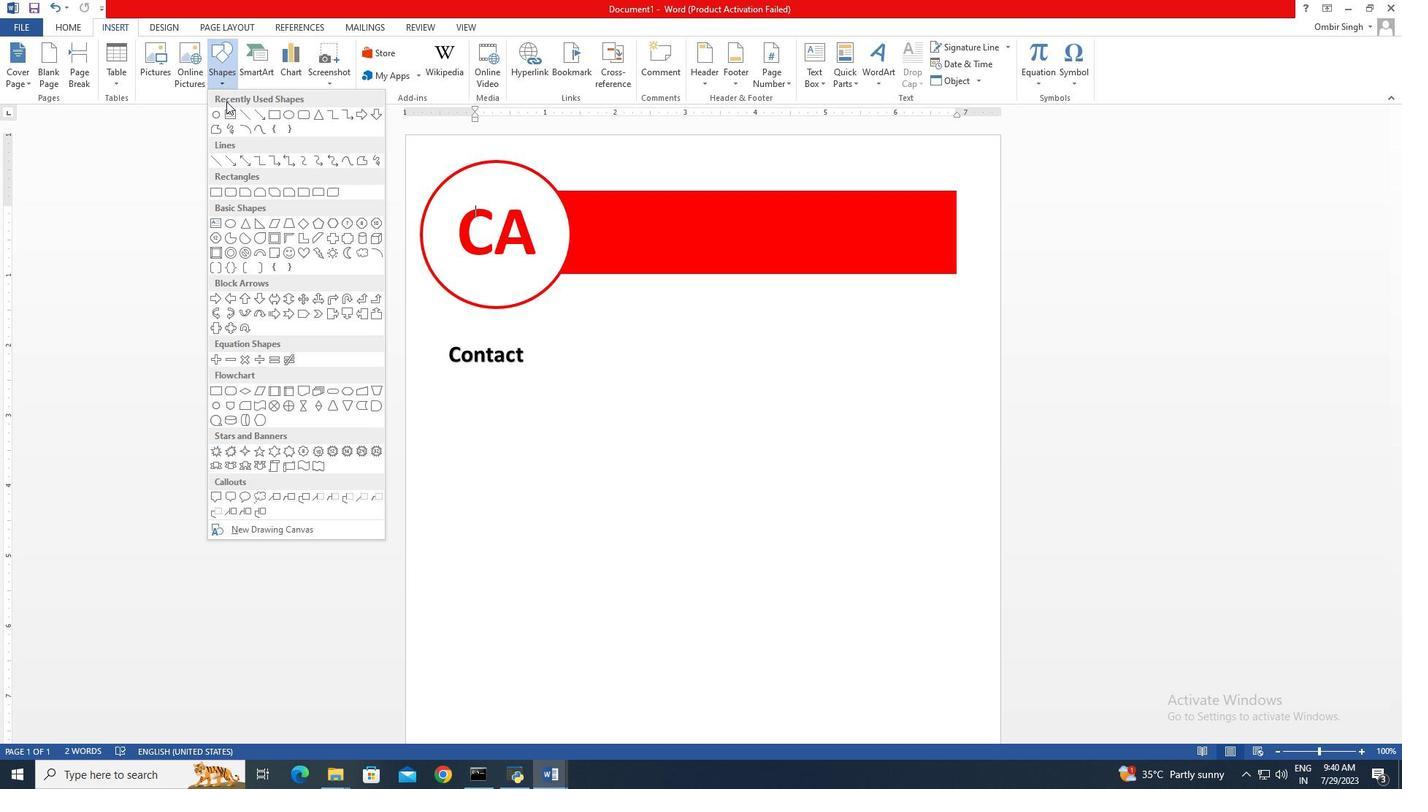 
Action: Mouse pressed left at (225, 75)
Screenshot: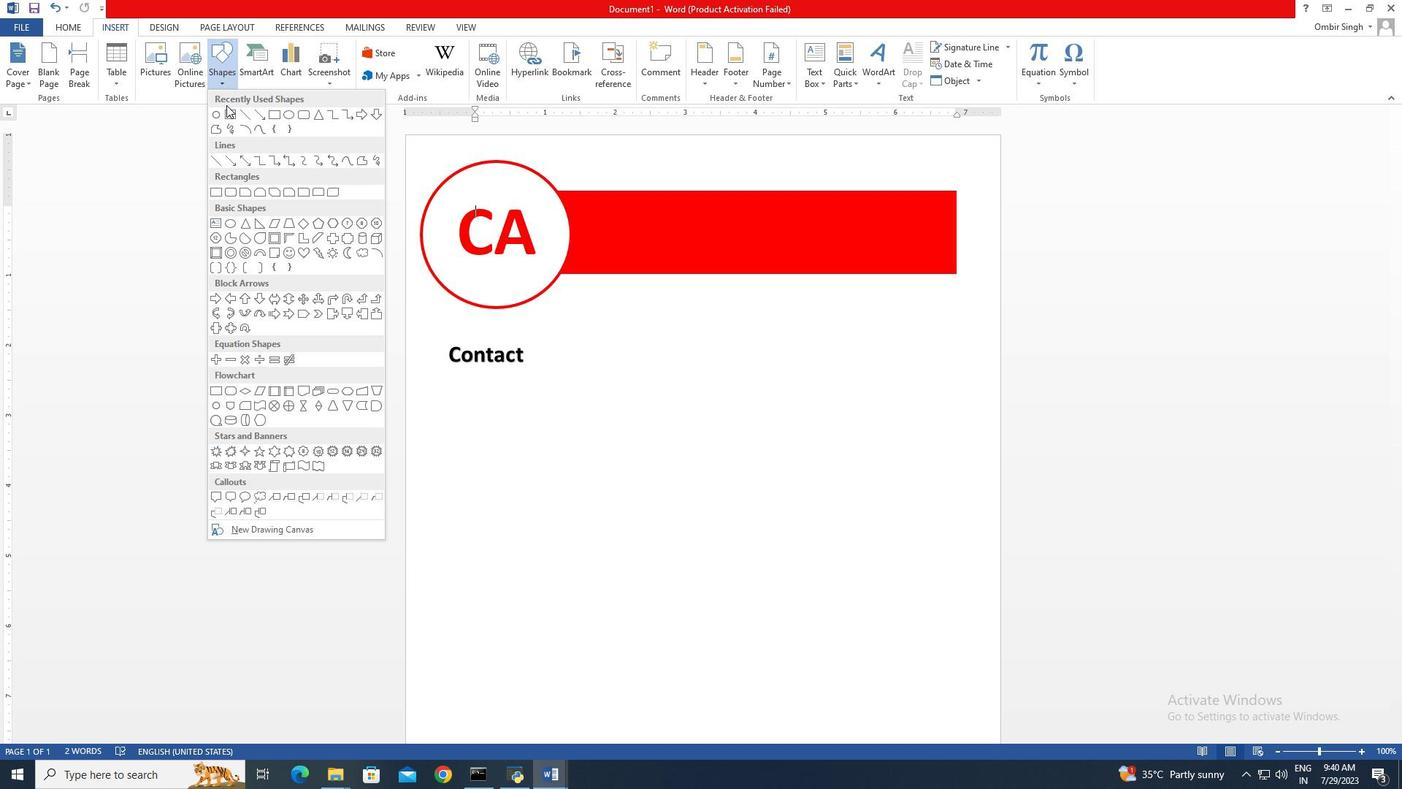 
Action: Mouse moved to (227, 358)
